Task: Look for Airbnb options in Namyangju, South Korea from 9th December, 2023 to 16th December, 2023 for 2 adults, 1 child. Place can be entire room with 2 bedrooms having 2 beds and 1 bathroom. Property type can be flat.
Action: Mouse moved to (491, 158)
Screenshot: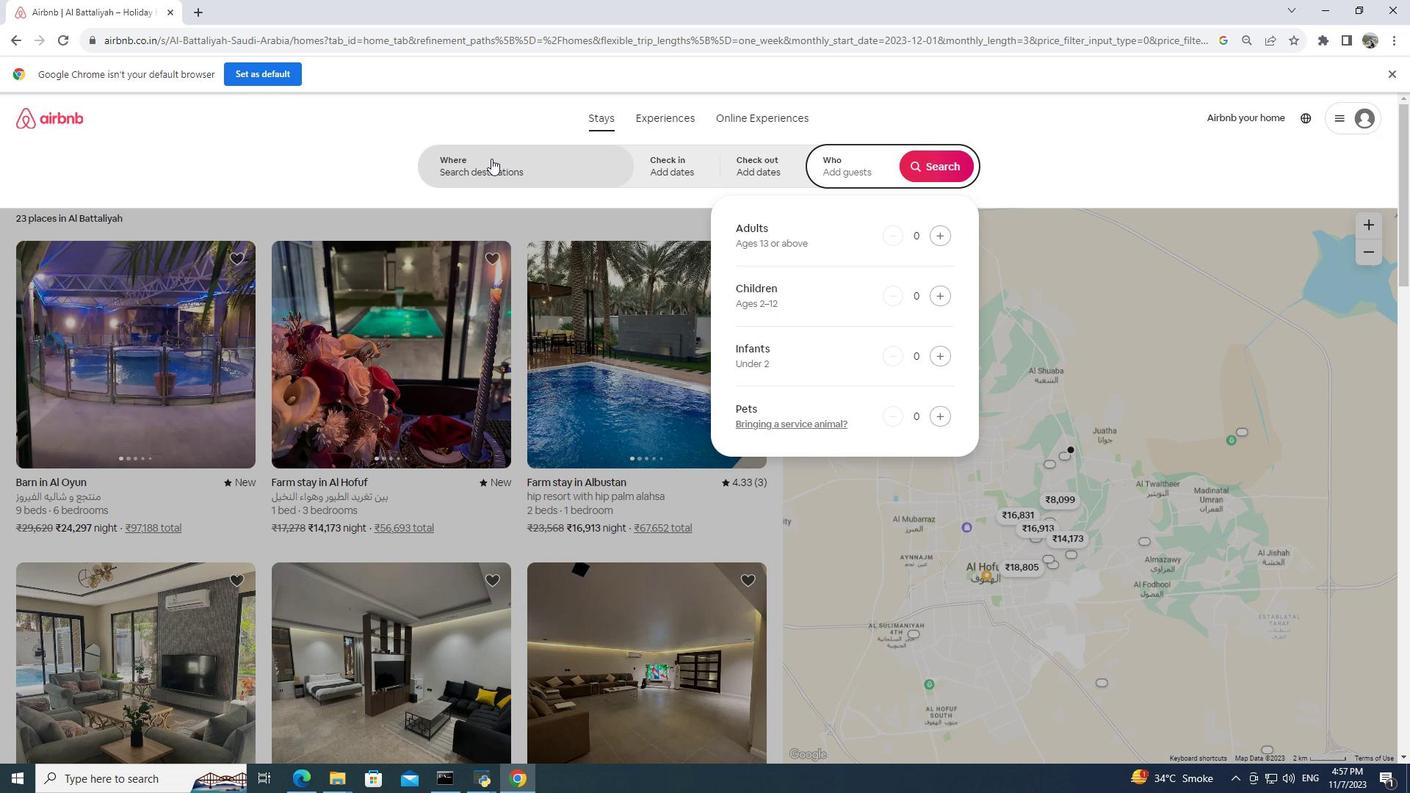 
Action: Mouse pressed left at (491, 158)
Screenshot: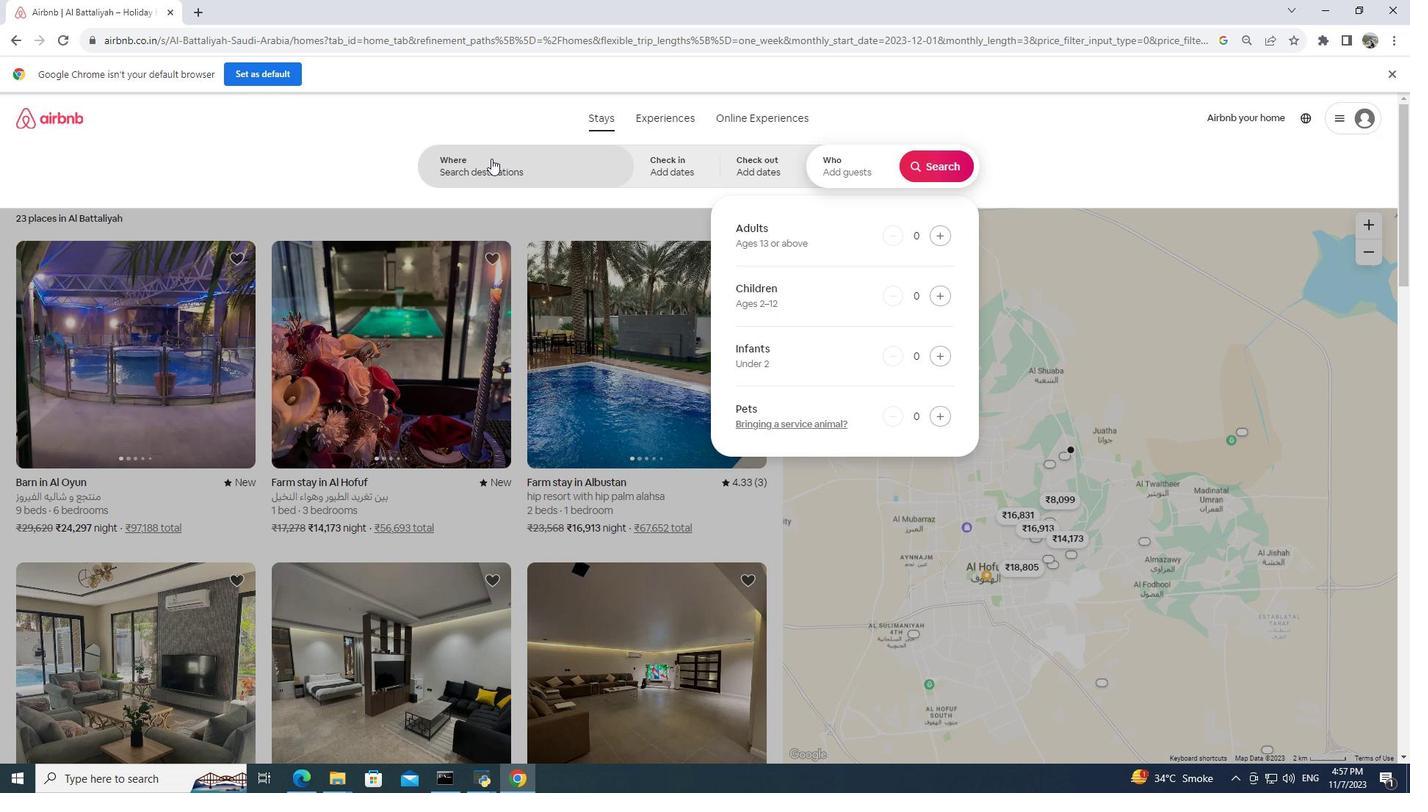 
Action: Mouse moved to (448, 182)
Screenshot: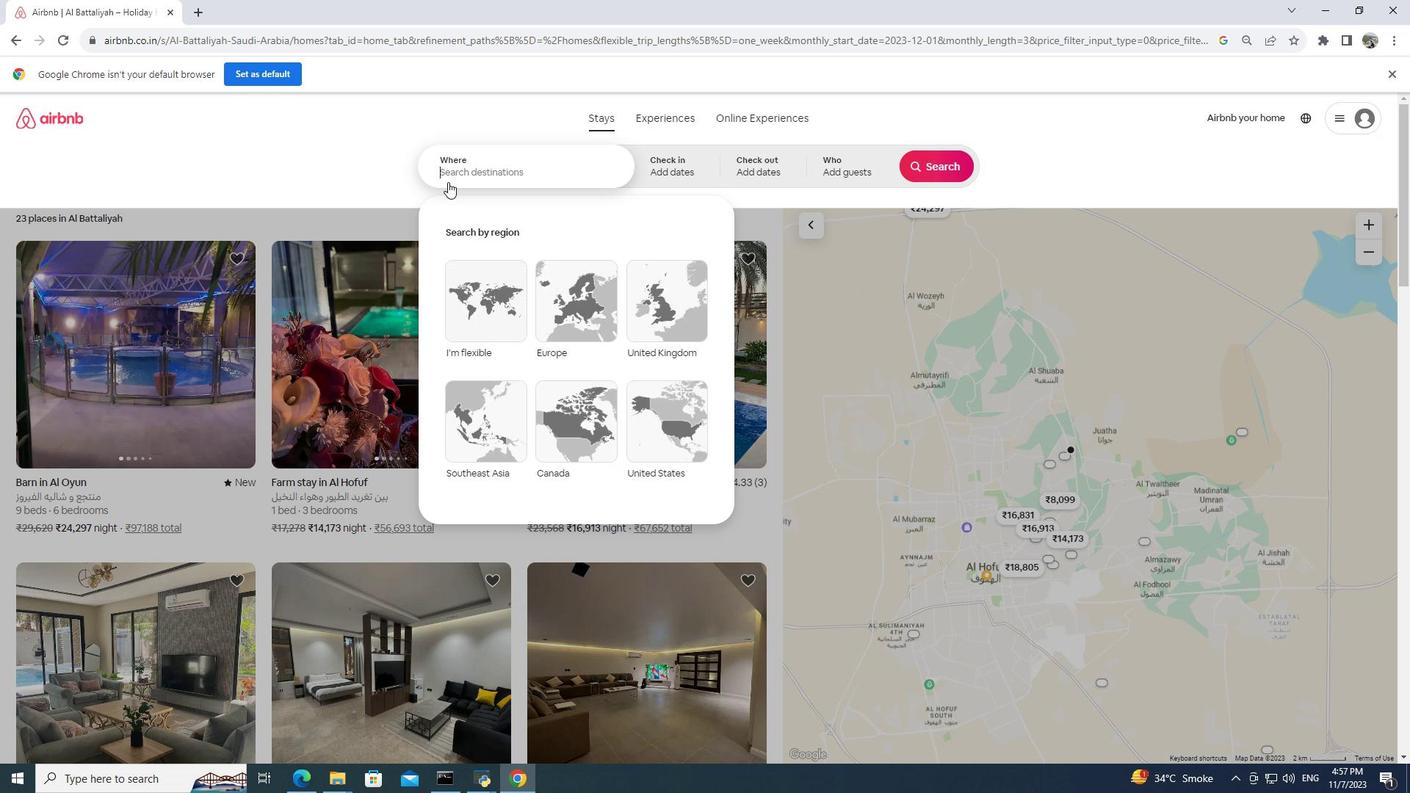 
Action: Key pressed na,<Key.backspace>myangju,<Key.space>south<Key.space>korea
Screenshot: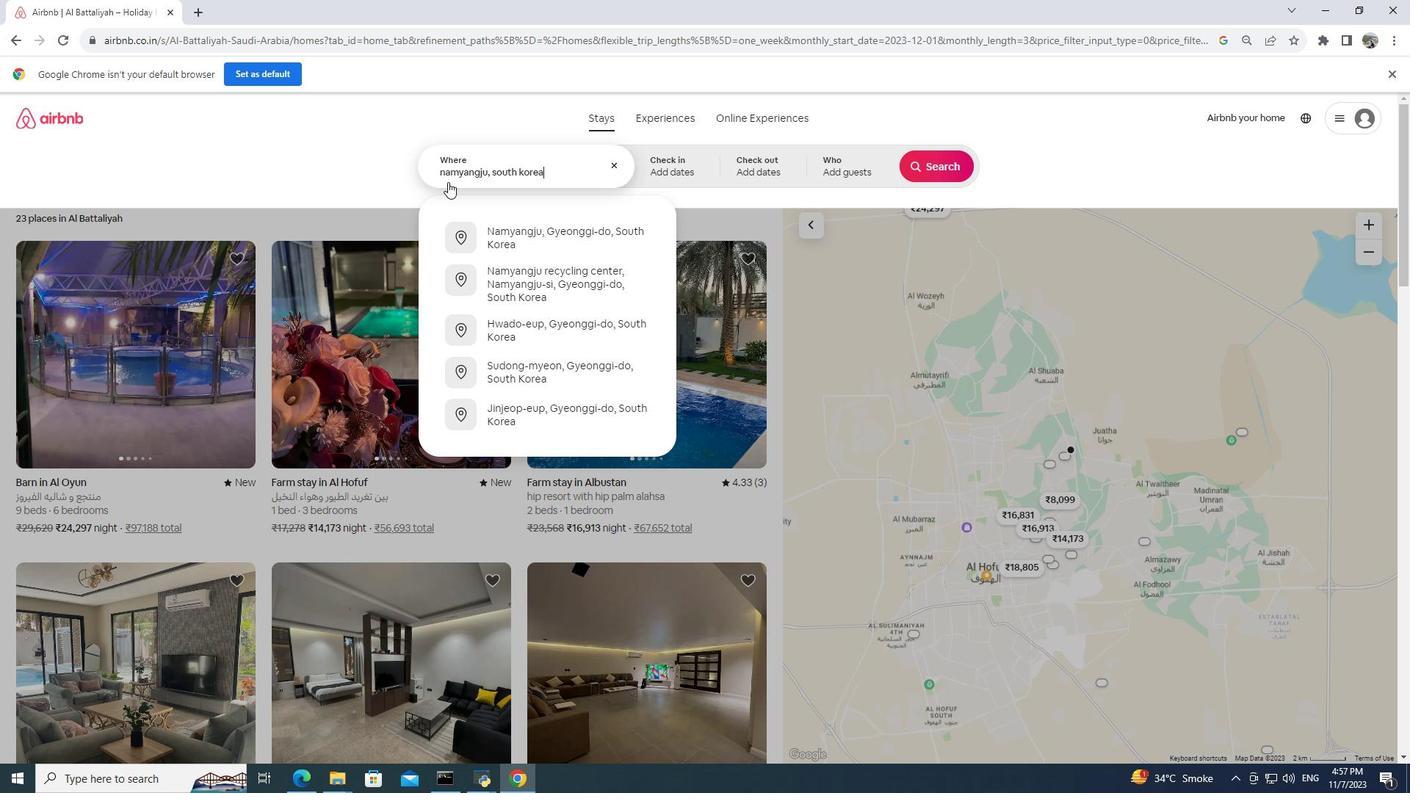 
Action: Mouse moved to (672, 166)
Screenshot: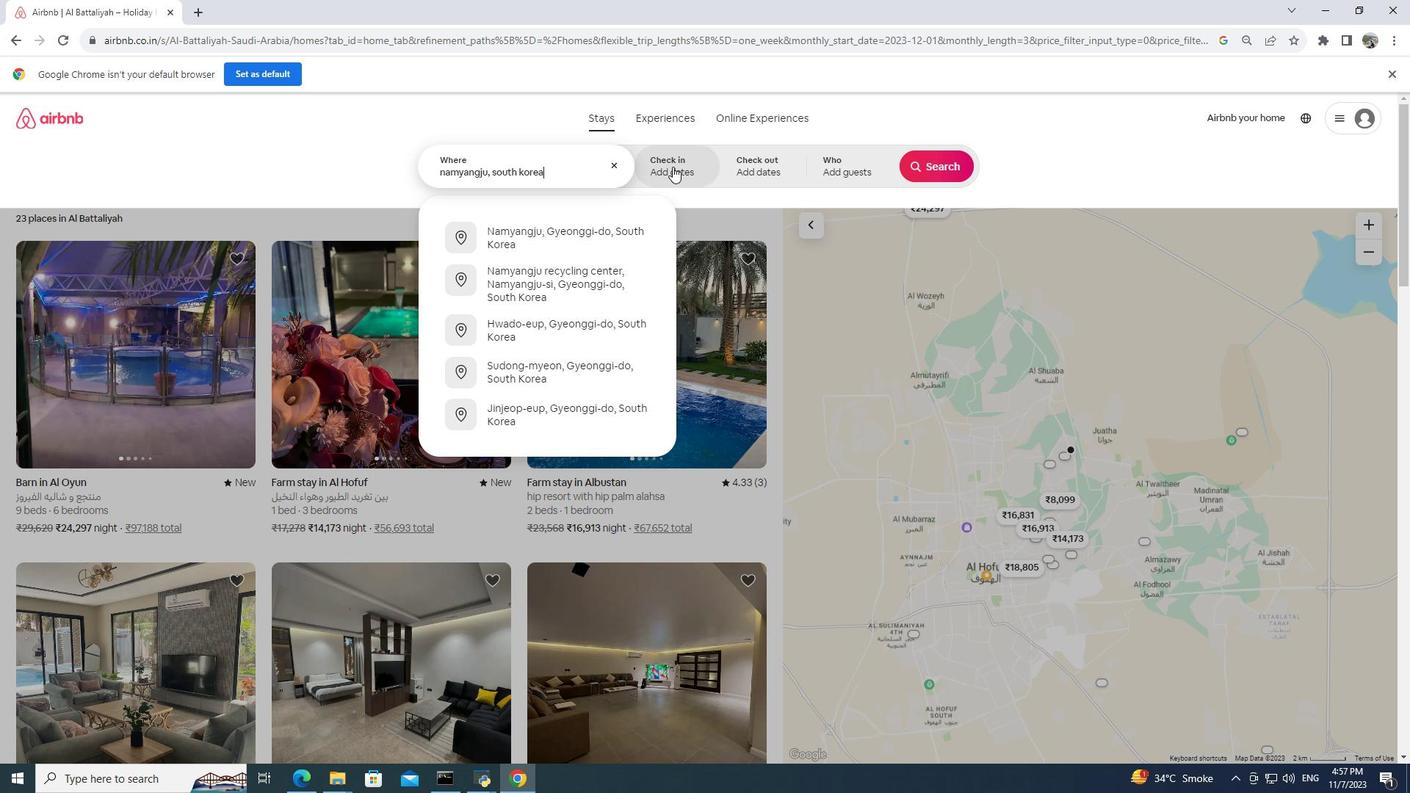 
Action: Mouse pressed left at (672, 166)
Screenshot: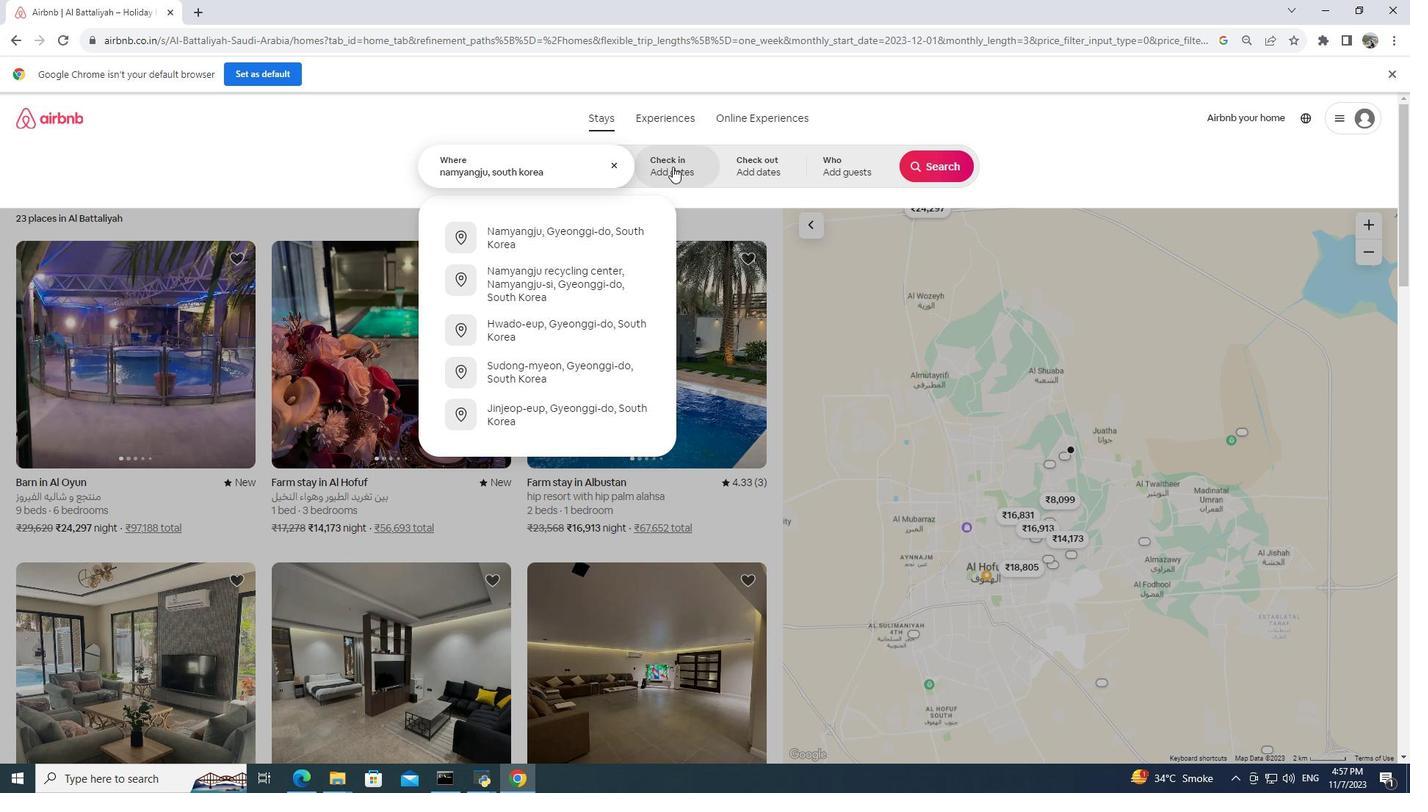 
Action: Mouse moved to (922, 358)
Screenshot: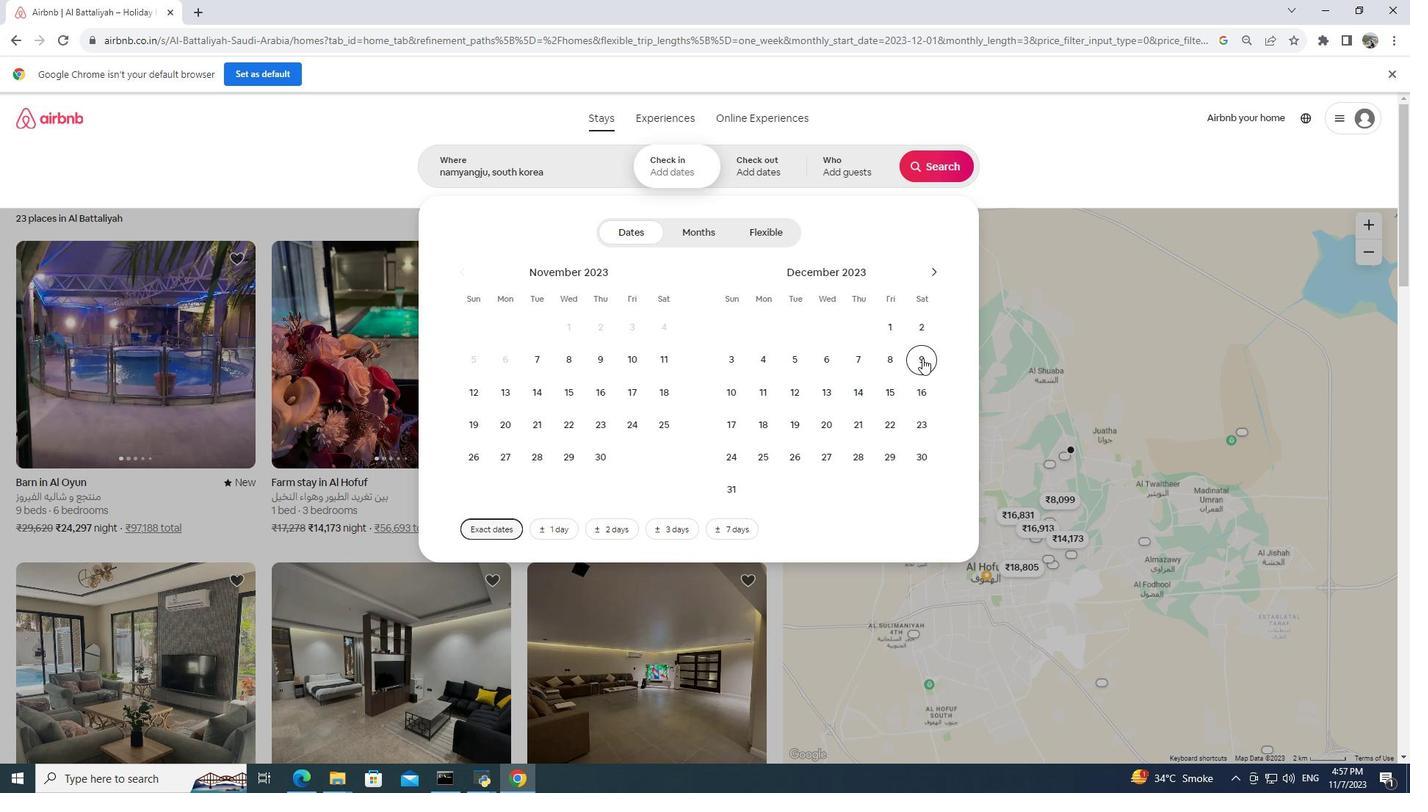 
Action: Mouse pressed left at (922, 358)
Screenshot: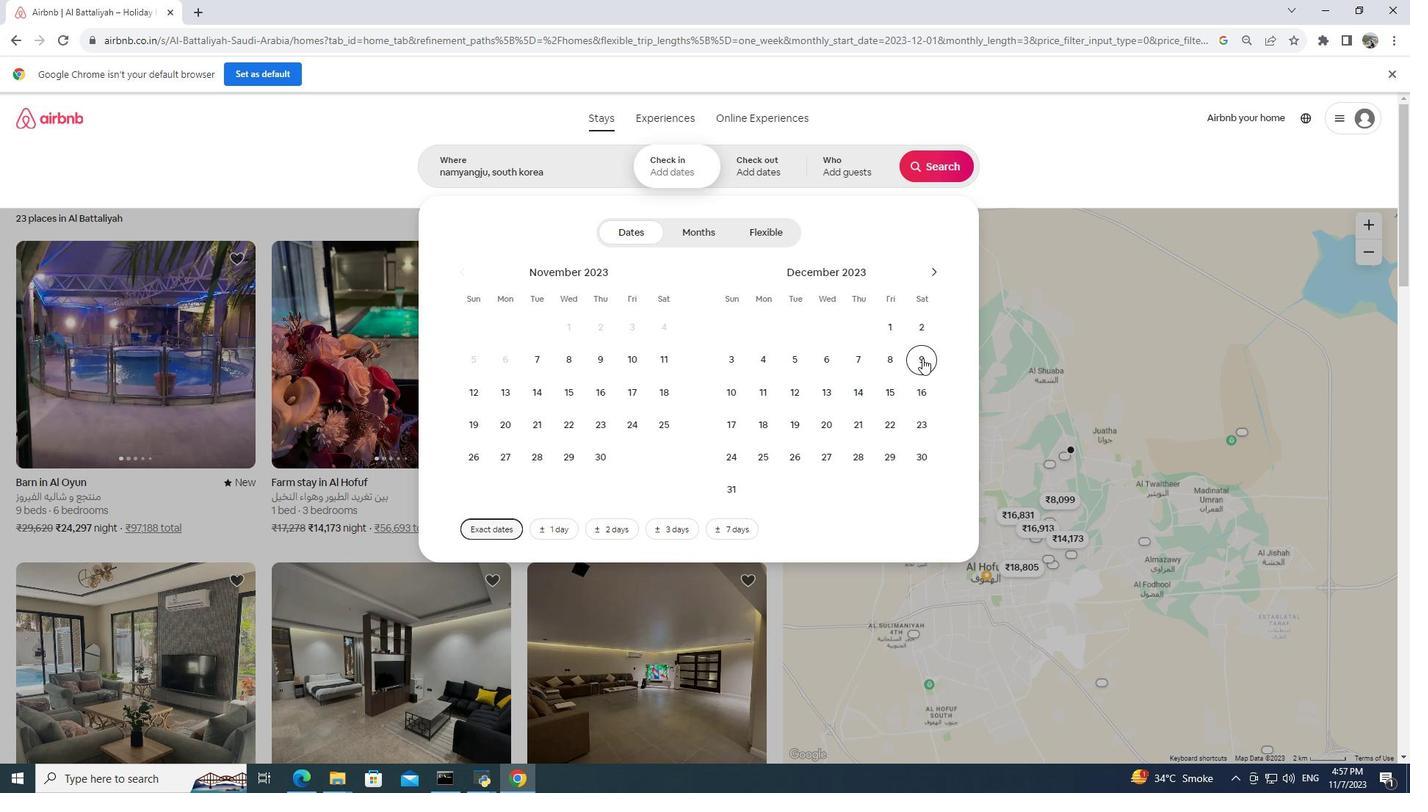 
Action: Mouse moved to (924, 400)
Screenshot: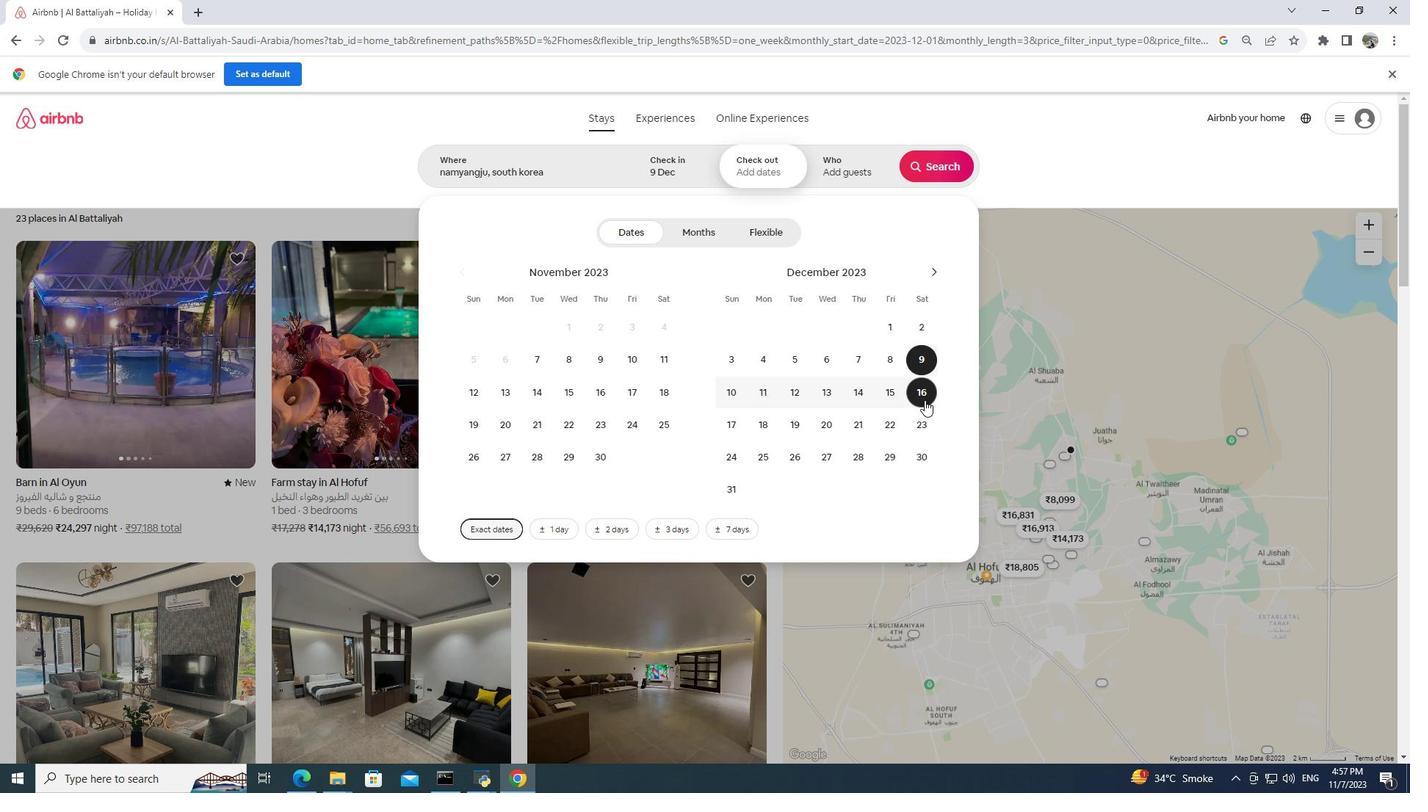 
Action: Mouse pressed left at (924, 400)
Screenshot: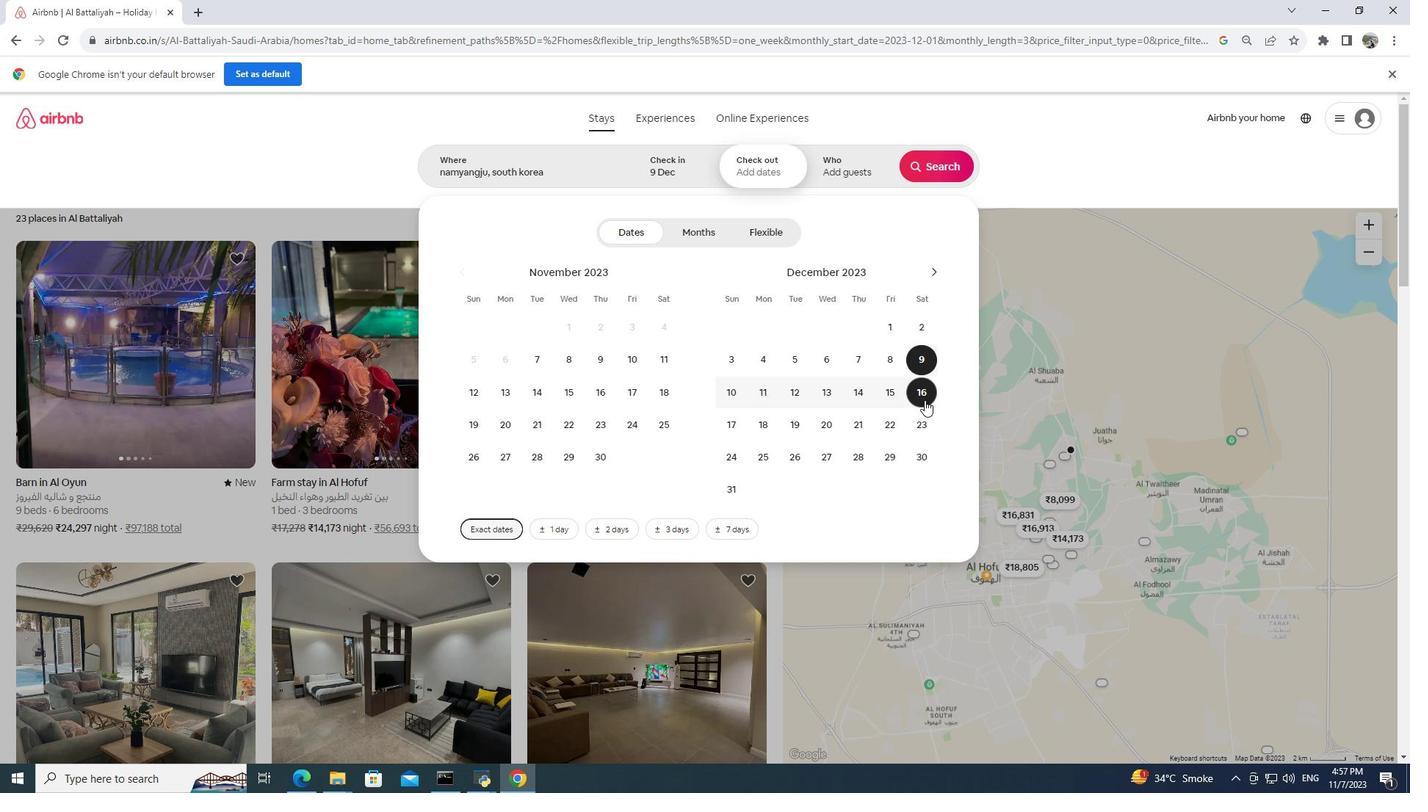 
Action: Mouse moved to (854, 165)
Screenshot: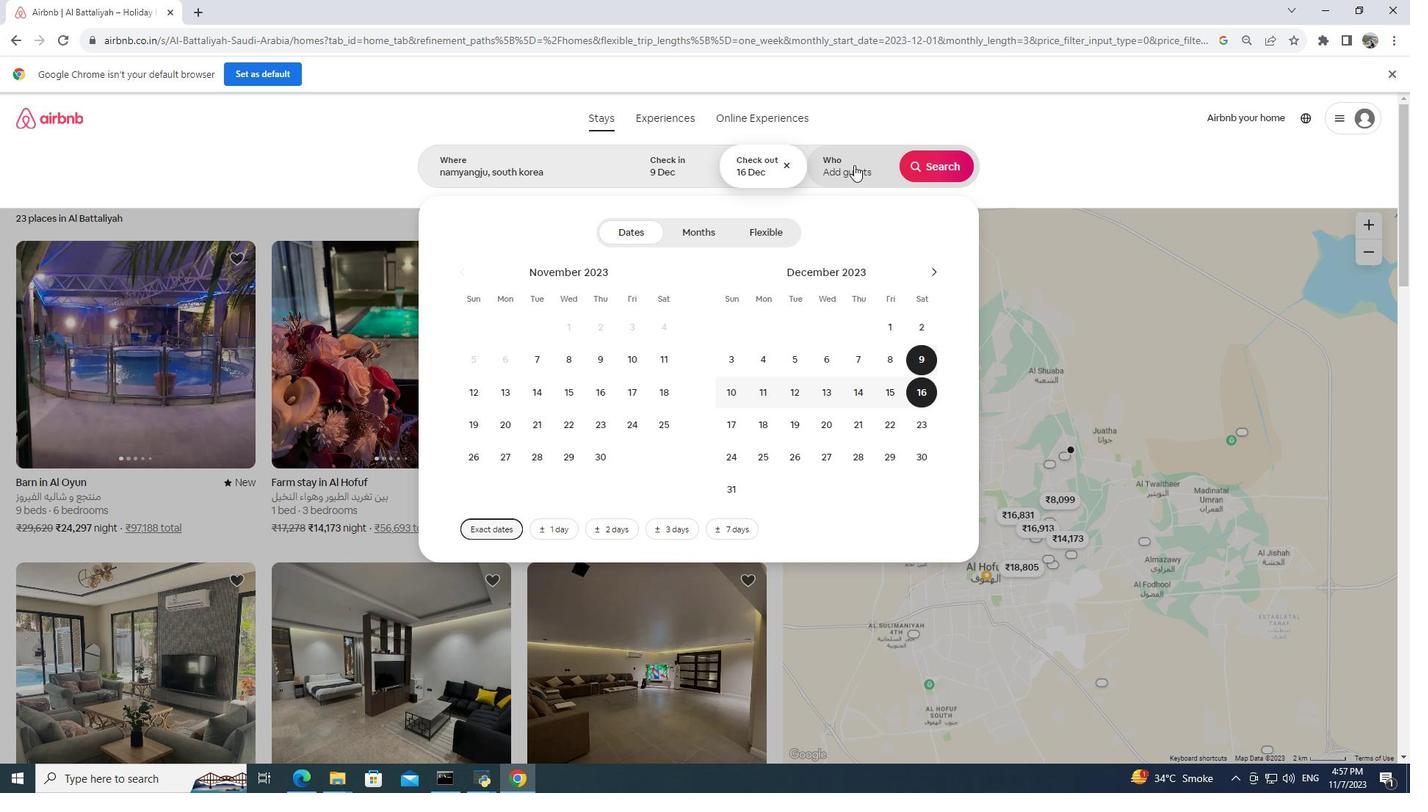 
Action: Mouse pressed left at (854, 165)
Screenshot: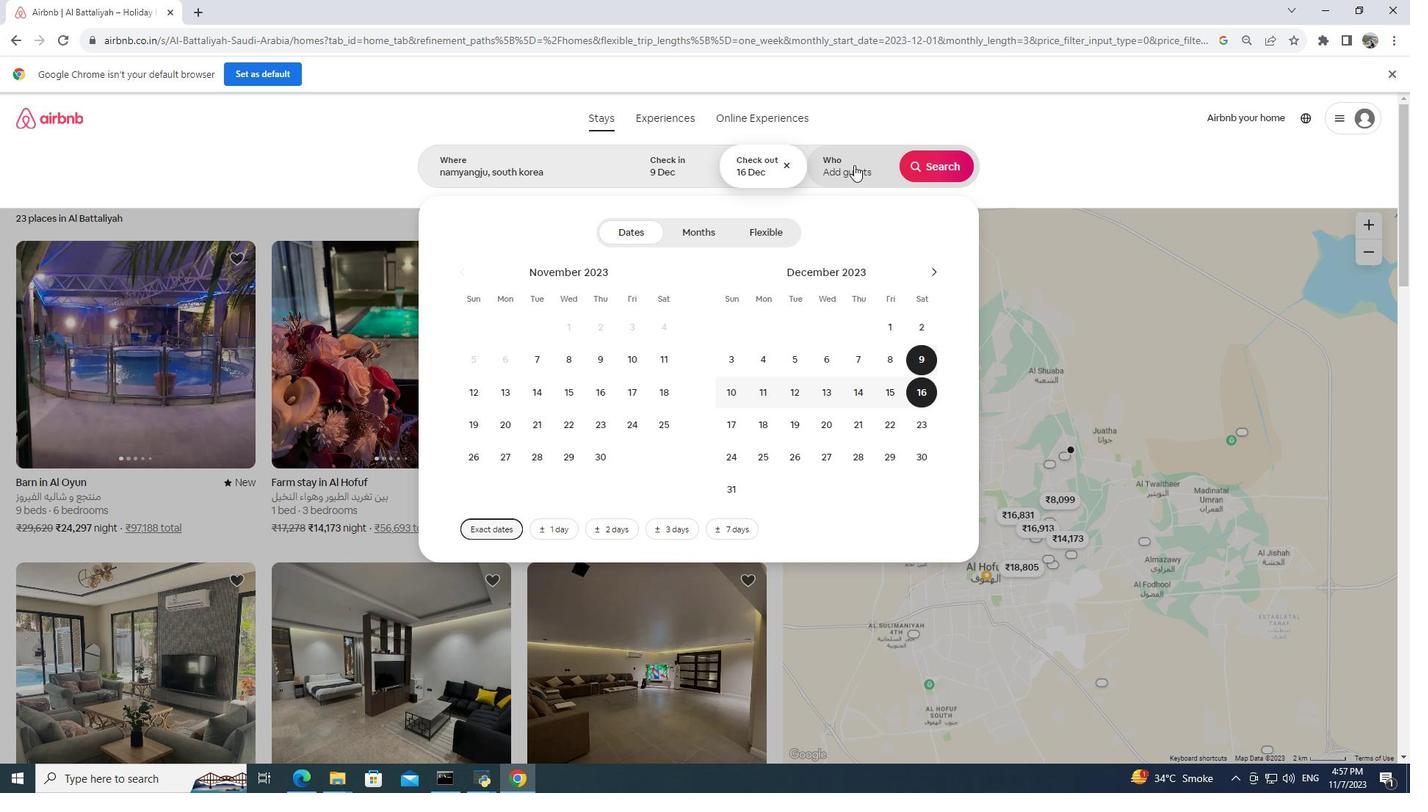
Action: Mouse moved to (943, 231)
Screenshot: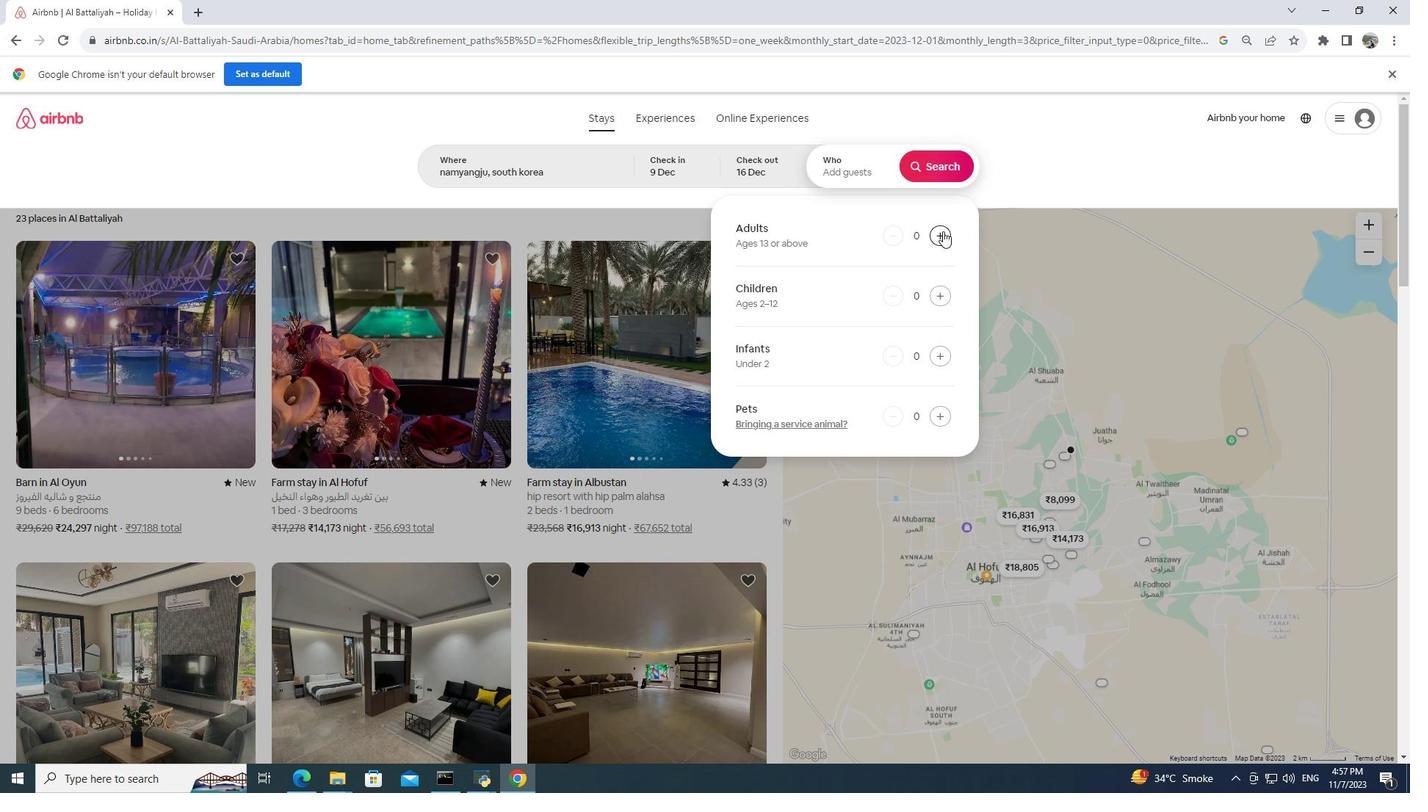 
Action: Mouse pressed left at (943, 231)
Screenshot: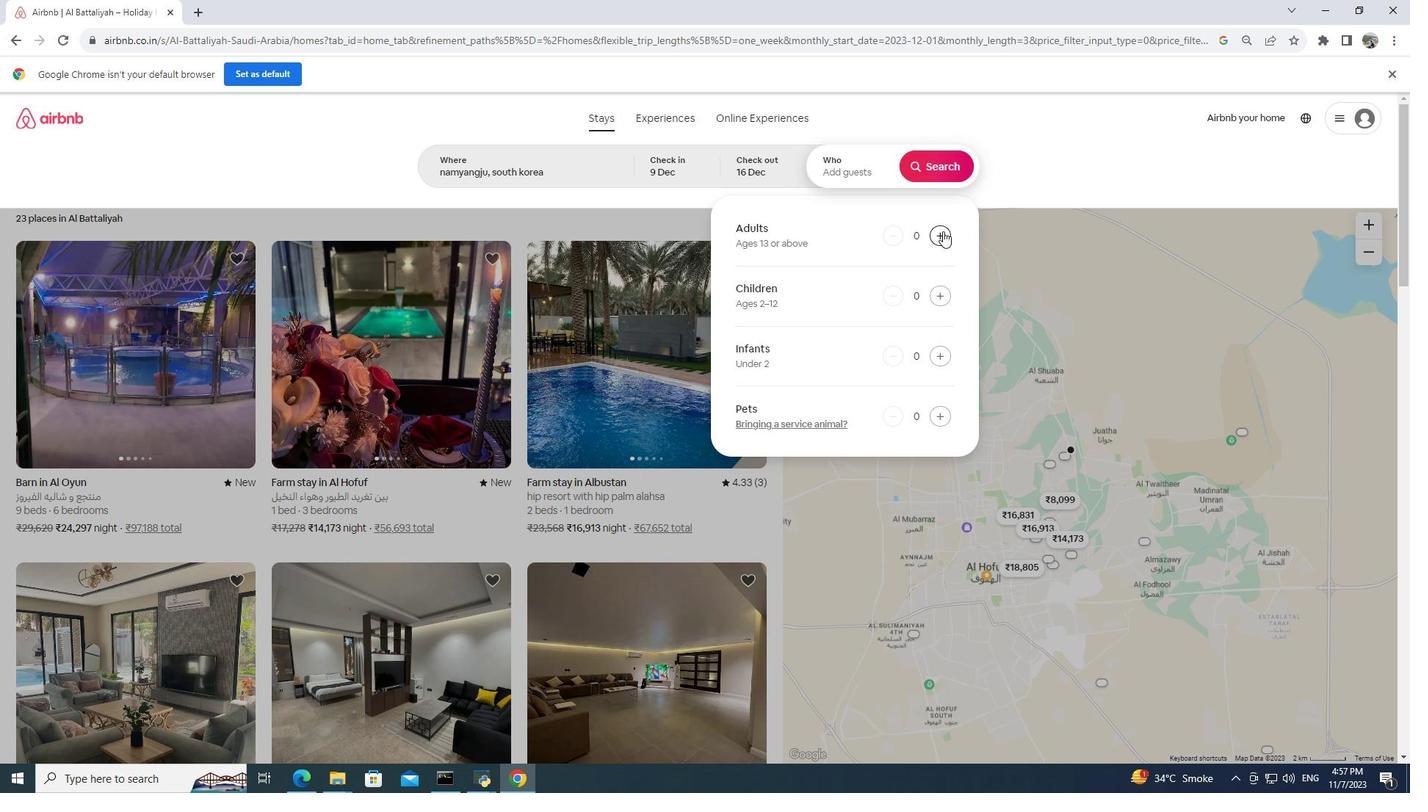 
Action: Mouse pressed left at (943, 231)
Screenshot: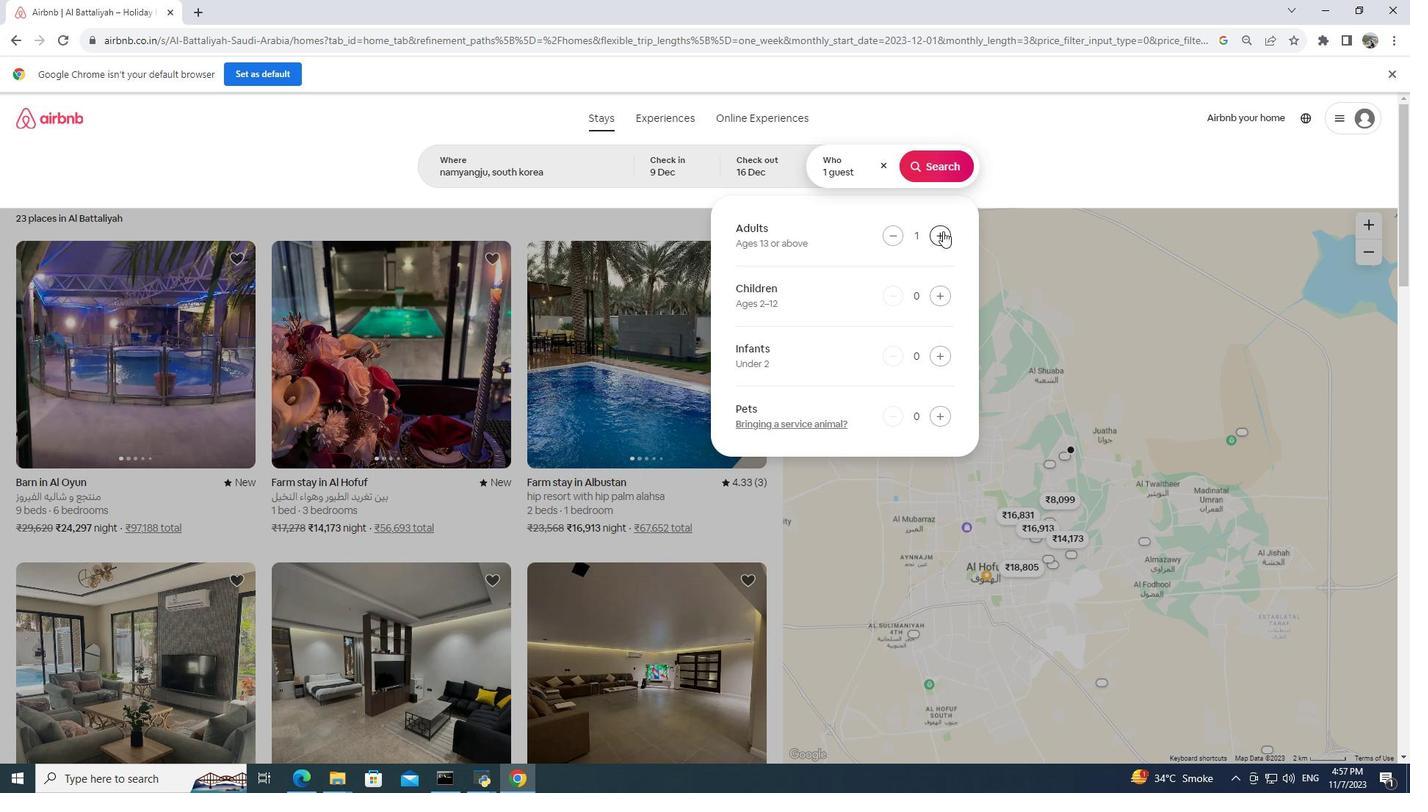 
Action: Mouse moved to (952, 163)
Screenshot: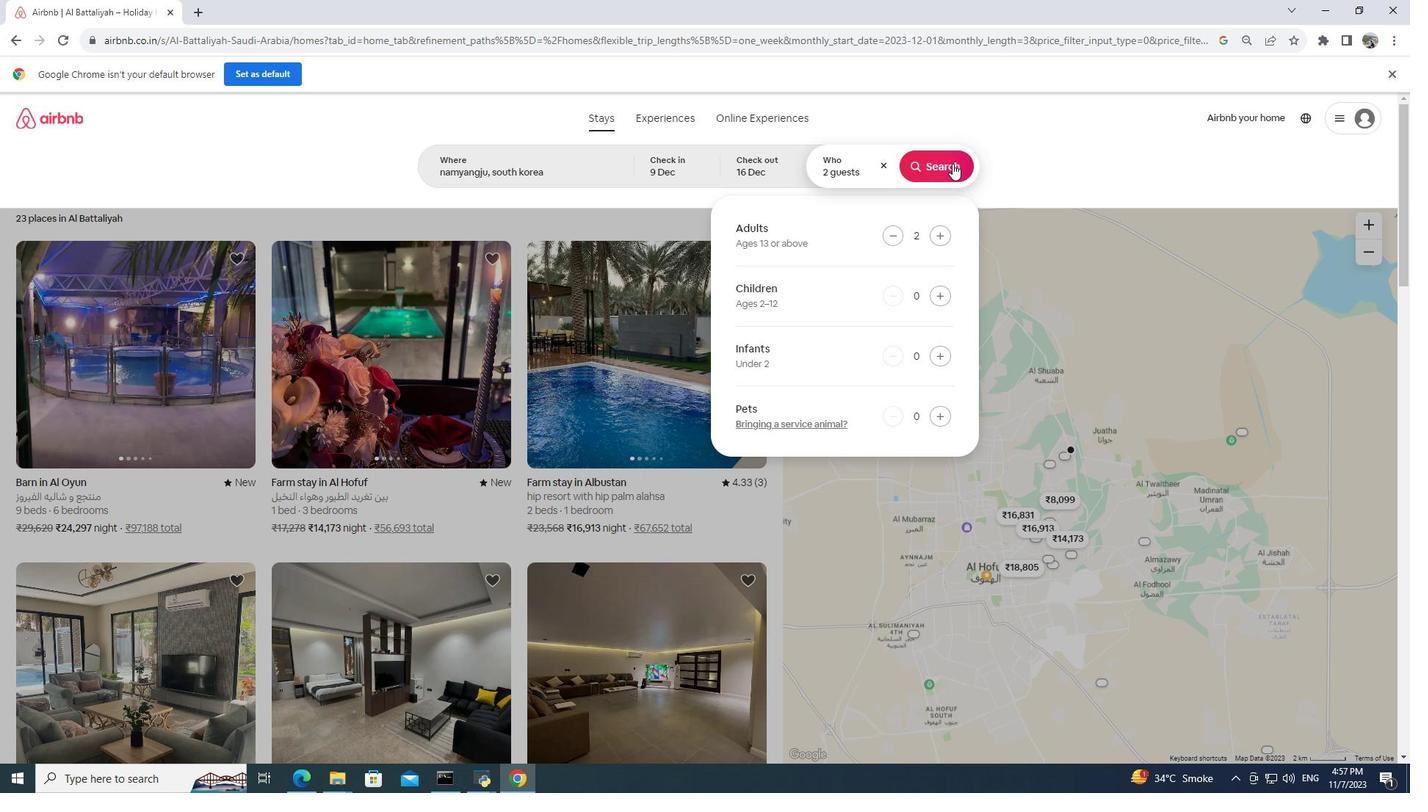 
Action: Mouse pressed left at (952, 163)
Screenshot: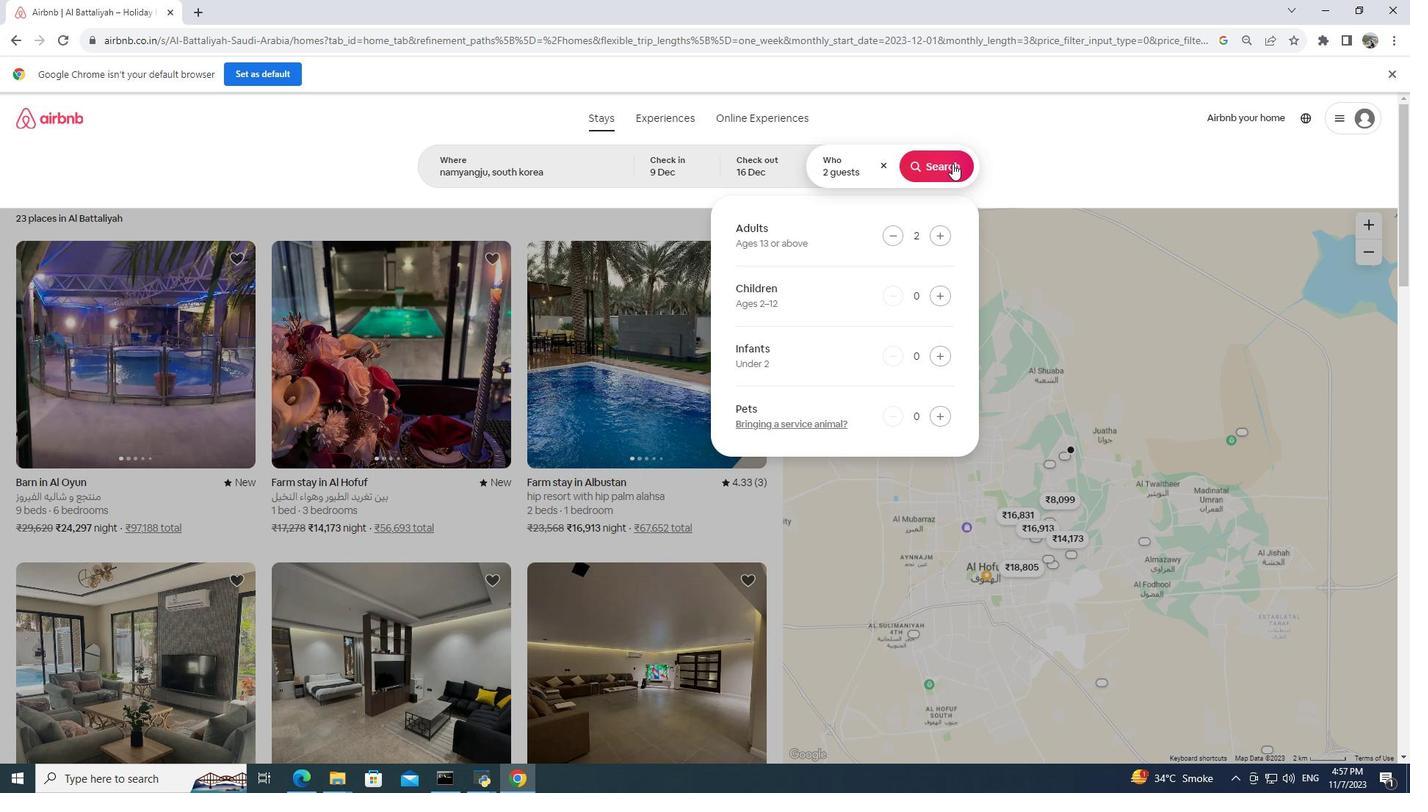 
Action: Mouse moved to (759, 117)
Screenshot: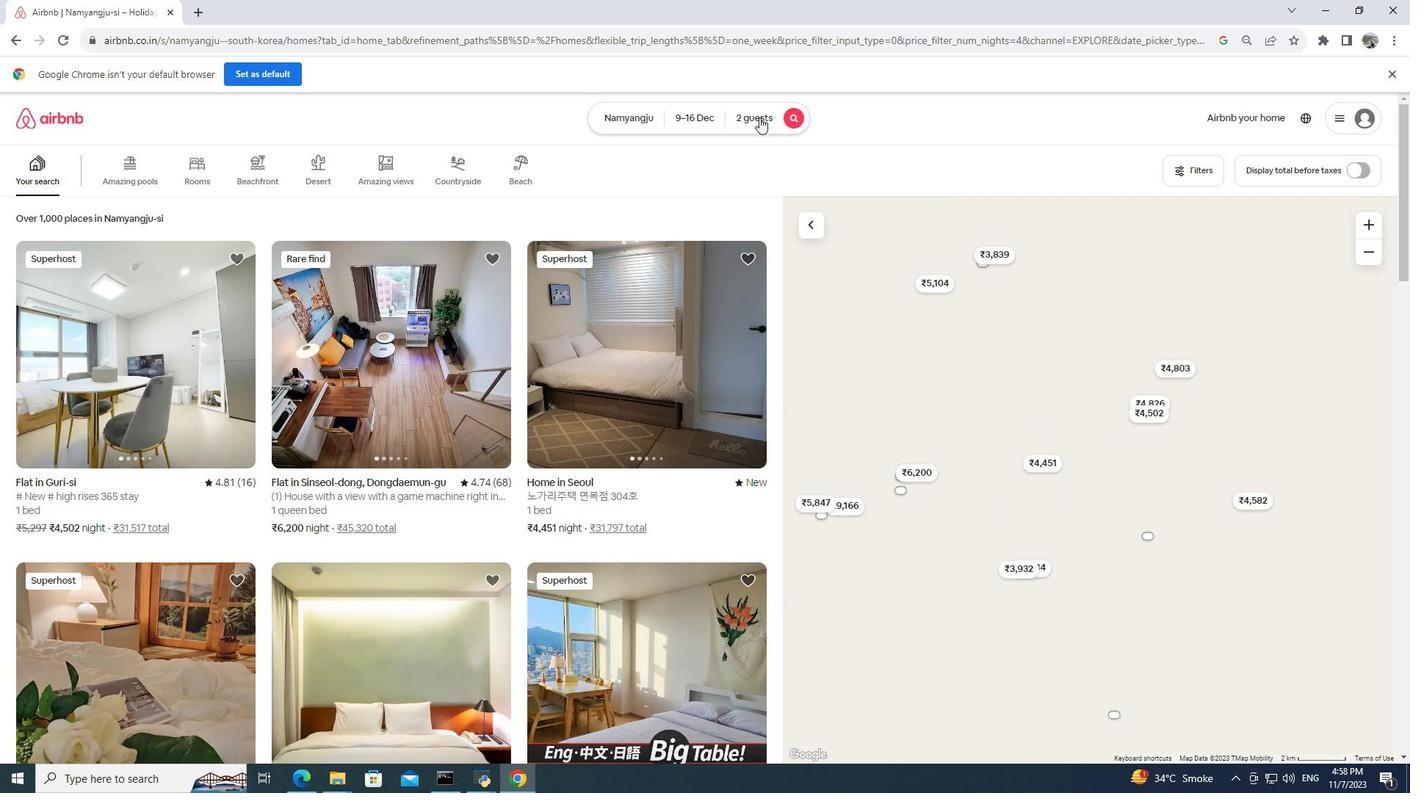 
Action: Mouse pressed left at (759, 117)
Screenshot: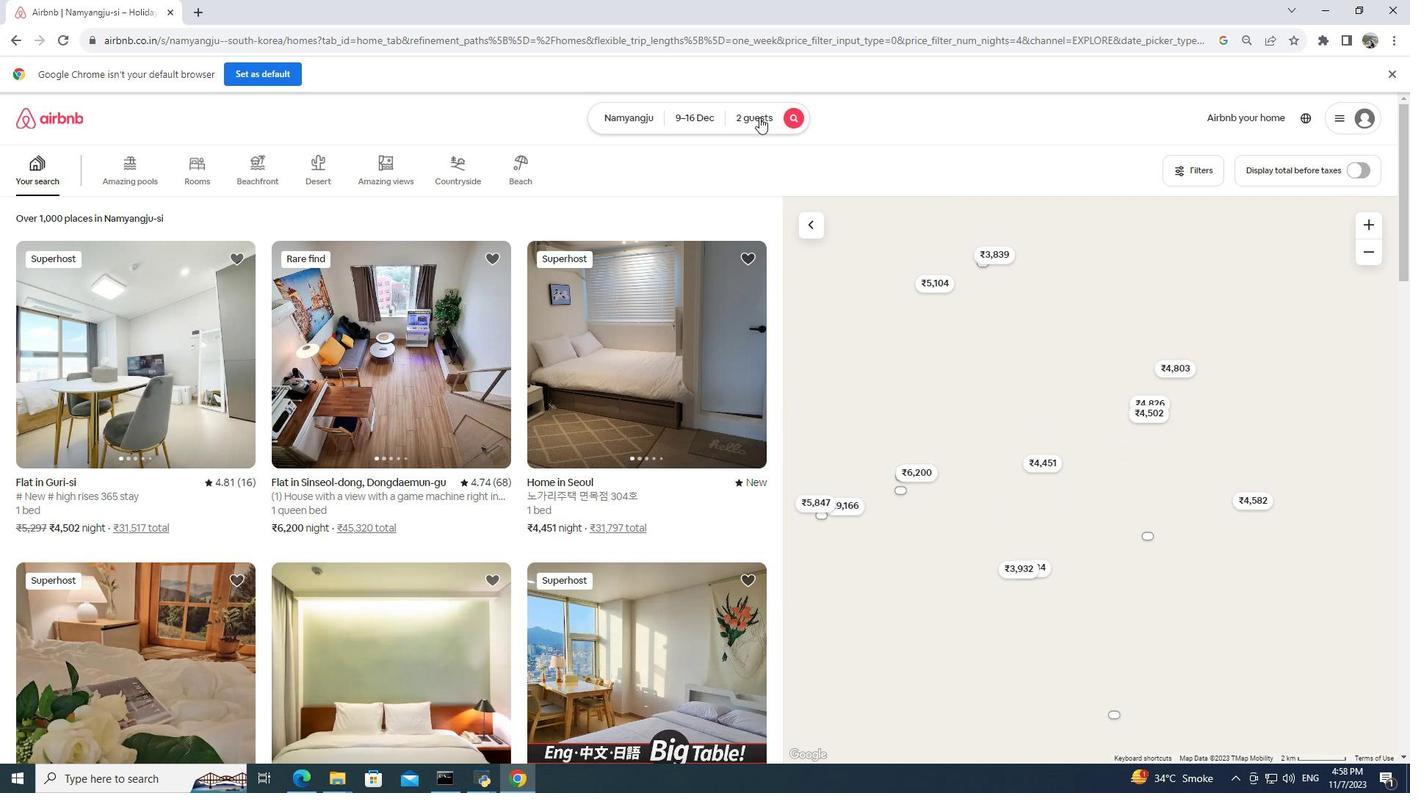 
Action: Mouse moved to (945, 291)
Screenshot: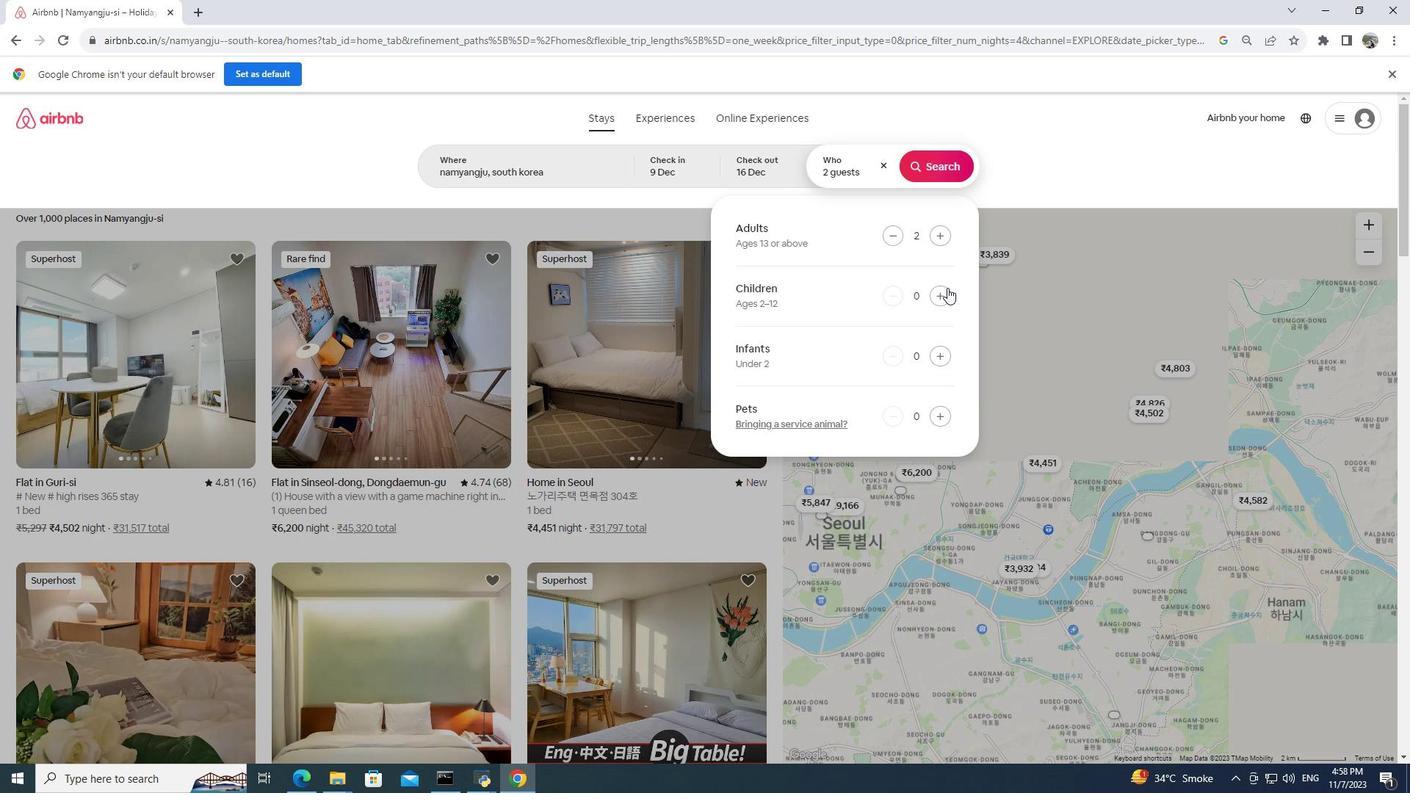 
Action: Mouse pressed left at (945, 291)
Screenshot: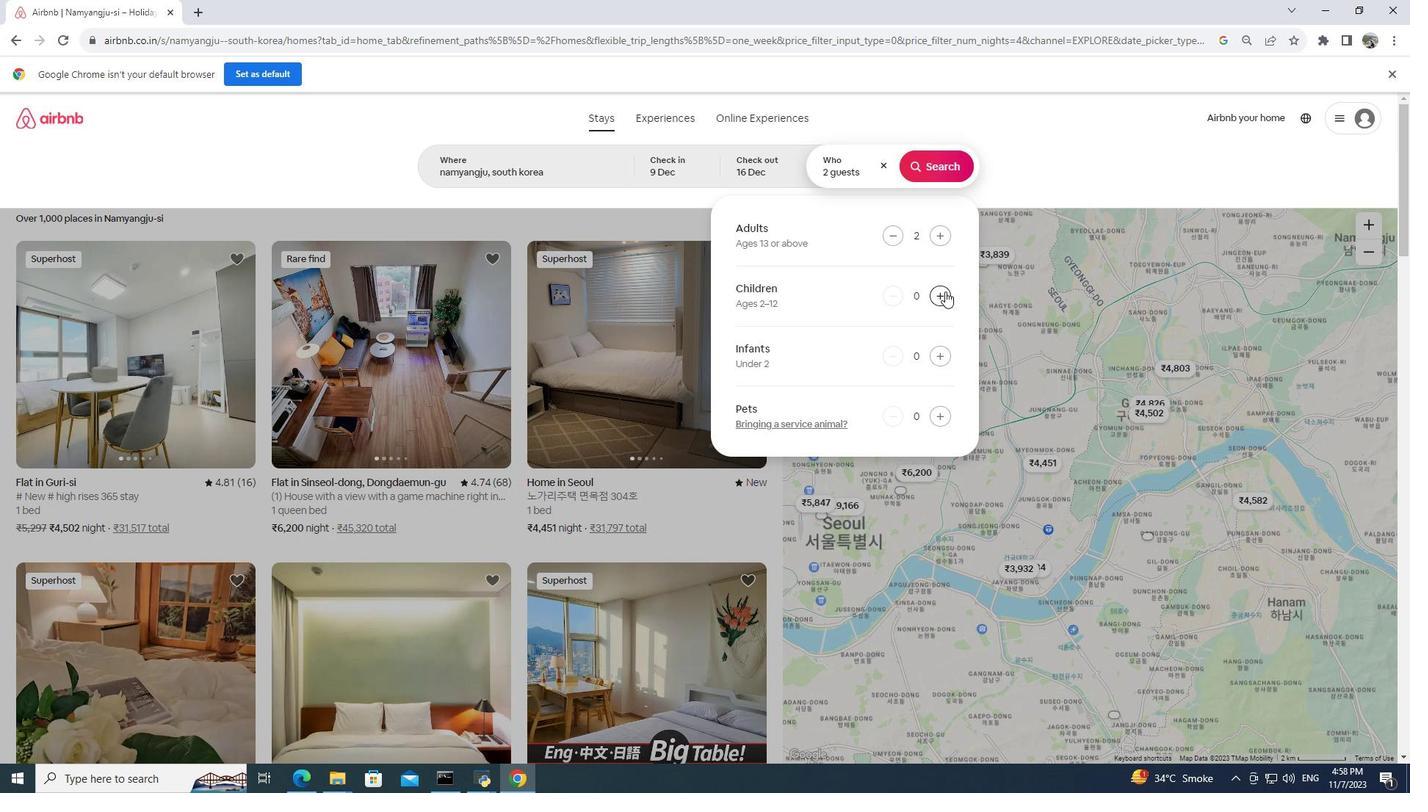 
Action: Mouse moved to (919, 162)
Screenshot: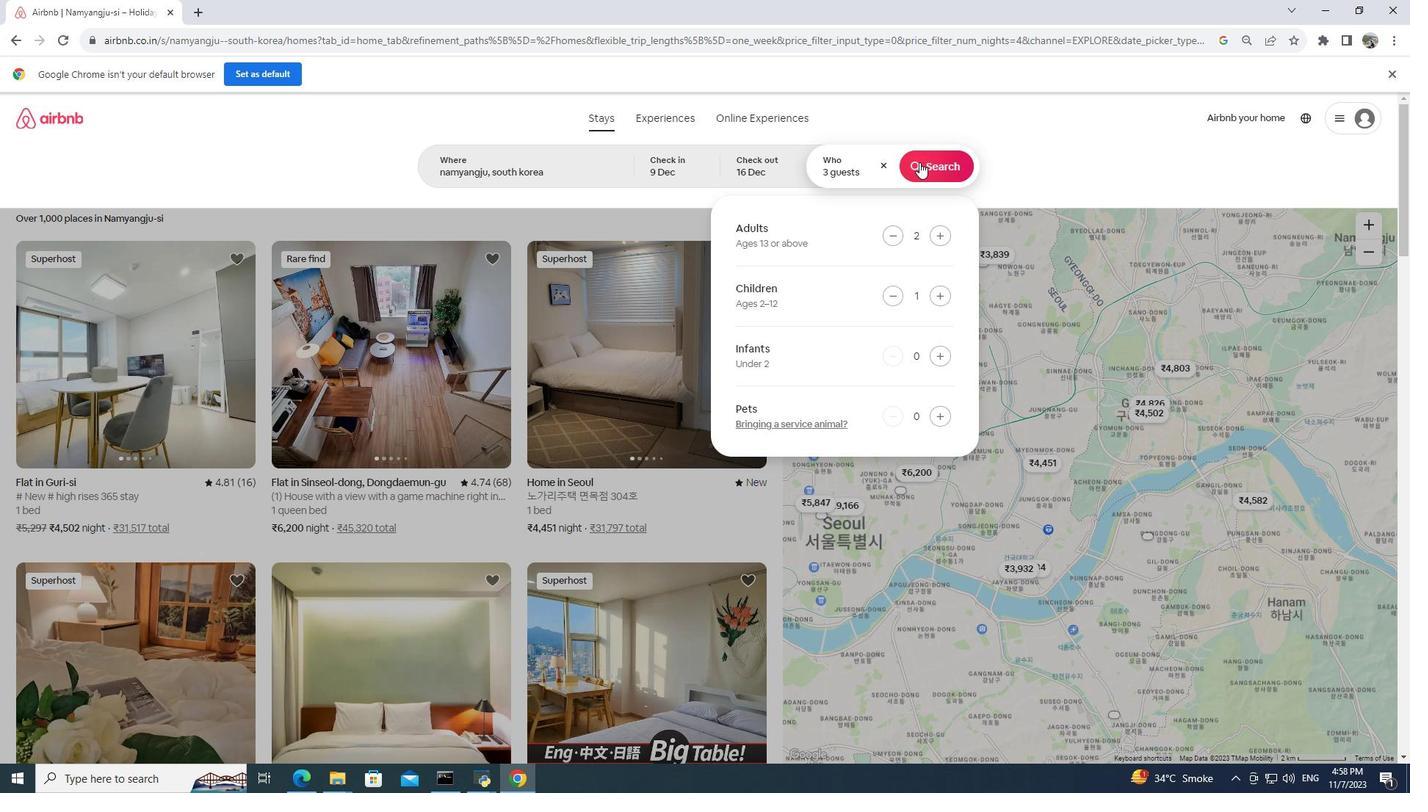 
Action: Mouse pressed left at (919, 162)
Screenshot: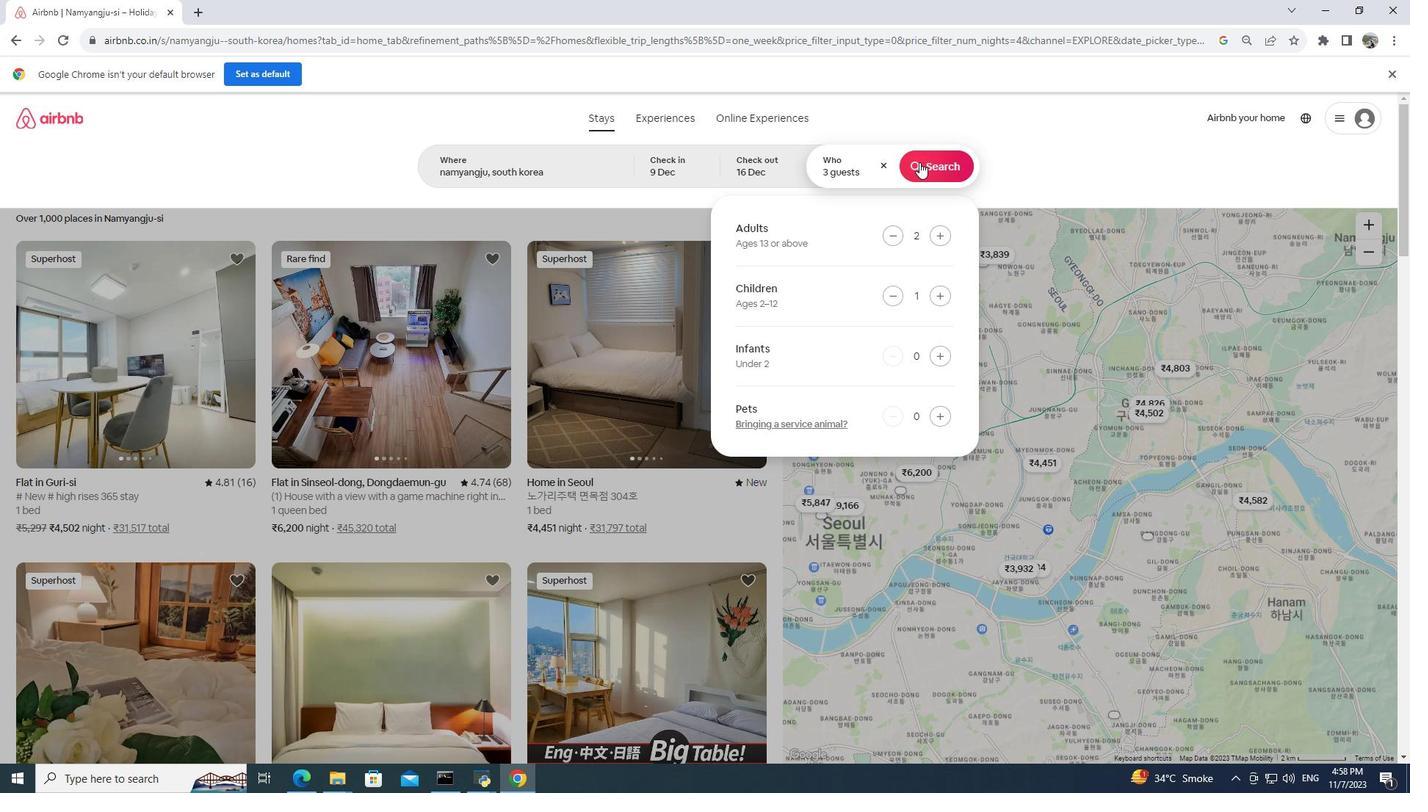 
Action: Mouse moved to (1198, 168)
Screenshot: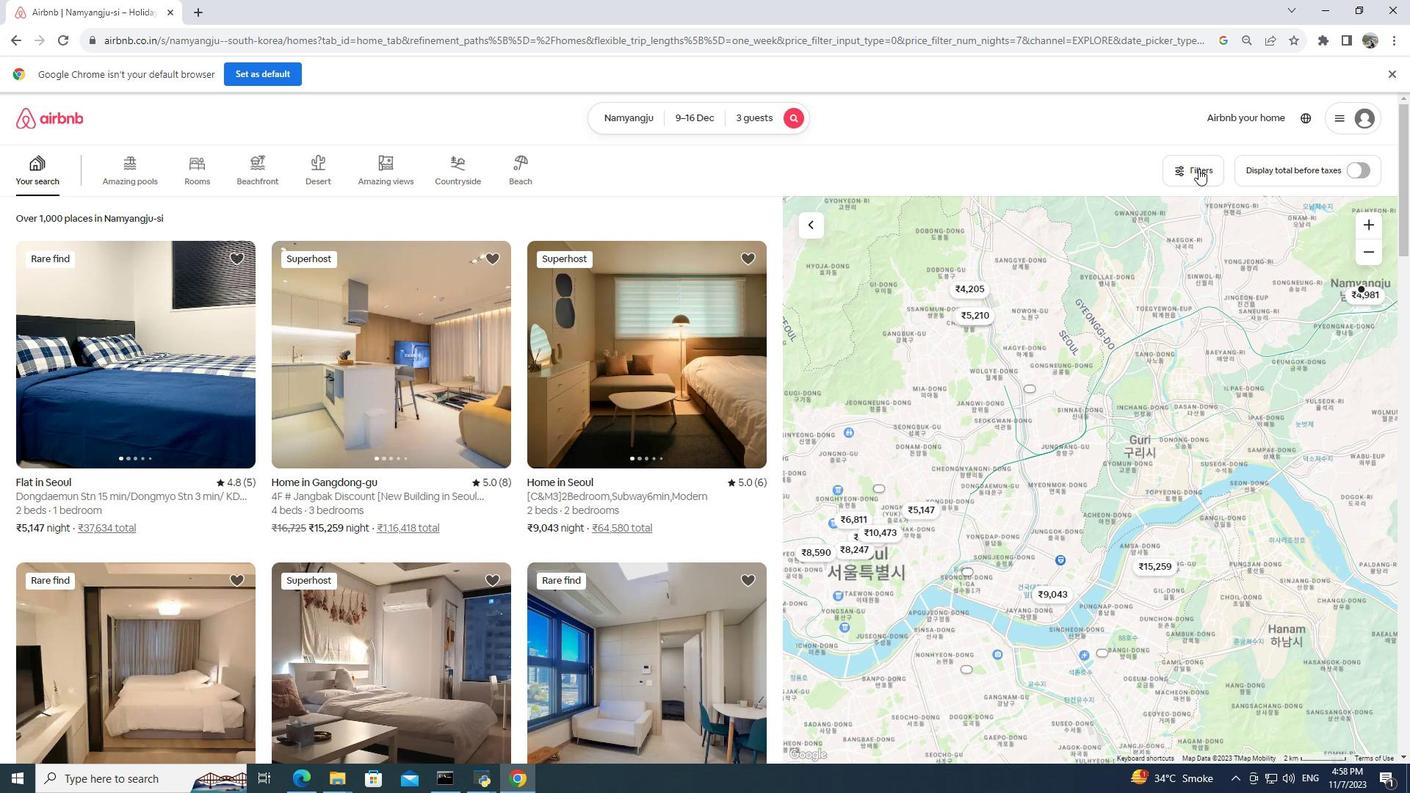 
Action: Mouse pressed left at (1198, 168)
Screenshot: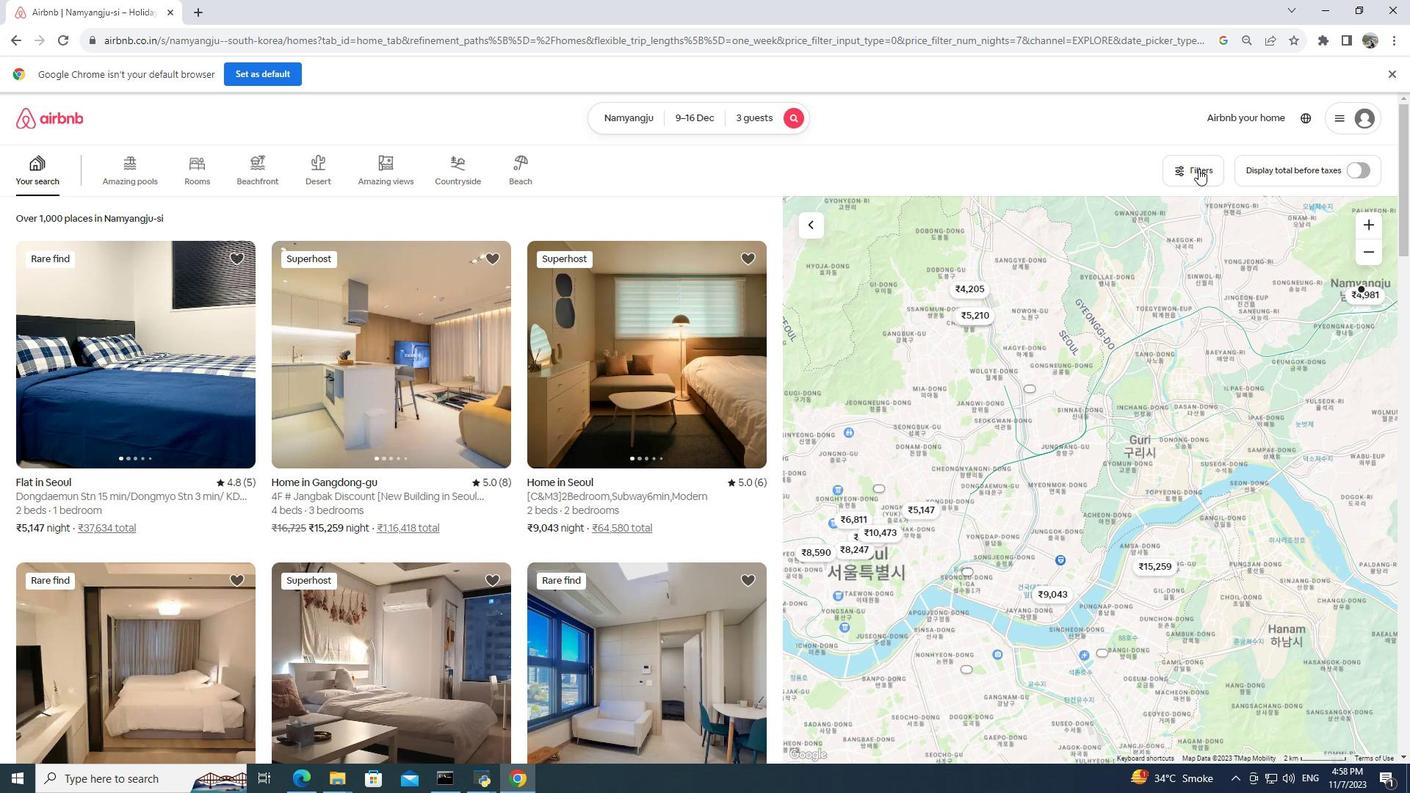 
Action: Mouse moved to (574, 595)
Screenshot: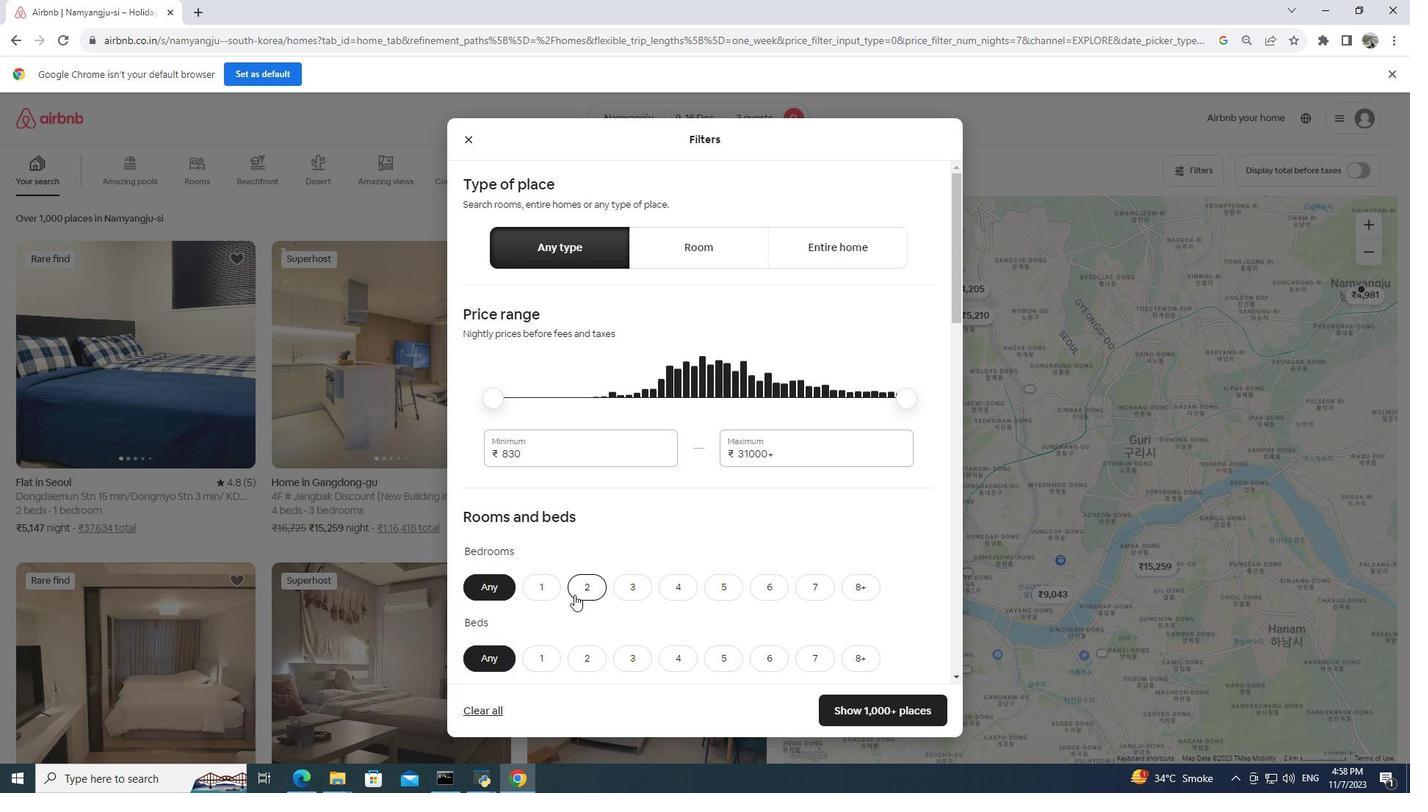 
Action: Mouse pressed left at (574, 595)
Screenshot: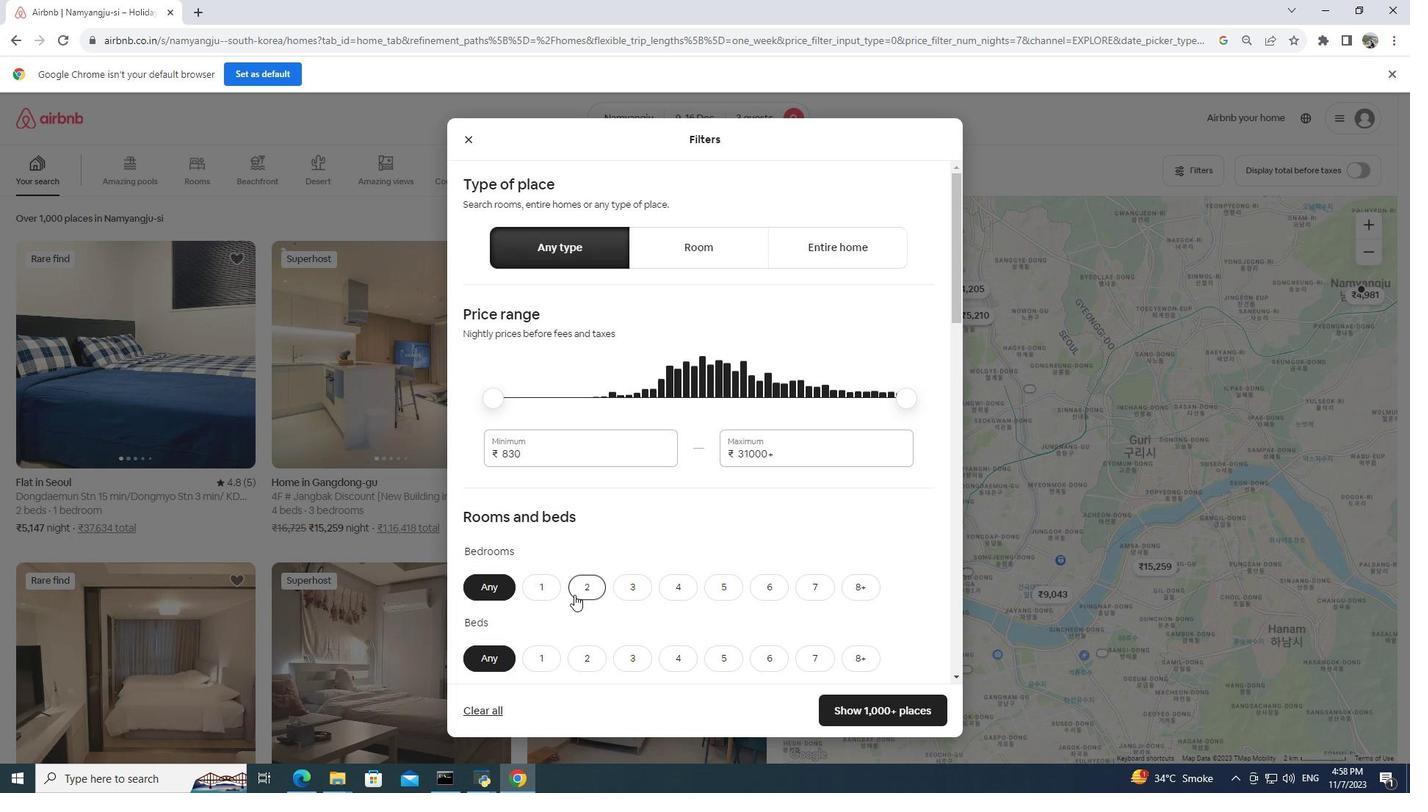 
Action: Mouse moved to (592, 656)
Screenshot: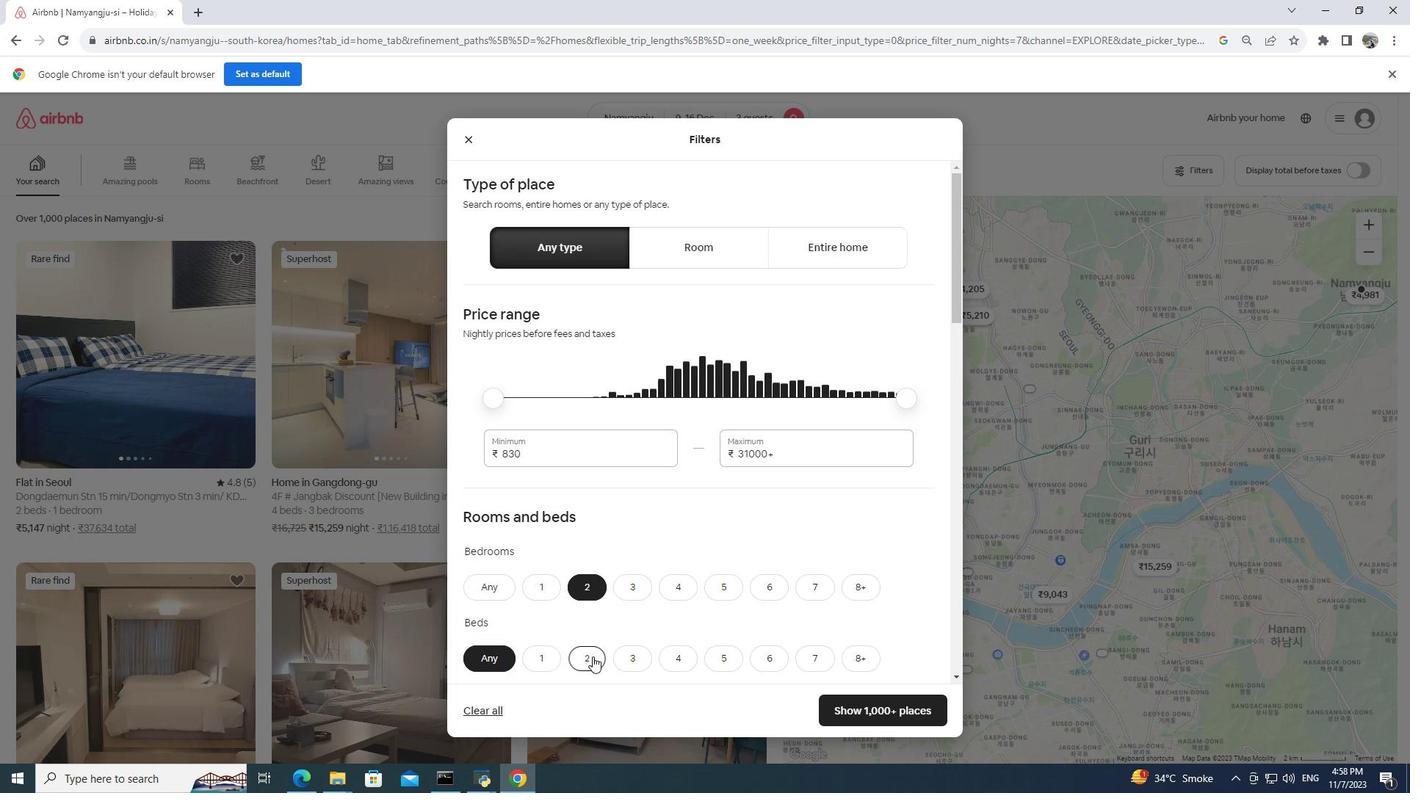 
Action: Mouse pressed left at (592, 656)
Screenshot: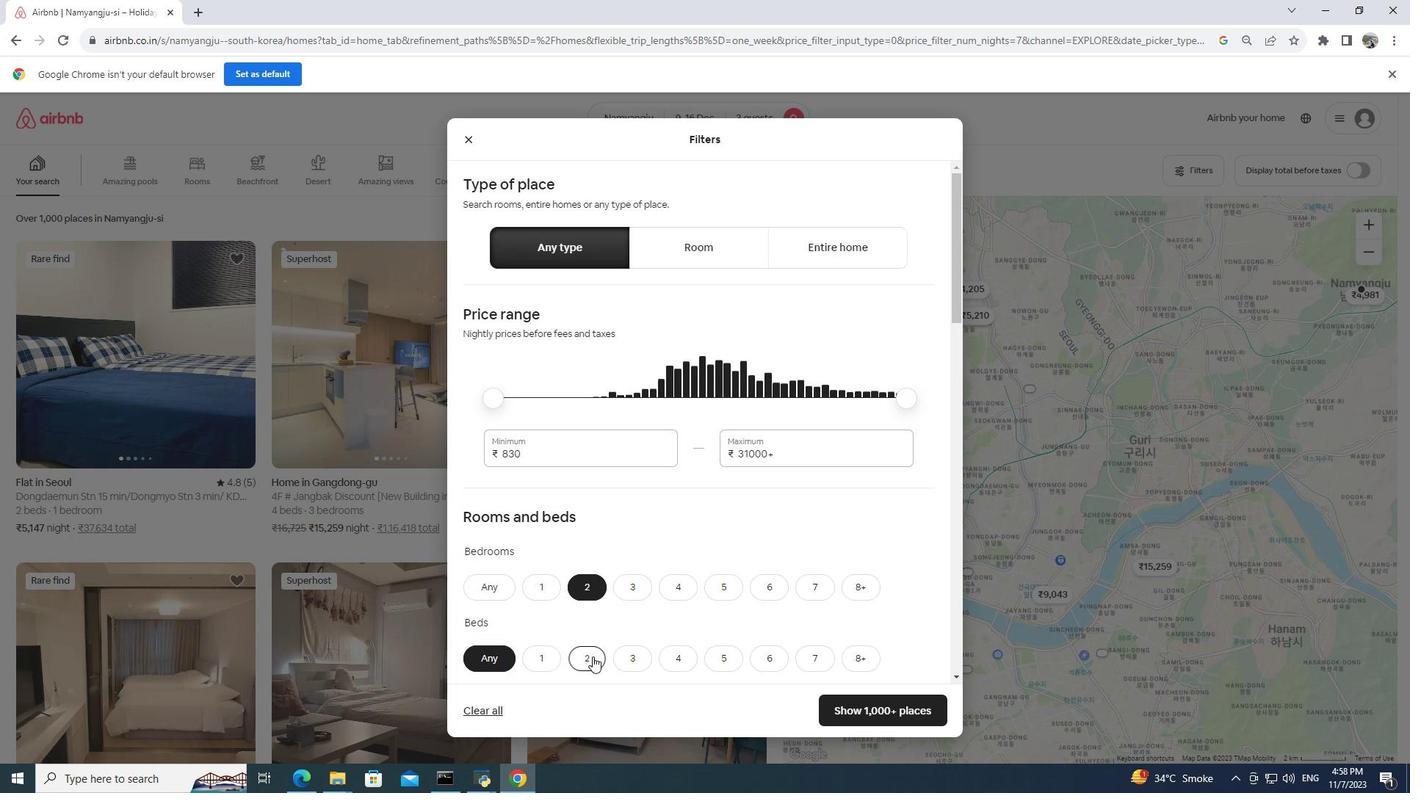 
Action: Mouse moved to (592, 584)
Screenshot: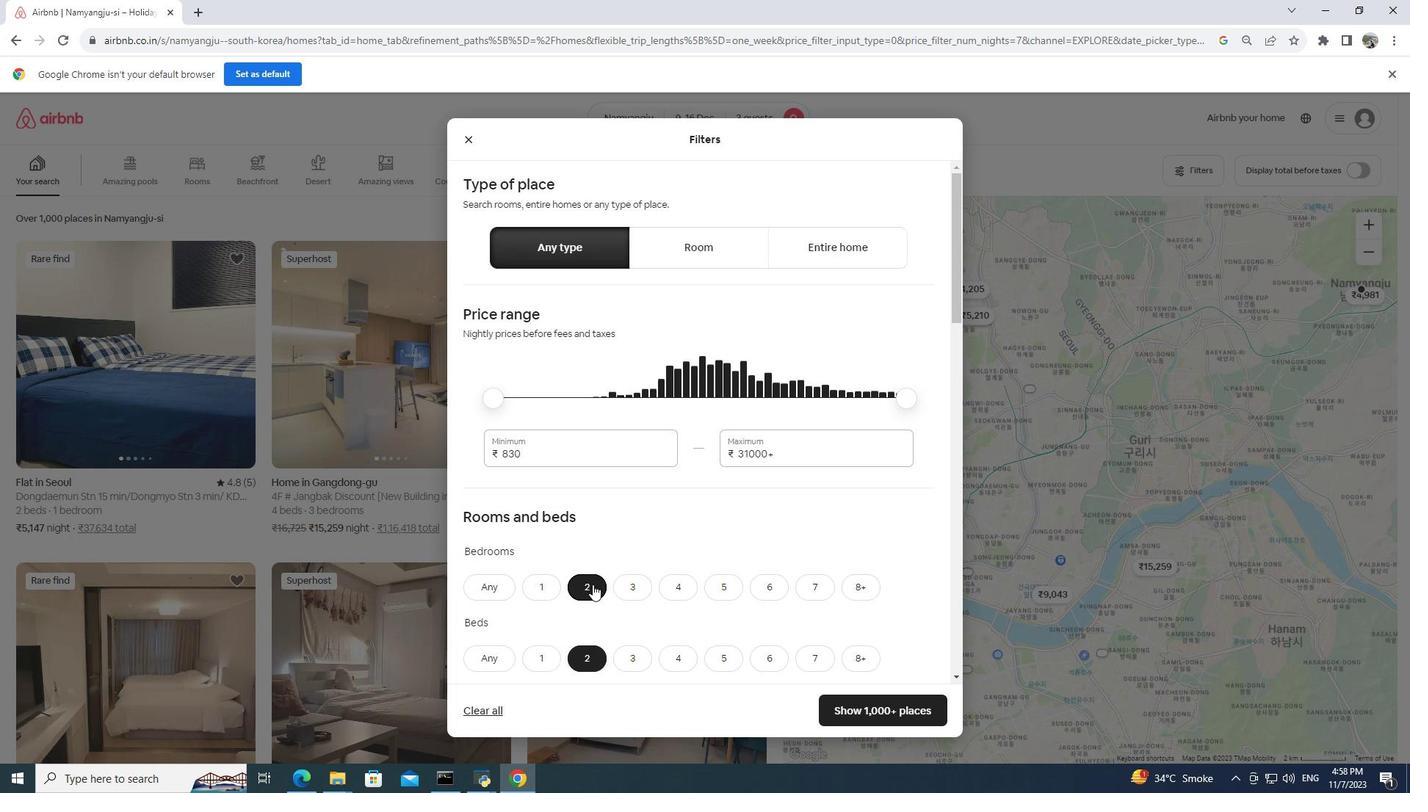 
Action: Mouse scrolled (592, 584) with delta (0, 0)
Screenshot: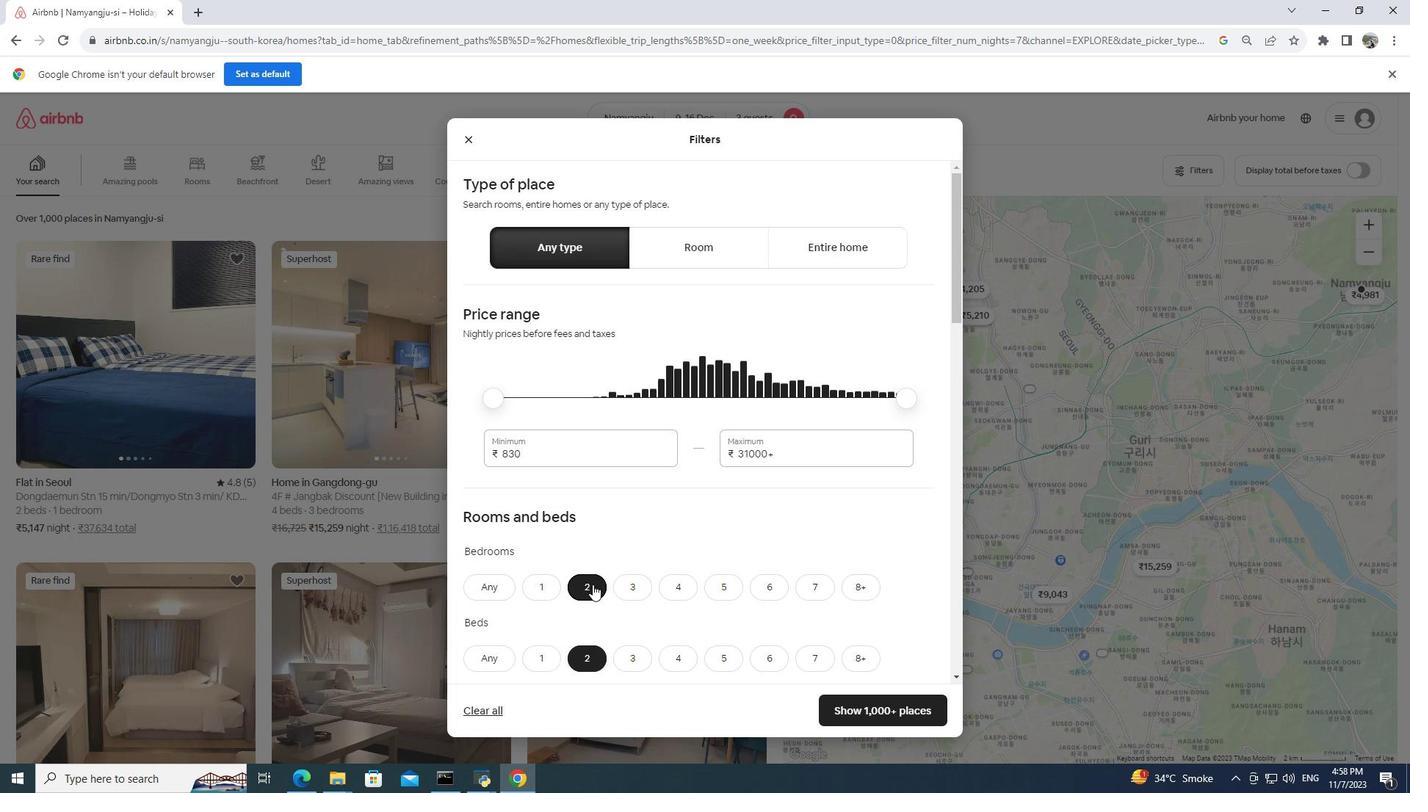 
Action: Mouse scrolled (592, 584) with delta (0, 0)
Screenshot: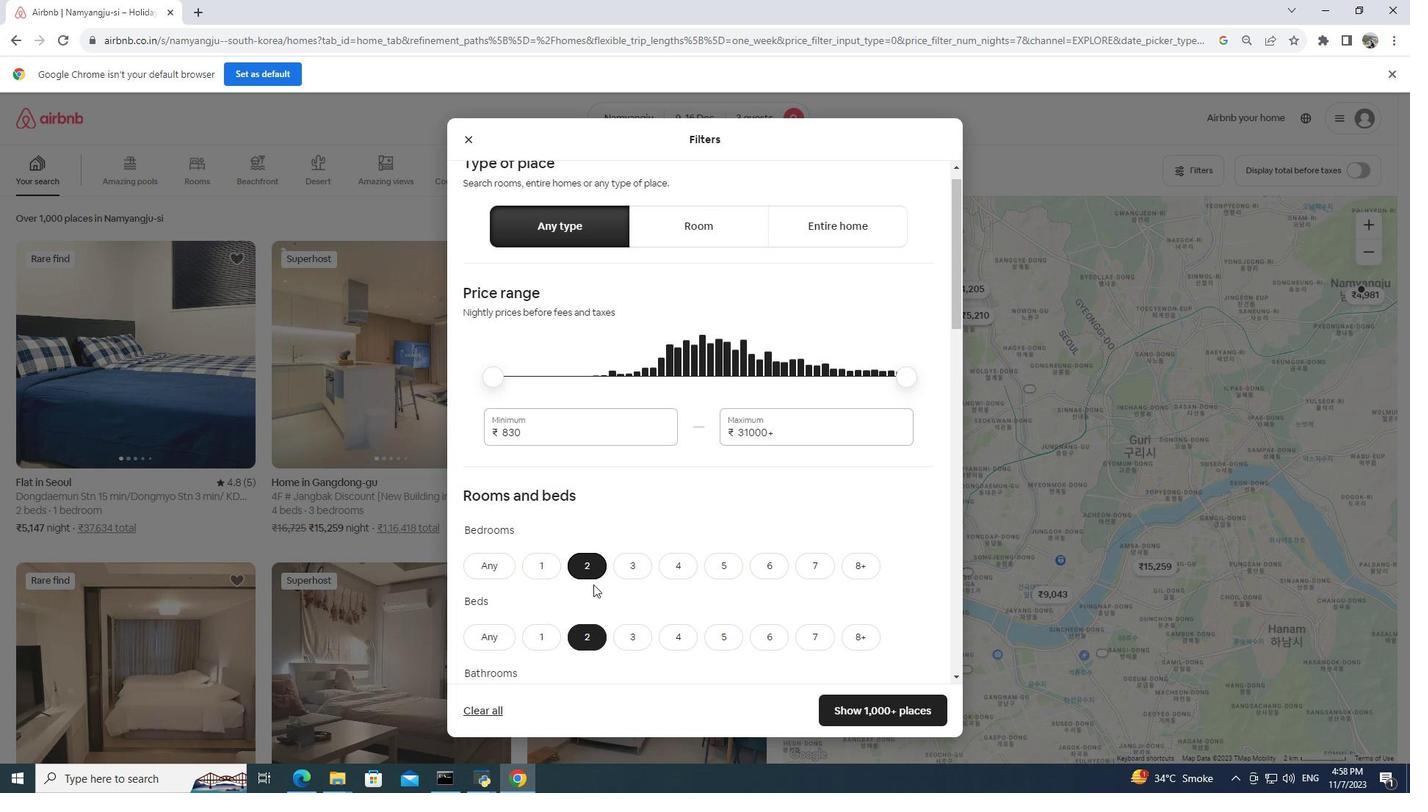 
Action: Mouse moved to (593, 584)
Screenshot: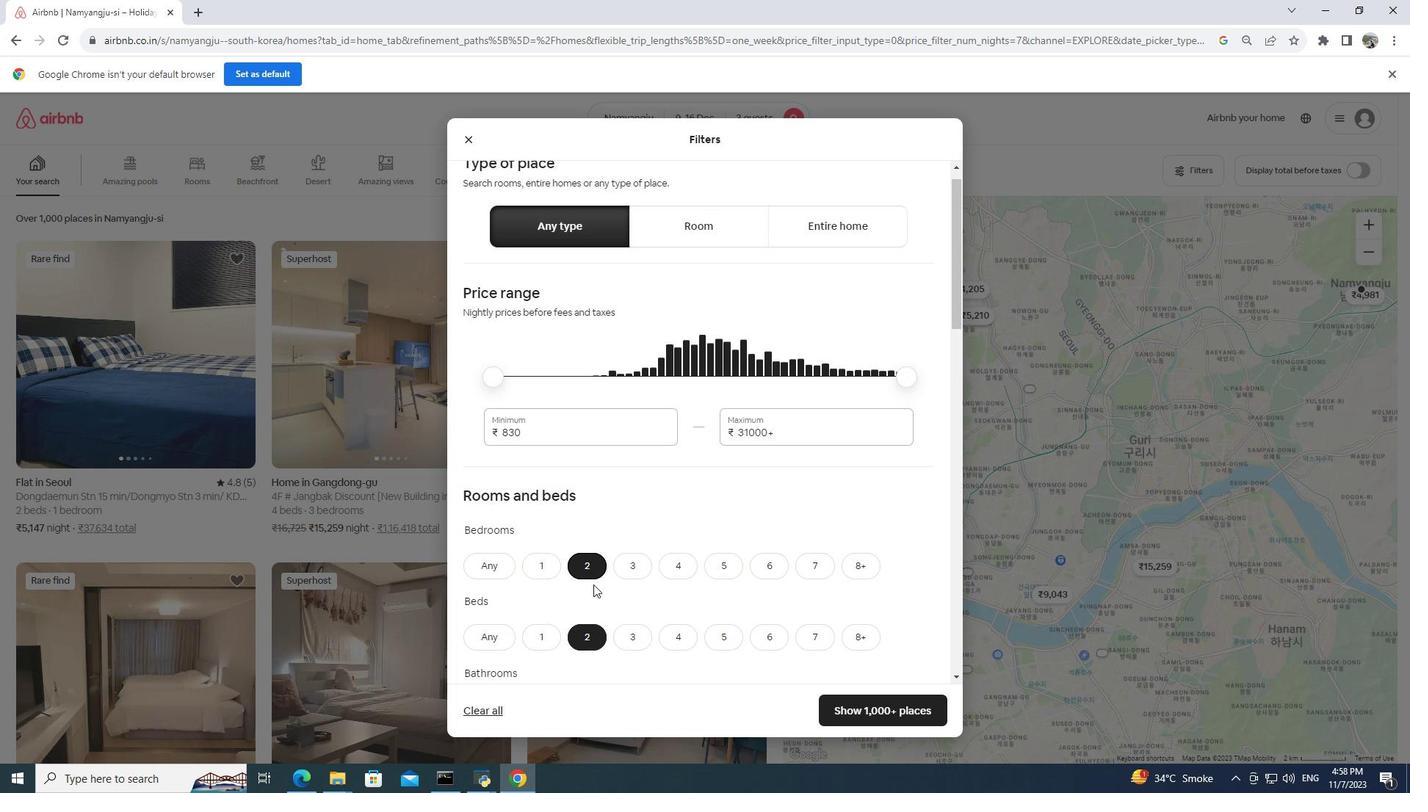 
Action: Mouse scrolled (593, 584) with delta (0, 0)
Screenshot: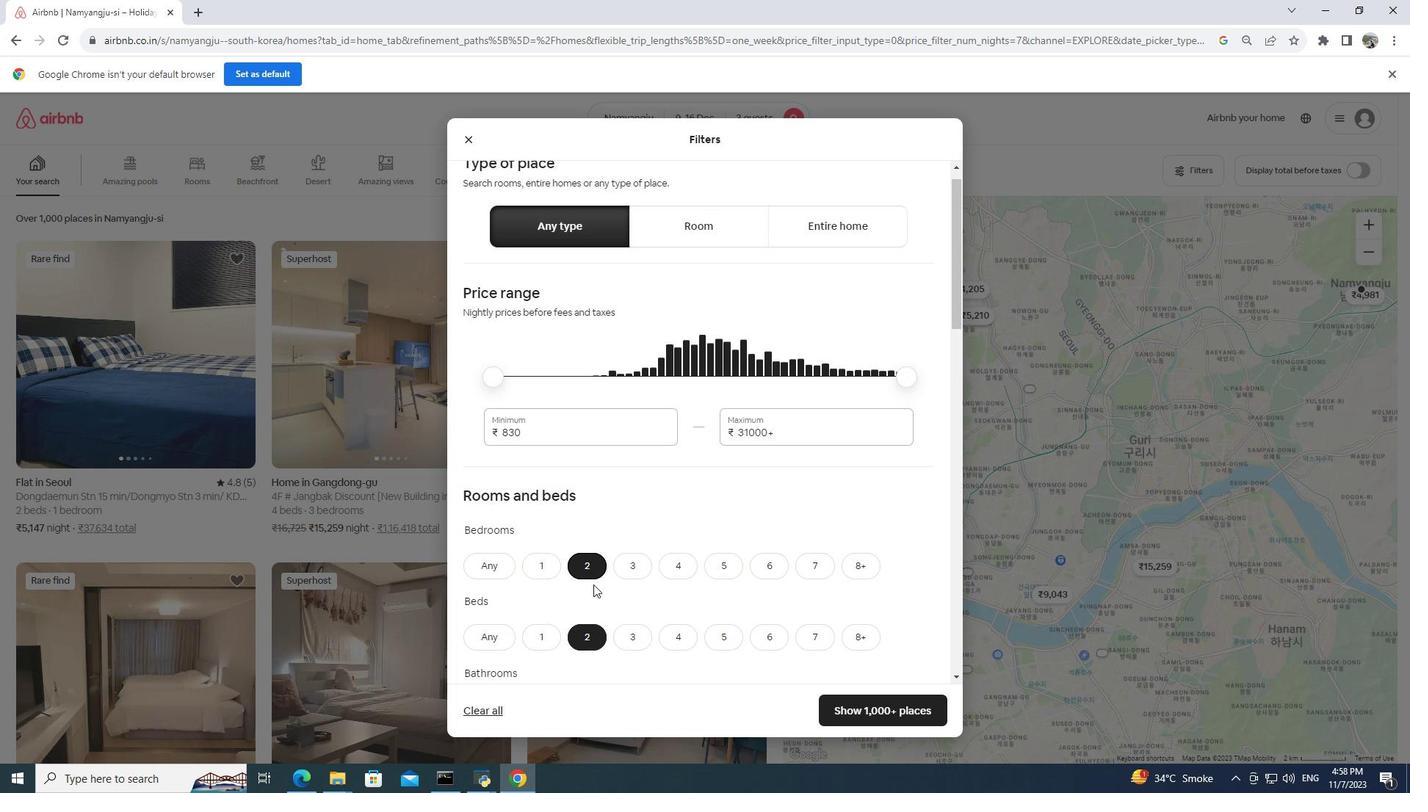
Action: Mouse moved to (537, 506)
Screenshot: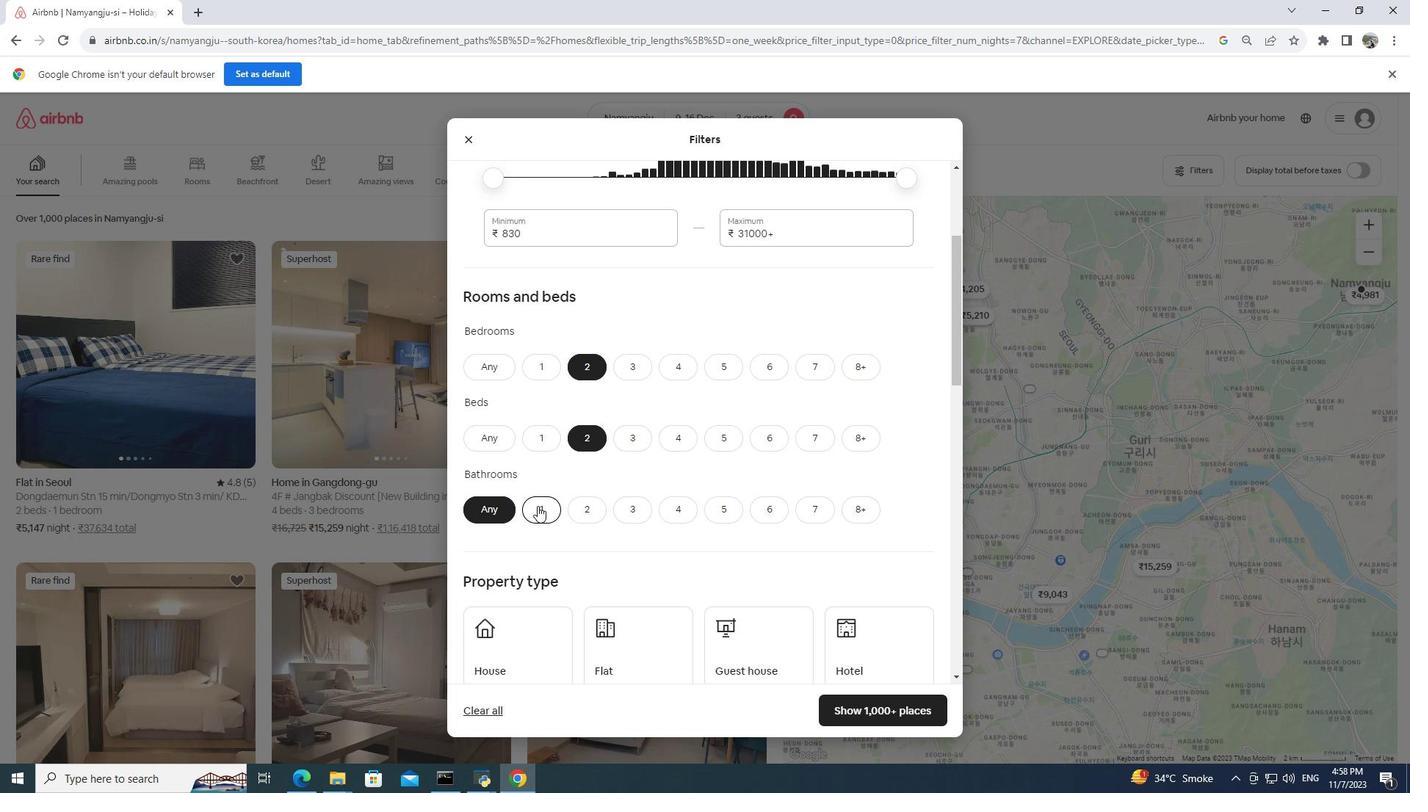 
Action: Mouse pressed left at (537, 506)
Screenshot: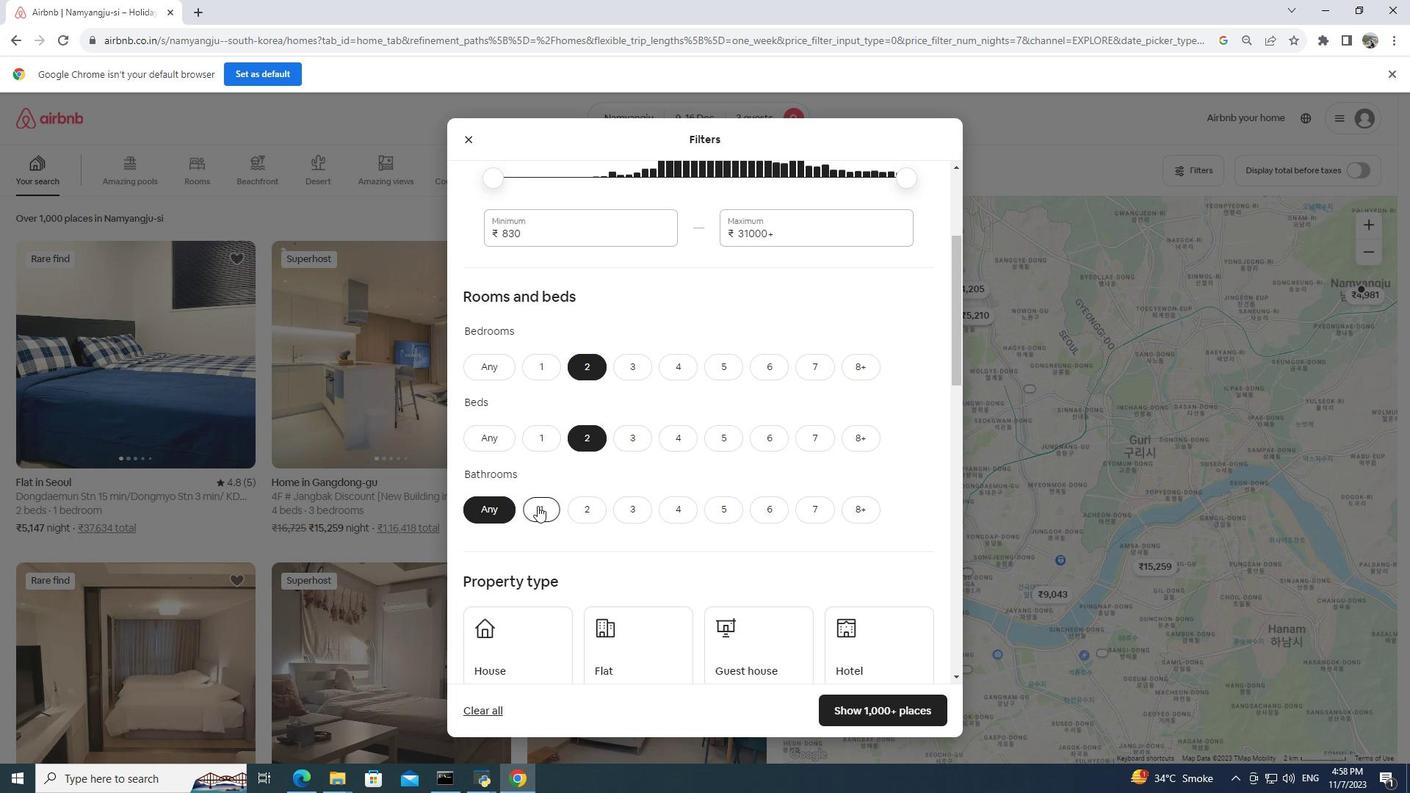 
Action: Mouse moved to (607, 524)
Screenshot: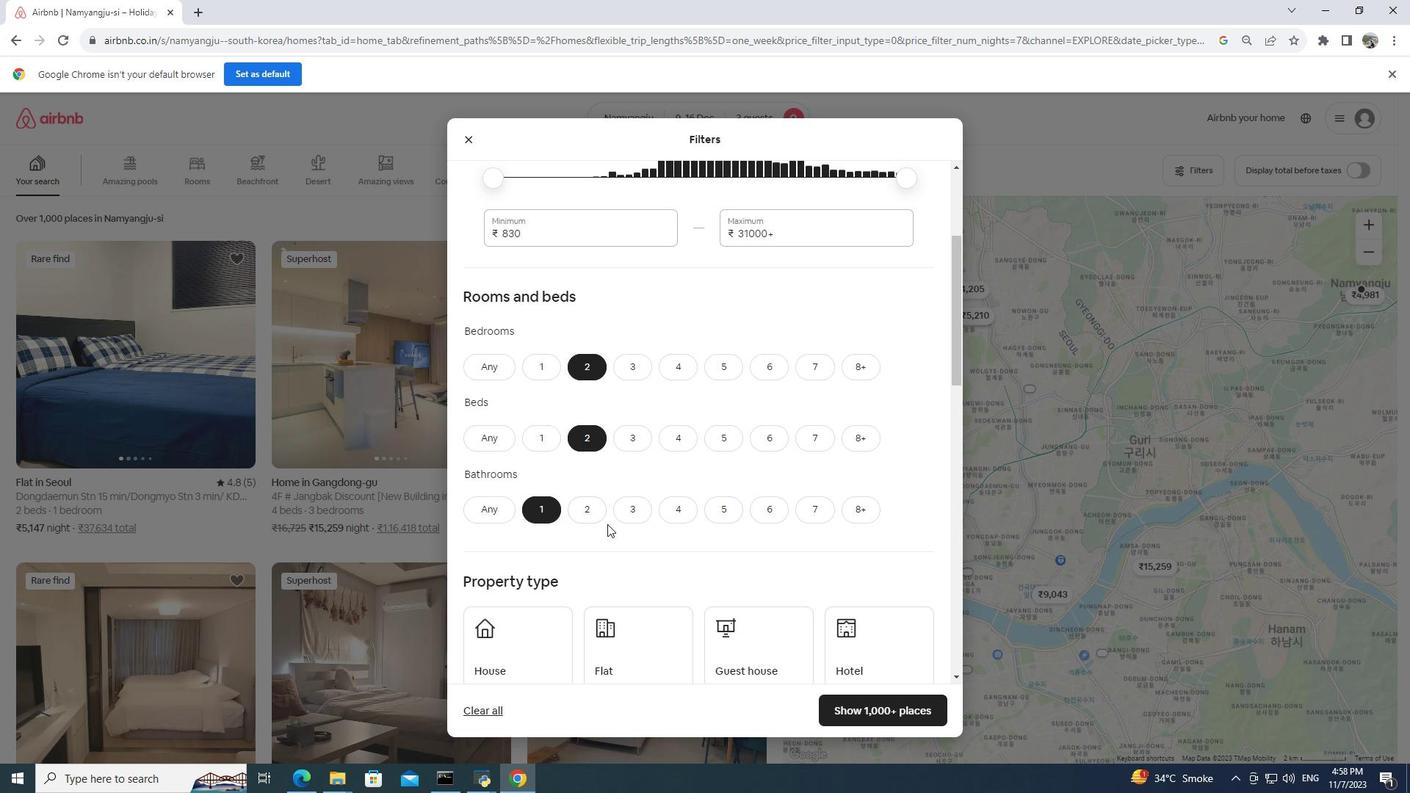 
Action: Mouse scrolled (607, 523) with delta (0, 0)
Screenshot: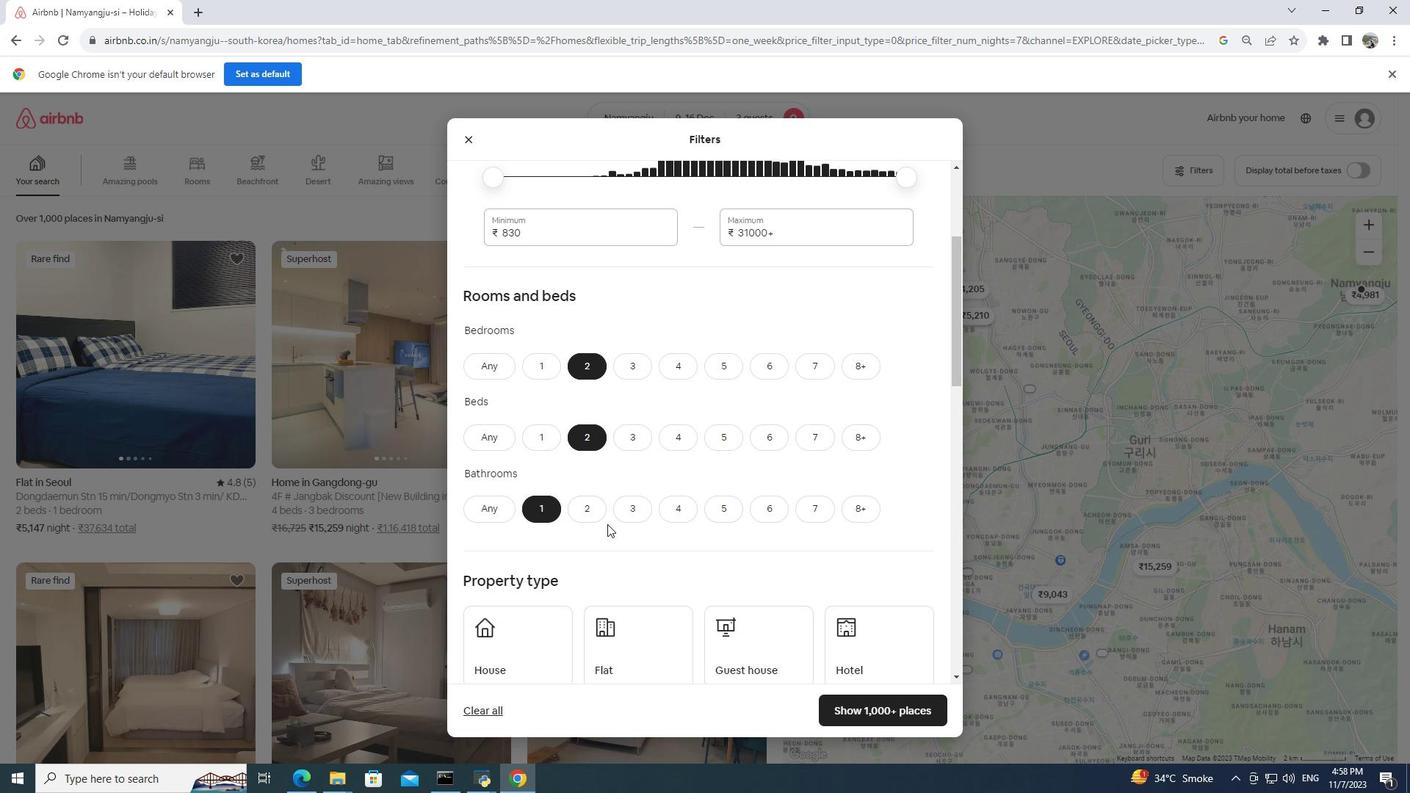 
Action: Mouse scrolled (607, 523) with delta (0, 0)
Screenshot: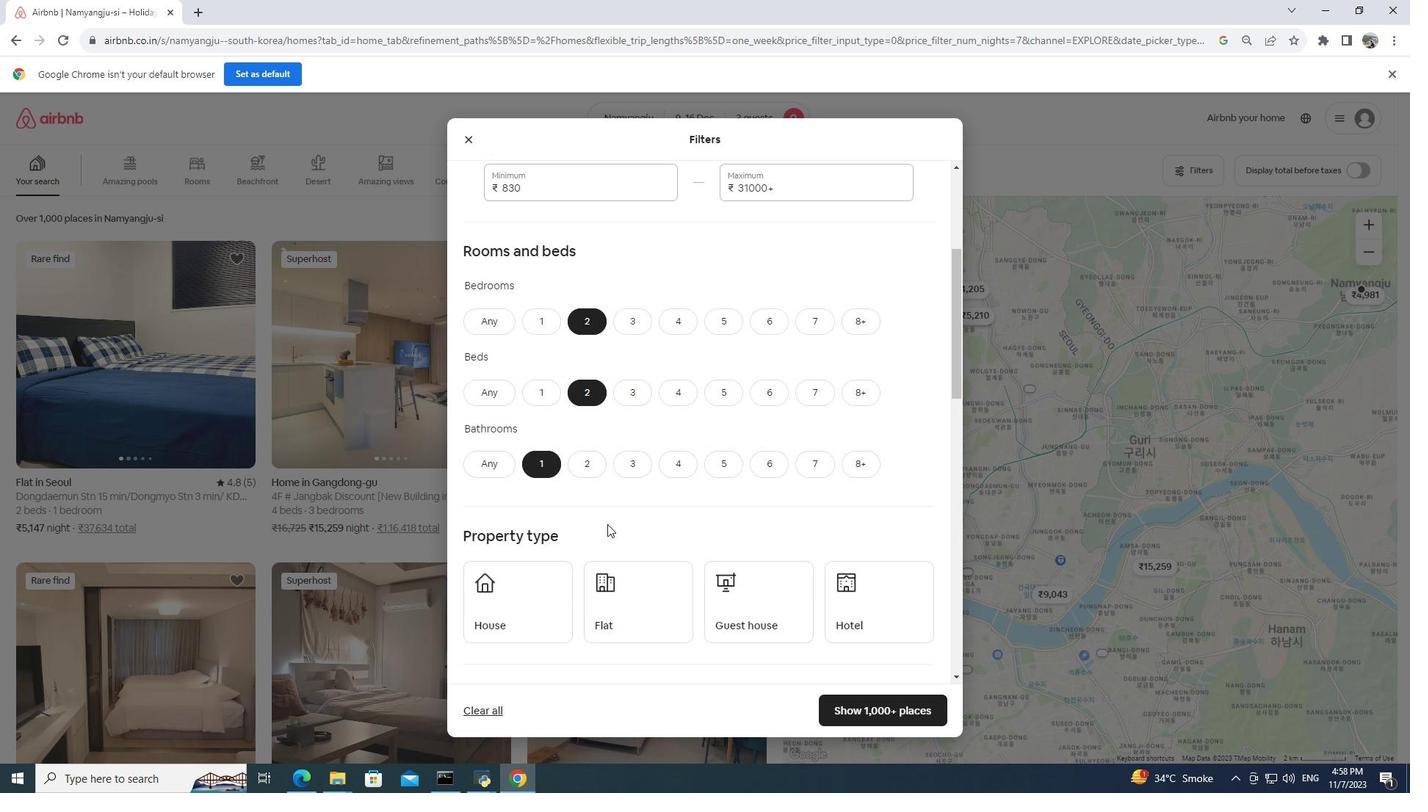 
Action: Mouse scrolled (607, 523) with delta (0, 0)
Screenshot: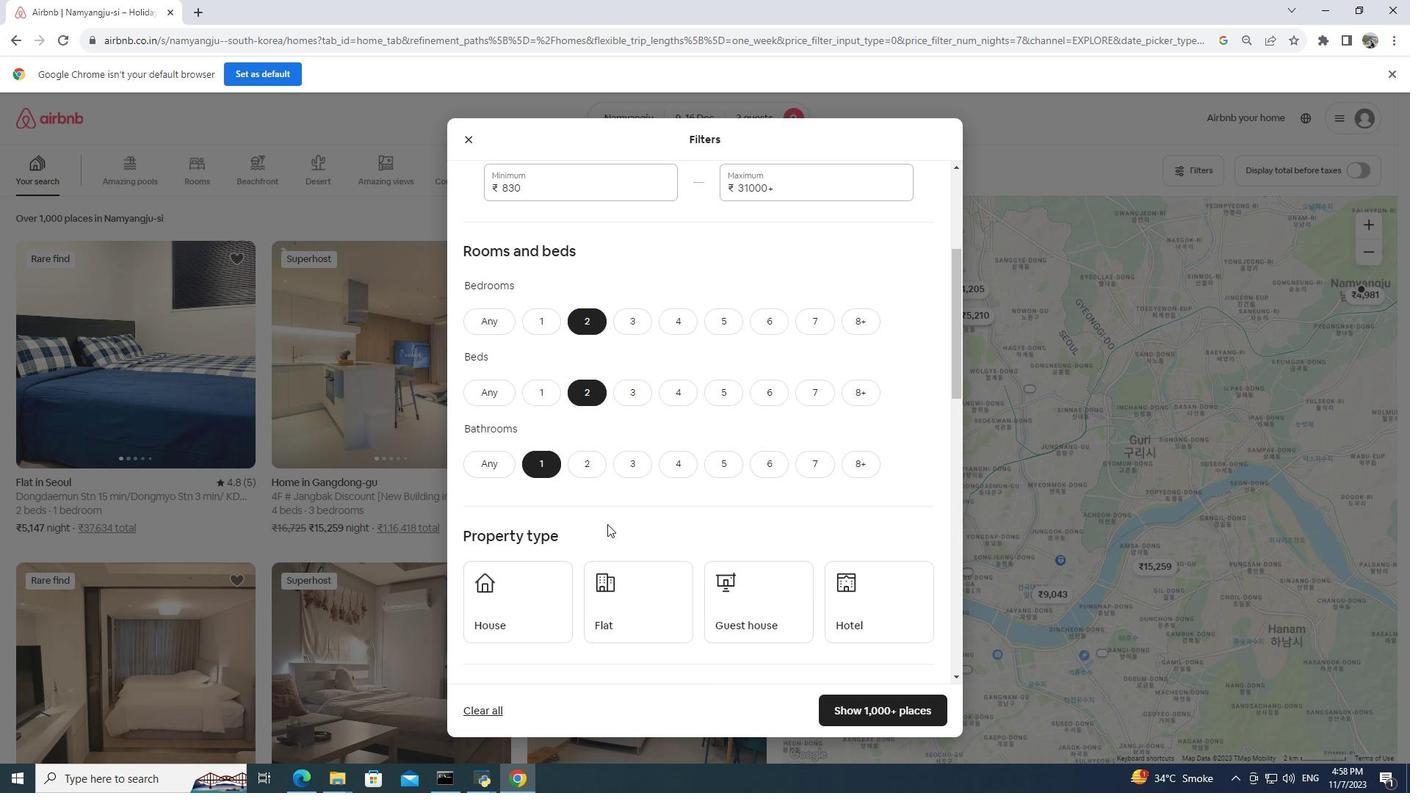 
Action: Mouse moved to (644, 442)
Screenshot: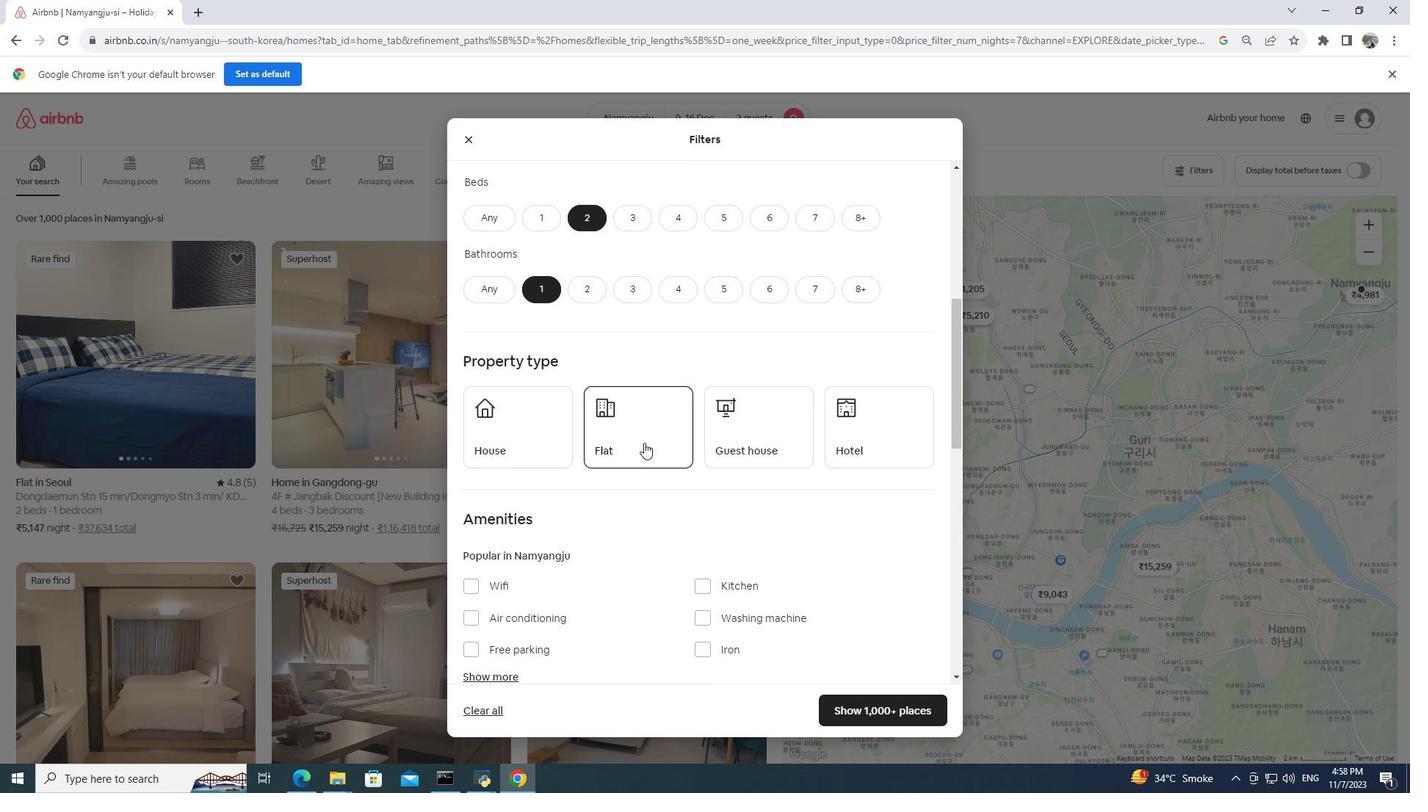 
Action: Mouse pressed left at (644, 442)
Screenshot: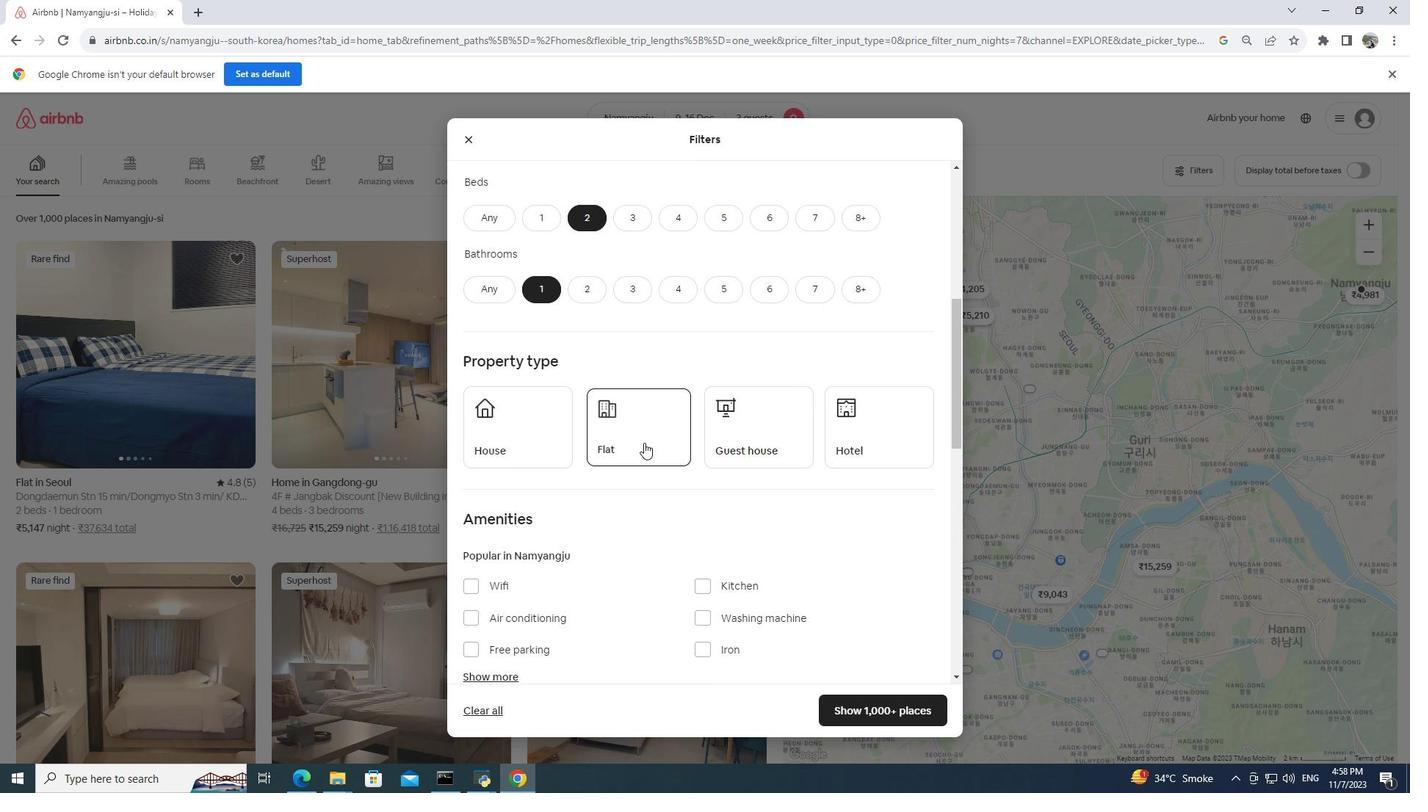 
Action: Mouse moved to (878, 714)
Screenshot: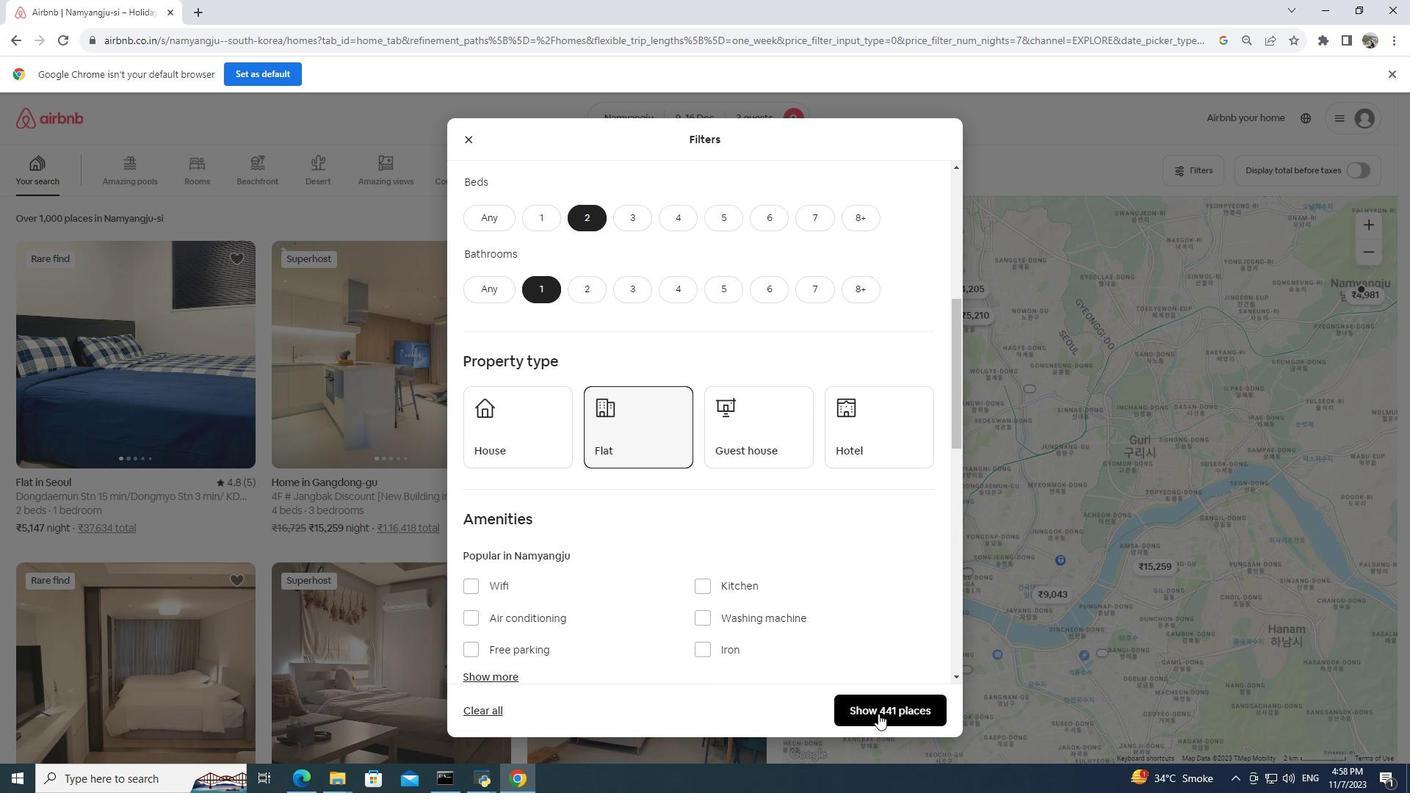 
Action: Mouse pressed left at (878, 714)
Screenshot: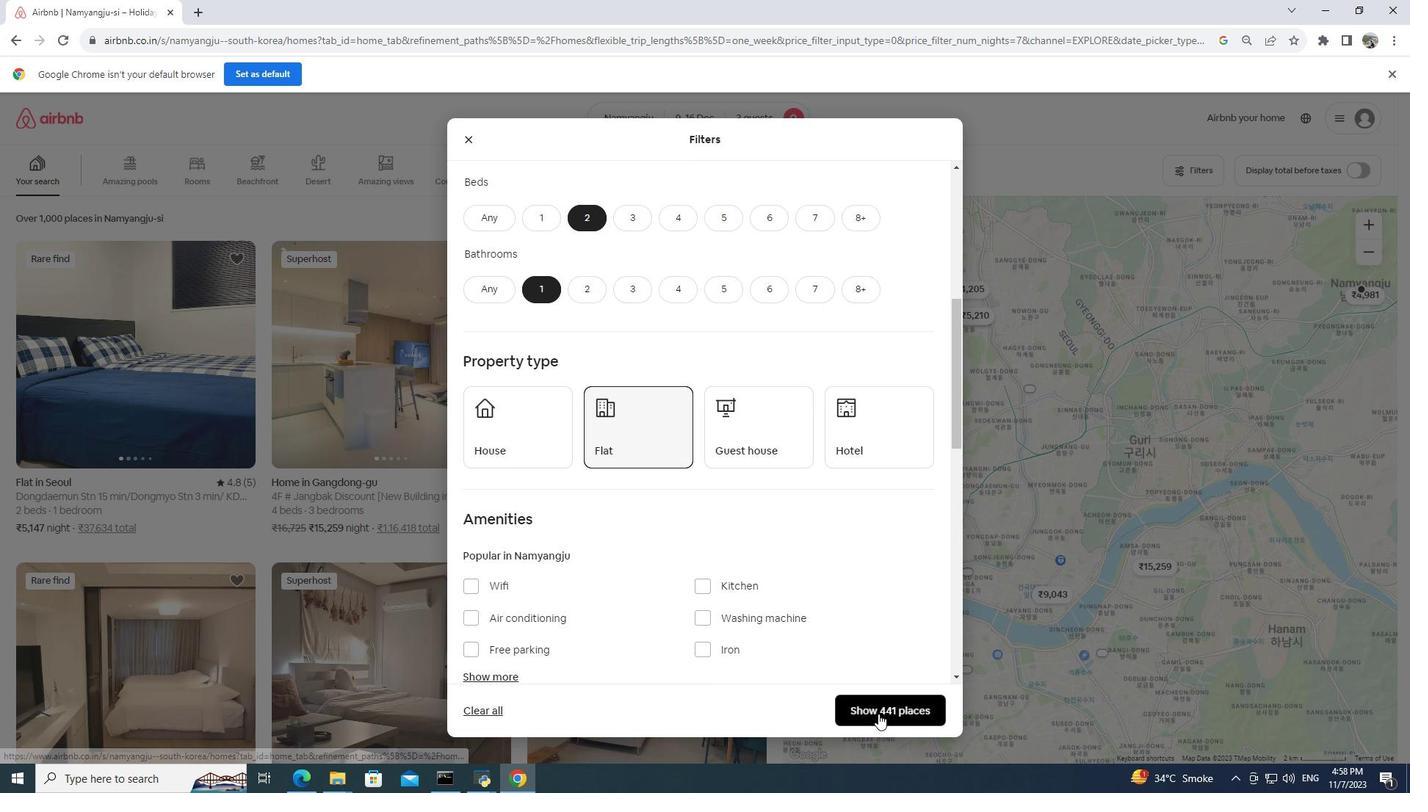 
Action: Mouse moved to (134, 412)
Screenshot: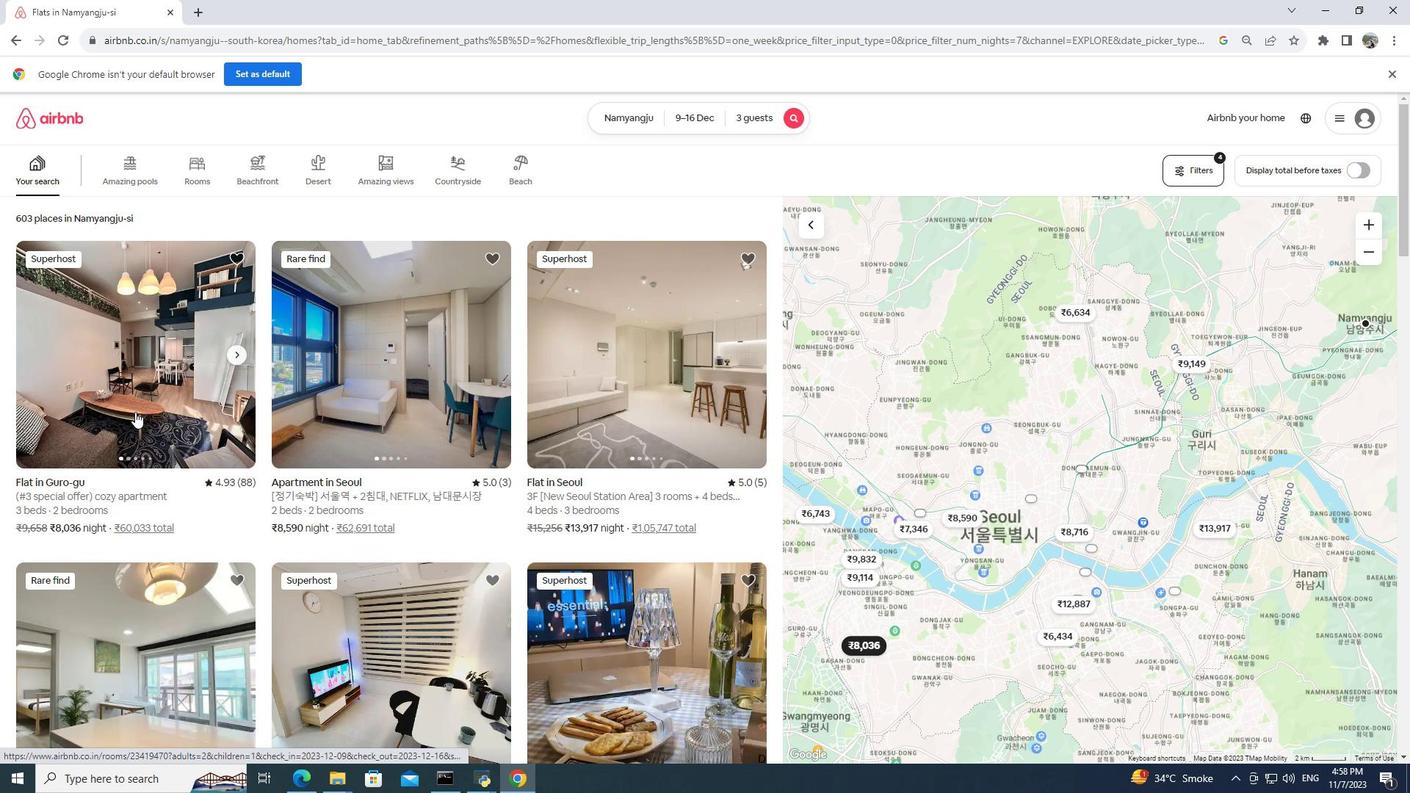
Action: Mouse pressed left at (134, 412)
Screenshot: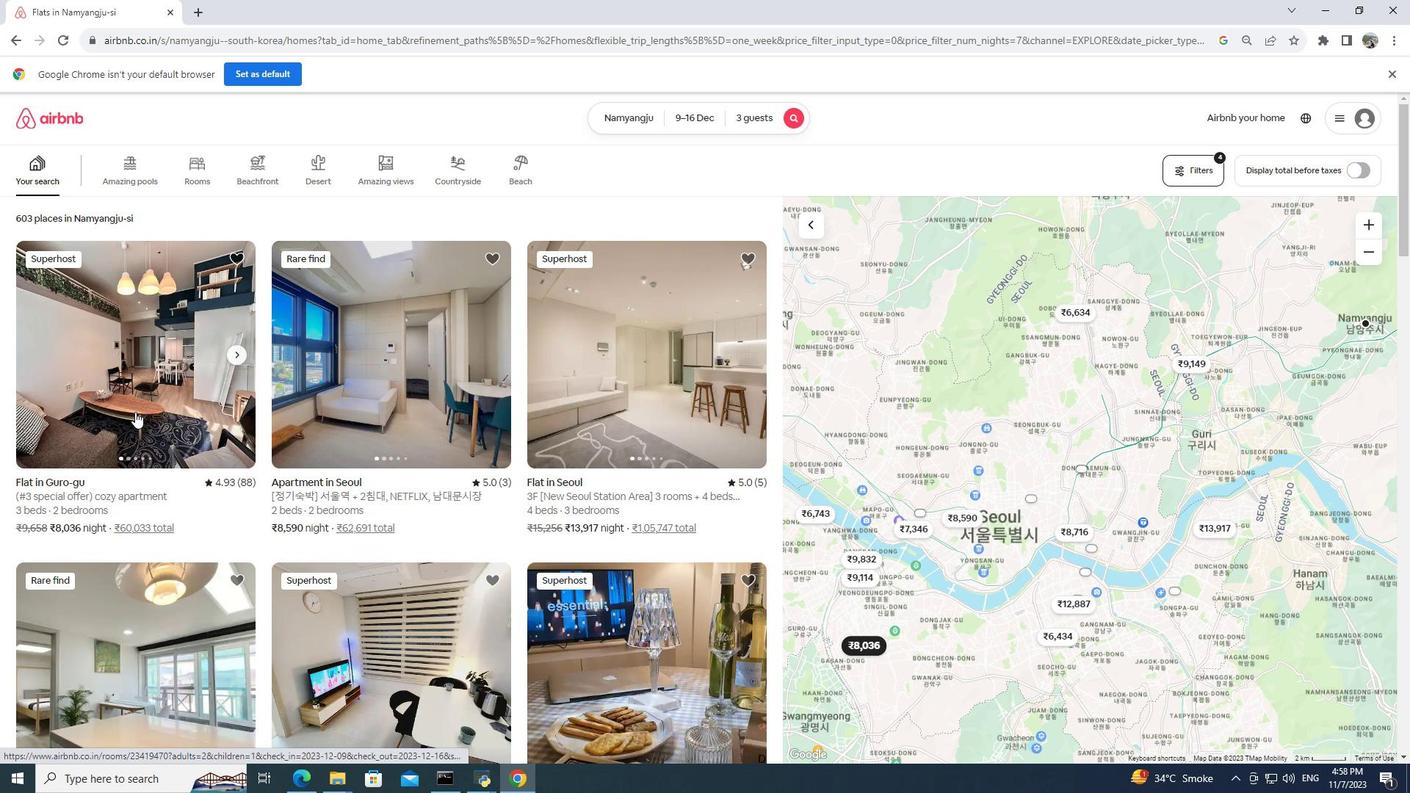 
Action: Mouse moved to (349, 16)
Screenshot: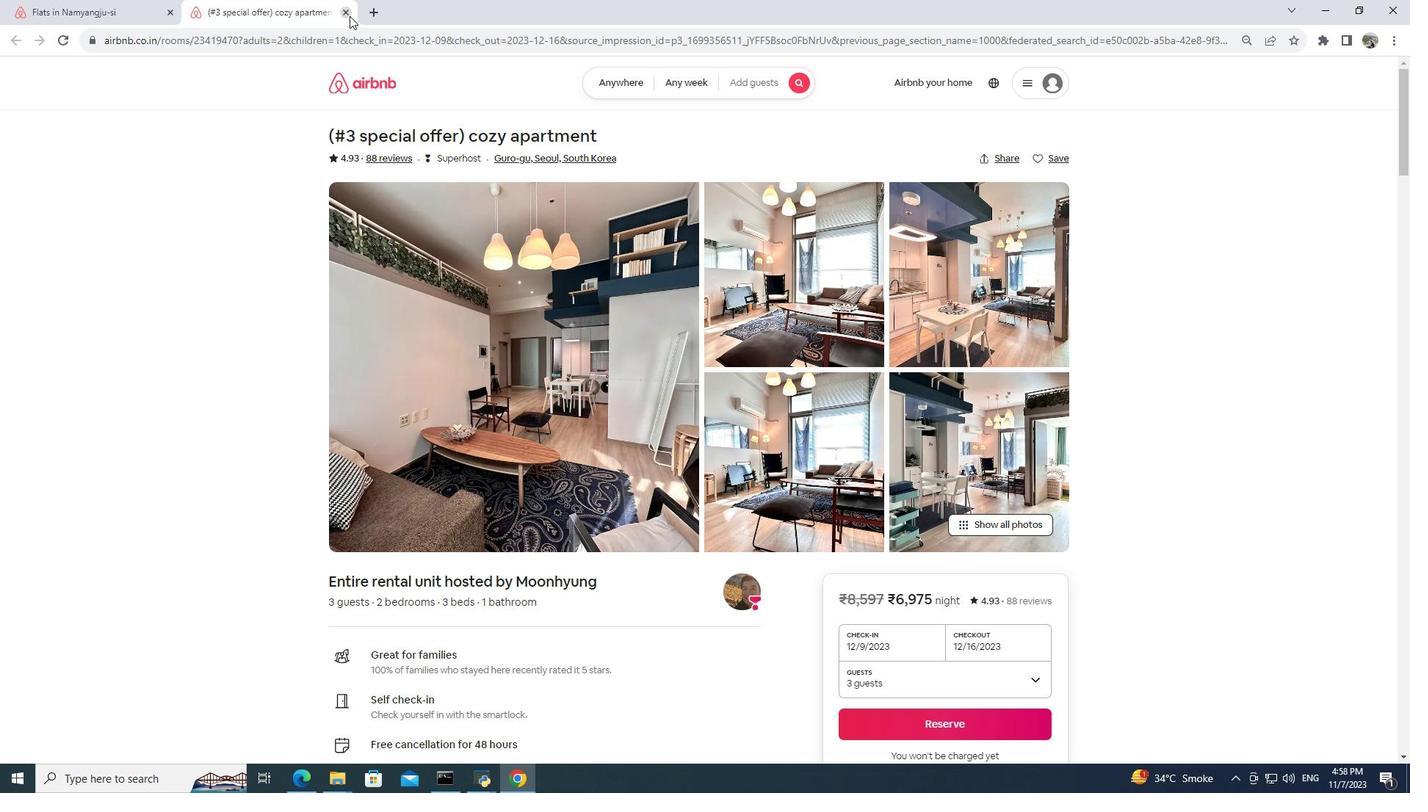 
Action: Mouse pressed left at (349, 16)
Screenshot: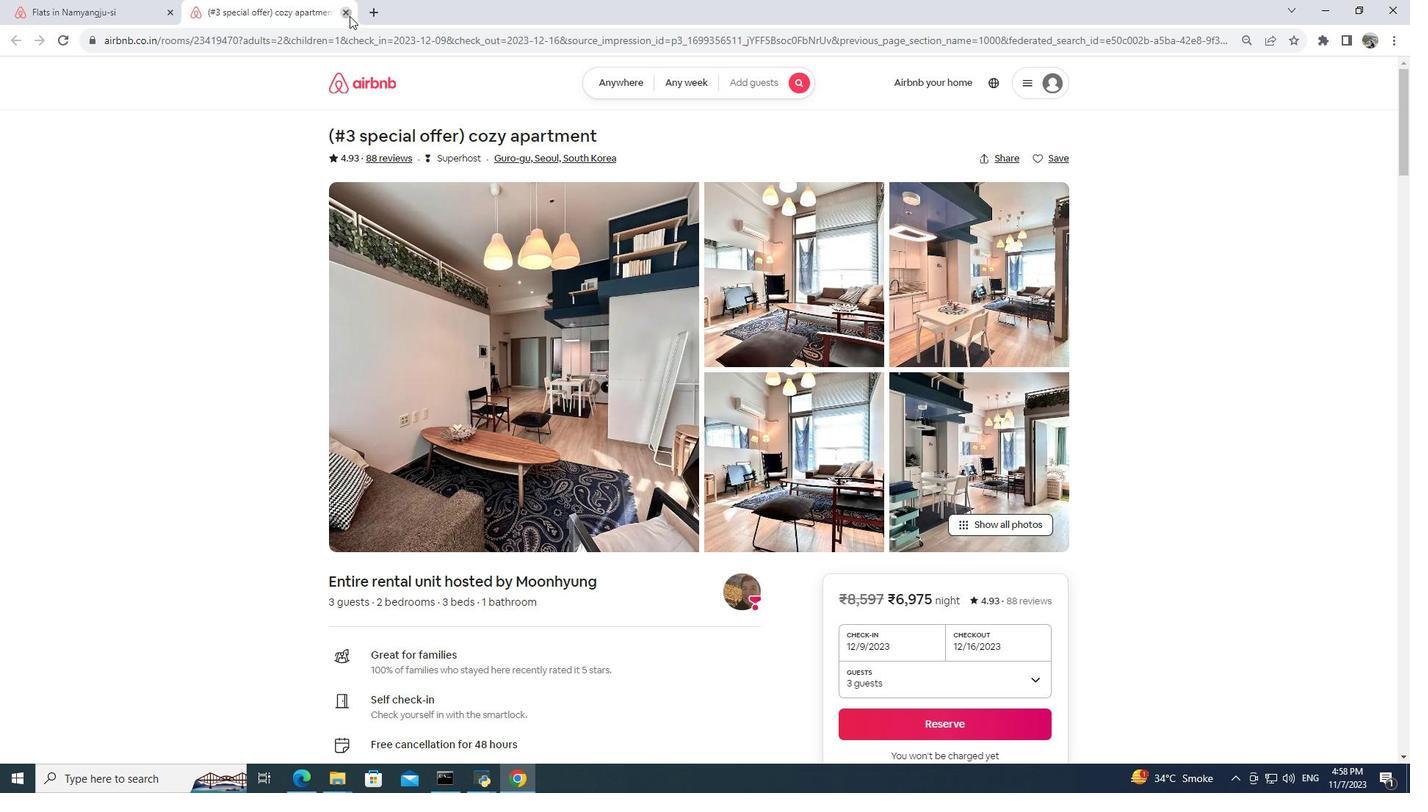 
Action: Mouse moved to (474, 348)
Screenshot: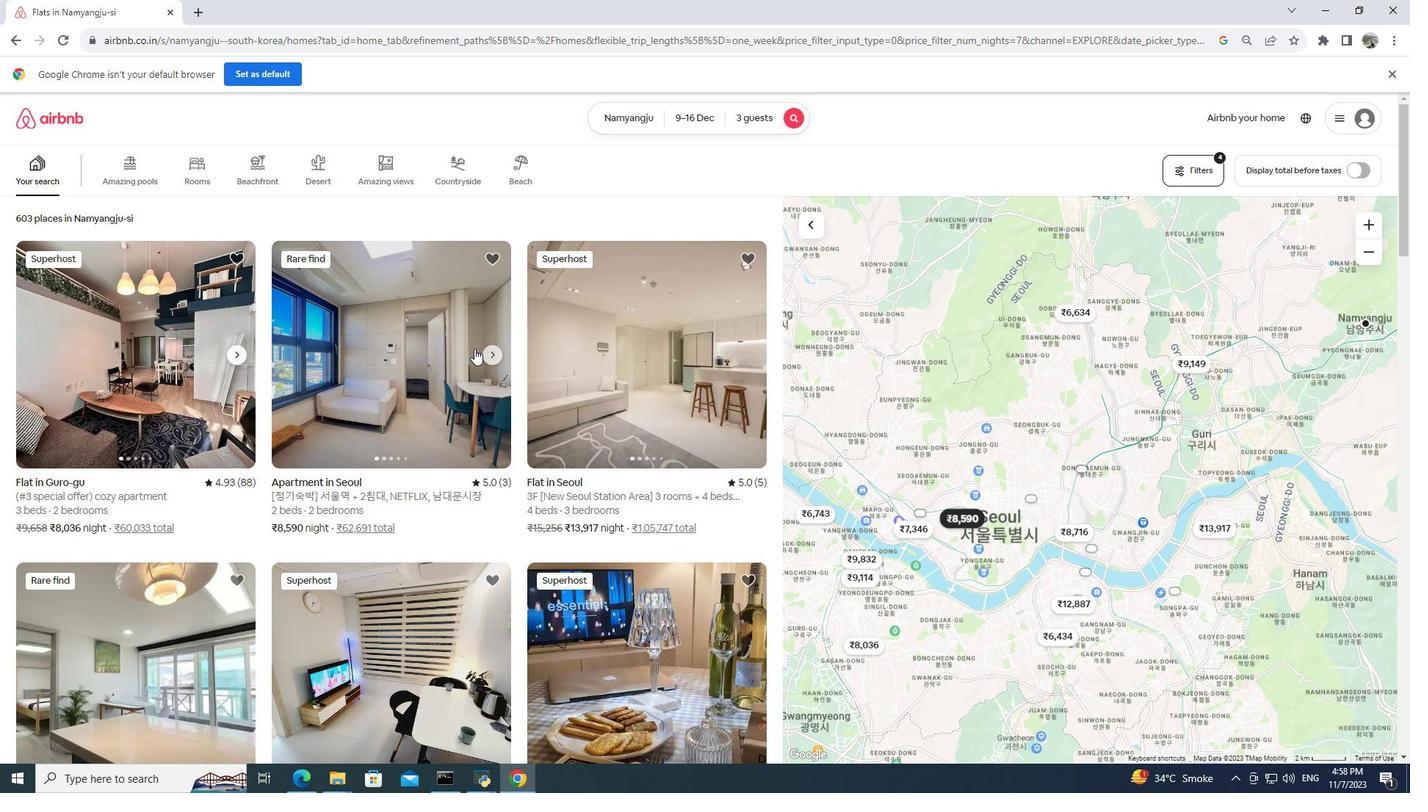 
Action: Mouse pressed left at (474, 348)
Screenshot: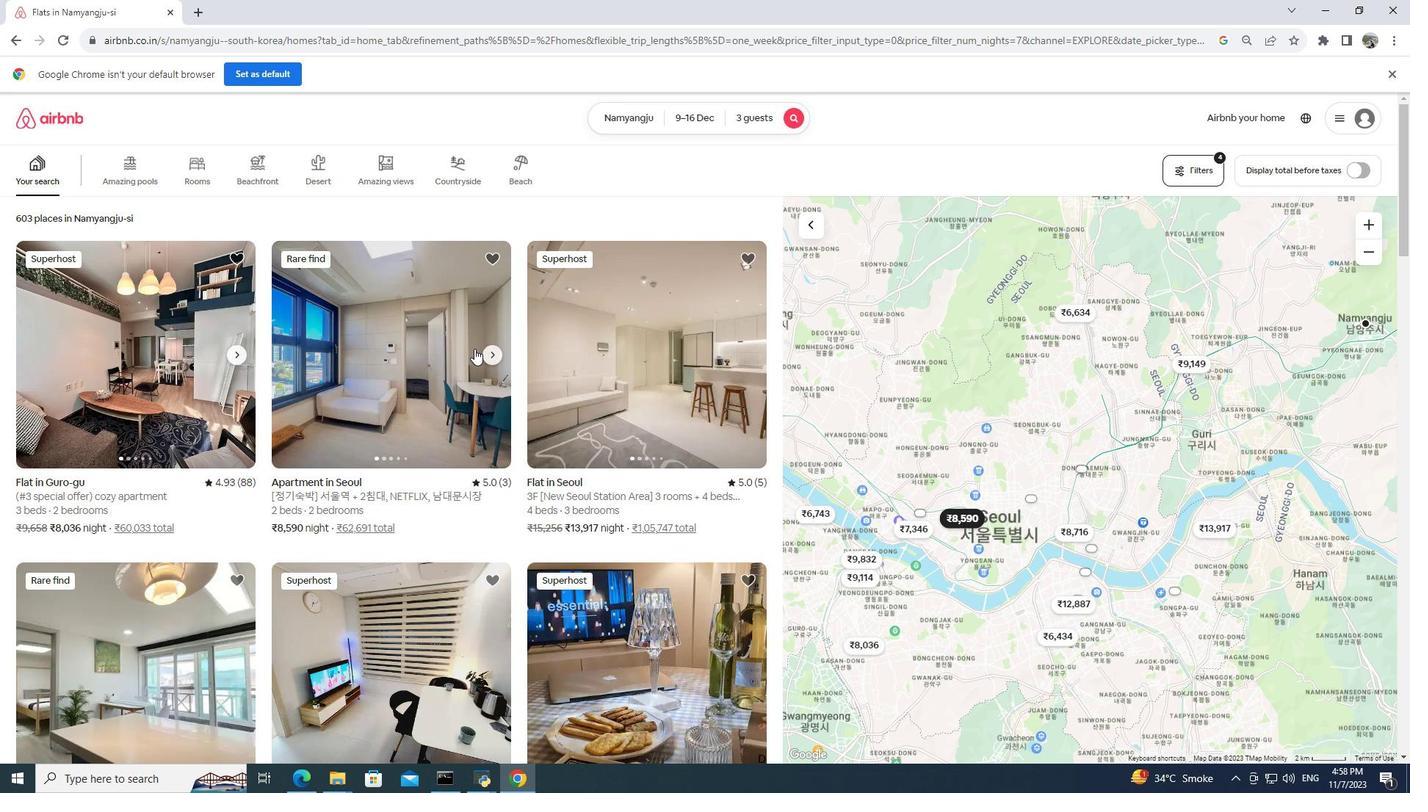 
Action: Mouse moved to (1019, 525)
Screenshot: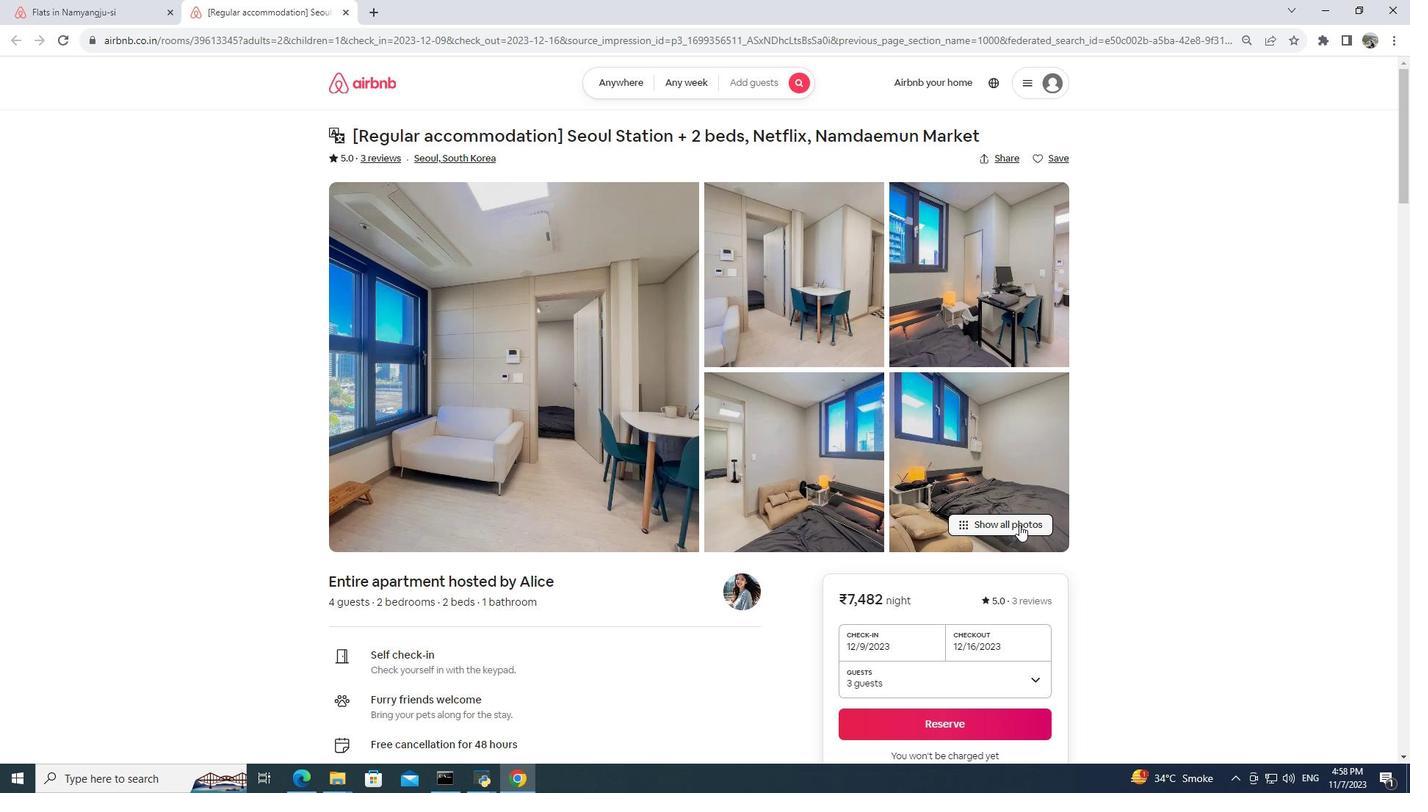 
Action: Mouse pressed left at (1019, 525)
Screenshot: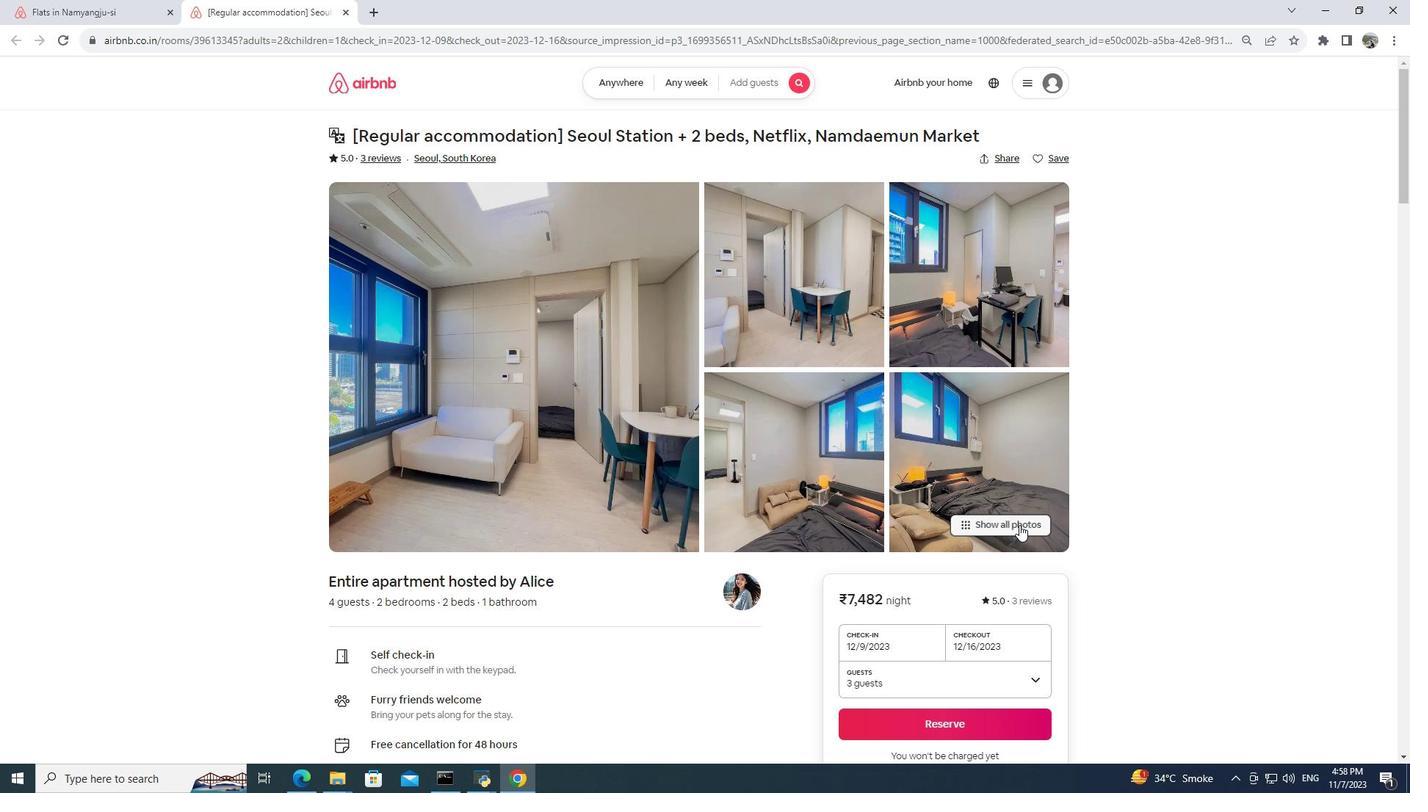 
Action: Mouse moved to (906, 531)
Screenshot: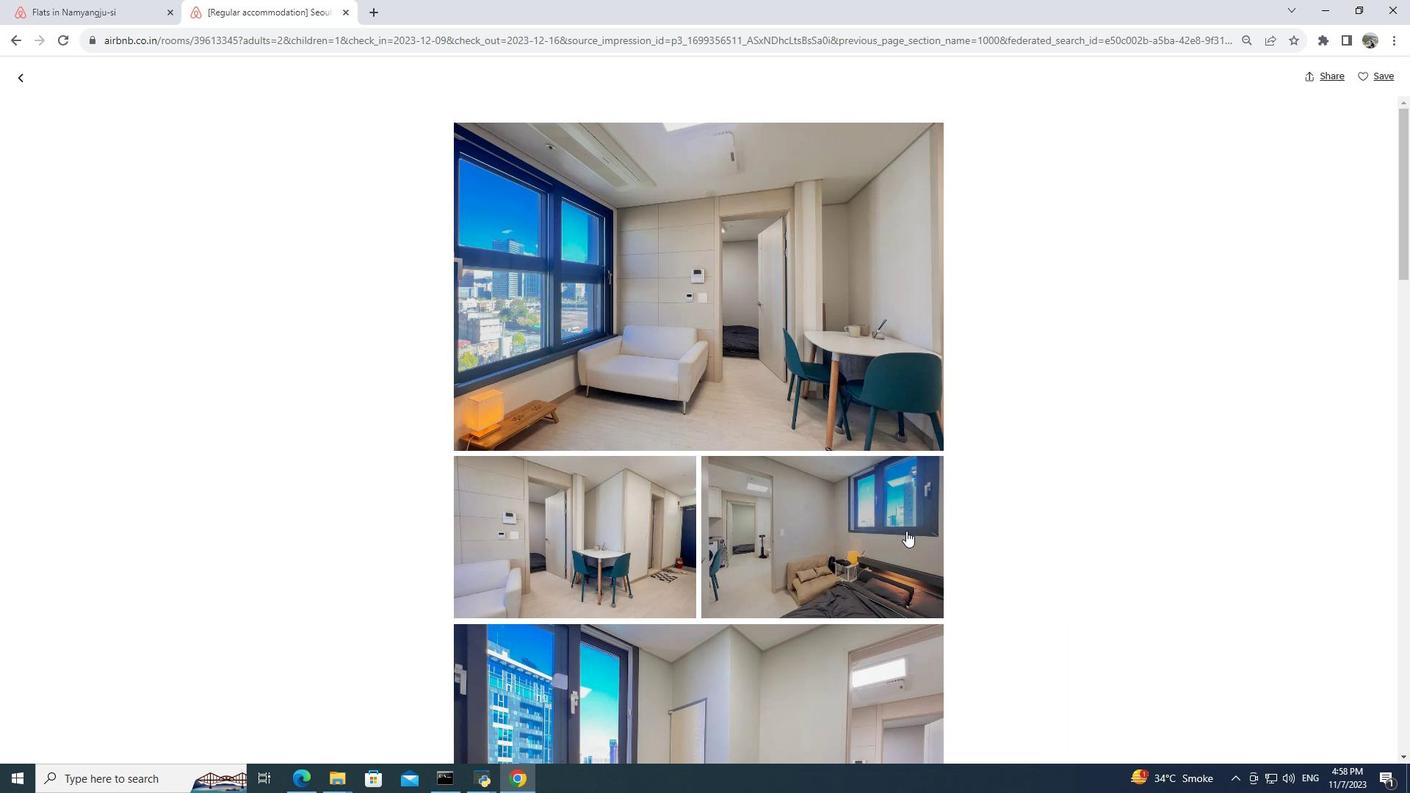 
Action: Mouse scrolled (906, 530) with delta (0, 0)
Screenshot: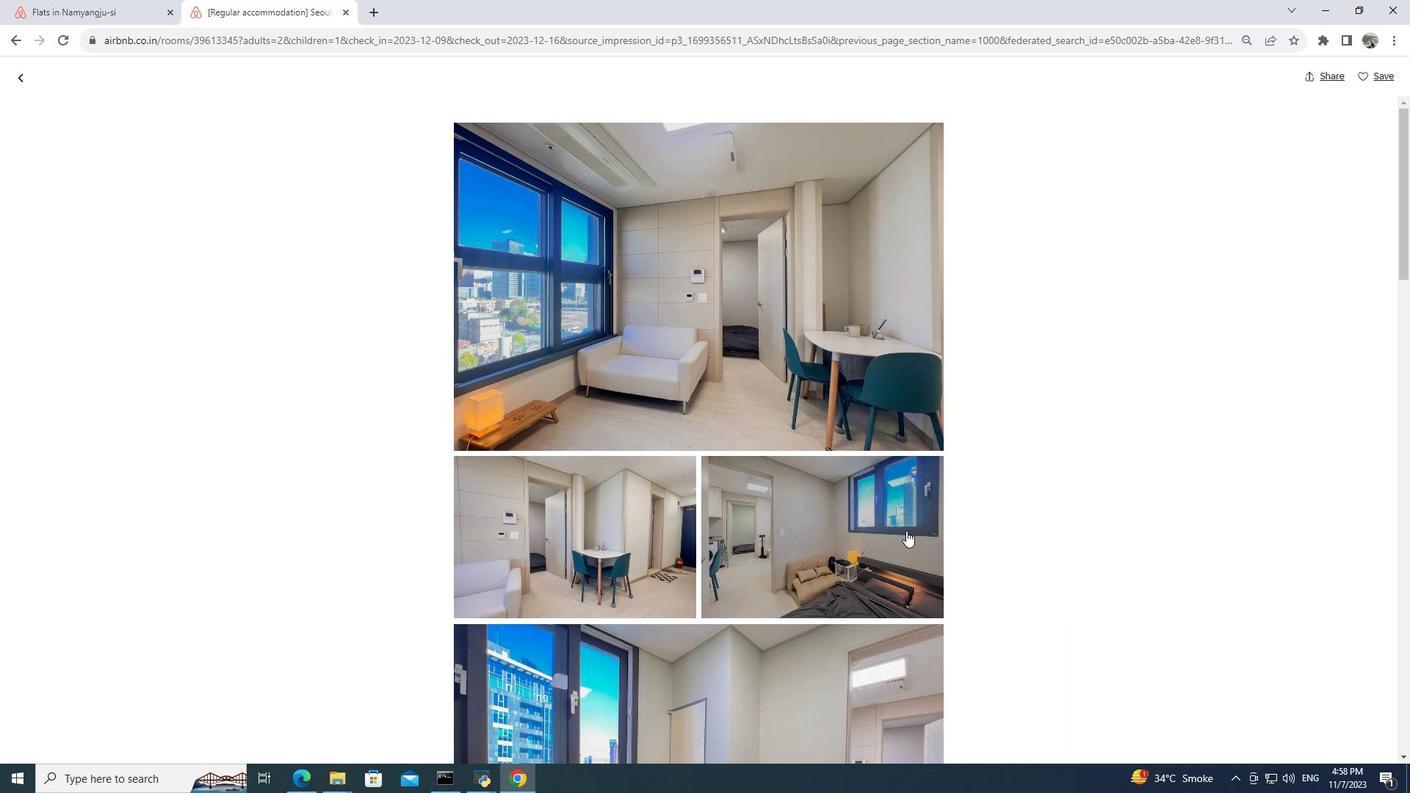 
Action: Mouse scrolled (906, 530) with delta (0, 0)
Screenshot: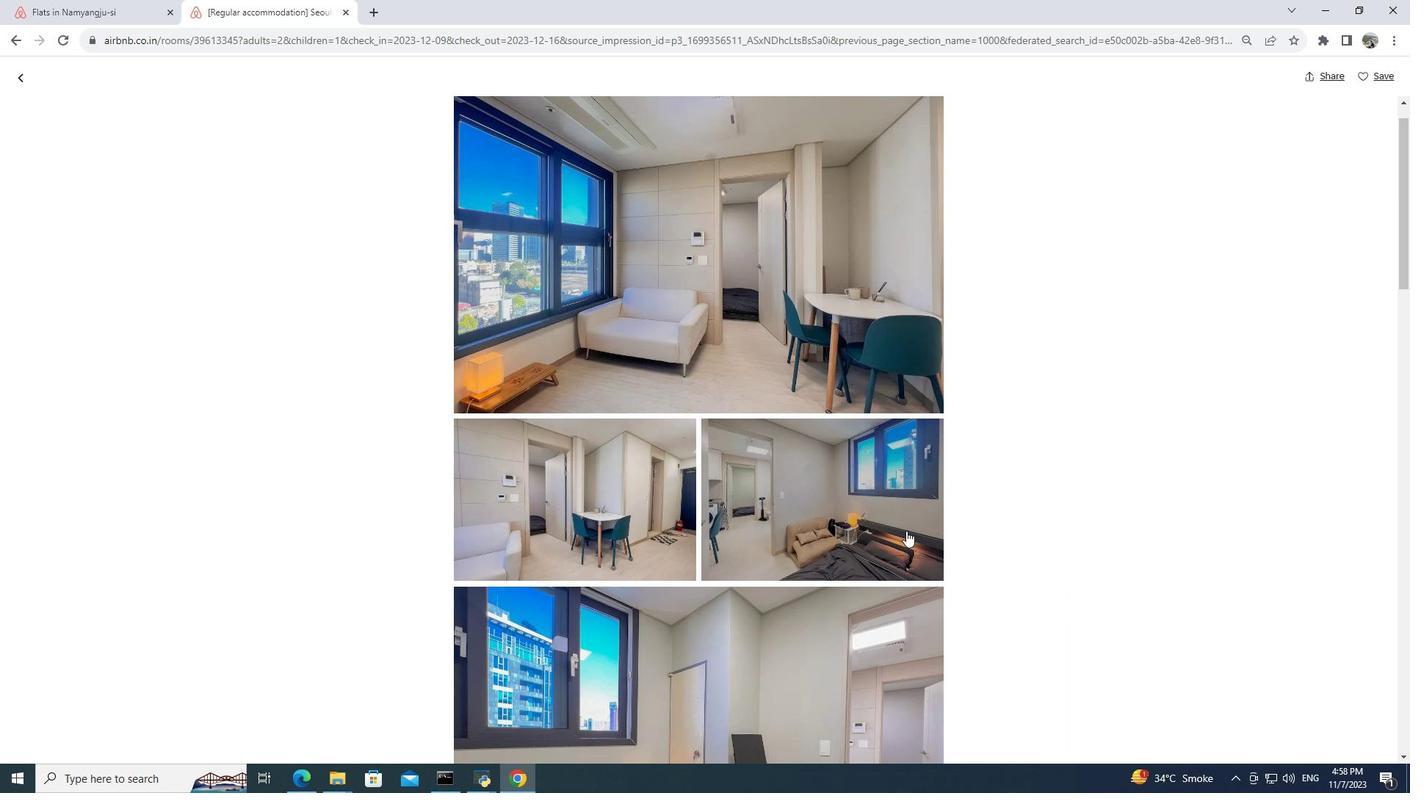 
Action: Mouse scrolled (906, 530) with delta (0, 0)
Screenshot: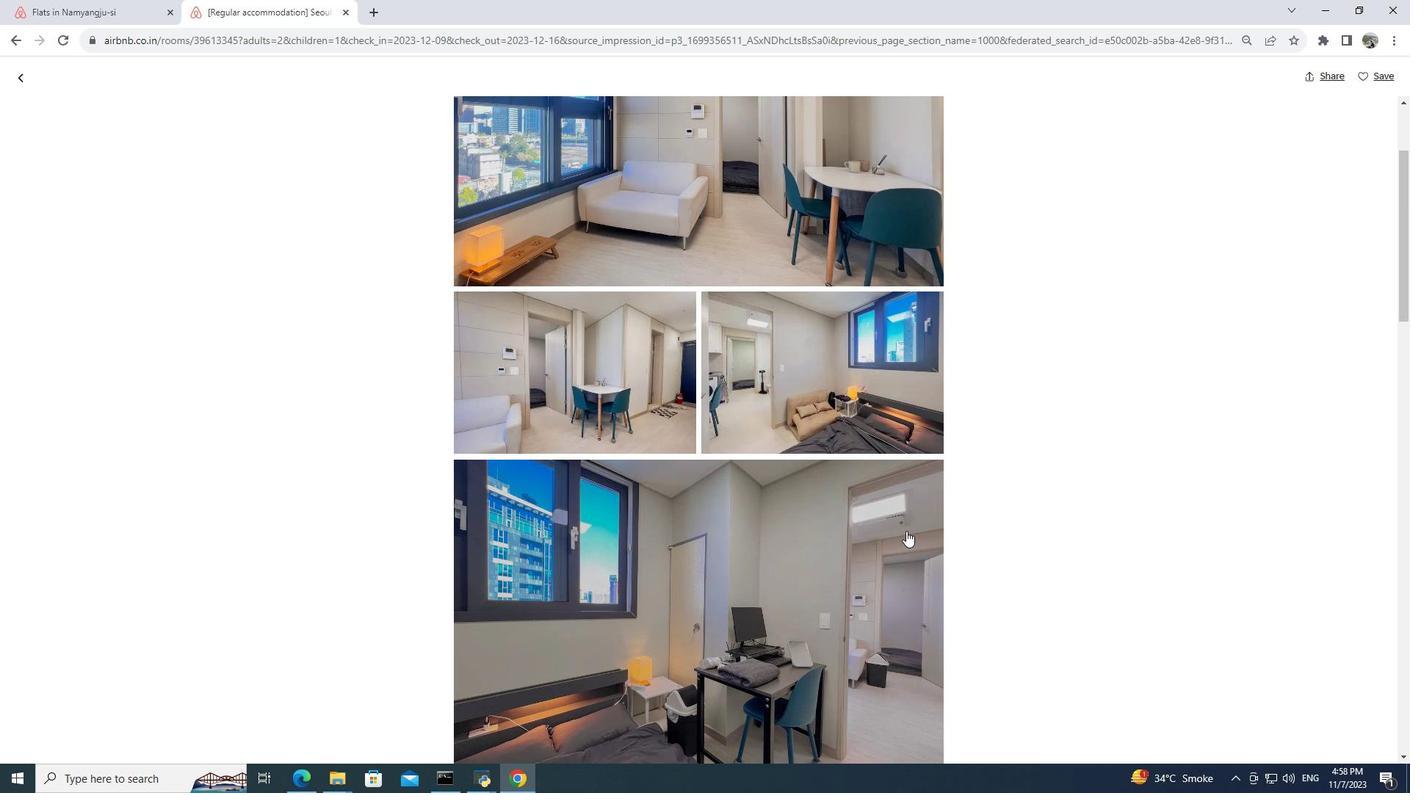 
Action: Mouse scrolled (906, 530) with delta (0, 0)
Screenshot: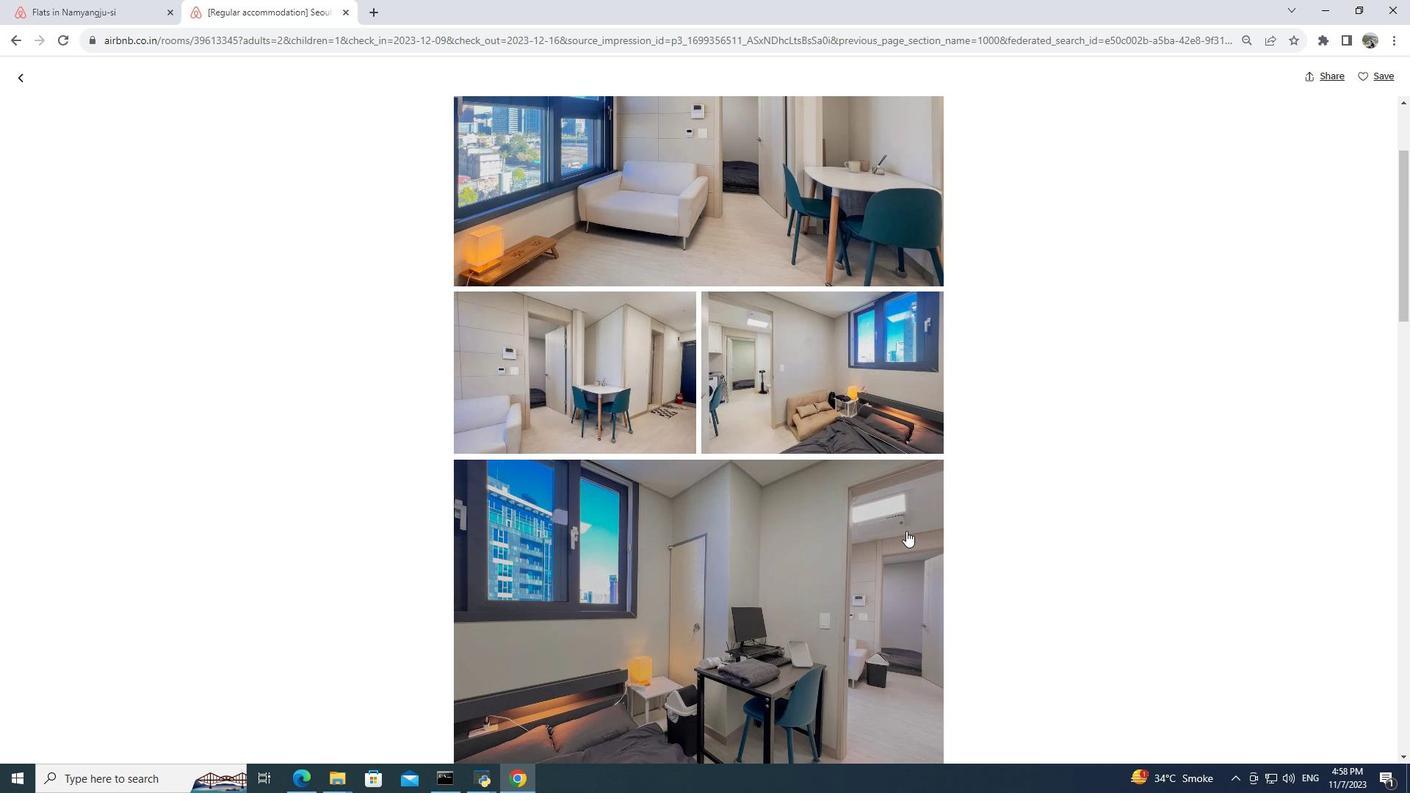 
Action: Mouse moved to (896, 484)
Screenshot: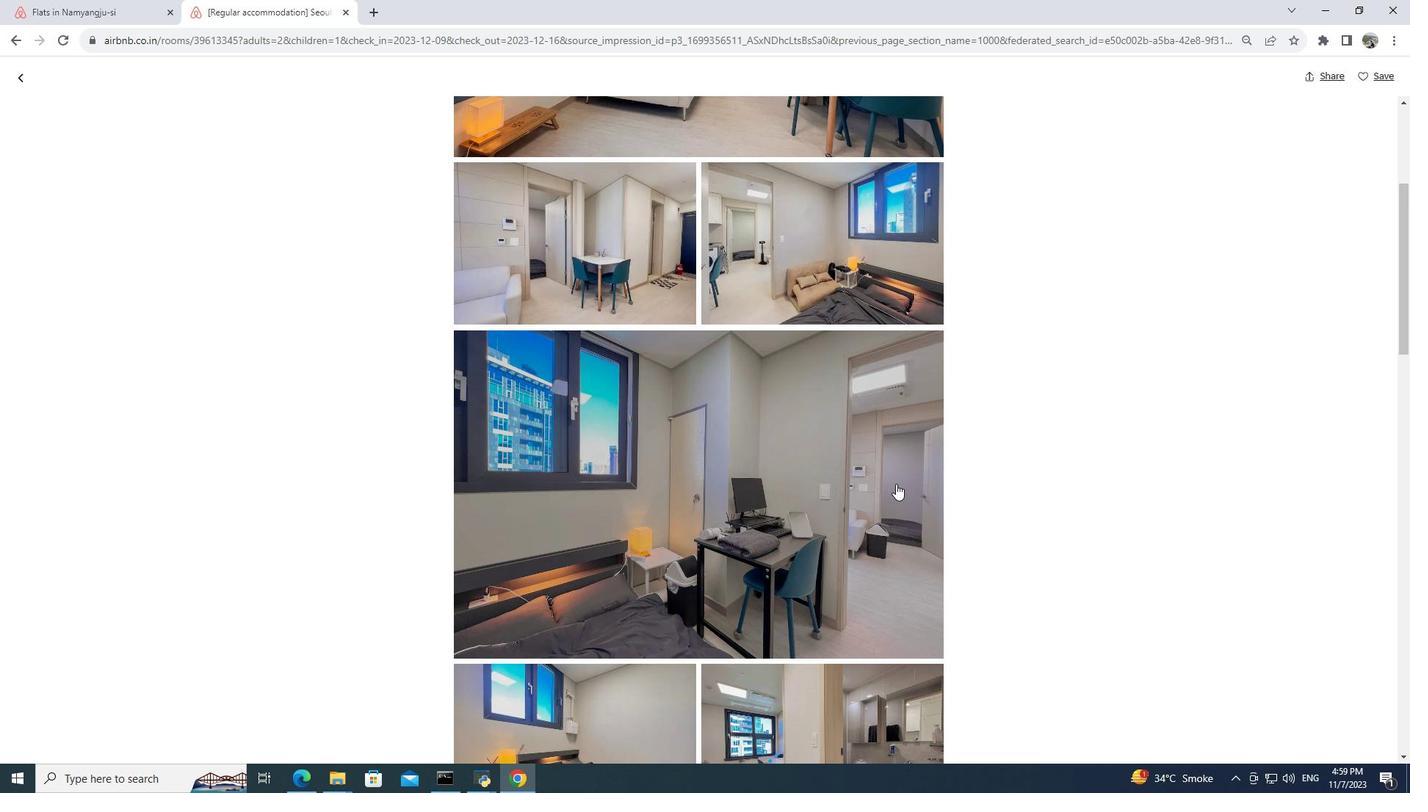 
Action: Mouse scrolled (896, 483) with delta (0, 0)
Screenshot: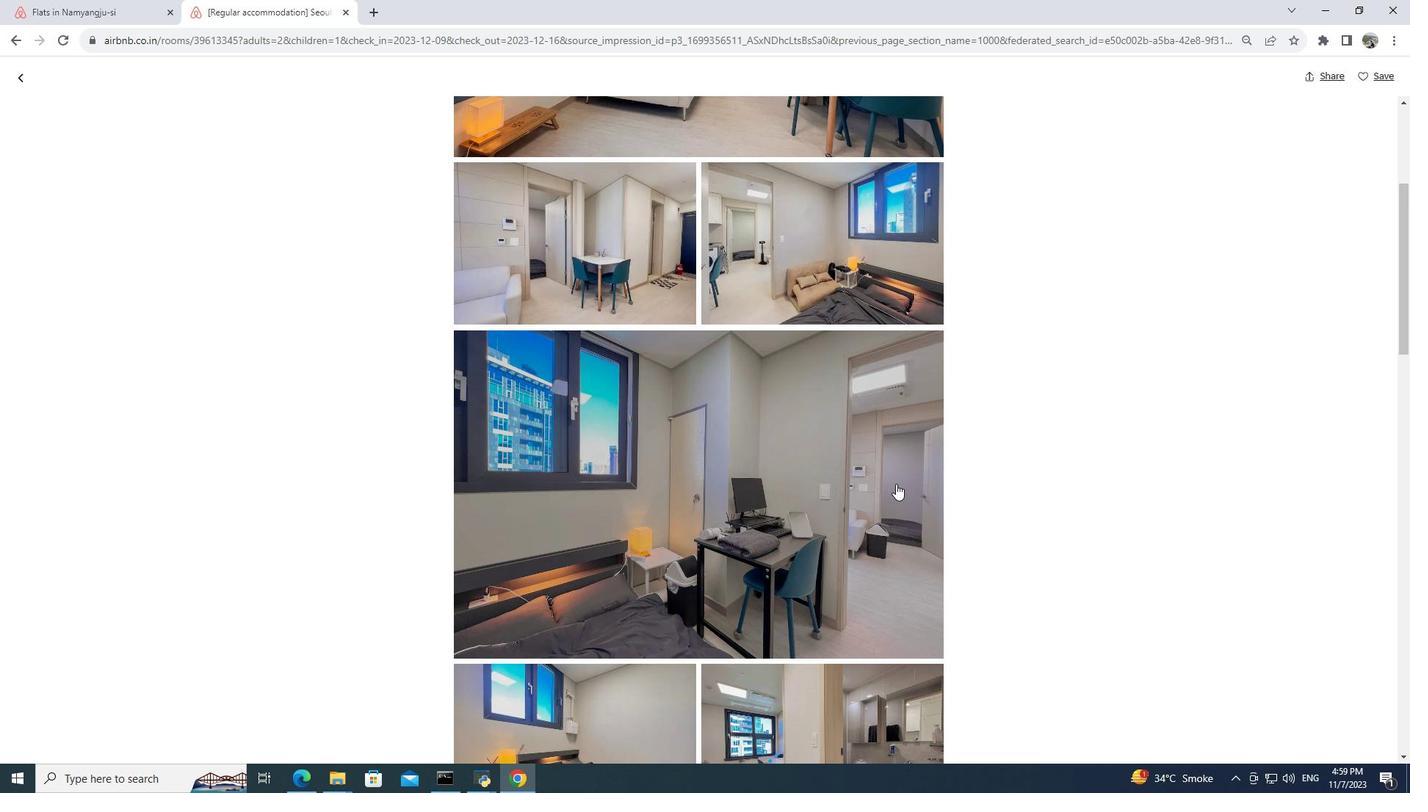 
Action: Mouse moved to (896, 484)
Screenshot: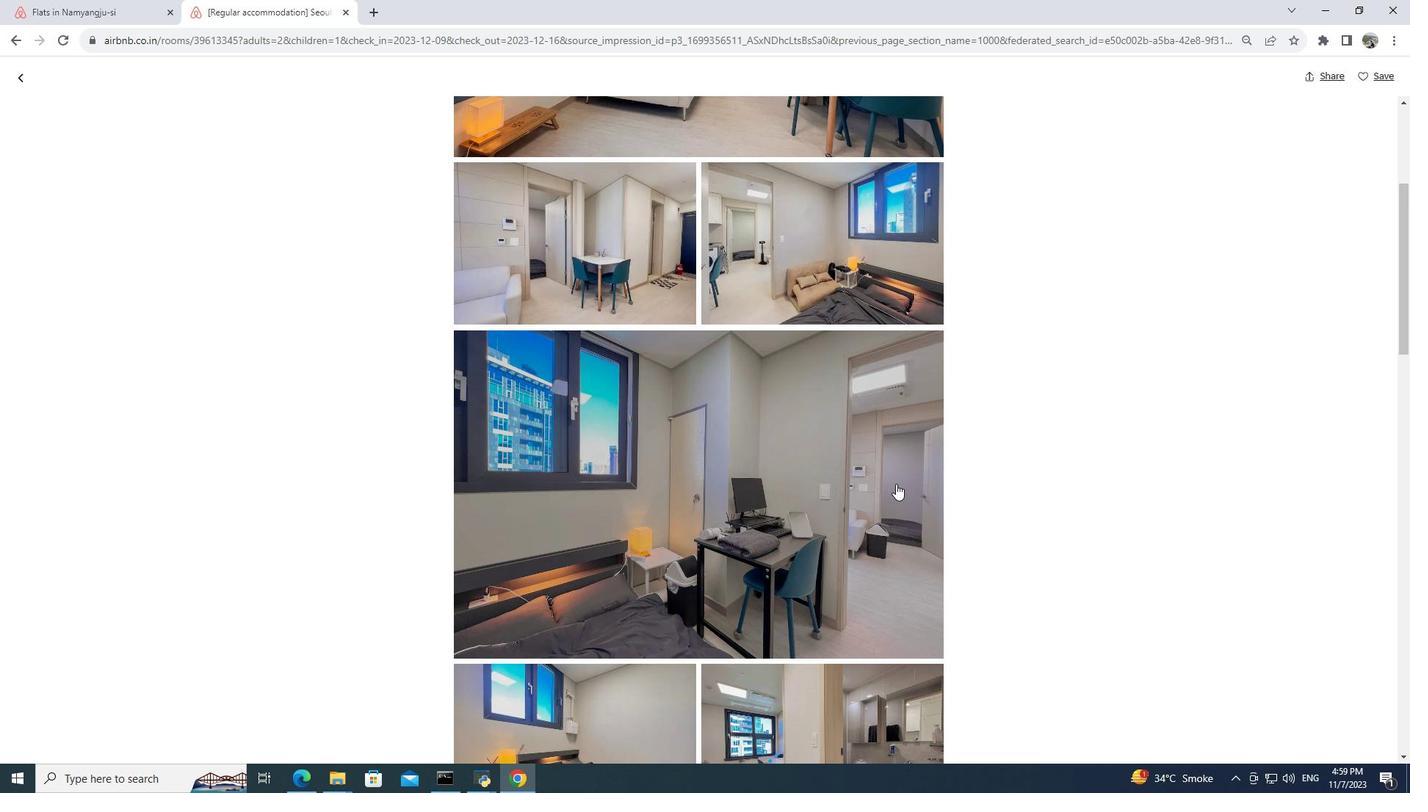 
Action: Mouse scrolled (896, 483) with delta (0, 0)
Screenshot: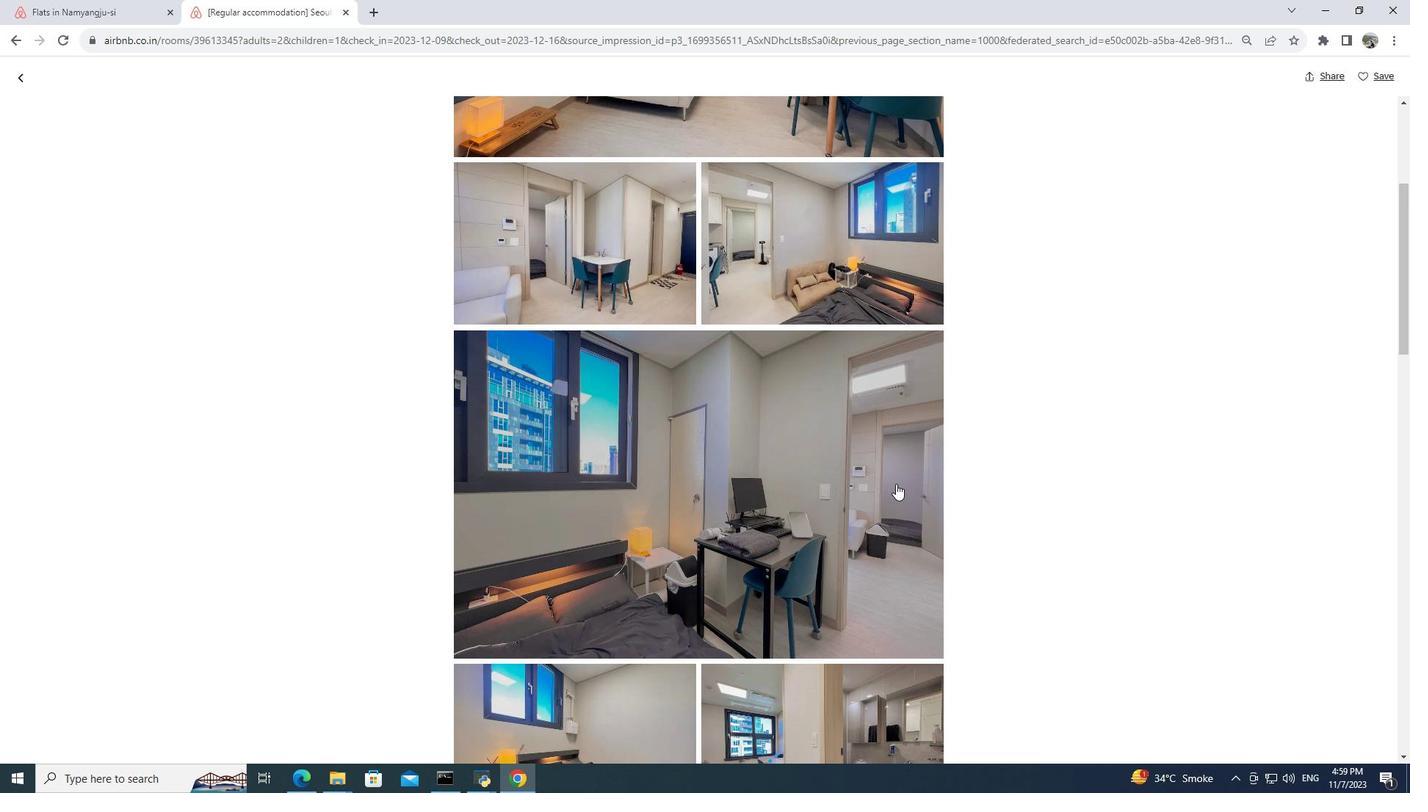 
Action: Mouse scrolled (896, 483) with delta (0, 0)
Screenshot: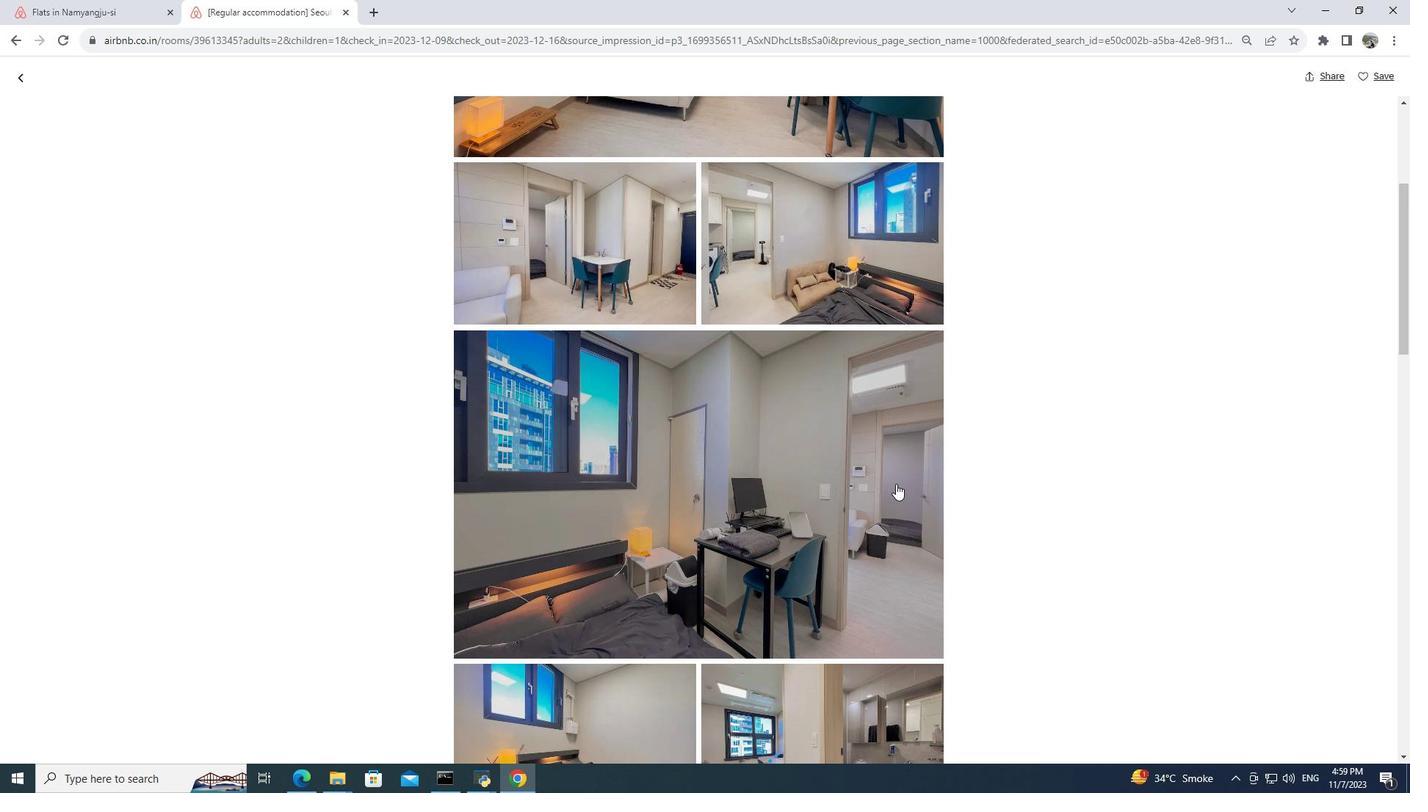 
Action: Mouse scrolled (896, 483) with delta (0, 0)
Screenshot: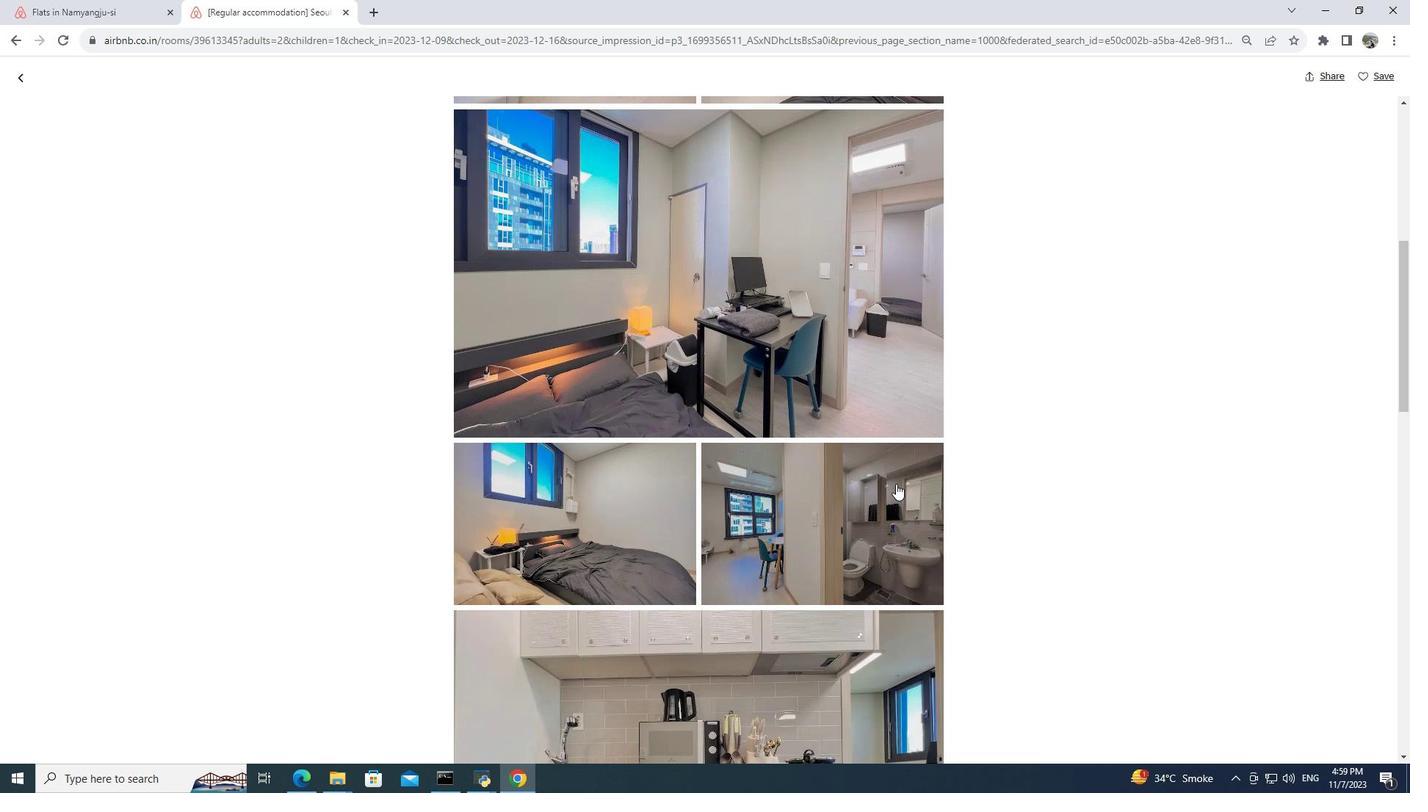 
Action: Mouse scrolled (896, 483) with delta (0, 0)
Screenshot: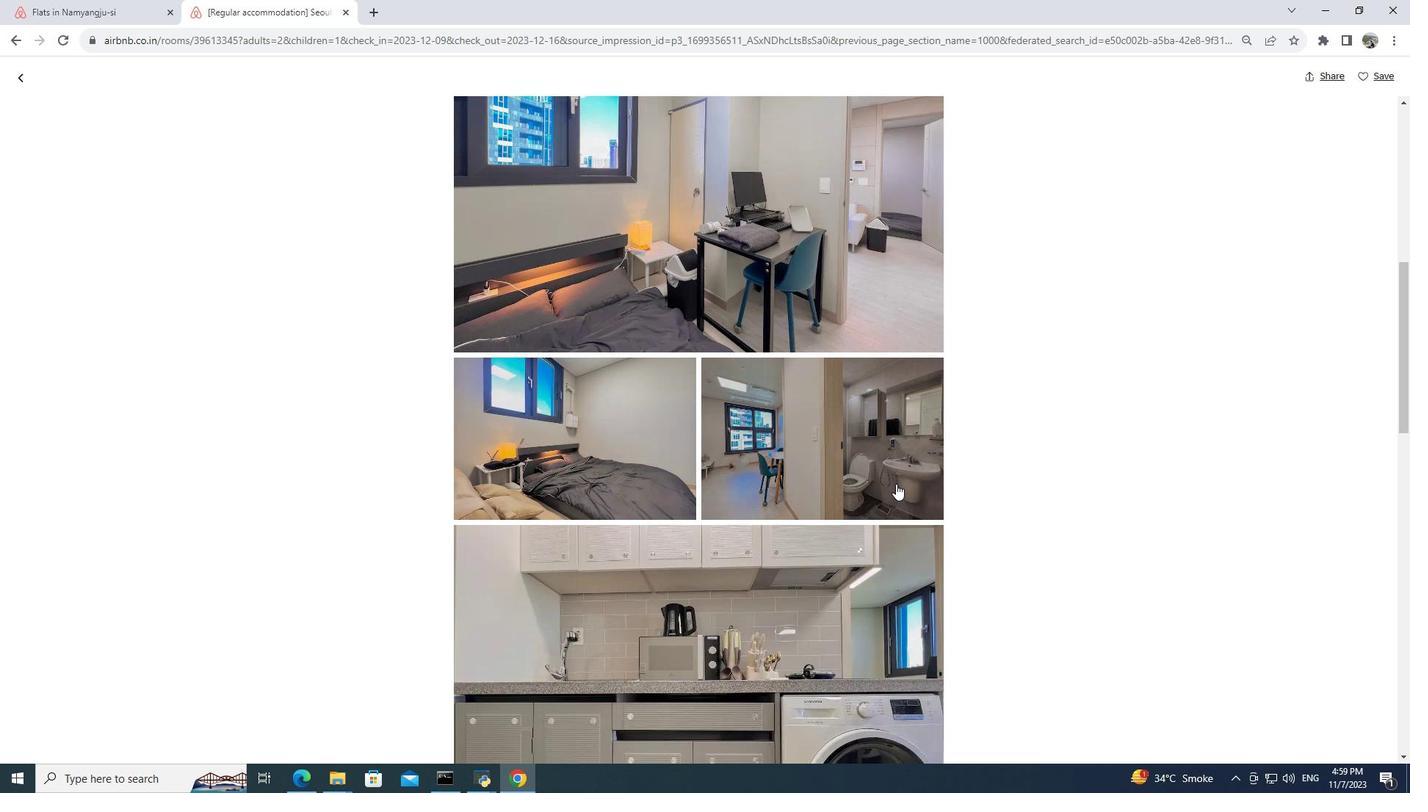 
Action: Mouse scrolled (896, 483) with delta (0, 0)
Screenshot: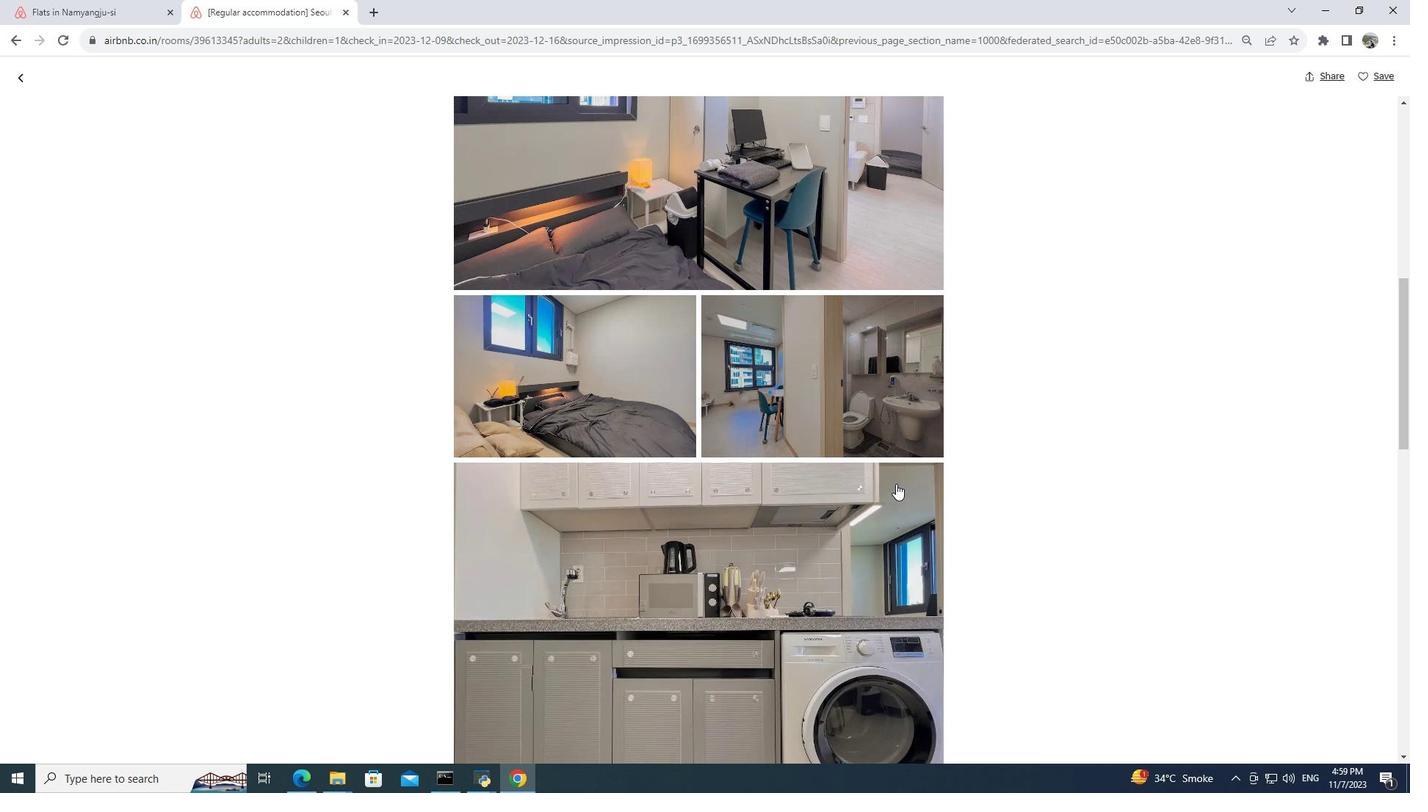 
Action: Mouse scrolled (896, 483) with delta (0, 0)
Screenshot: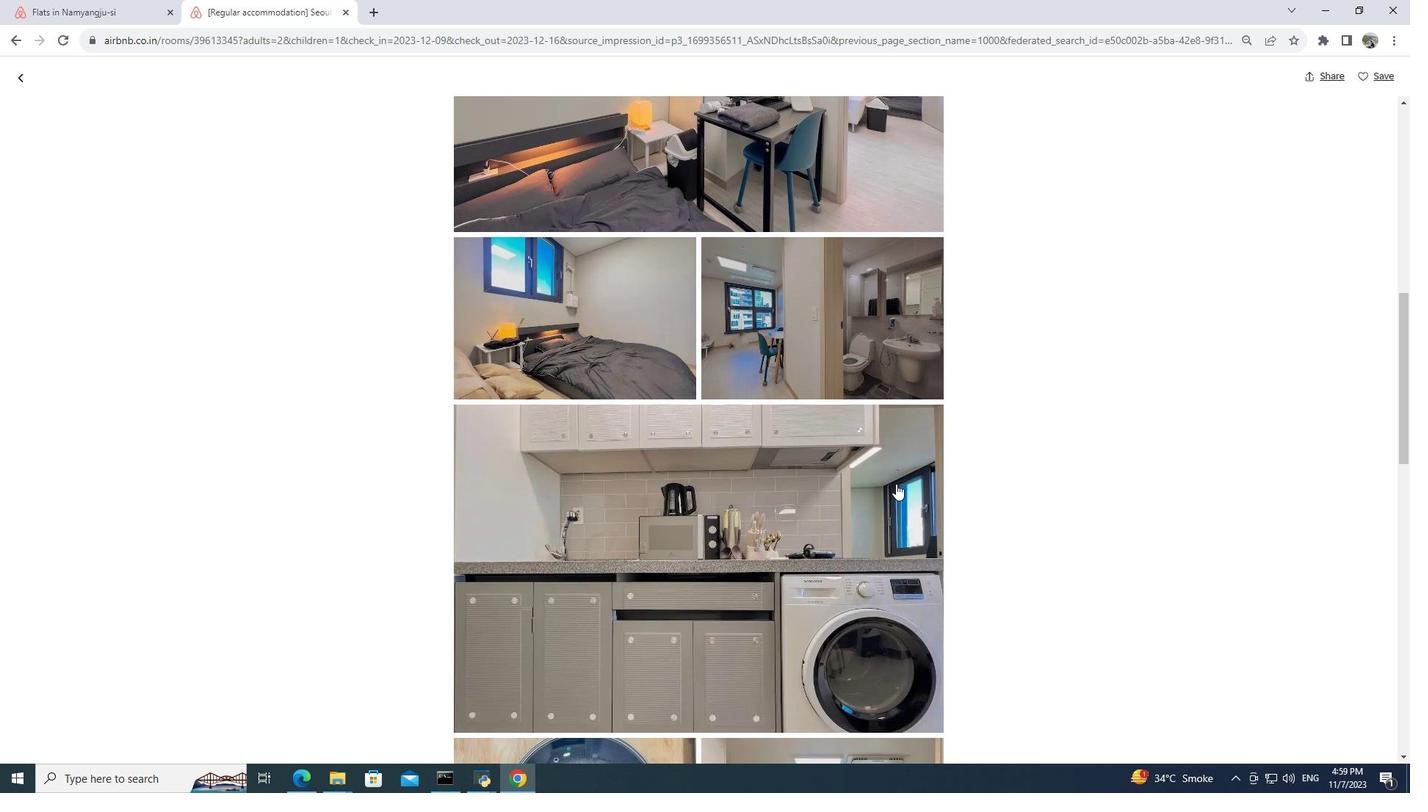 
Action: Mouse scrolled (896, 483) with delta (0, 0)
Screenshot: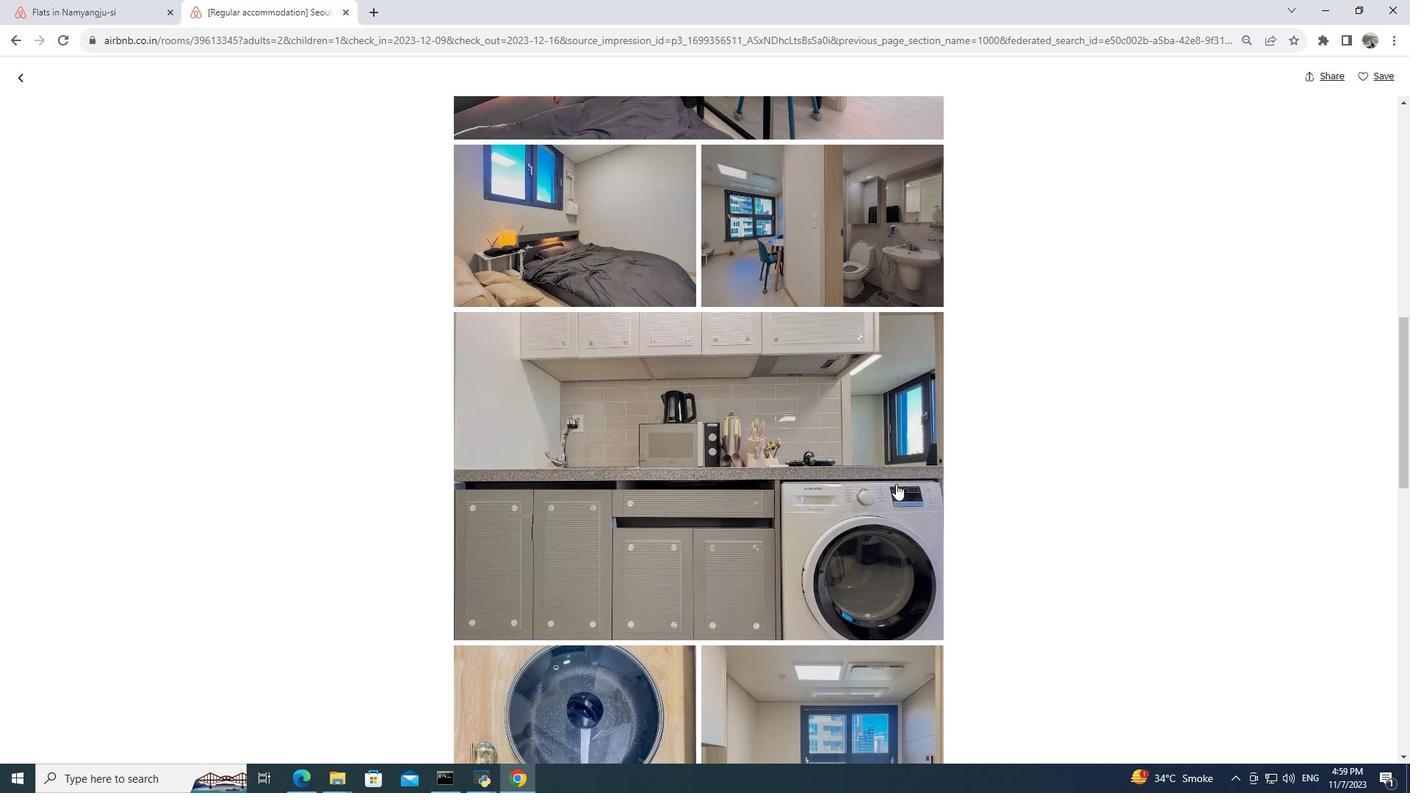 
Action: Mouse scrolled (896, 483) with delta (0, 0)
Screenshot: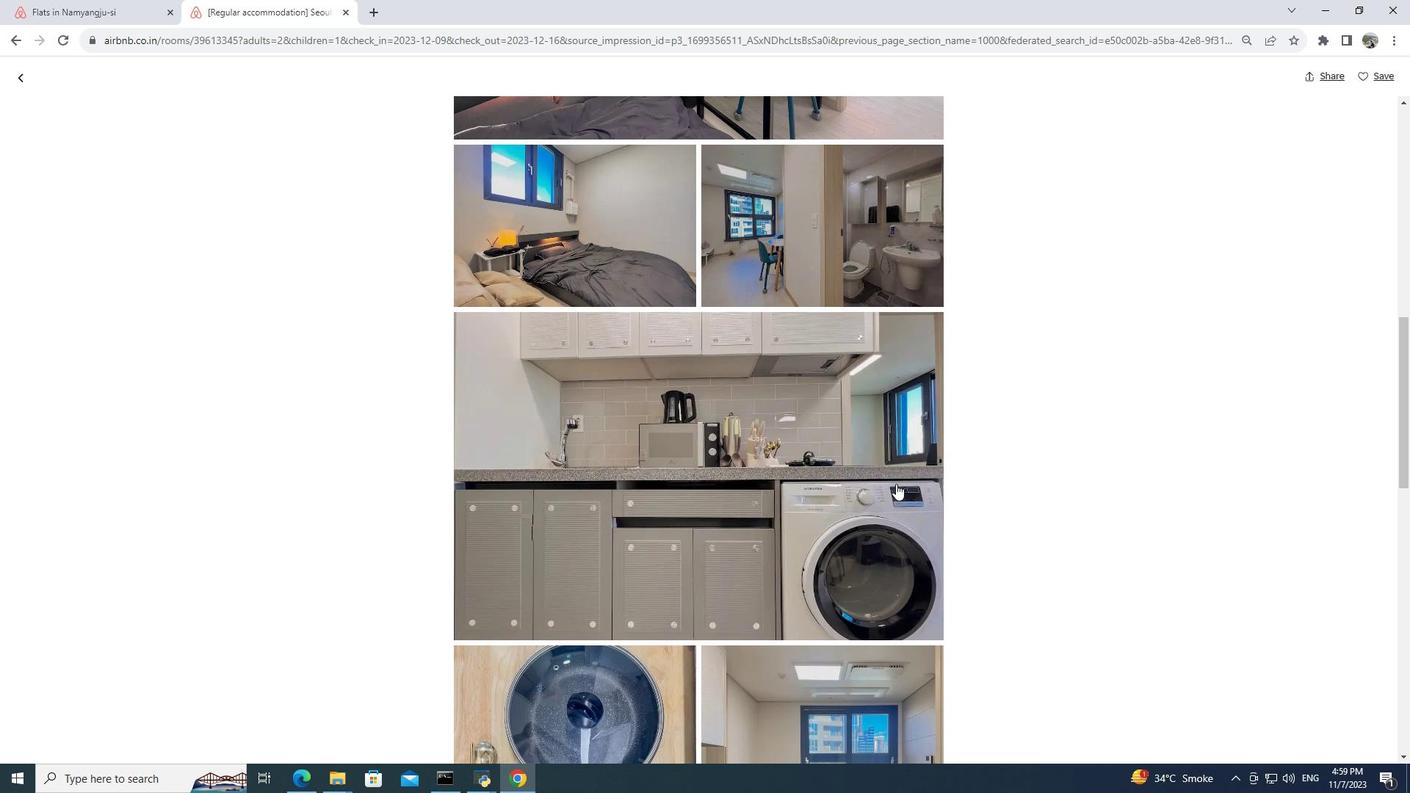 
Action: Mouse scrolled (896, 483) with delta (0, 0)
Screenshot: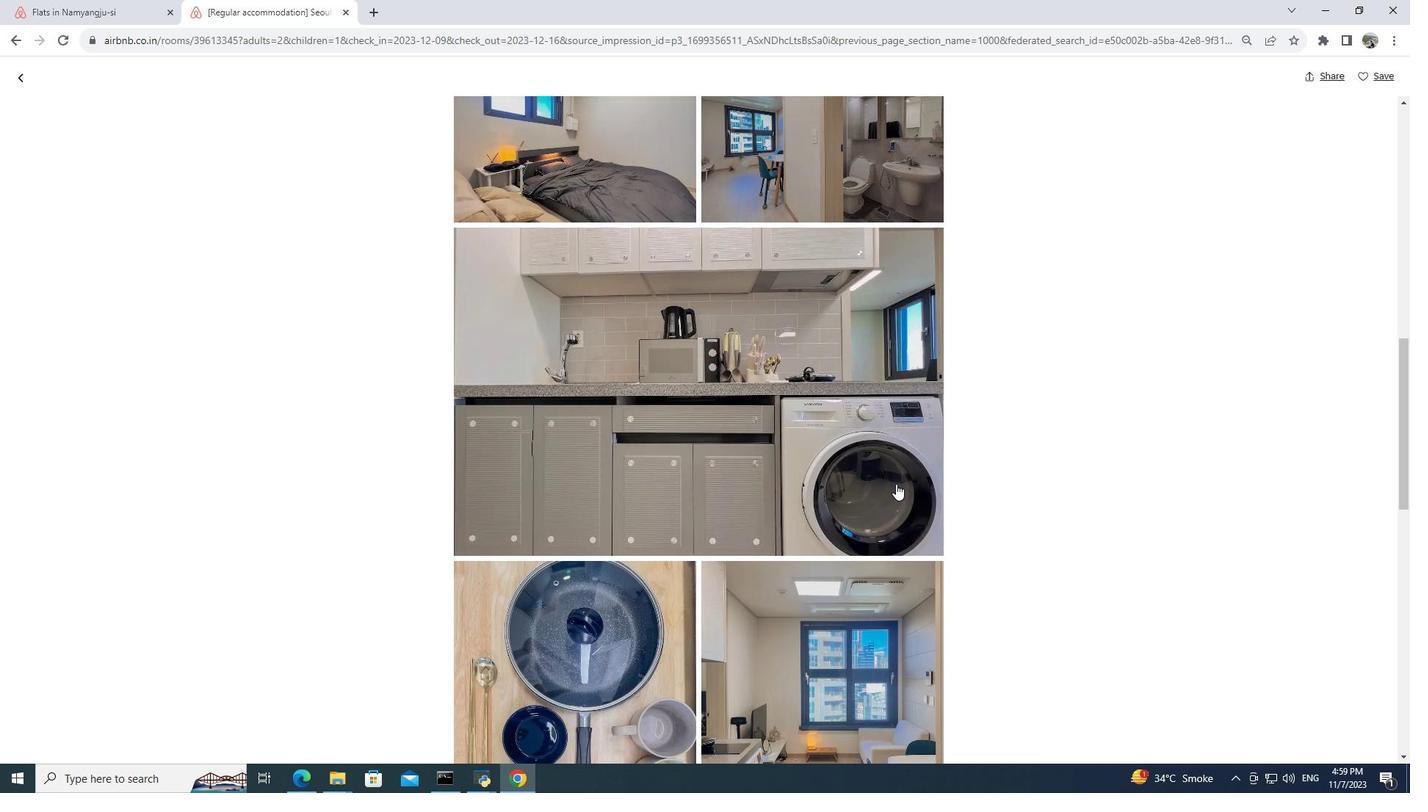 
Action: Mouse scrolled (896, 483) with delta (0, 0)
Screenshot: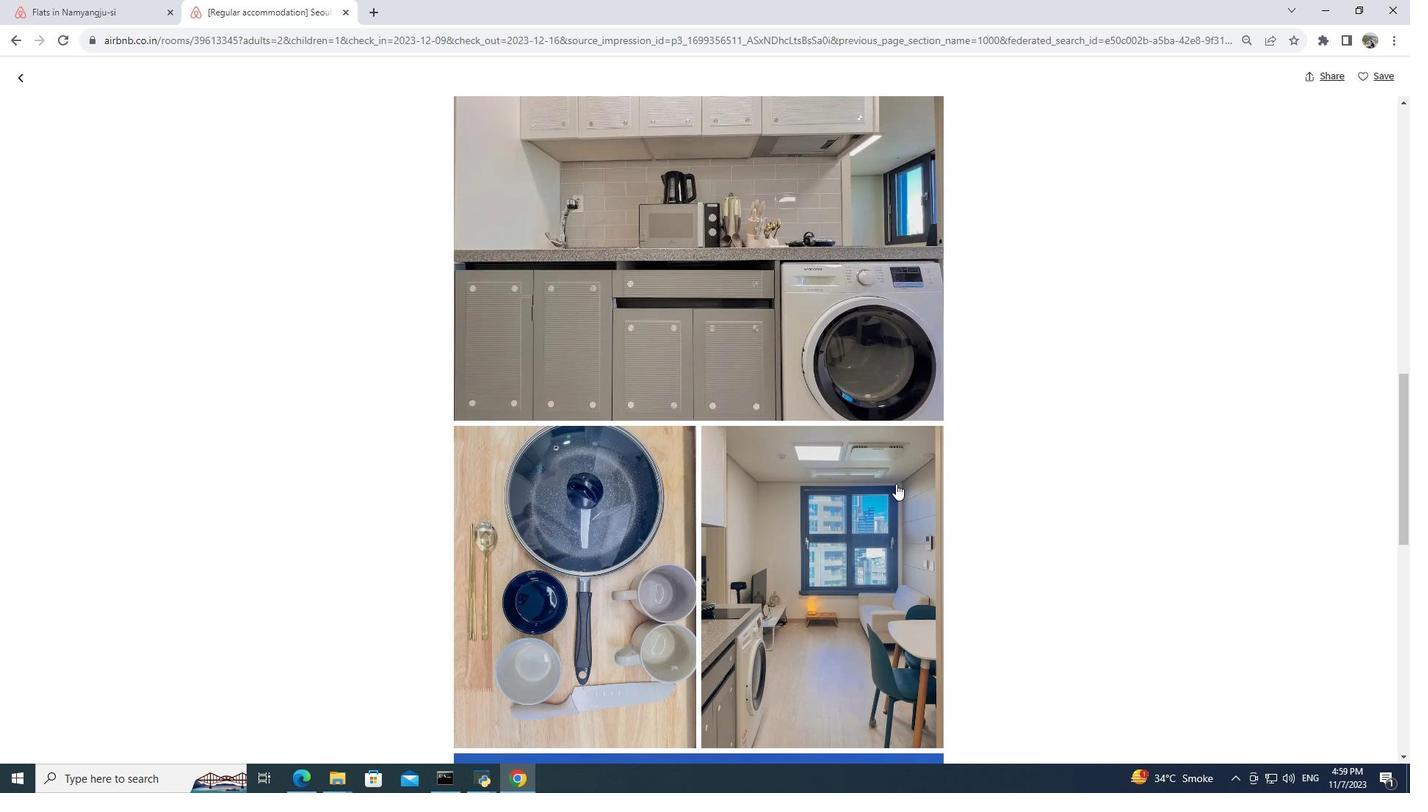 
Action: Mouse scrolled (896, 483) with delta (0, 0)
Screenshot: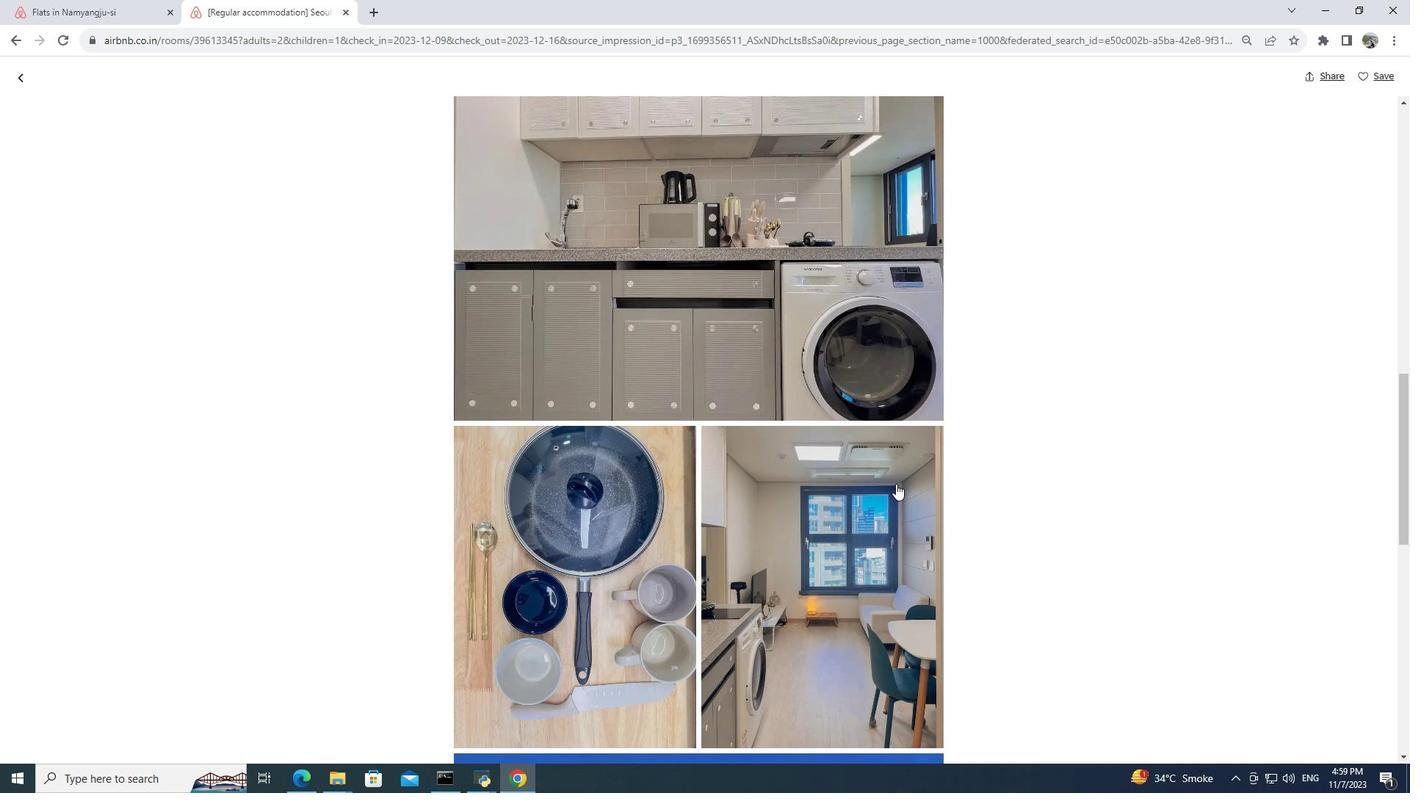 
Action: Mouse scrolled (896, 483) with delta (0, 0)
Screenshot: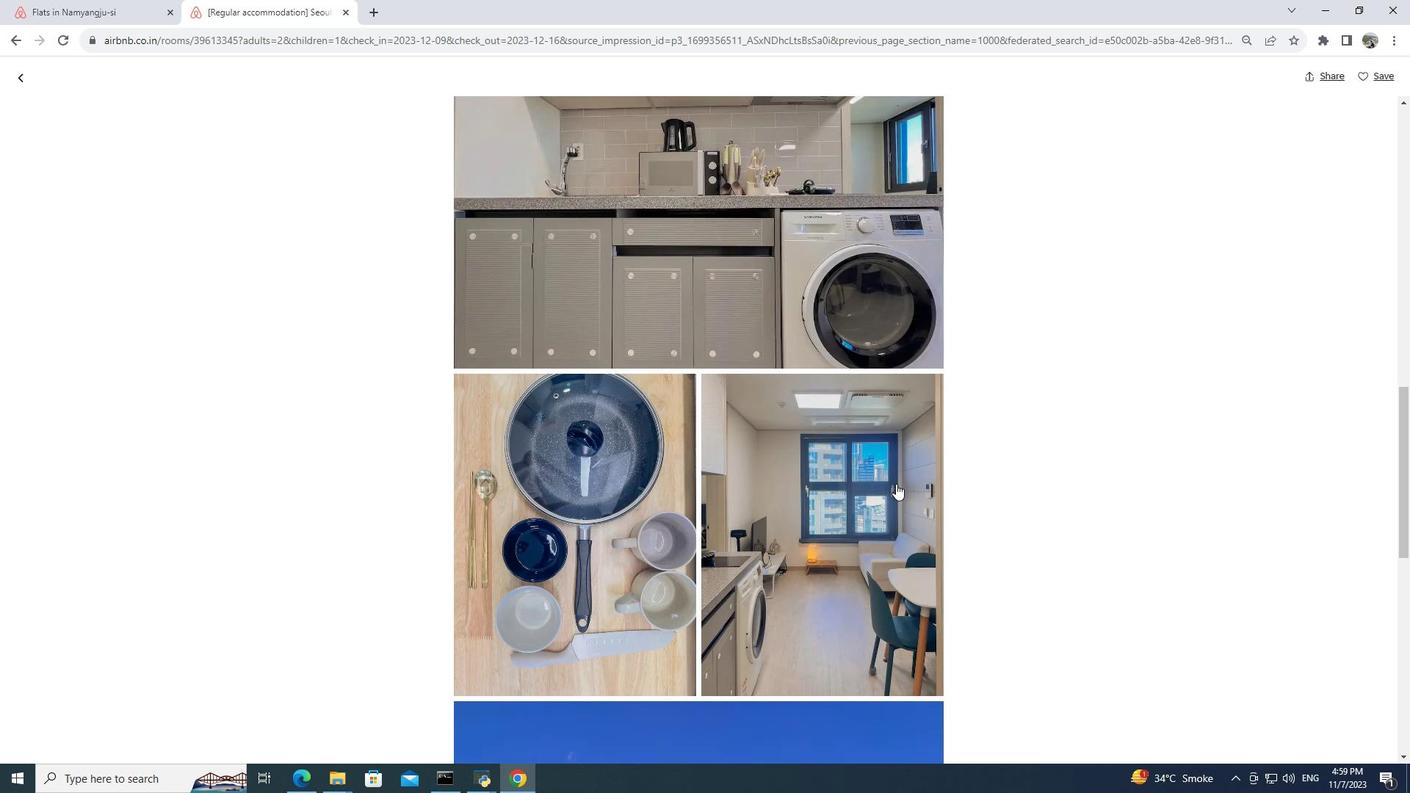
Action: Mouse scrolled (896, 483) with delta (0, 0)
Screenshot: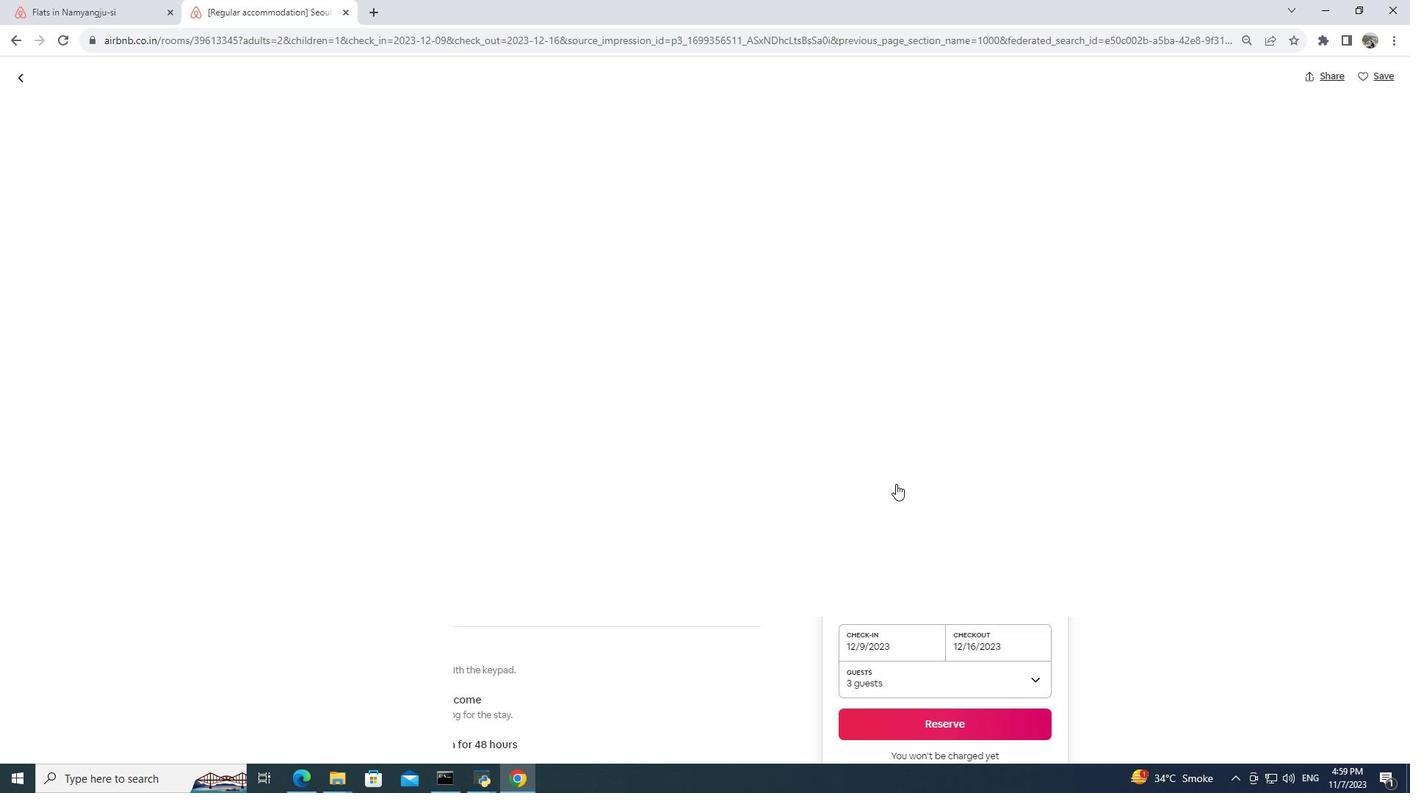 
Action: Mouse scrolled (896, 483) with delta (0, 0)
Screenshot: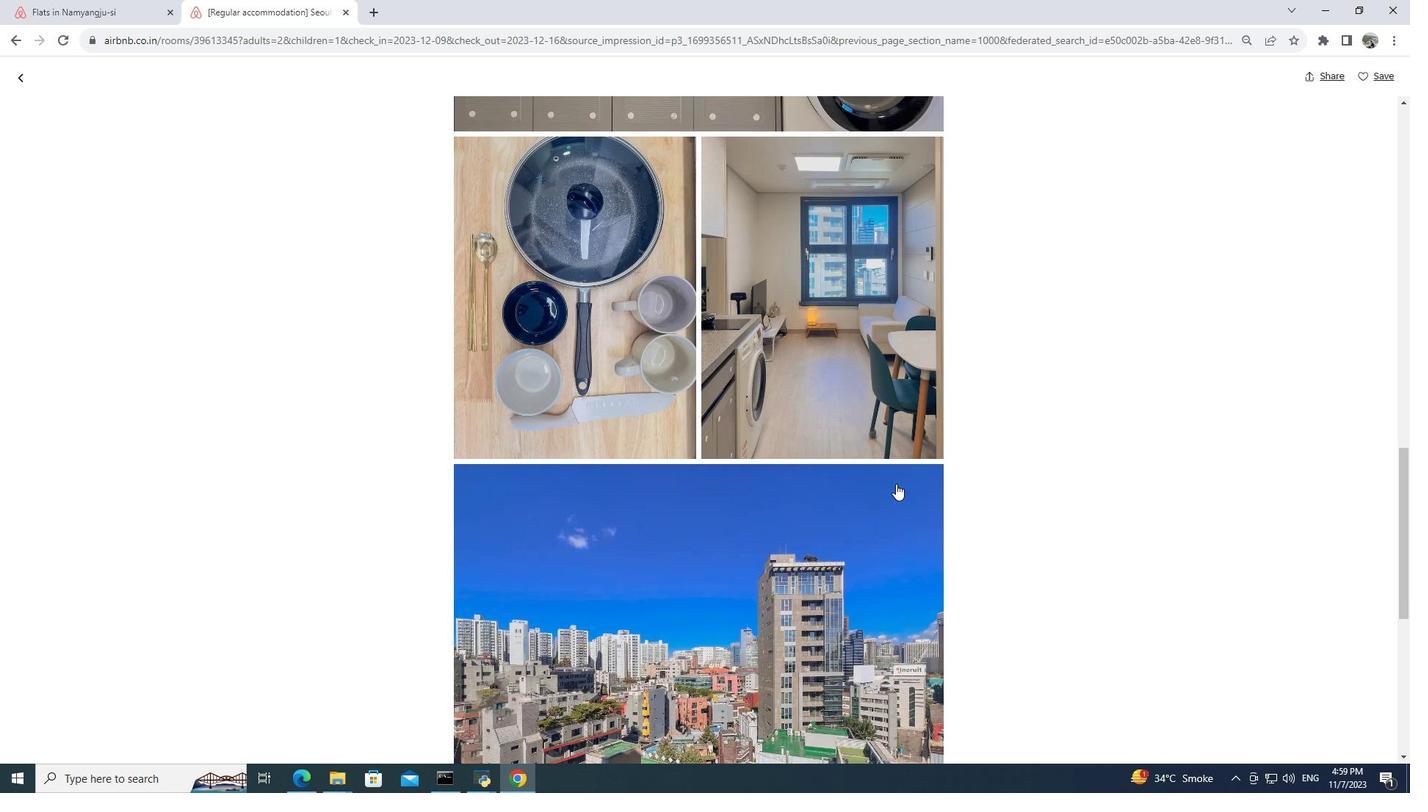 
Action: Mouse scrolled (896, 483) with delta (0, 0)
Screenshot: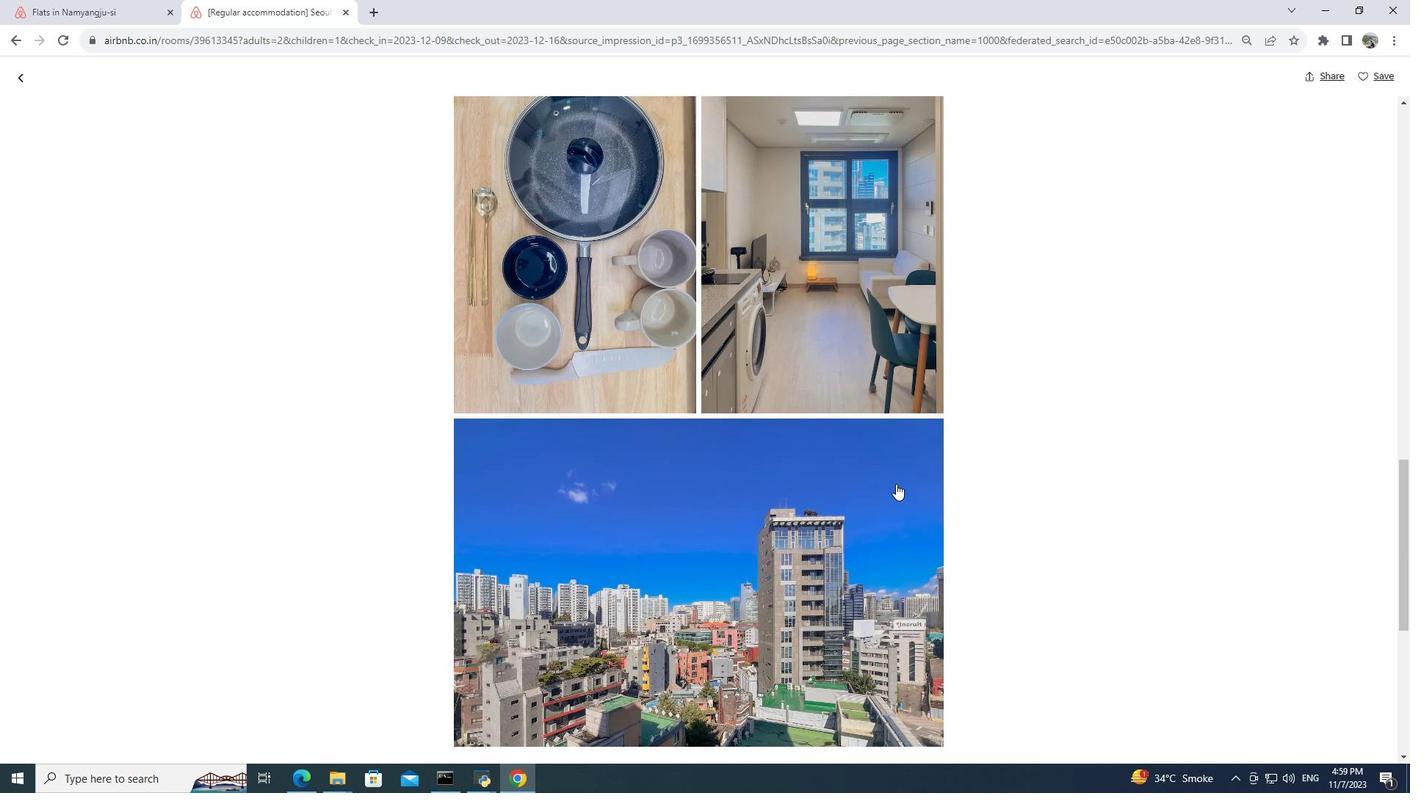 
Action: Mouse scrolled (896, 483) with delta (0, 0)
Screenshot: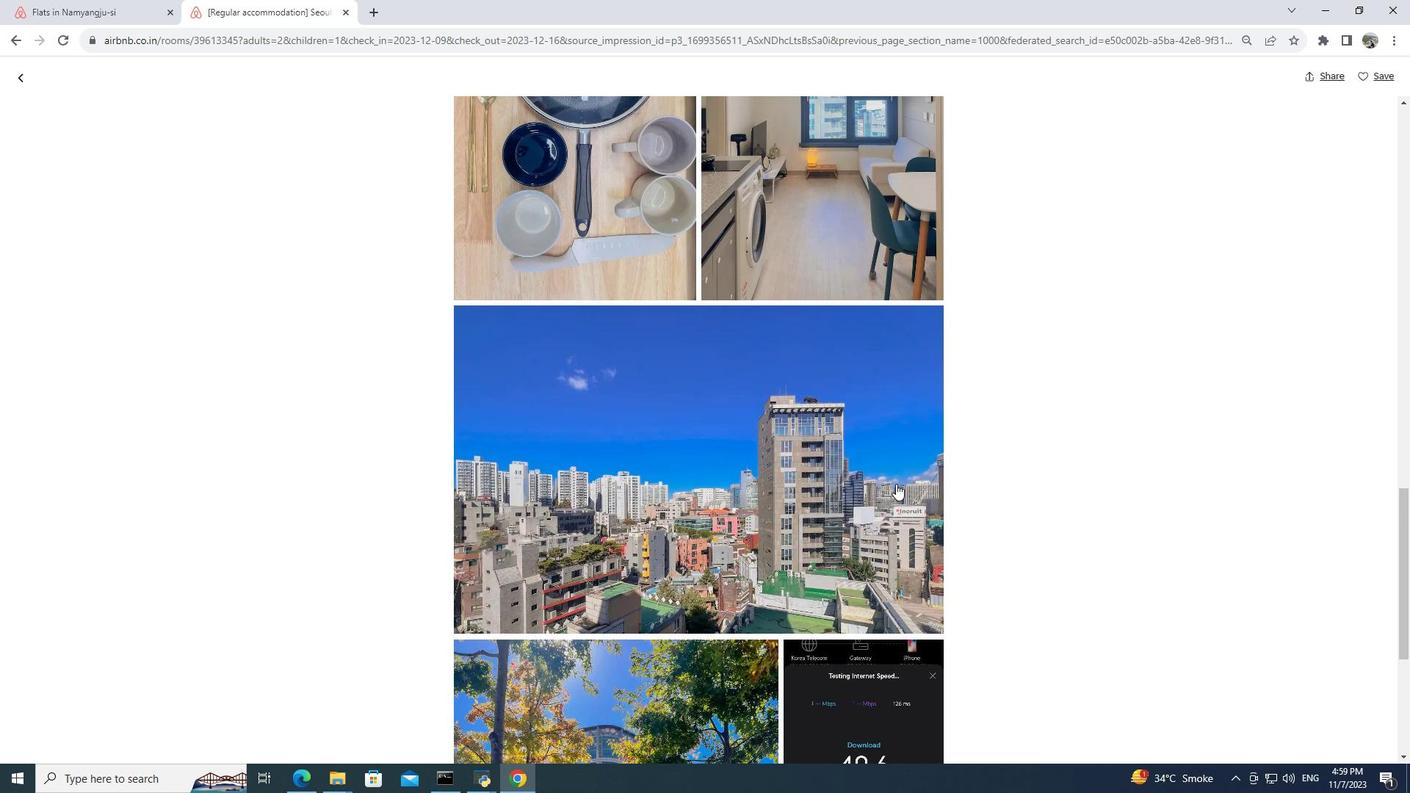 
Action: Mouse scrolled (896, 483) with delta (0, 0)
Screenshot: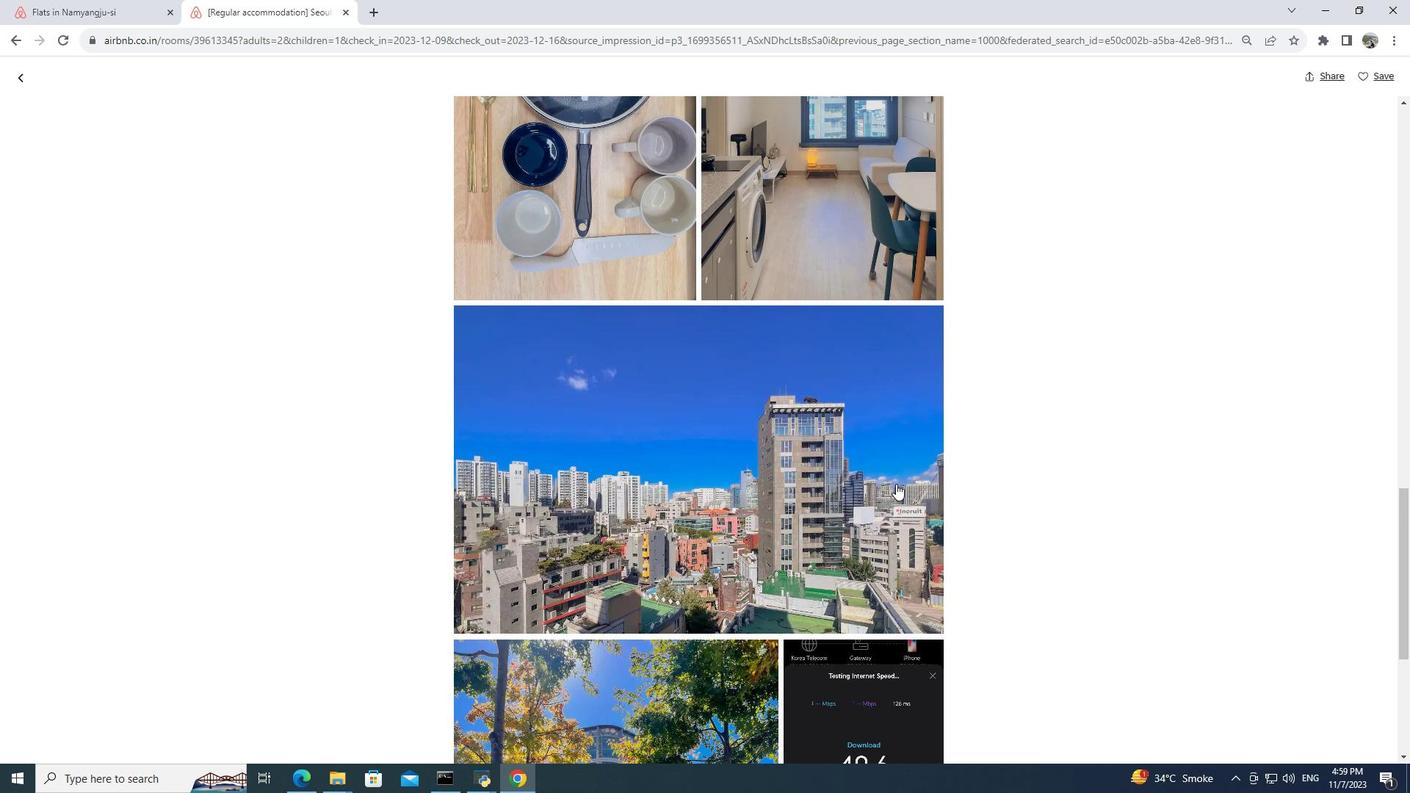 
Action: Mouse scrolled (896, 483) with delta (0, 0)
Screenshot: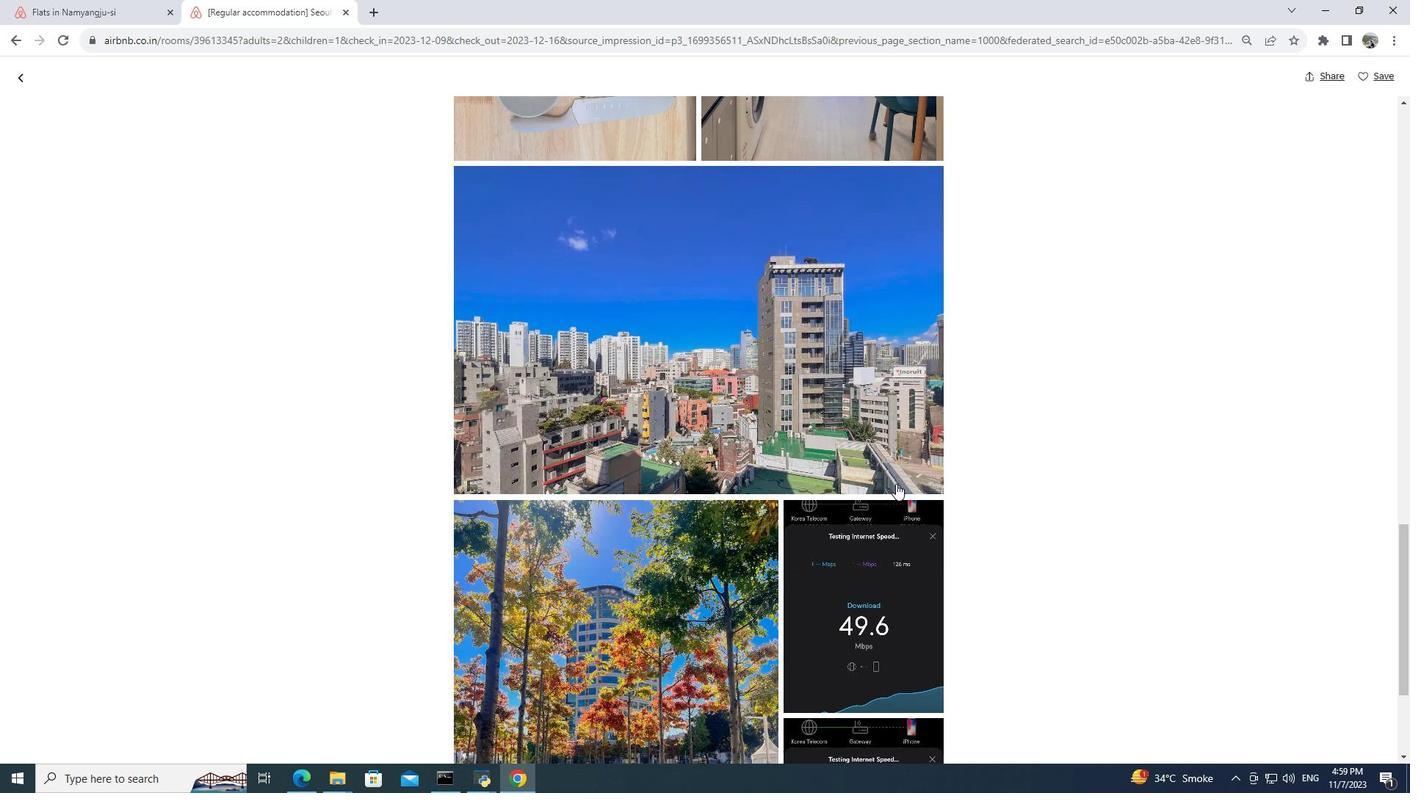 
Action: Mouse scrolled (896, 483) with delta (0, 0)
Screenshot: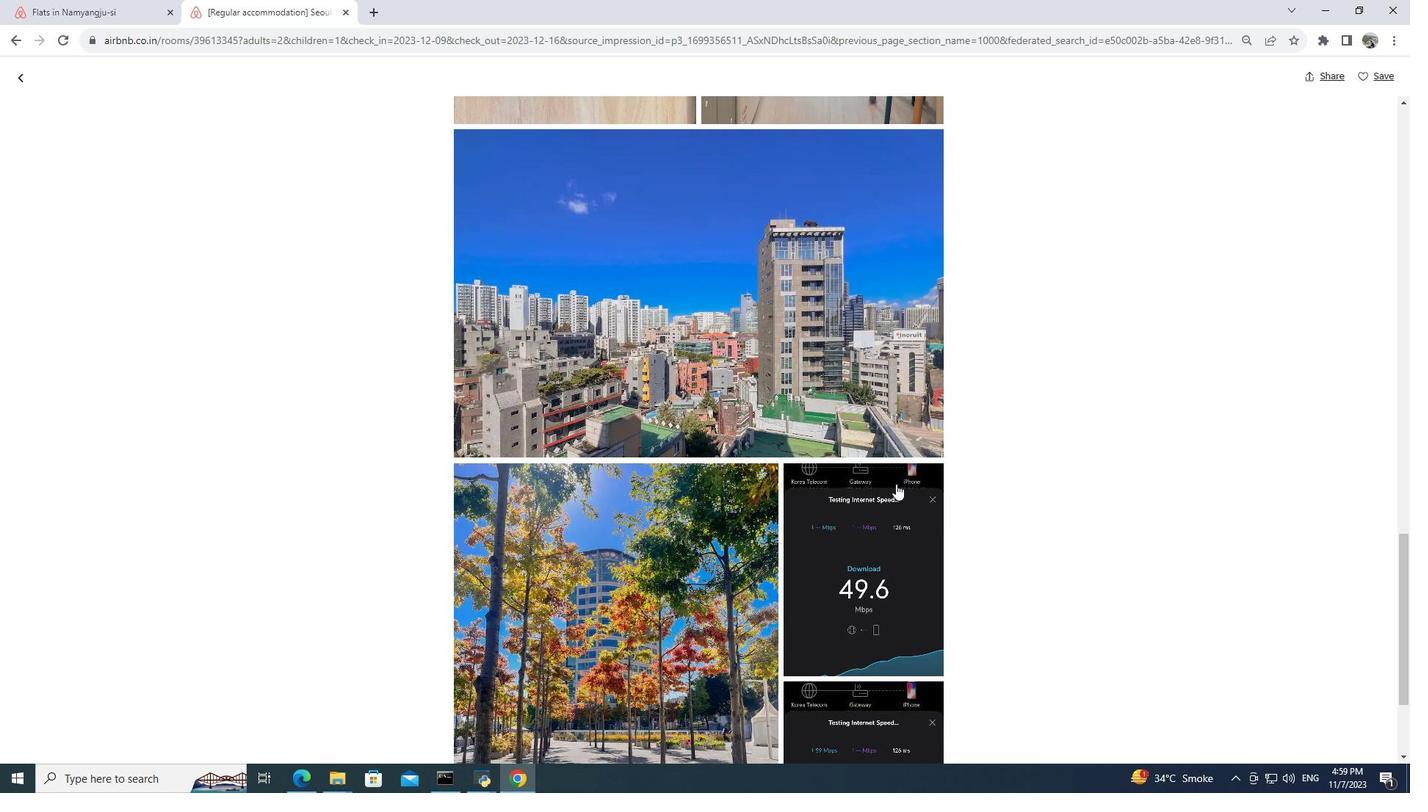 
Action: Mouse scrolled (896, 483) with delta (0, 0)
Screenshot: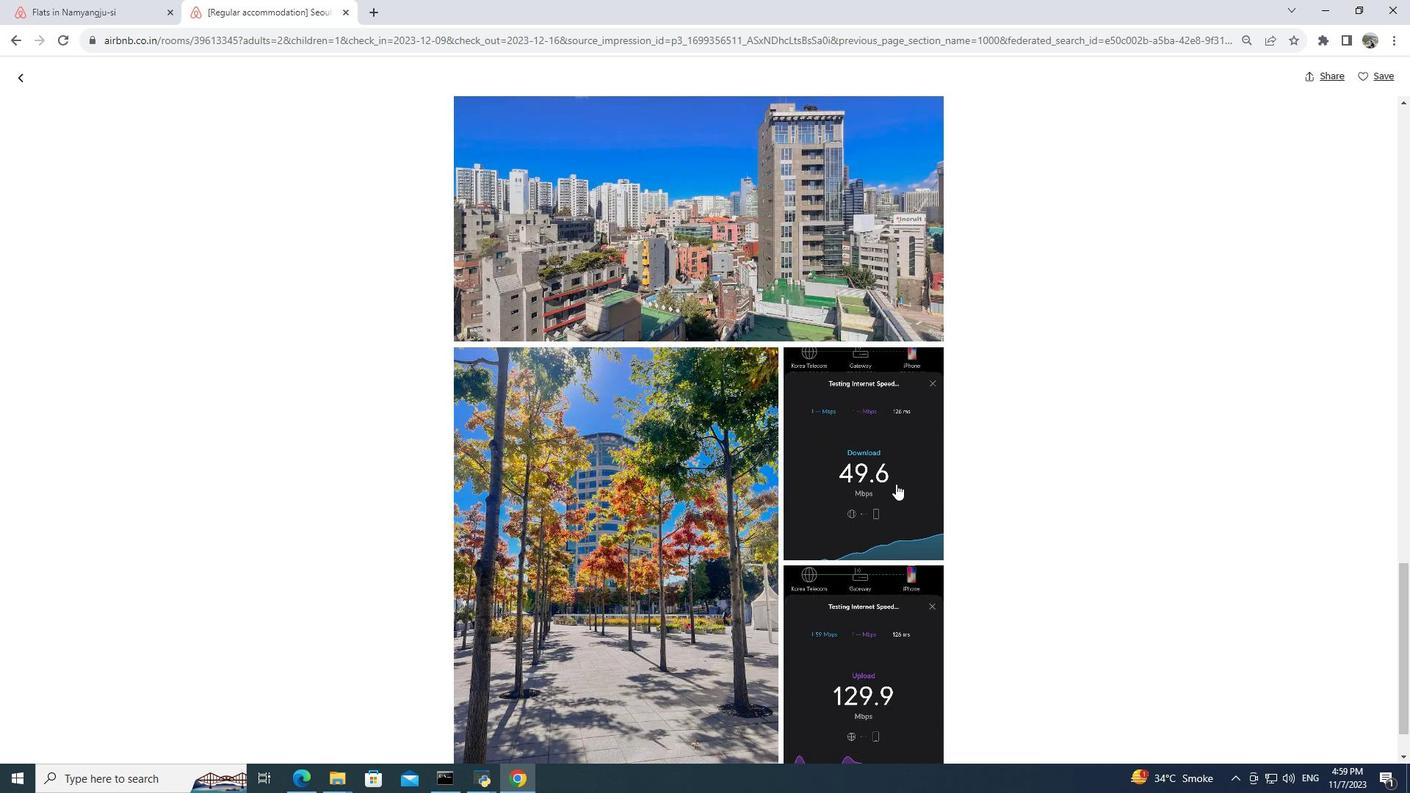 
Action: Mouse scrolled (896, 483) with delta (0, 0)
Screenshot: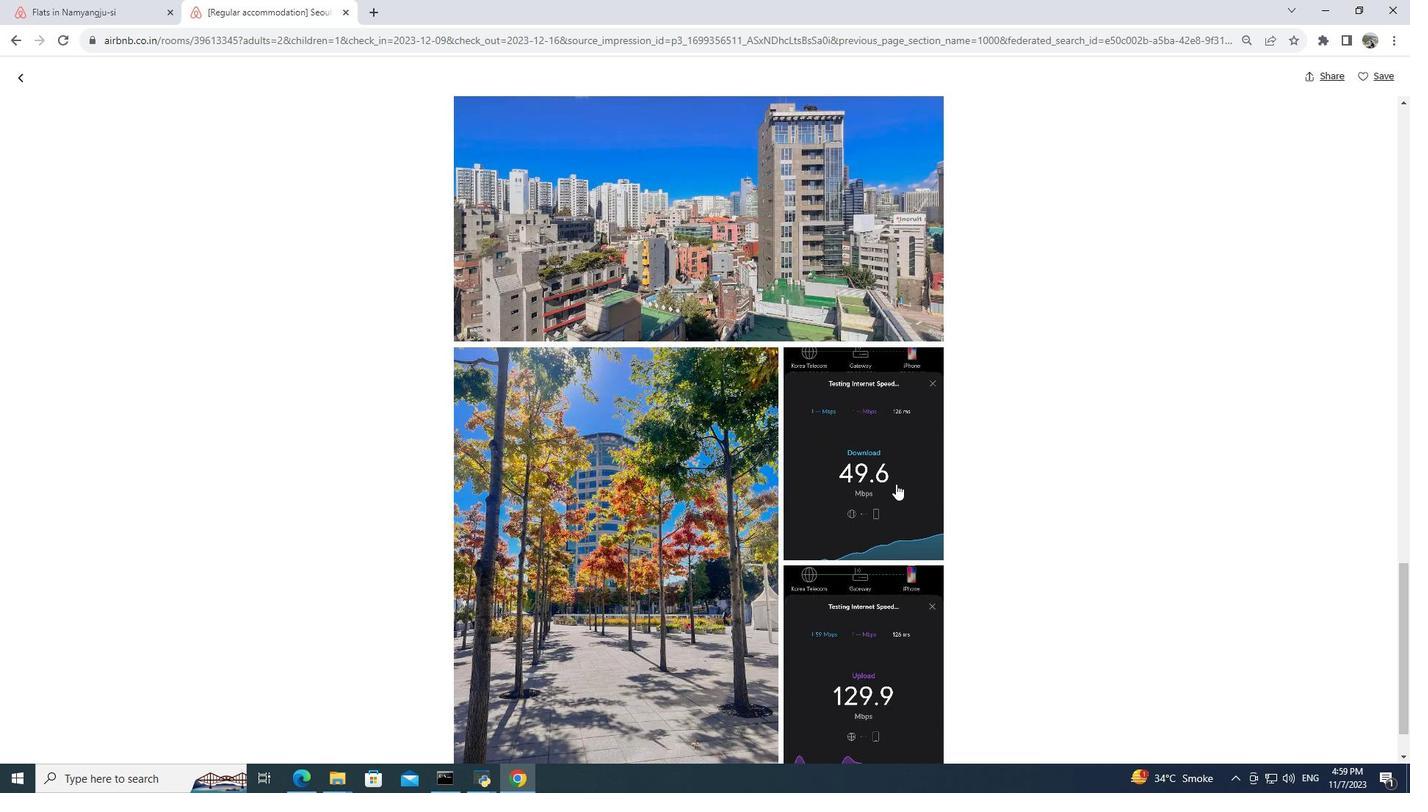 
Action: Mouse scrolled (896, 483) with delta (0, 0)
Screenshot: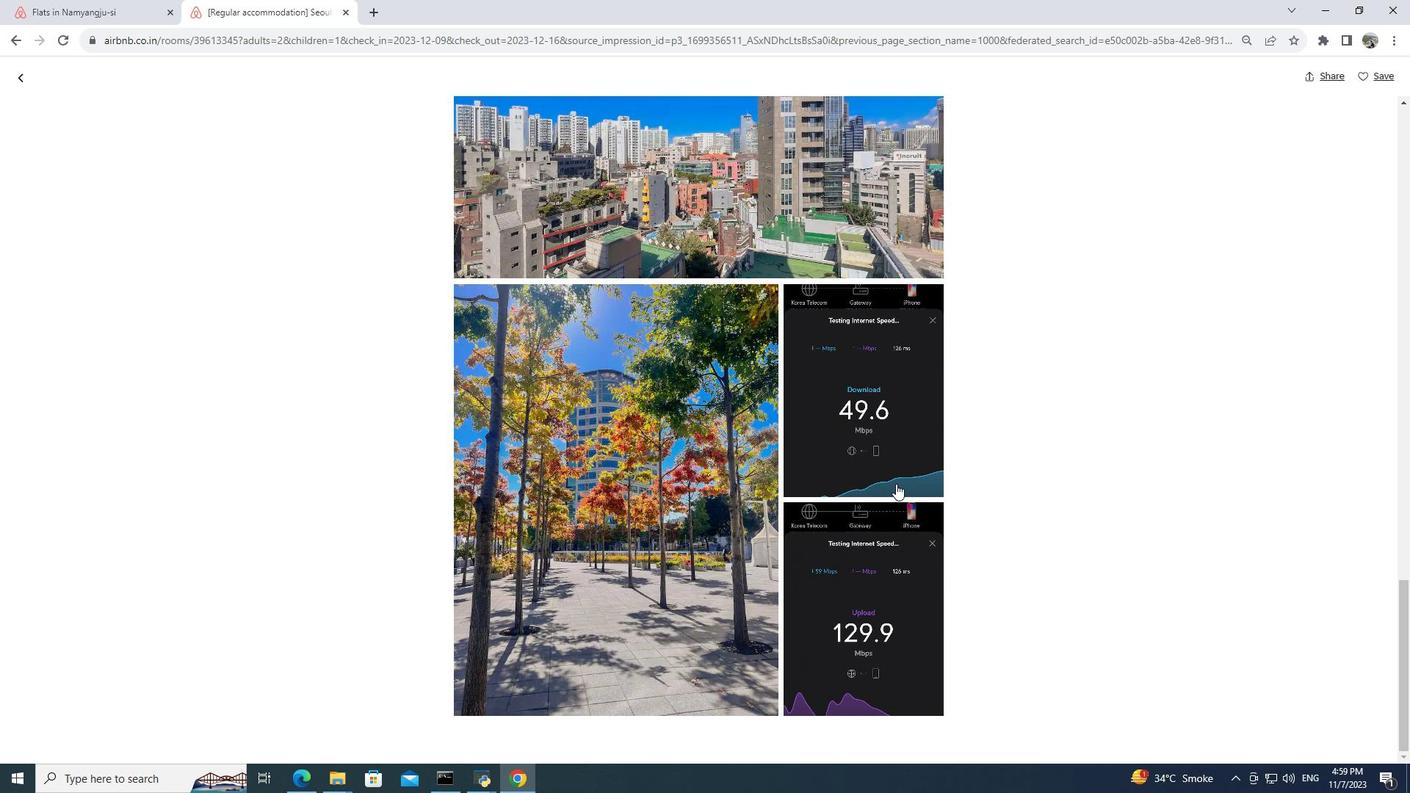 
Action: Mouse scrolled (896, 483) with delta (0, 0)
Screenshot: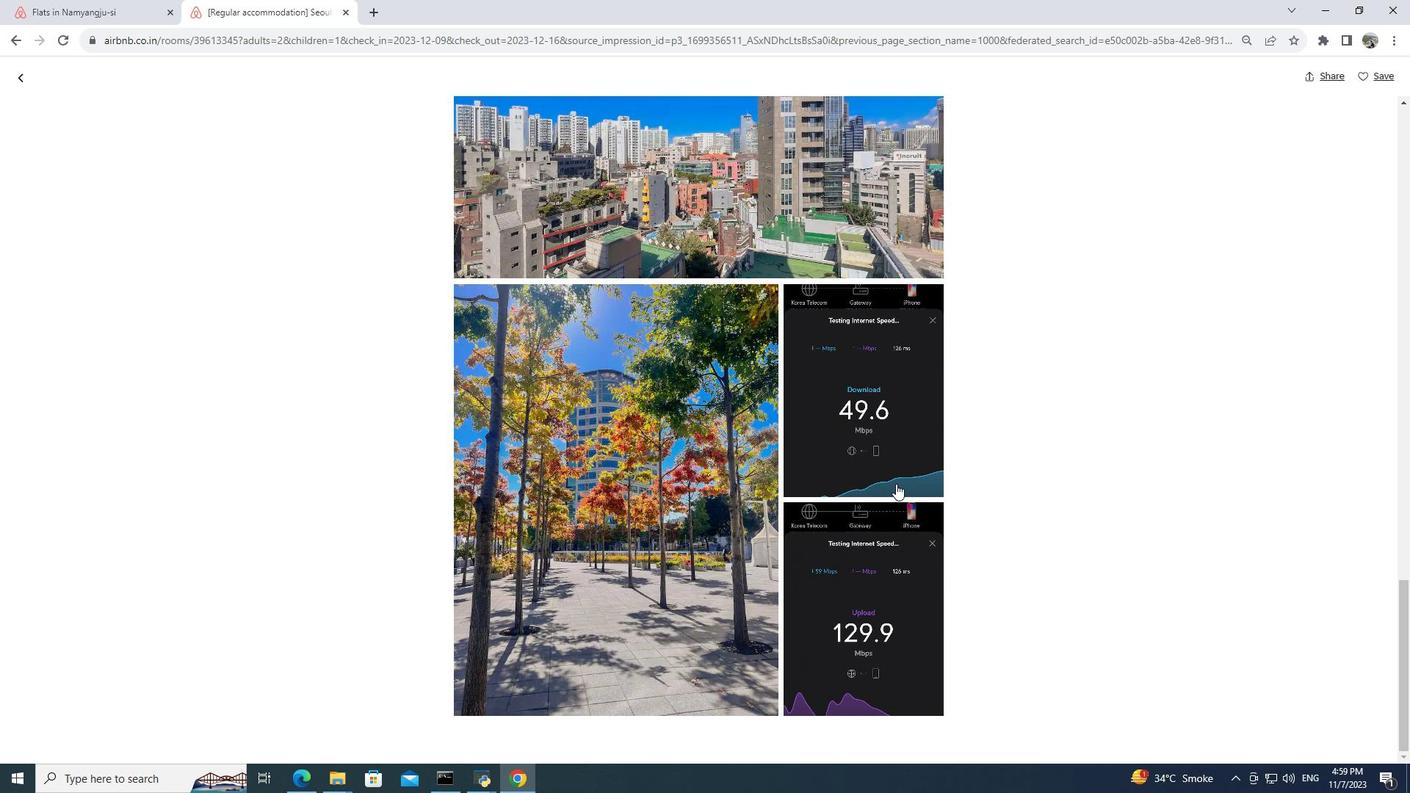 
Action: Mouse scrolled (896, 483) with delta (0, 0)
Screenshot: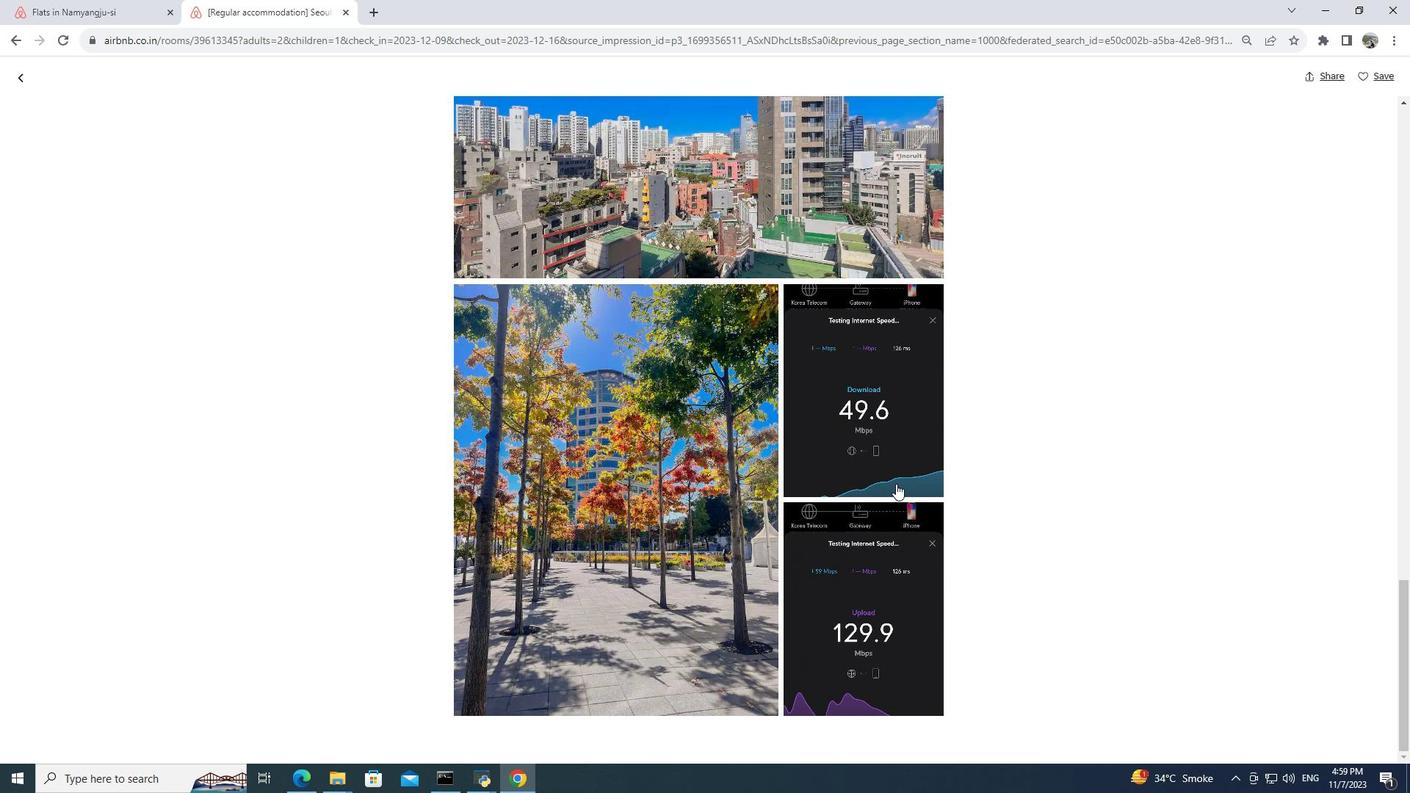 
Action: Mouse moved to (15, 73)
Screenshot: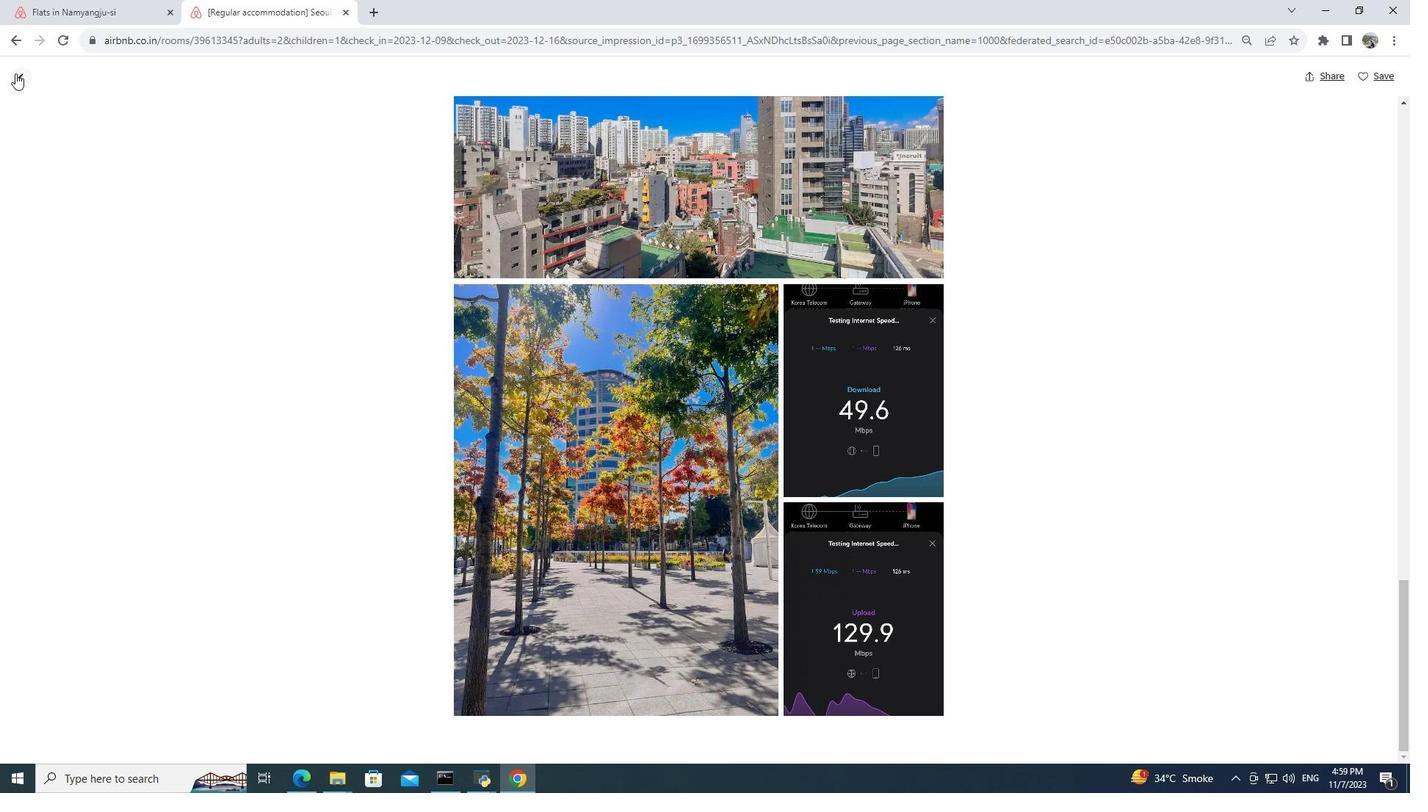 
Action: Mouse pressed left at (15, 73)
Screenshot: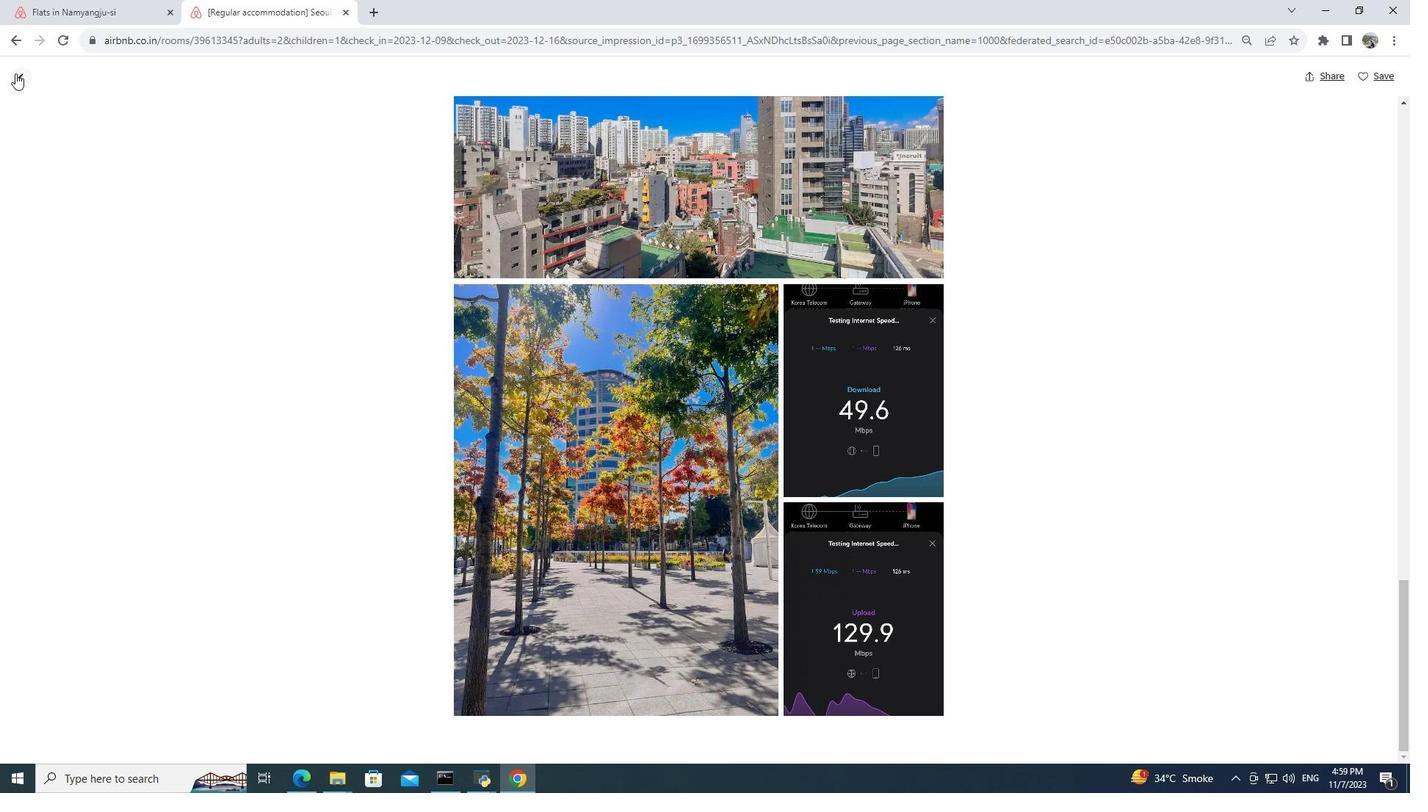 
Action: Mouse moved to (590, 373)
Screenshot: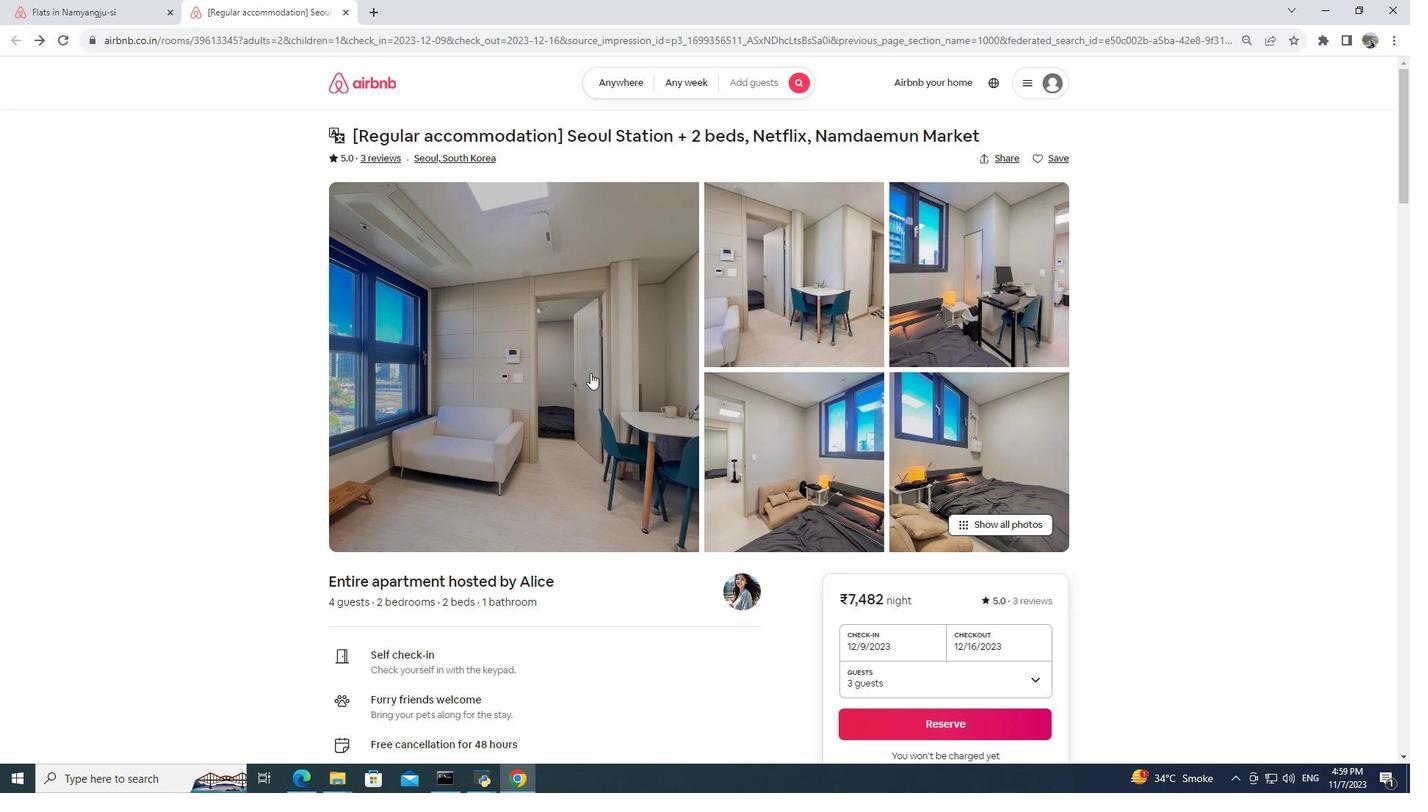 
Action: Mouse scrolled (590, 372) with delta (0, 0)
Screenshot: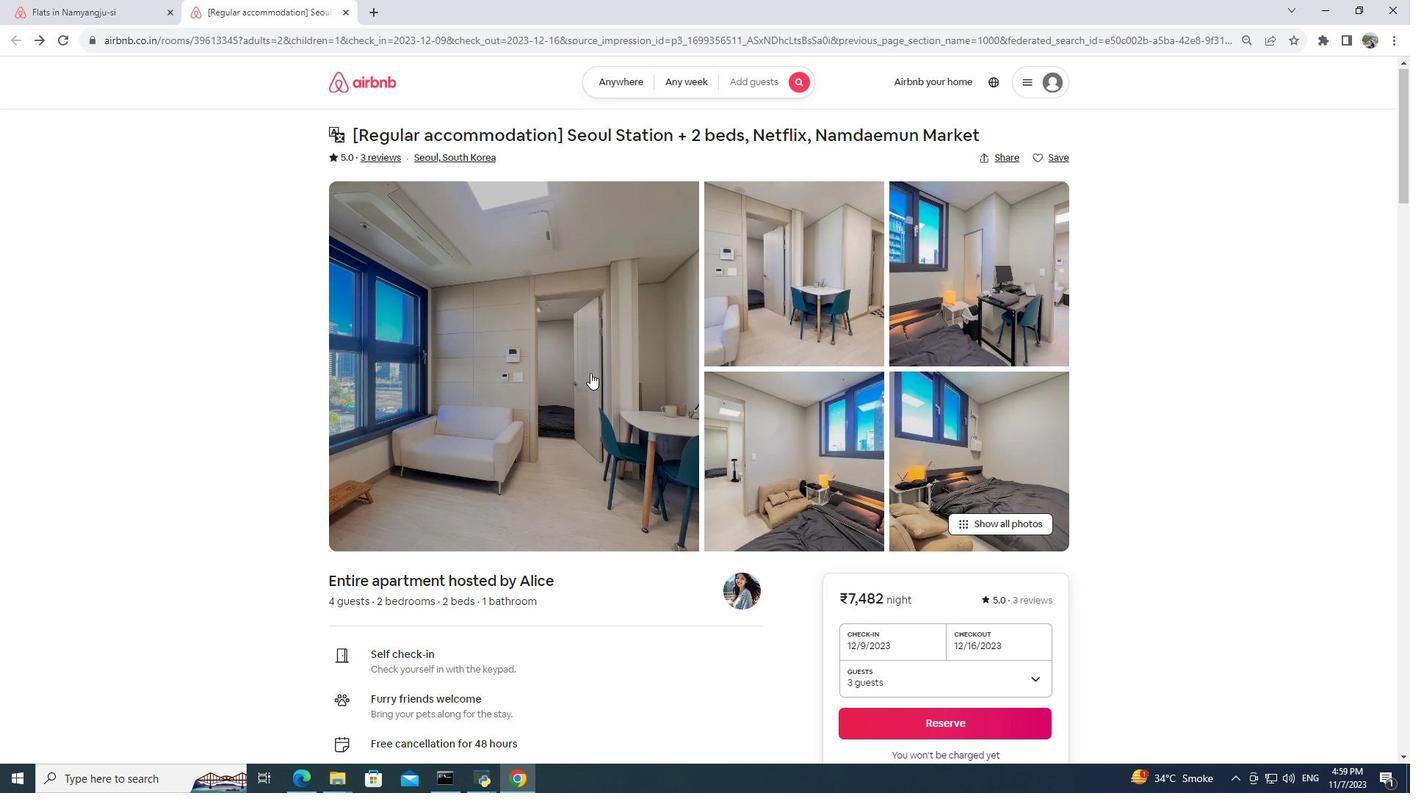 
Action: Mouse scrolled (590, 372) with delta (0, 0)
Screenshot: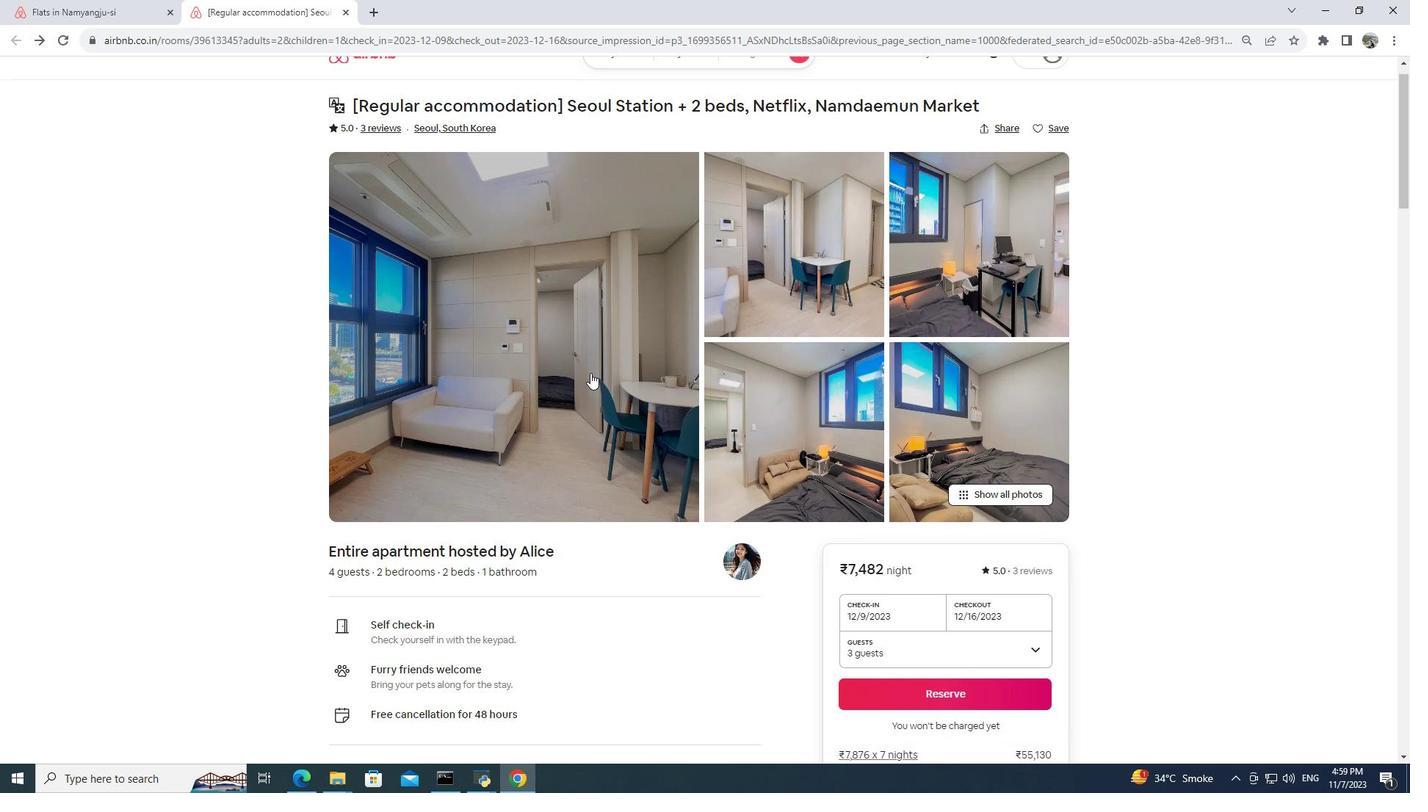 
Action: Mouse scrolled (590, 372) with delta (0, 0)
Screenshot: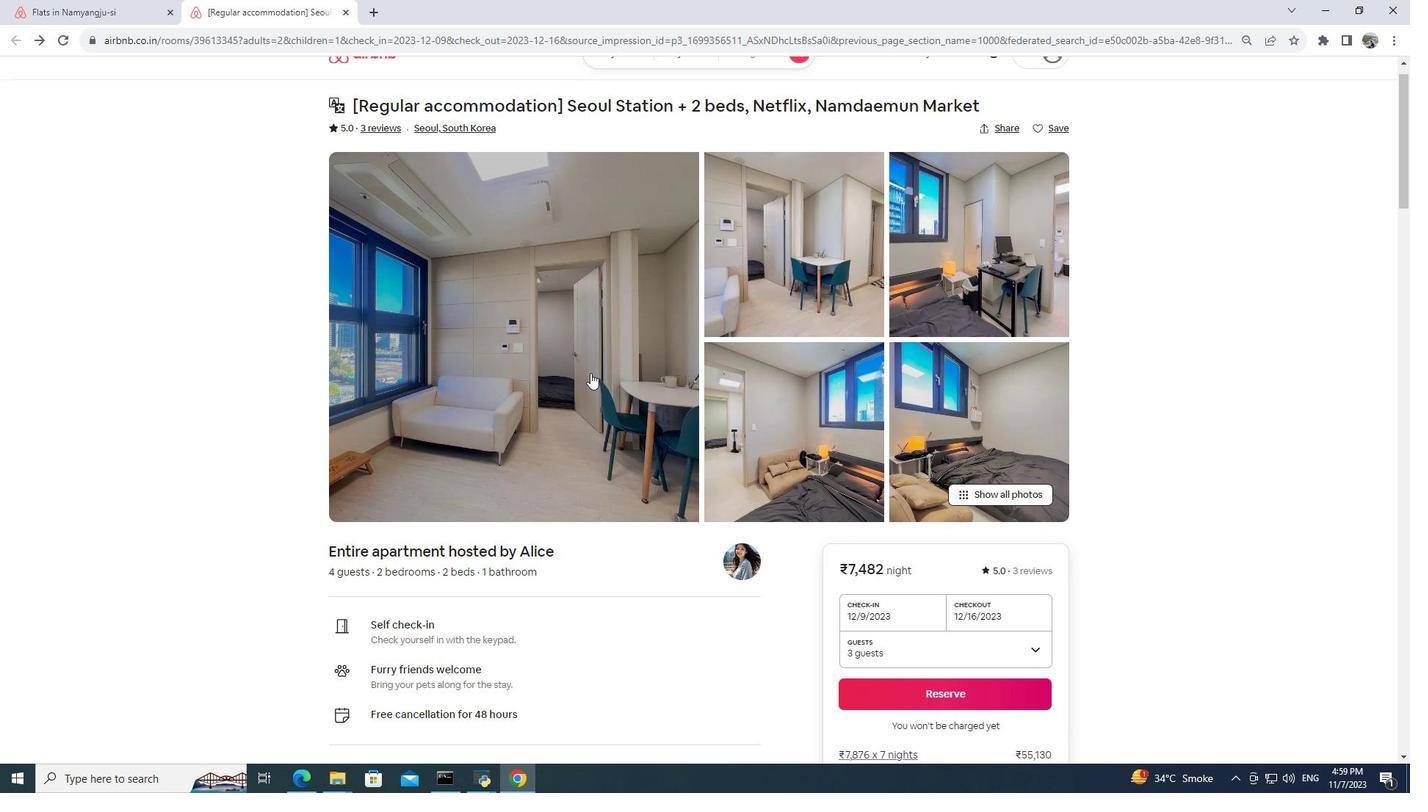 
Action: Mouse scrolled (590, 372) with delta (0, 0)
Screenshot: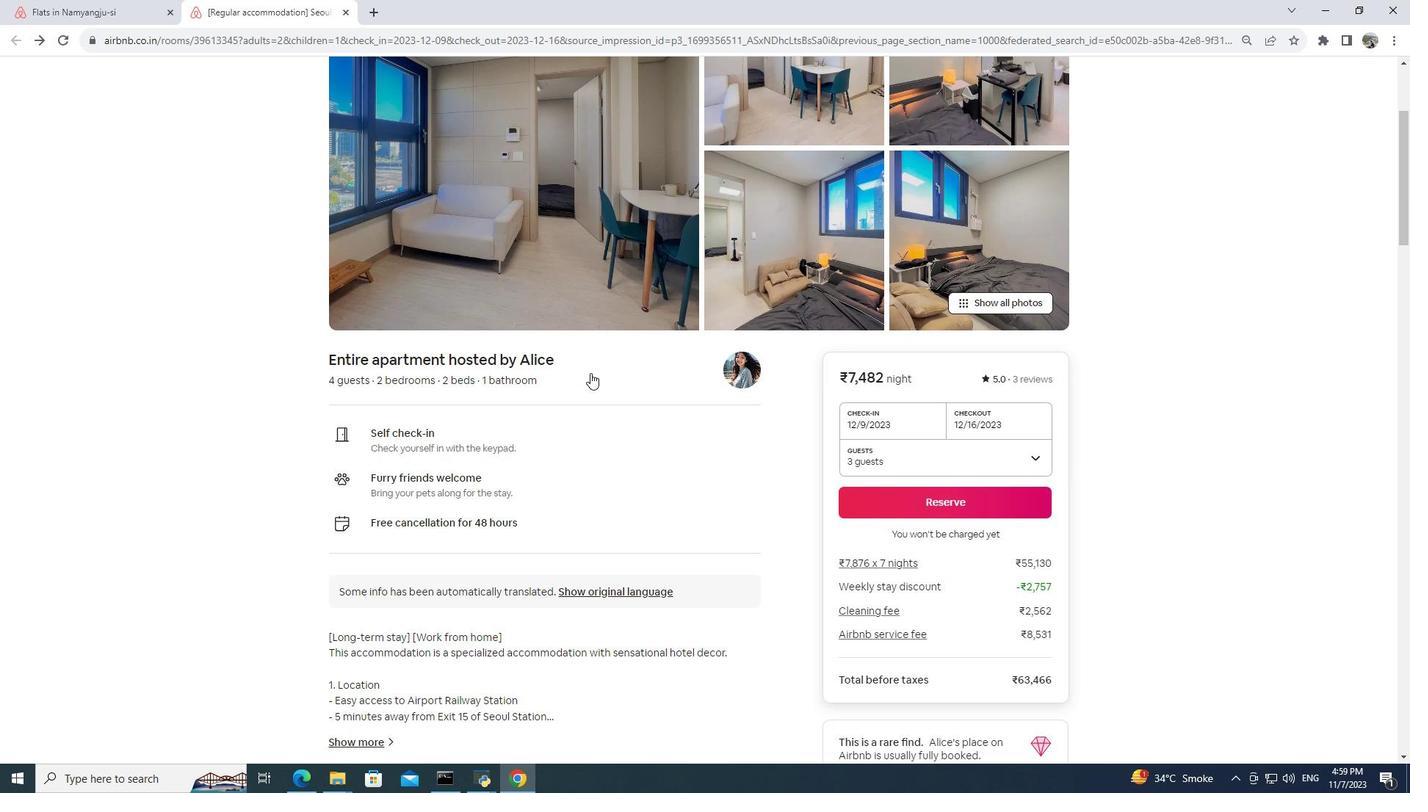 
Action: Mouse scrolled (590, 372) with delta (0, 0)
Screenshot: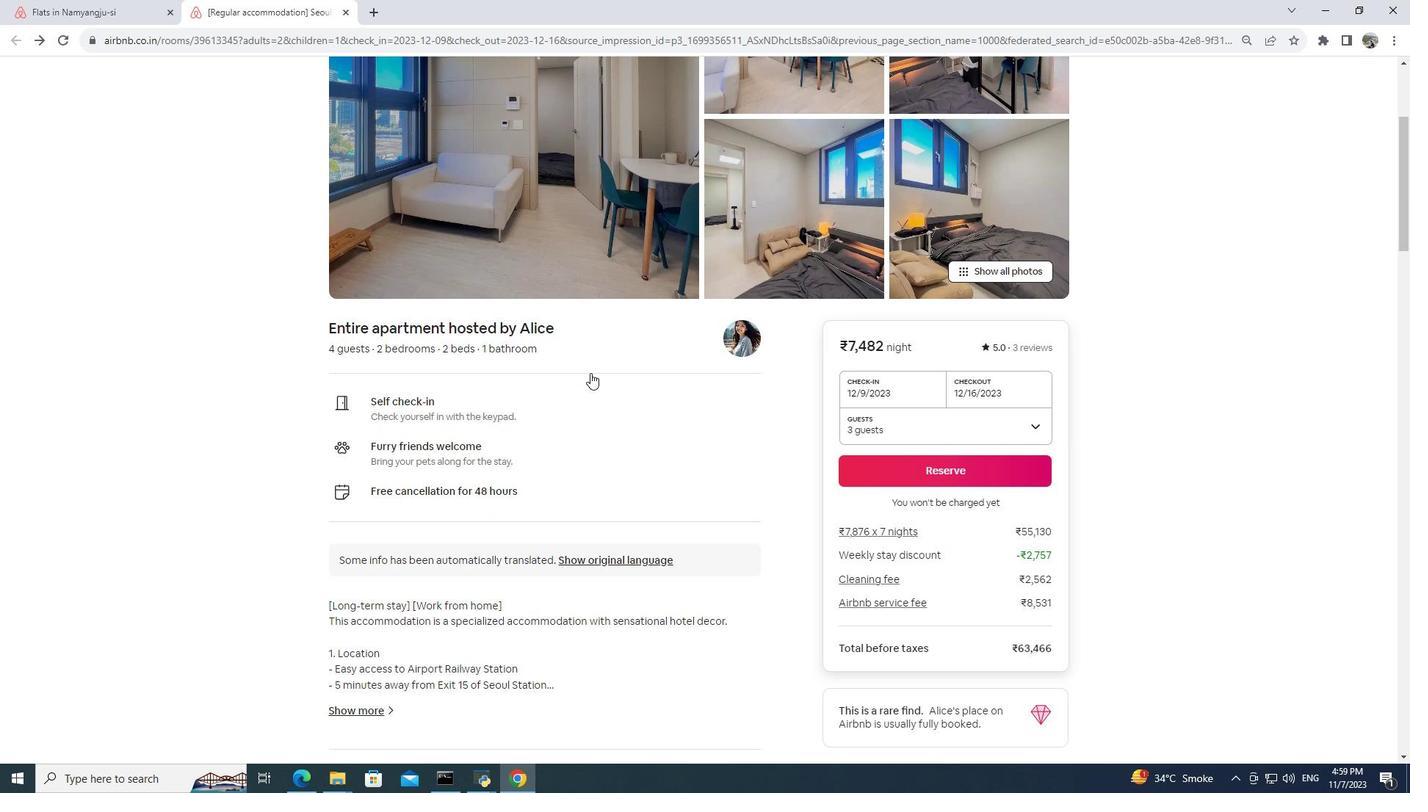 
Action: Mouse scrolled (590, 372) with delta (0, 0)
Screenshot: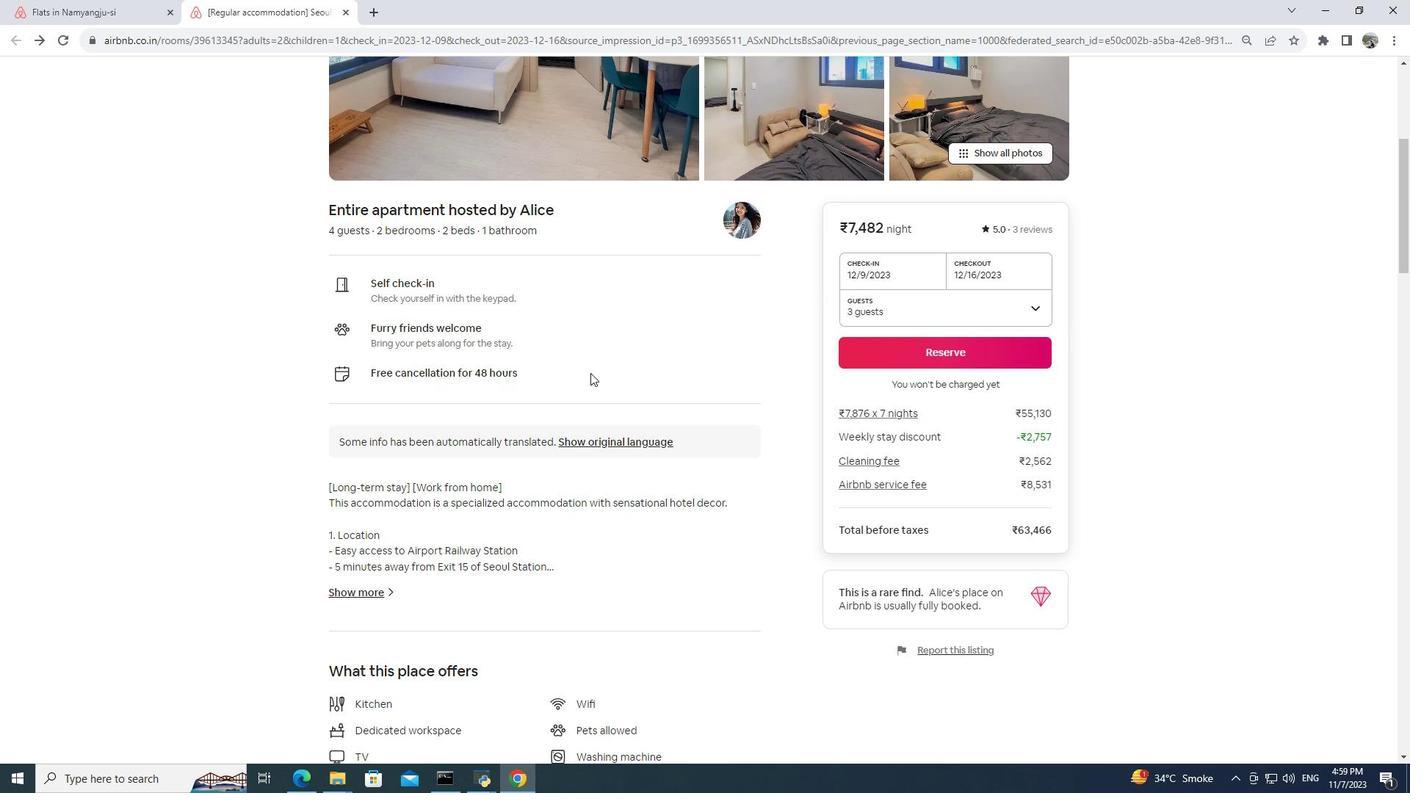 
Action: Mouse moved to (589, 373)
Screenshot: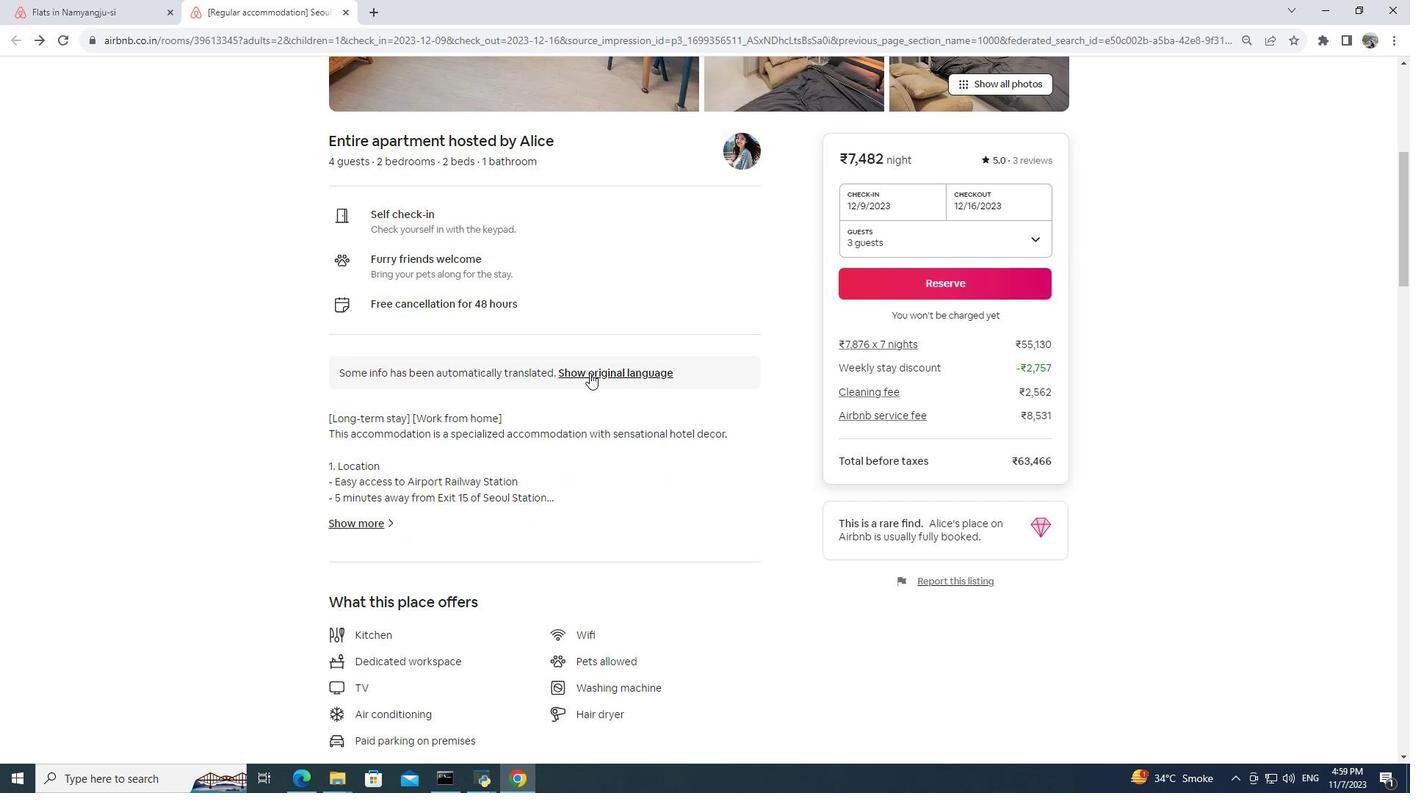 
Action: Mouse scrolled (589, 372) with delta (0, 0)
Screenshot: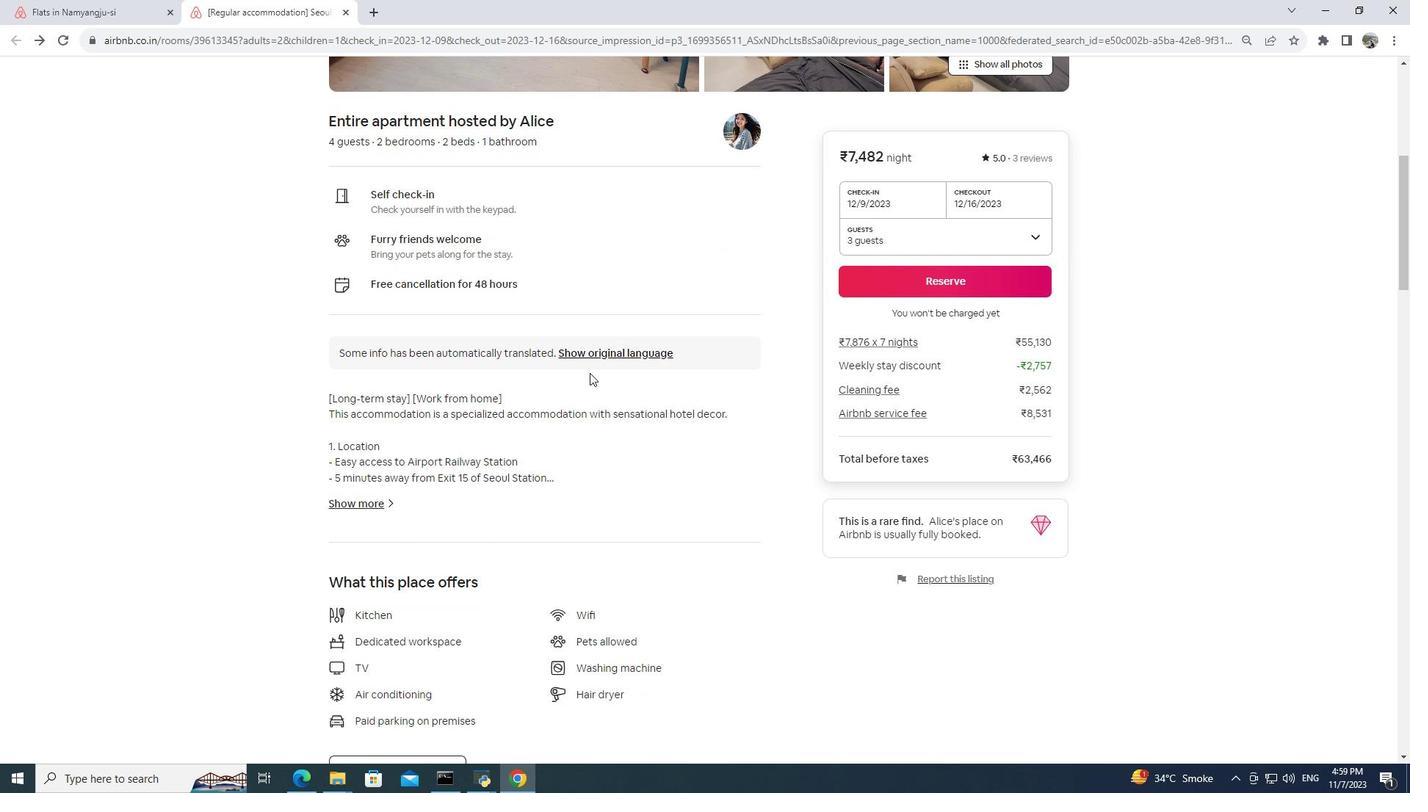 
Action: Mouse scrolled (589, 372) with delta (0, 0)
Screenshot: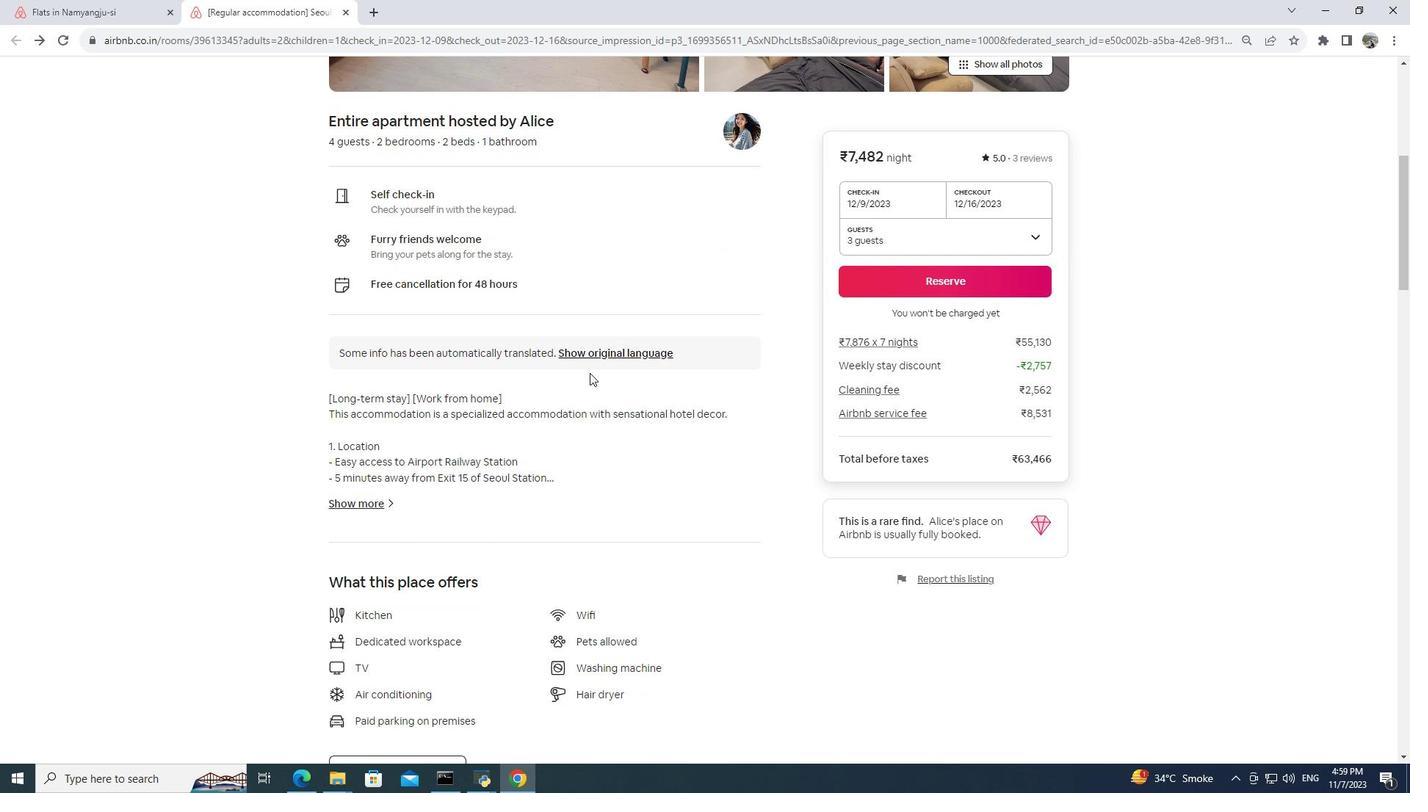 
Action: Mouse scrolled (589, 372) with delta (0, 0)
Screenshot: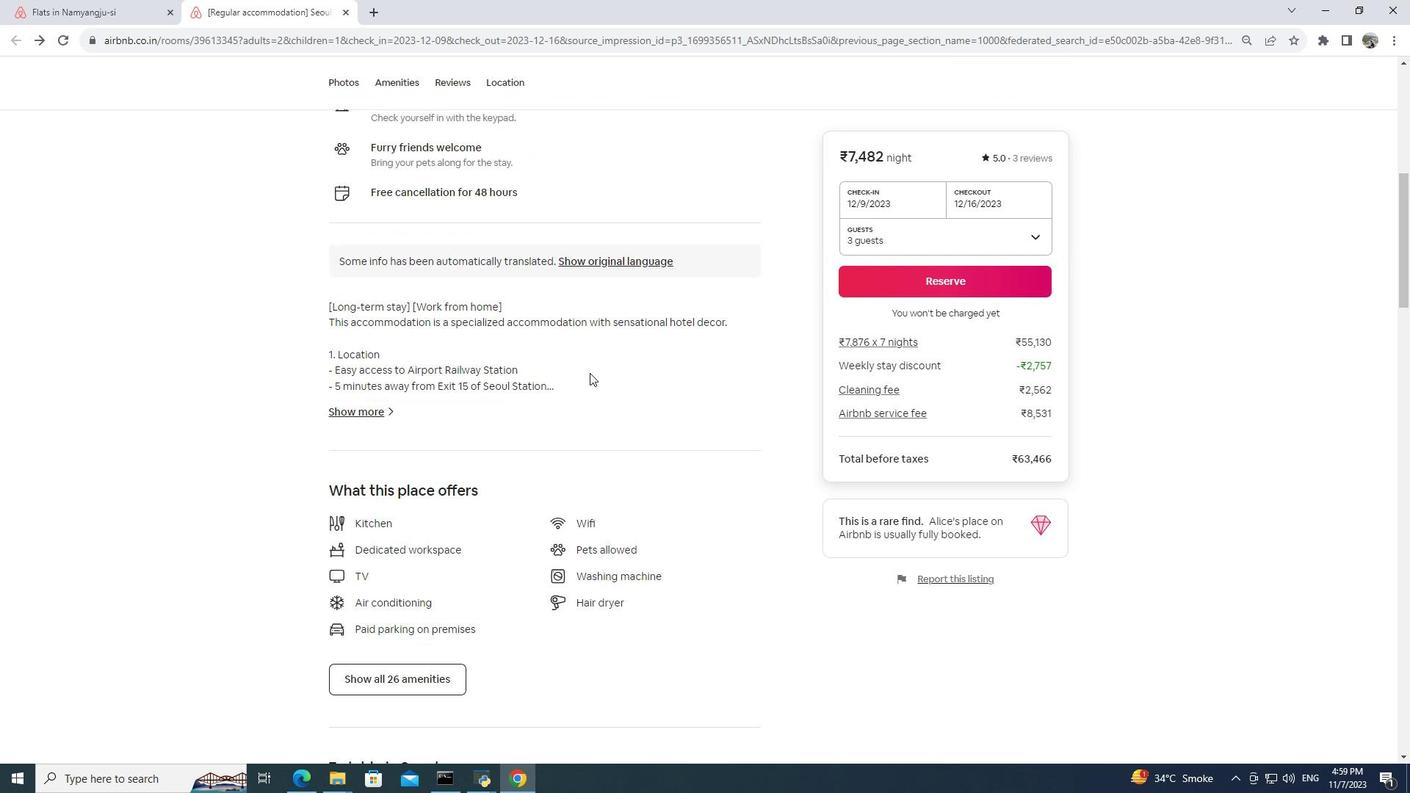 
Action: Mouse scrolled (589, 372) with delta (0, 0)
Screenshot: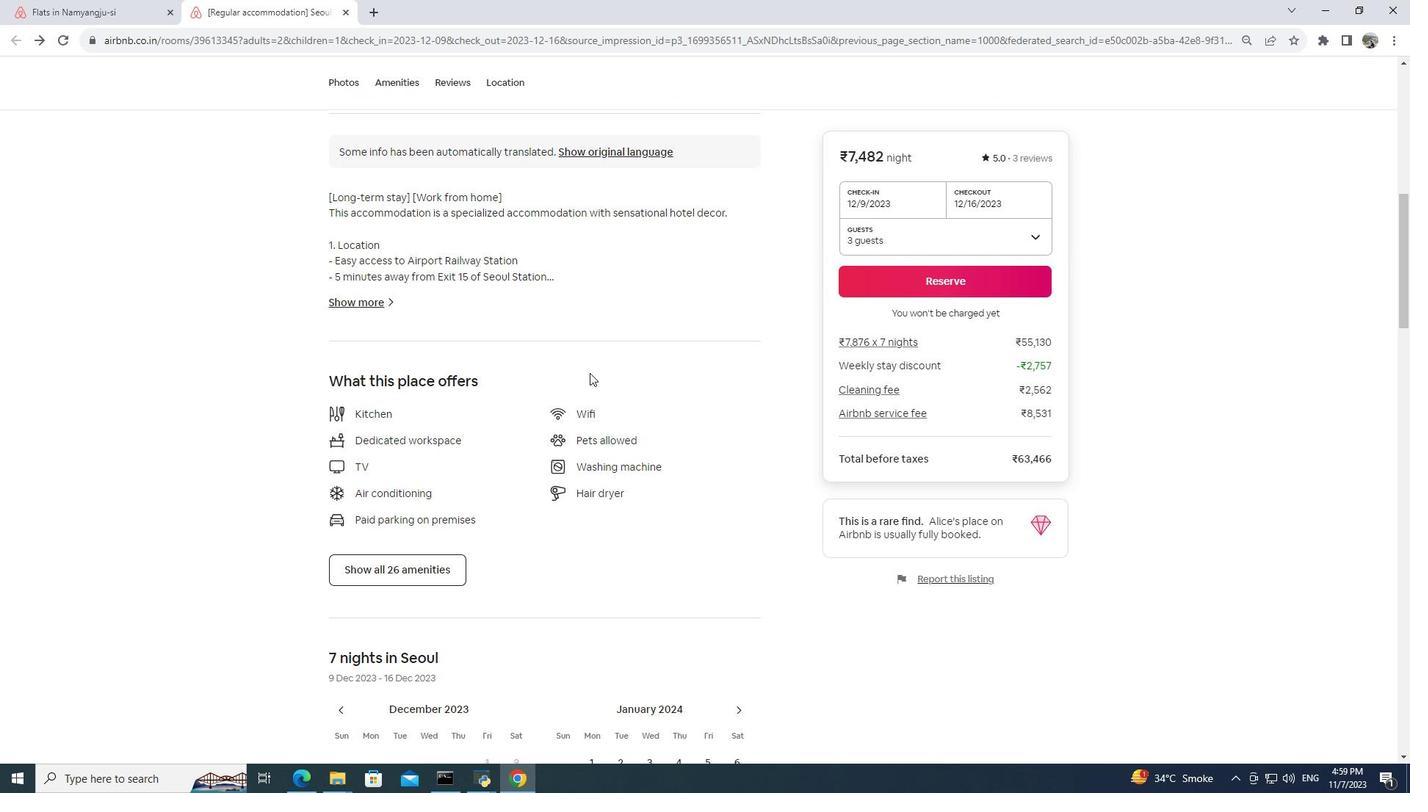 
Action: Mouse moved to (375, 226)
Screenshot: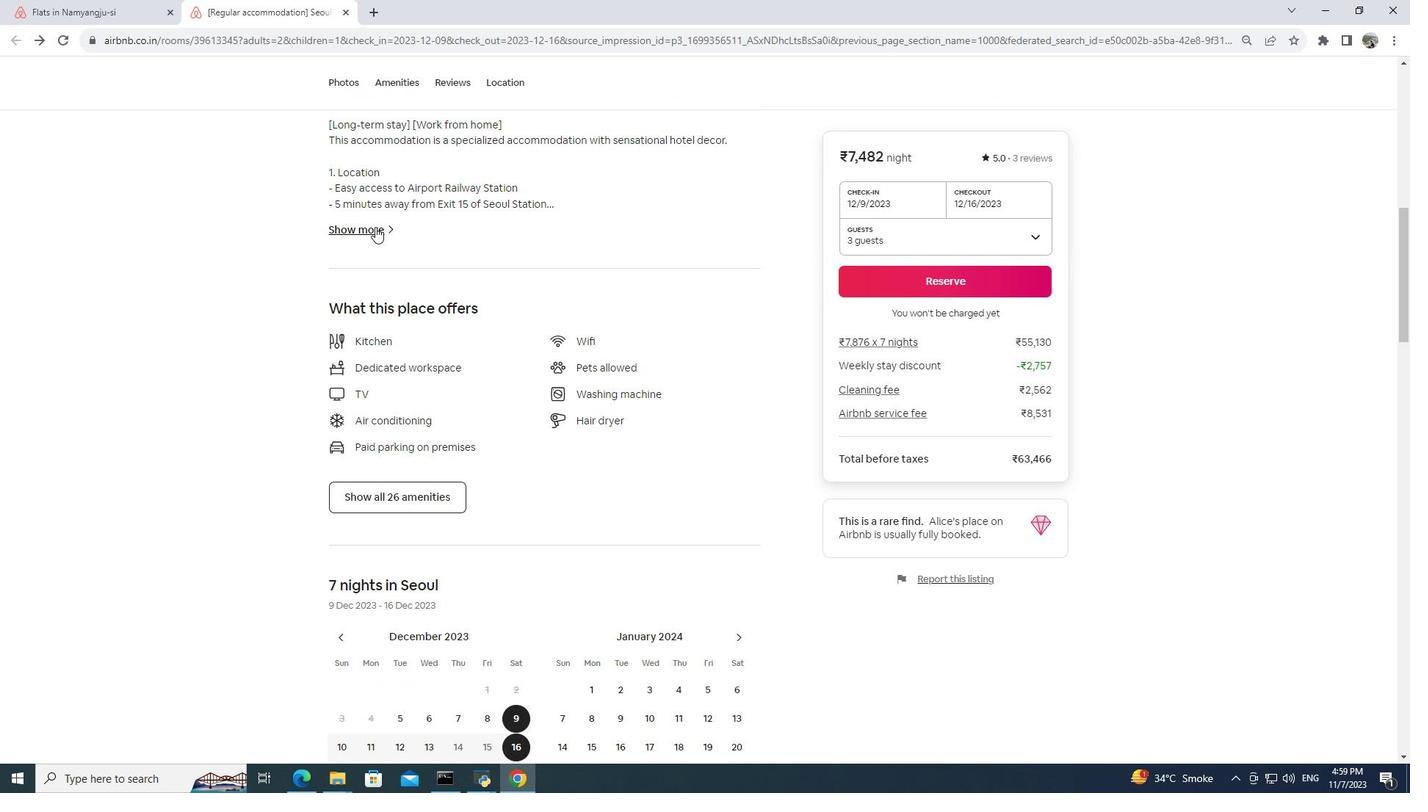 
Action: Mouse pressed left at (375, 226)
Screenshot: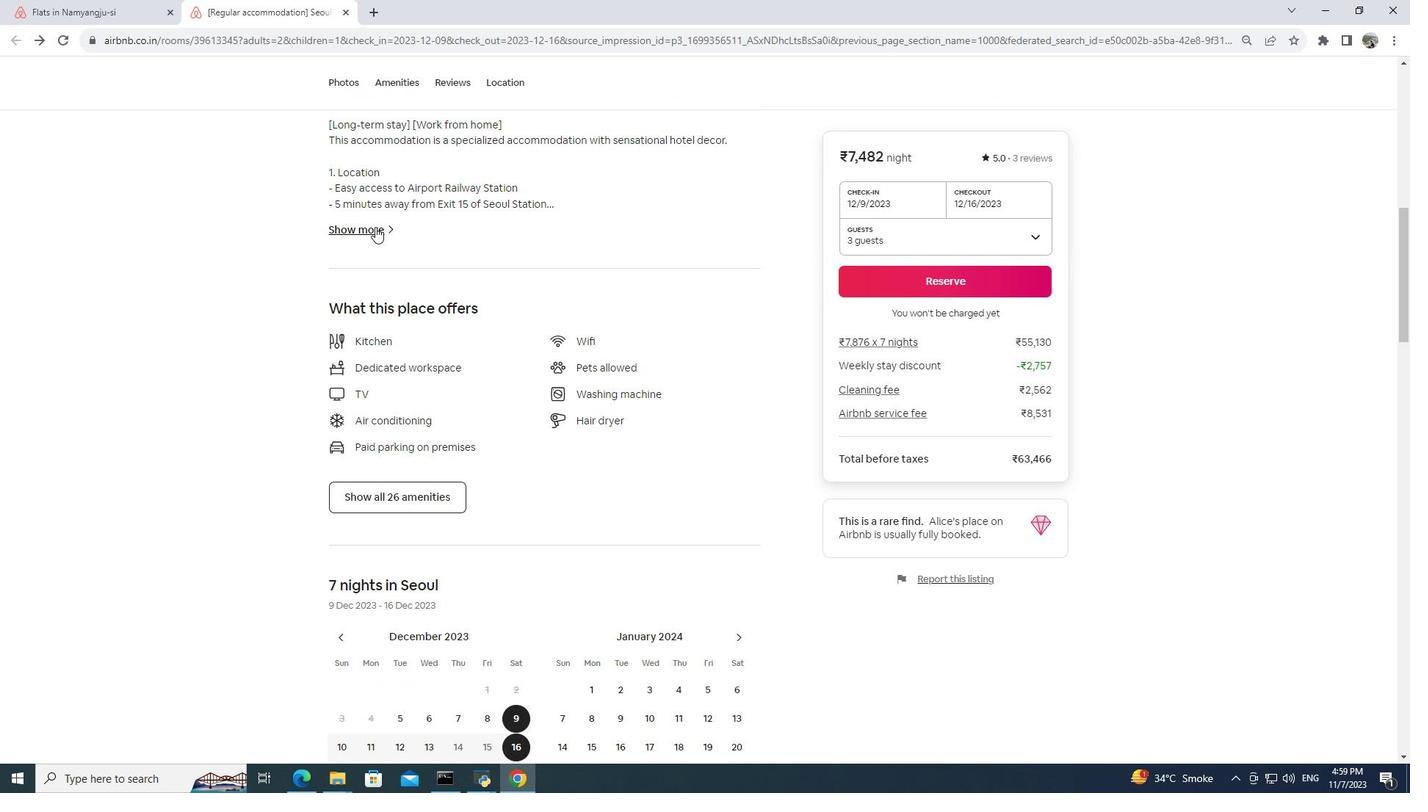 
Action: Mouse moved to (632, 287)
Screenshot: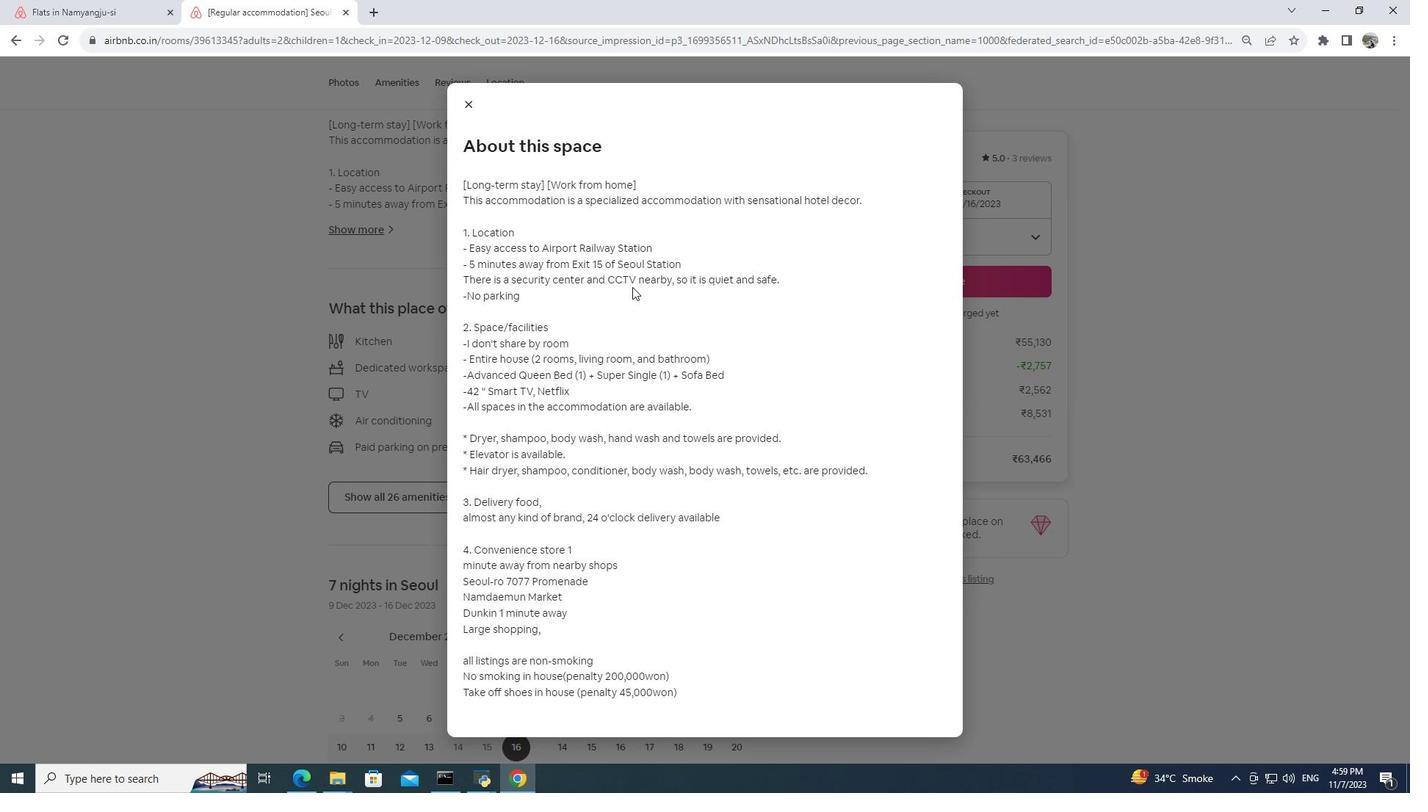 
Action: Mouse scrolled (632, 286) with delta (0, 0)
Screenshot: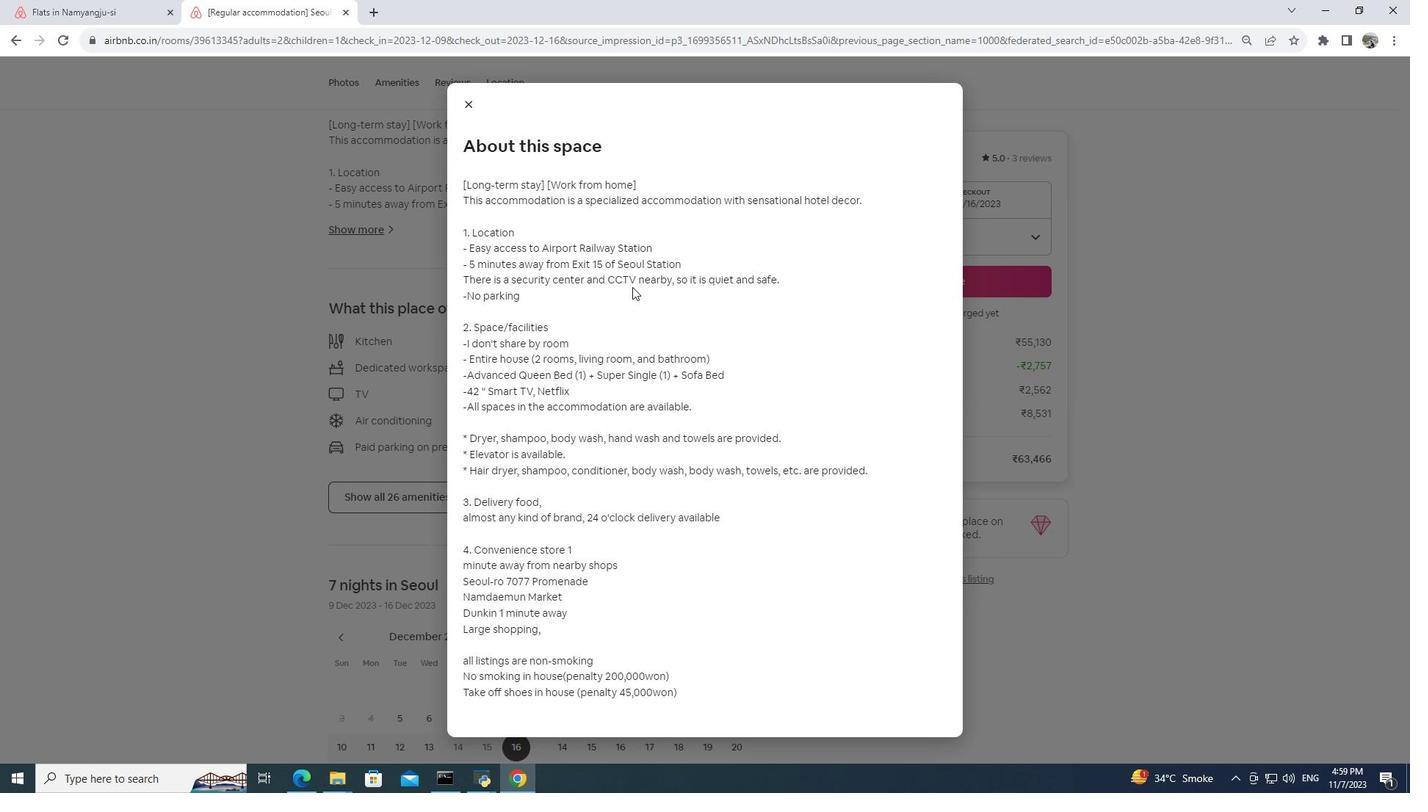 
Action: Mouse scrolled (632, 286) with delta (0, 0)
Screenshot: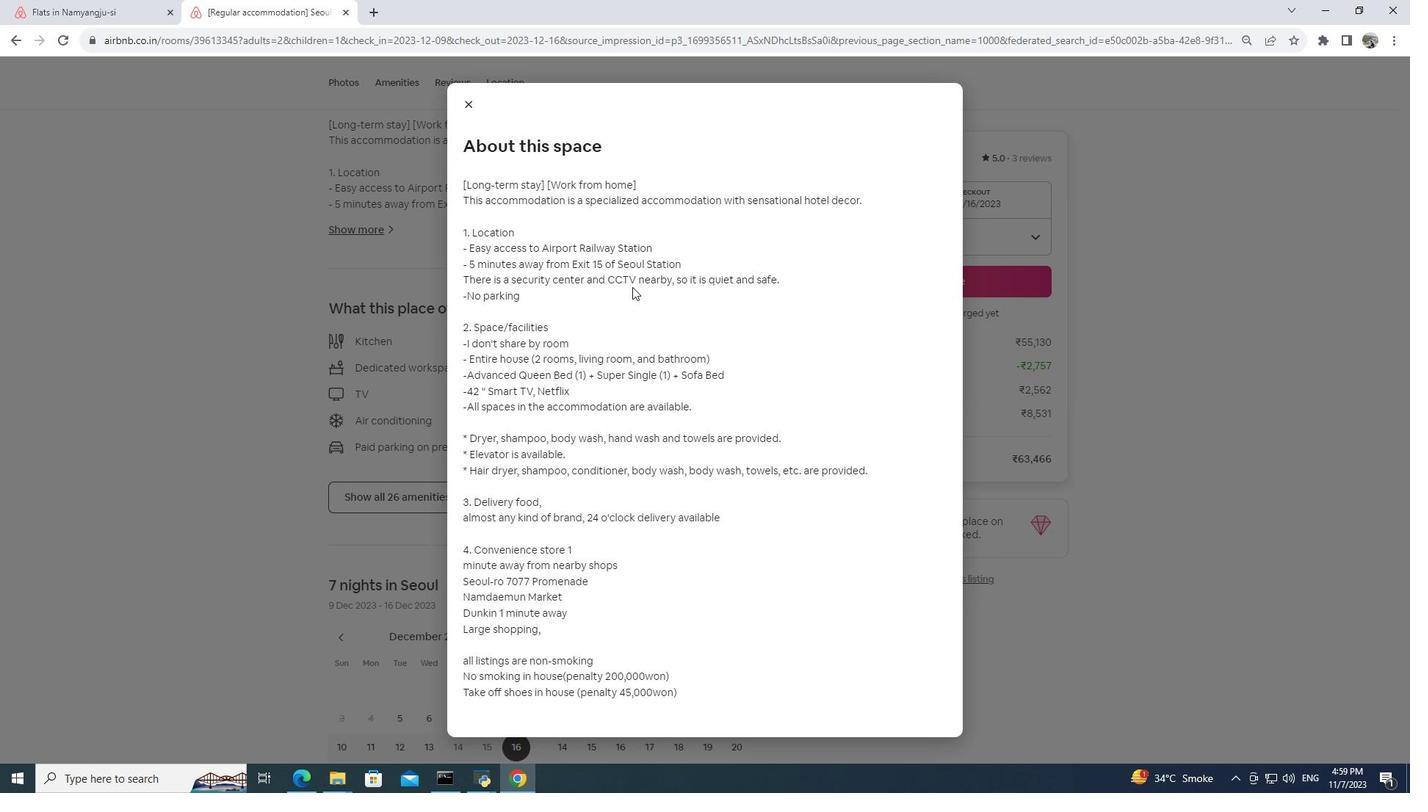 
Action: Mouse scrolled (632, 286) with delta (0, 0)
Screenshot: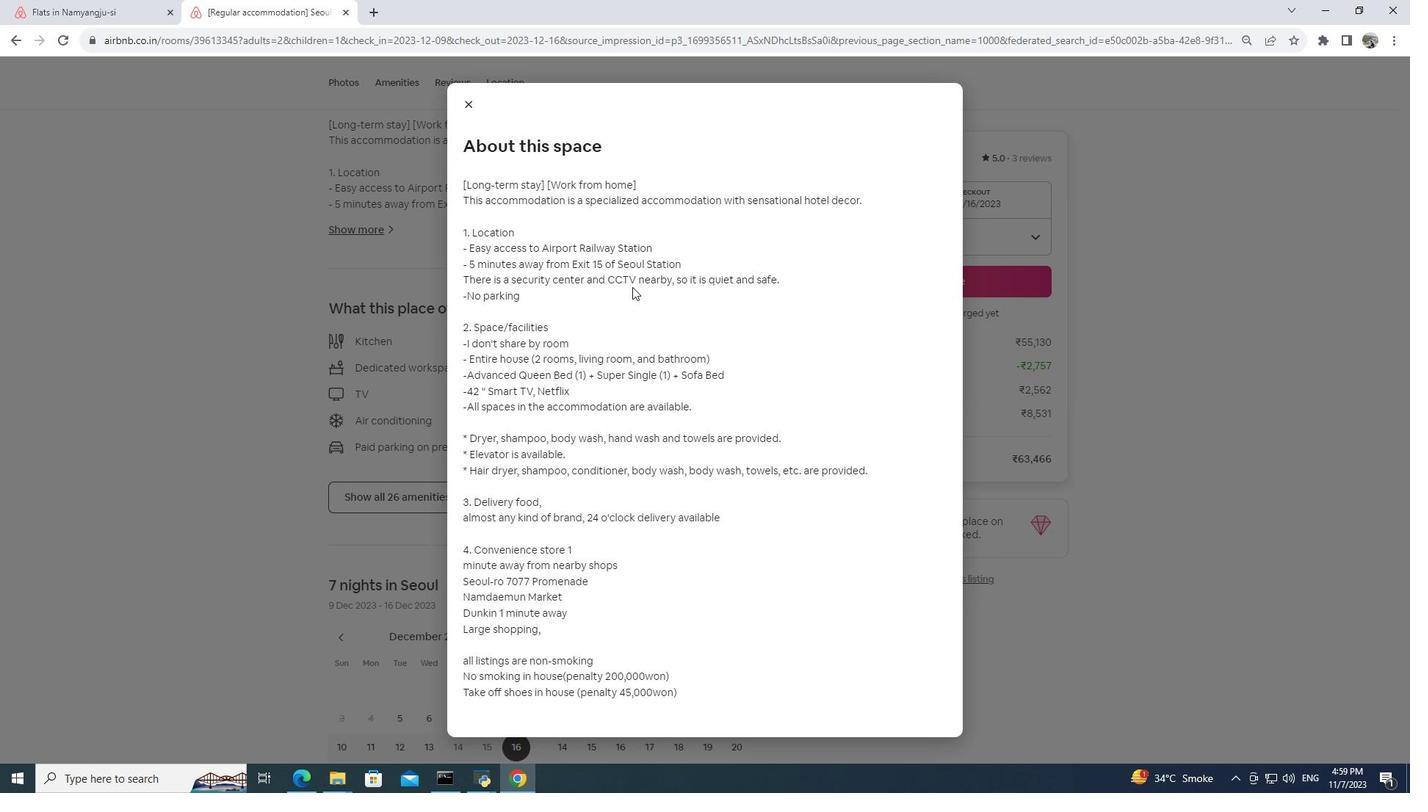 
Action: Mouse scrolled (632, 286) with delta (0, 0)
Screenshot: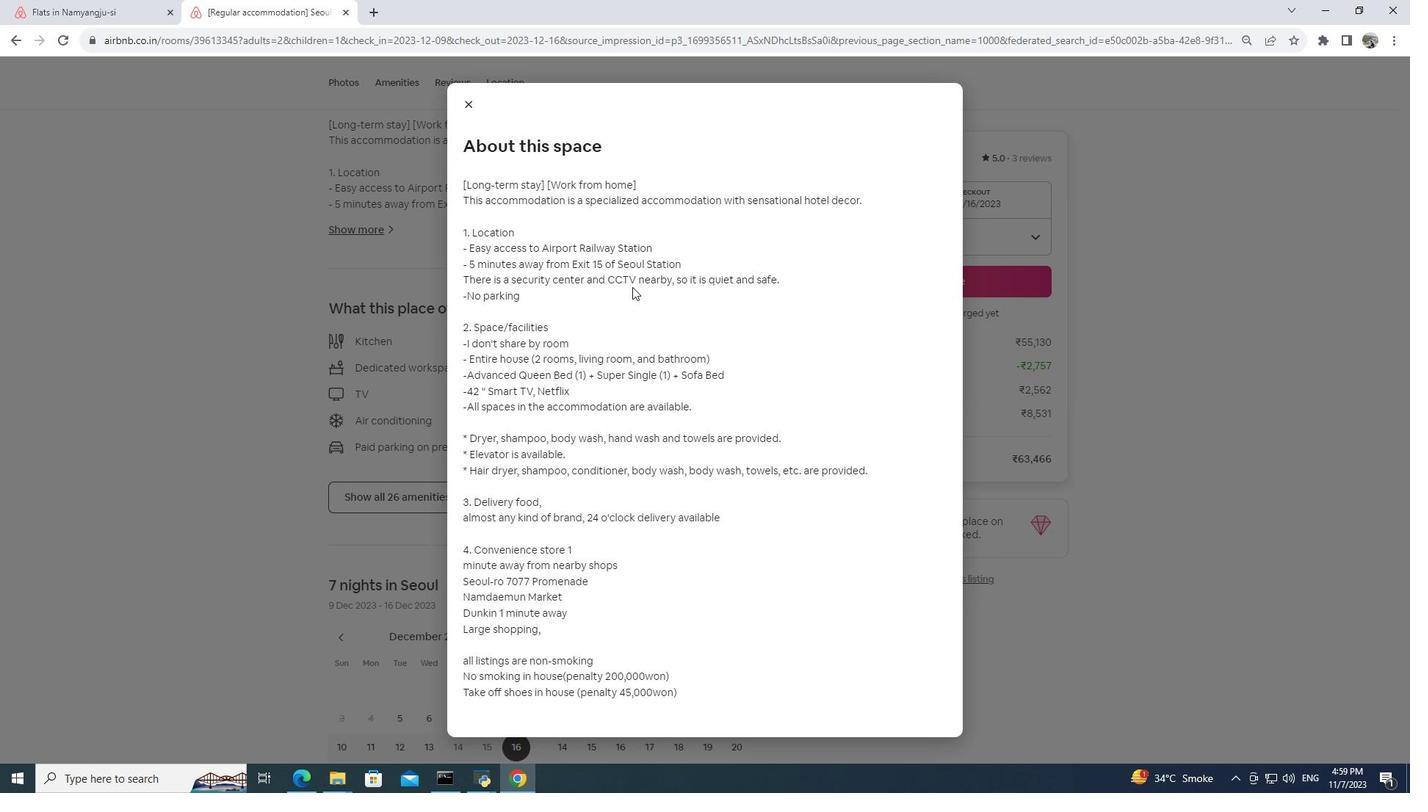 
Action: Mouse moved to (694, 446)
Screenshot: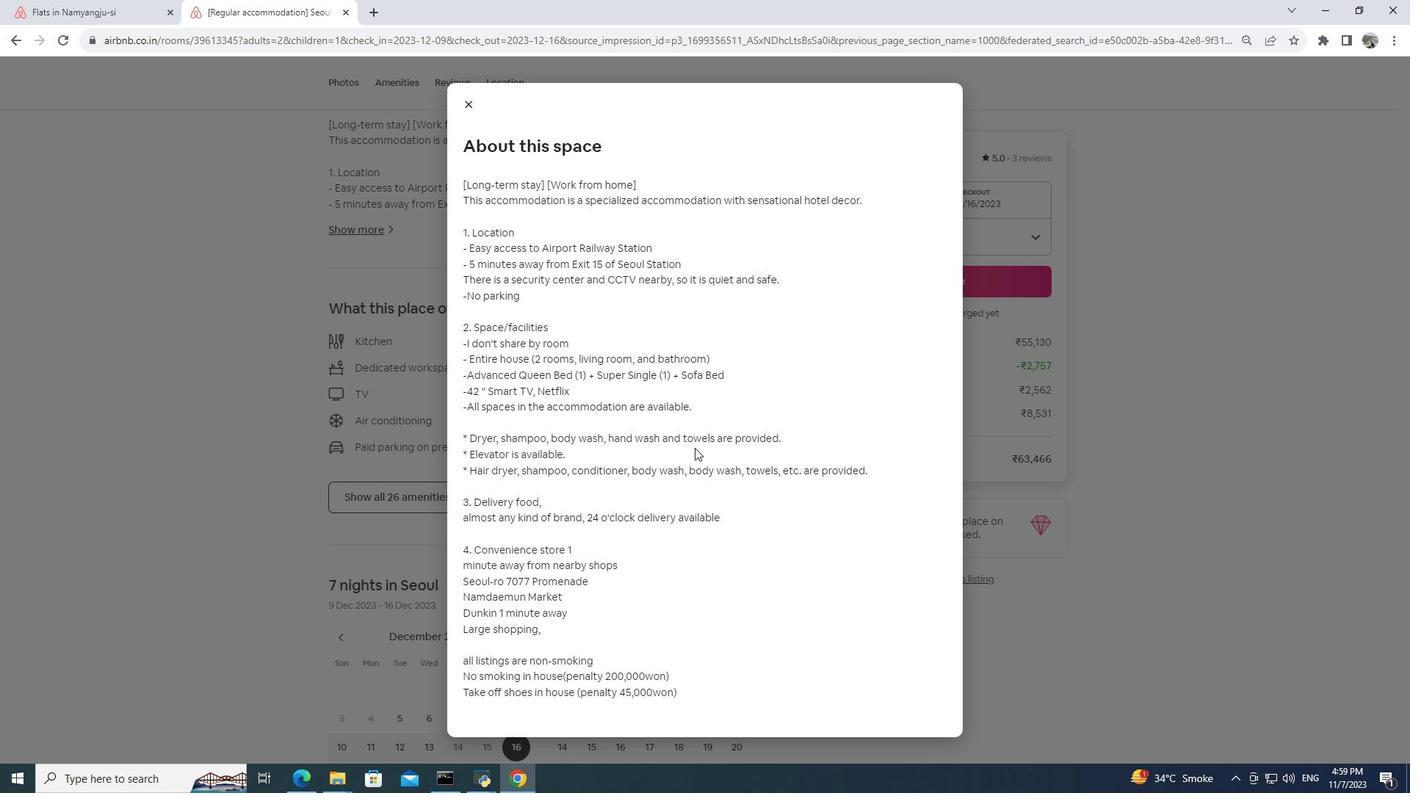 
Action: Mouse scrolled (694, 445) with delta (0, 0)
Screenshot: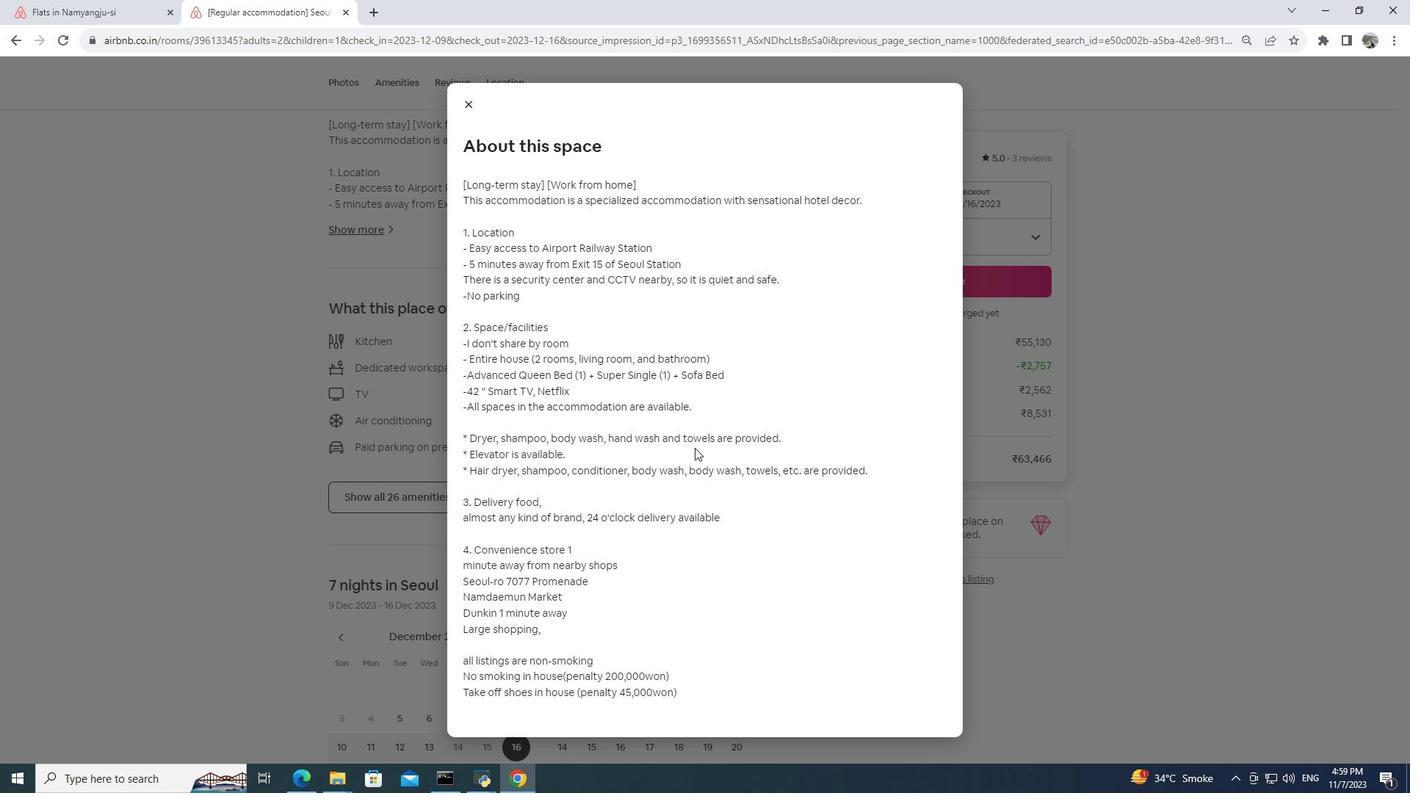 
Action: Mouse moved to (694, 448)
Screenshot: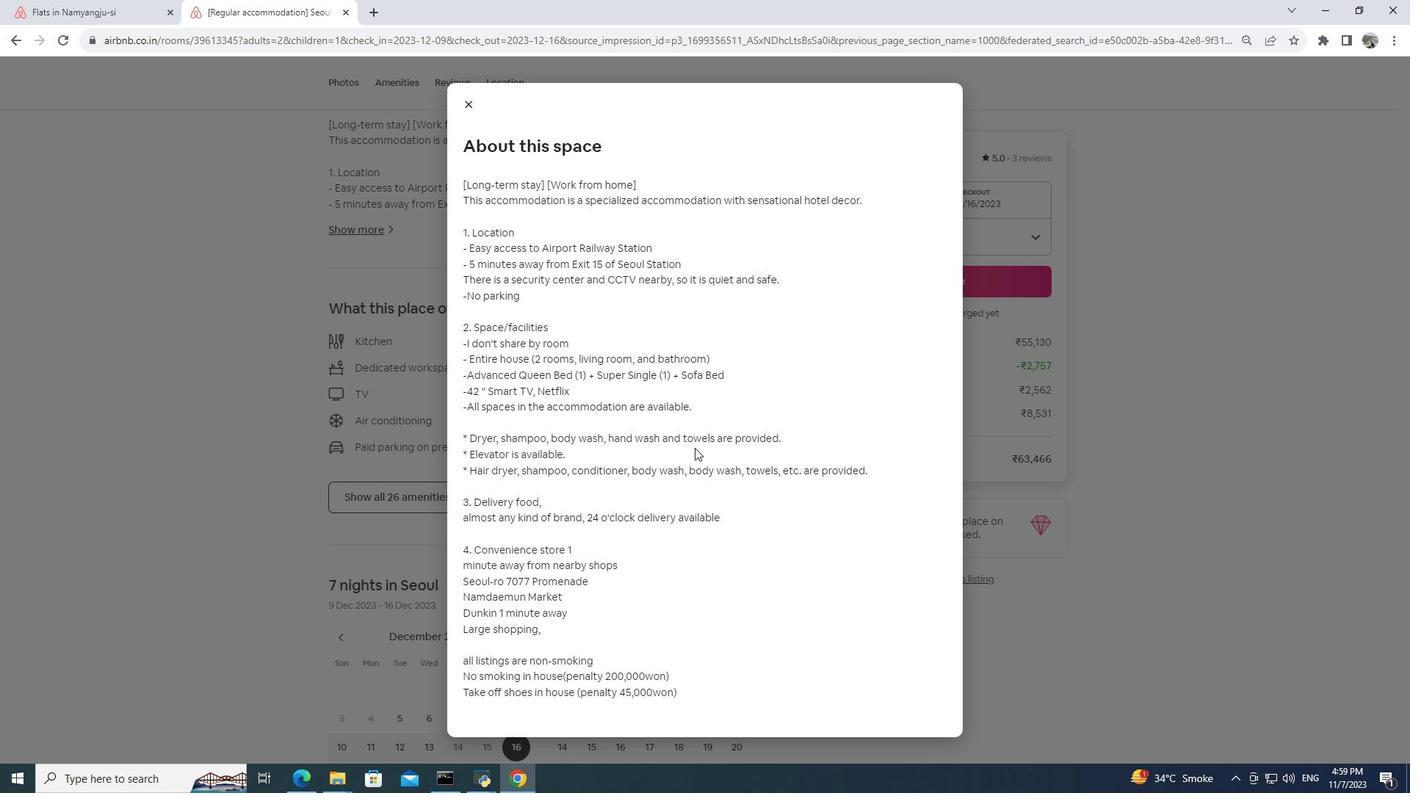 
Action: Mouse scrolled (694, 447) with delta (0, 0)
Screenshot: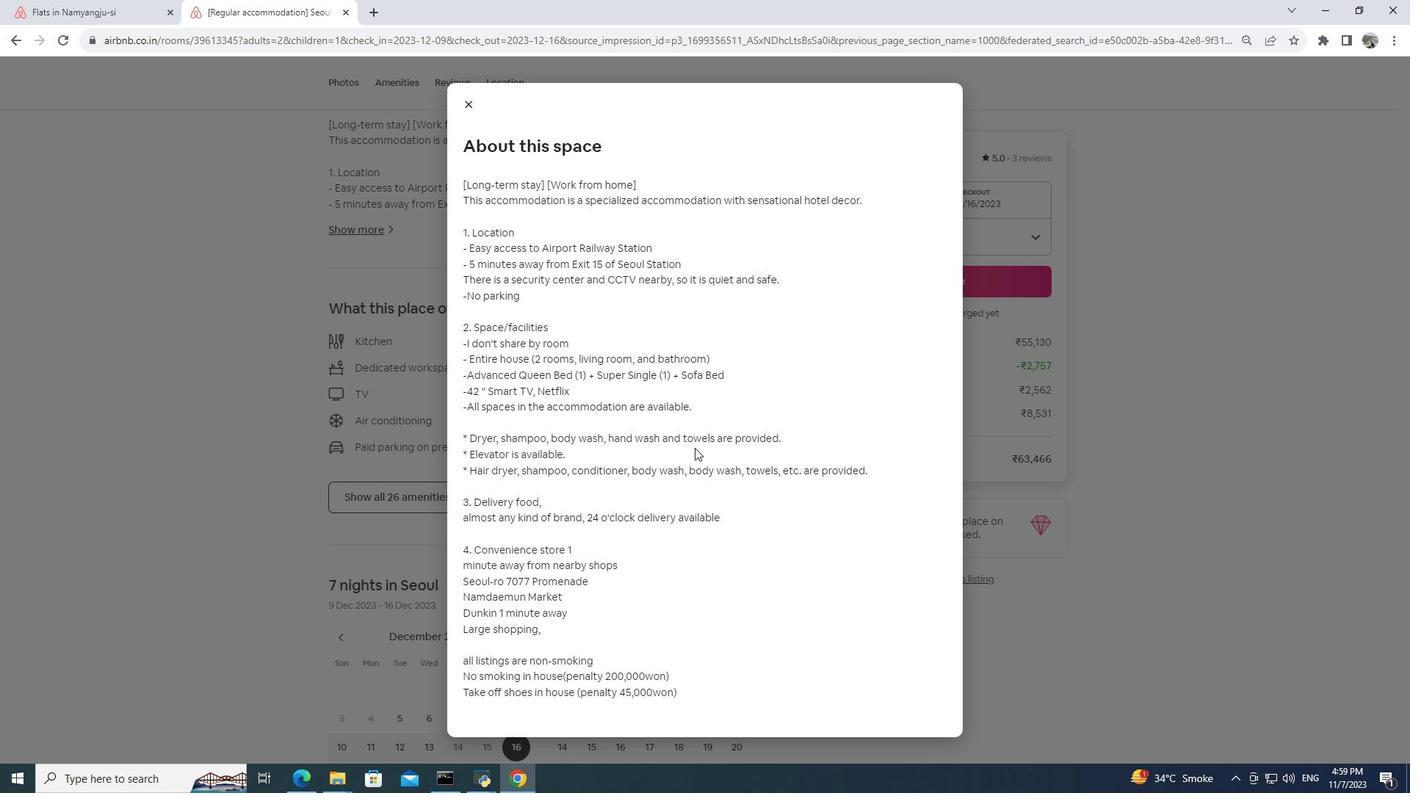 
Action: Mouse scrolled (694, 447) with delta (0, 0)
Screenshot: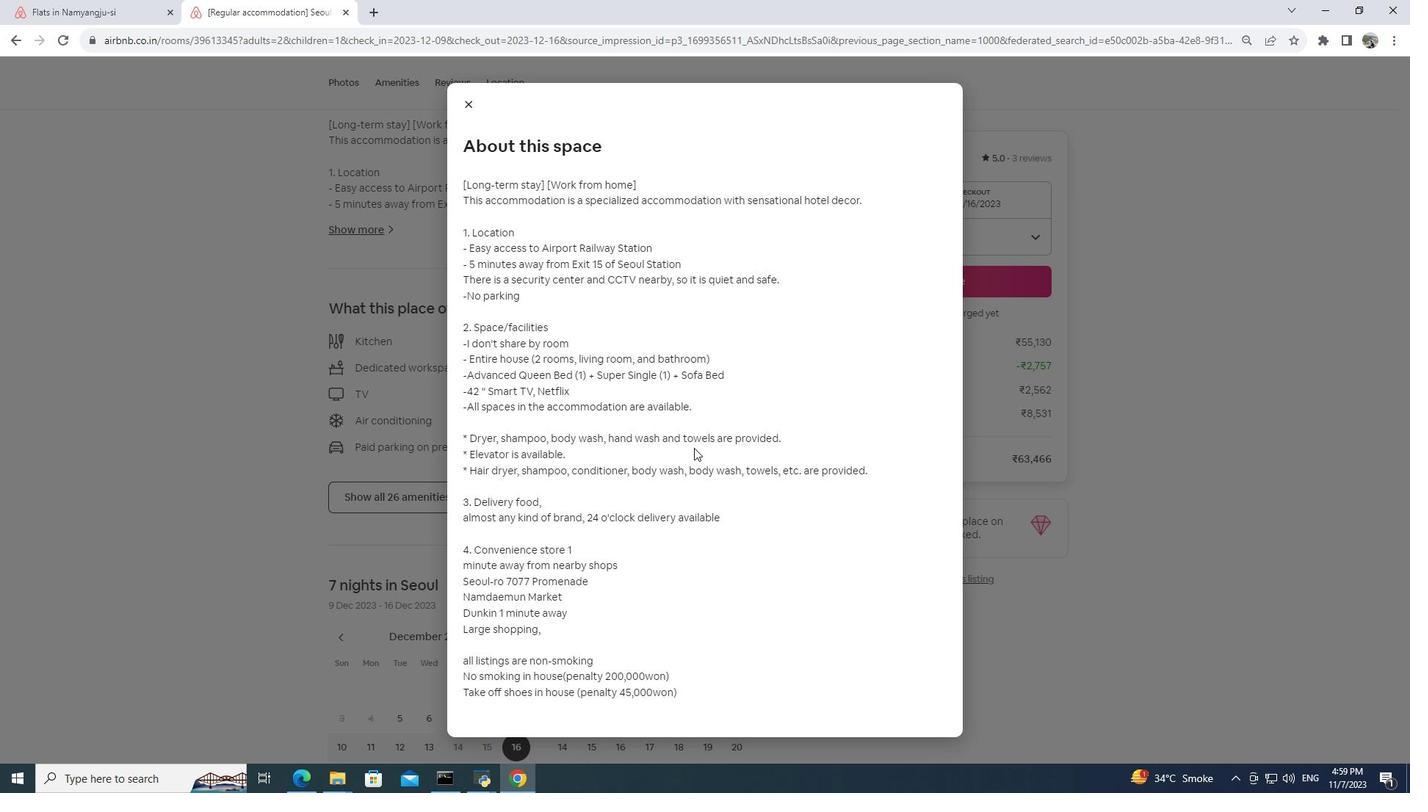 
Action: Mouse moved to (469, 105)
Screenshot: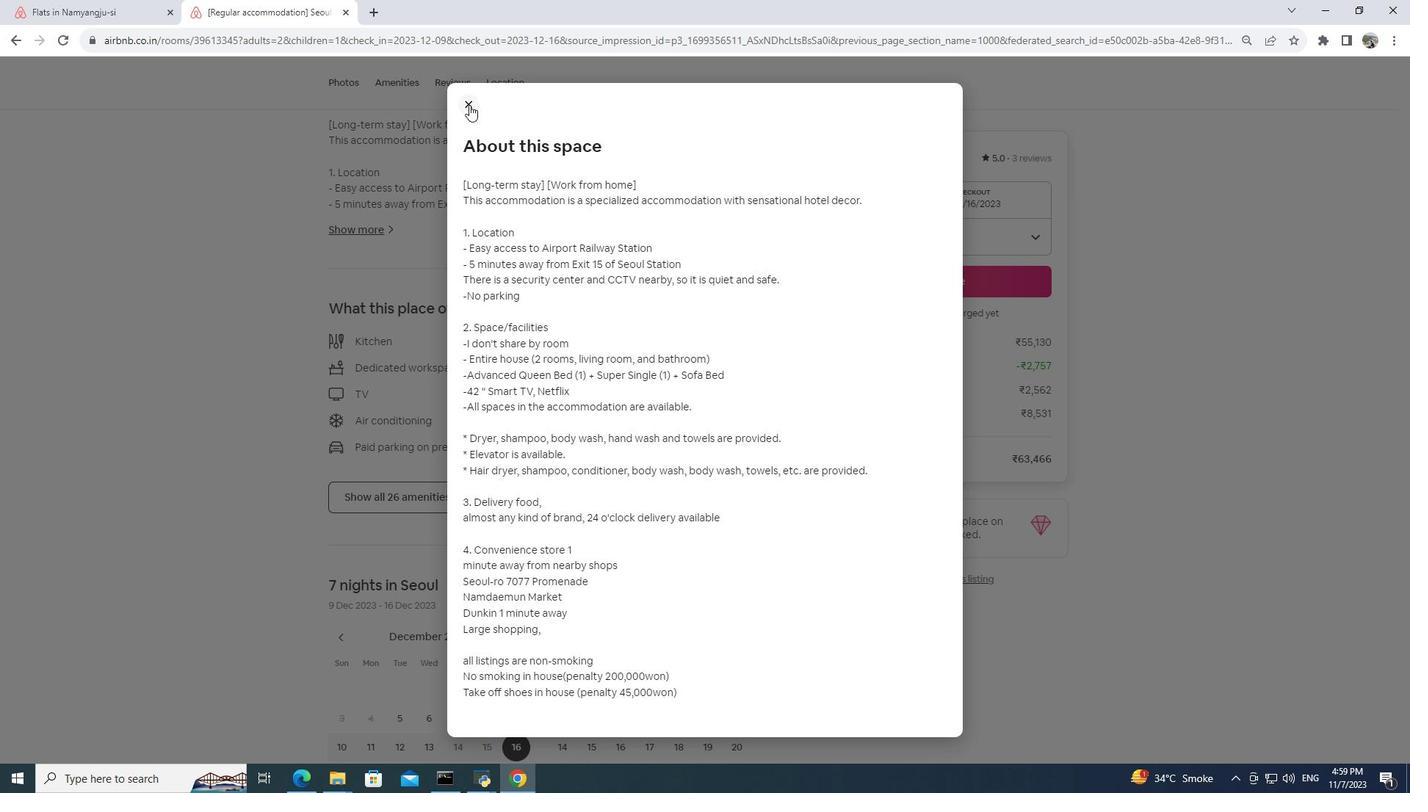 
Action: Mouse pressed left at (469, 105)
Screenshot: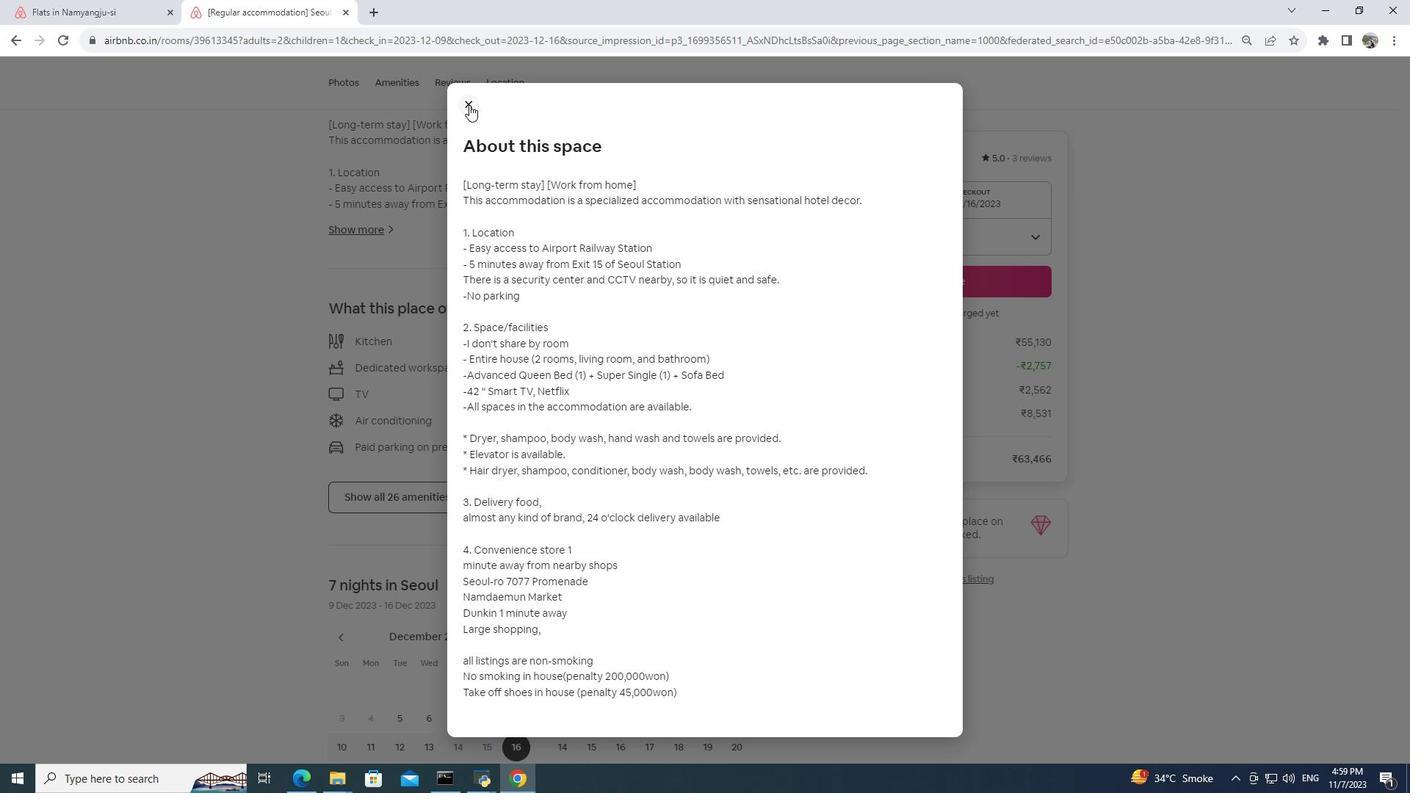 
Action: Mouse moved to (613, 387)
Screenshot: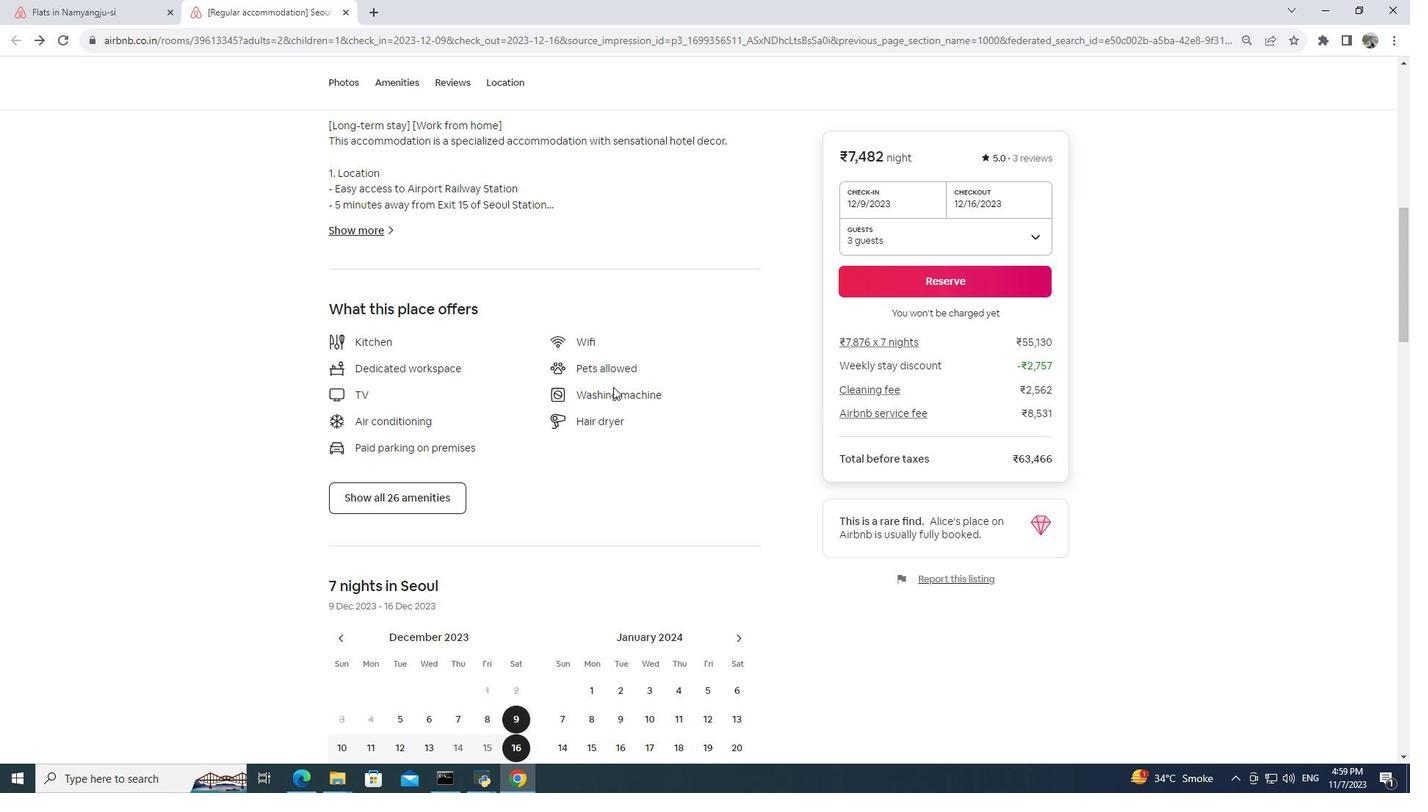 
Action: Mouse scrolled (613, 386) with delta (0, 0)
Screenshot: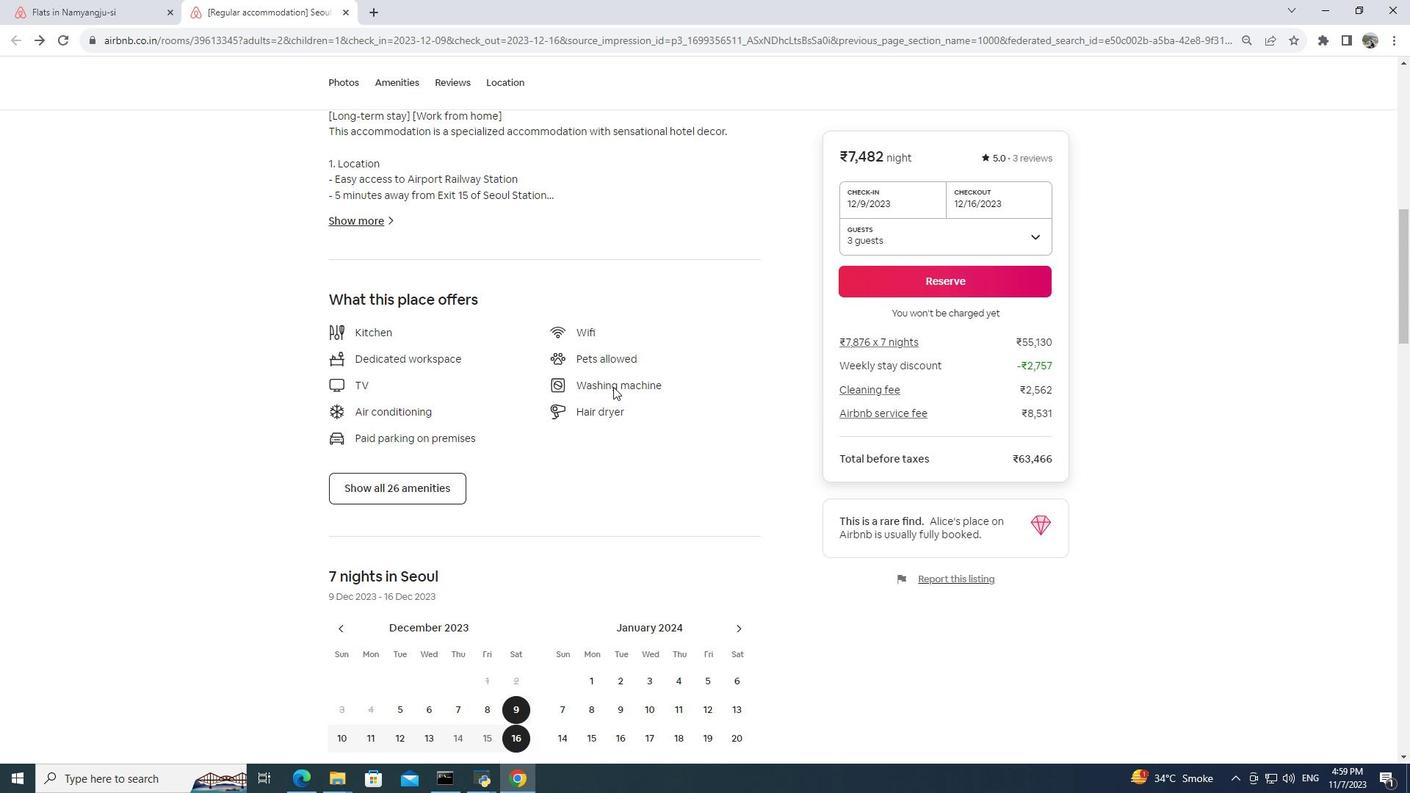 
Action: Mouse moved to (403, 418)
Screenshot: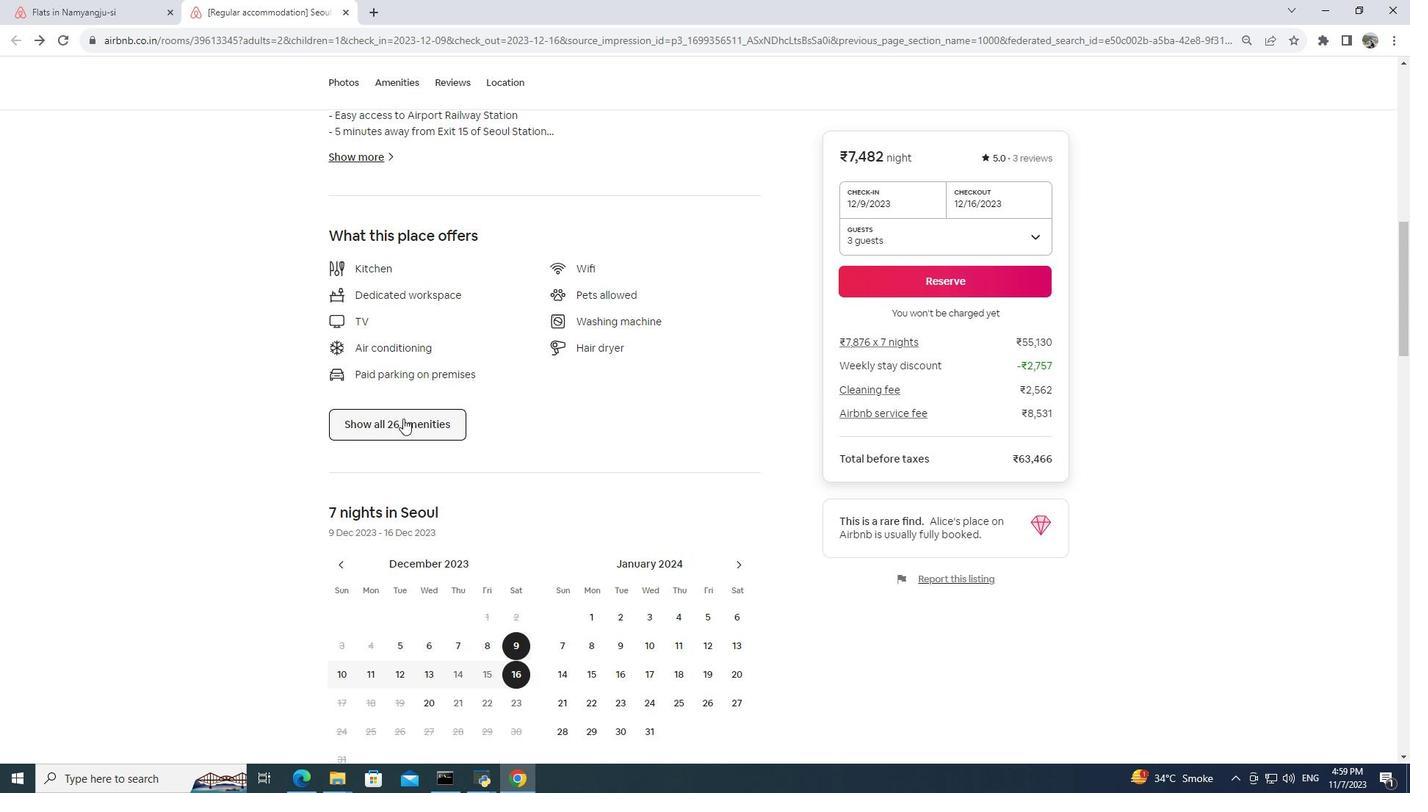 
Action: Mouse pressed left at (403, 418)
Screenshot: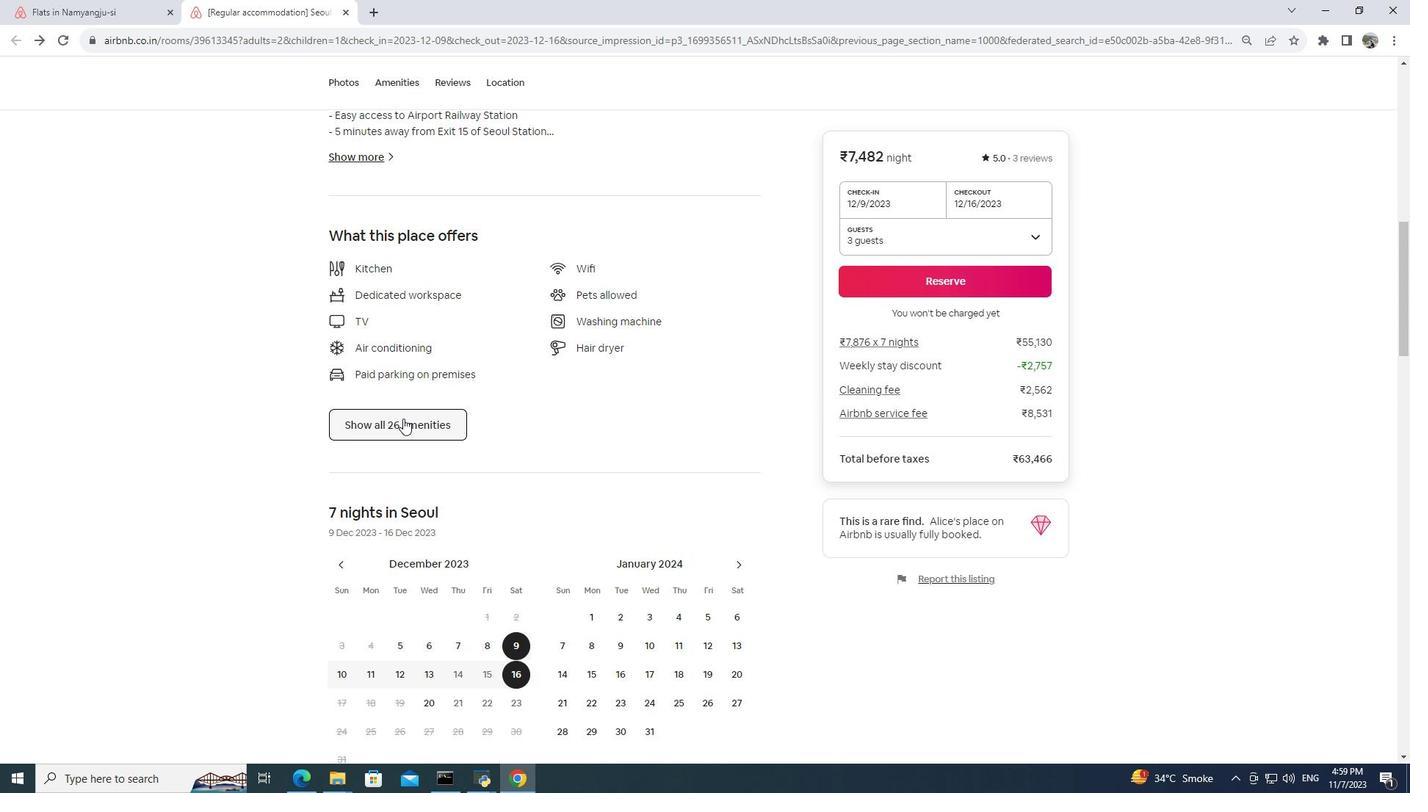 
Action: Mouse moved to (448, 429)
Screenshot: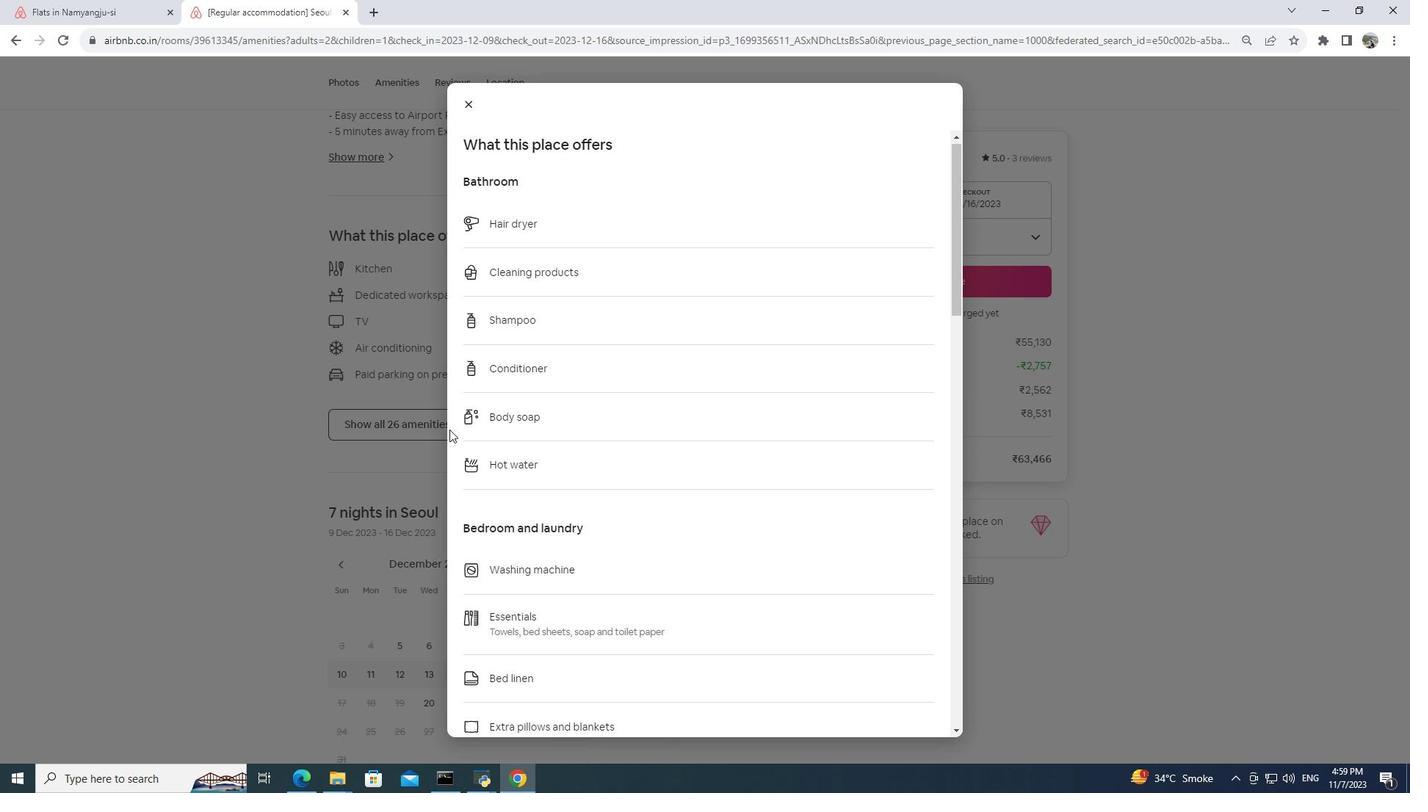 
Action: Mouse scrolled (448, 429) with delta (0, 0)
Screenshot: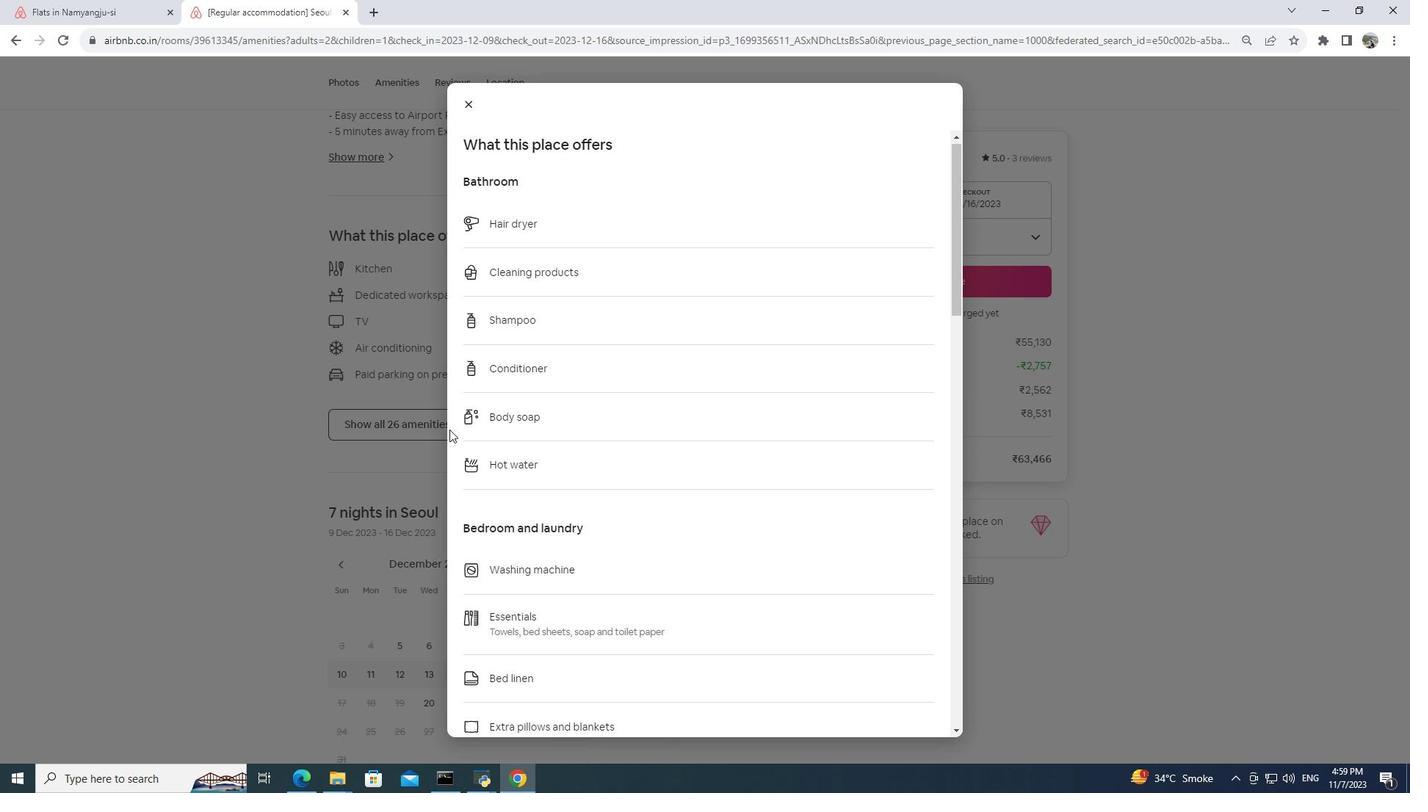 
Action: Mouse moved to (449, 429)
Screenshot: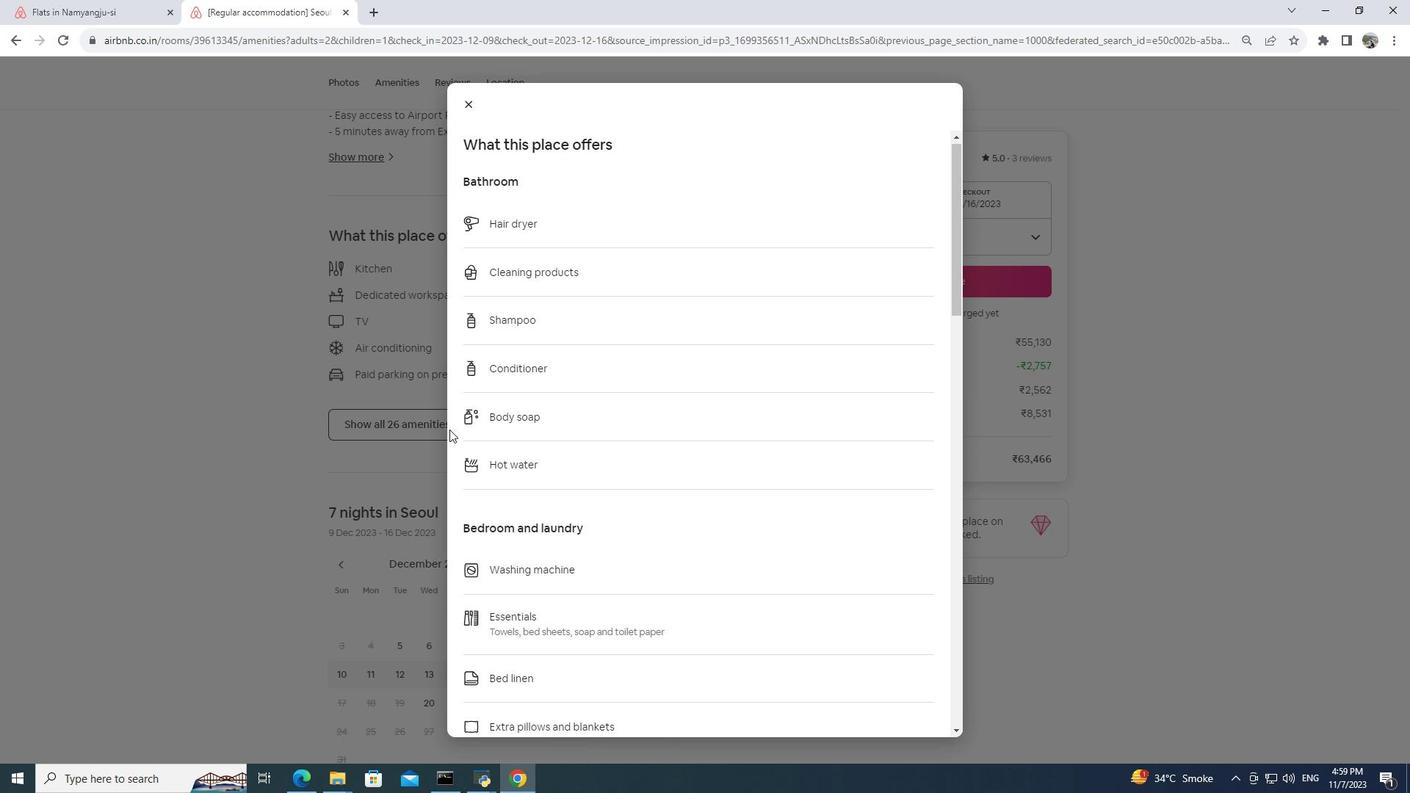 
Action: Mouse scrolled (449, 429) with delta (0, 0)
Screenshot: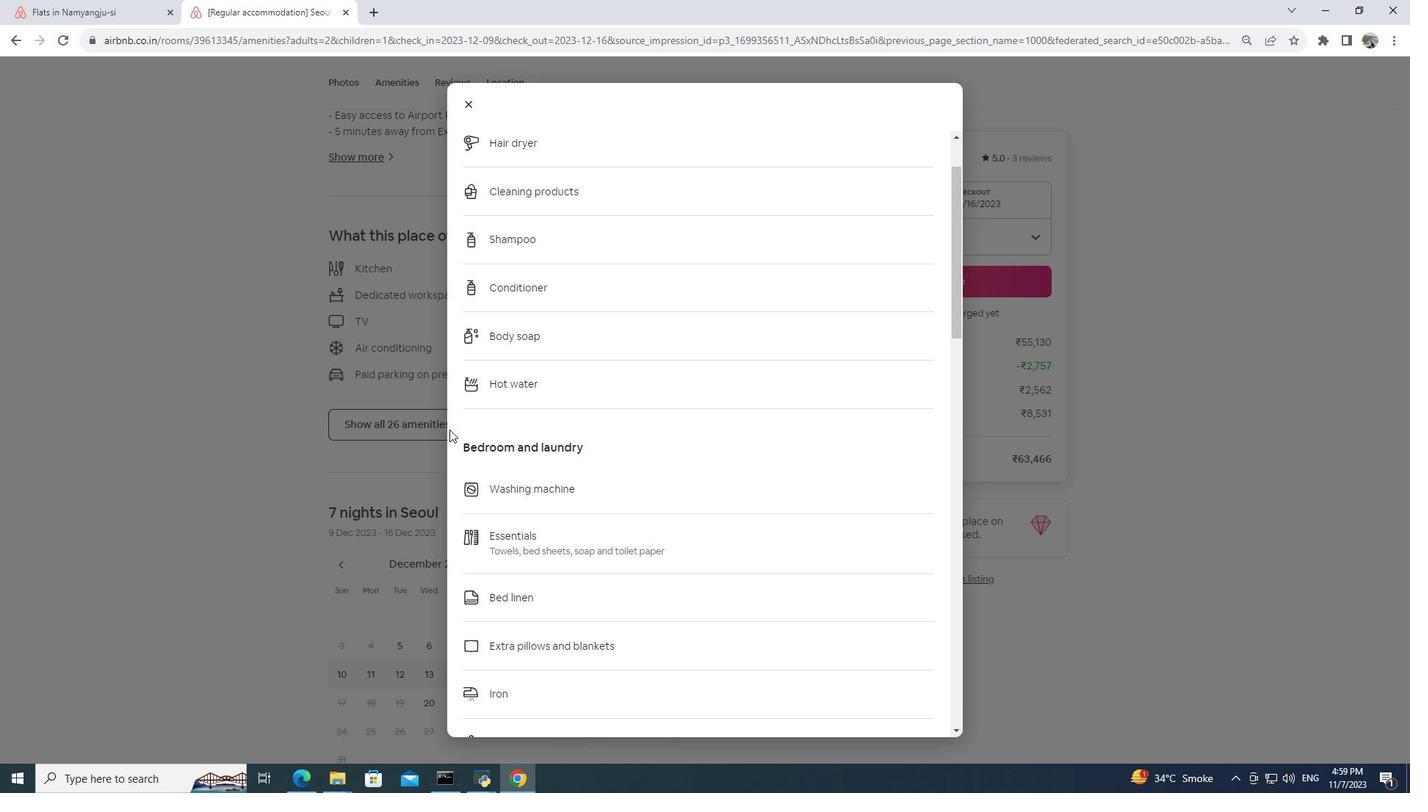 
Action: Mouse scrolled (449, 429) with delta (0, 0)
Screenshot: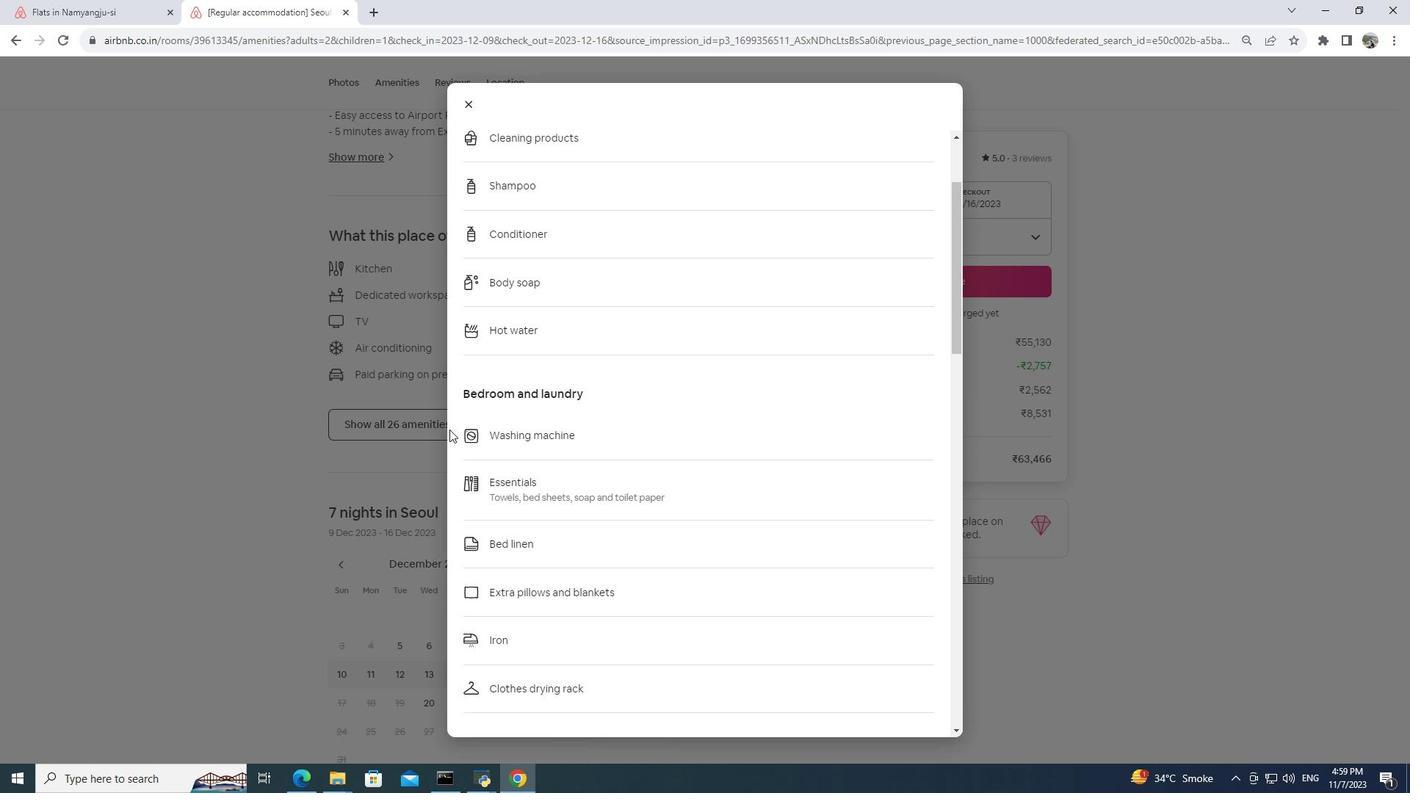 
Action: Mouse moved to (451, 430)
Screenshot: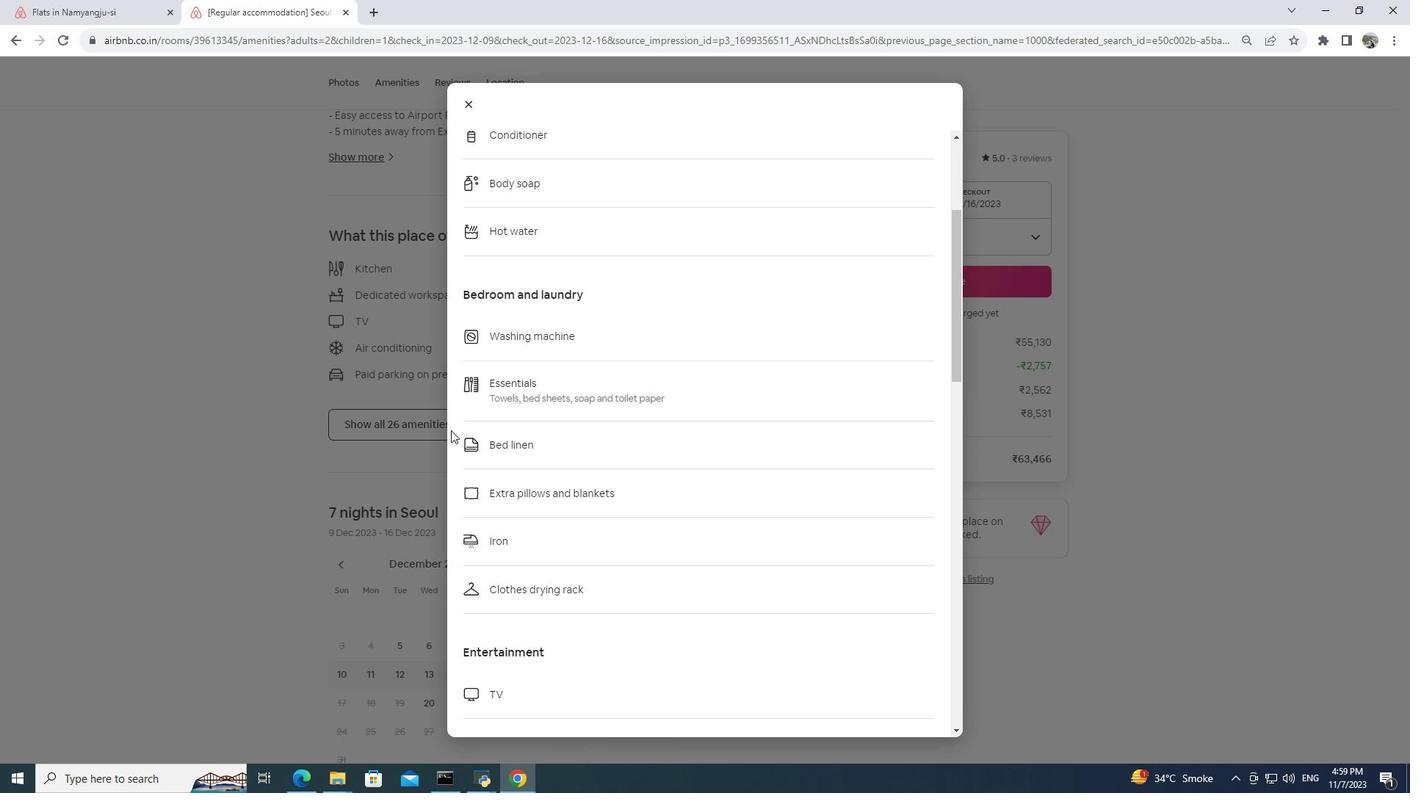 
Action: Mouse scrolled (451, 429) with delta (0, 0)
Screenshot: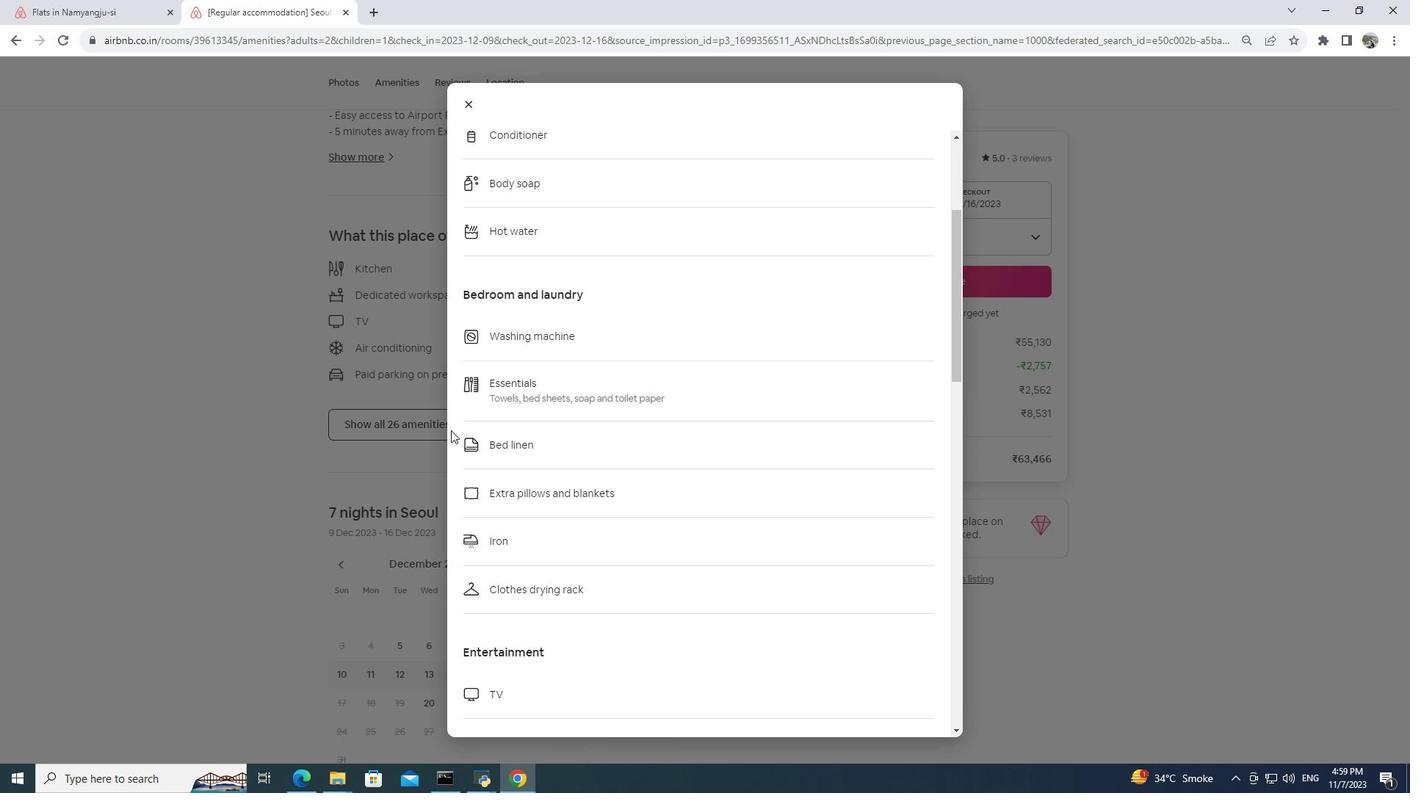 
Action: Mouse scrolled (451, 429) with delta (0, 0)
Screenshot: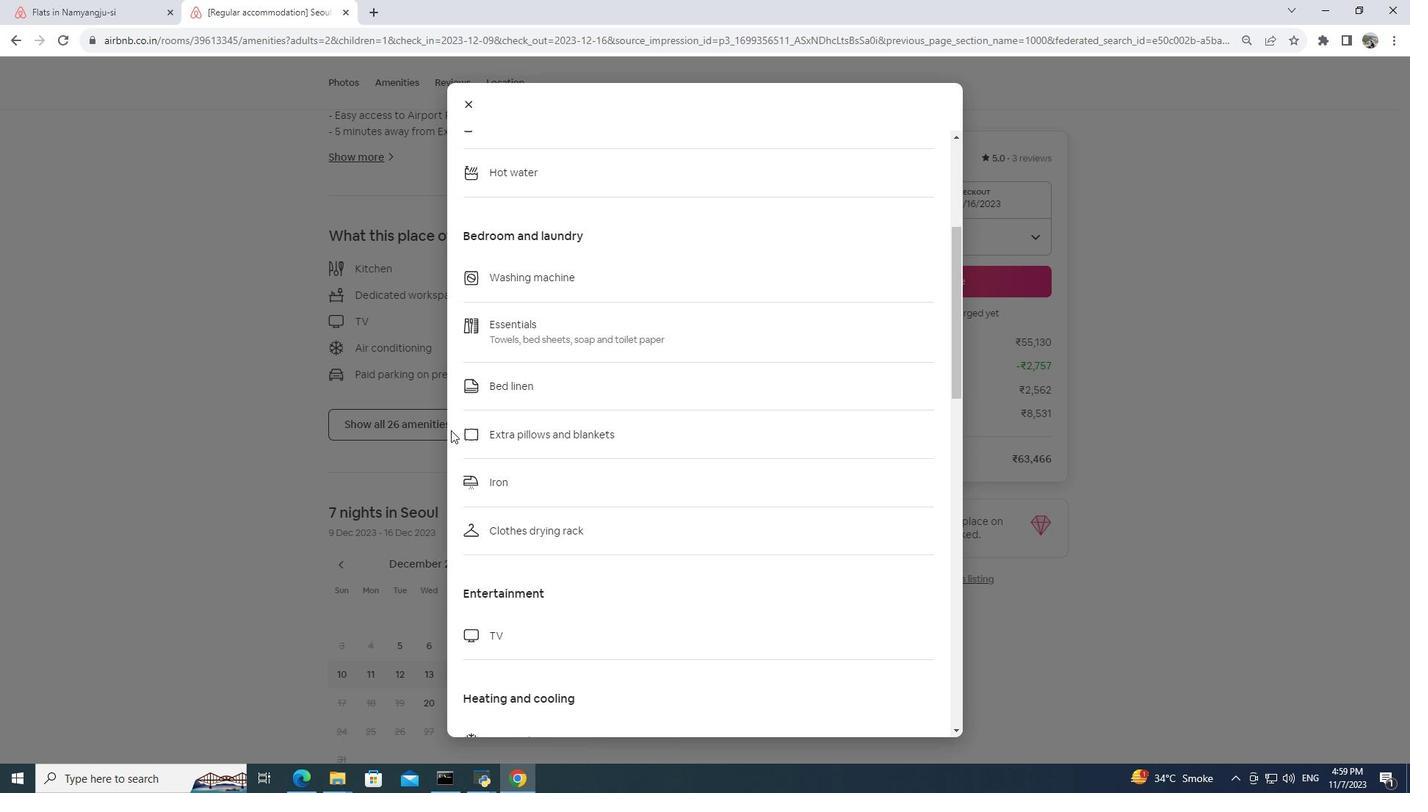 
Action: Mouse moved to (460, 431)
Screenshot: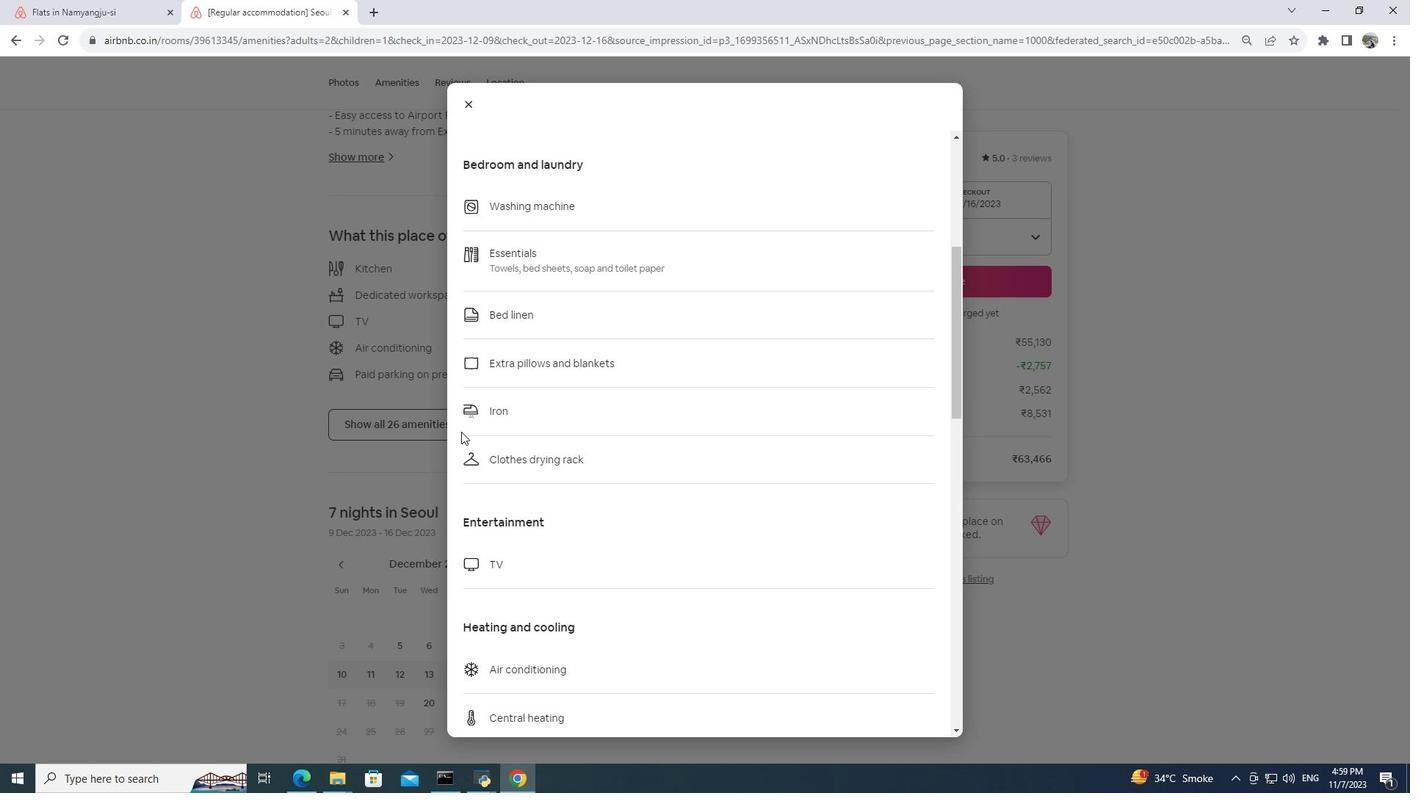 
Action: Mouse scrolled (460, 431) with delta (0, 0)
Screenshot: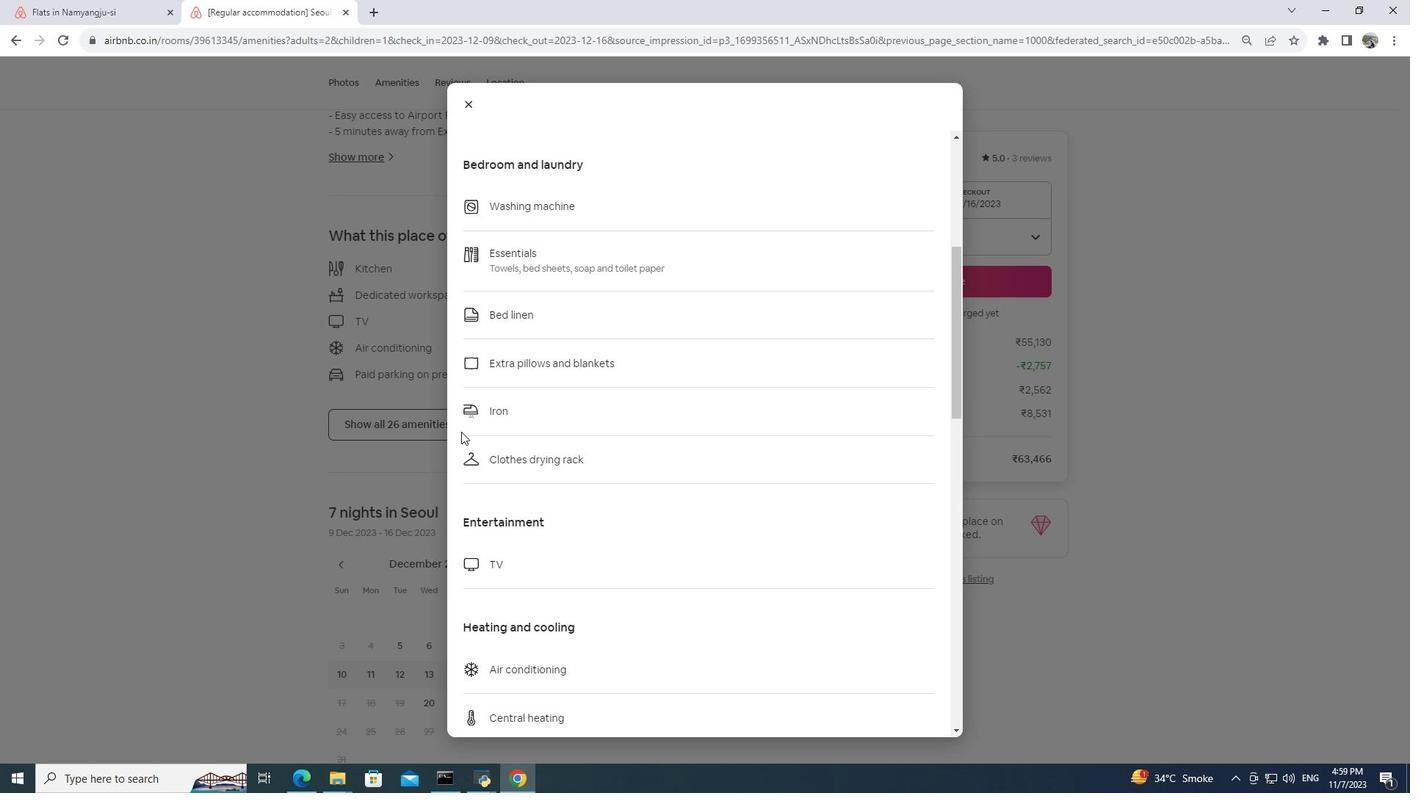 
Action: Mouse moved to (462, 432)
Screenshot: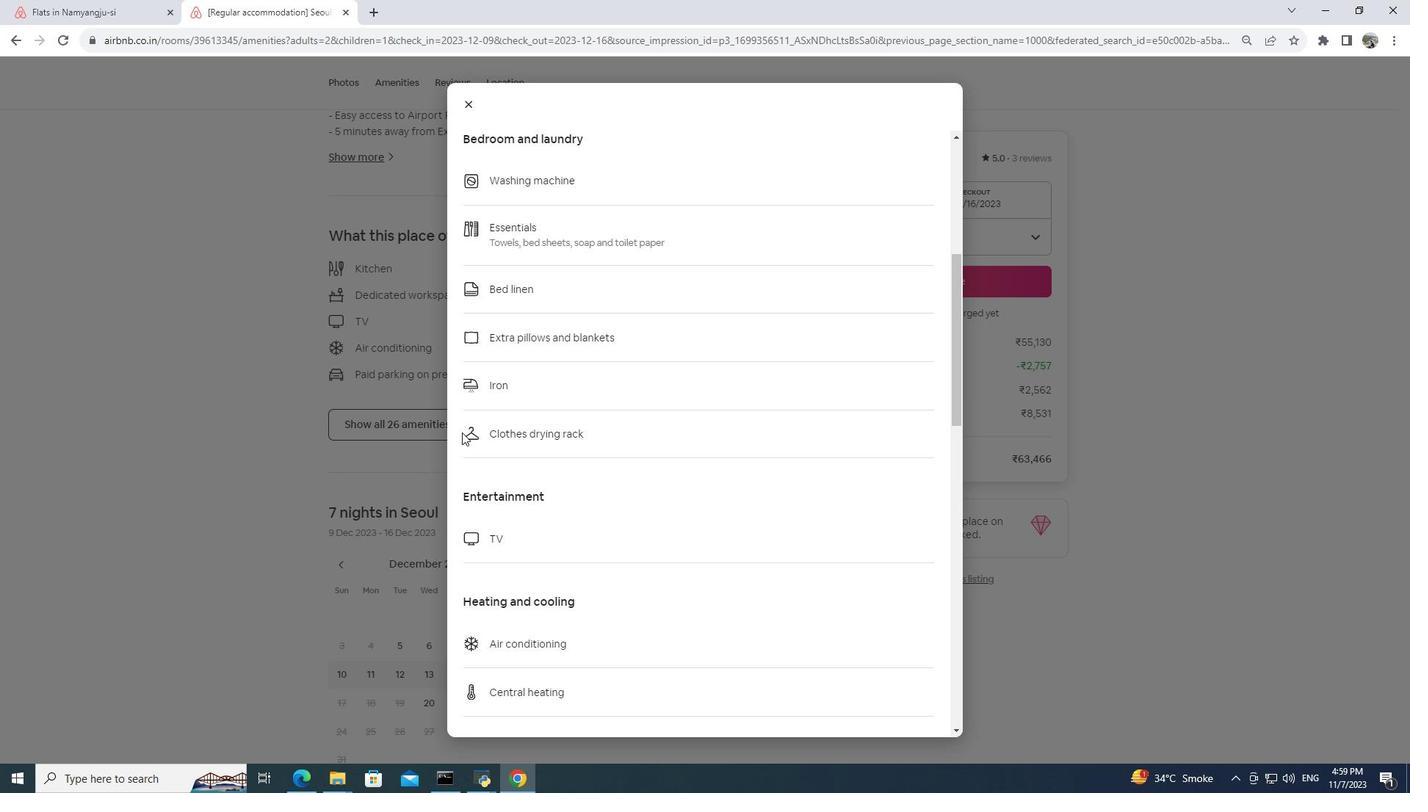 
Action: Mouse scrolled (462, 431) with delta (0, 0)
Screenshot: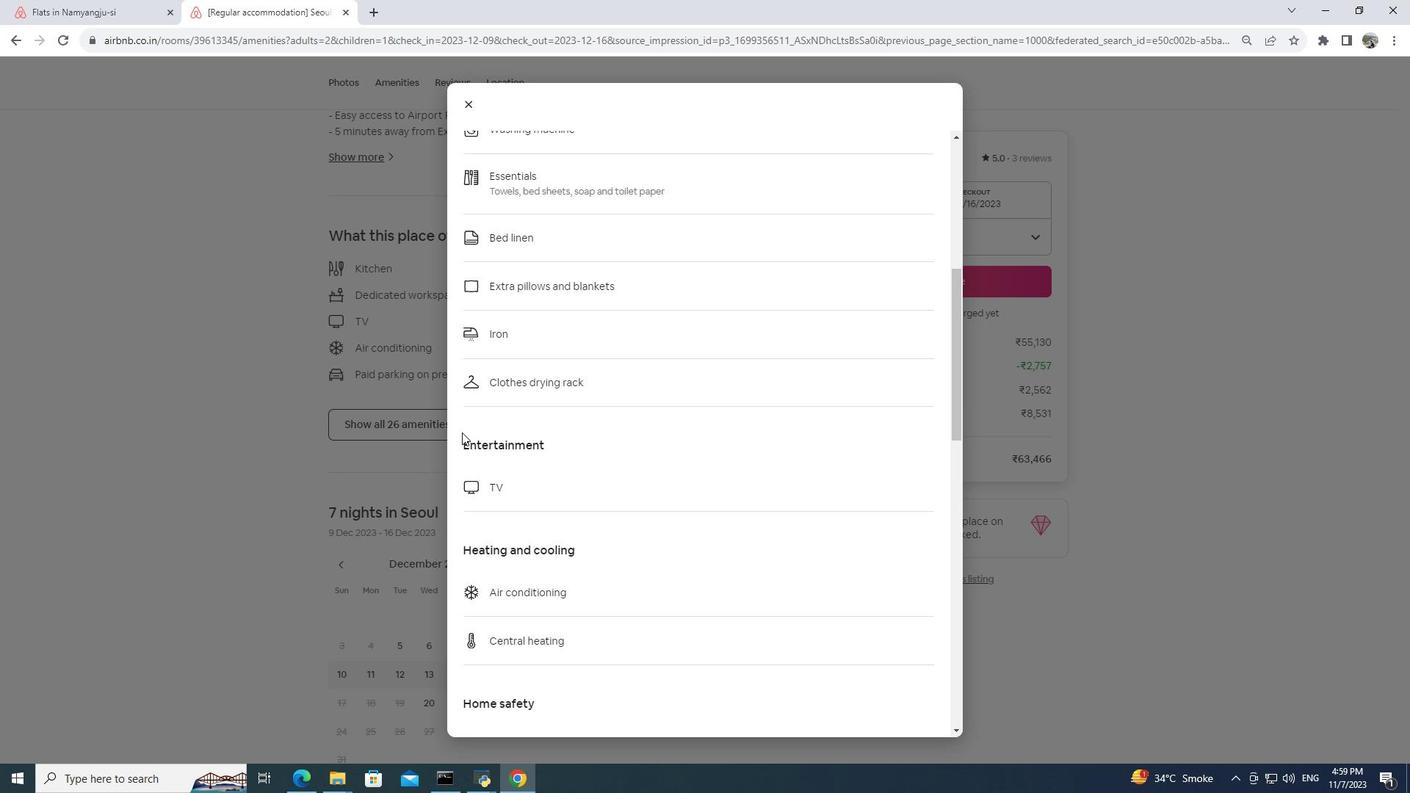 
Action: Mouse moved to (465, 432)
Screenshot: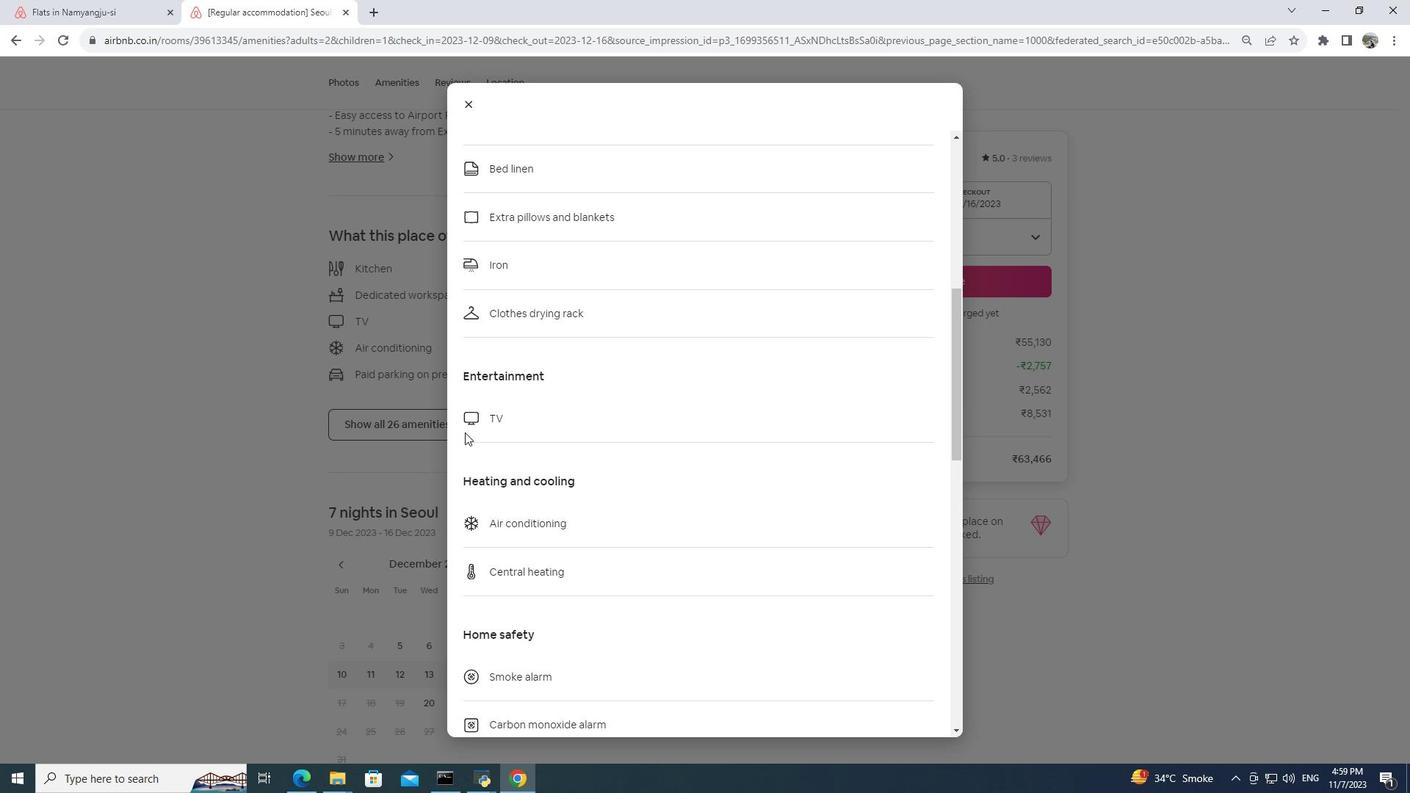 
Action: Mouse scrolled (465, 431) with delta (0, 0)
Screenshot: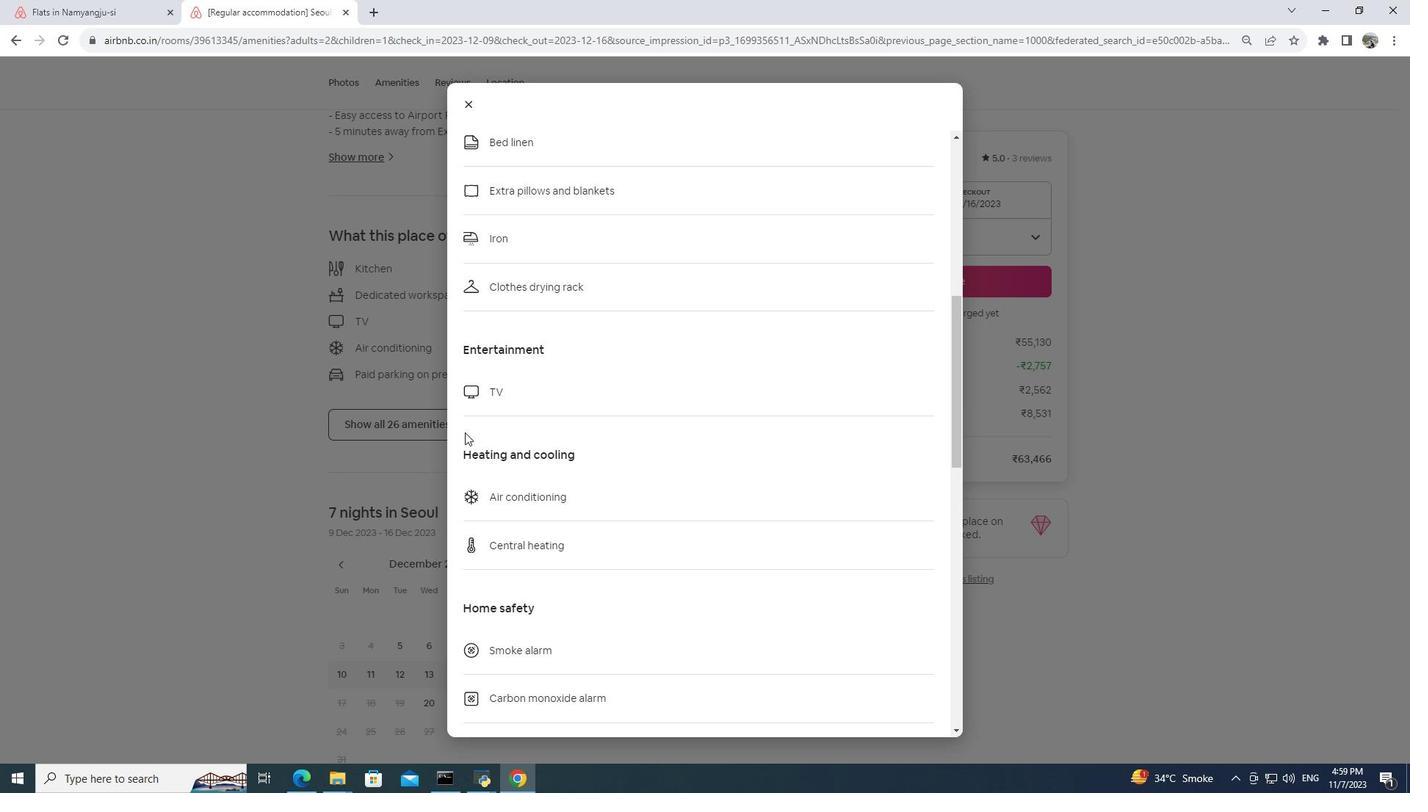 
Action: Mouse scrolled (465, 431) with delta (0, 0)
Screenshot: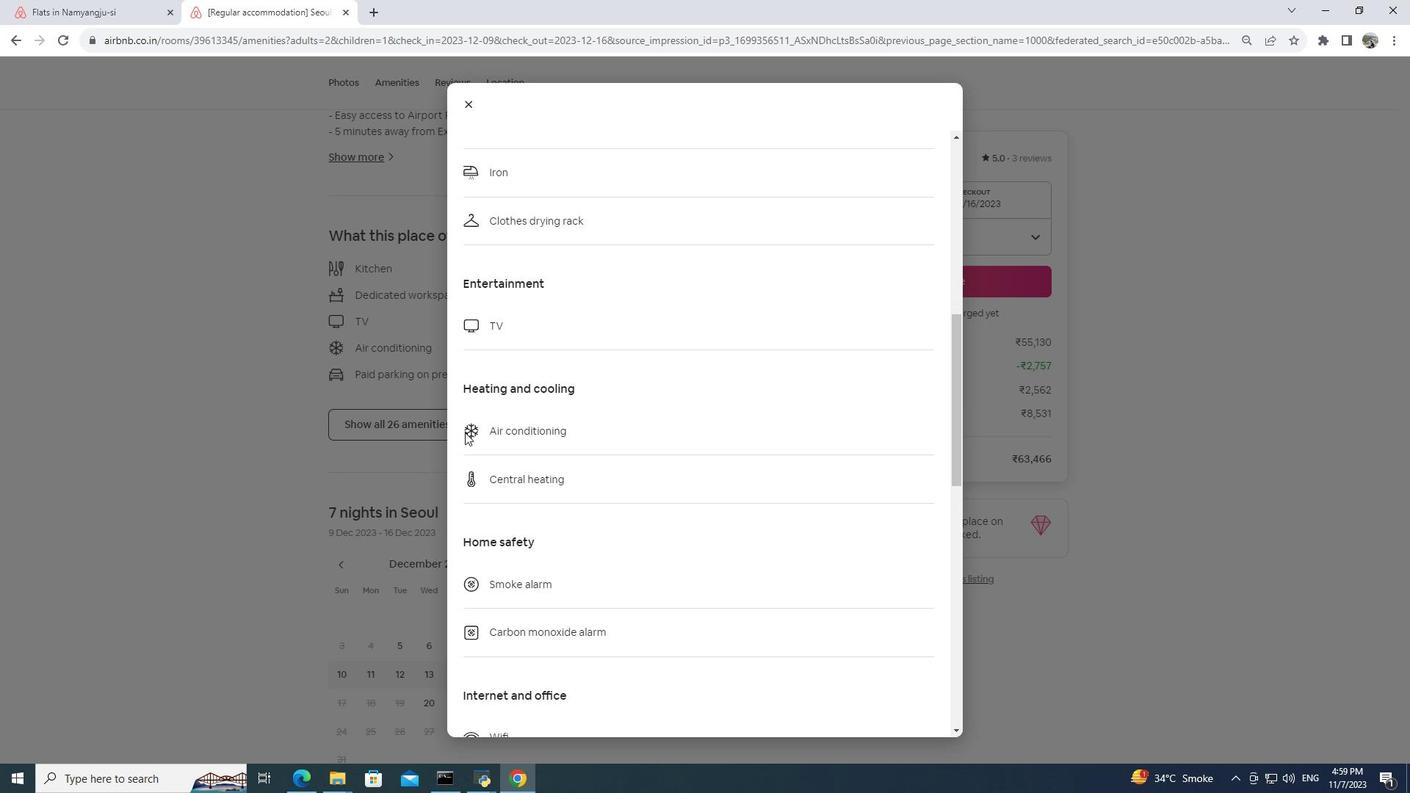 
Action: Mouse moved to (473, 420)
Screenshot: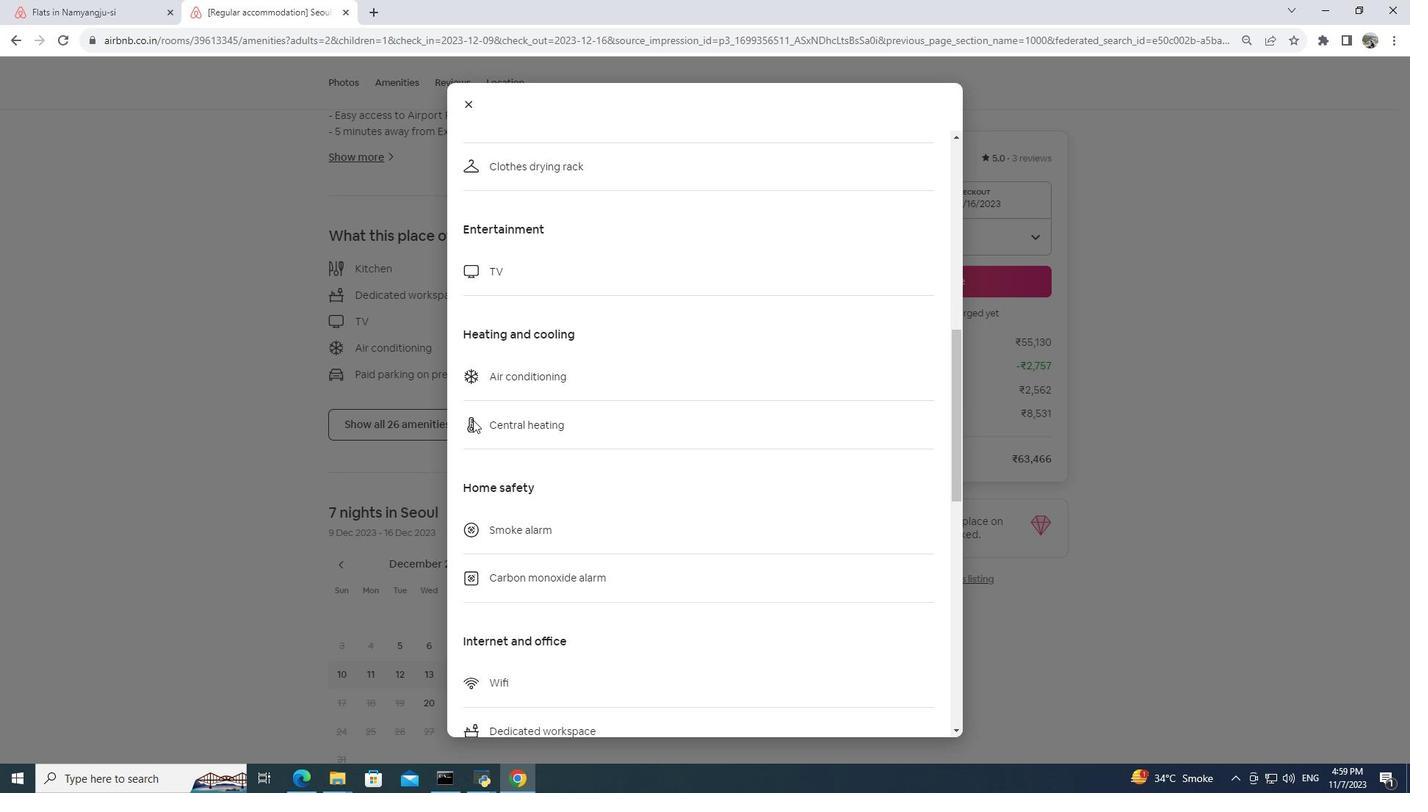 
Action: Mouse scrolled (473, 419) with delta (0, 0)
Screenshot: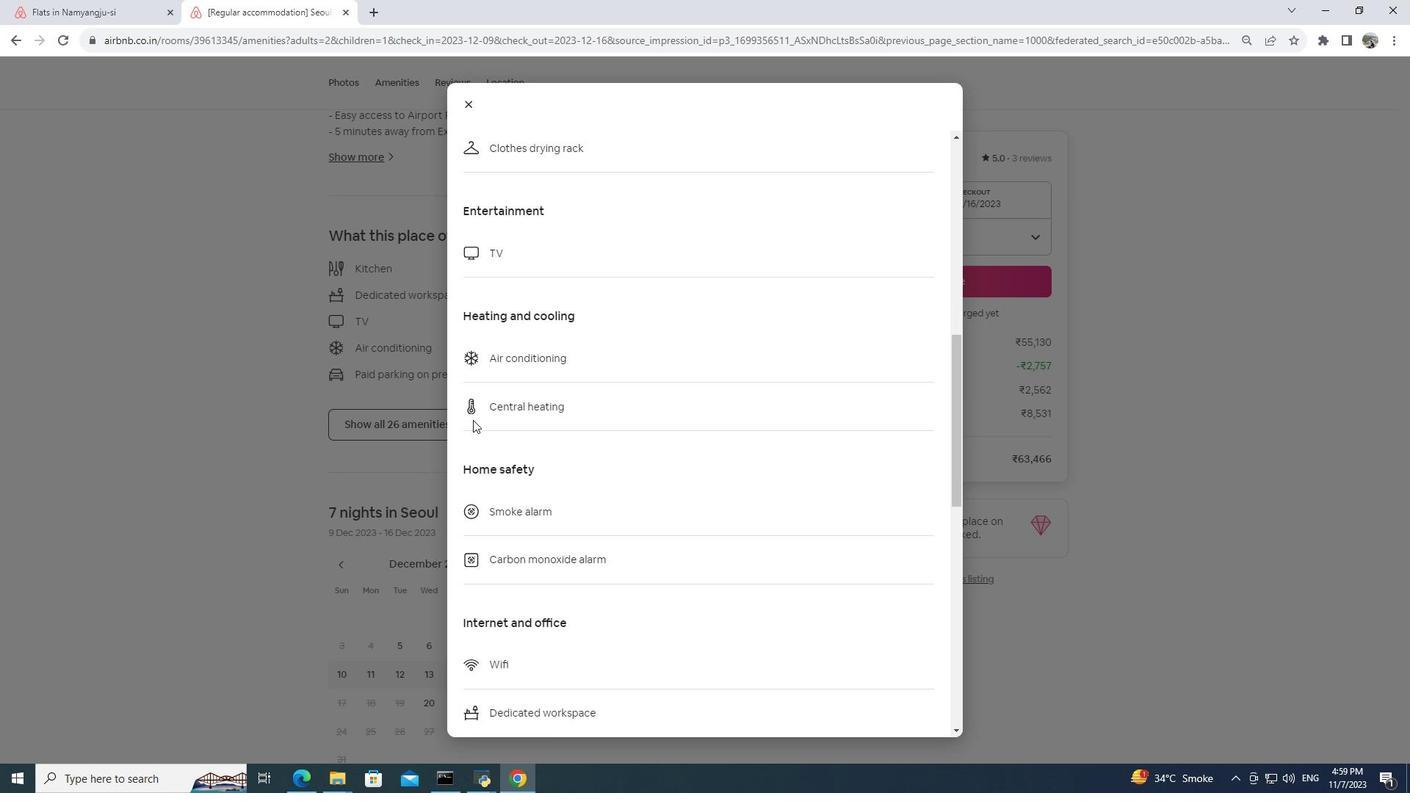 
Action: Mouse scrolled (473, 419) with delta (0, 0)
Screenshot: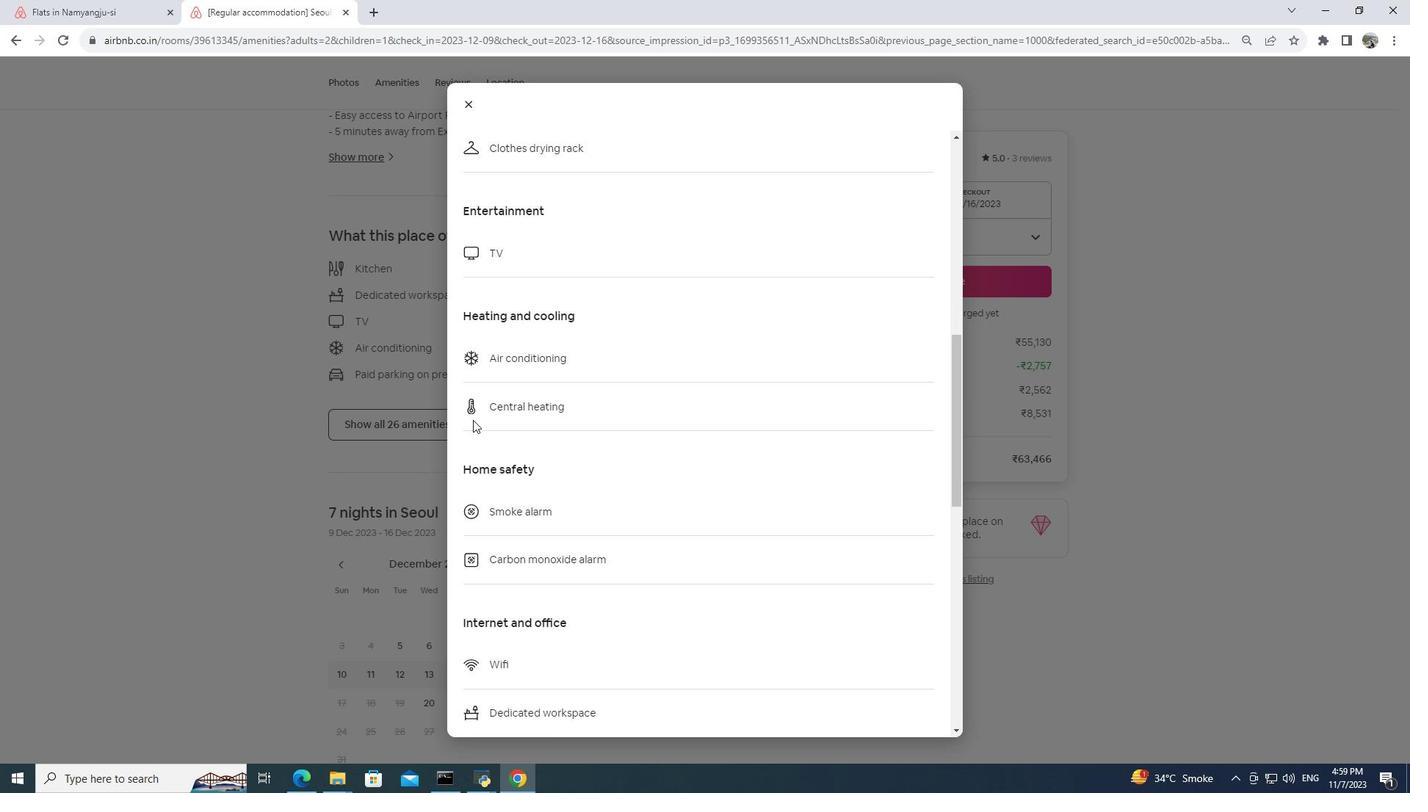 
Action: Mouse scrolled (473, 419) with delta (0, 0)
Screenshot: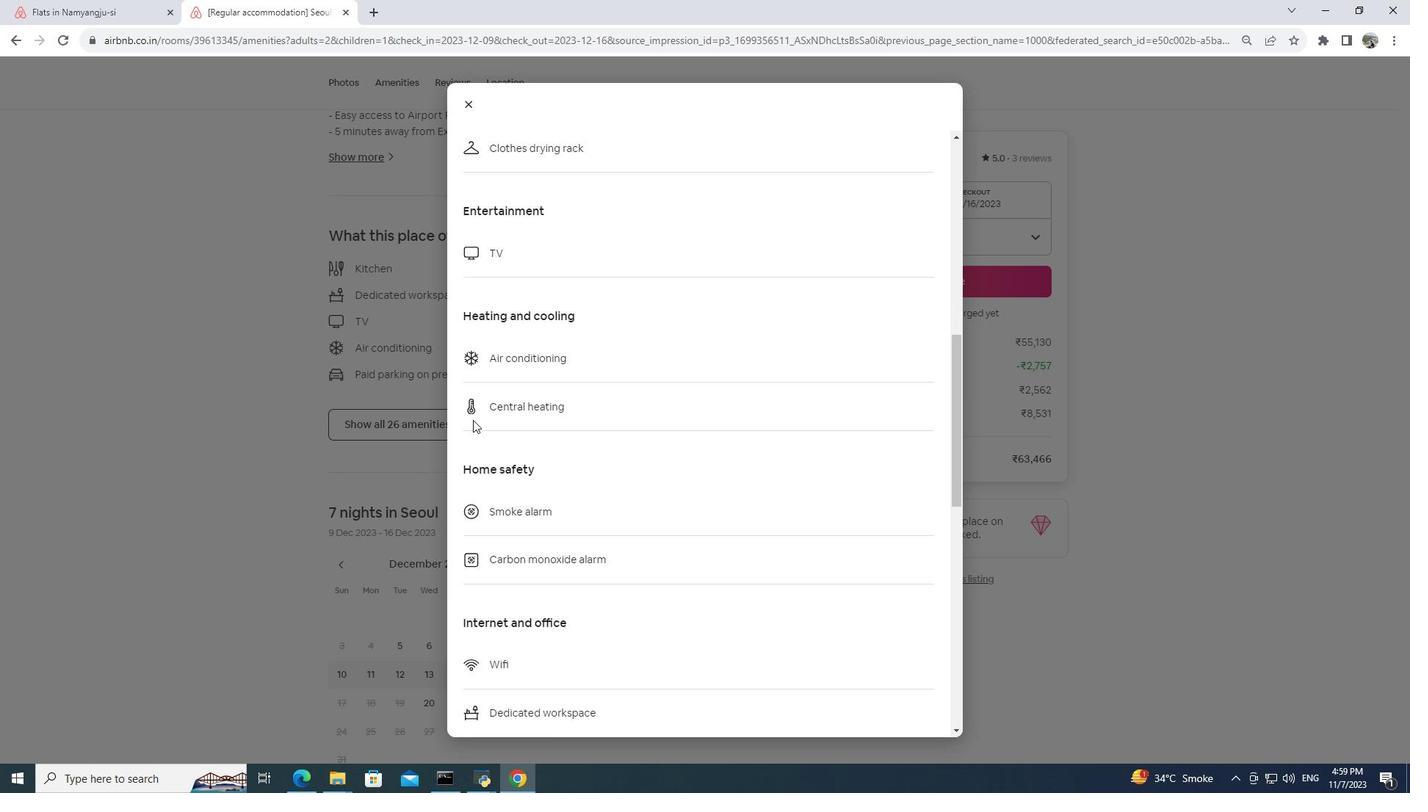 
Action: Mouse scrolled (473, 419) with delta (0, 0)
Screenshot: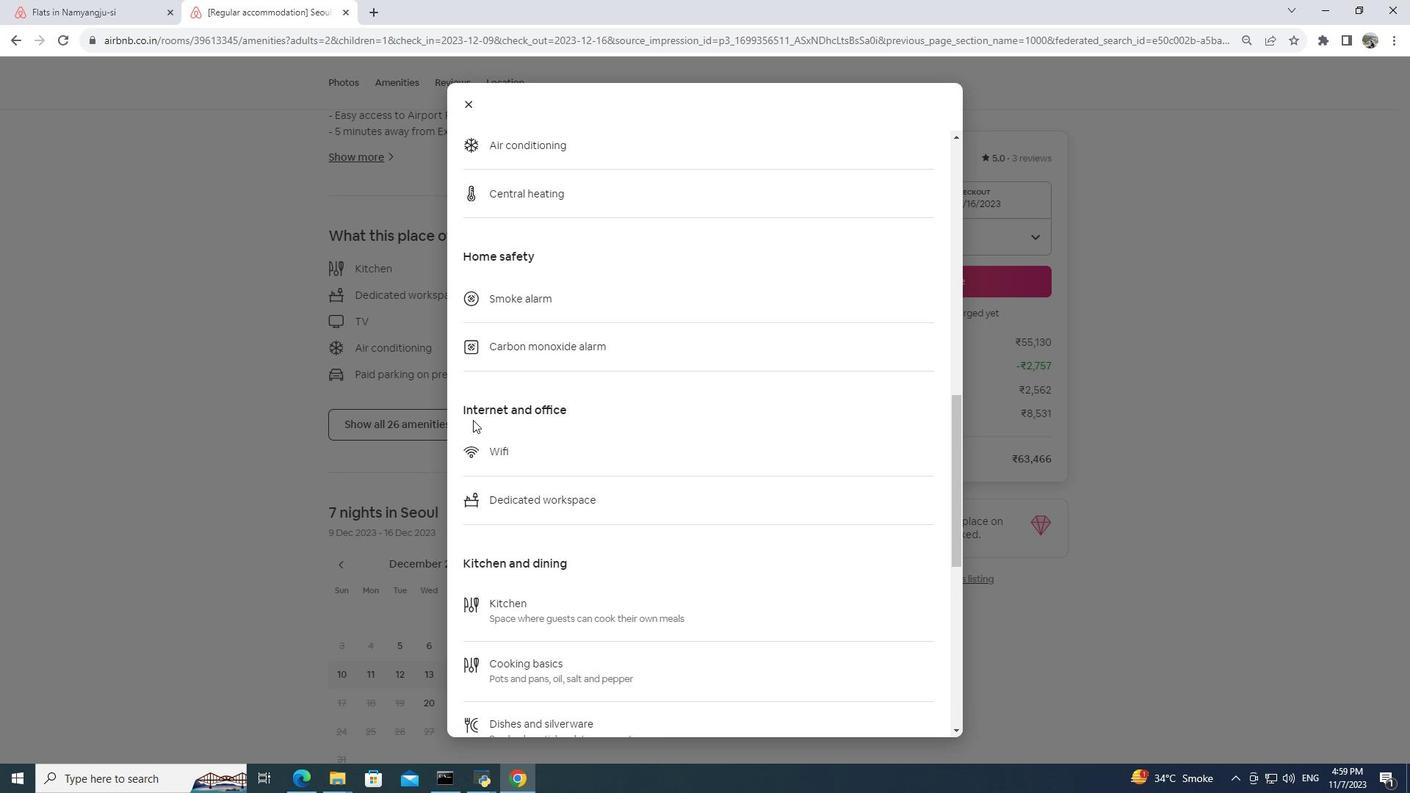 
Action: Mouse scrolled (473, 419) with delta (0, 0)
Screenshot: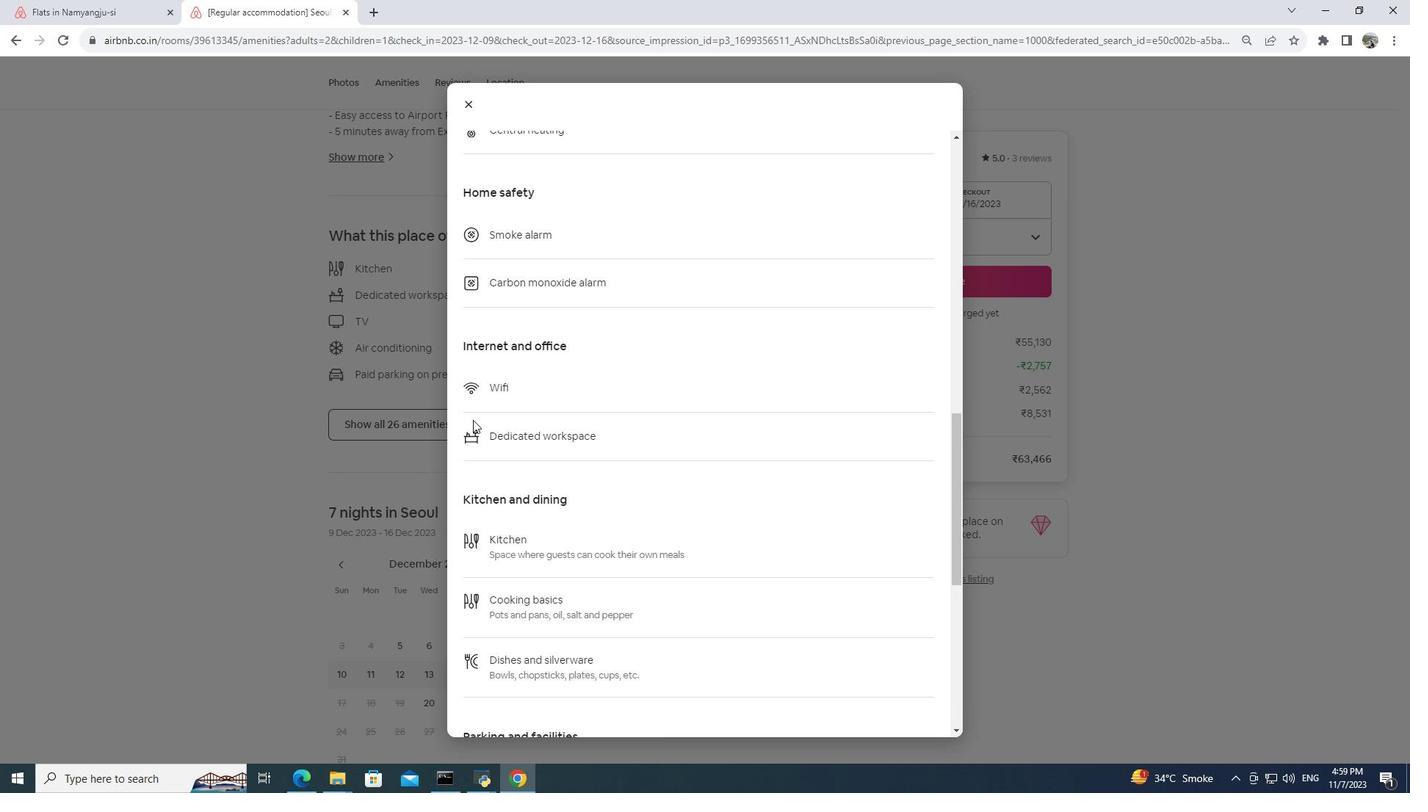 
Action: Mouse scrolled (473, 419) with delta (0, 0)
Screenshot: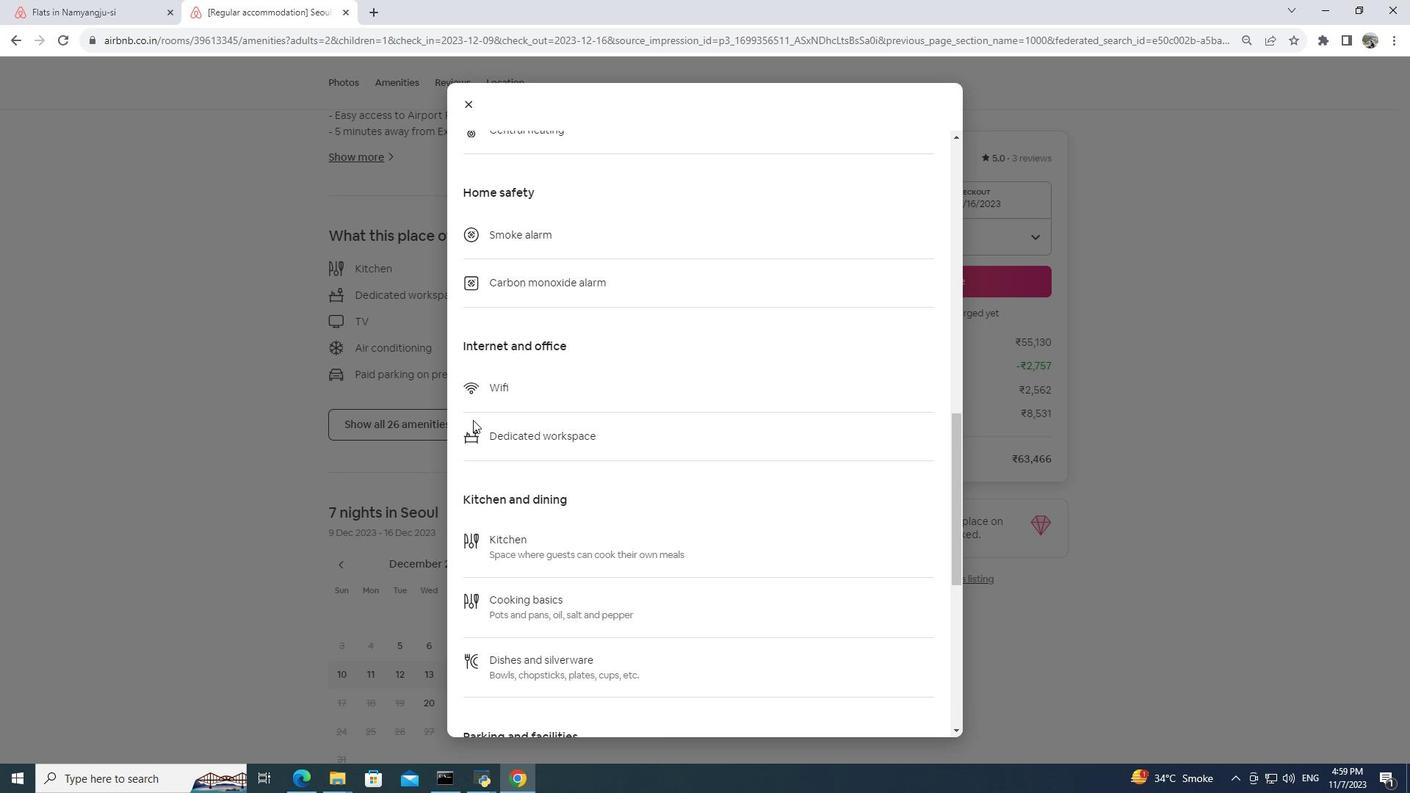 
Action: Mouse scrolled (473, 419) with delta (0, 0)
Screenshot: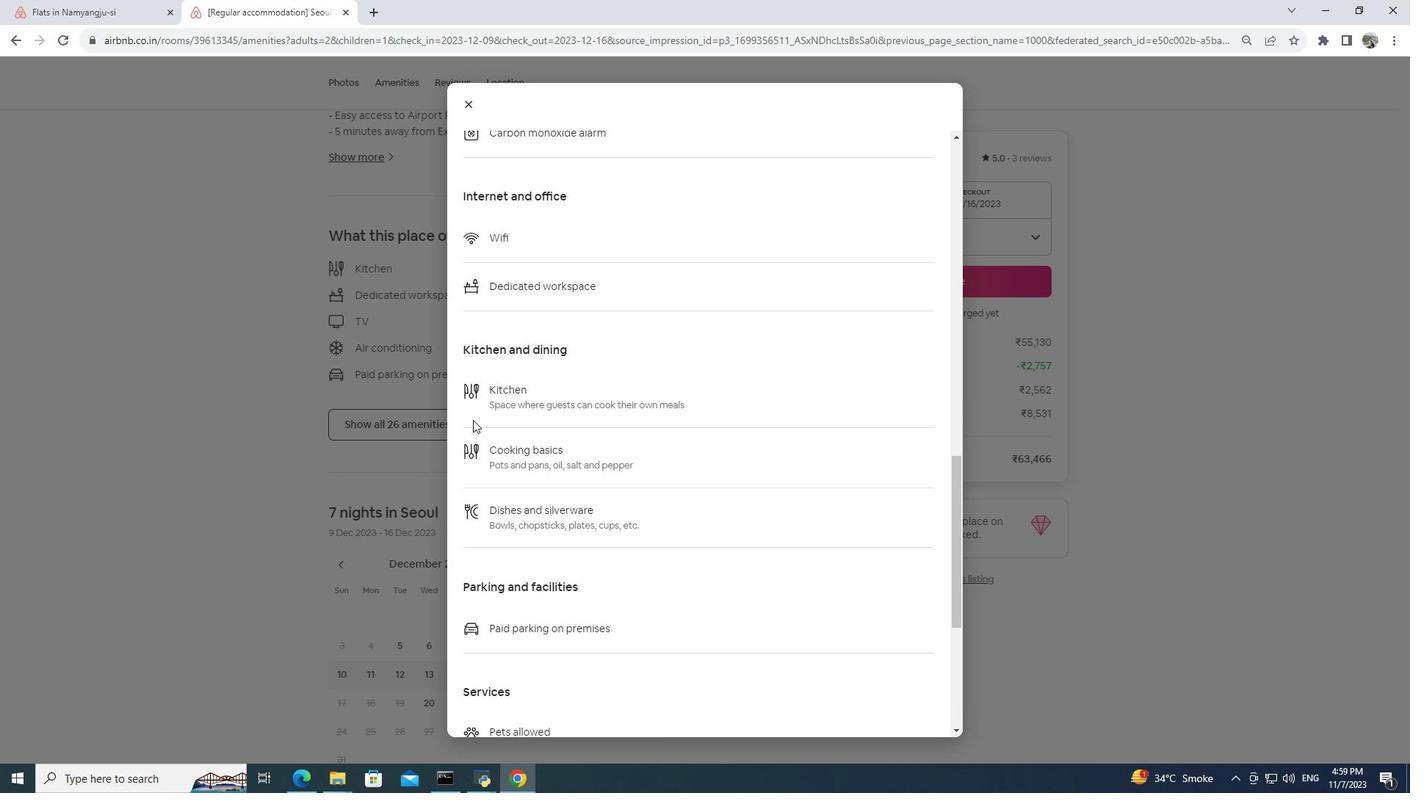 
Action: Mouse scrolled (473, 419) with delta (0, 0)
Screenshot: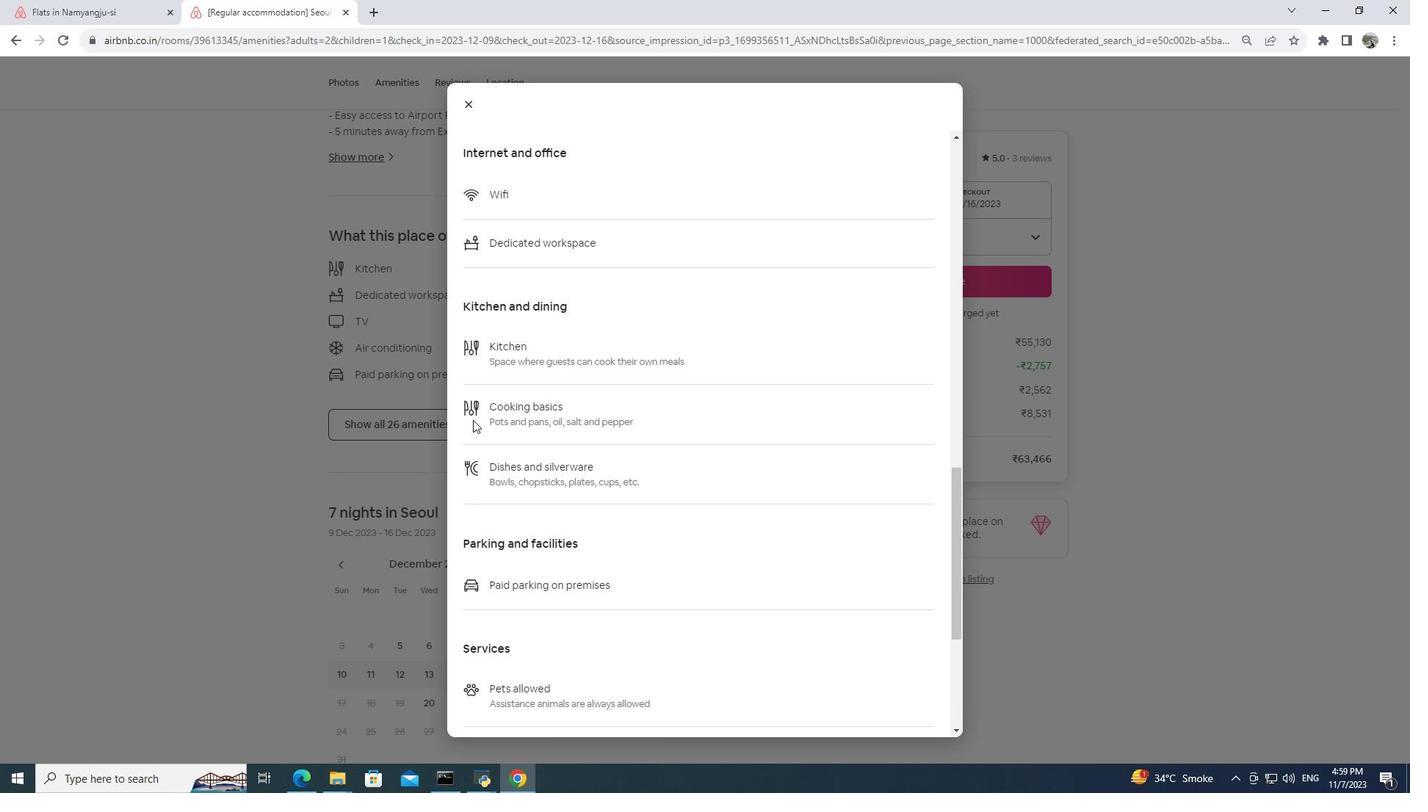
Action: Mouse scrolled (473, 419) with delta (0, 0)
Screenshot: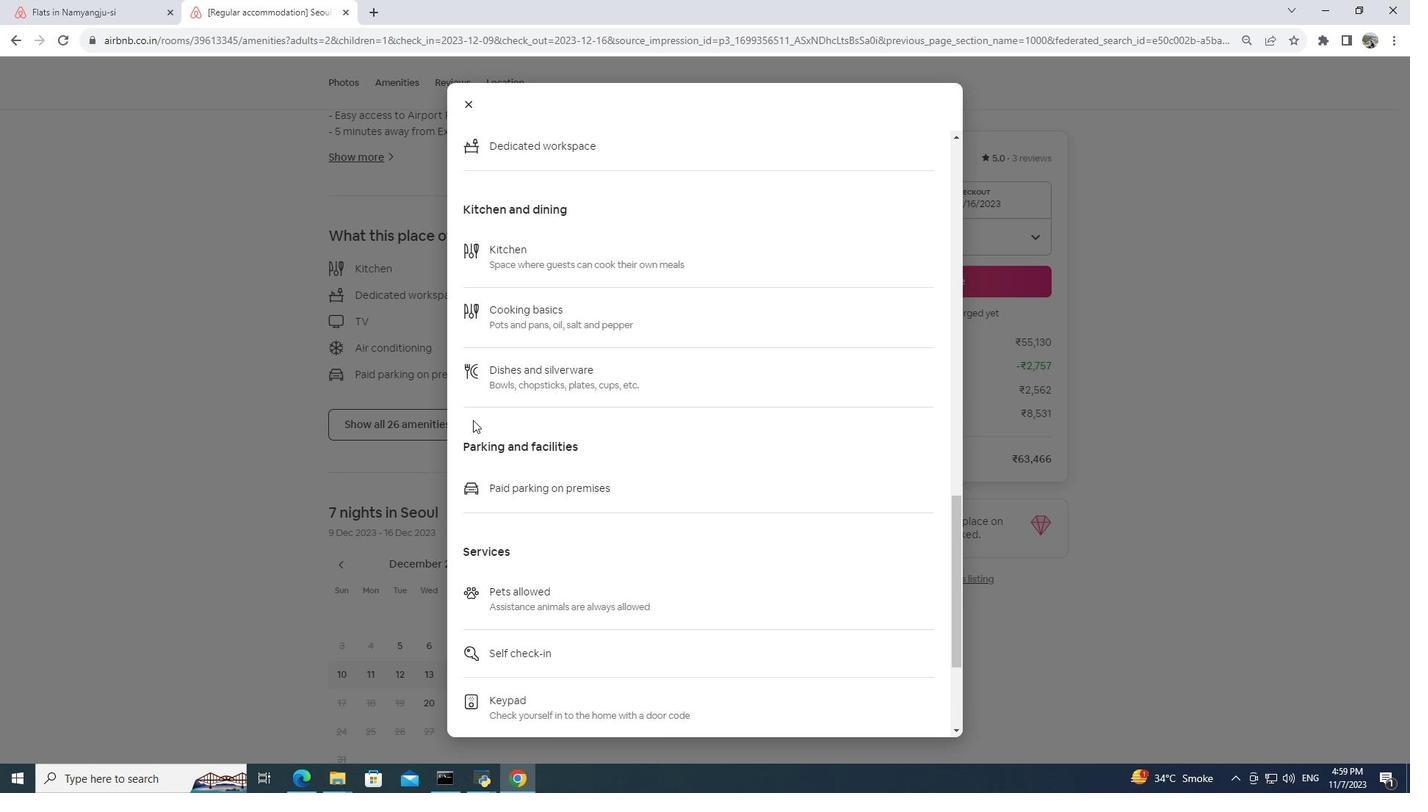 
Action: Mouse scrolled (473, 419) with delta (0, 0)
Screenshot: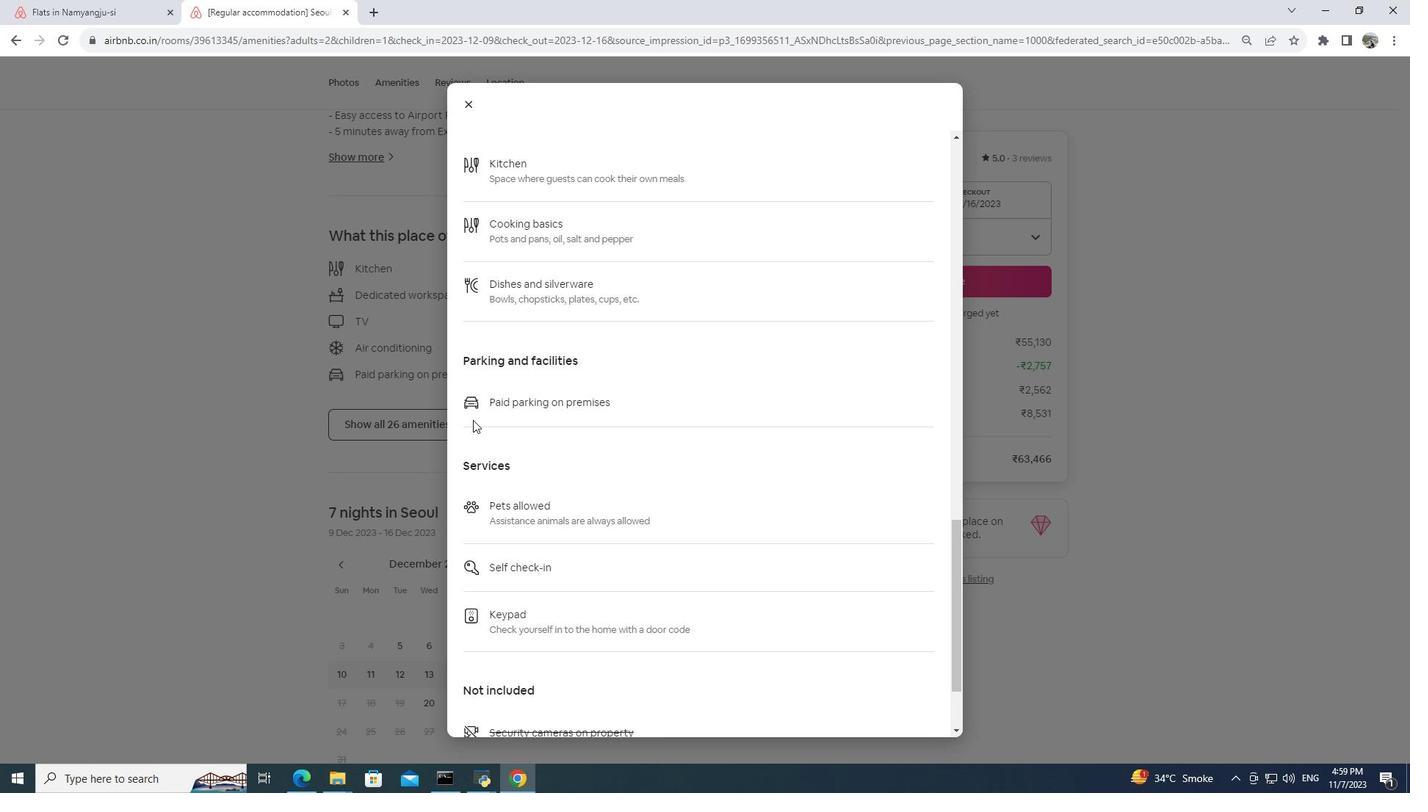 
Action: Mouse scrolled (473, 419) with delta (0, 0)
Screenshot: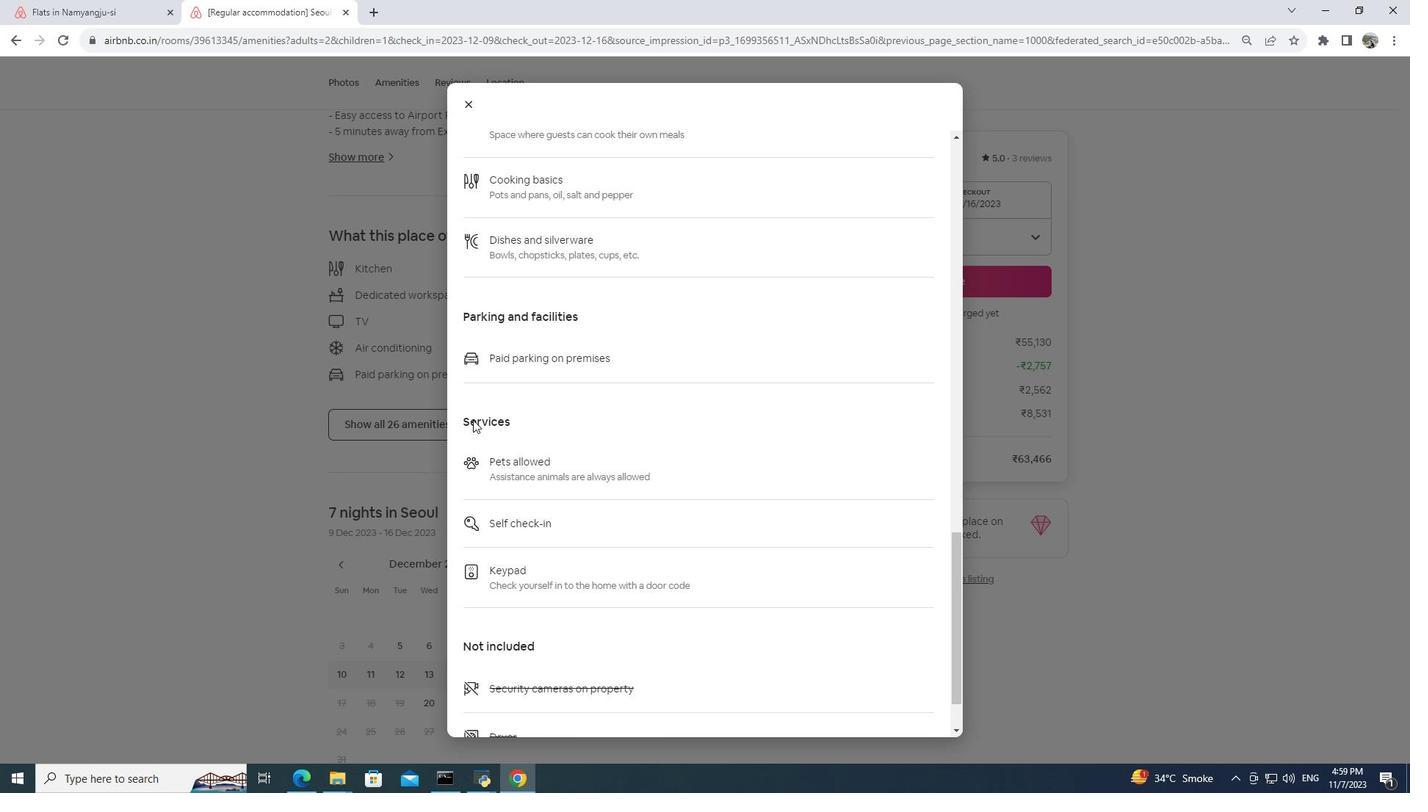 
Action: Mouse scrolled (473, 419) with delta (0, 0)
Screenshot: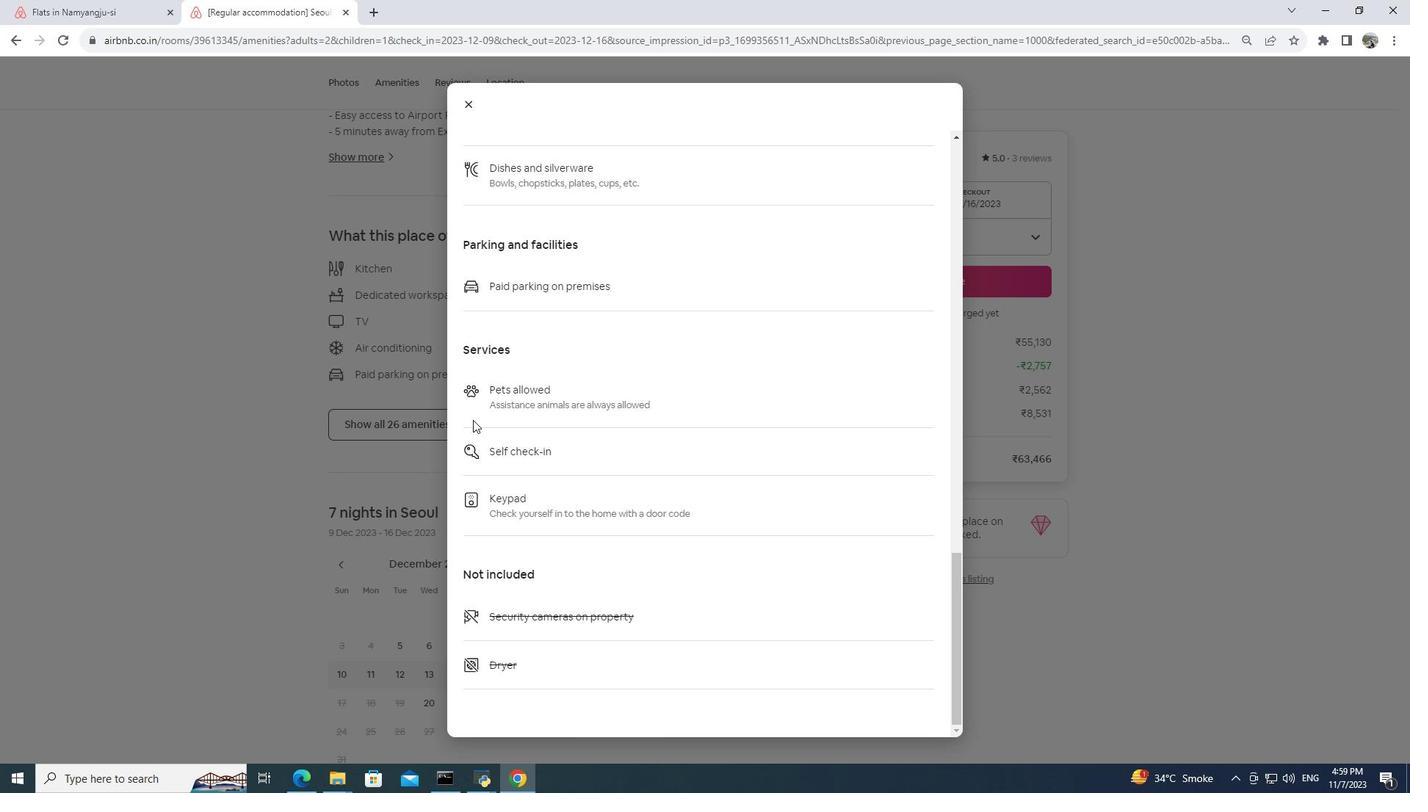 
Action: Mouse scrolled (473, 419) with delta (0, 0)
Screenshot: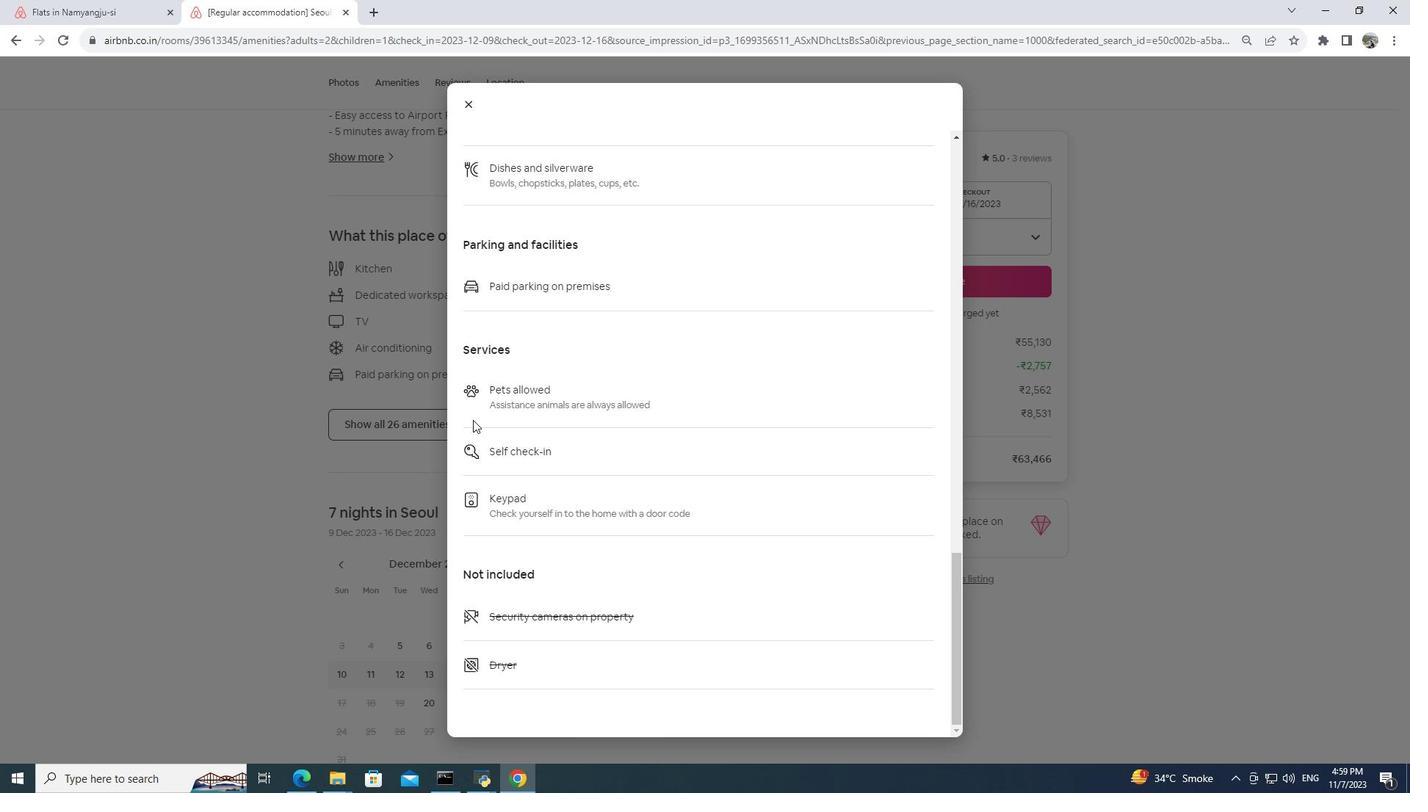 
Action: Mouse scrolled (473, 419) with delta (0, 0)
Screenshot: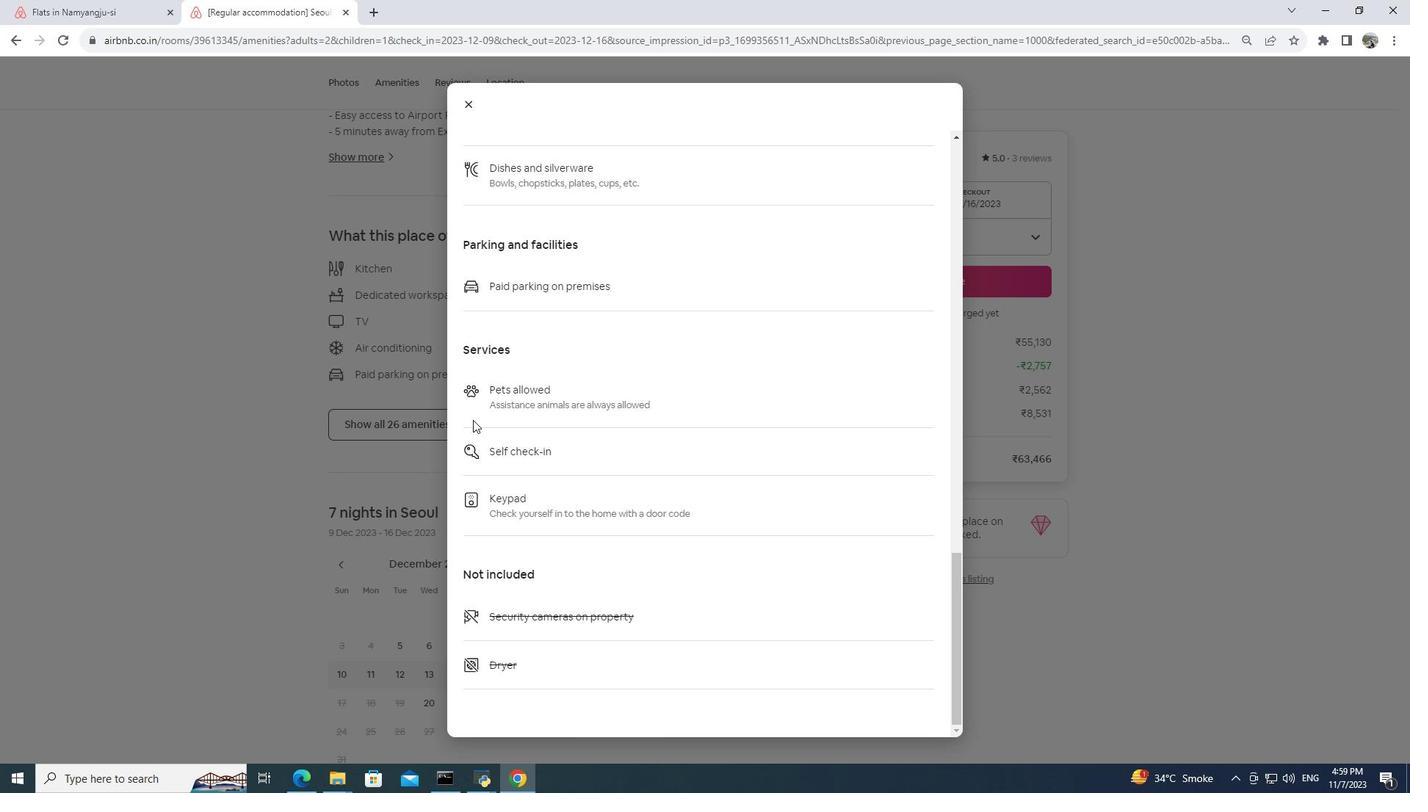 
Action: Mouse scrolled (473, 419) with delta (0, 0)
Screenshot: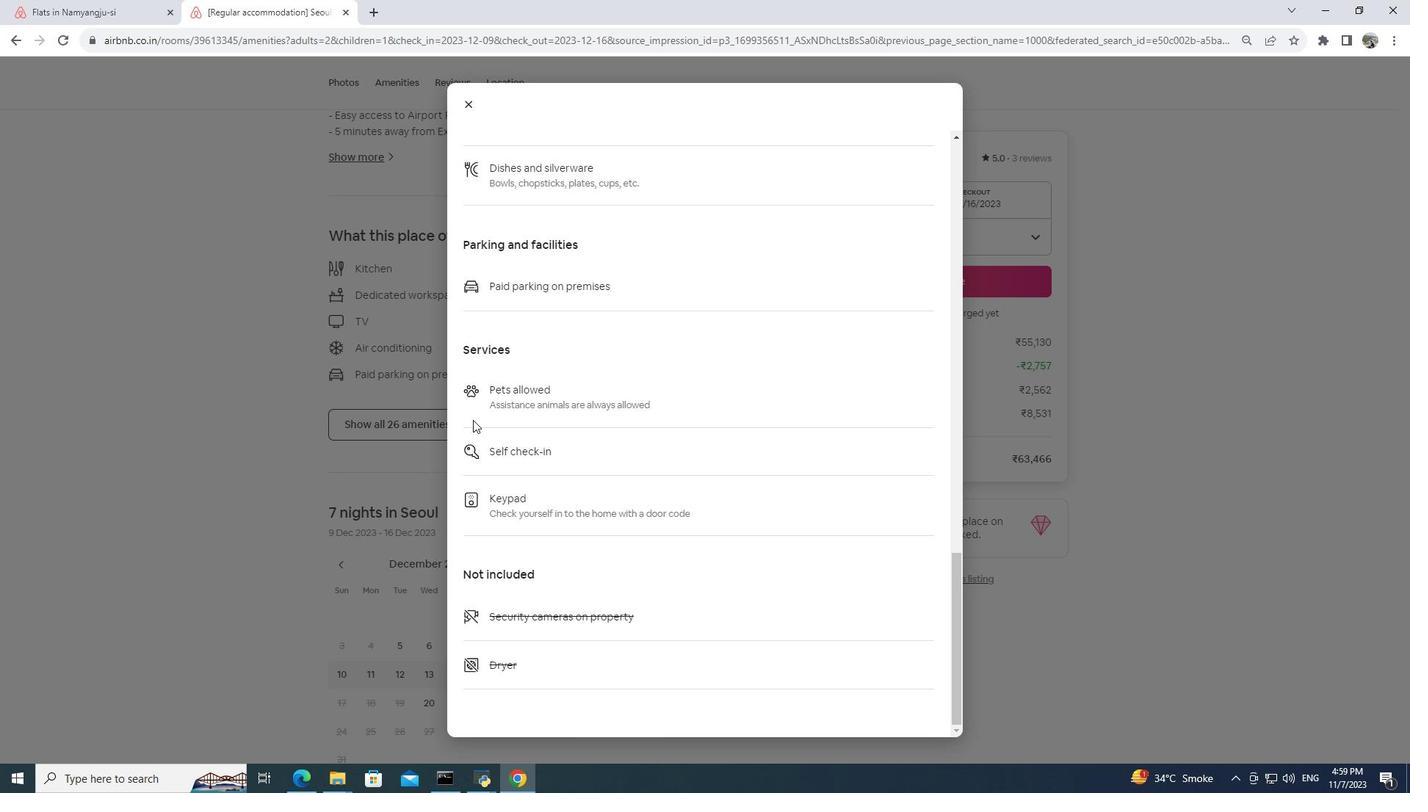 
Action: Mouse moved to (472, 105)
Screenshot: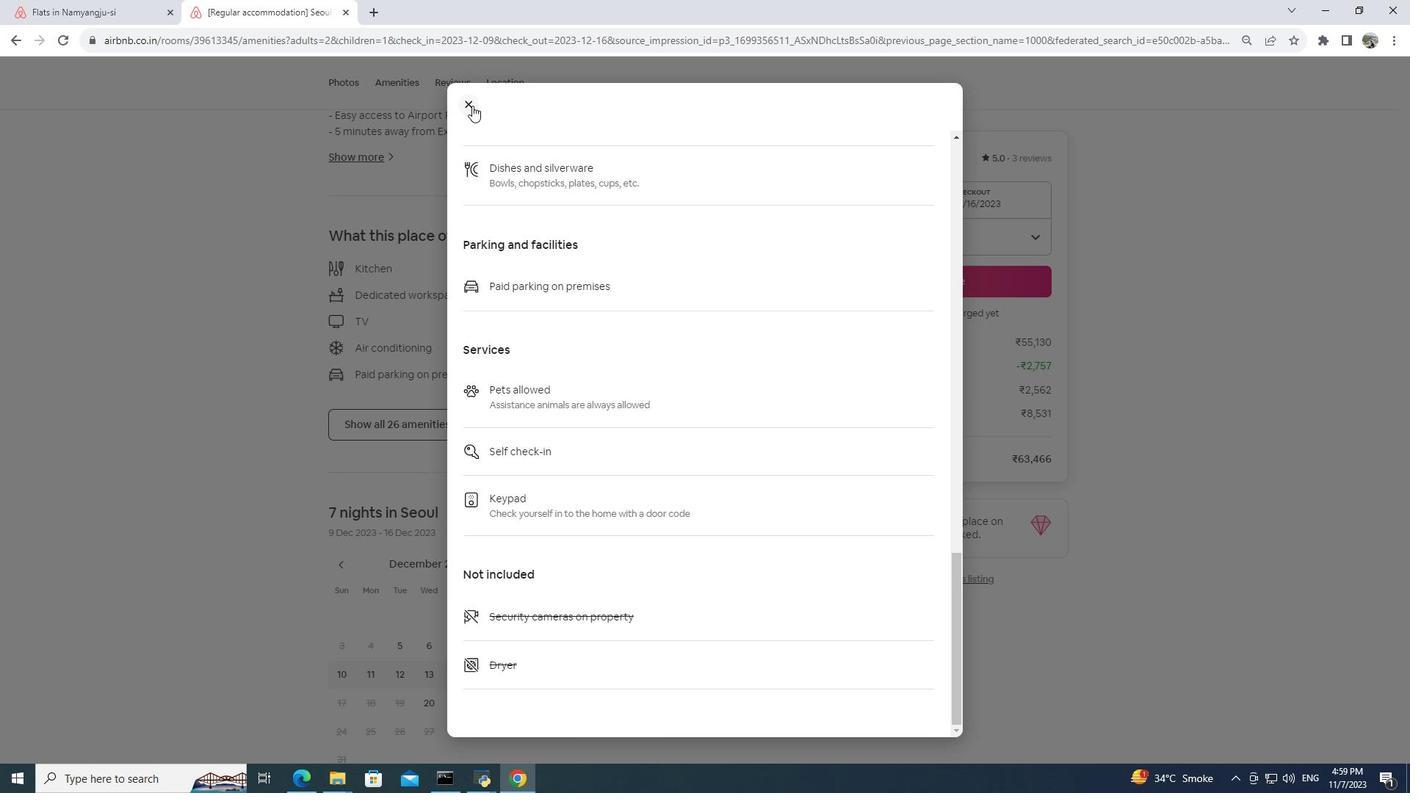 
Action: Mouse pressed left at (472, 105)
Screenshot: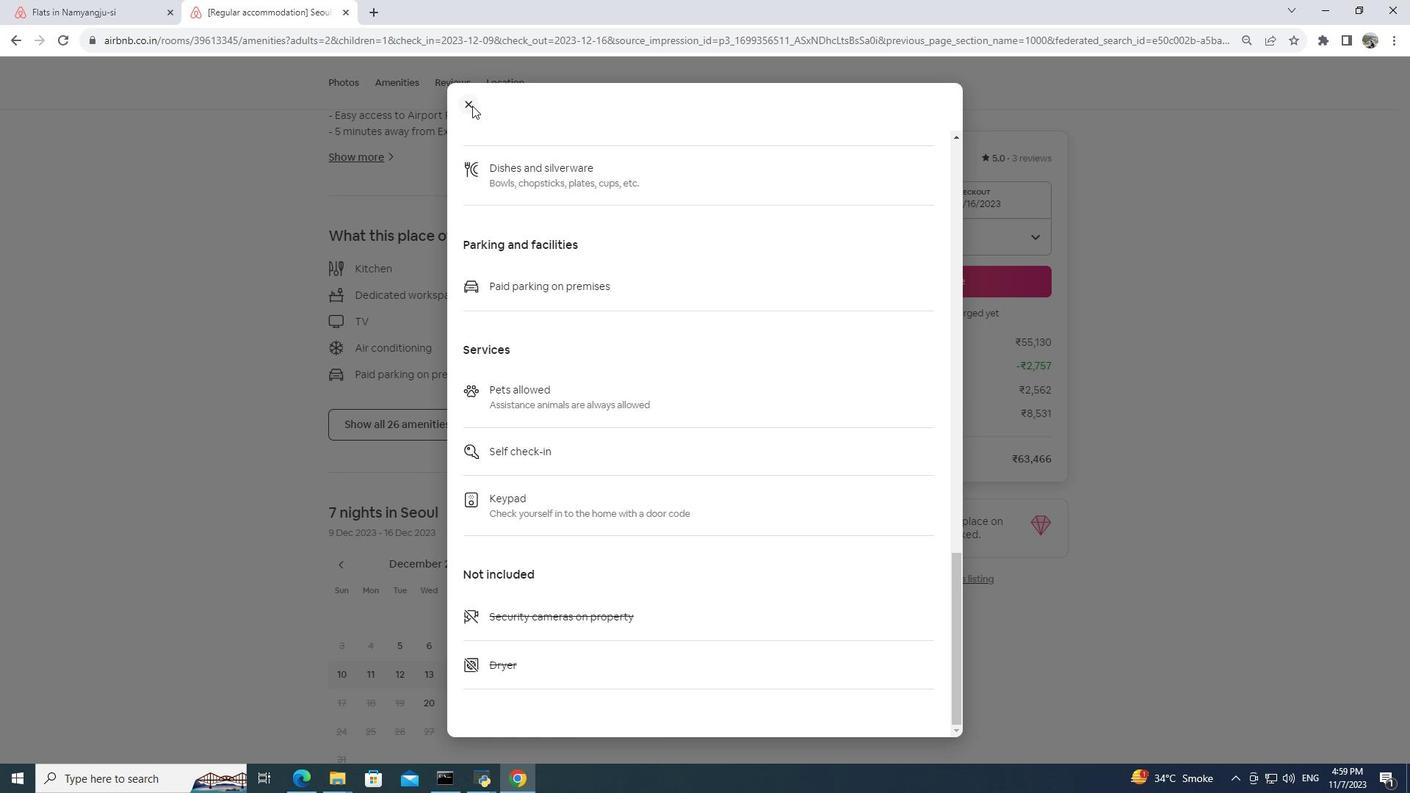 
Action: Mouse moved to (513, 383)
Screenshot: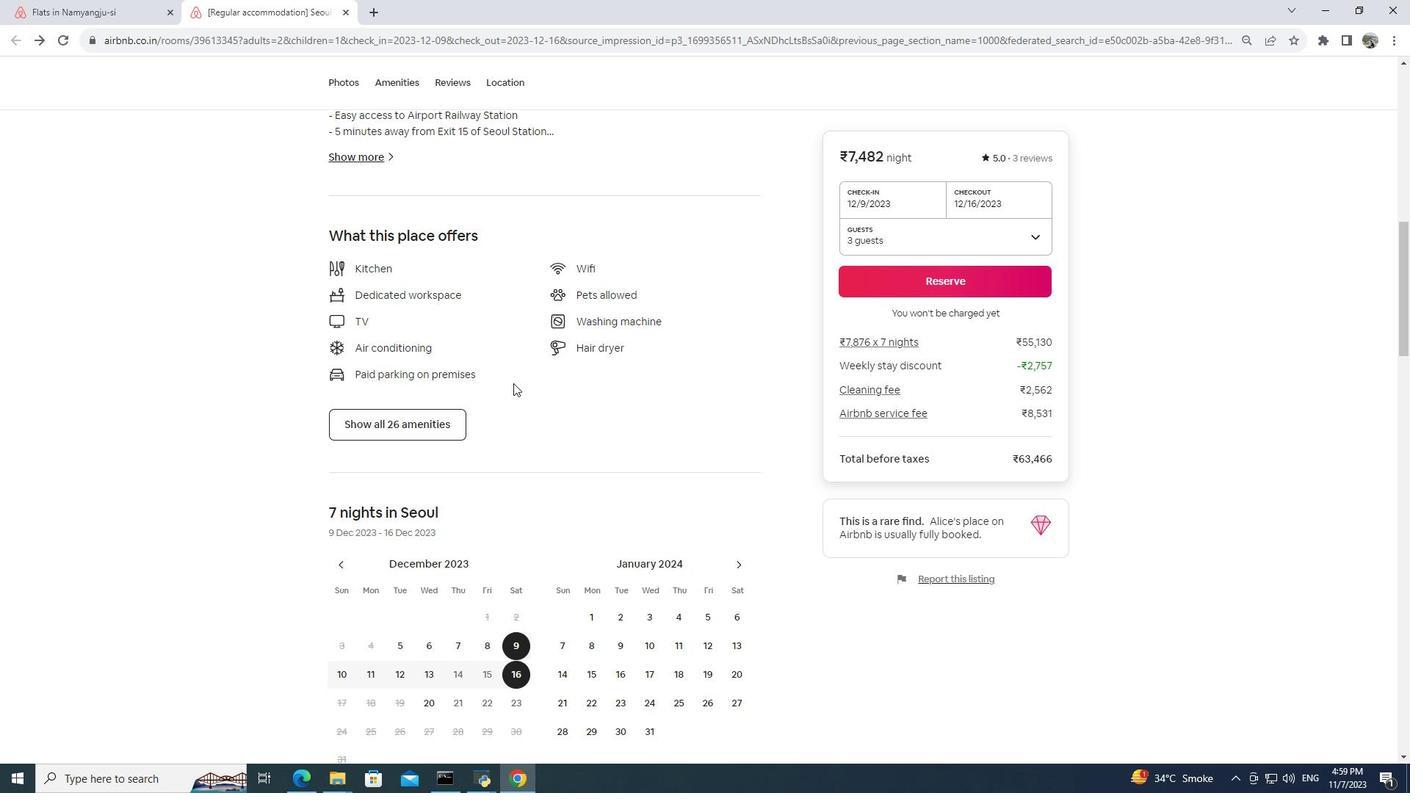 
Action: Mouse scrolled (513, 382) with delta (0, 0)
Screenshot: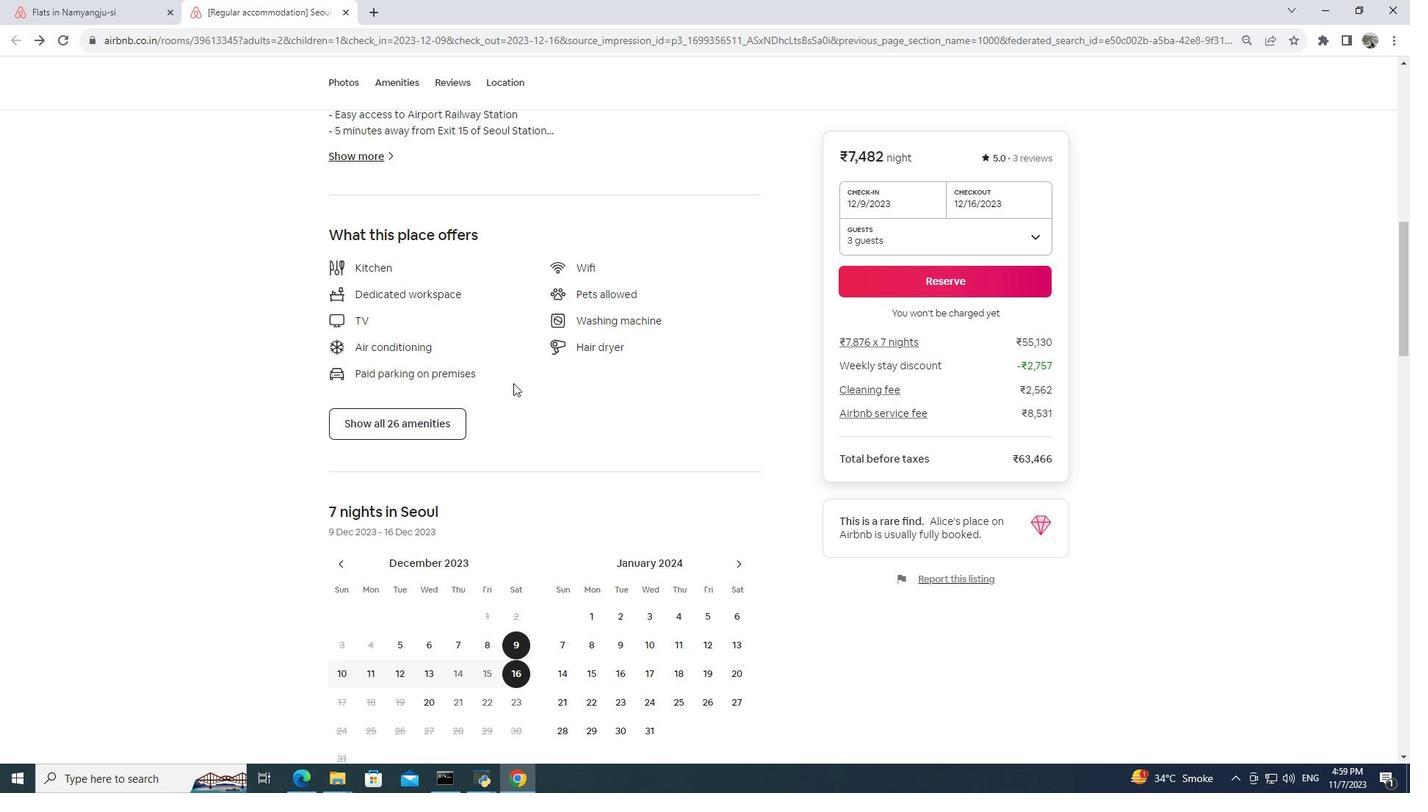 
Action: Mouse scrolled (513, 382) with delta (0, 0)
Screenshot: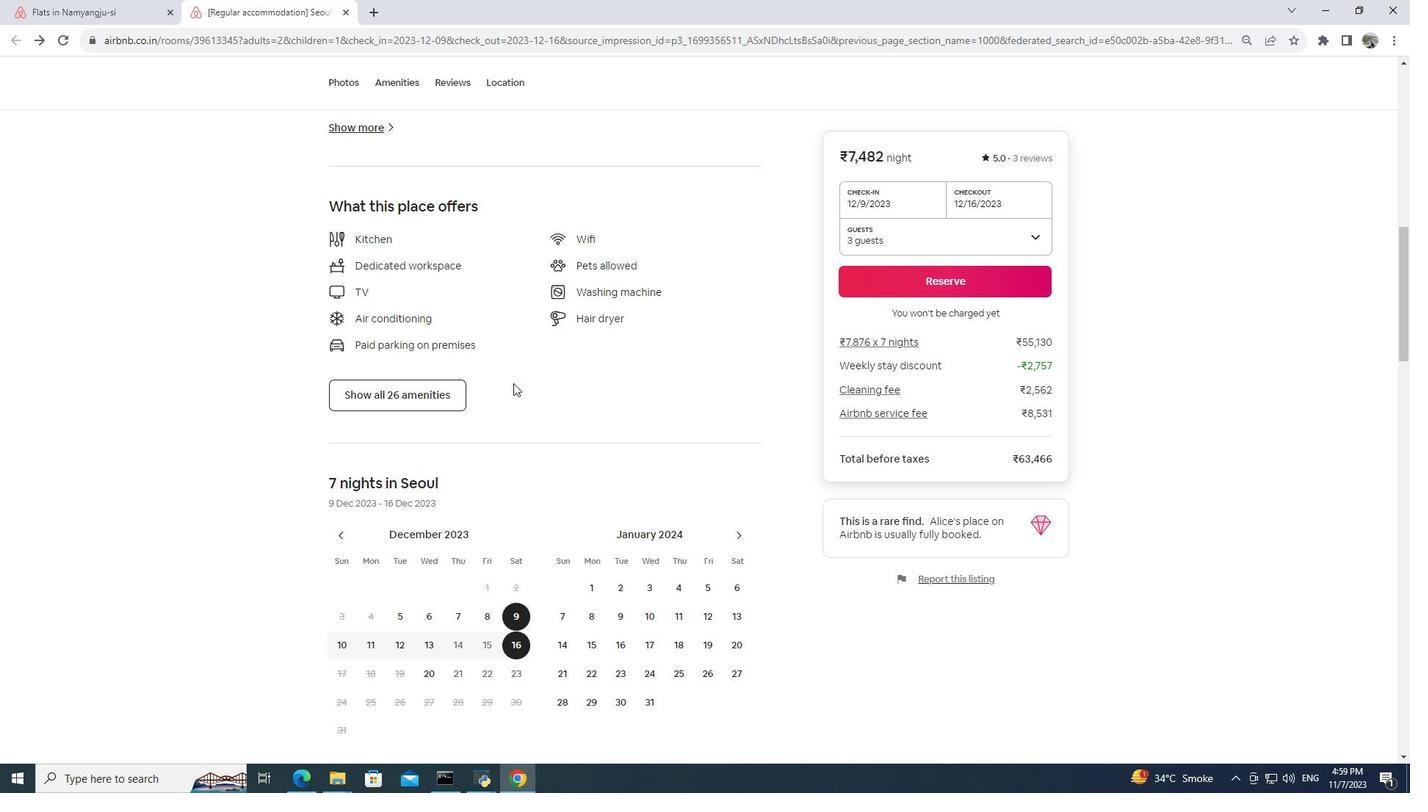 
Action: Mouse scrolled (513, 382) with delta (0, 0)
Screenshot: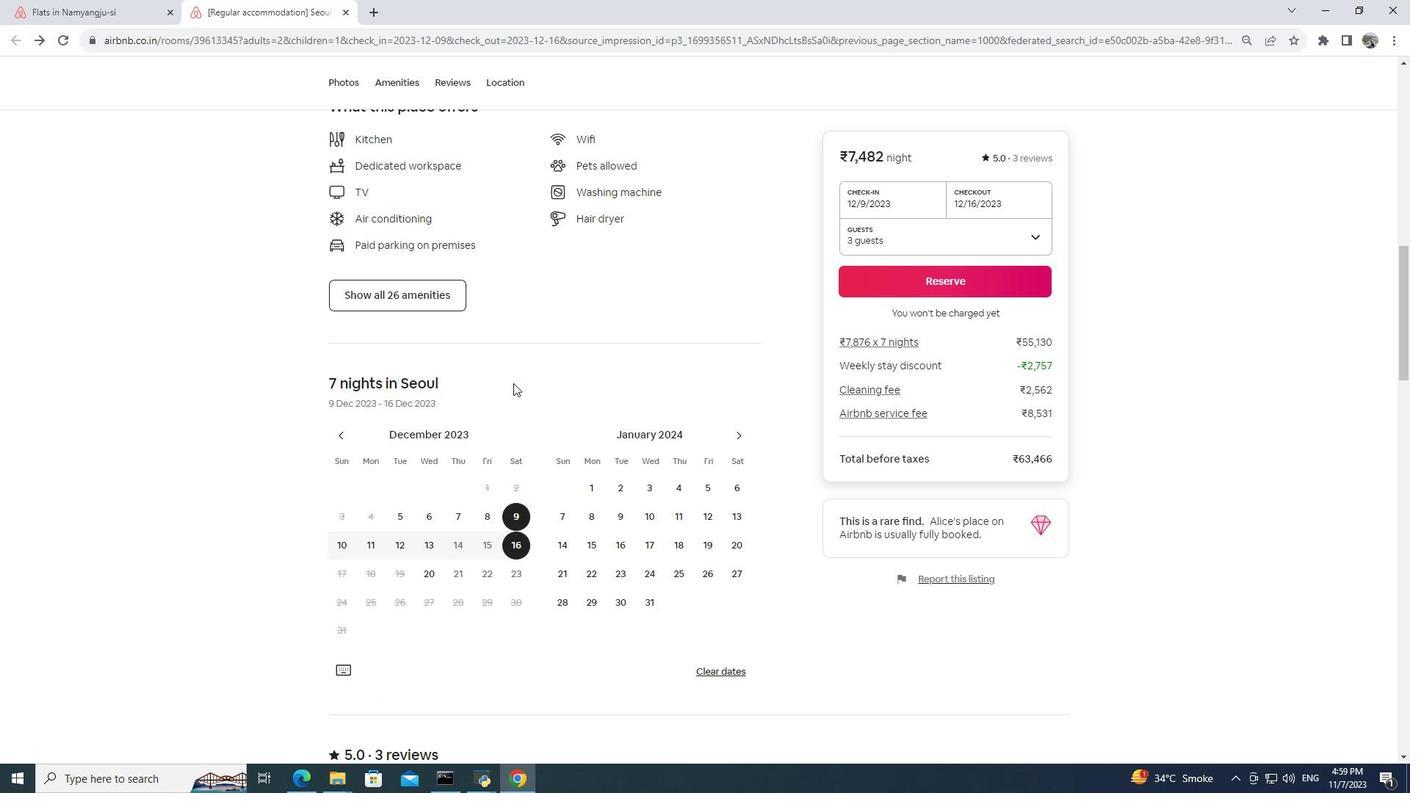 
Action: Mouse moved to (484, 471)
Screenshot: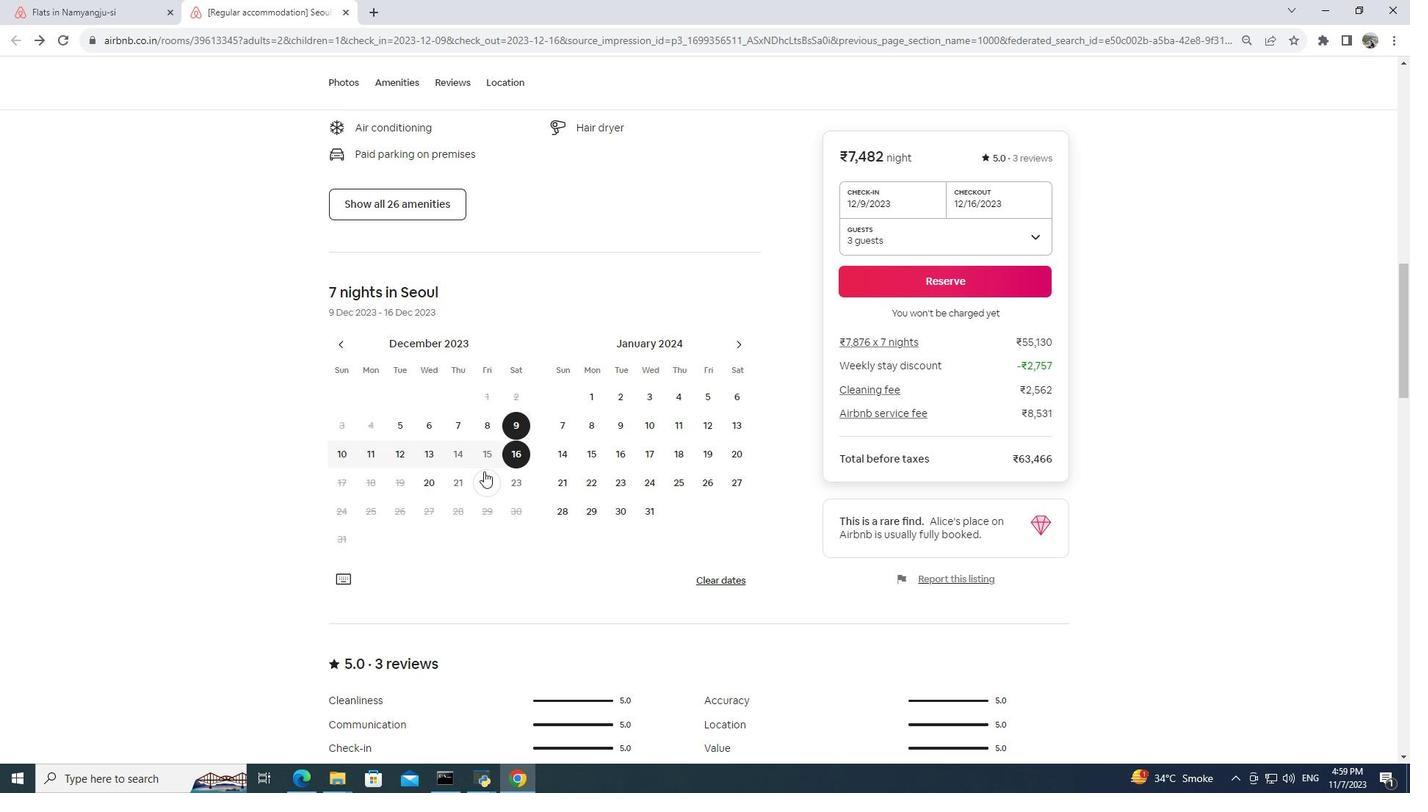 
Action: Mouse scrolled (484, 470) with delta (0, 0)
Screenshot: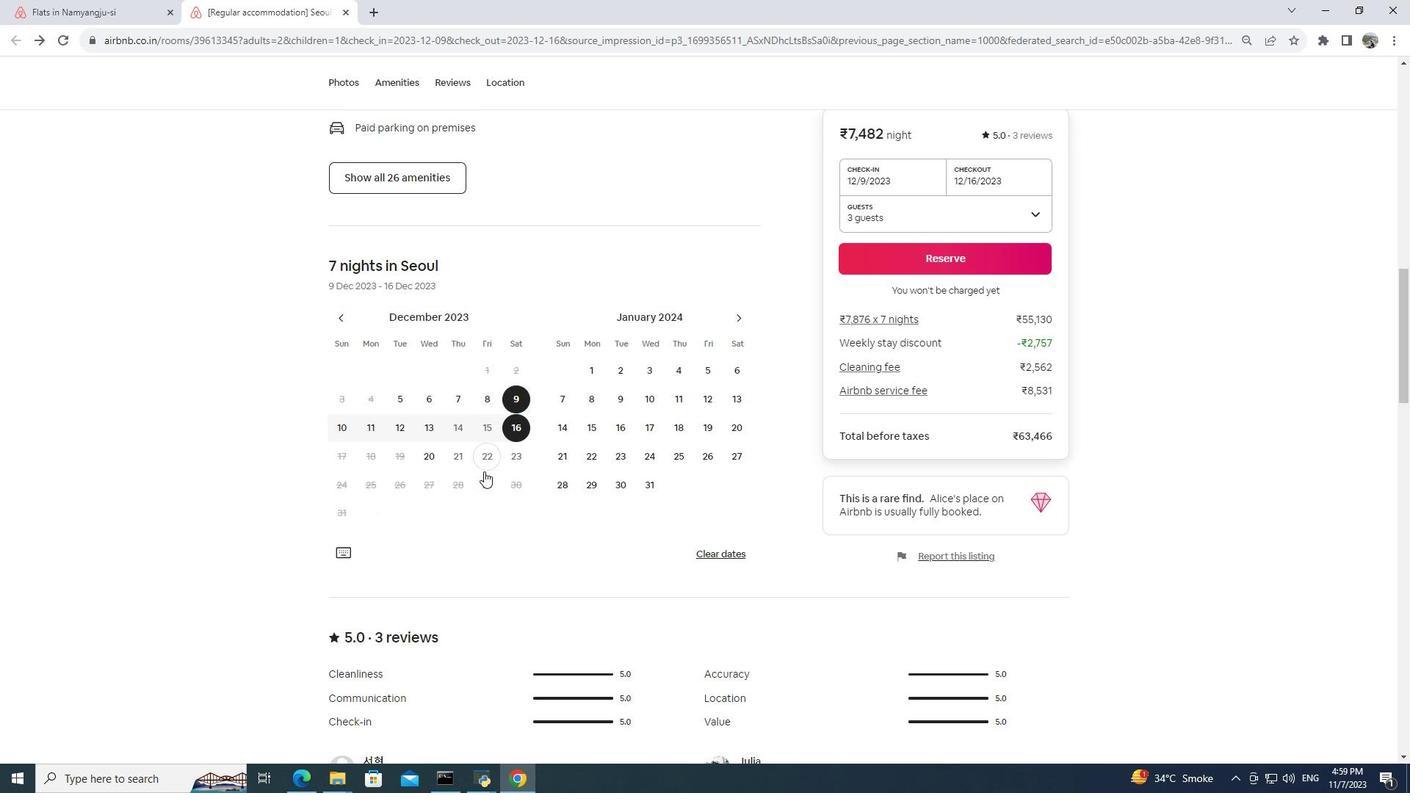
Action: Mouse scrolled (484, 470) with delta (0, 0)
Screenshot: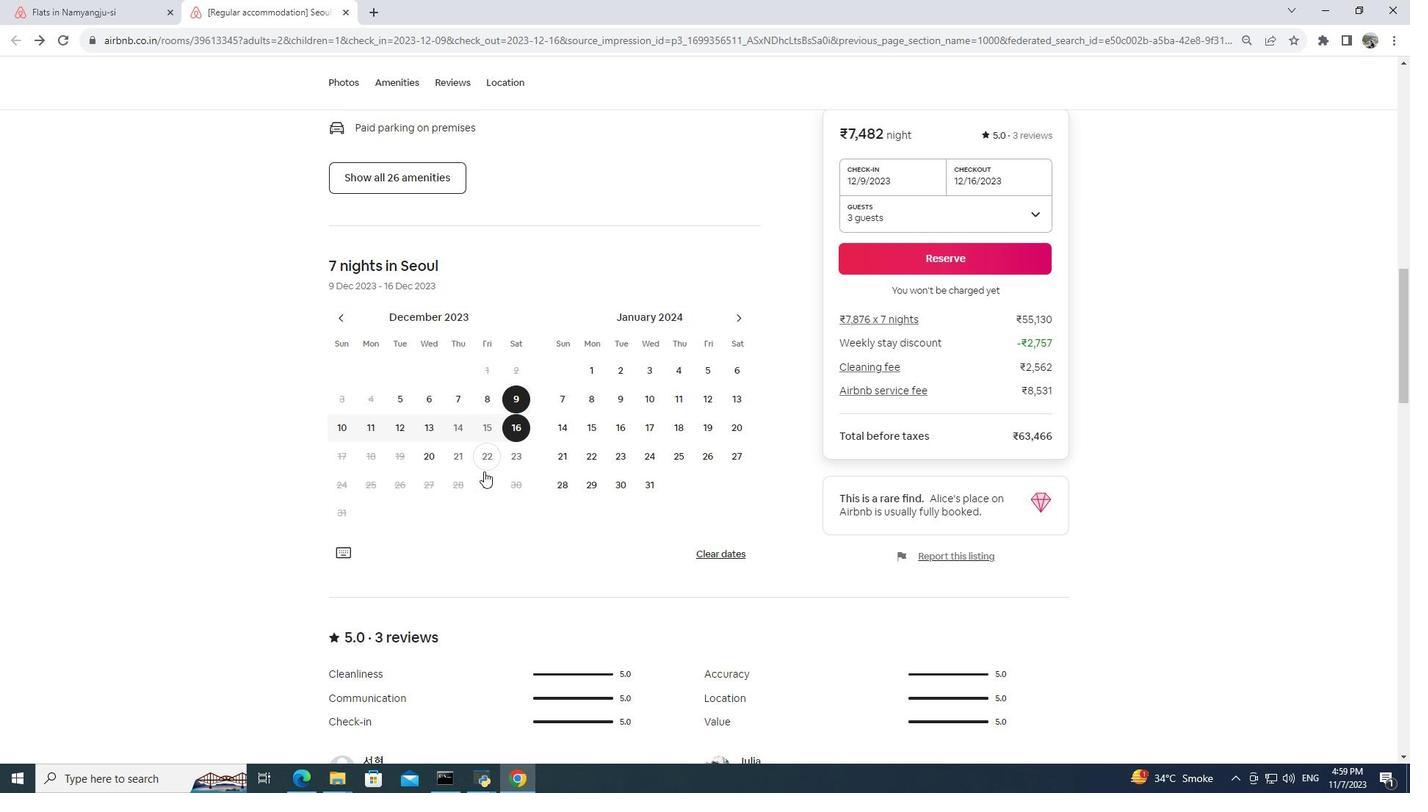 
Action: Mouse scrolled (484, 470) with delta (0, 0)
Screenshot: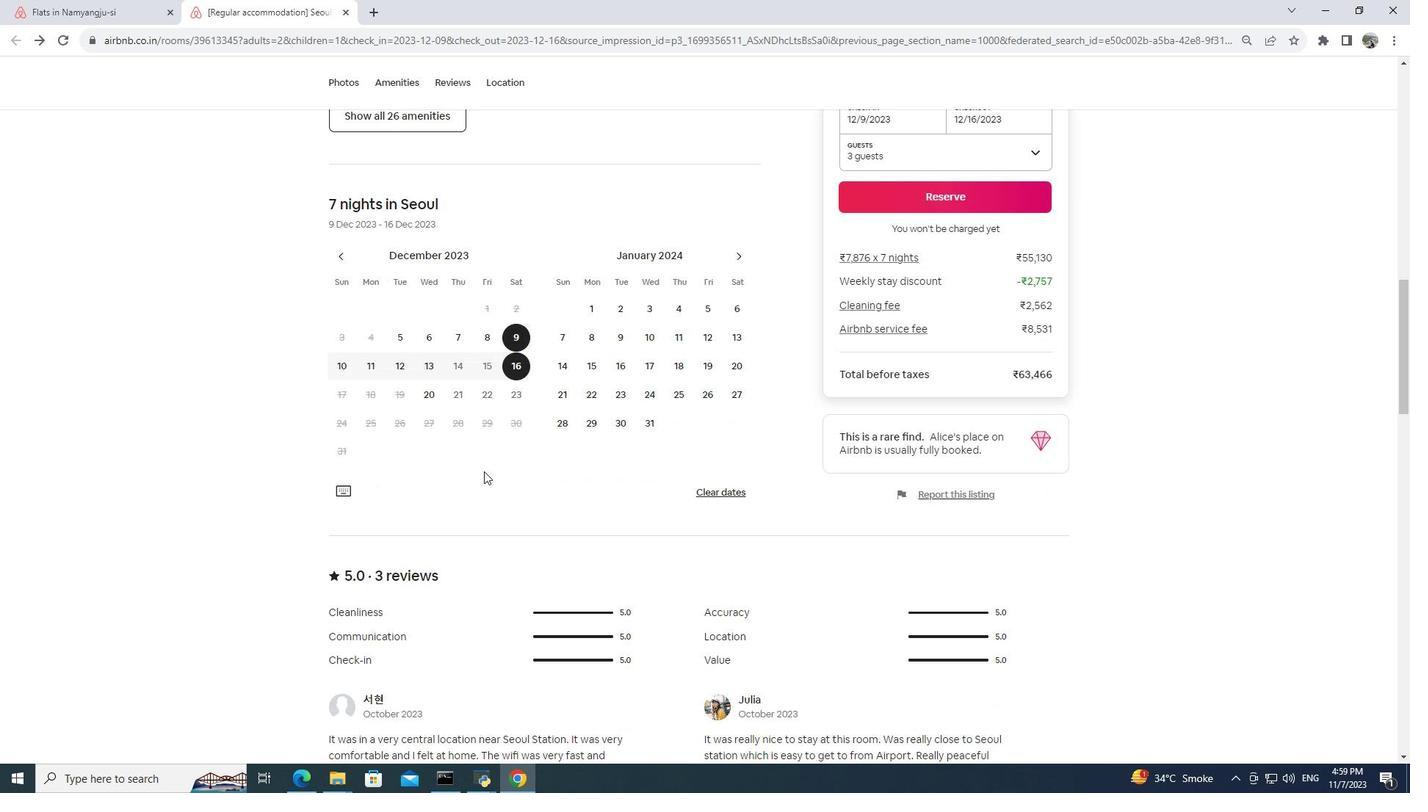 
Action: Mouse scrolled (484, 470) with delta (0, 0)
Screenshot: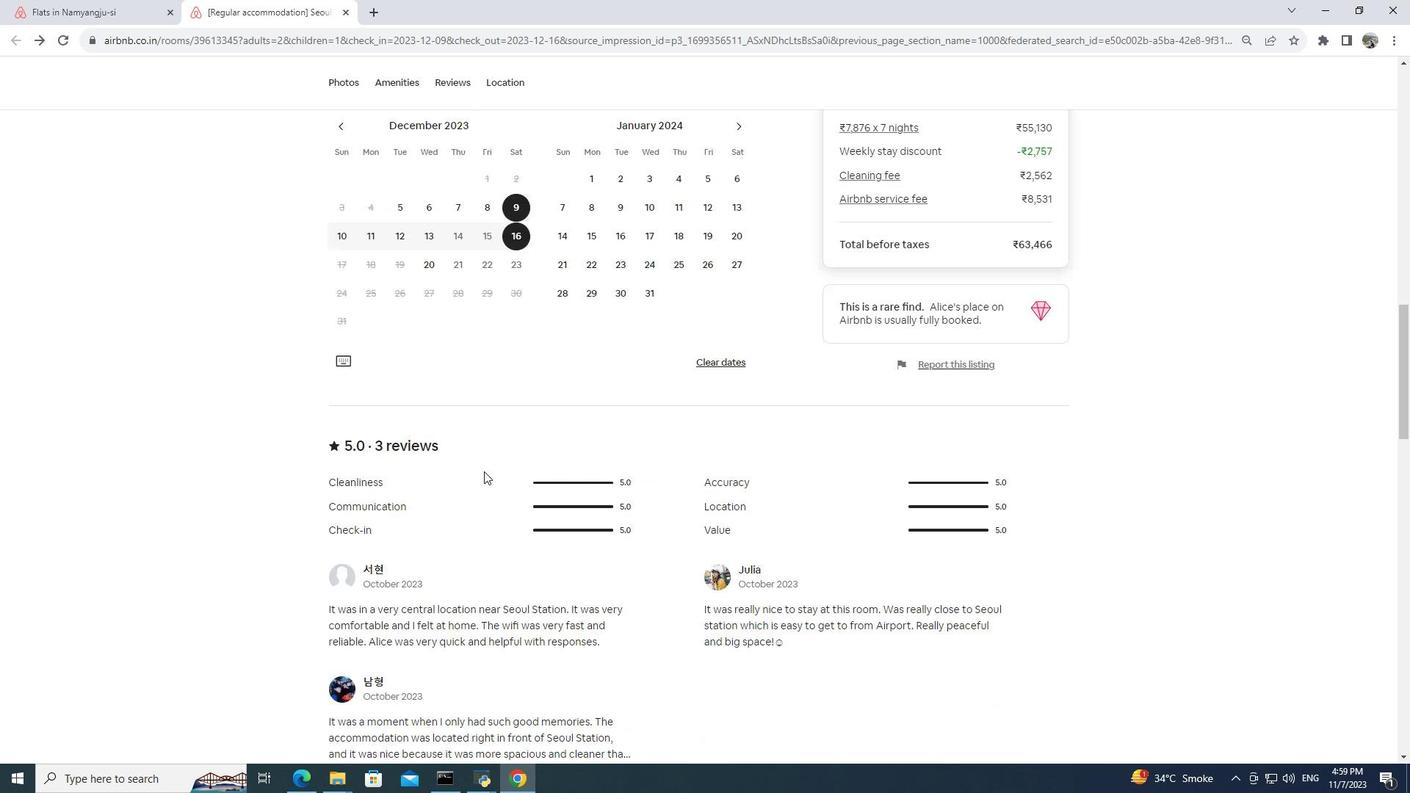 
Action: Mouse moved to (478, 480)
Screenshot: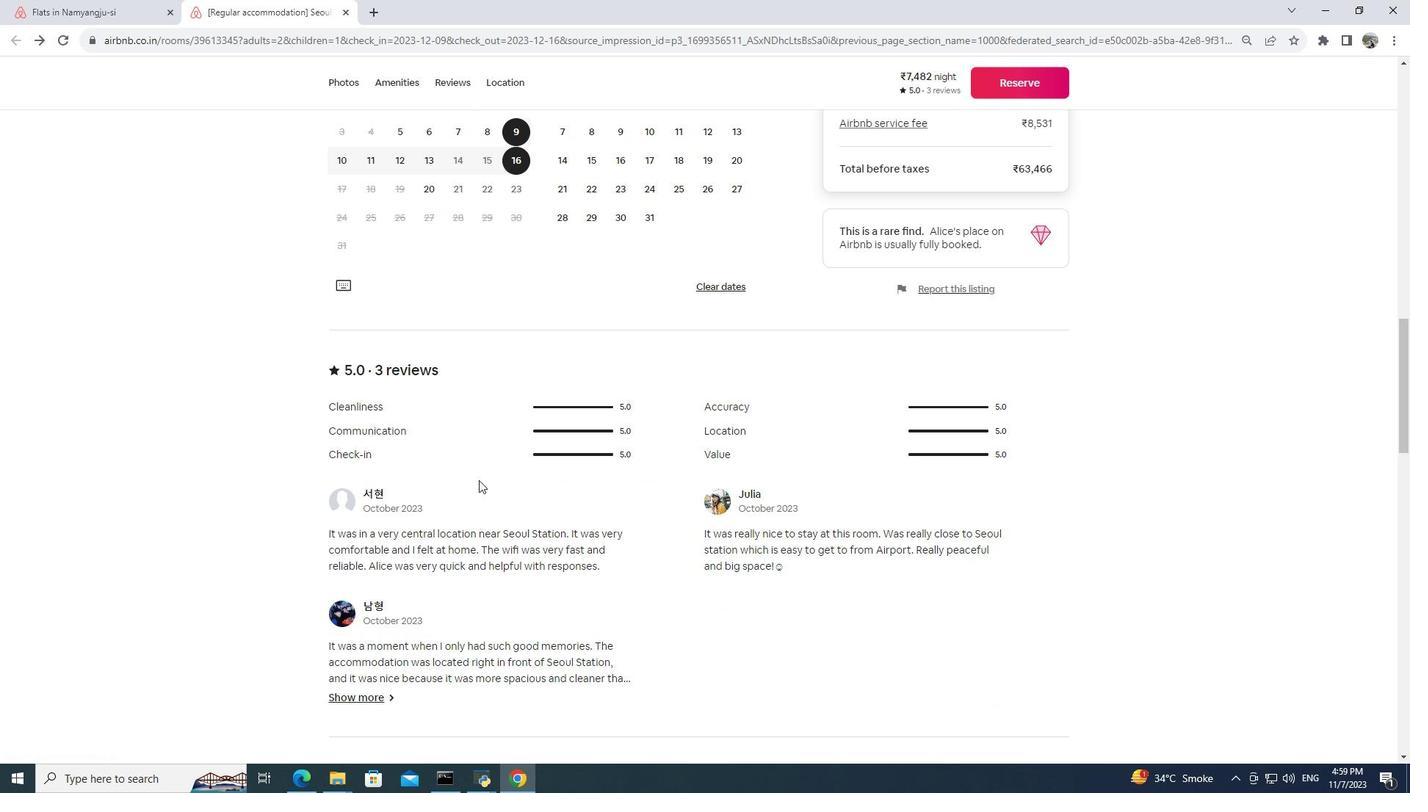 
Action: Mouse scrolled (478, 479) with delta (0, 0)
Screenshot: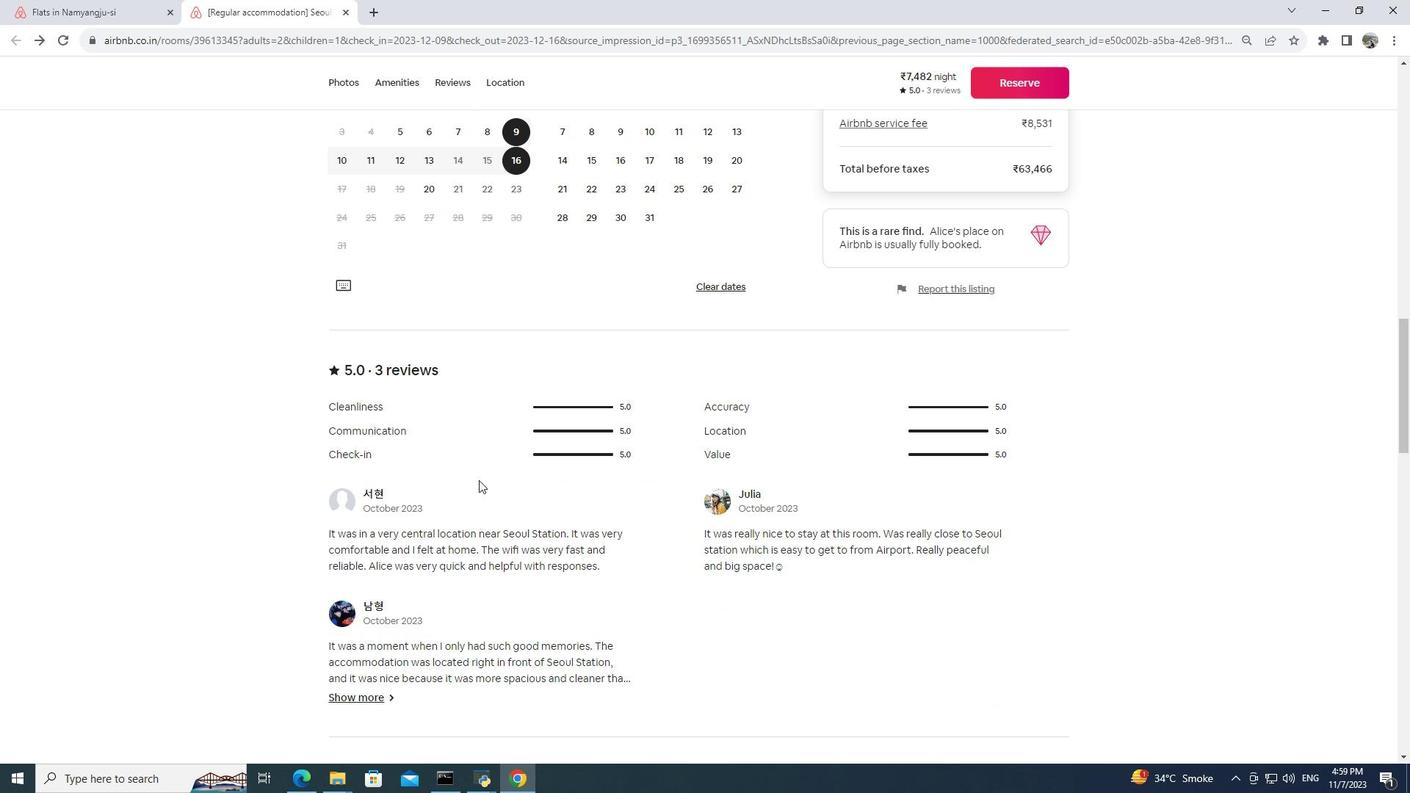 
Action: Mouse scrolled (478, 479) with delta (0, 0)
Screenshot: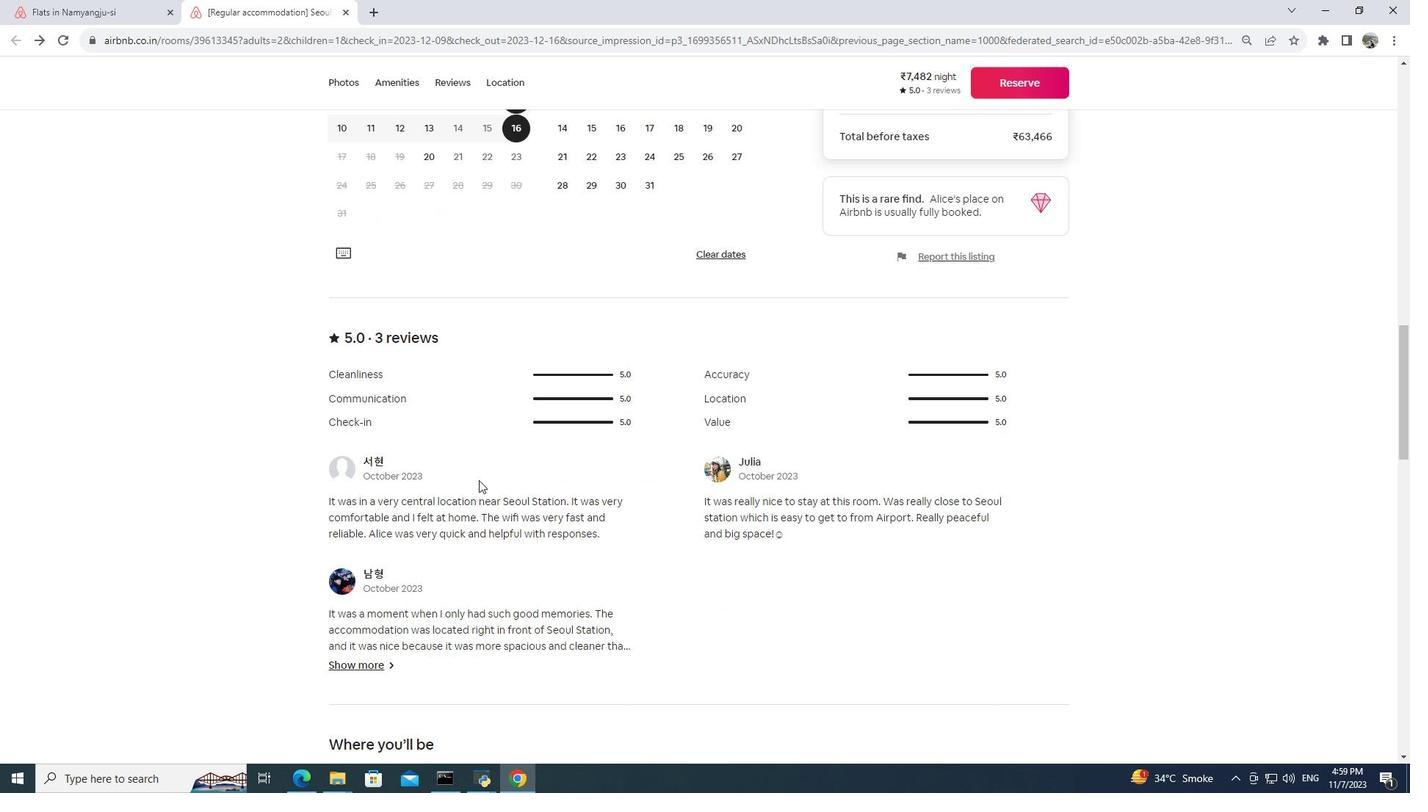 
Action: Mouse scrolled (478, 479) with delta (0, 0)
Screenshot: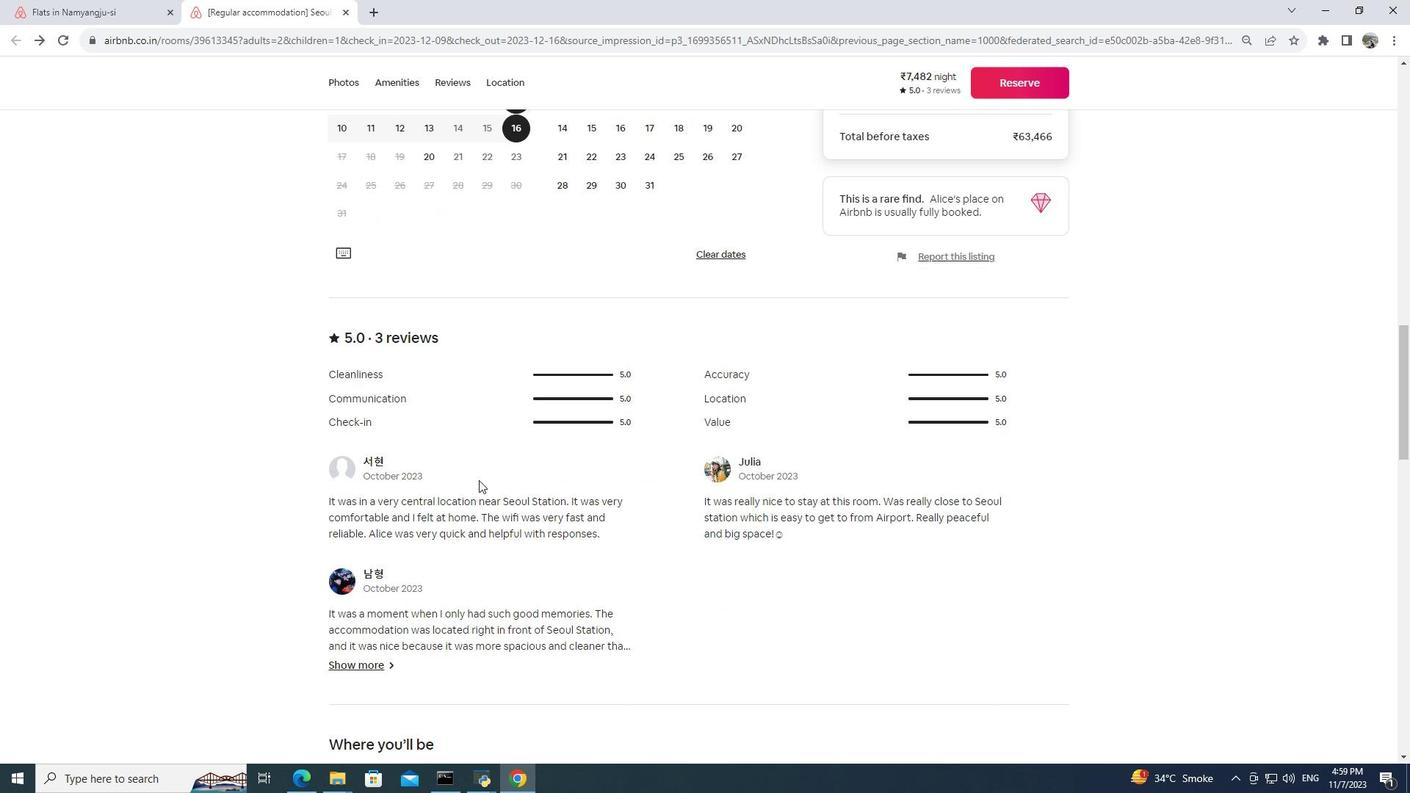 
Action: Mouse scrolled (478, 479) with delta (0, 0)
Screenshot: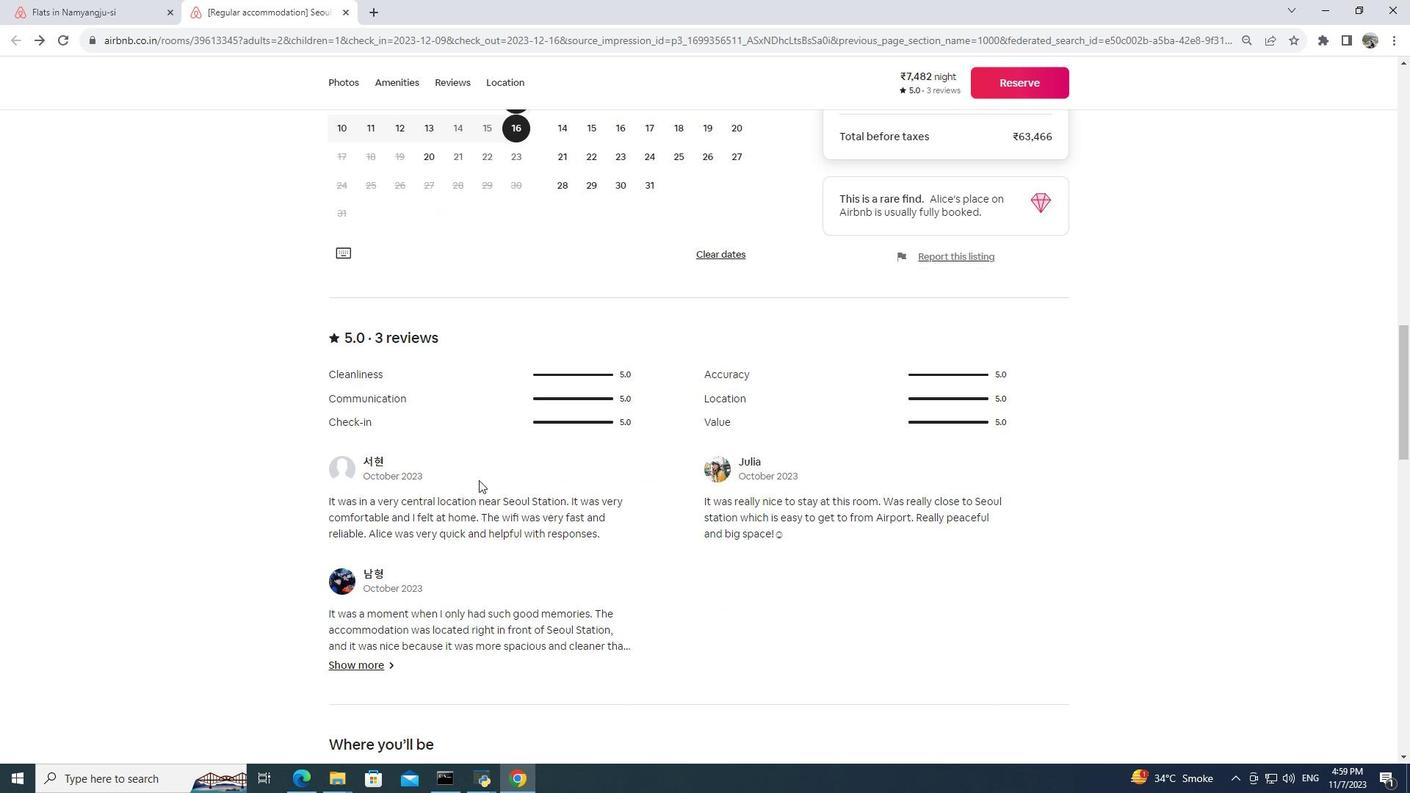 
Action: Mouse moved to (380, 402)
Screenshot: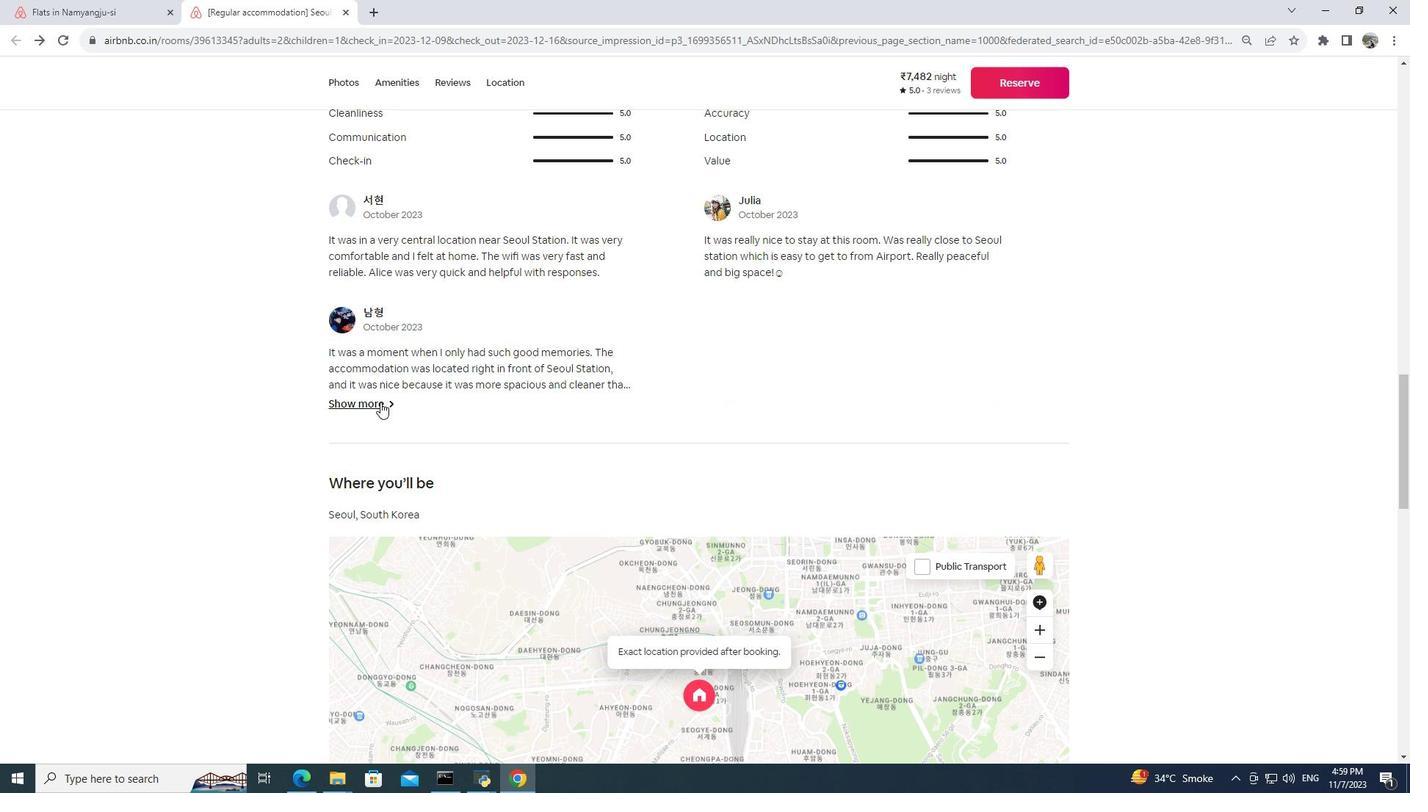 
Action: Mouse pressed left at (380, 402)
Screenshot: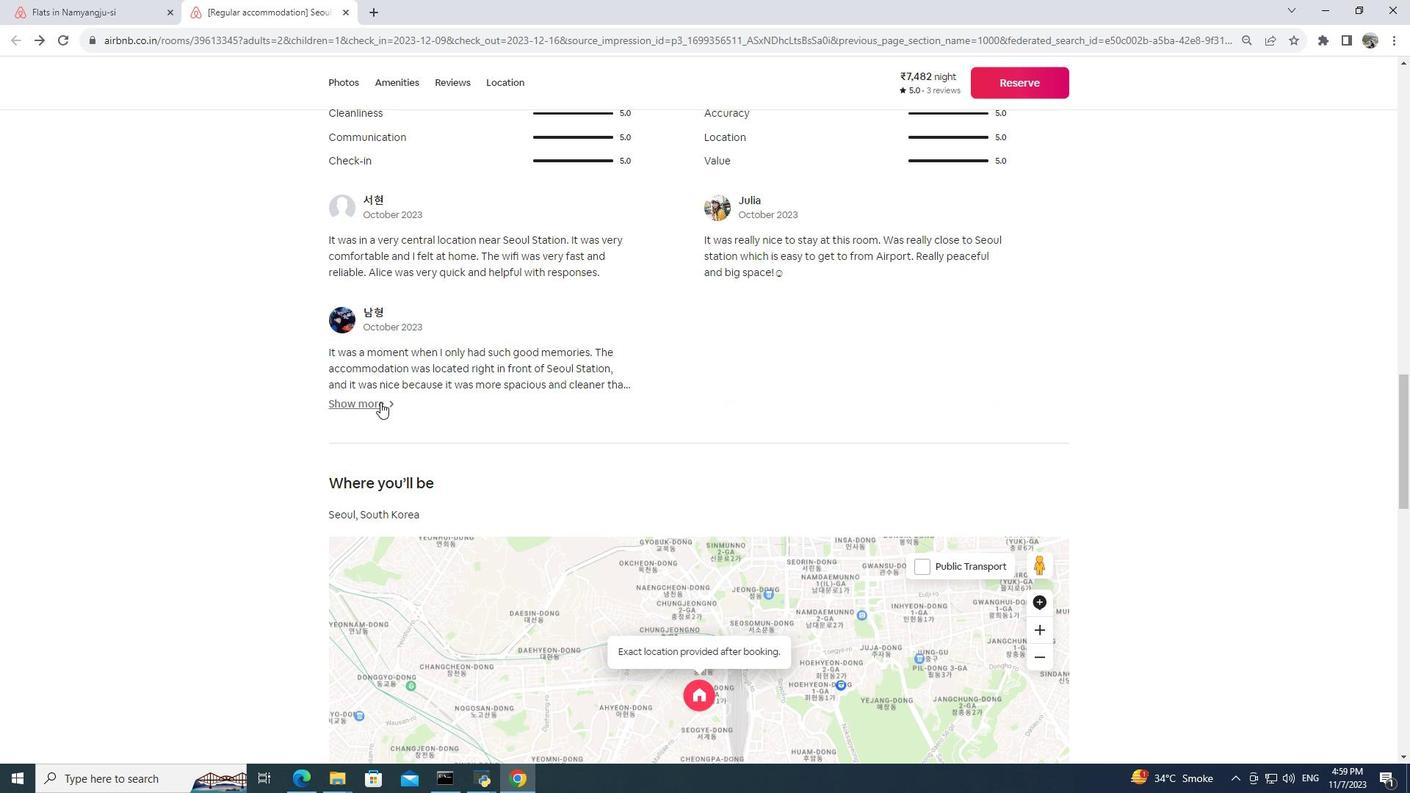 
Action: Mouse moved to (501, 408)
Screenshot: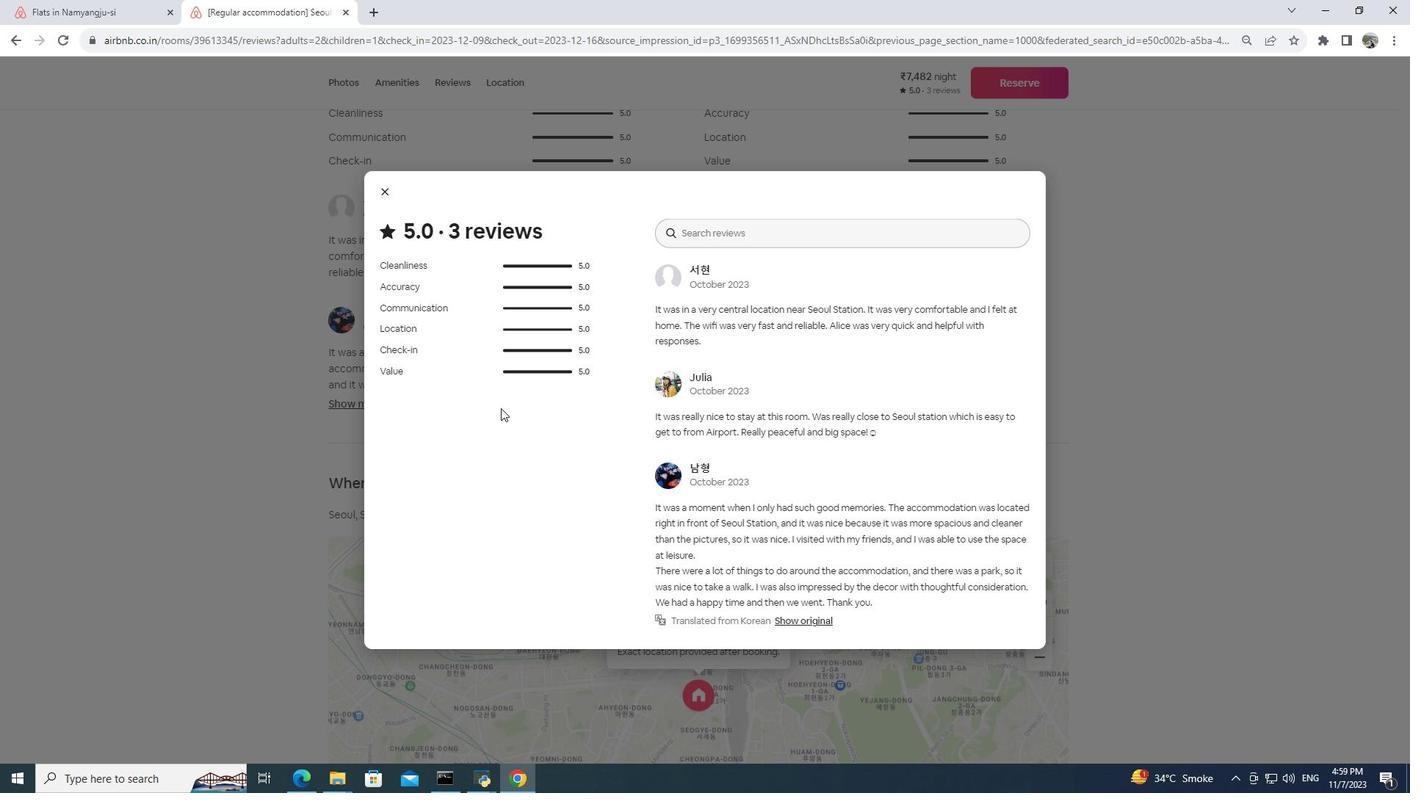 
Action: Mouse scrolled (501, 407) with delta (0, 0)
Screenshot: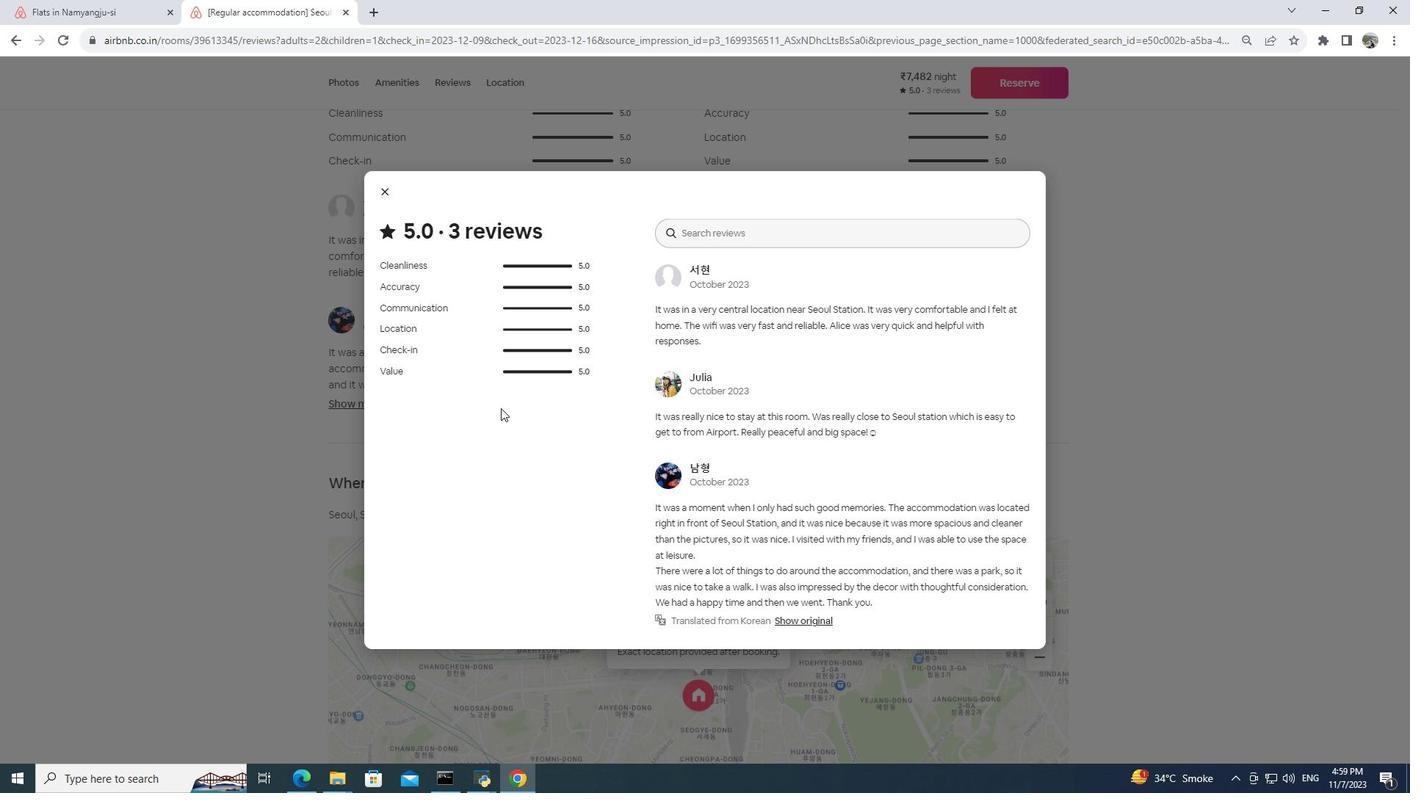 
Action: Mouse scrolled (501, 407) with delta (0, 0)
Screenshot: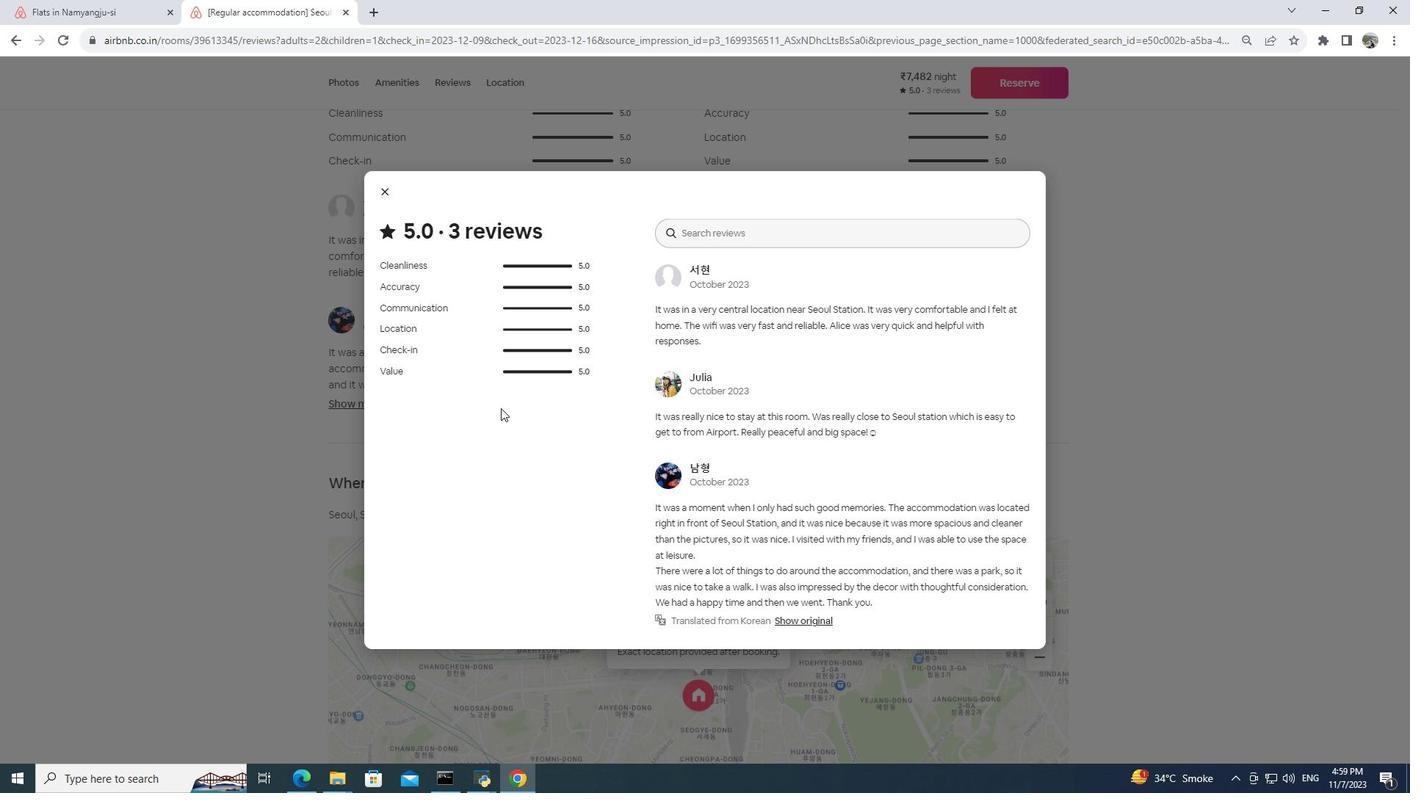 
Action: Mouse scrolled (501, 407) with delta (0, 0)
Screenshot: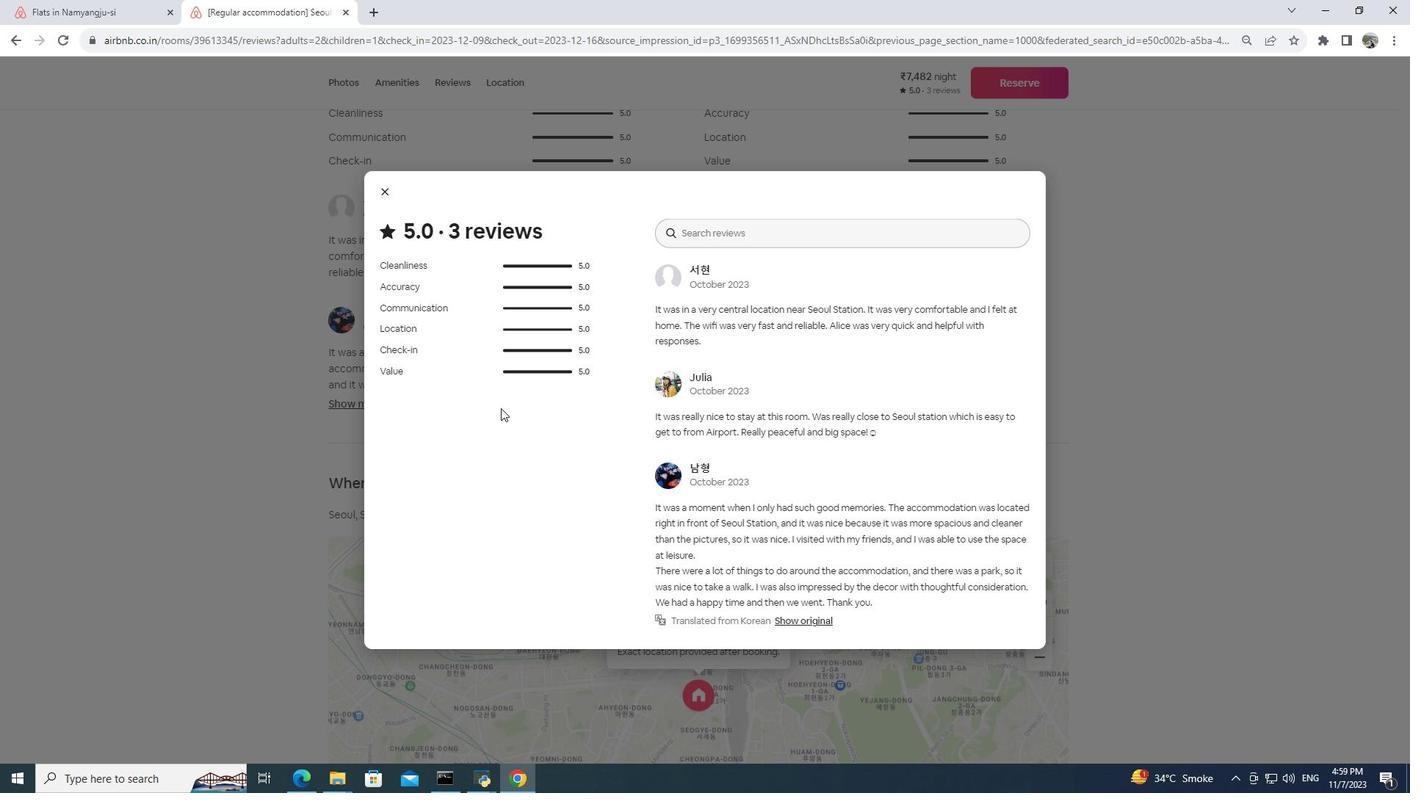 
Action: Mouse moved to (592, 406)
Screenshot: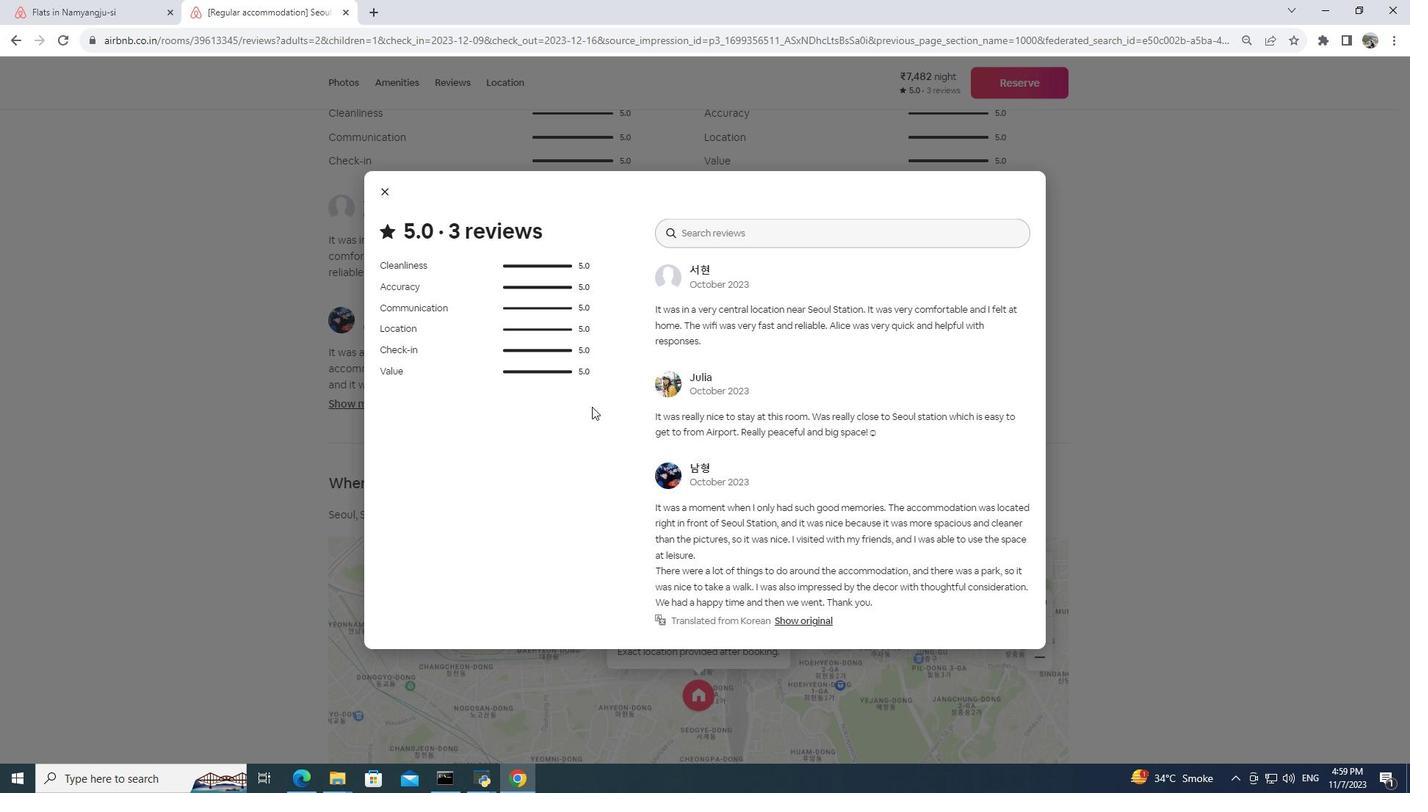 
Action: Mouse scrolled (592, 406) with delta (0, 0)
Screenshot: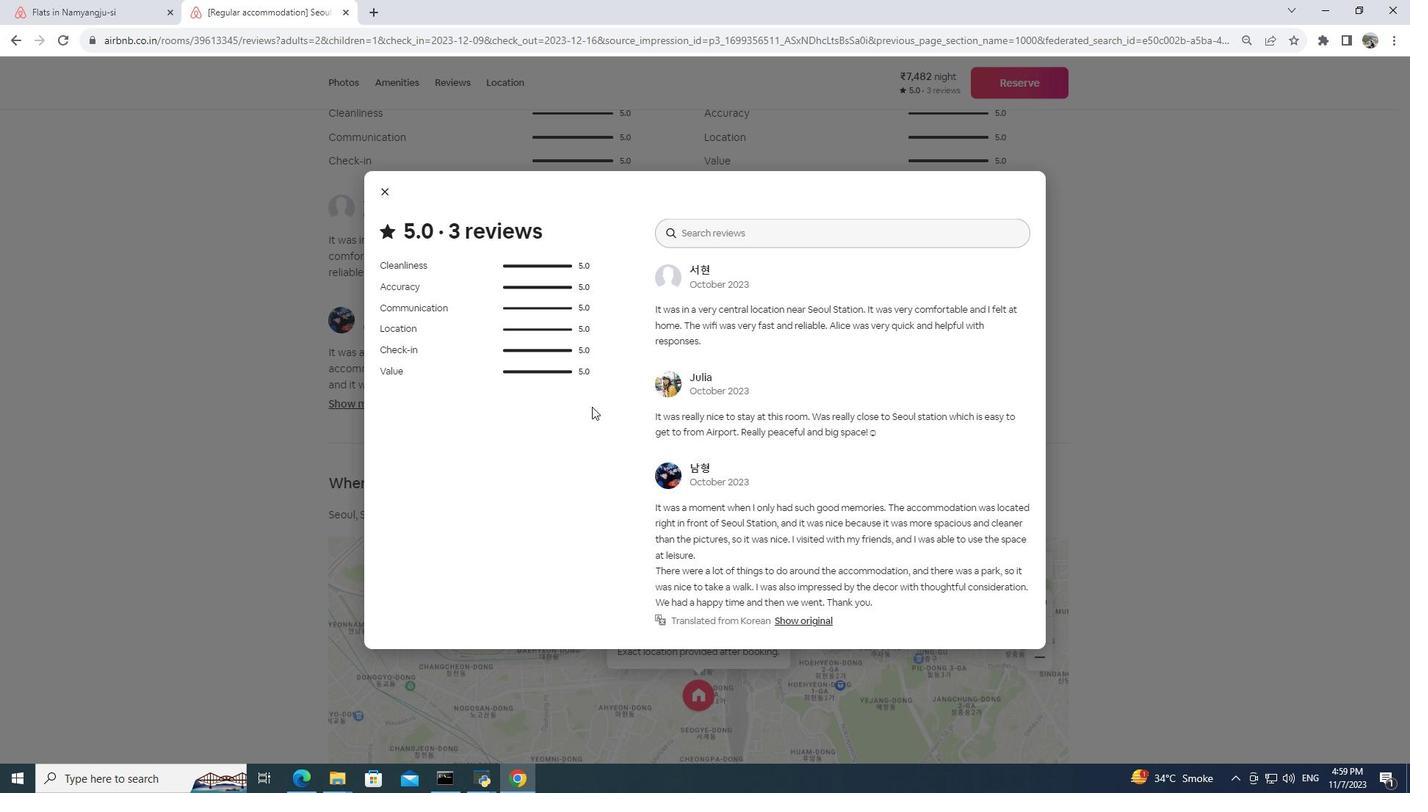 
Action: Mouse scrolled (592, 406) with delta (0, 0)
Screenshot: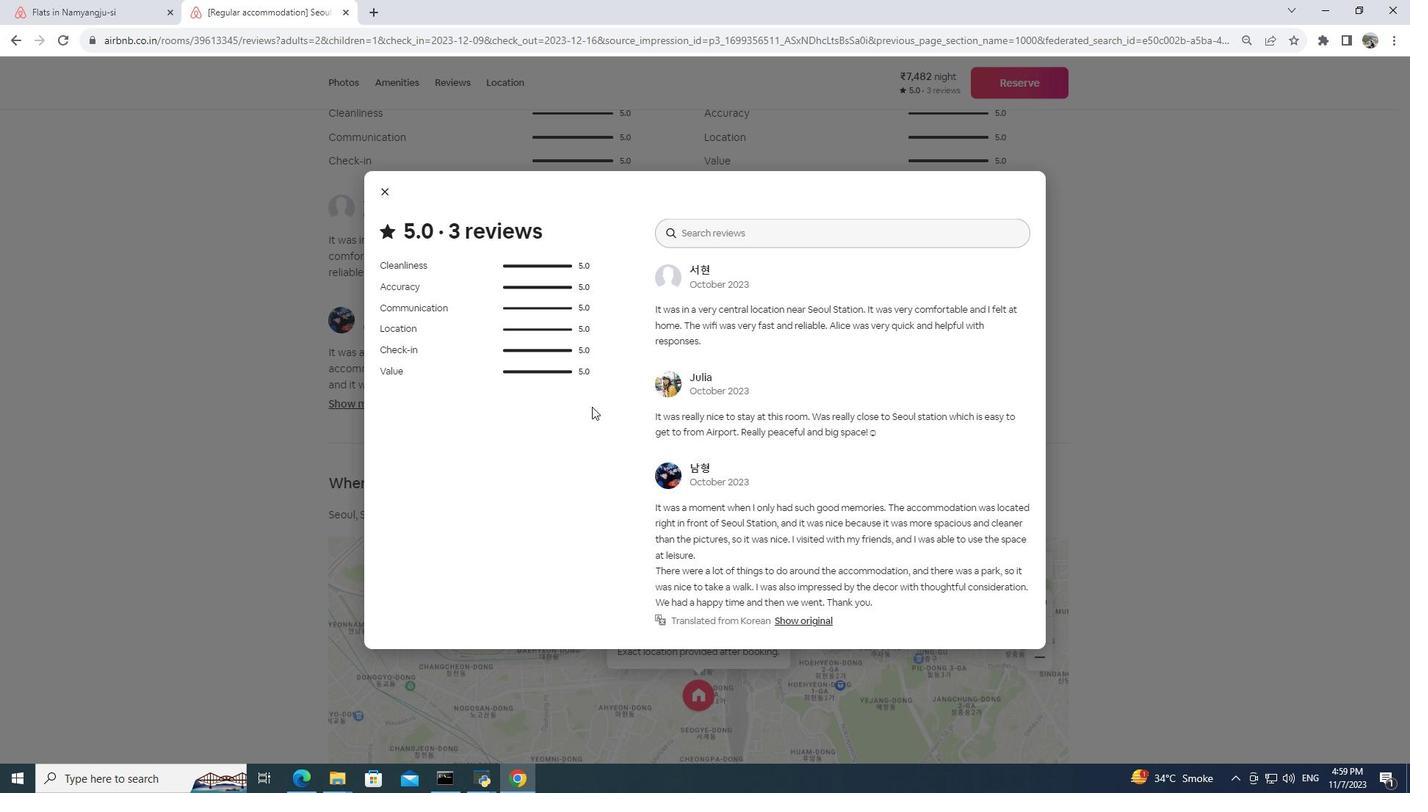 
Action: Mouse scrolled (592, 406) with delta (0, 0)
Screenshot: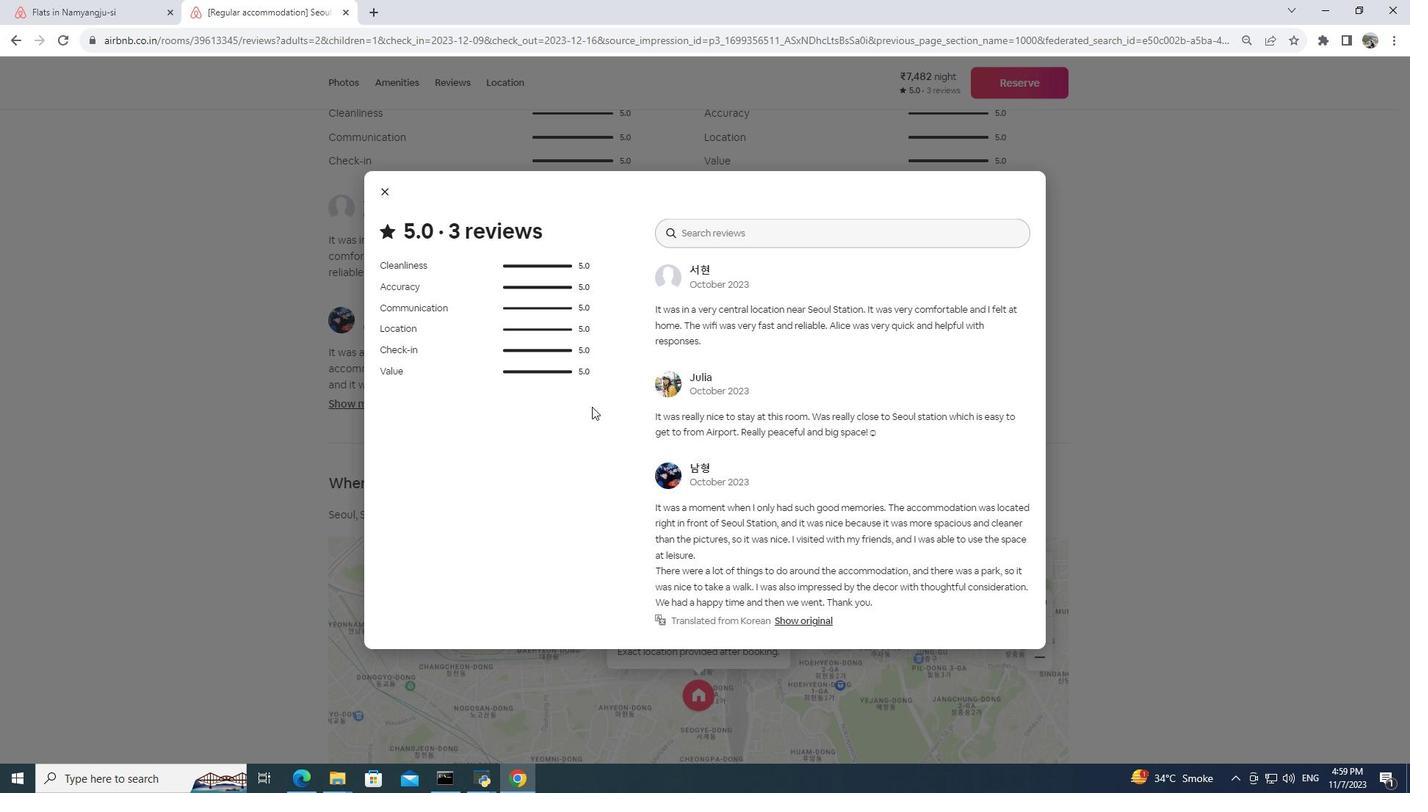 
Action: Mouse moved to (747, 368)
Screenshot: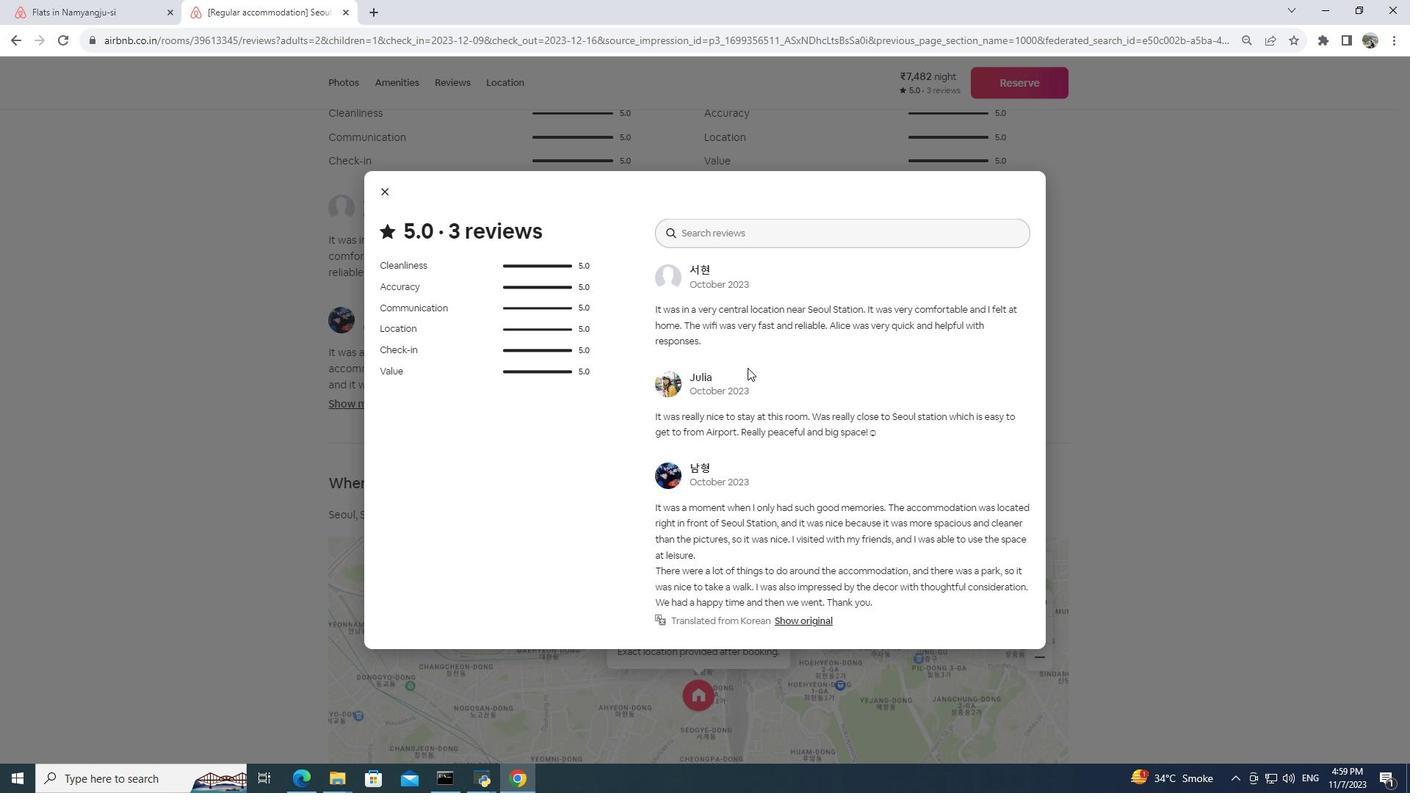 
Action: Mouse scrolled (747, 367) with delta (0, 0)
Screenshot: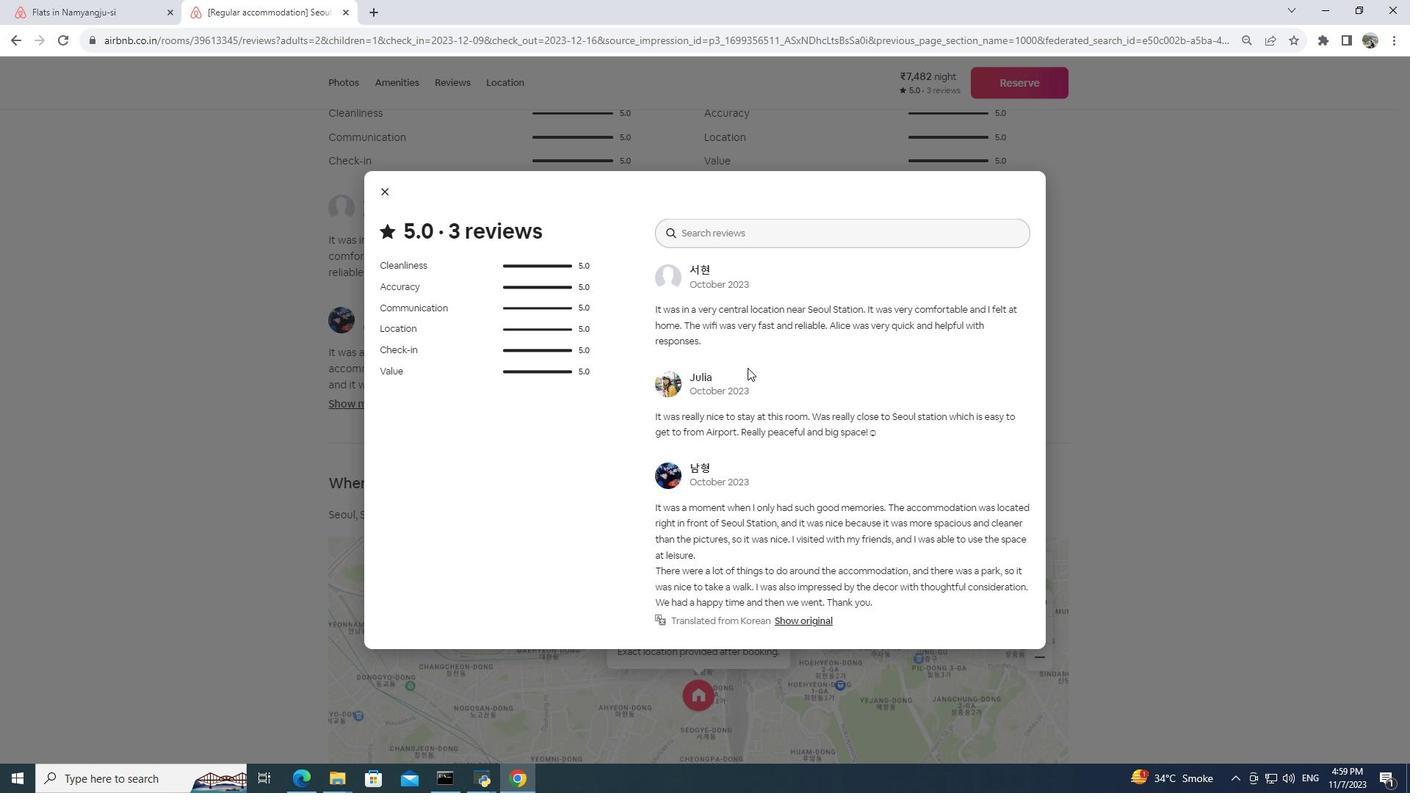 
Action: Mouse pressed middle at (747, 368)
Screenshot: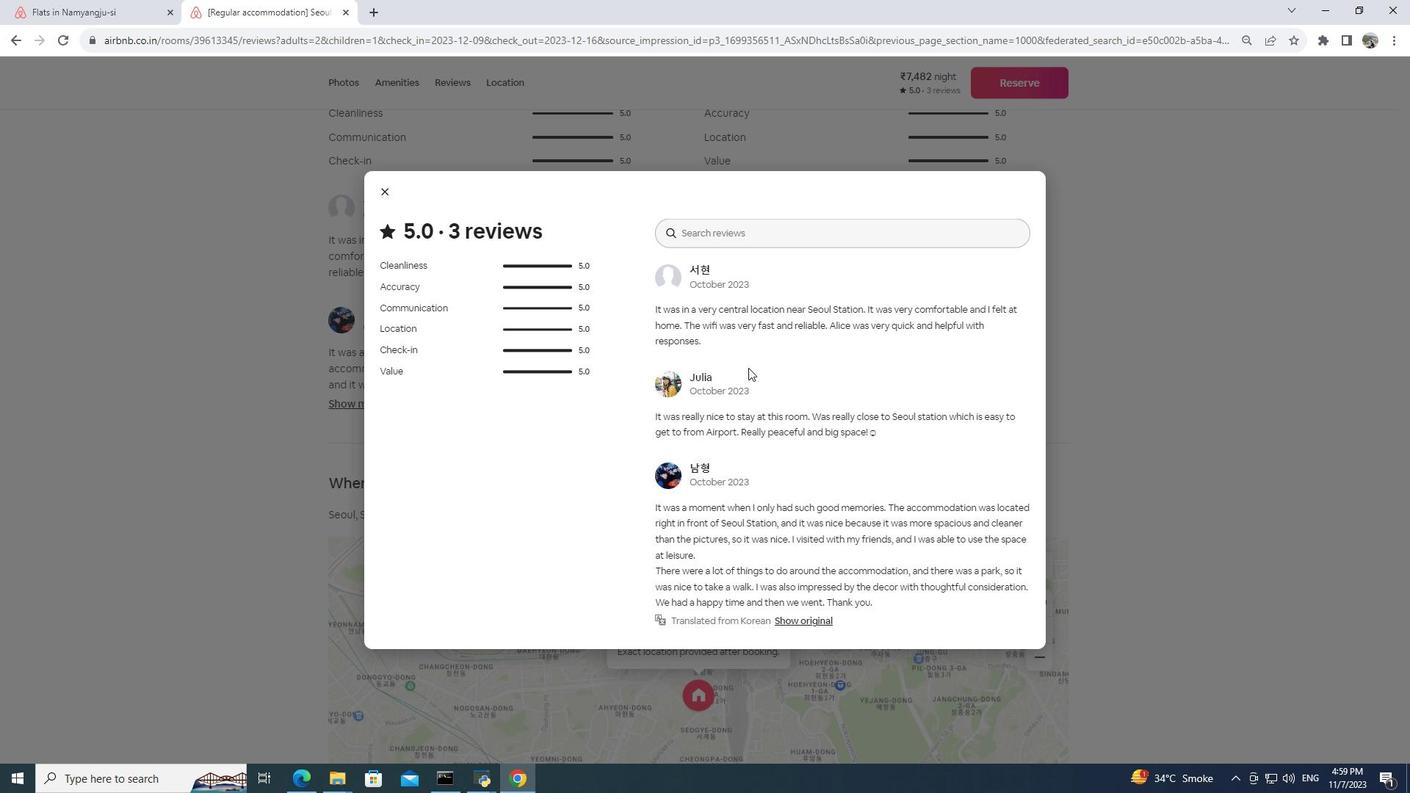 
Action: Mouse moved to (747, 368)
Screenshot: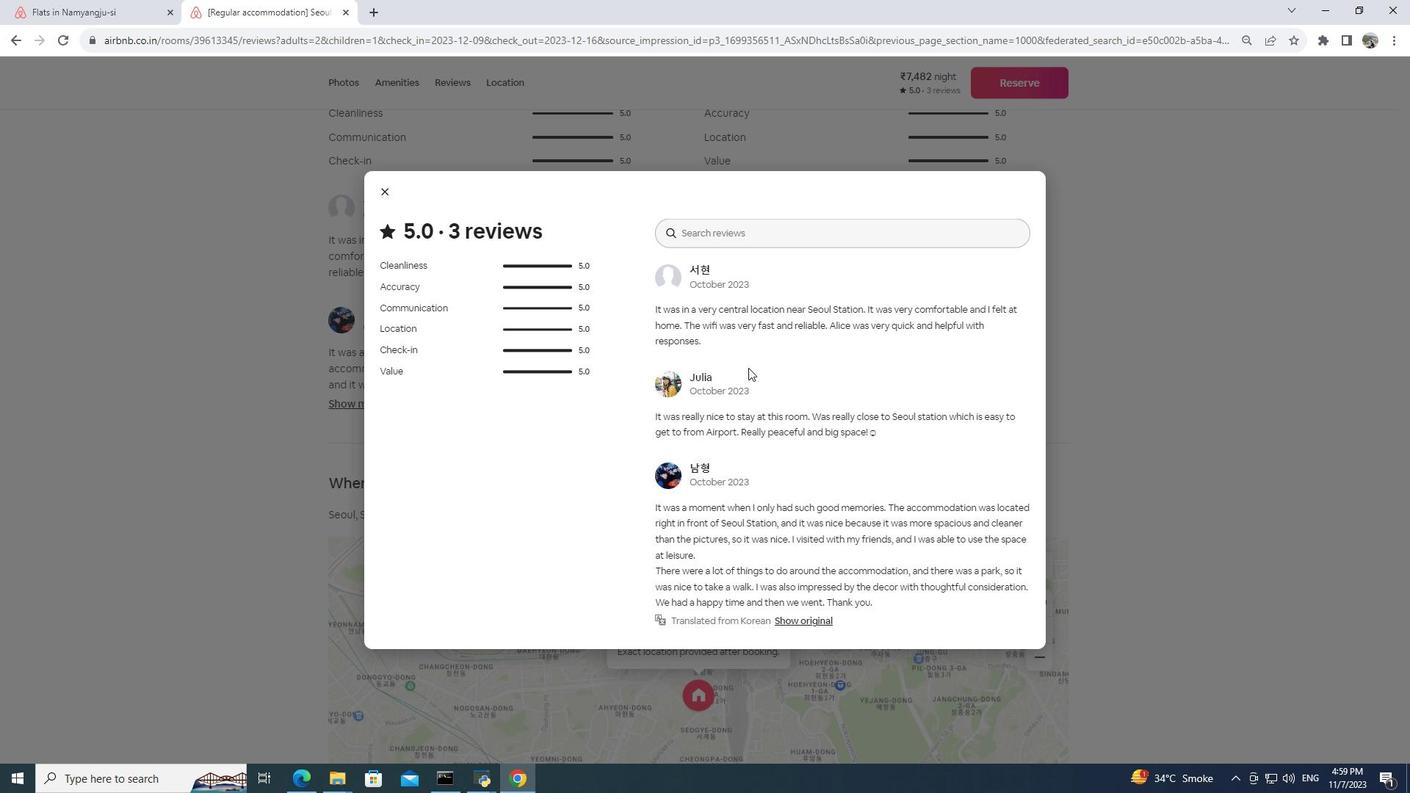 
Action: Mouse scrolled (747, 367) with delta (0, 0)
Screenshot: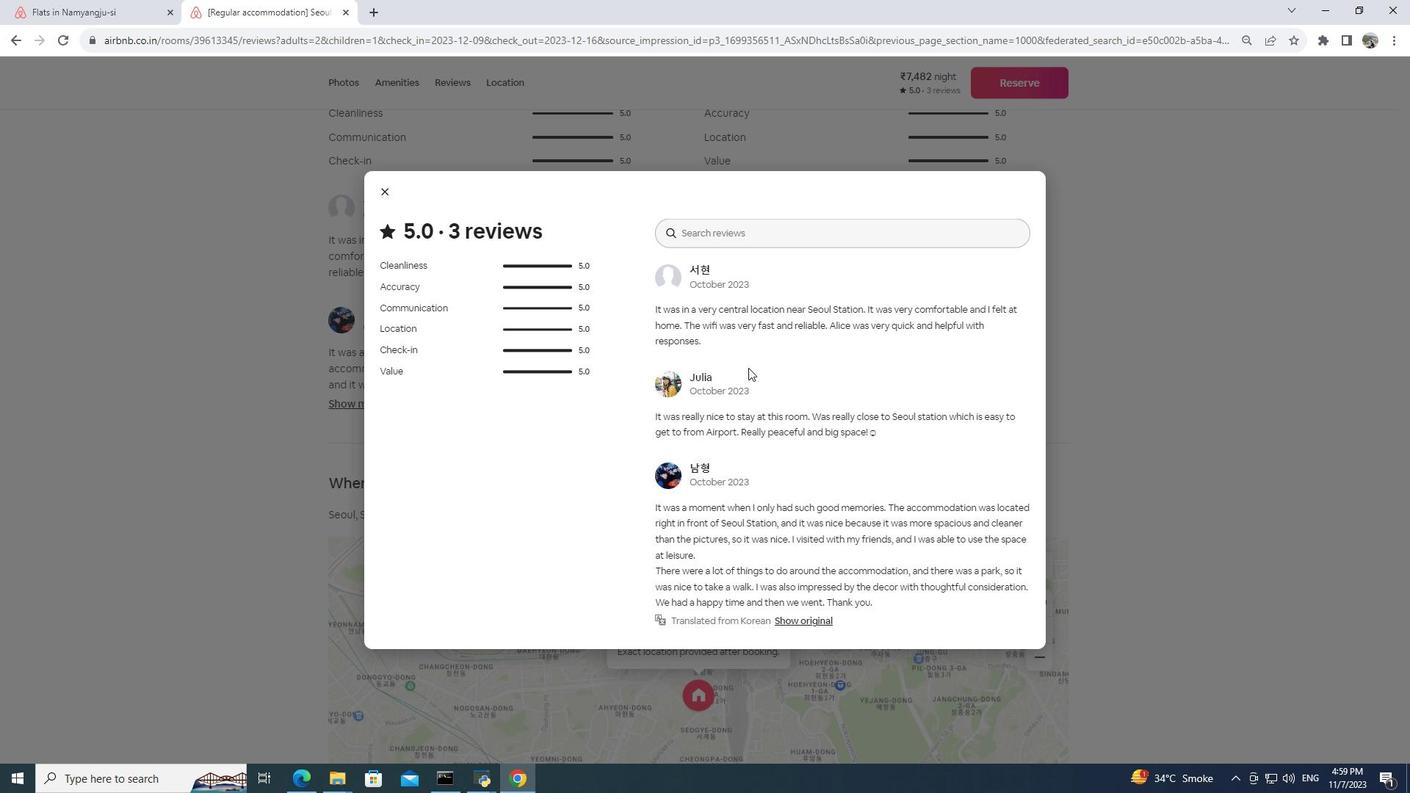 
Action: Mouse scrolled (747, 367) with delta (0, 0)
Screenshot: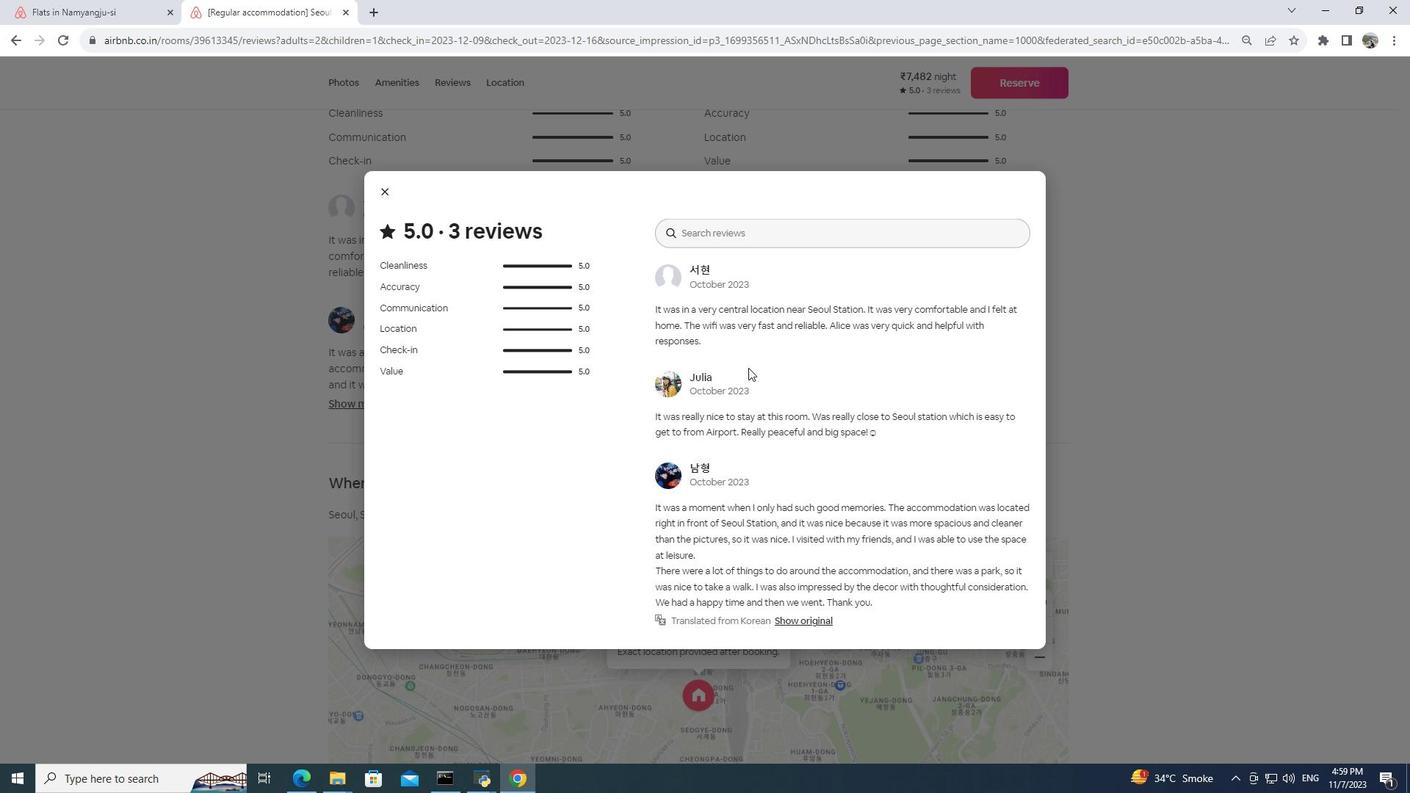 
Action: Mouse moved to (748, 368)
Screenshot: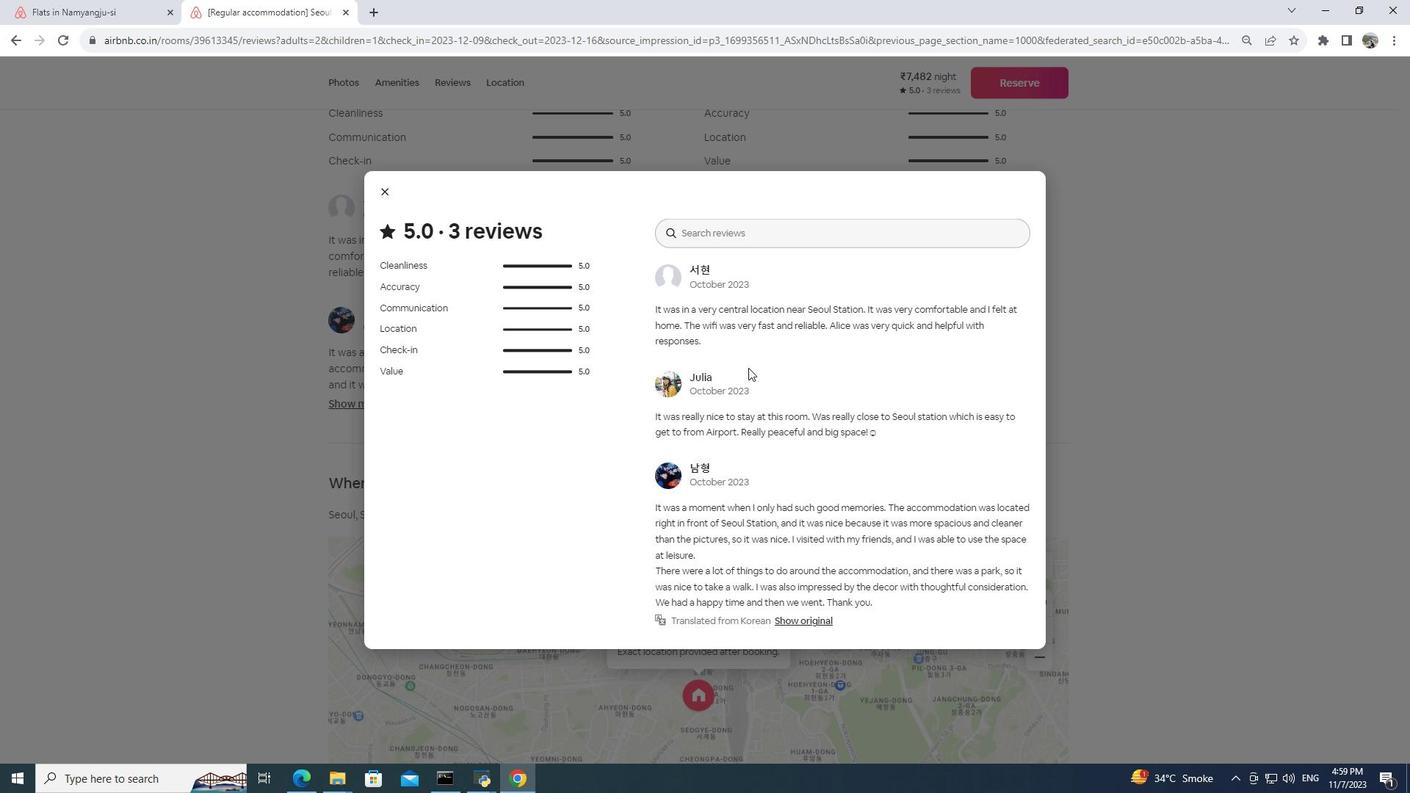 
Action: Mouse scrolled (748, 367) with delta (0, 0)
Screenshot: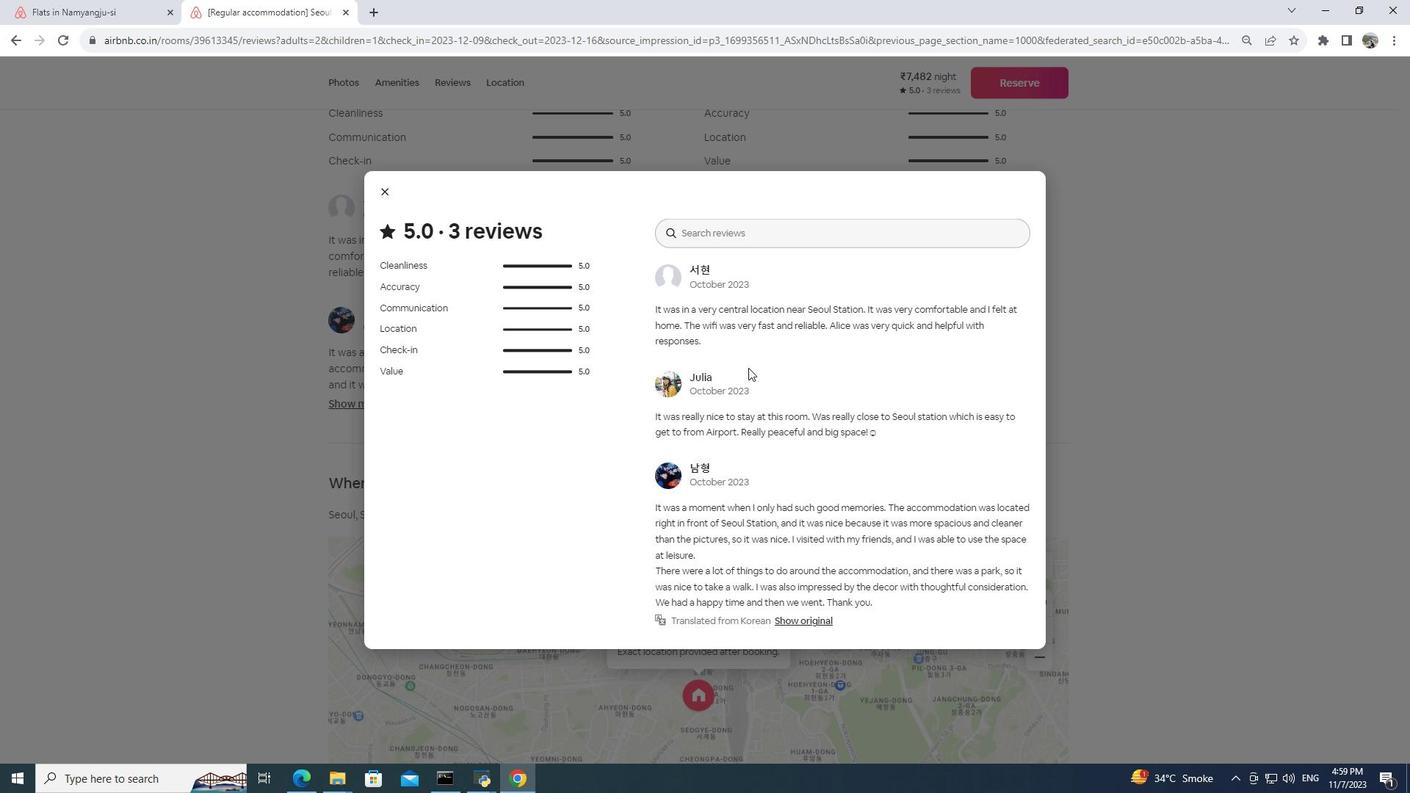 
Action: Mouse moved to (387, 195)
Screenshot: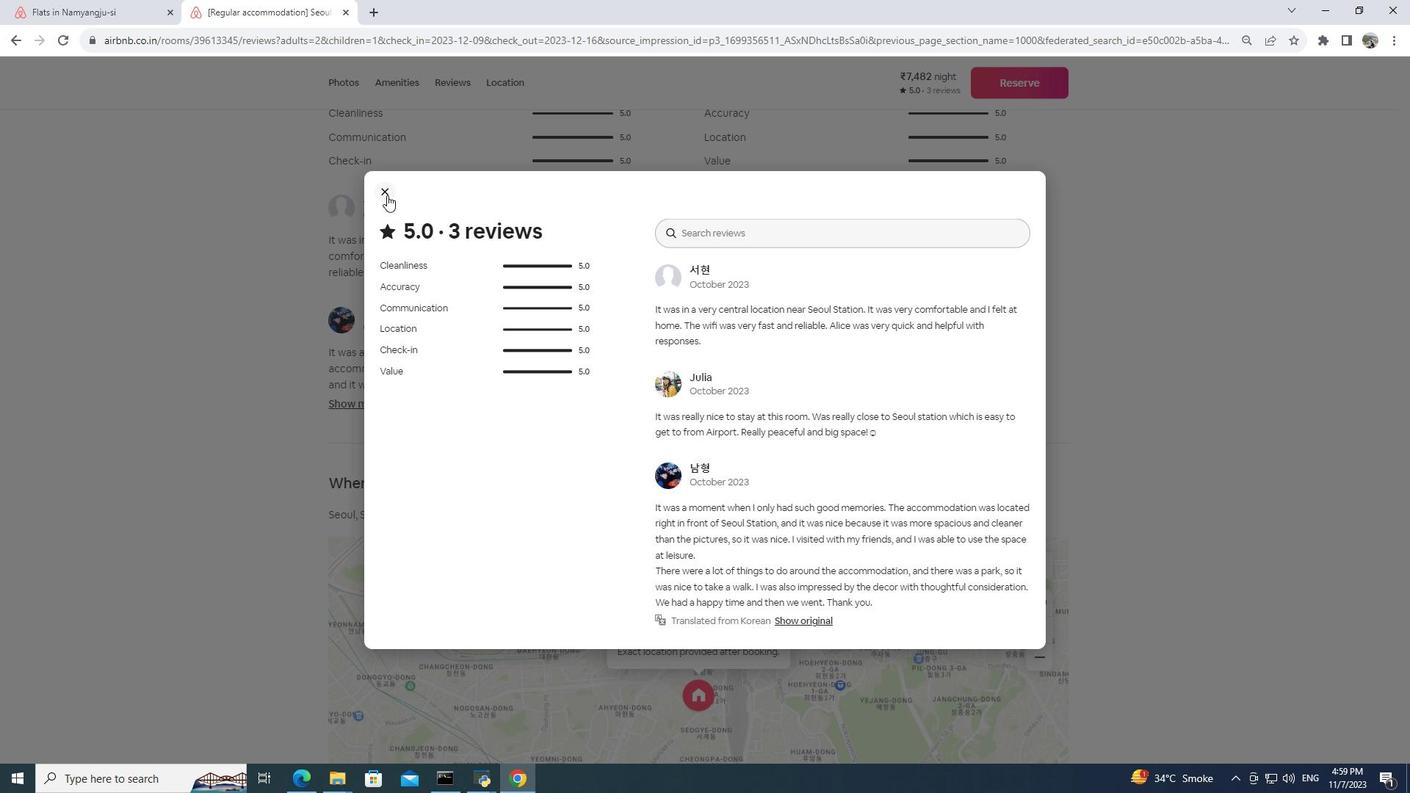 
Action: Mouse pressed left at (387, 195)
Screenshot: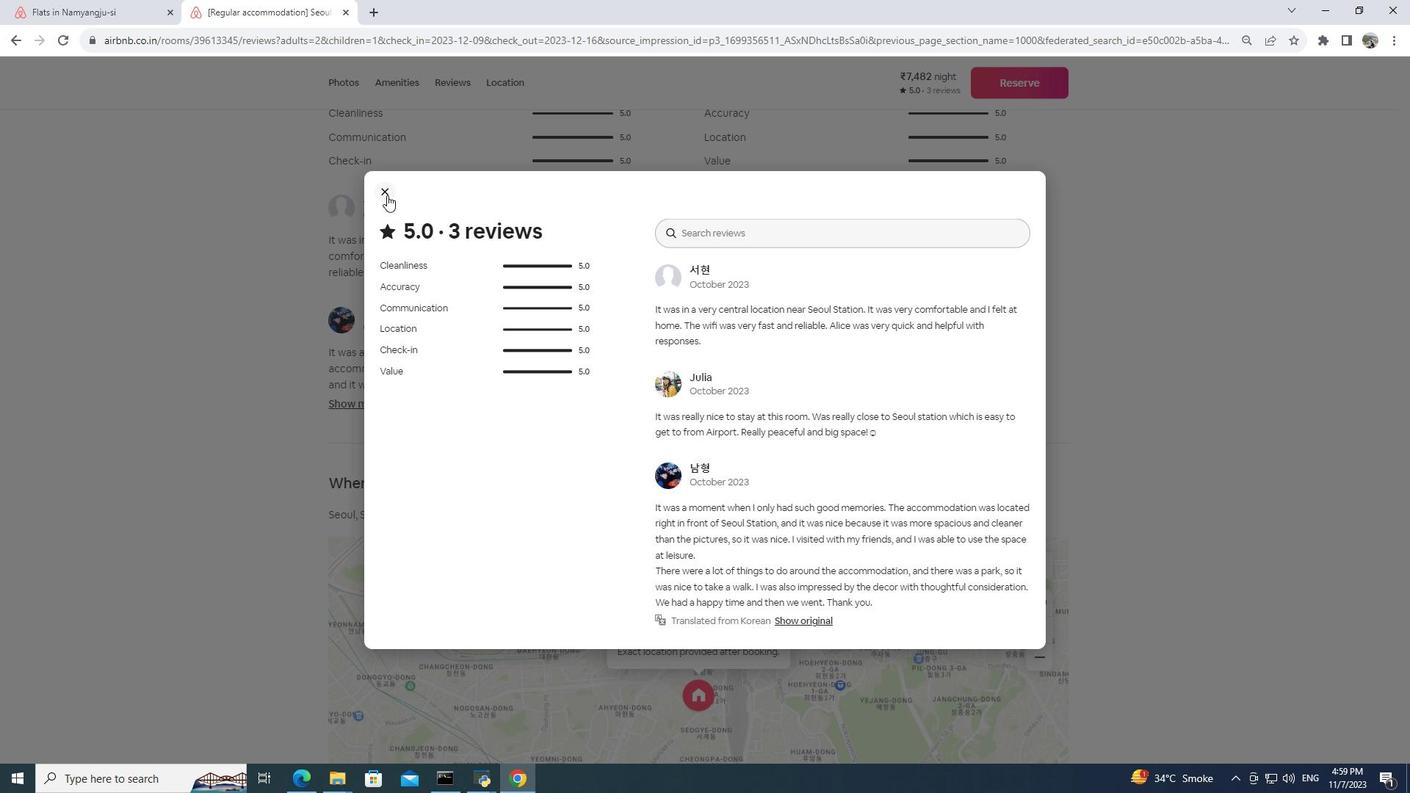 
Action: Mouse moved to (603, 393)
Screenshot: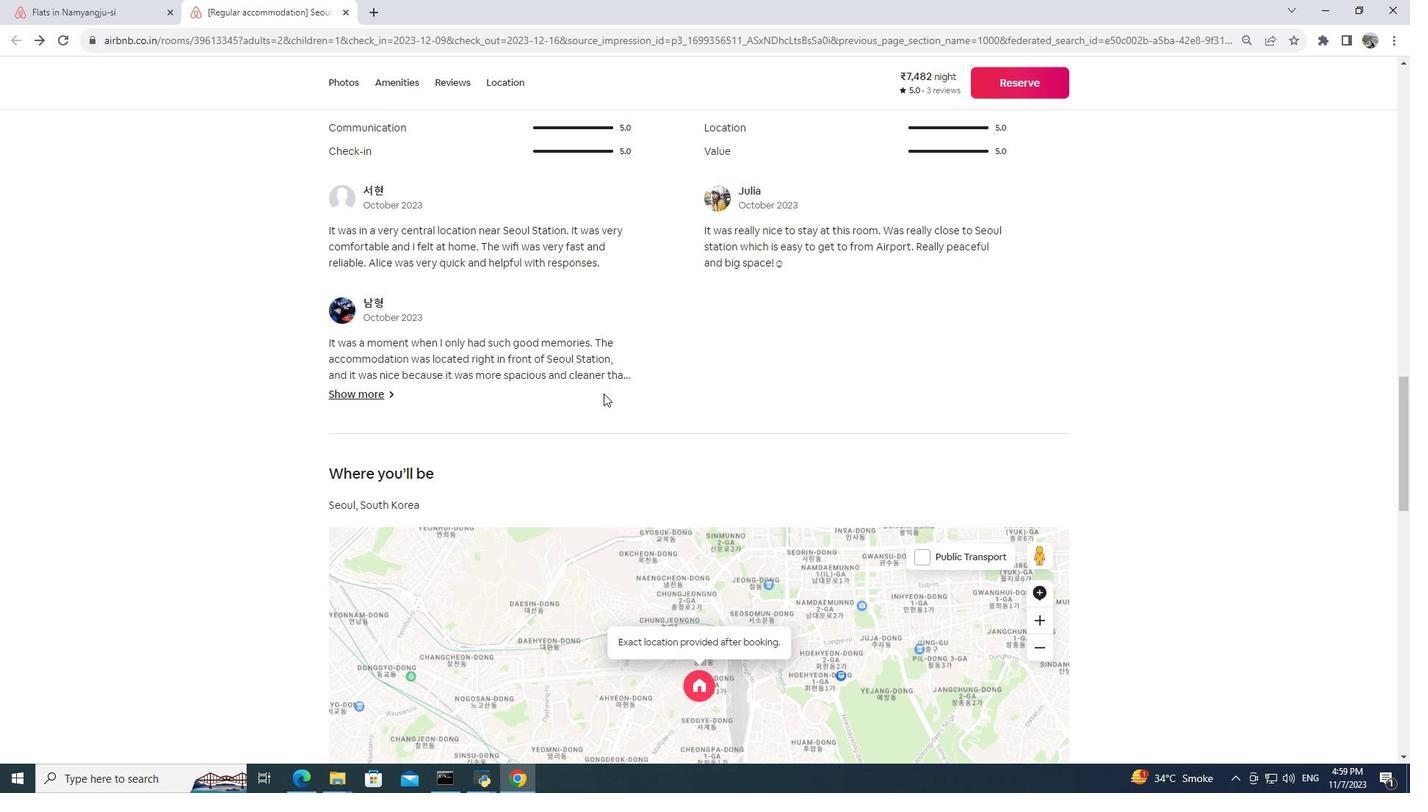 
Action: Mouse scrolled (603, 393) with delta (0, 0)
Screenshot: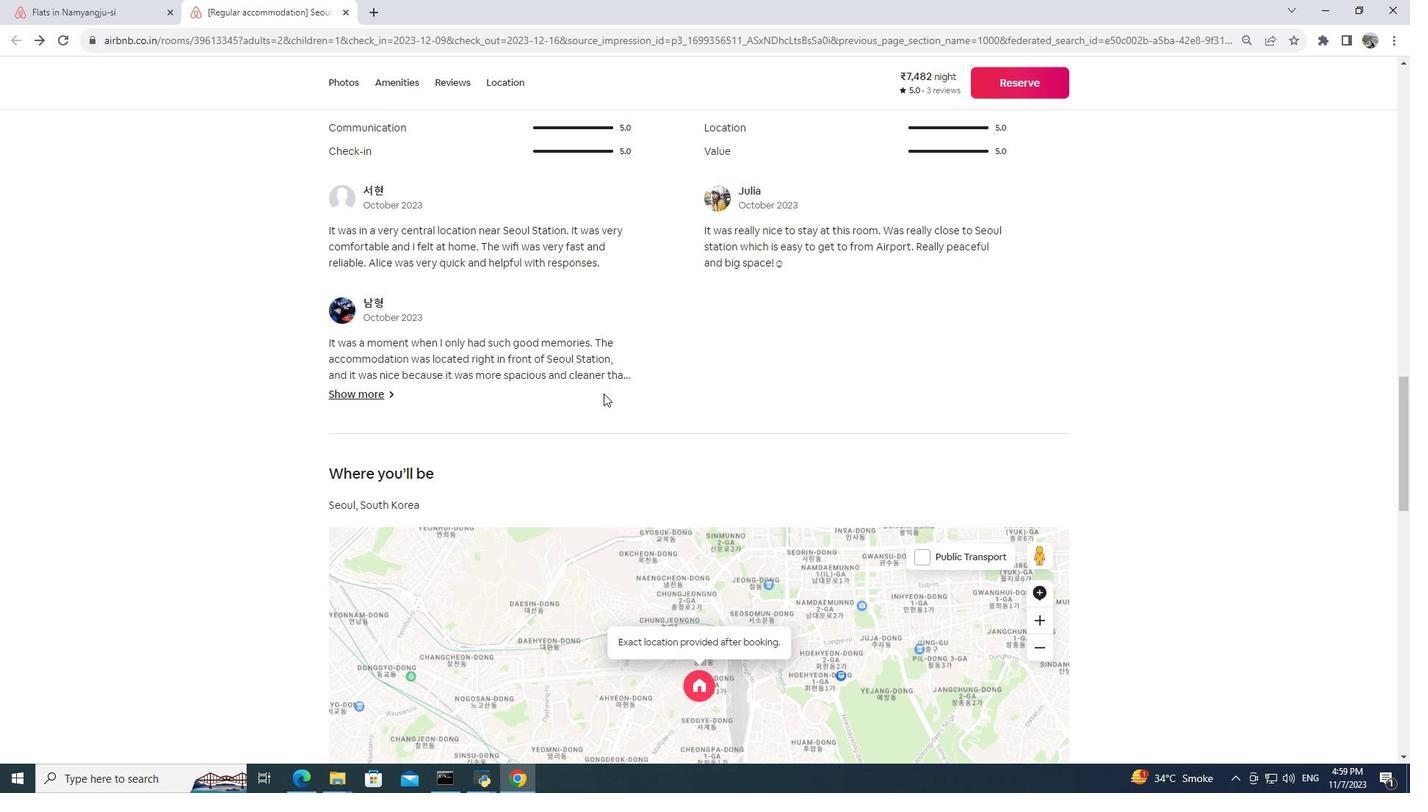 
Action: Mouse scrolled (603, 393) with delta (0, 0)
Screenshot: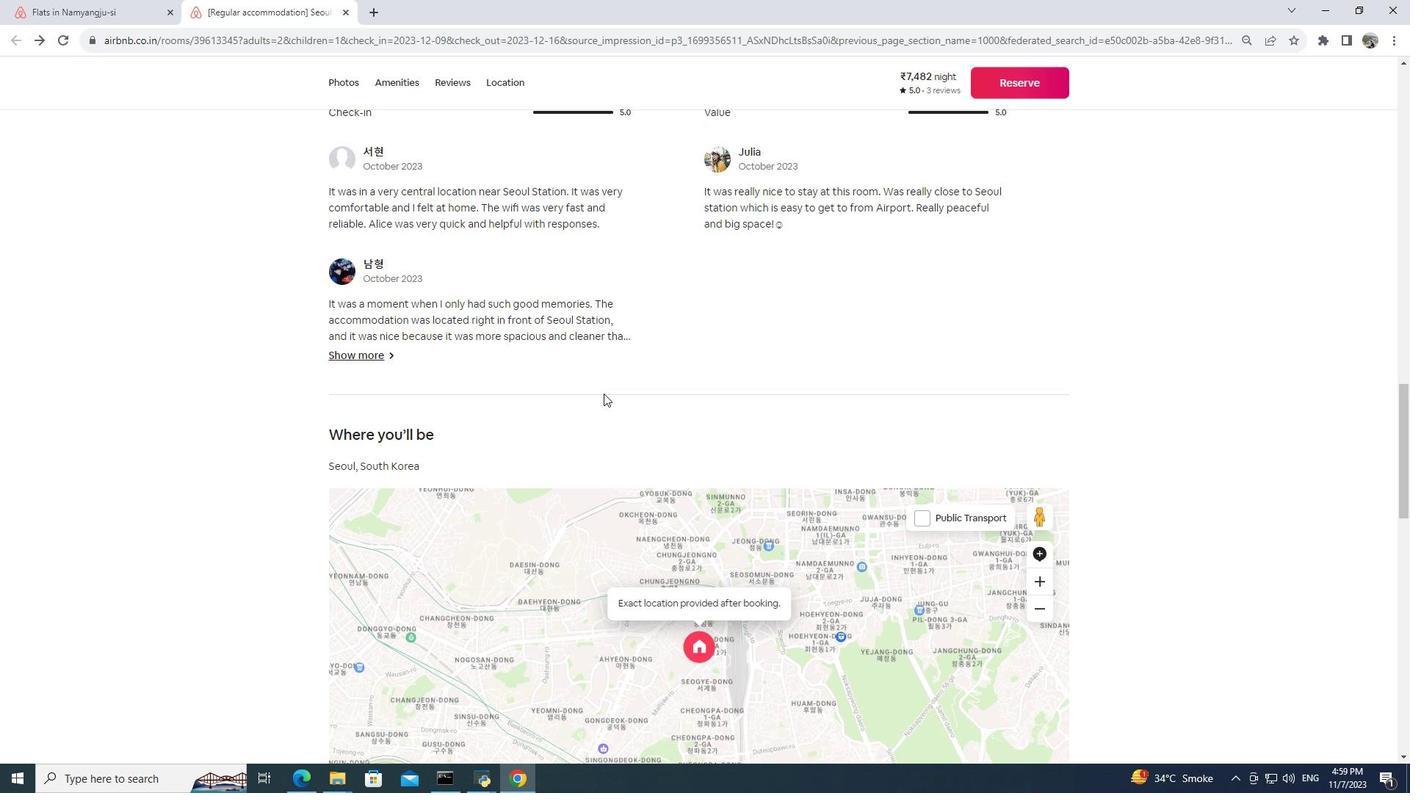
Action: Mouse moved to (437, 512)
Screenshot: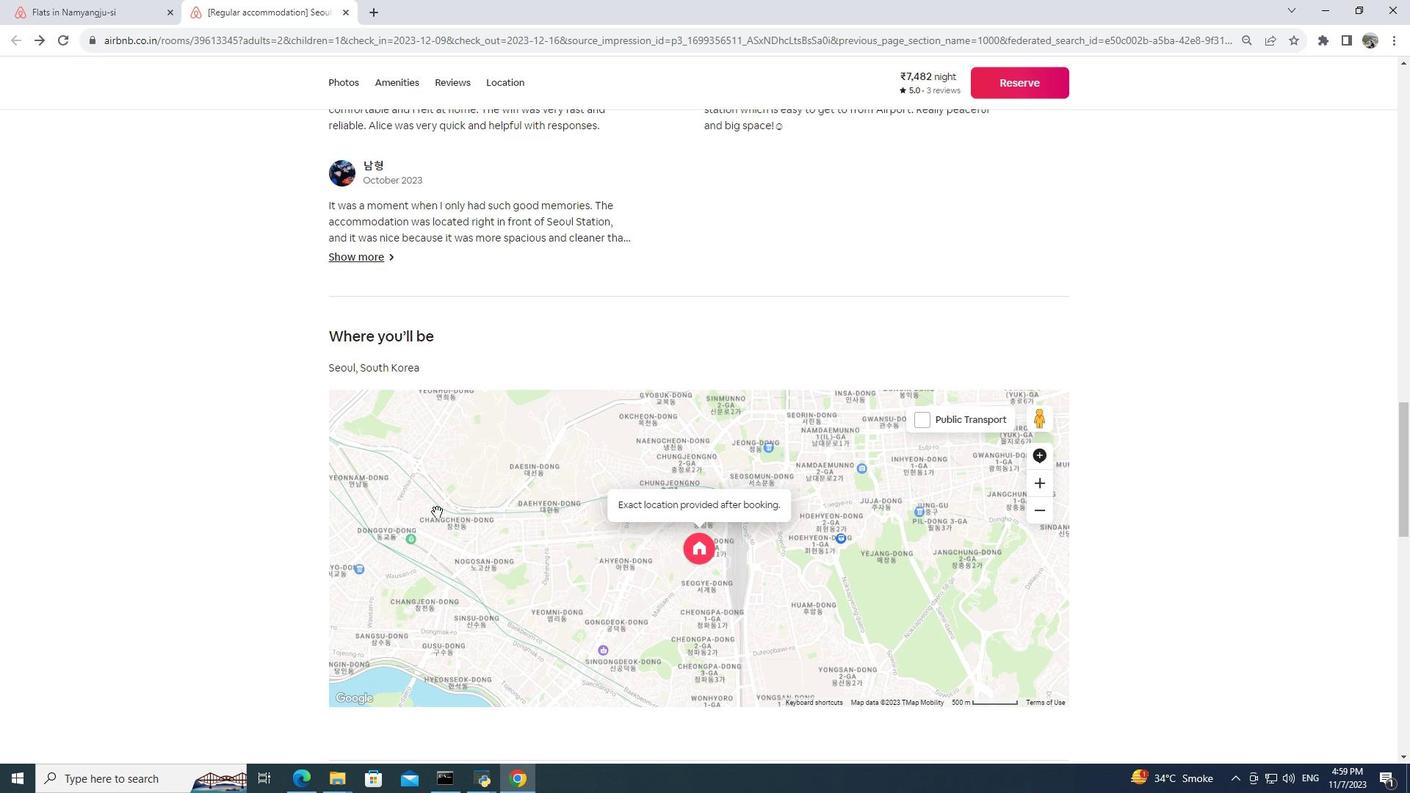 
Action: Mouse scrolled (437, 511) with delta (0, 0)
Screenshot: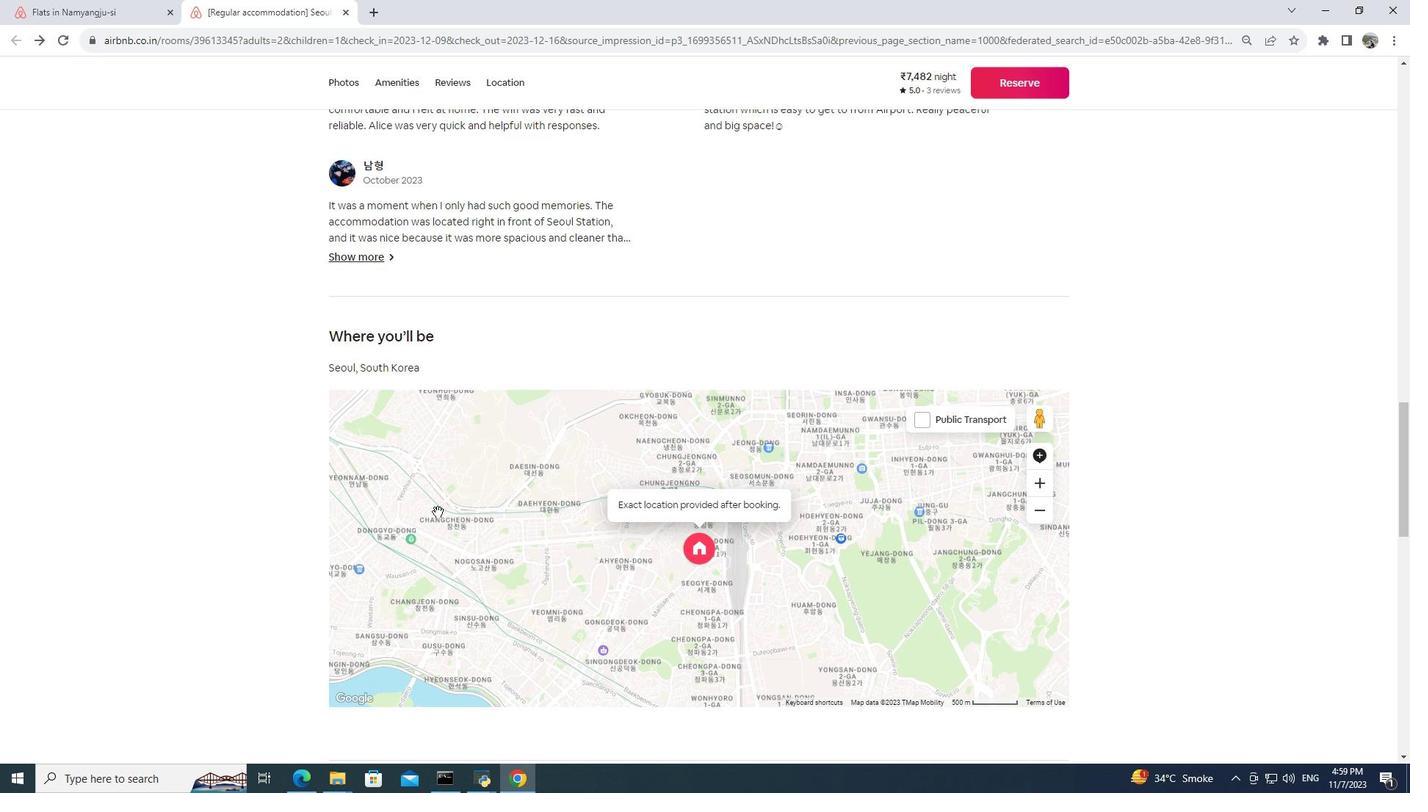 
Action: Mouse moved to (437, 512)
Screenshot: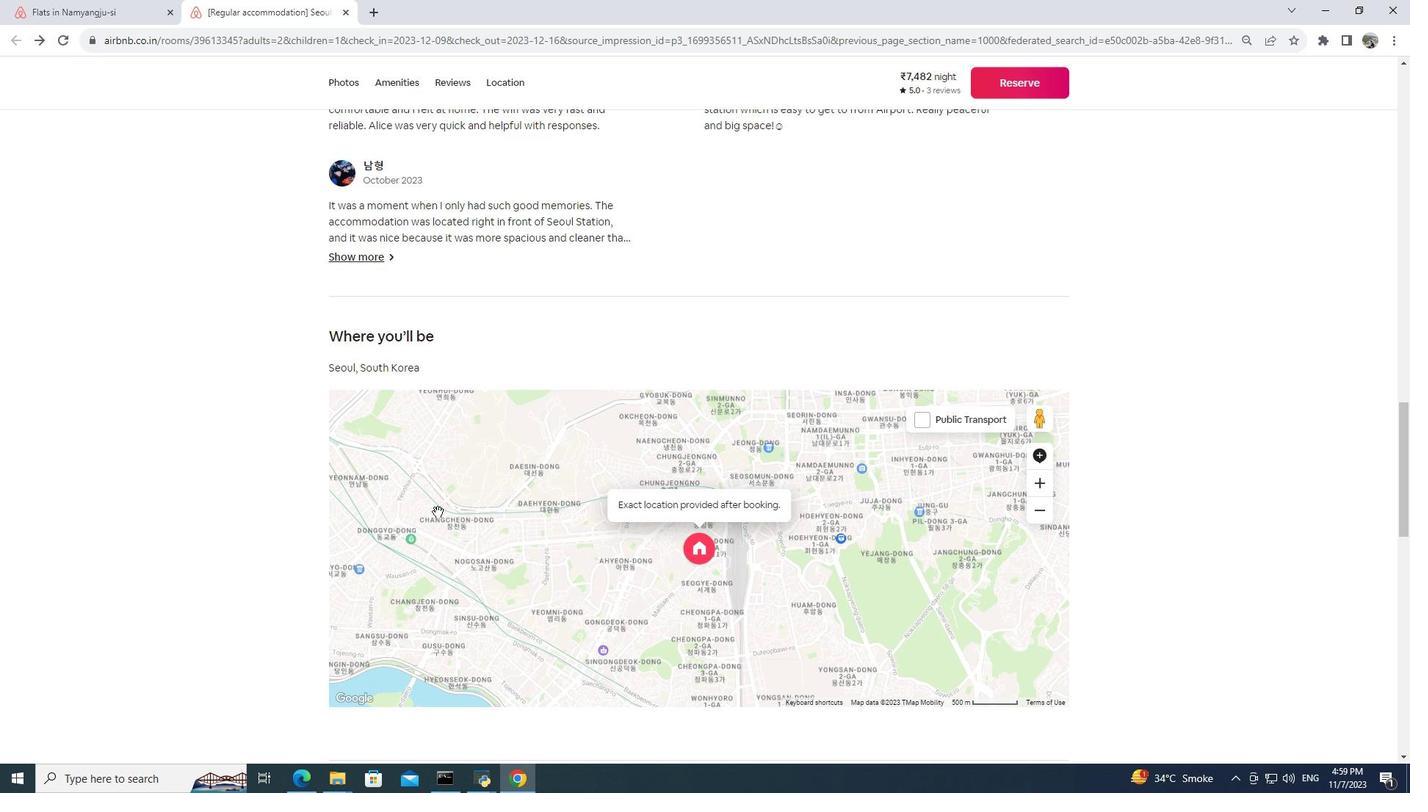 
Action: Mouse scrolled (437, 511) with delta (0, 0)
Screenshot: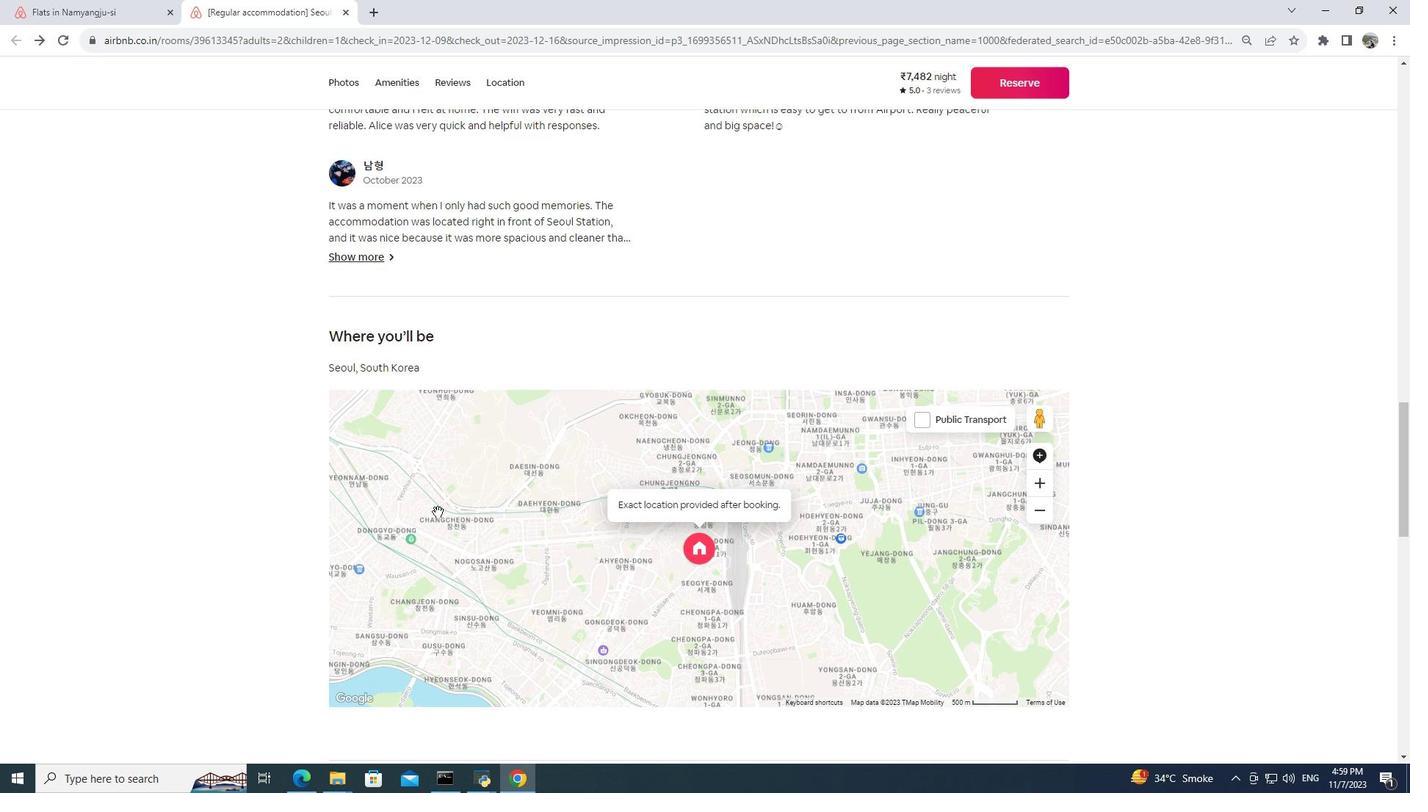 
Action: Mouse scrolled (437, 511) with delta (0, 0)
Screenshot: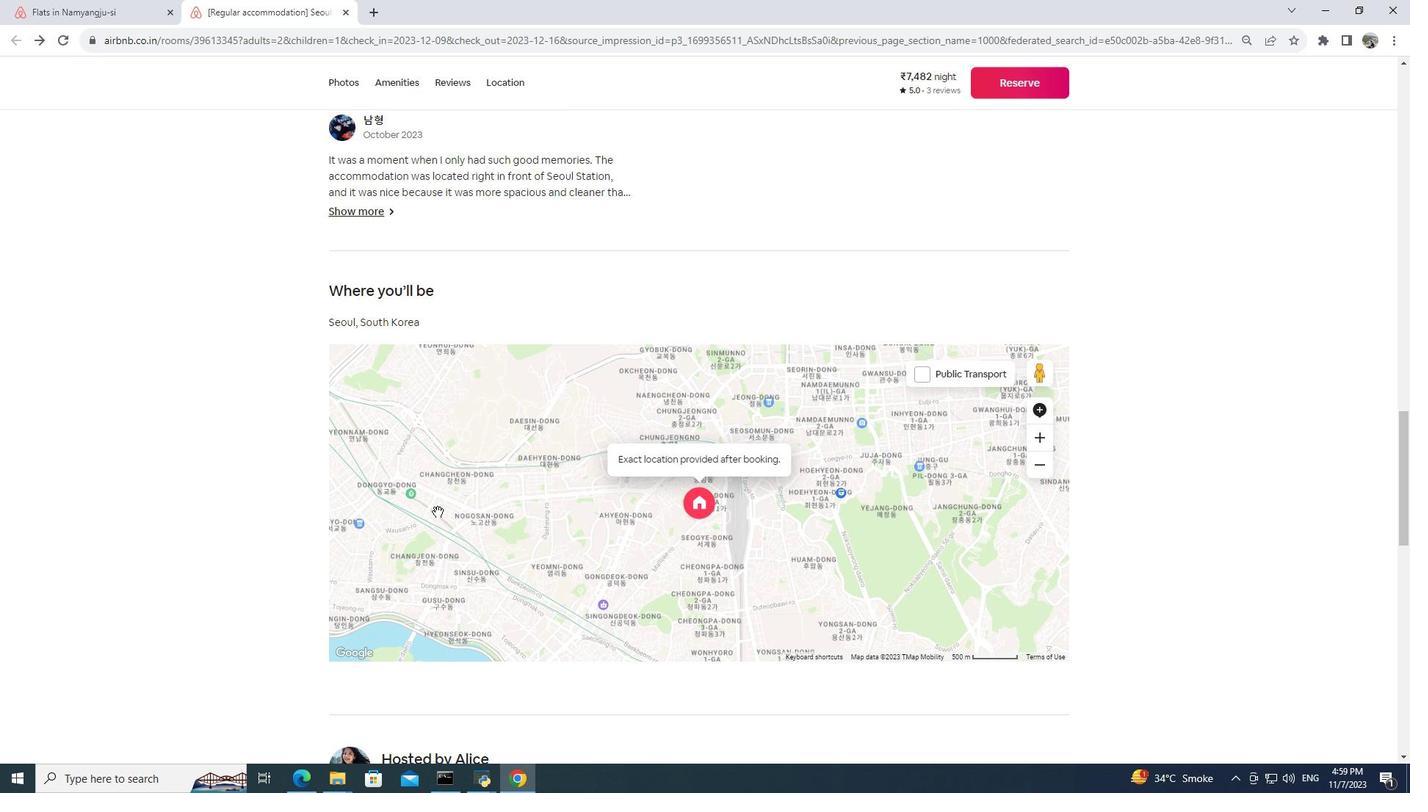 
Action: Mouse scrolled (437, 511) with delta (0, 0)
Screenshot: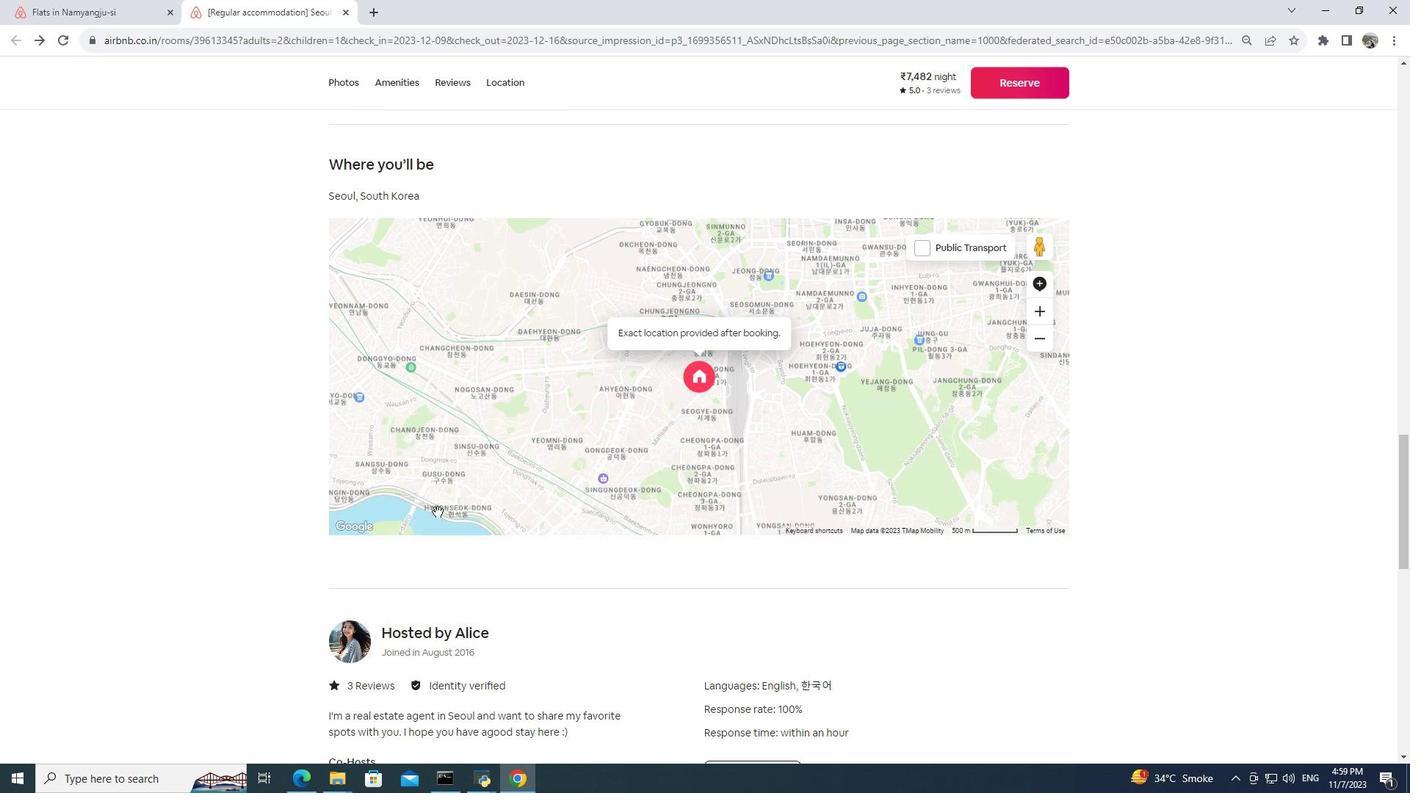 
Action: Mouse moved to (404, 496)
Screenshot: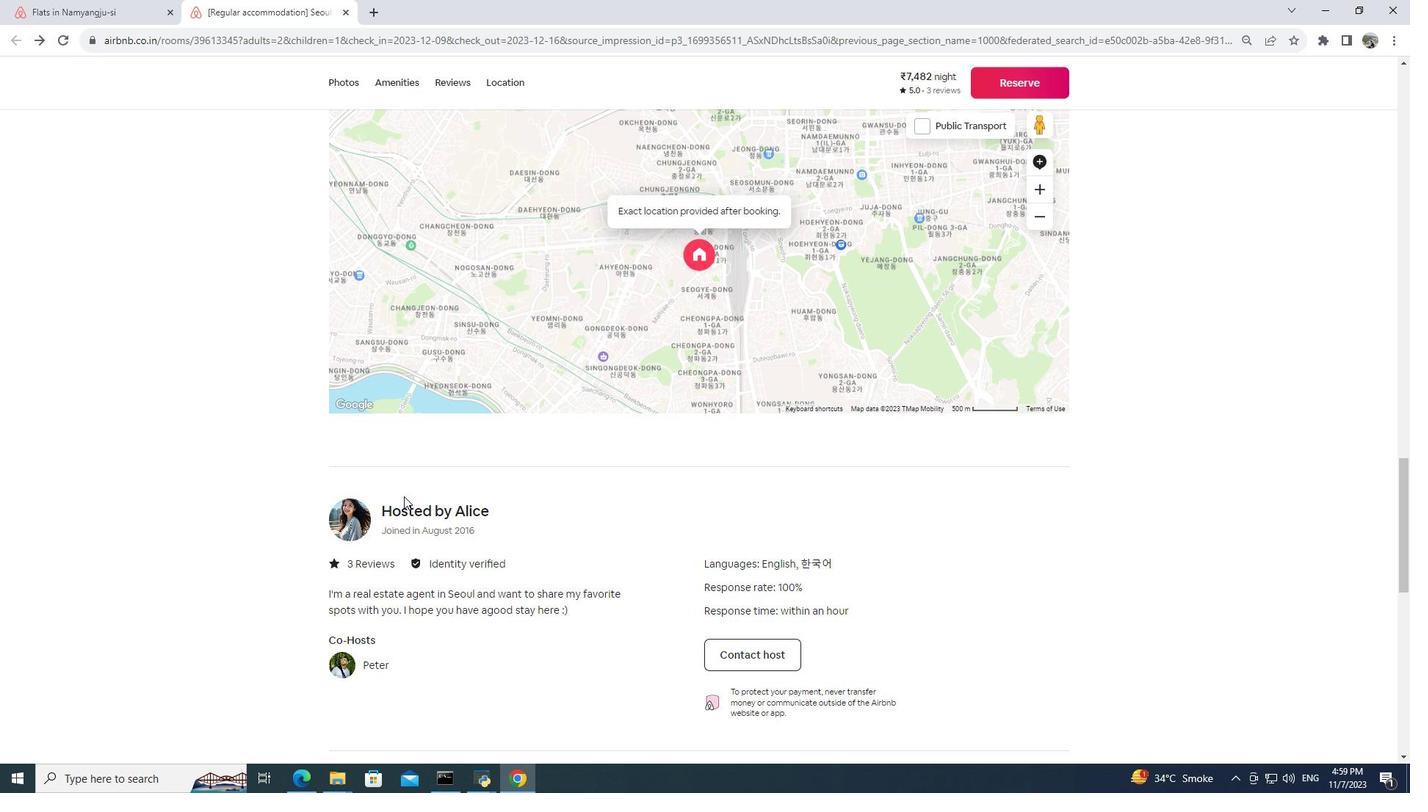 
Action: Mouse scrolled (404, 495) with delta (0, 0)
Screenshot: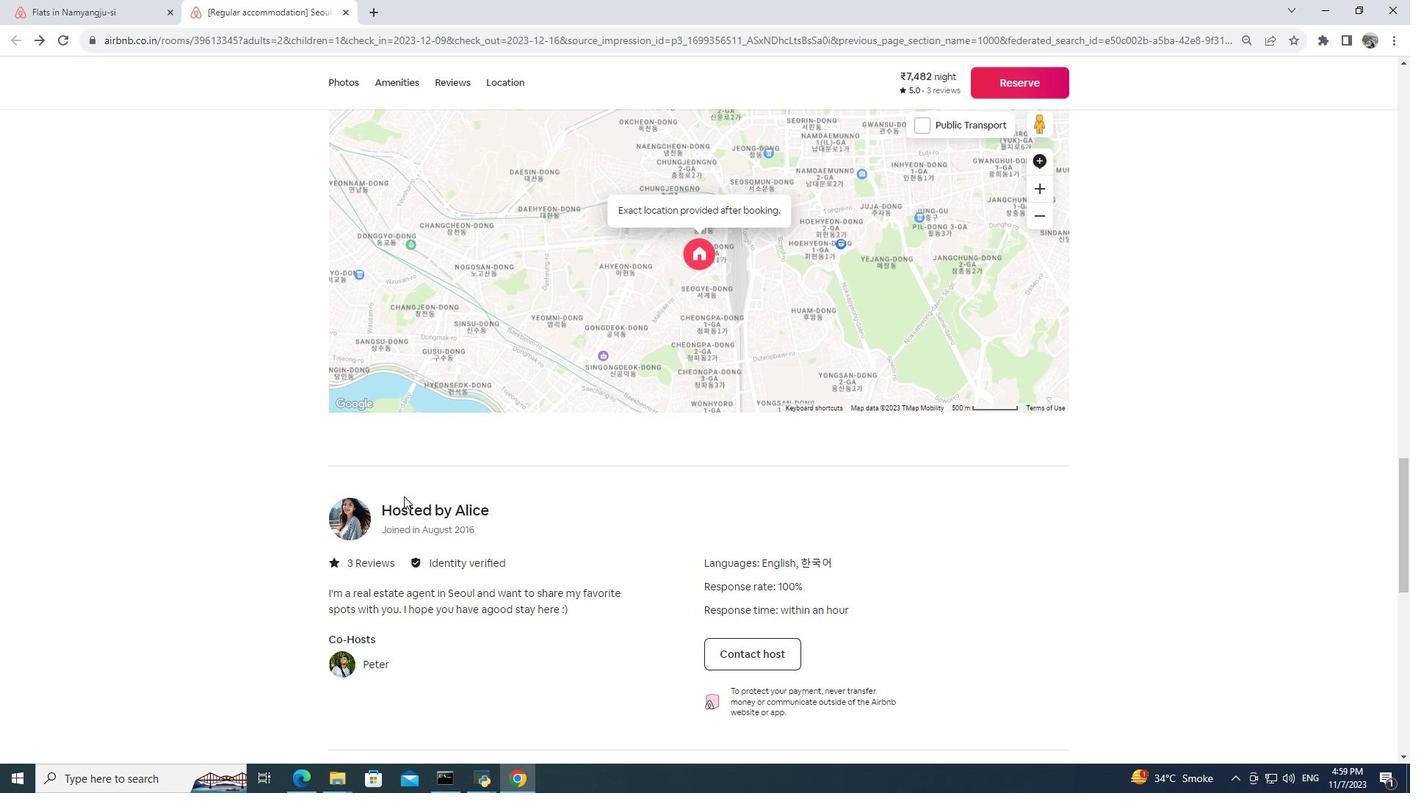 
Action: Mouse scrolled (404, 495) with delta (0, 0)
Screenshot: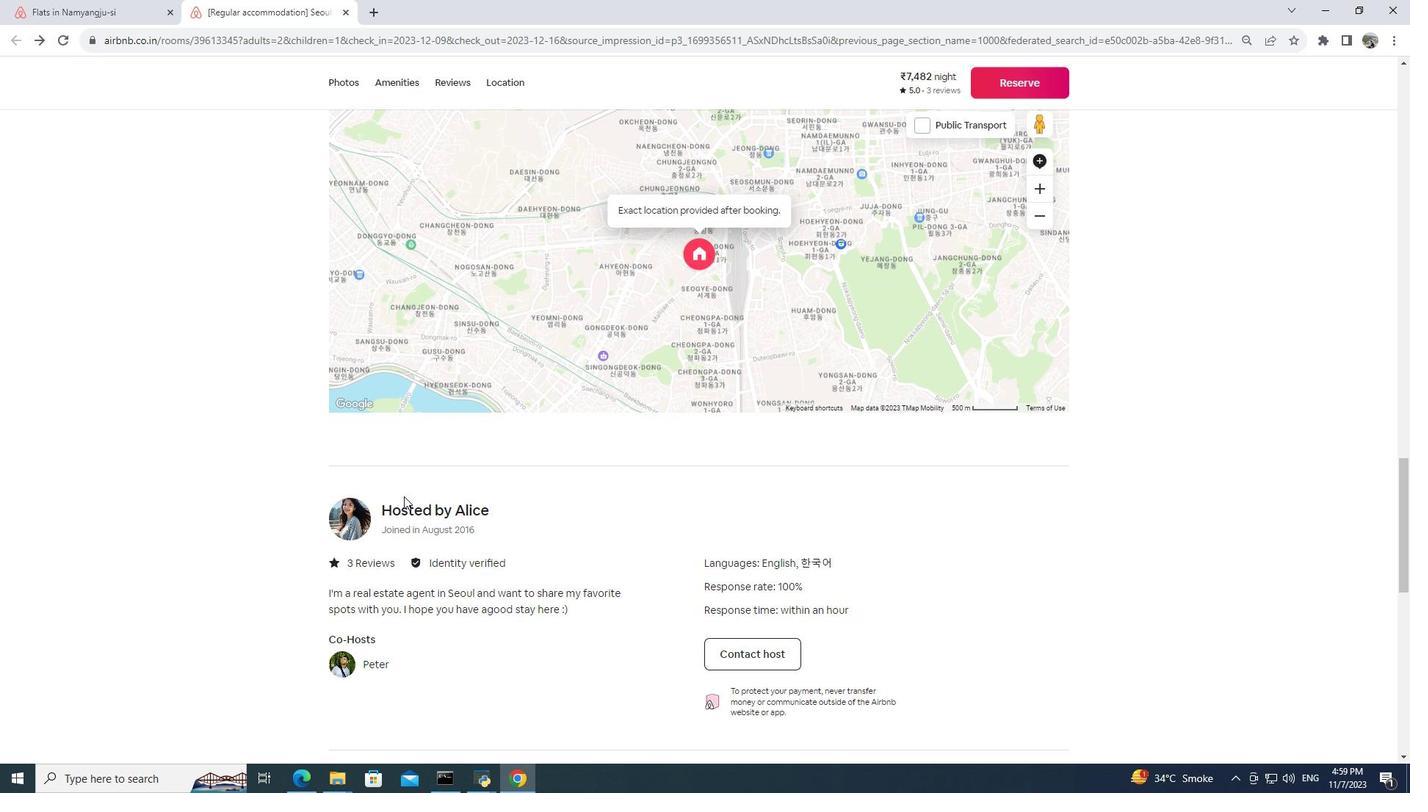 
Action: Mouse scrolled (404, 495) with delta (0, 0)
Screenshot: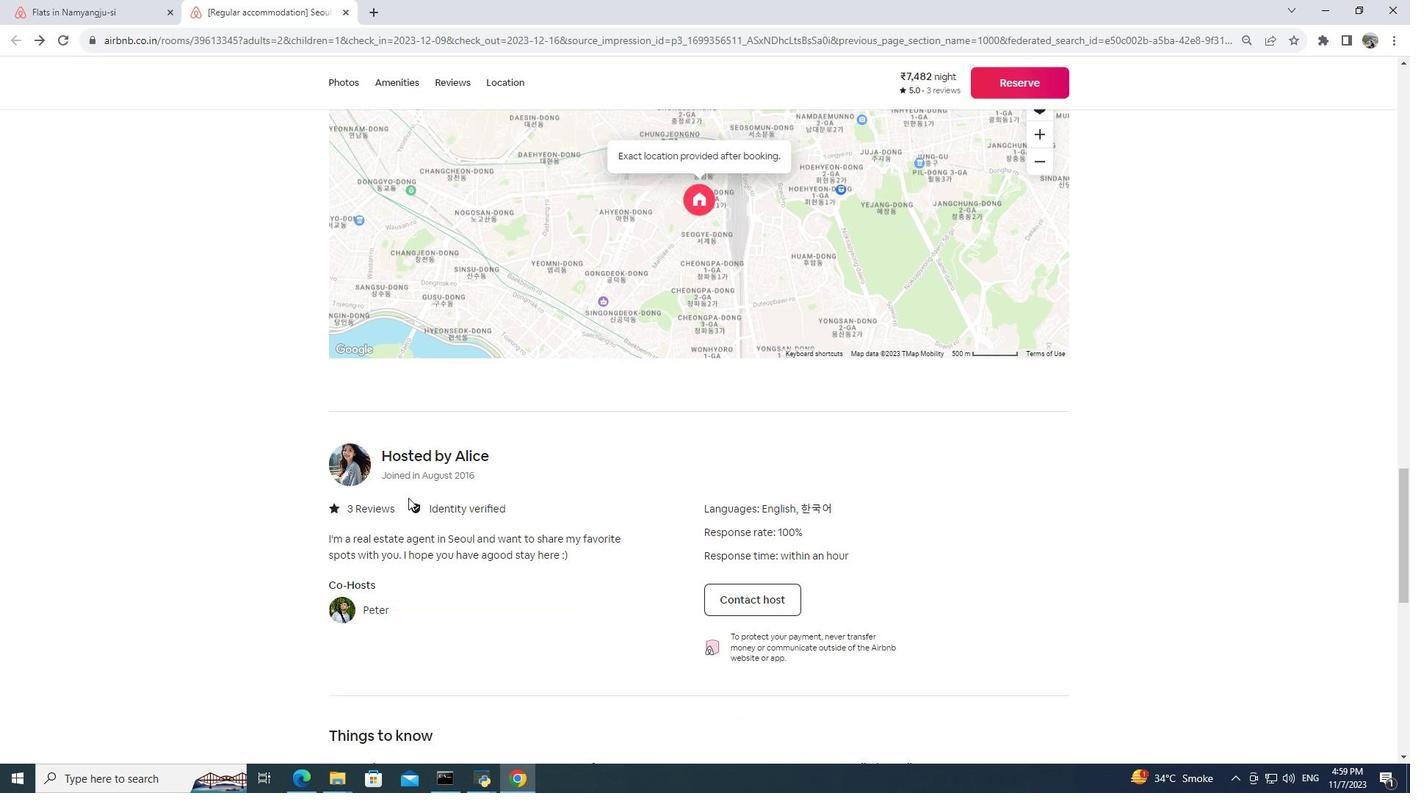 
Action: Mouse scrolled (404, 495) with delta (0, 0)
Screenshot: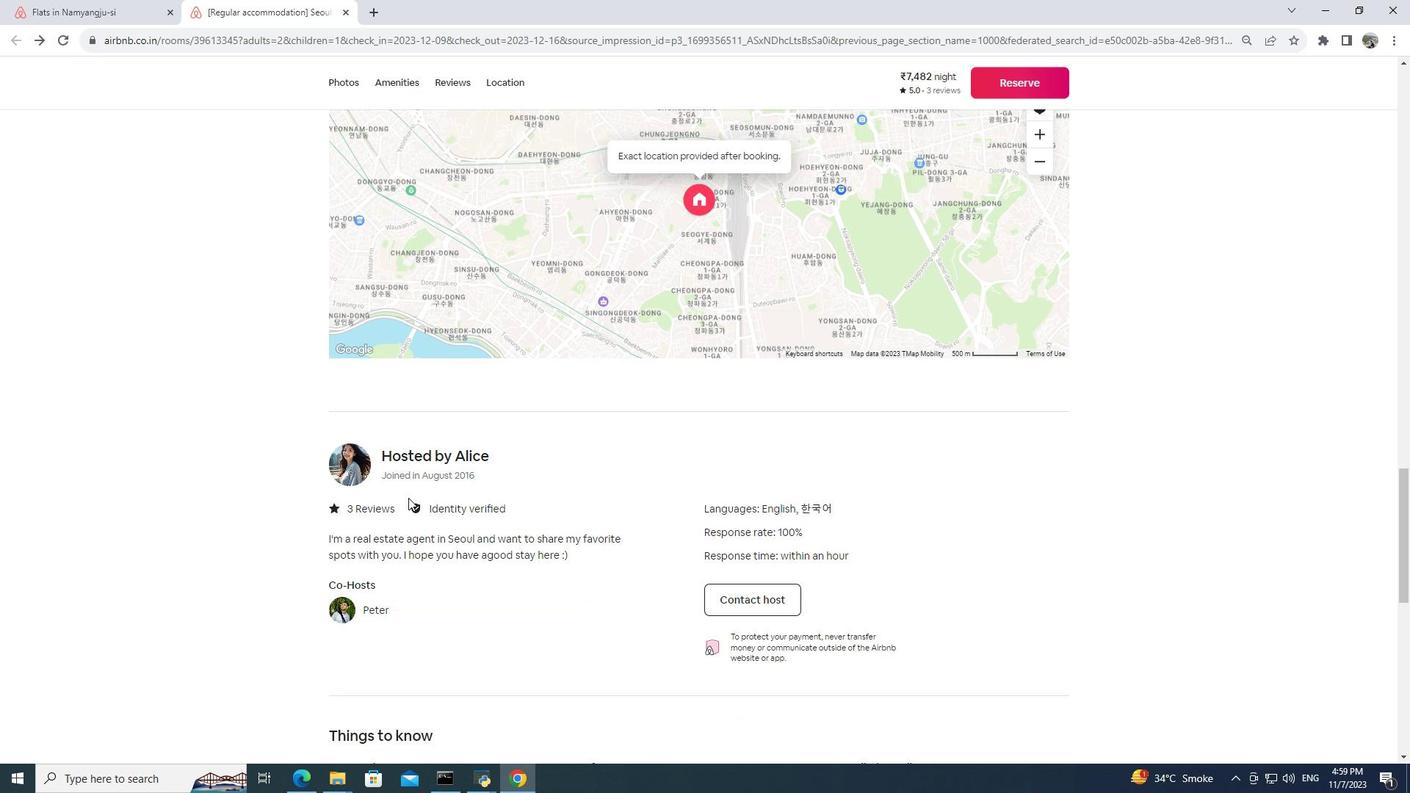 
Action: Mouse moved to (362, 626)
Screenshot: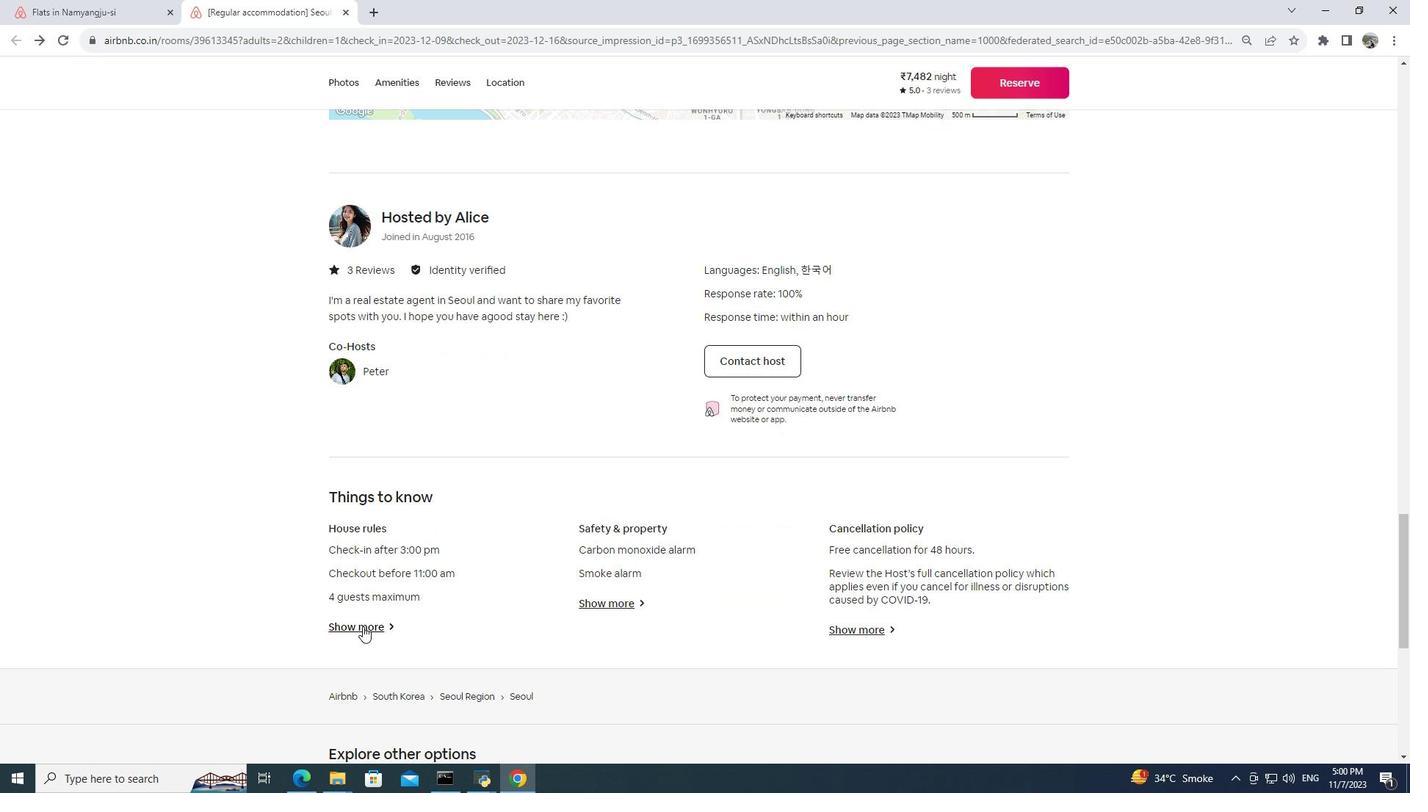 
Action: Mouse pressed left at (362, 626)
Screenshot: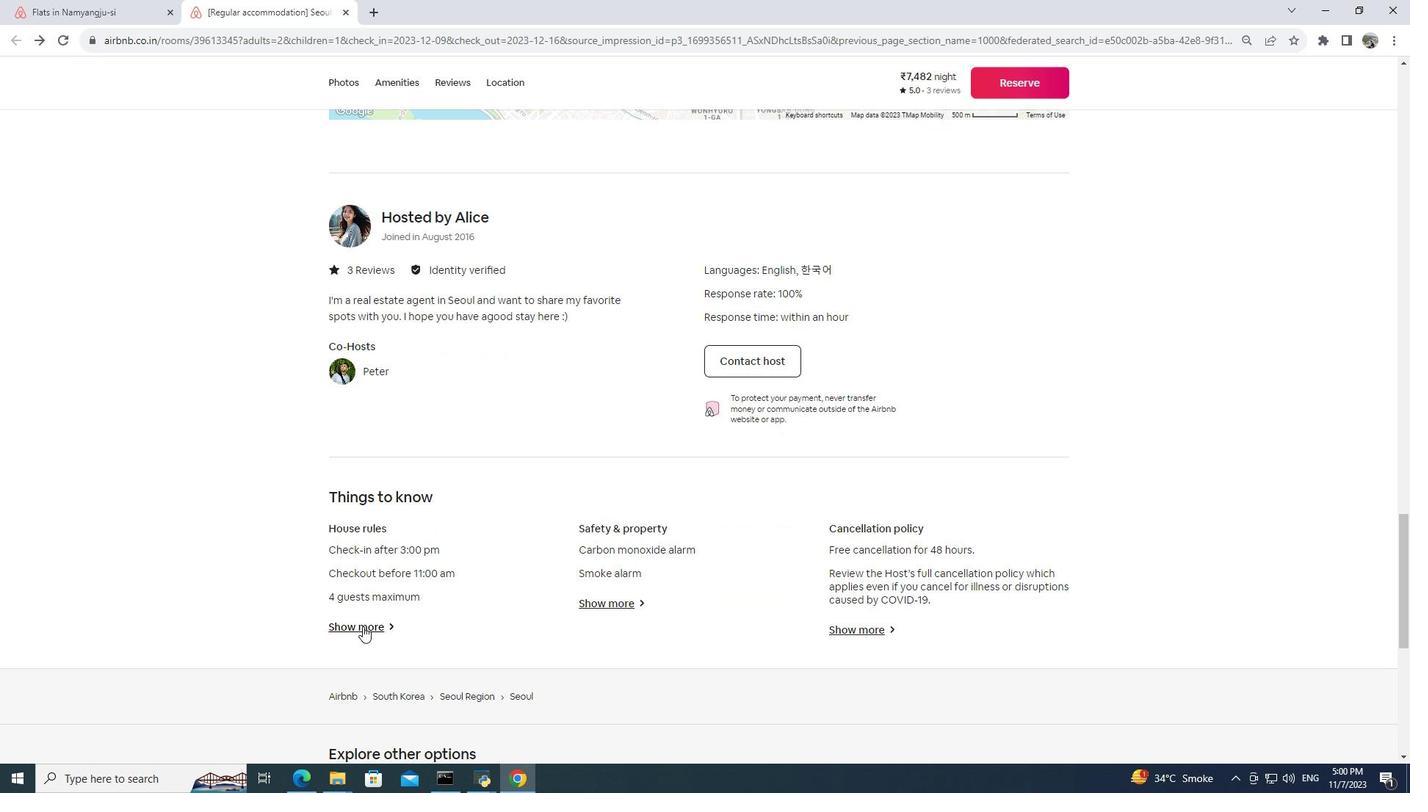 
Action: Mouse moved to (523, 506)
Screenshot: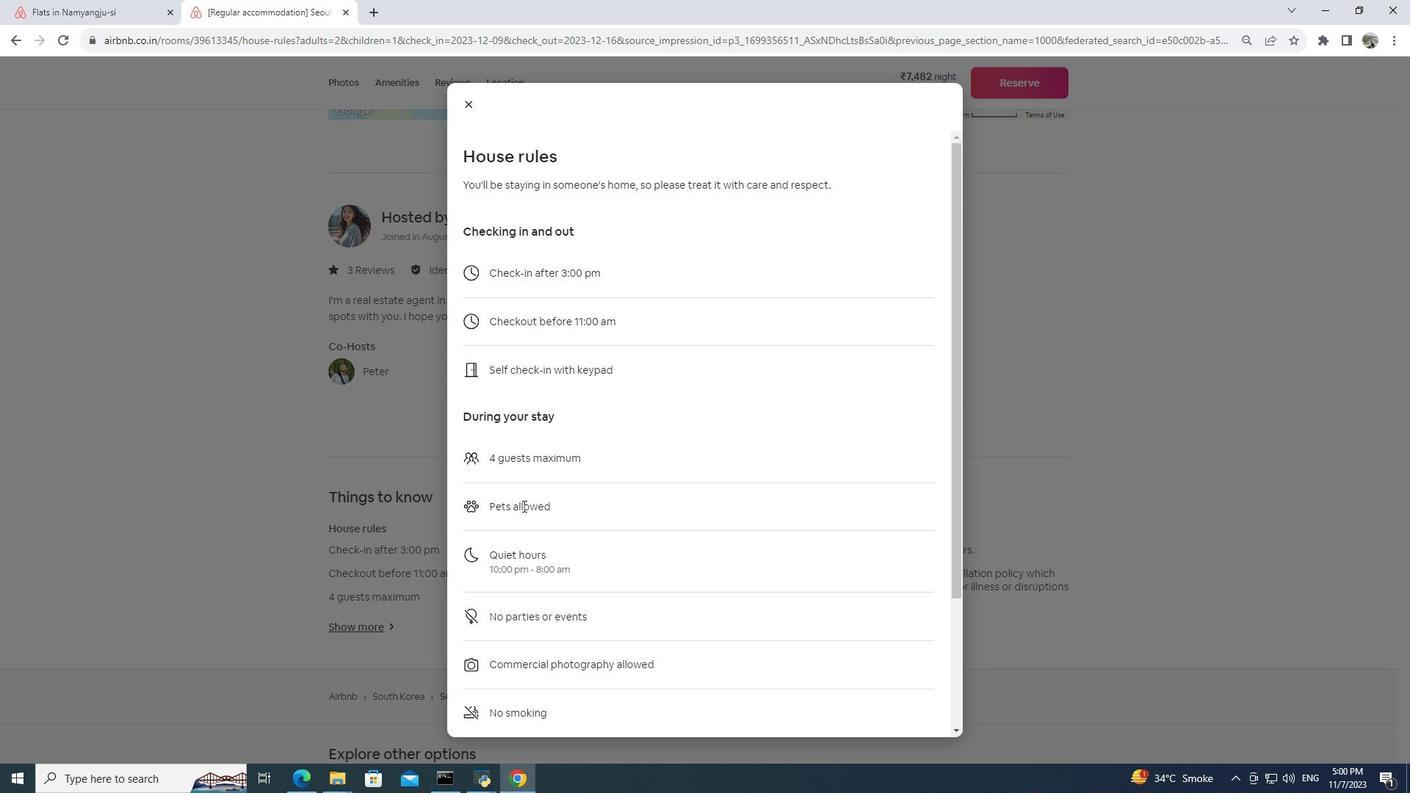 
Action: Mouse scrolled (523, 505) with delta (0, 0)
Screenshot: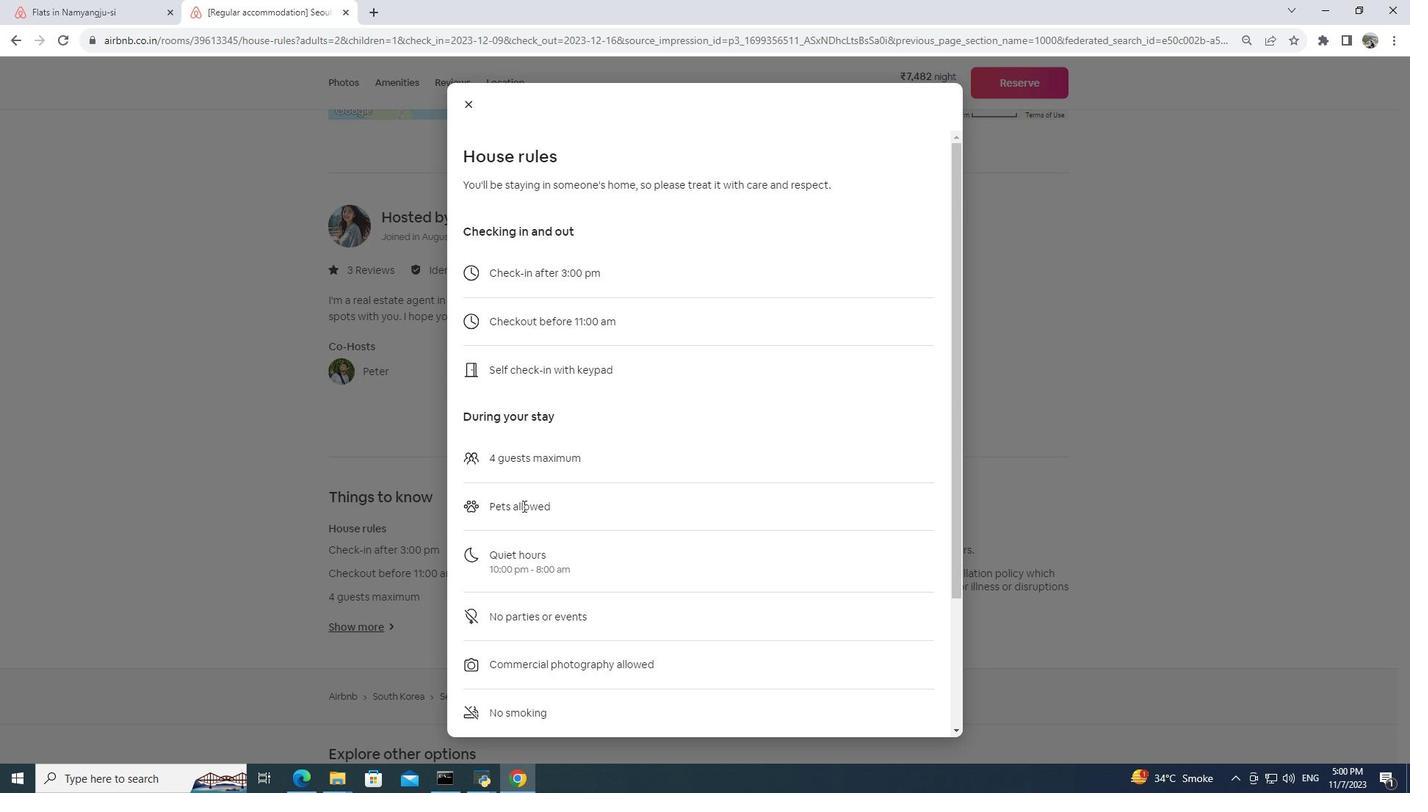 
Action: Mouse scrolled (523, 505) with delta (0, 0)
Screenshot: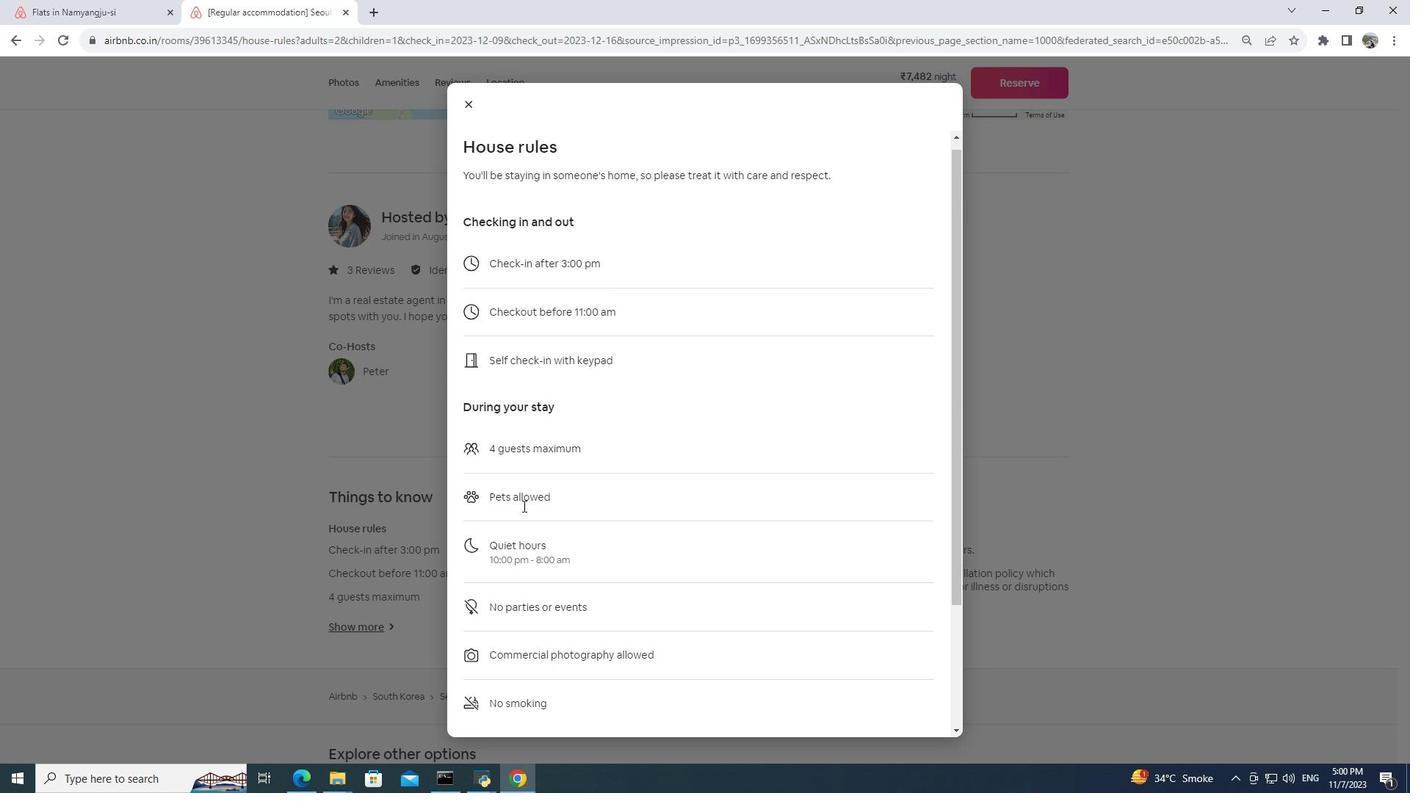 
Action: Mouse scrolled (523, 505) with delta (0, 0)
Screenshot: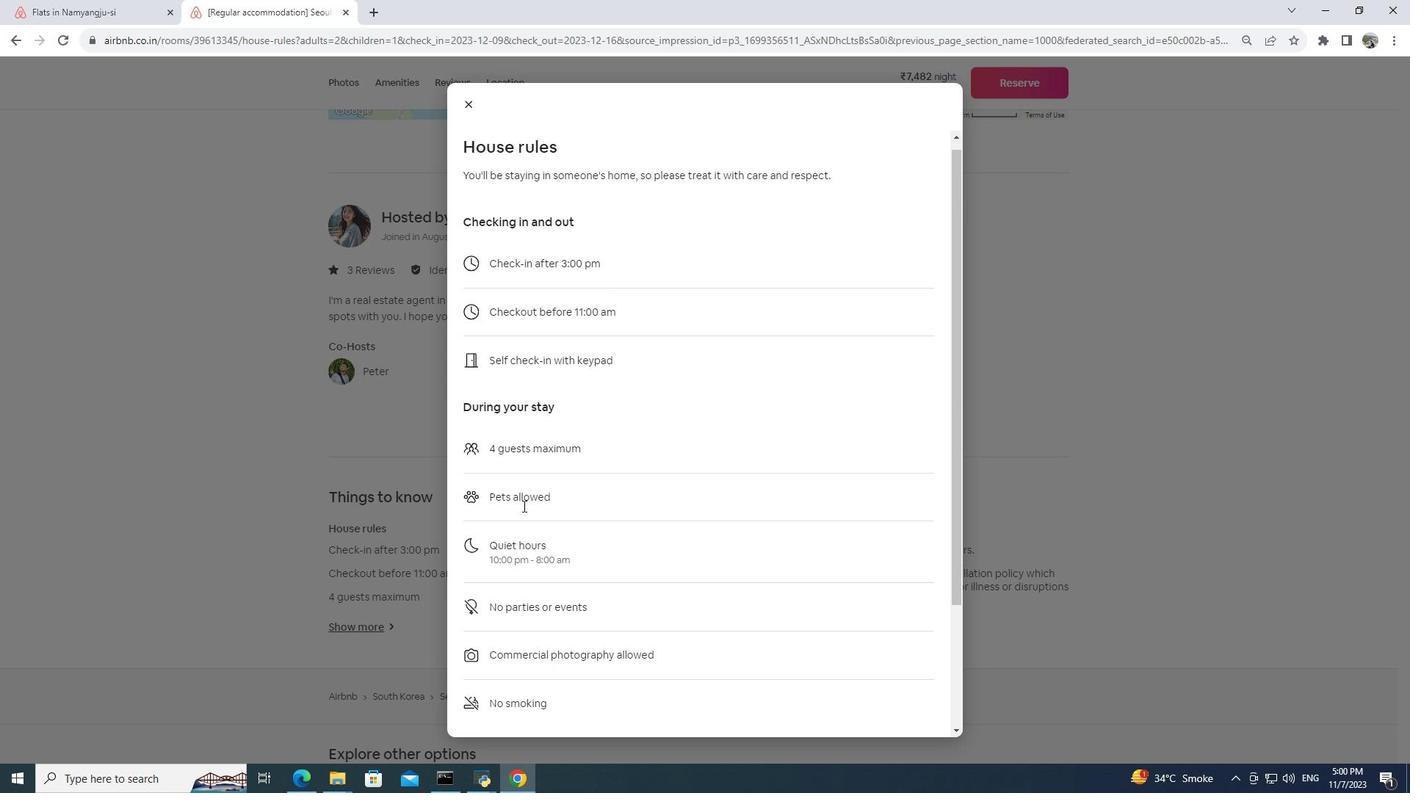 
Action: Mouse moved to (661, 486)
Screenshot: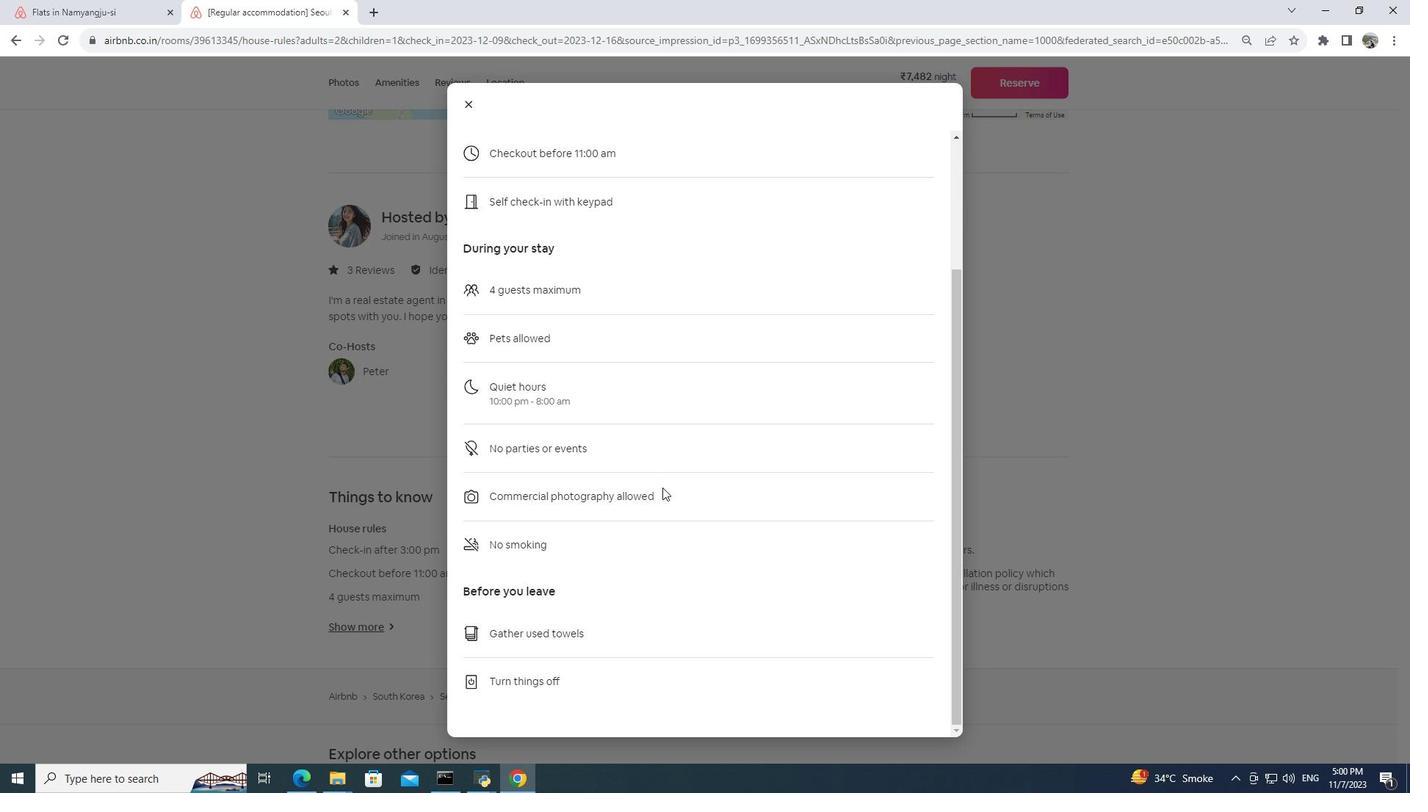 
Action: Mouse scrolled (661, 485) with delta (0, 0)
Screenshot: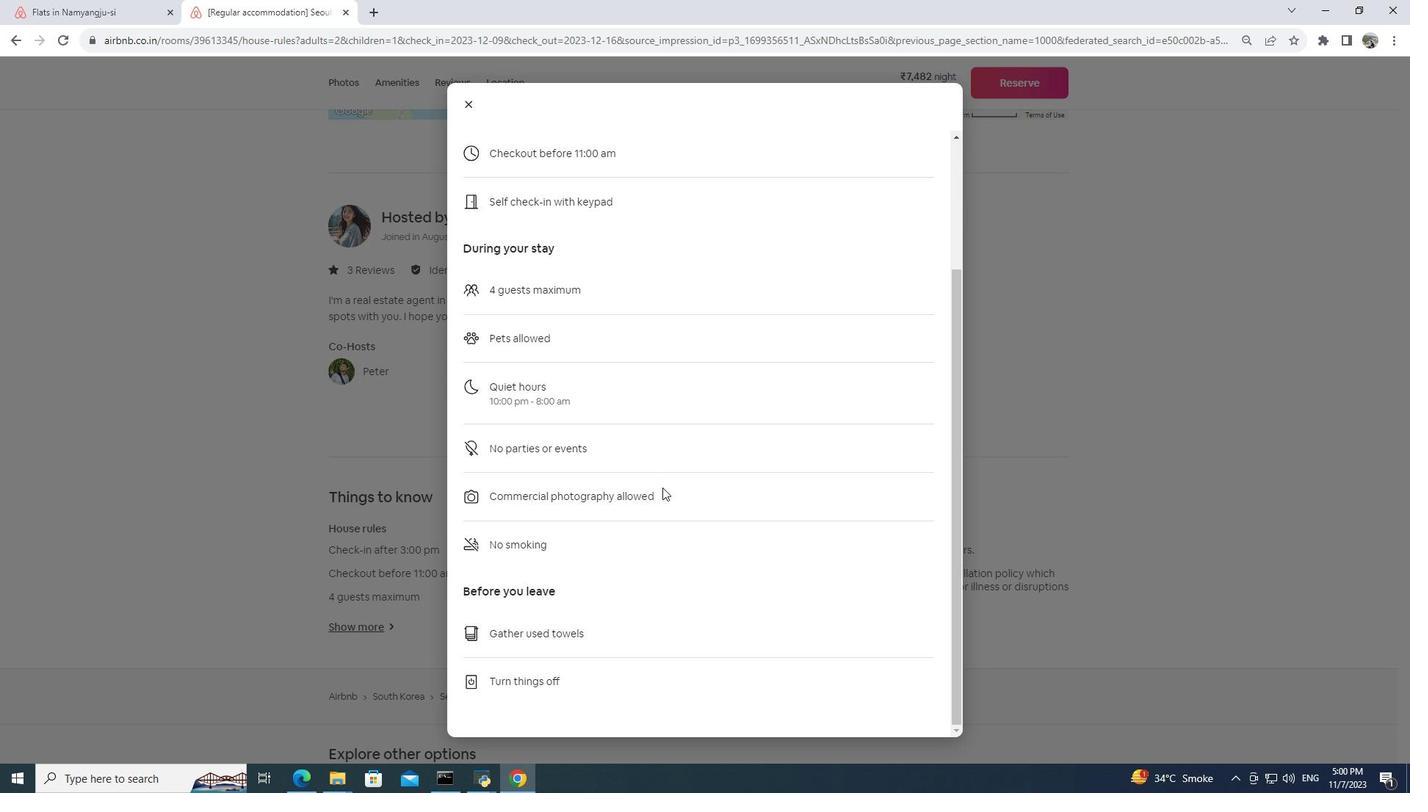
Action: Mouse moved to (662, 487)
Screenshot: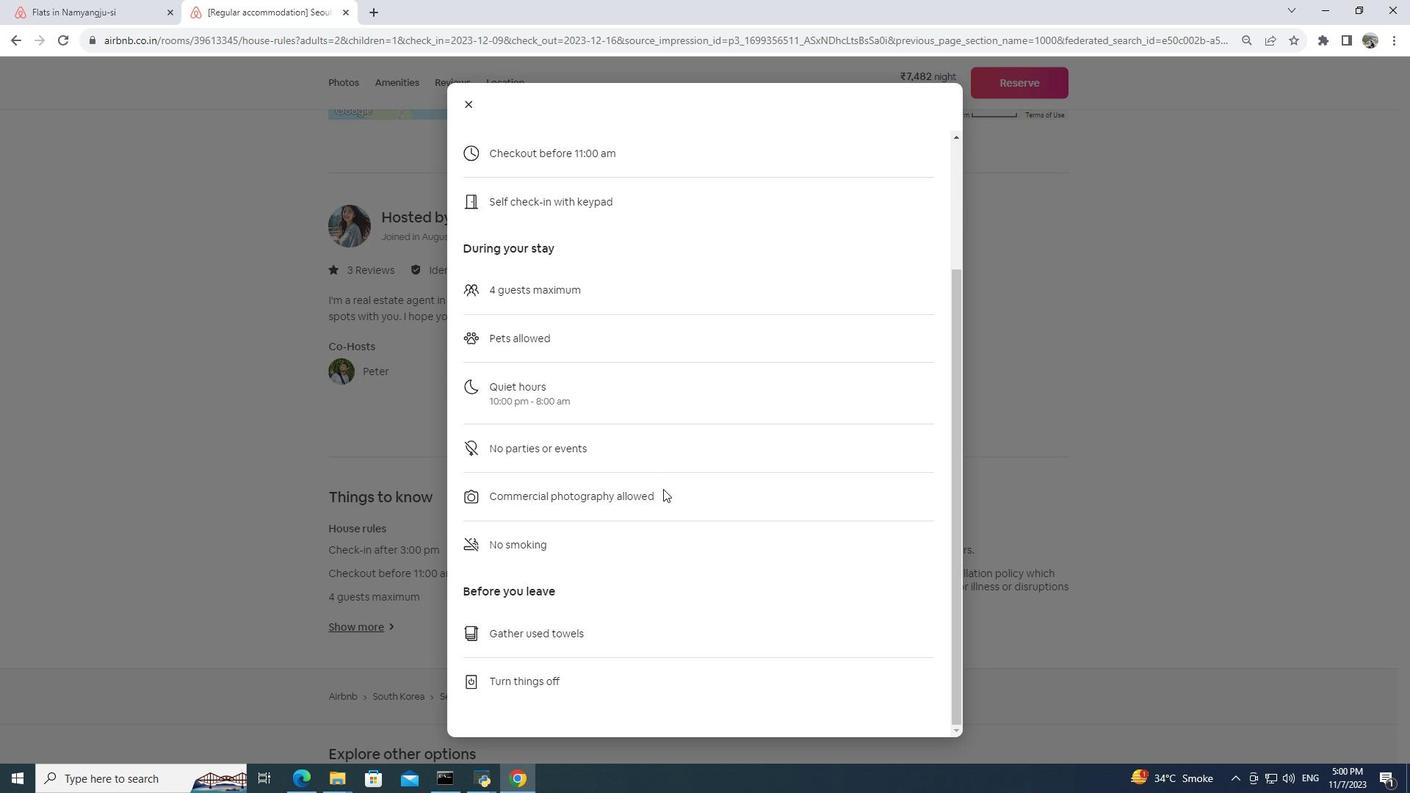 
Action: Mouse scrolled (662, 487) with delta (0, 0)
Screenshot: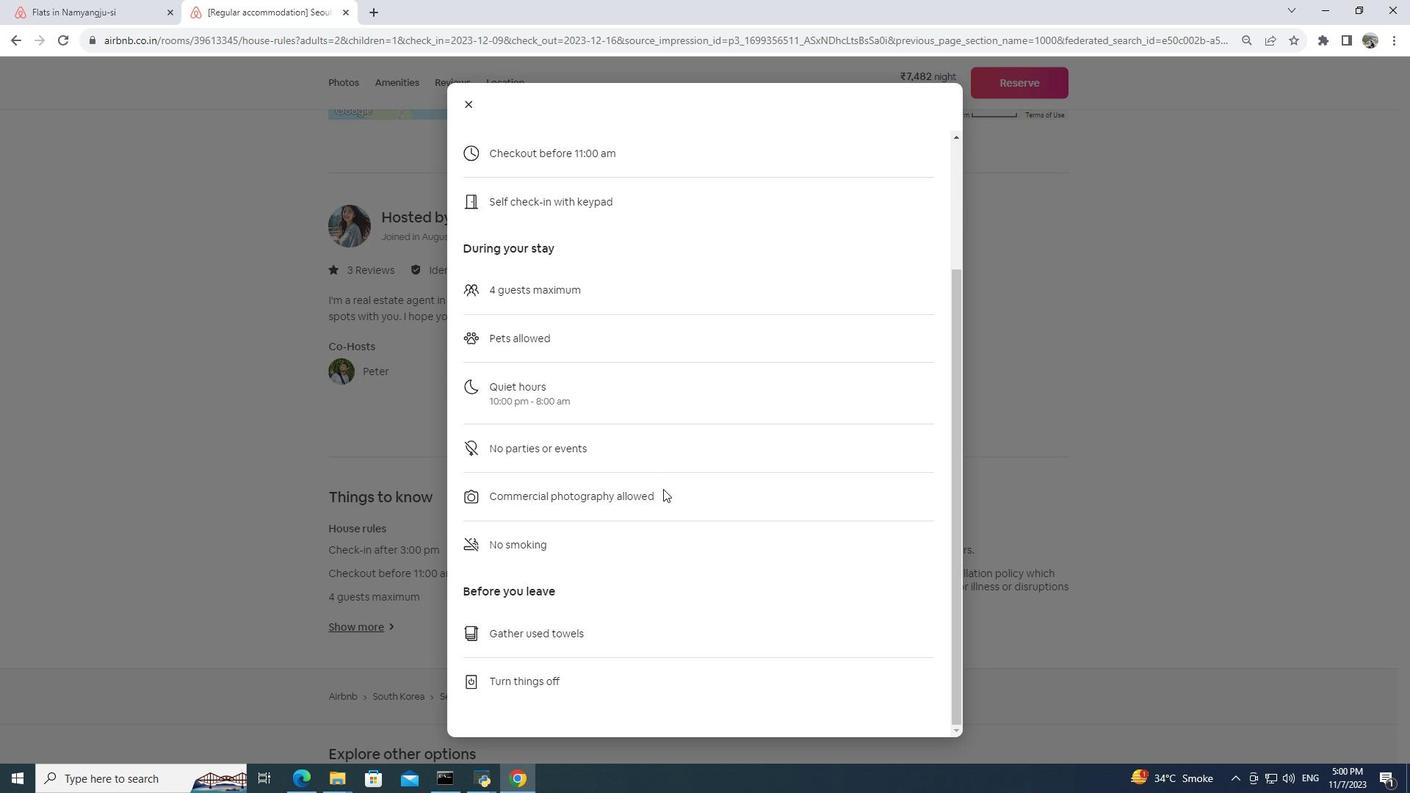 
Action: Mouse moved to (662, 488)
Screenshot: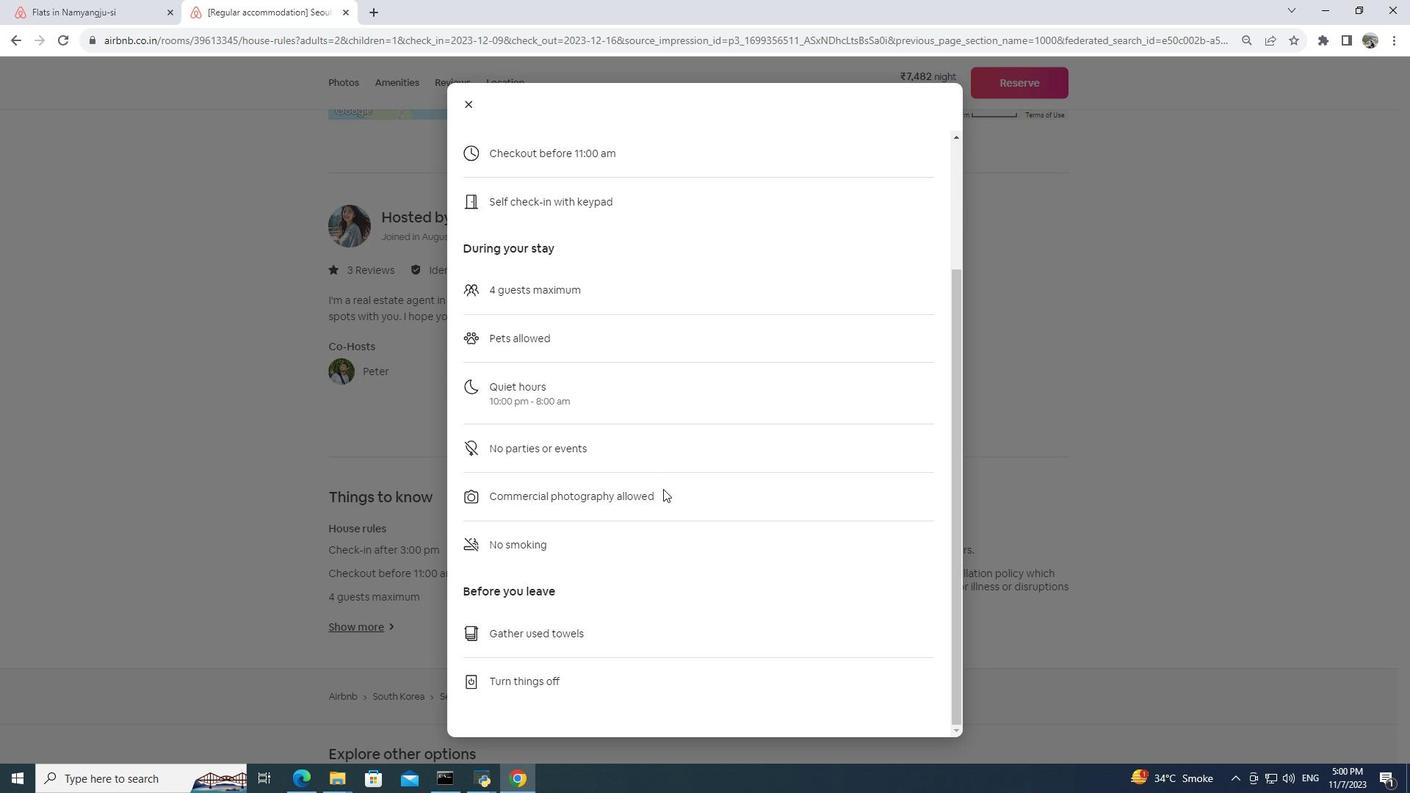
Action: Mouse scrolled (662, 487) with delta (0, 0)
Screenshot: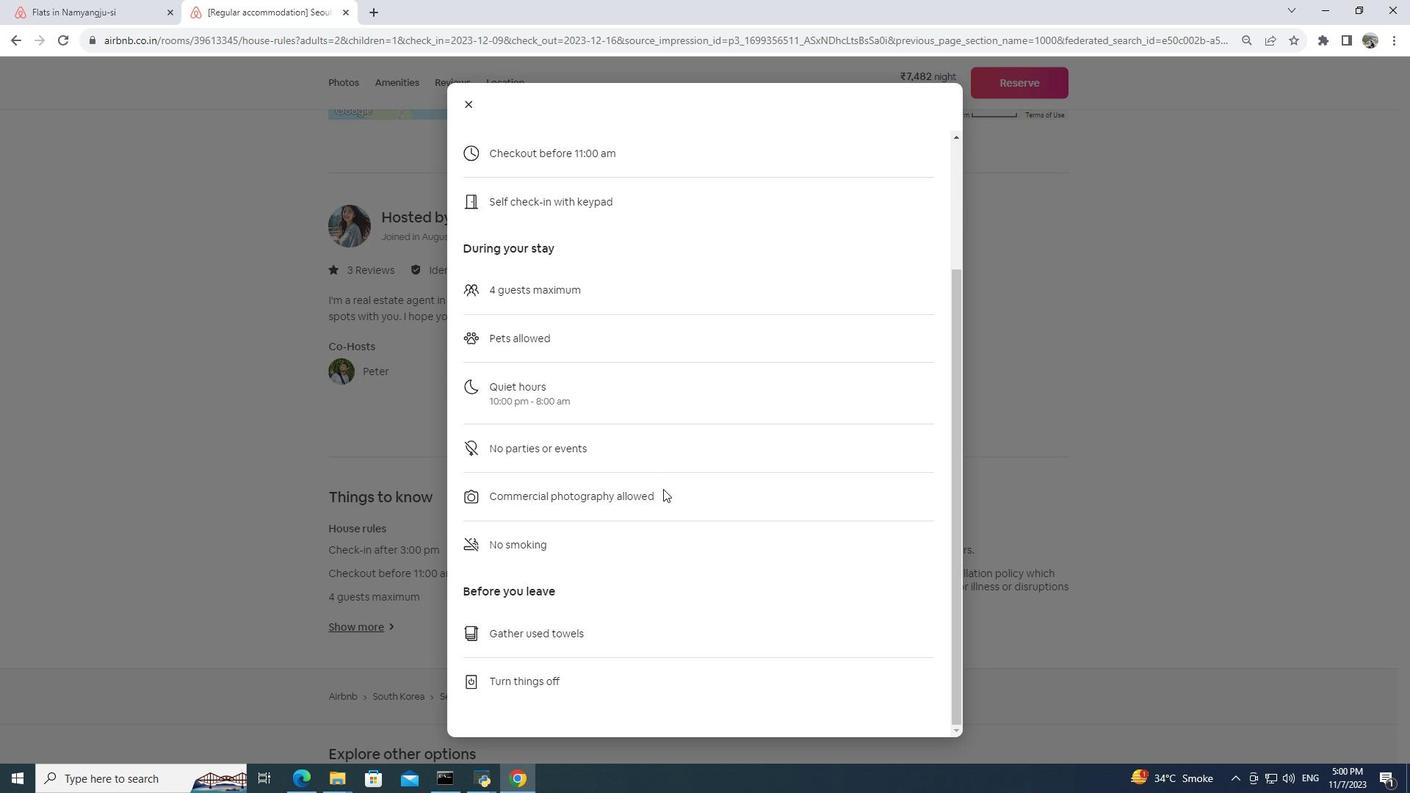 
Action: Mouse moved to (663, 489)
Screenshot: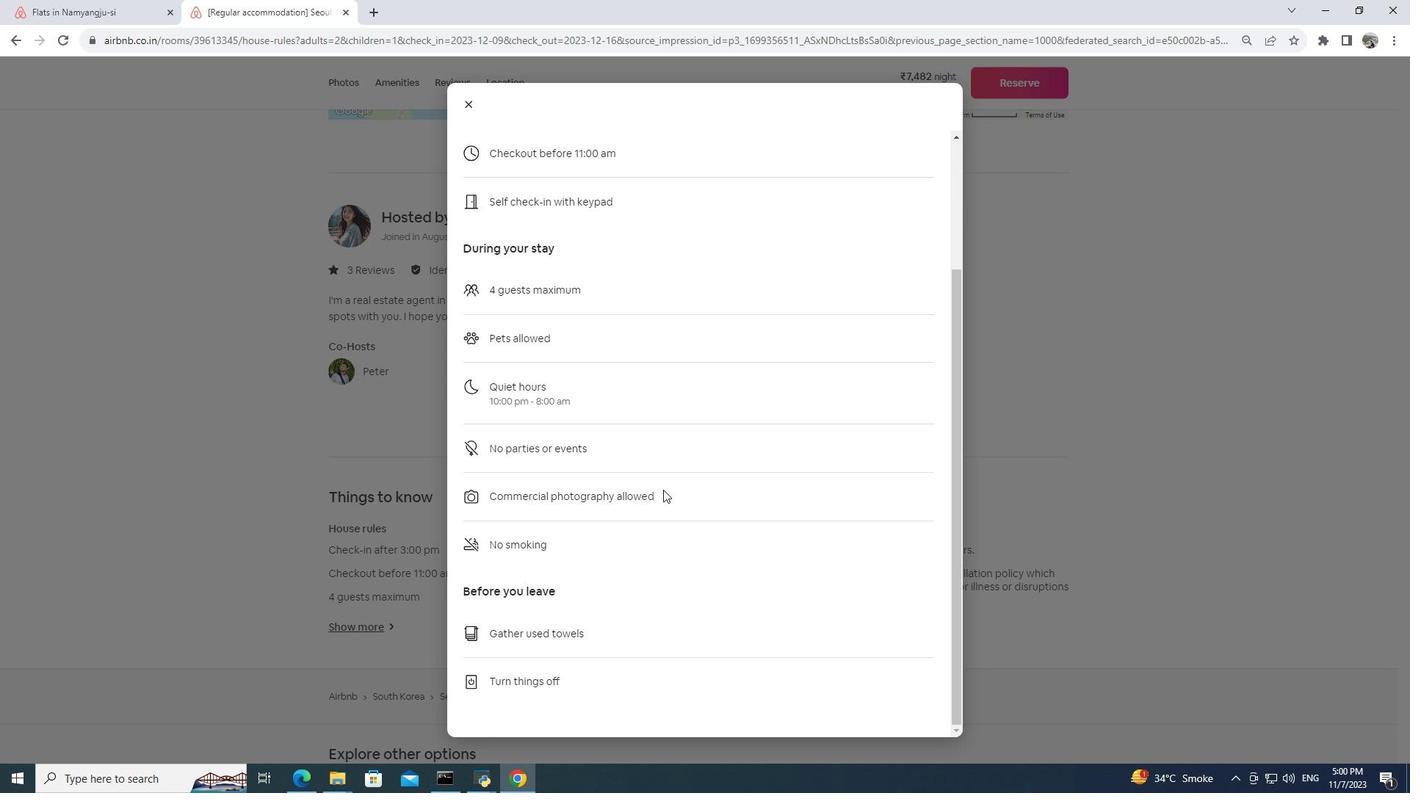 
Action: Mouse scrolled (663, 488) with delta (0, 0)
Screenshot: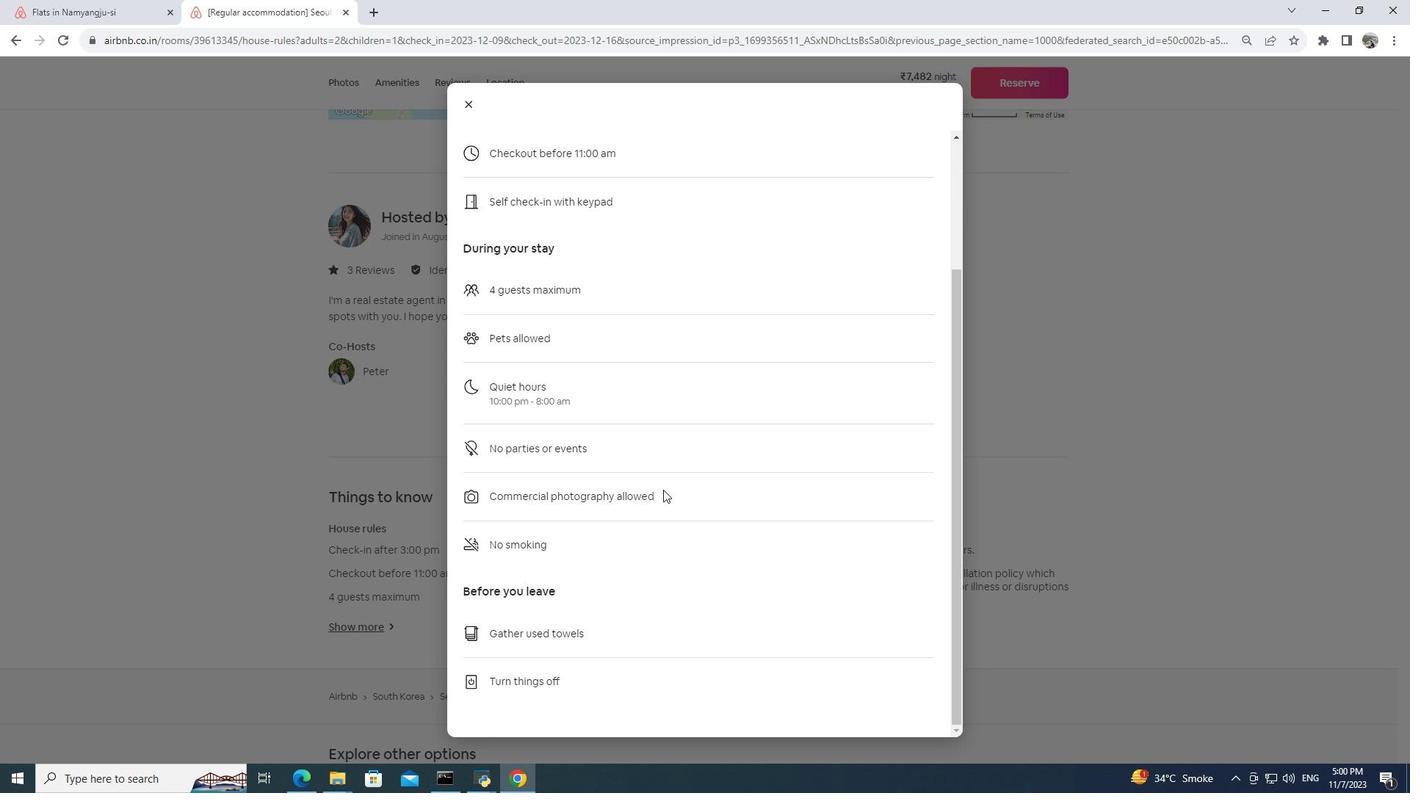 
Action: Mouse moved to (465, 103)
Screenshot: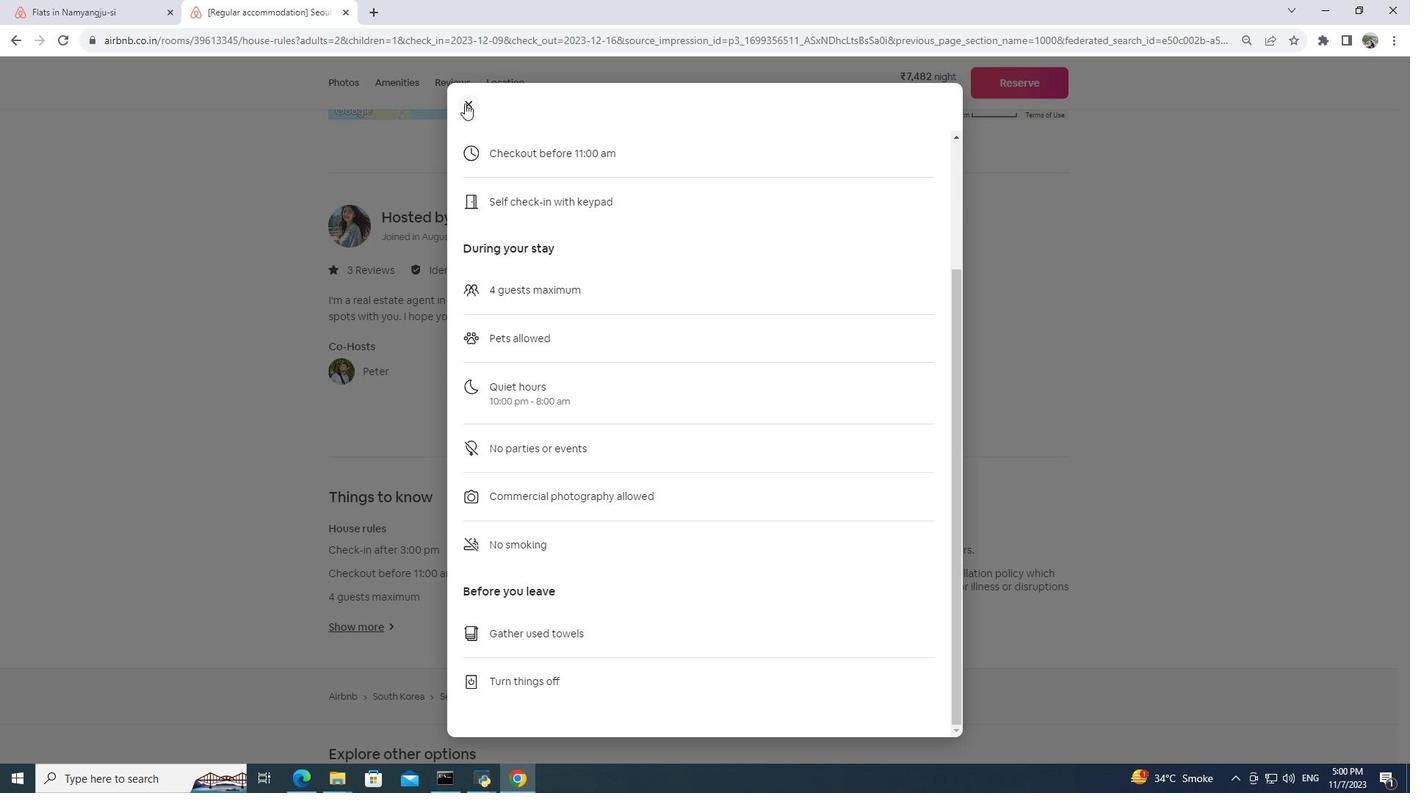 
Action: Mouse pressed left at (465, 103)
Screenshot: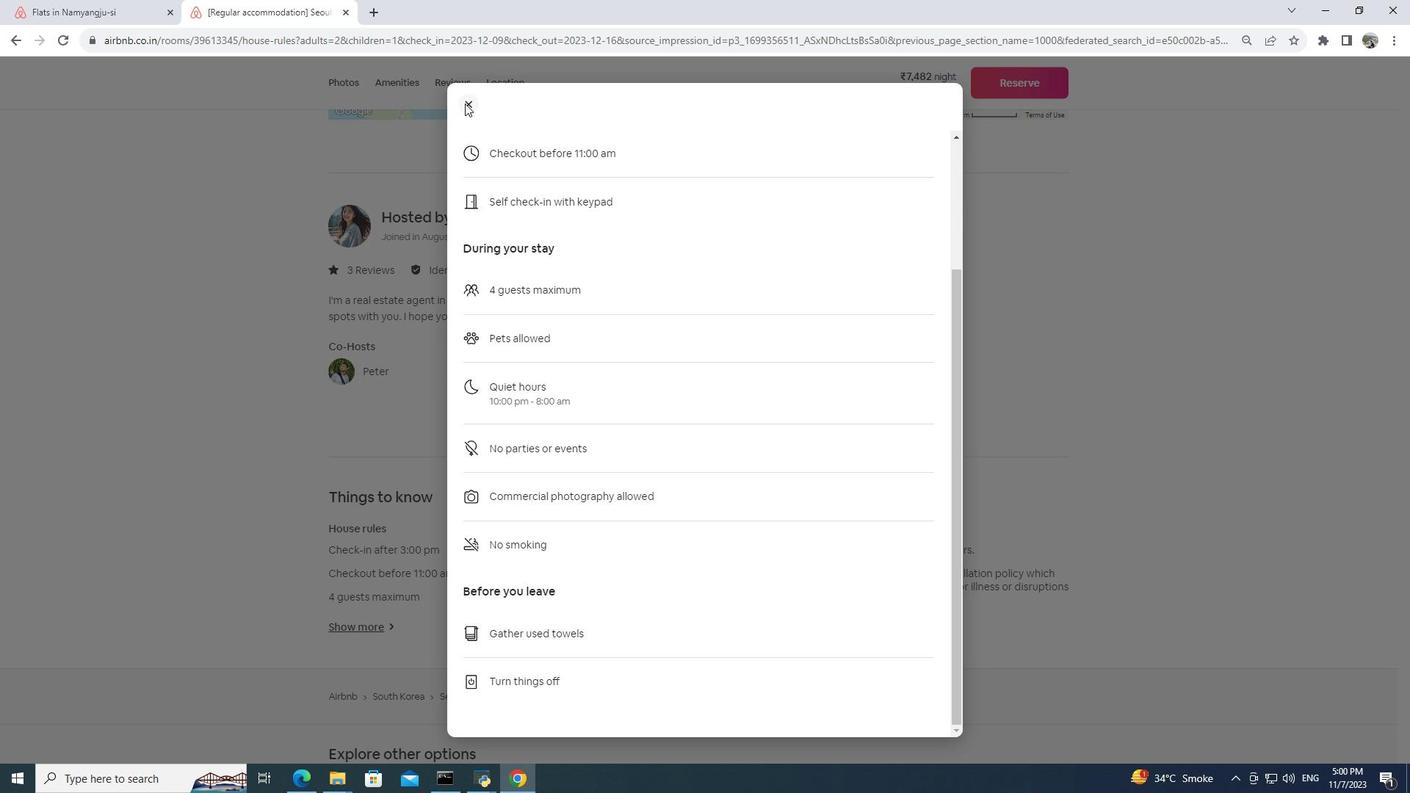 
Action: Mouse moved to (598, 603)
Screenshot: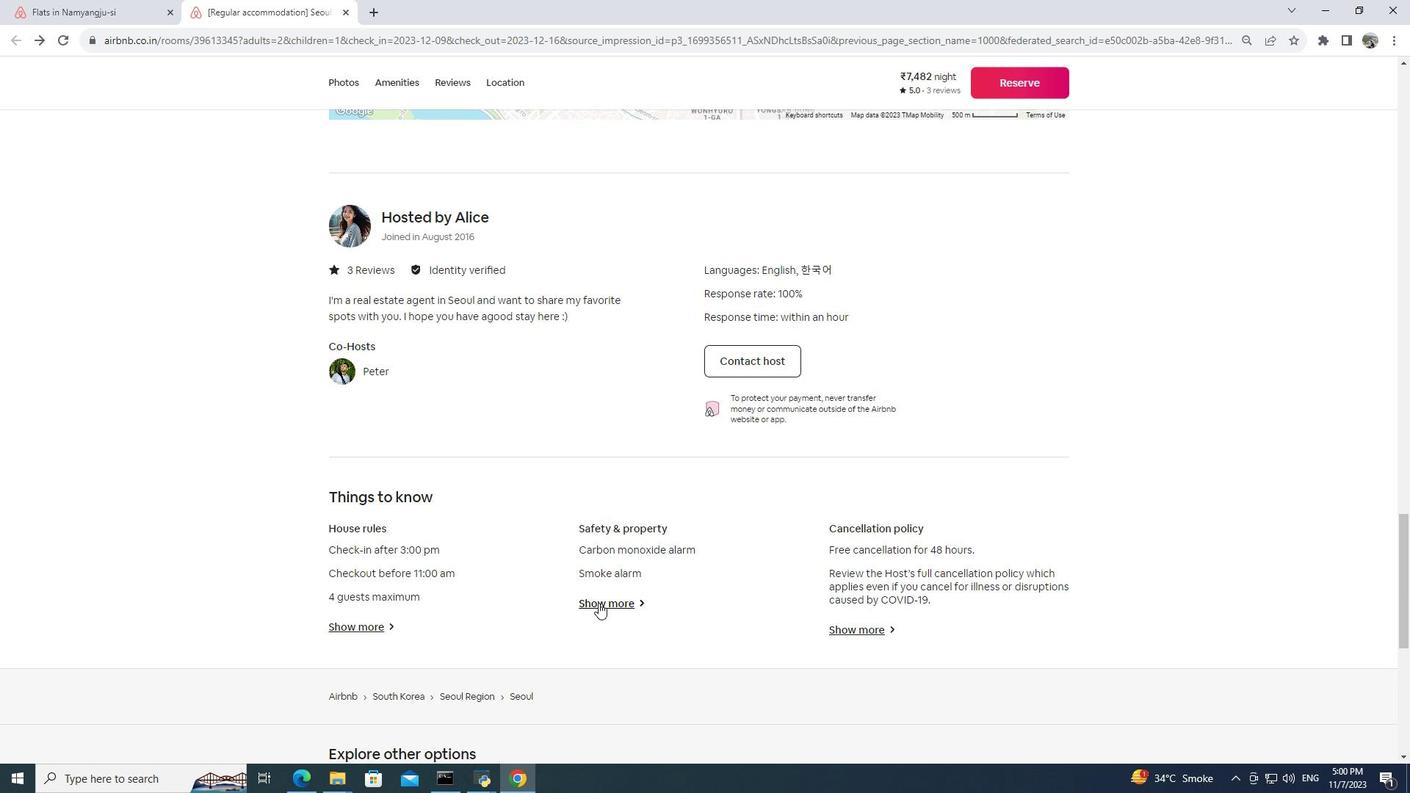 
Action: Mouse pressed left at (598, 603)
Screenshot: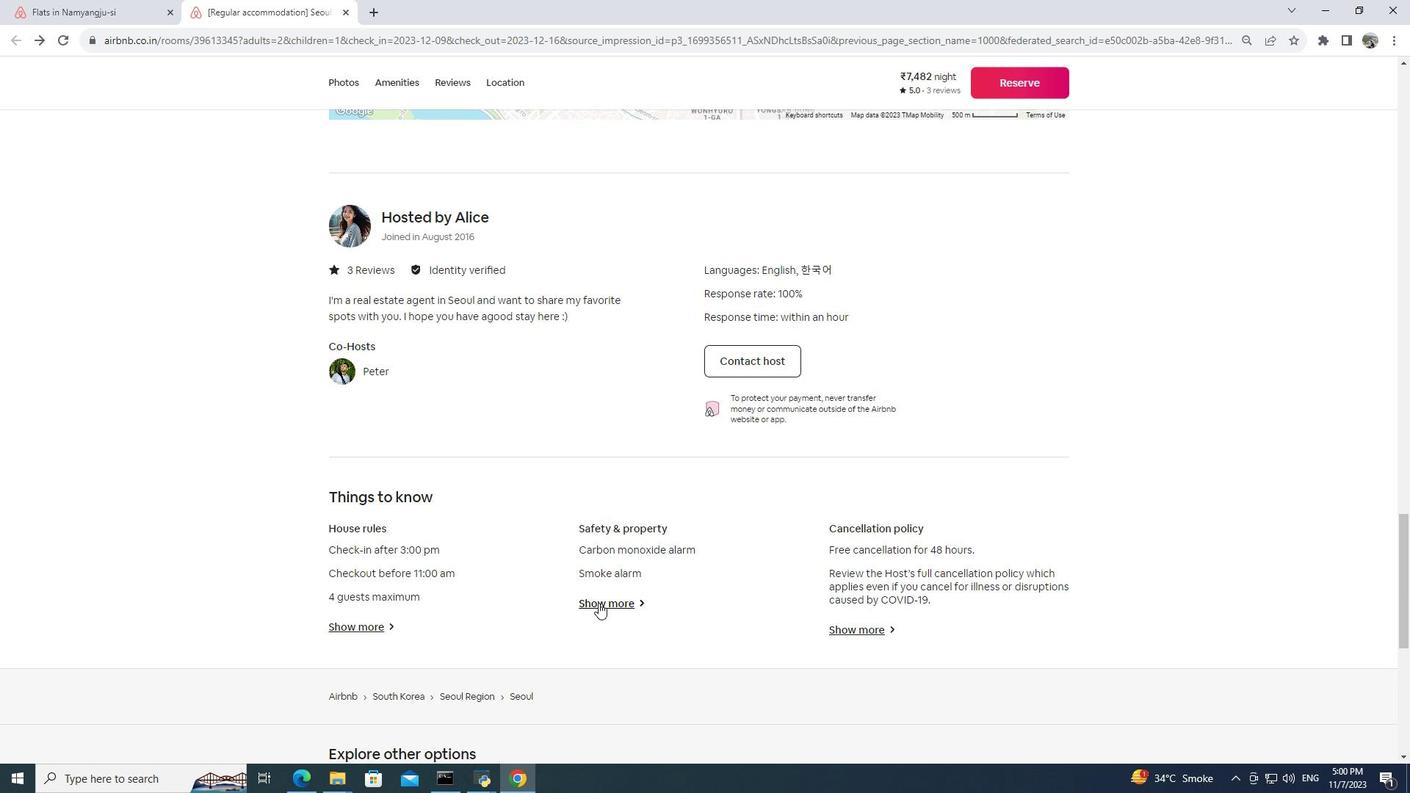 
Action: Mouse moved to (588, 483)
Screenshot: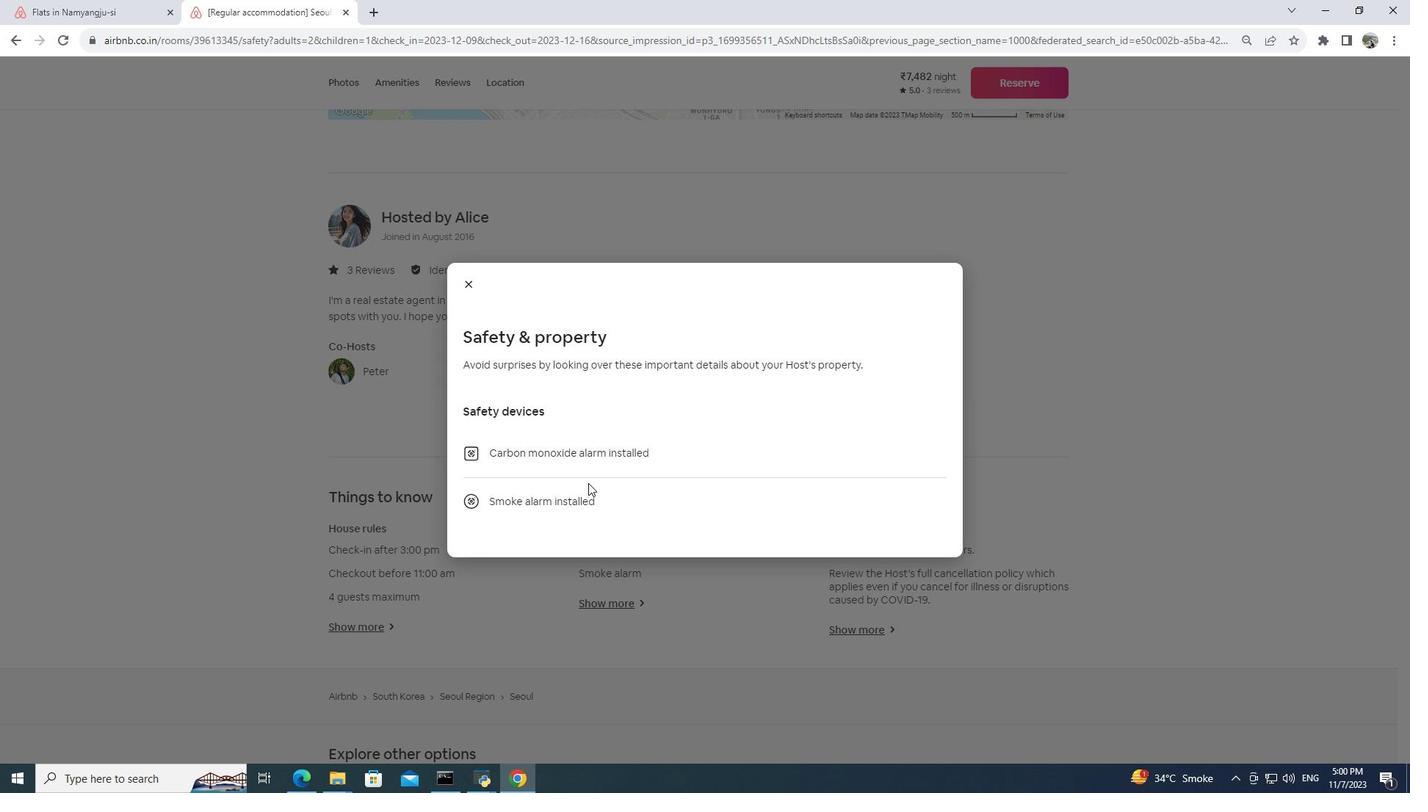 
Action: Mouse scrolled (588, 482) with delta (0, 0)
Screenshot: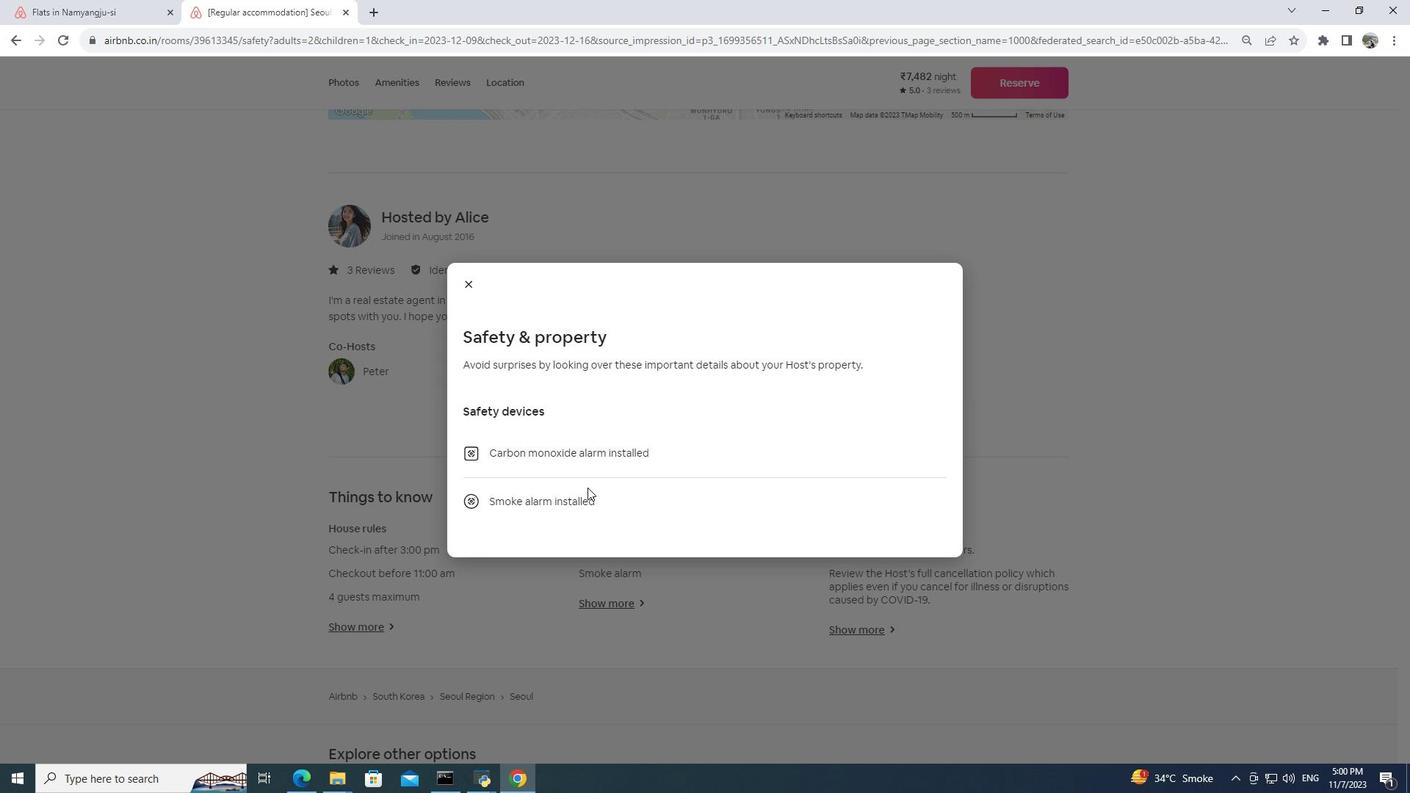 
Action: Mouse scrolled (588, 482) with delta (0, 0)
Screenshot: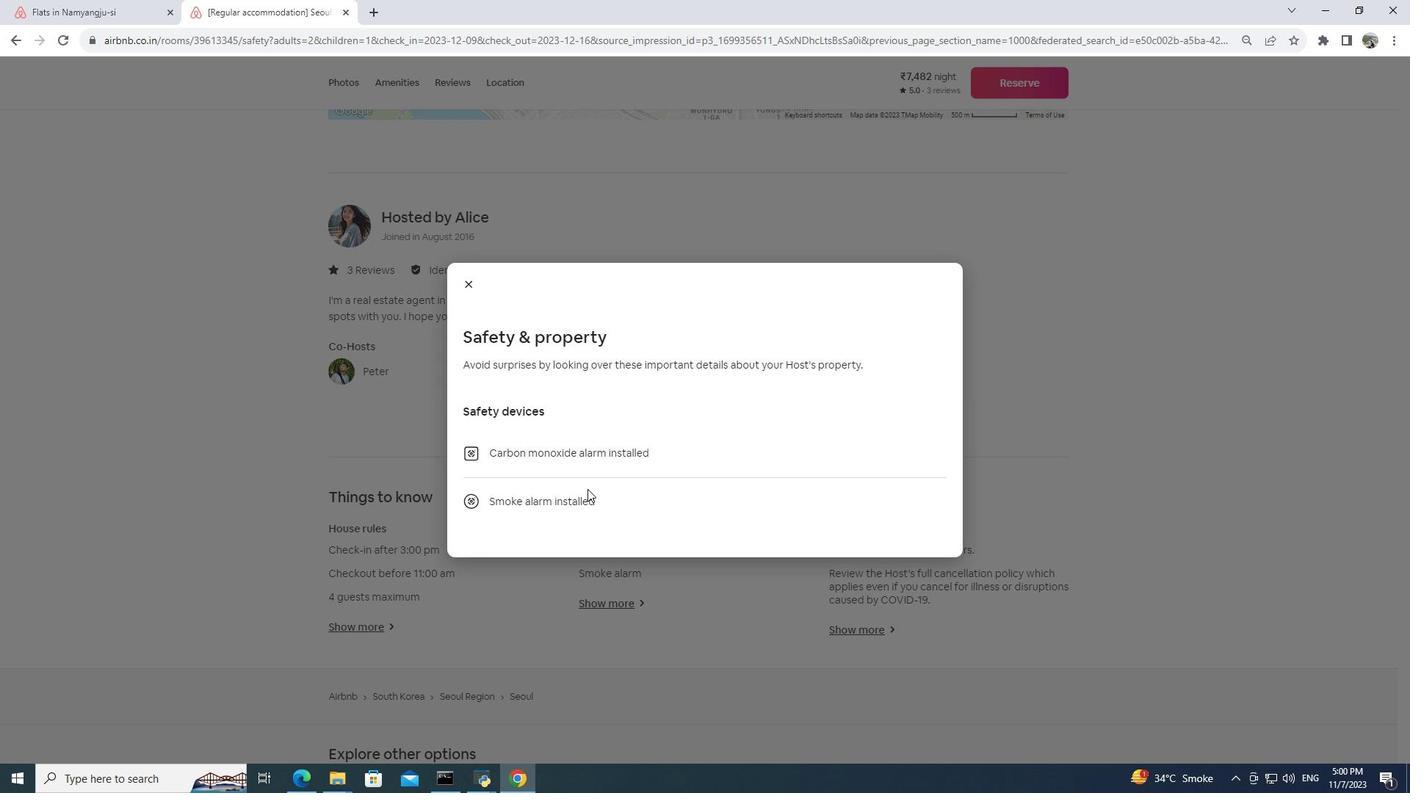 
Action: Mouse moved to (472, 279)
Screenshot: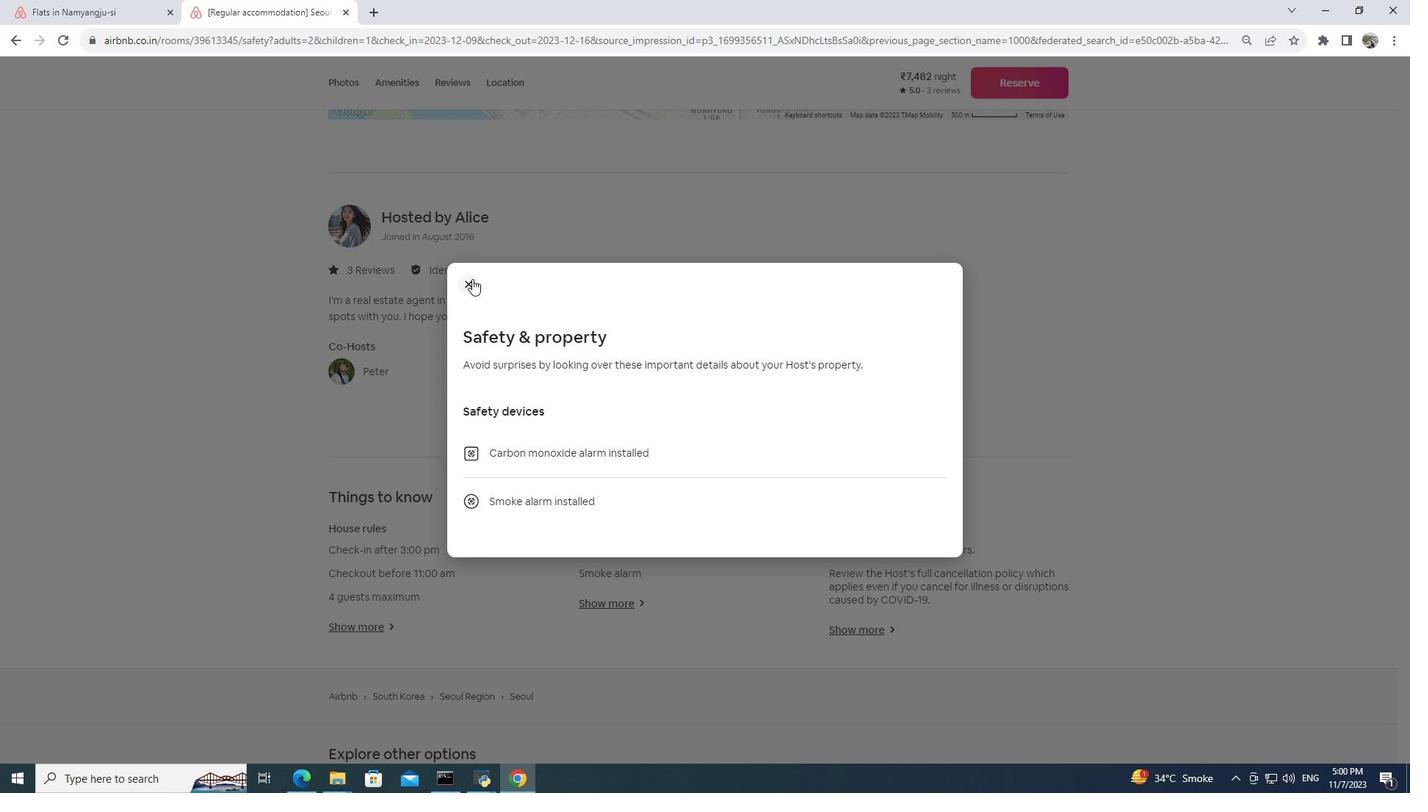 
Action: Mouse pressed left at (472, 279)
Screenshot: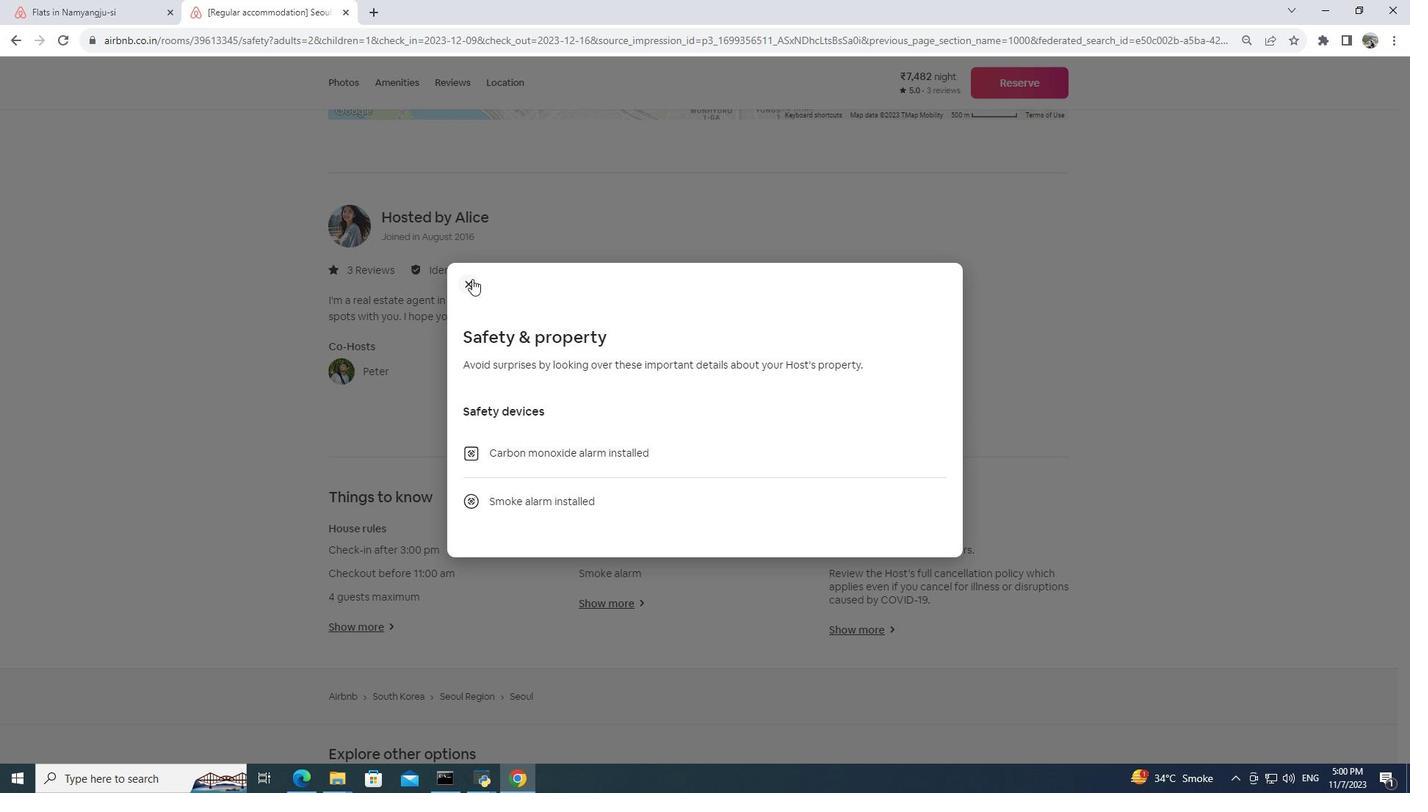 
Action: Mouse moved to (865, 625)
Screenshot: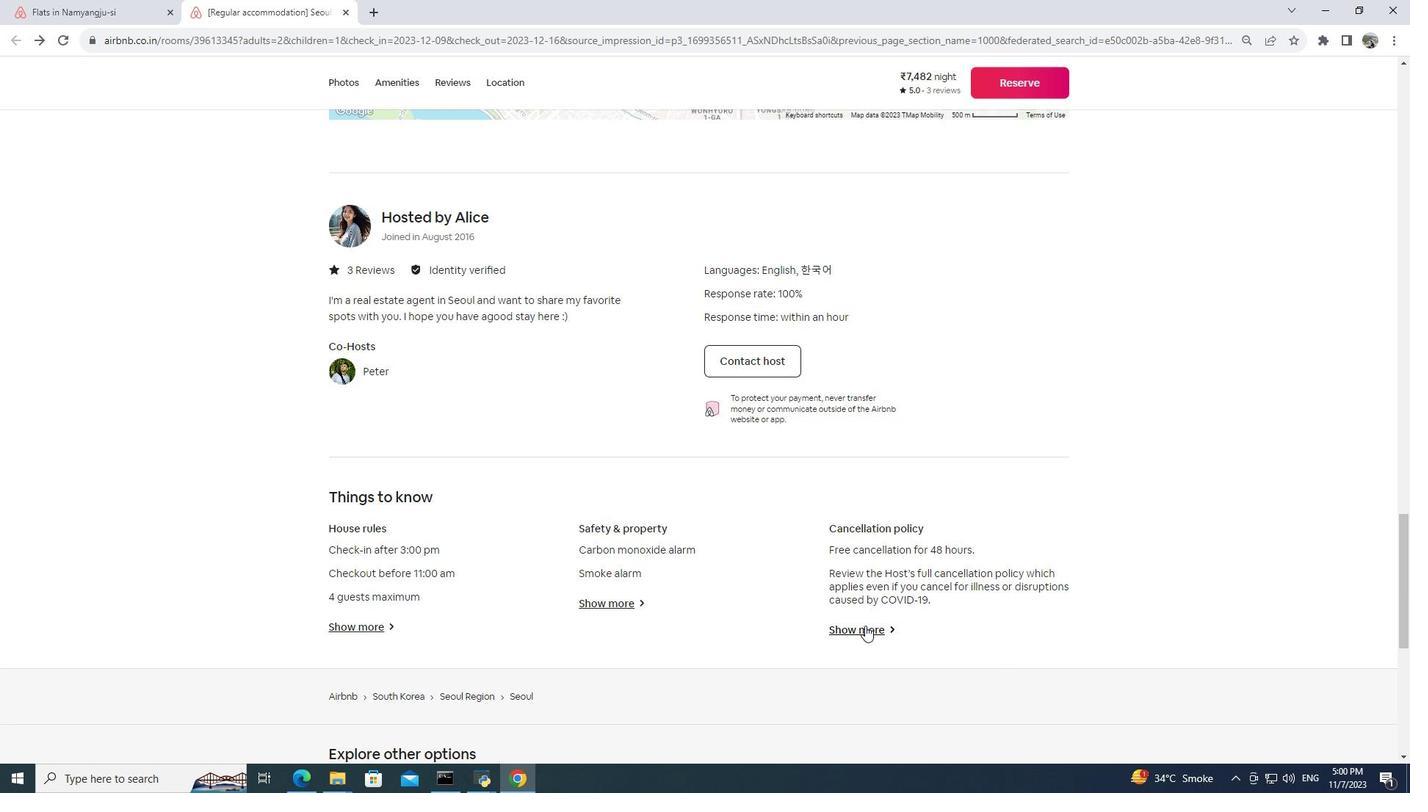 
Action: Mouse pressed left at (865, 625)
Screenshot: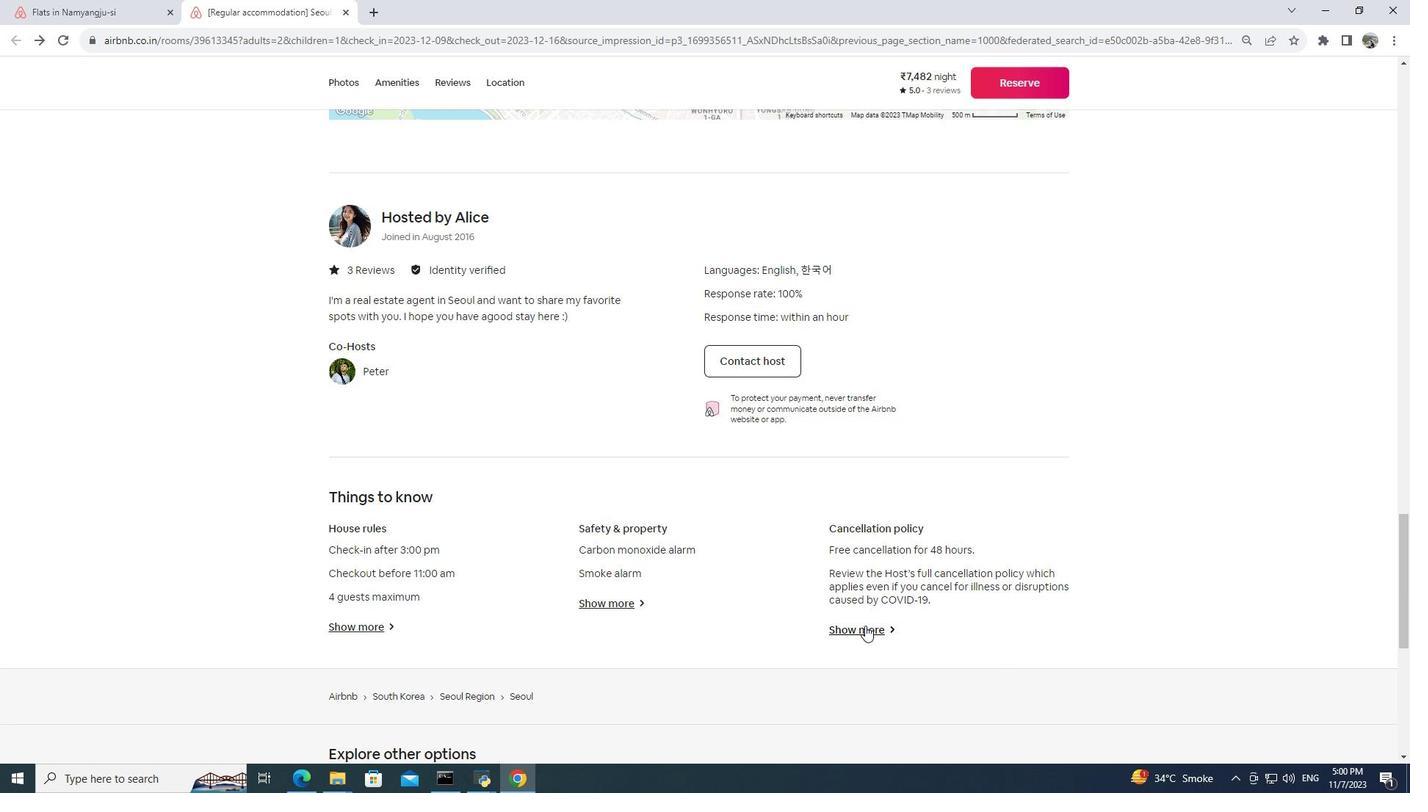 
Action: Mouse moved to (679, 508)
Screenshot: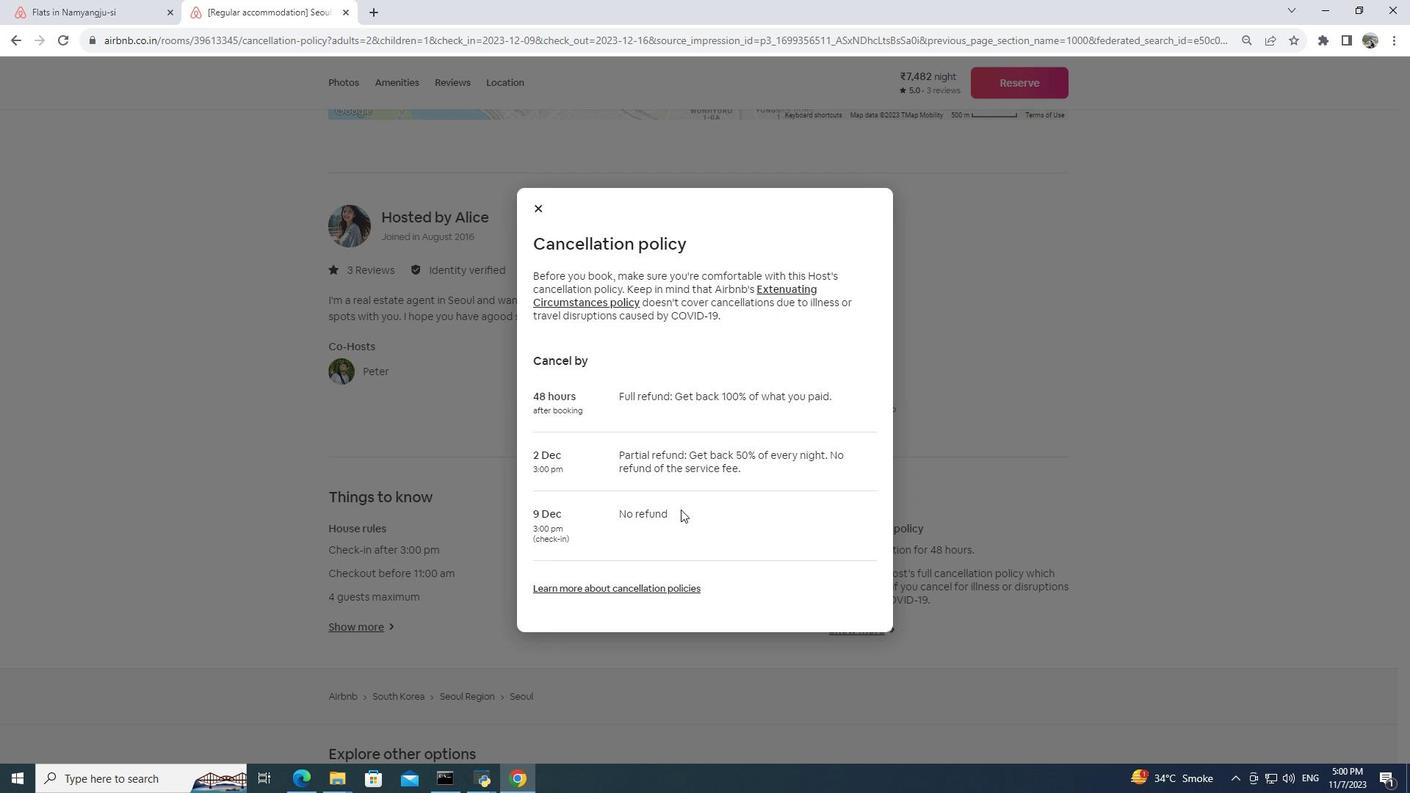 
Action: Mouse scrolled (679, 507) with delta (0, 0)
Screenshot: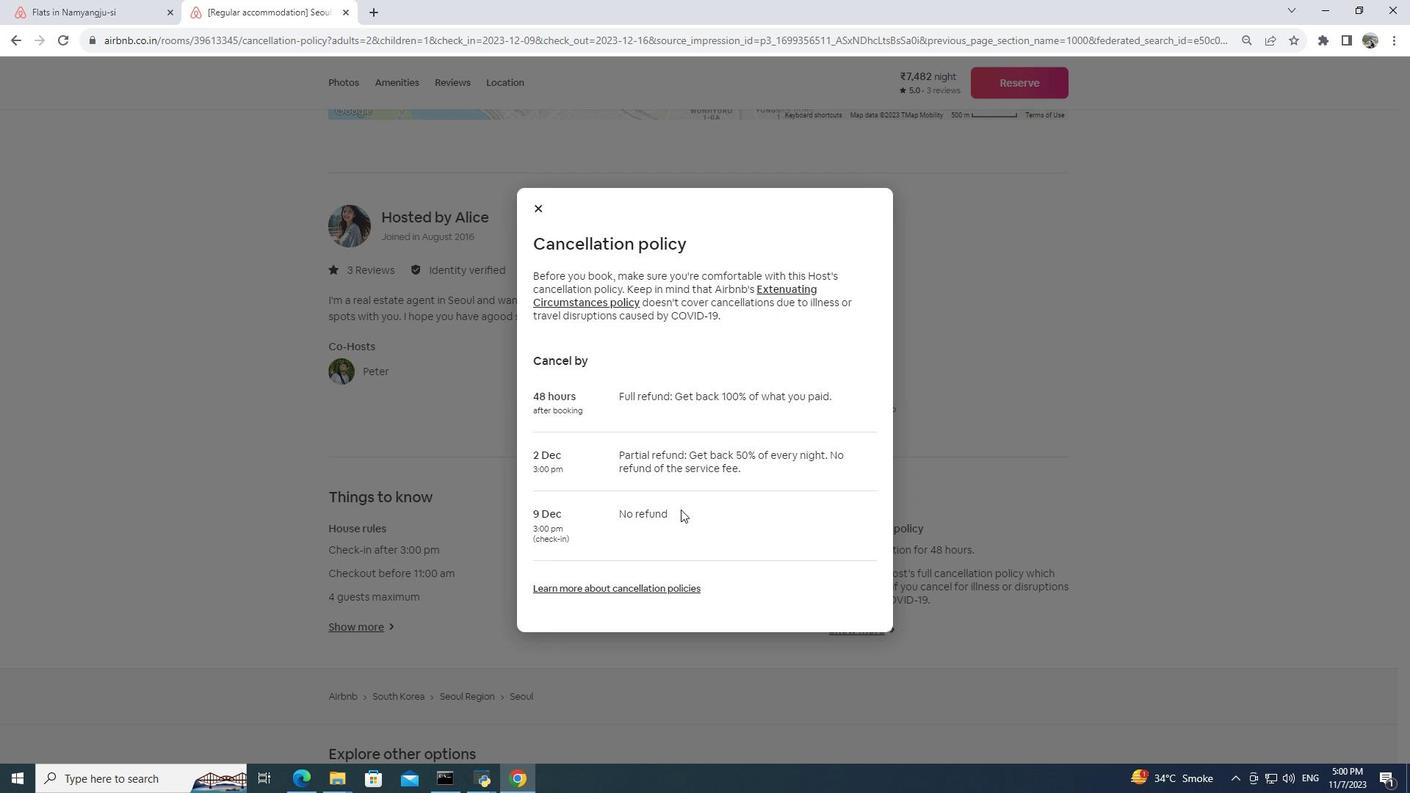 
Action: Mouse moved to (680, 509)
Screenshot: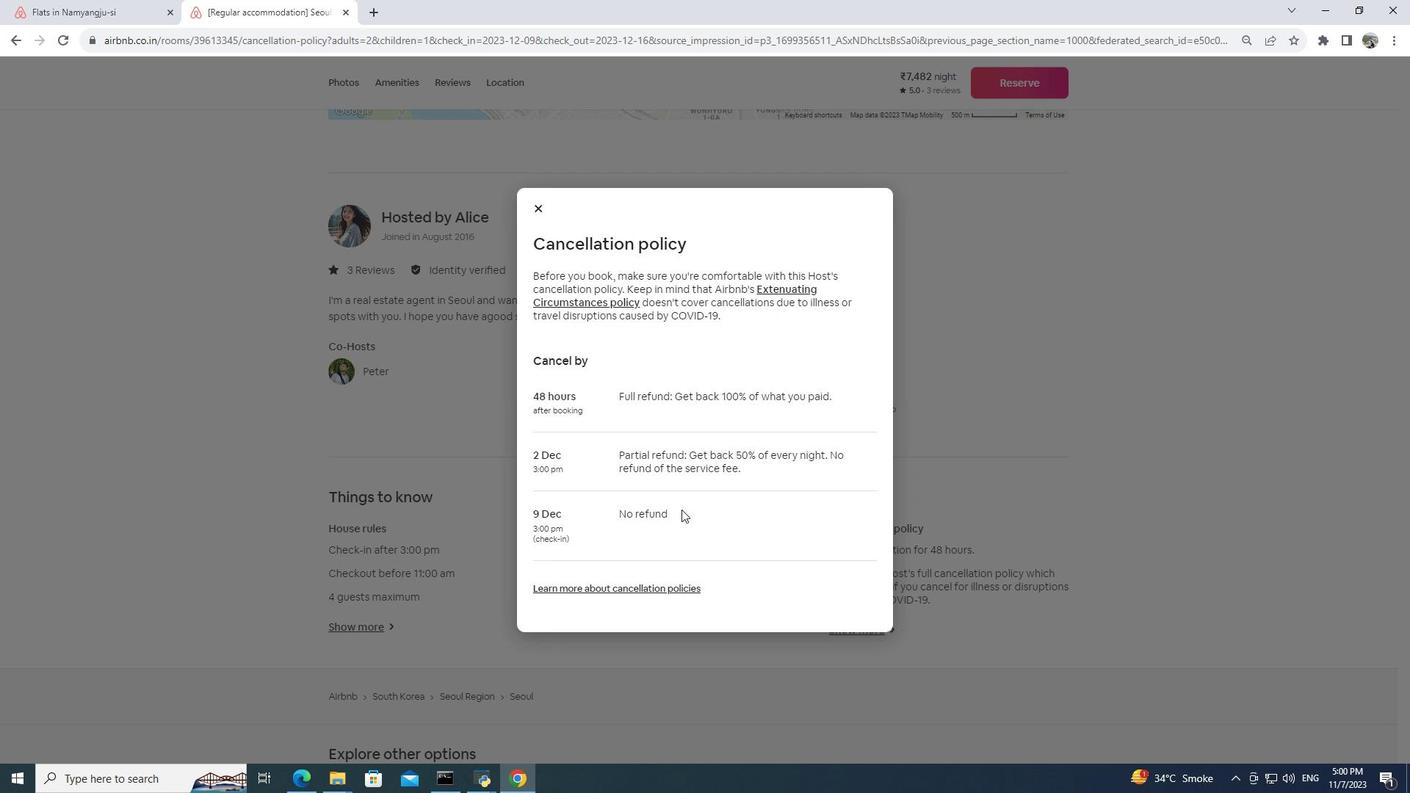 
Action: Mouse scrolled (680, 508) with delta (0, 0)
Screenshot: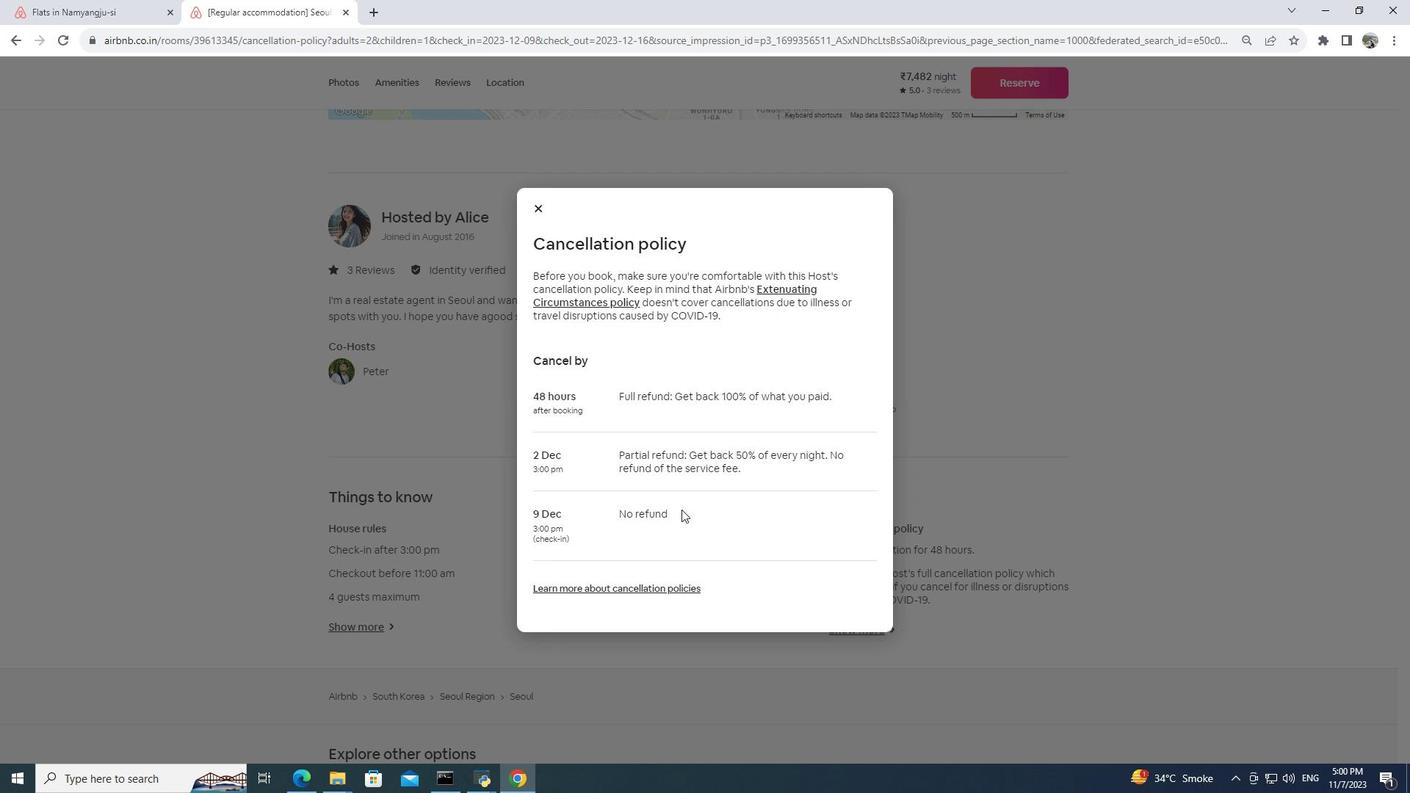 
Action: Mouse moved to (680, 509)
Screenshot: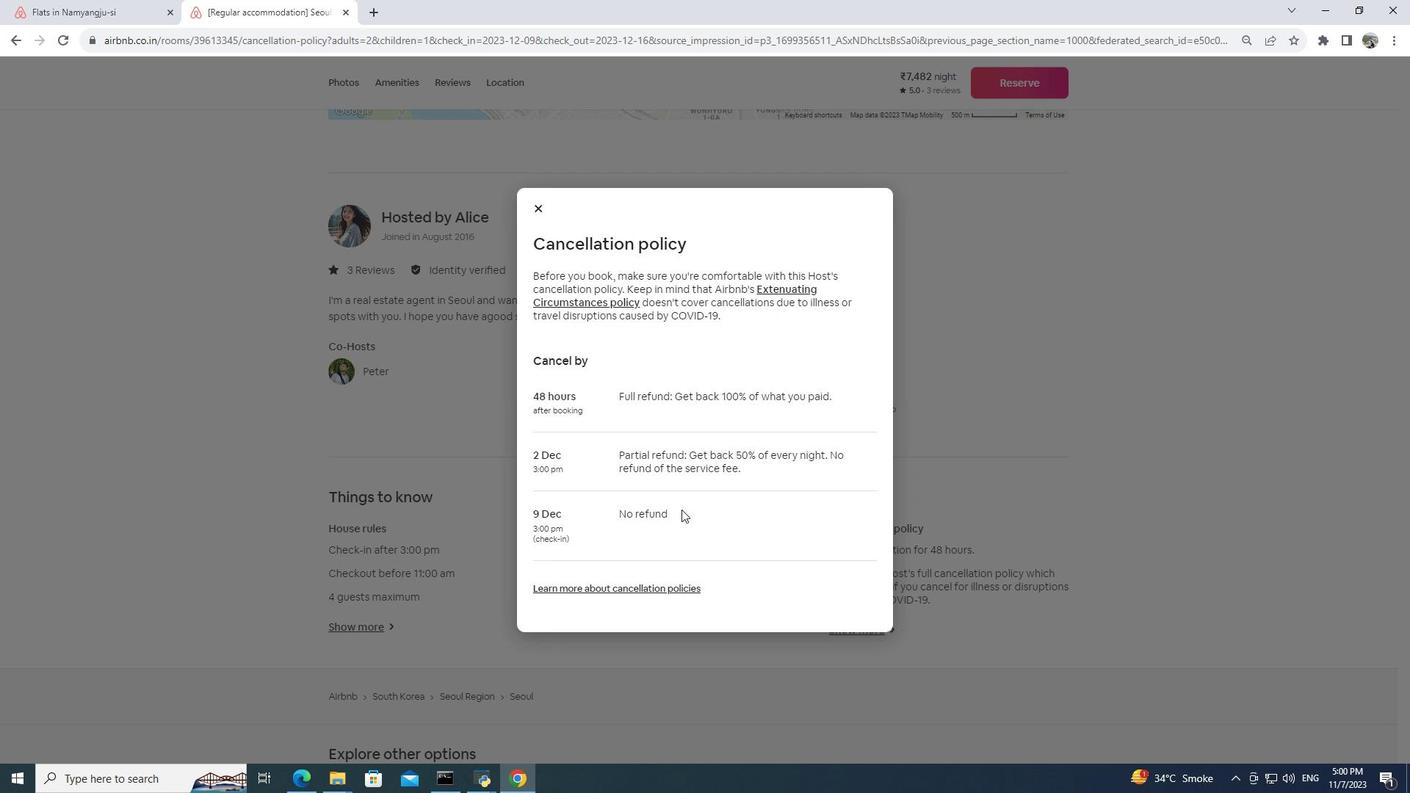 
Action: Mouse scrolled (680, 509) with delta (0, 0)
Screenshot: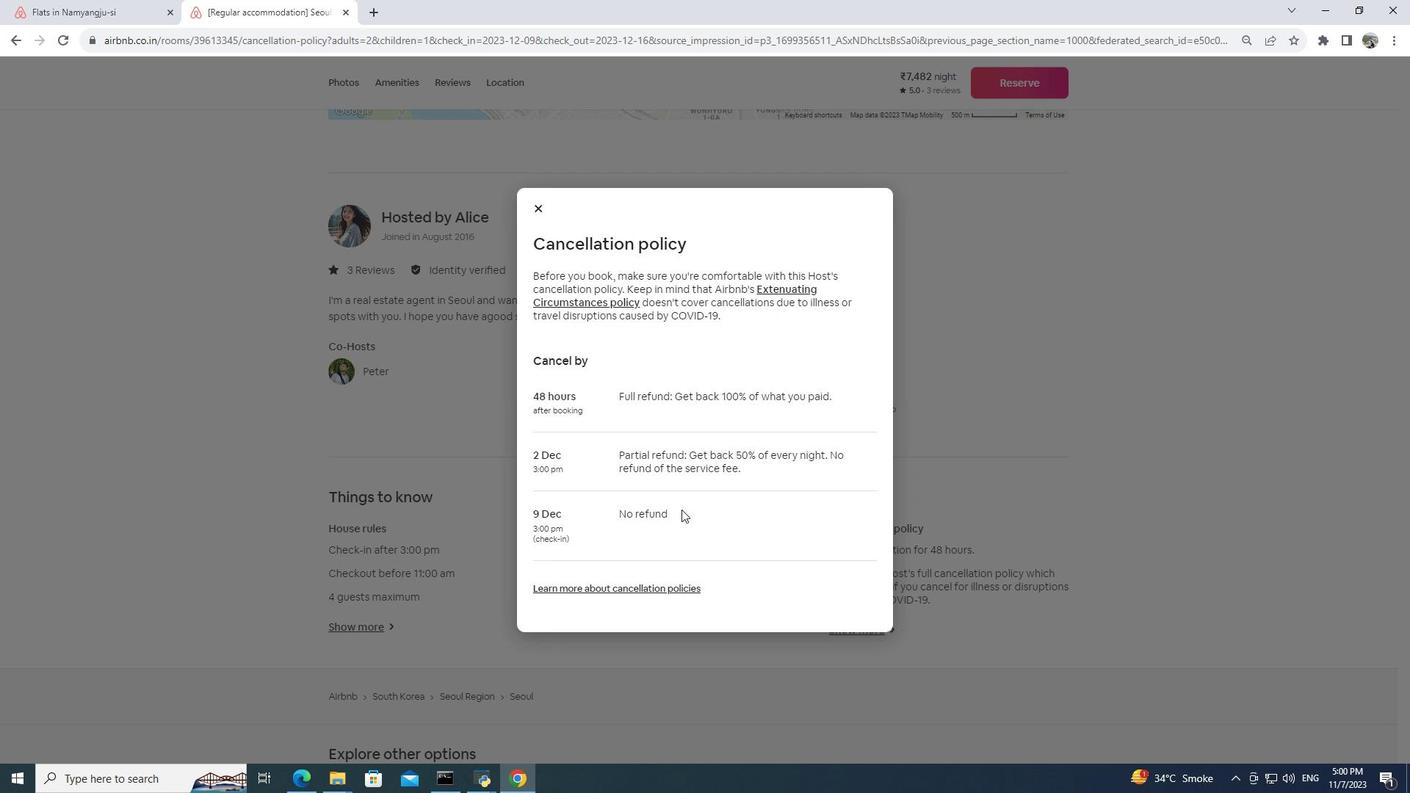 
Action: Mouse moved to (681, 509)
Screenshot: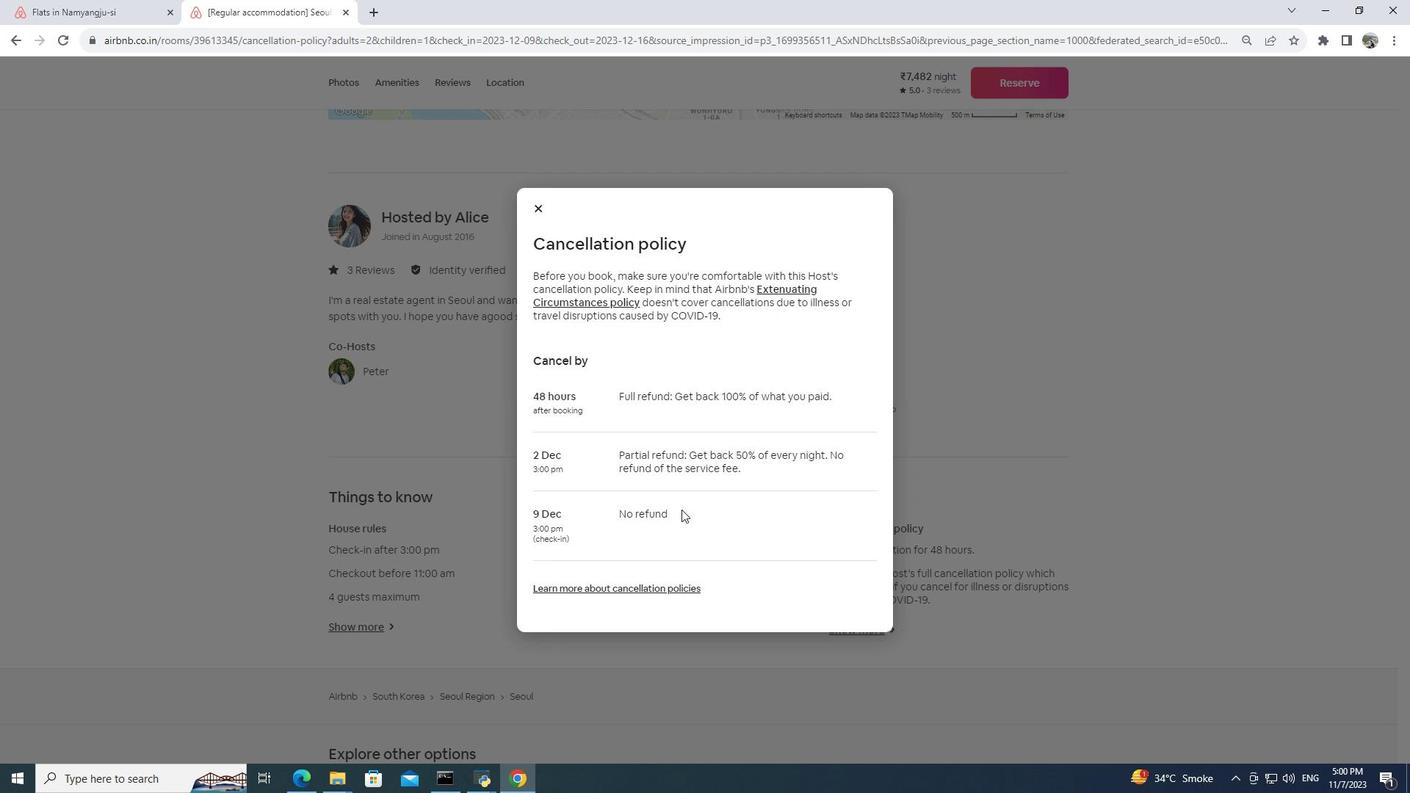 
Action: Mouse scrolled (681, 509) with delta (0, 0)
Screenshot: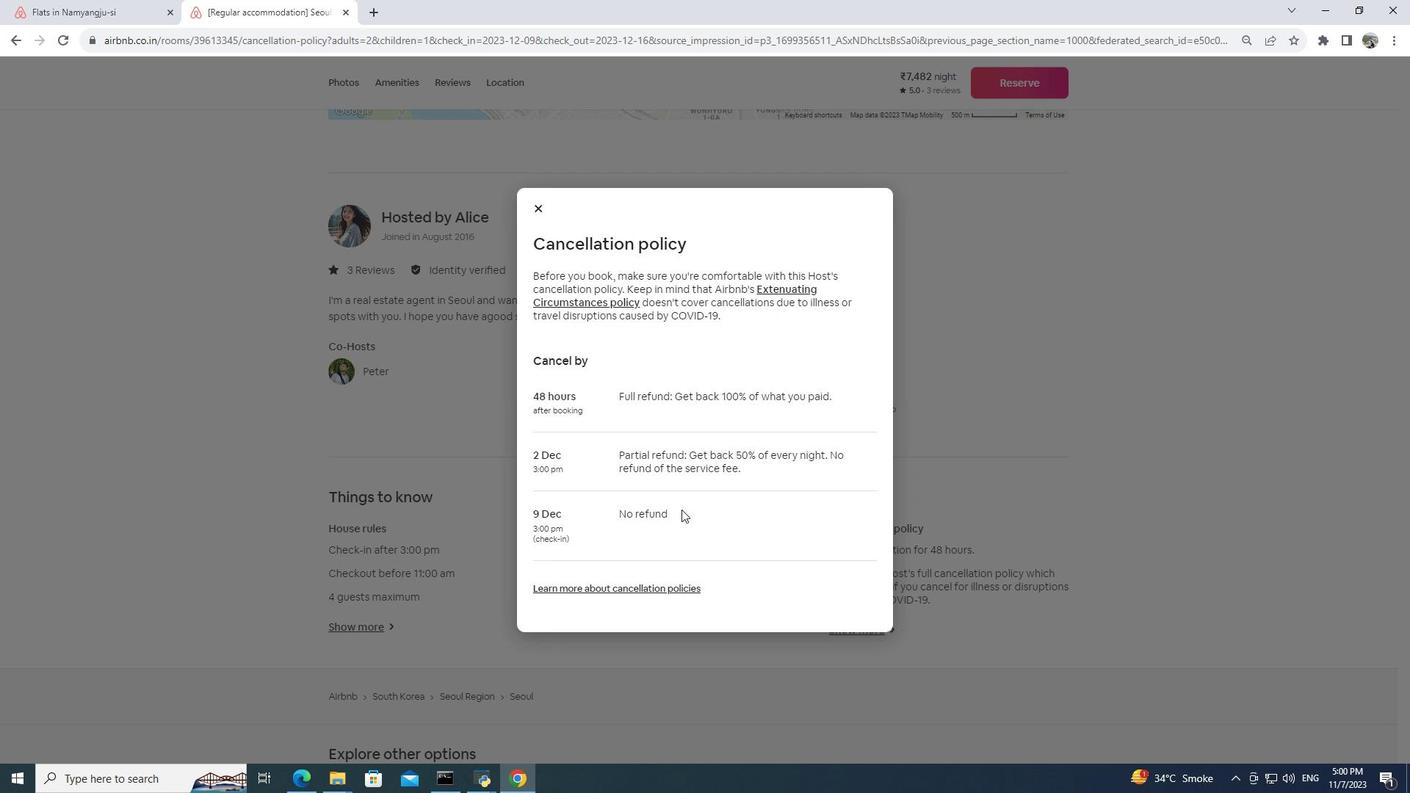 
Action: Mouse moved to (535, 204)
Screenshot: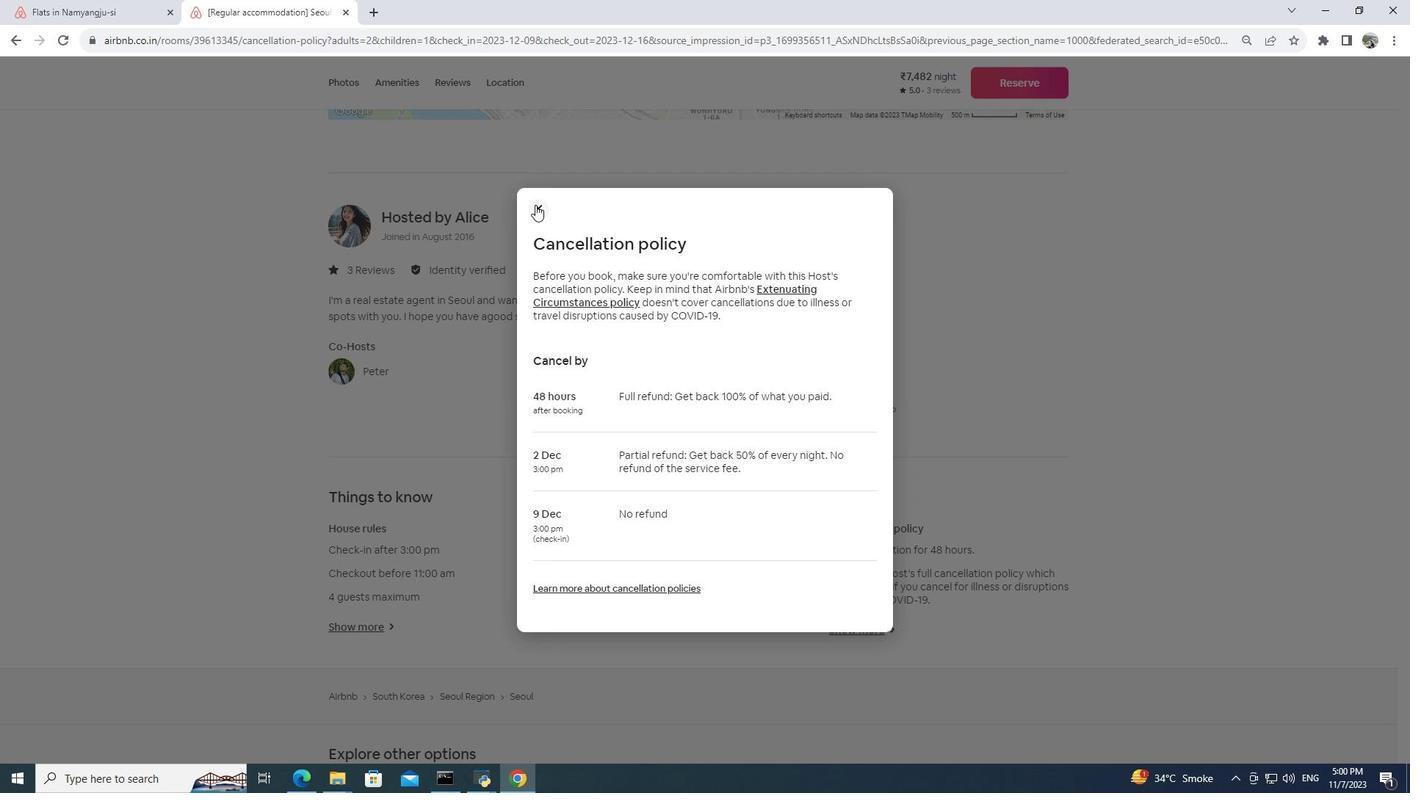 
Action: Mouse pressed left at (535, 204)
Screenshot: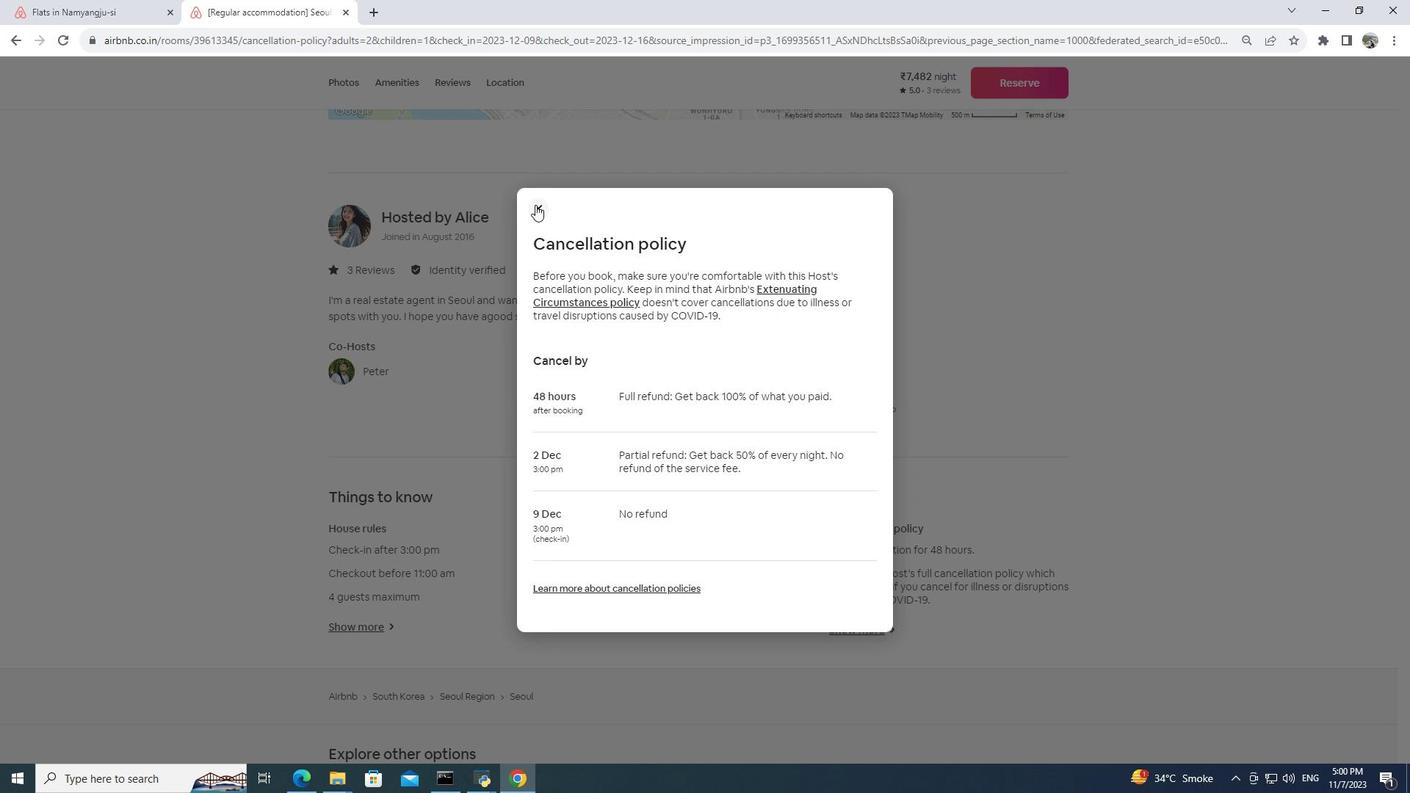 
Action: Mouse moved to (1024, 85)
Screenshot: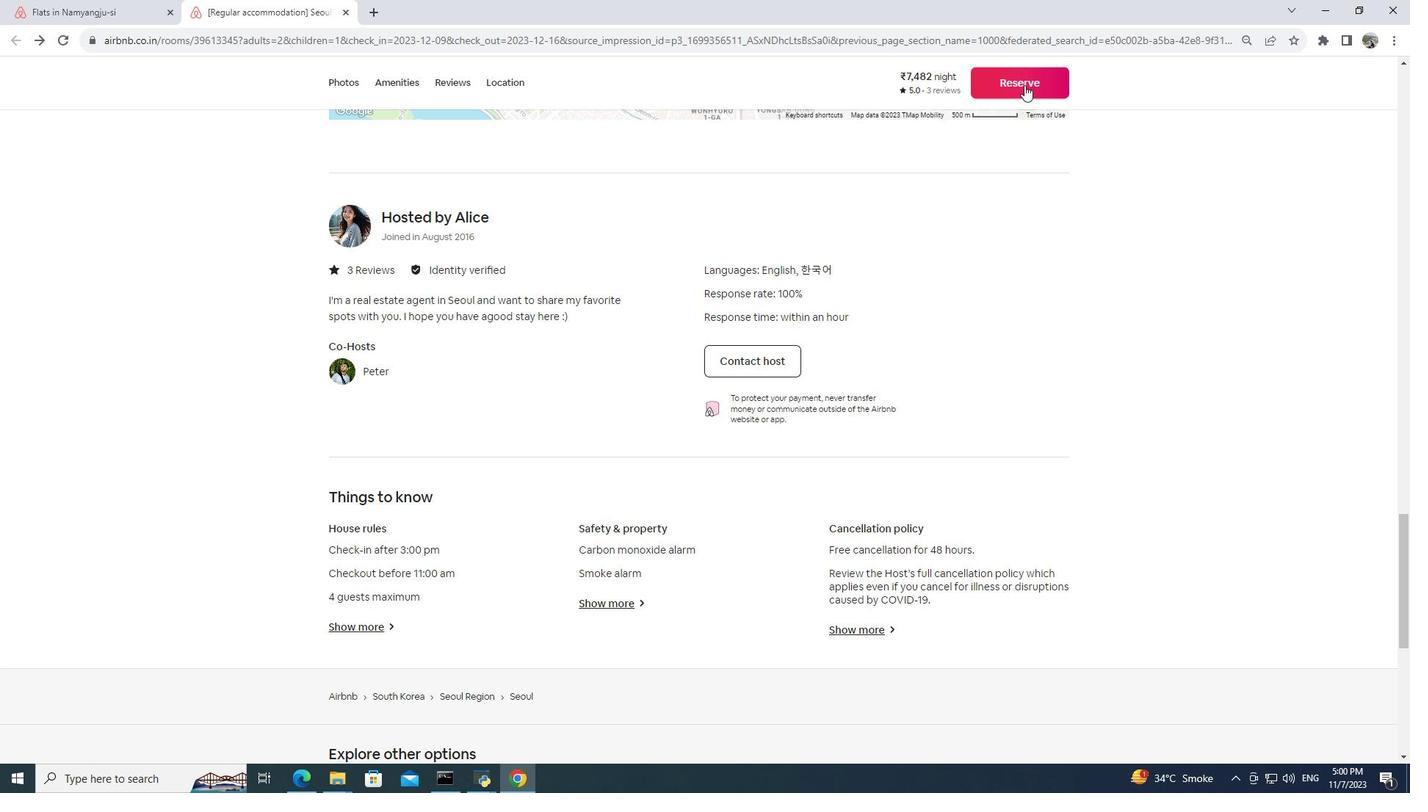 
Action: Mouse pressed left at (1024, 85)
Screenshot: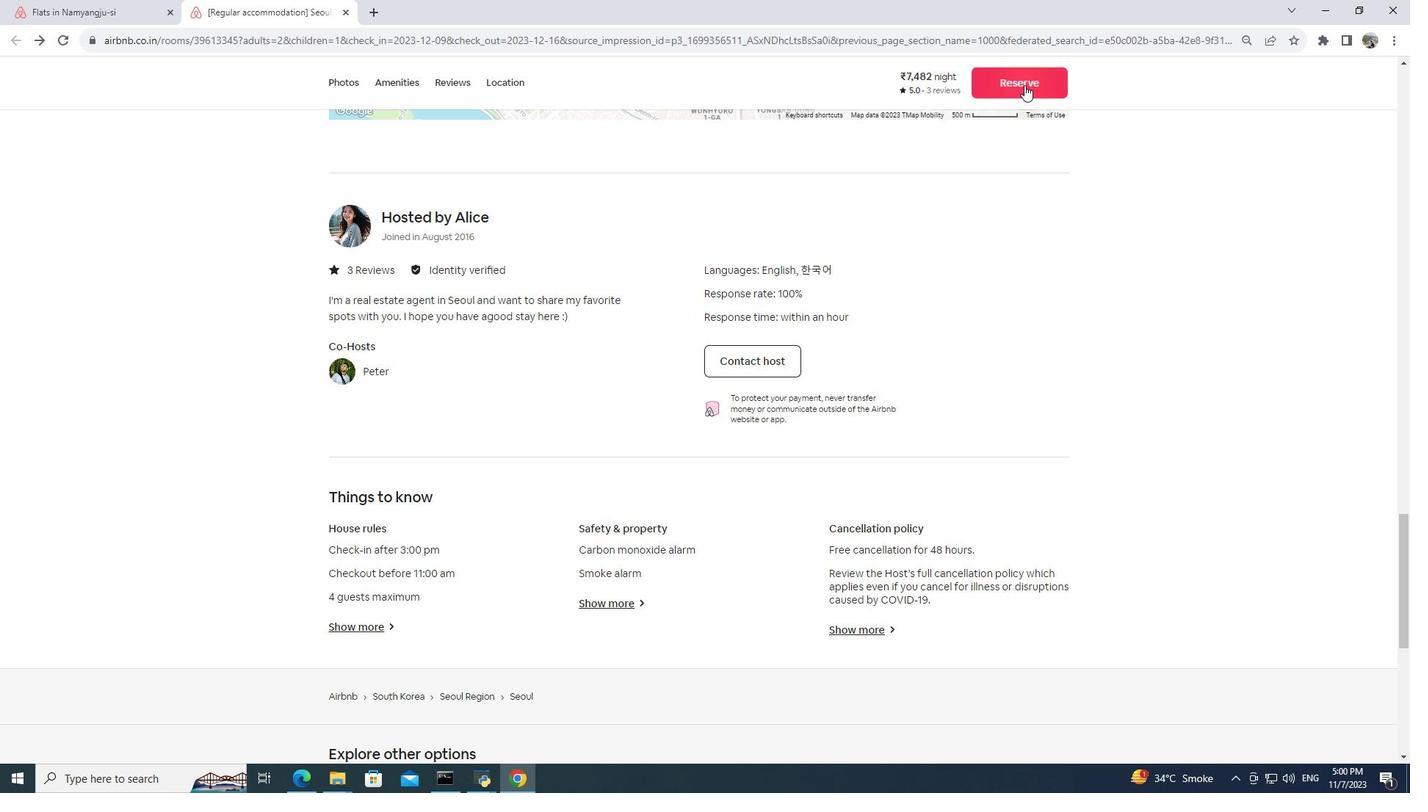
Action: Mouse moved to (692, 481)
Screenshot: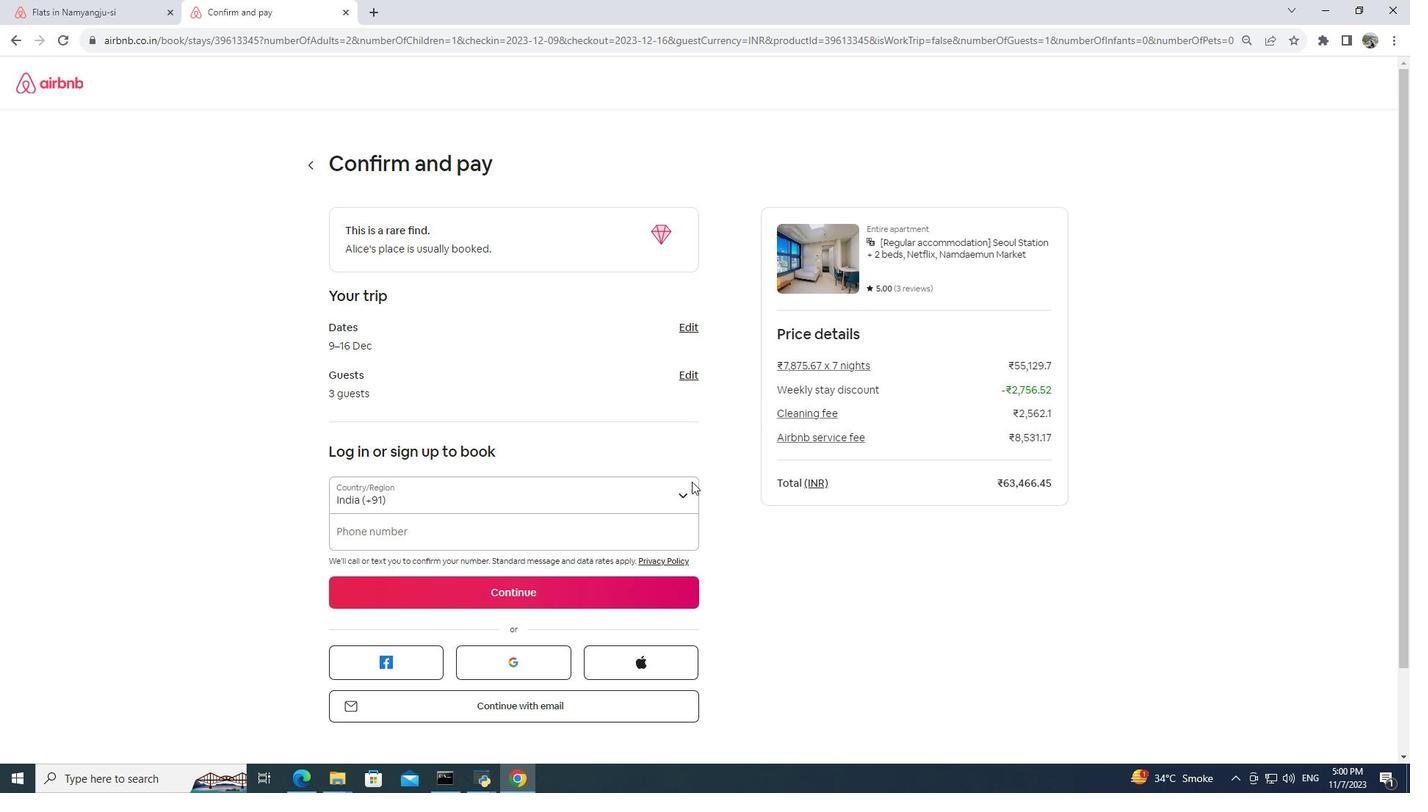 
Action: Mouse scrolled (692, 481) with delta (0, 0)
Screenshot: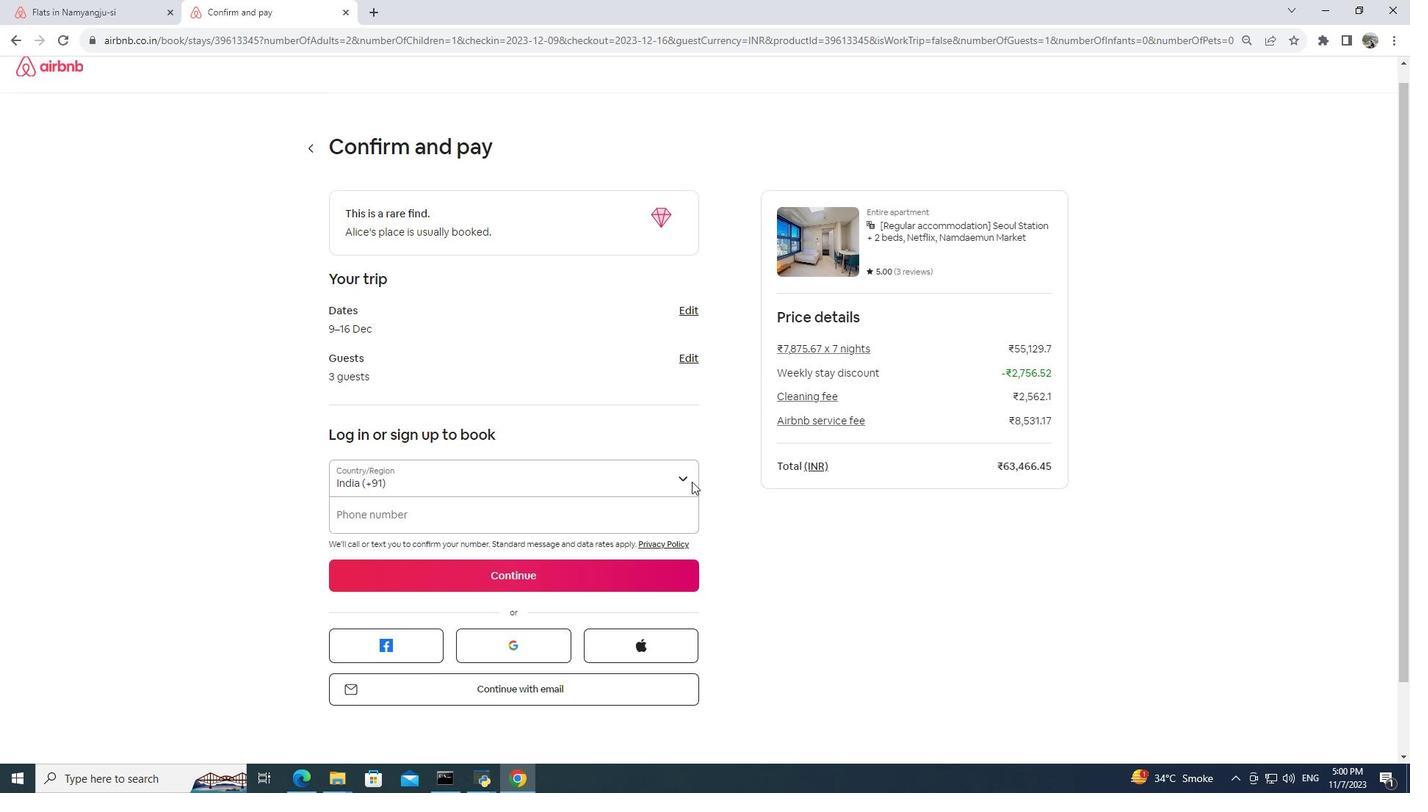 
Action: Mouse scrolled (692, 481) with delta (0, 0)
Screenshot: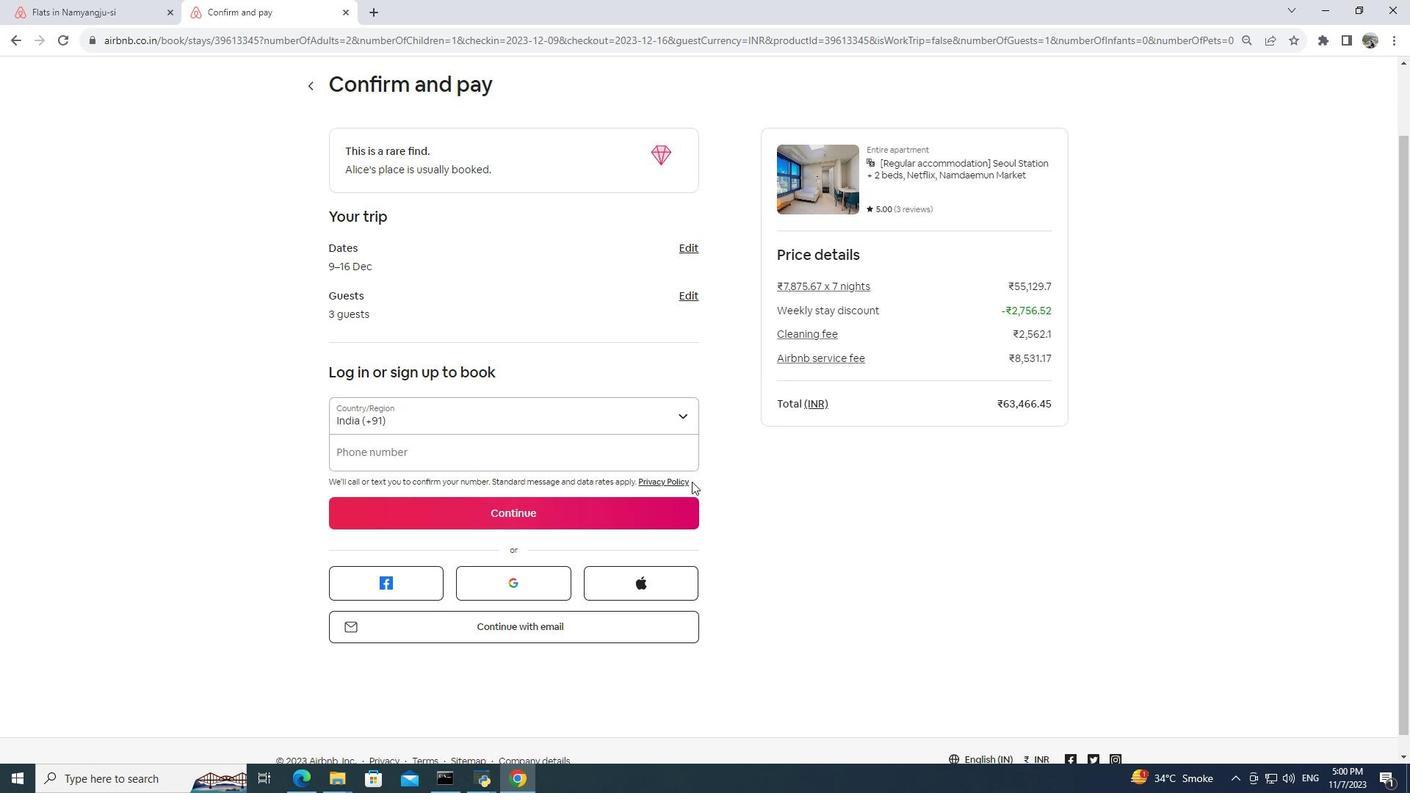 
Action: Mouse scrolled (692, 481) with delta (0, 0)
Screenshot: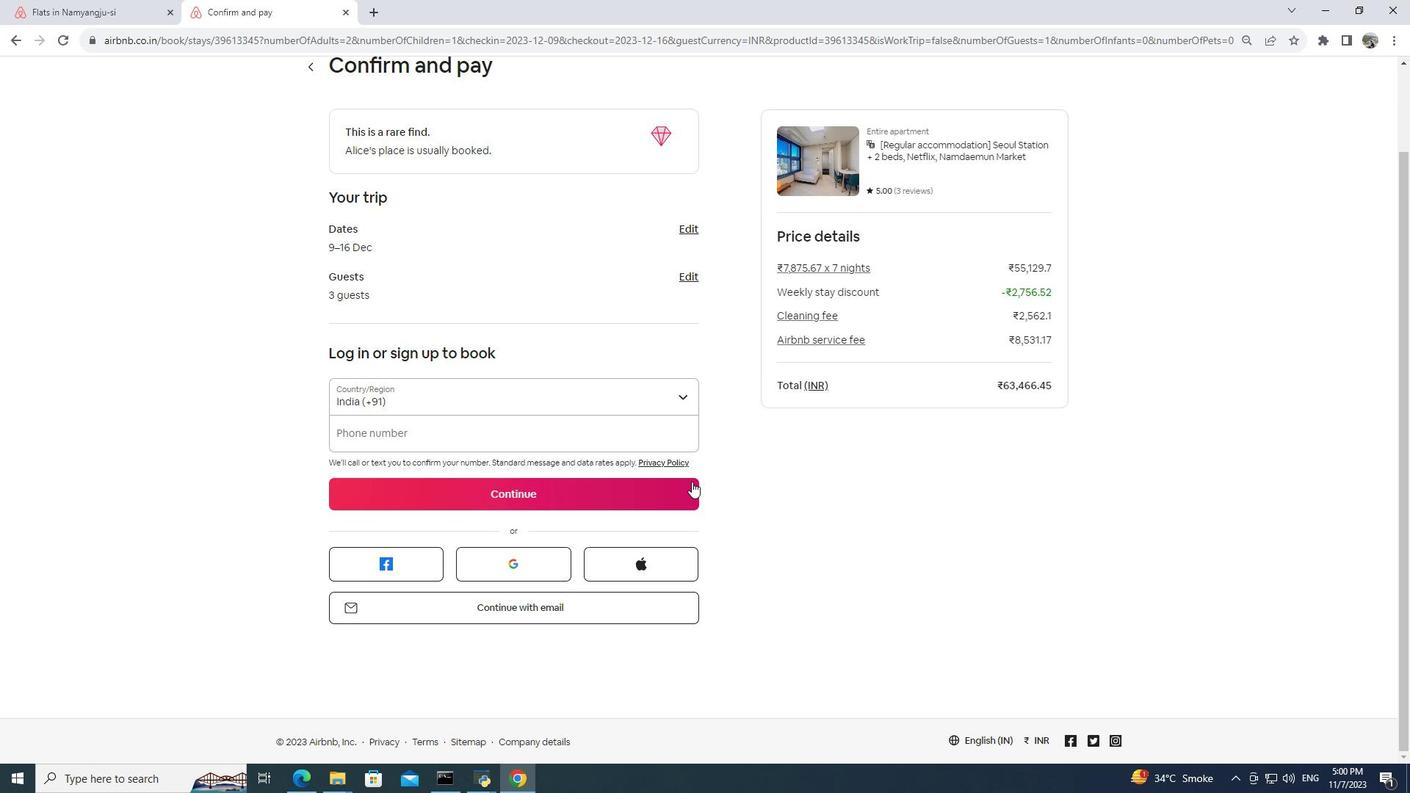 
Action: Mouse scrolled (692, 481) with delta (0, 0)
Screenshot: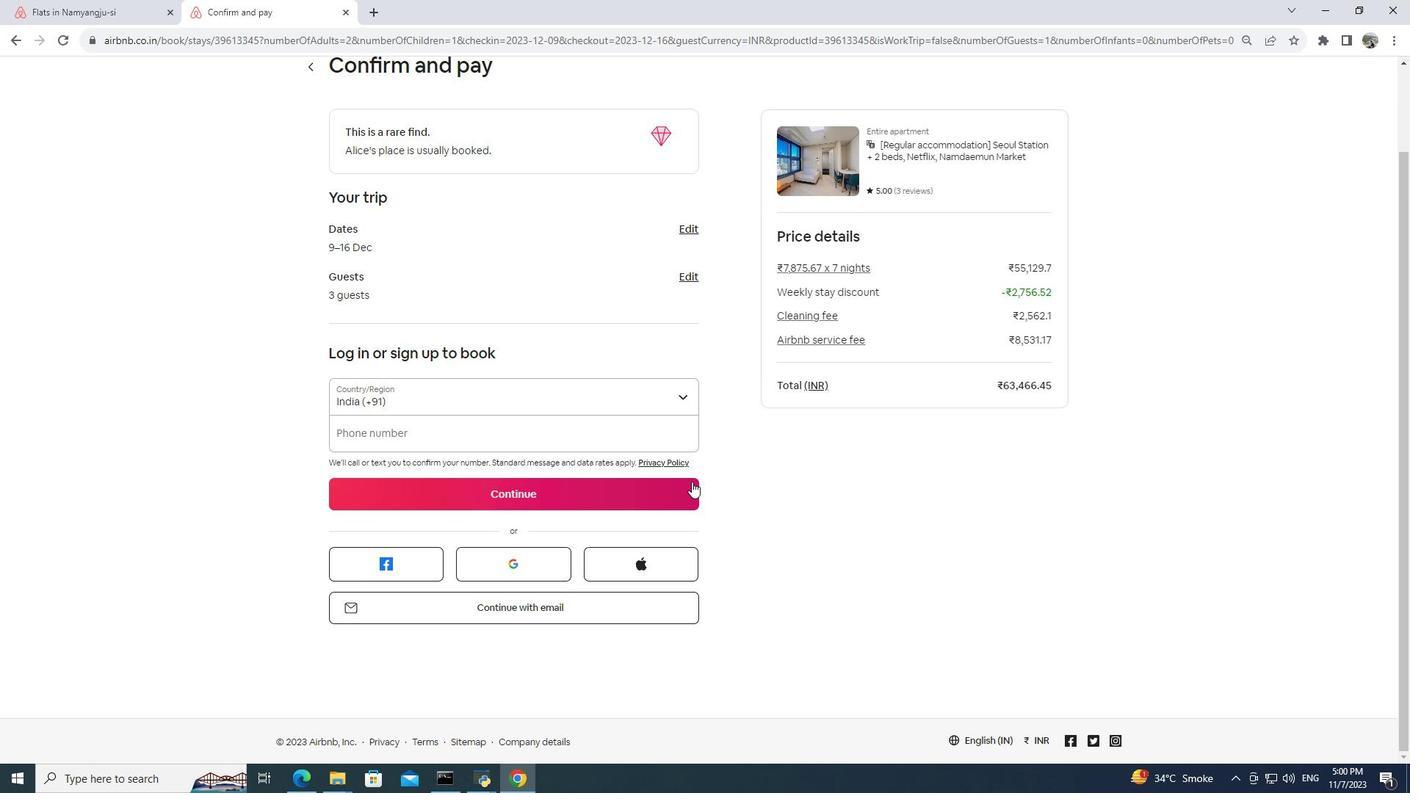 
Action: Mouse scrolled (692, 481) with delta (0, 0)
Screenshot: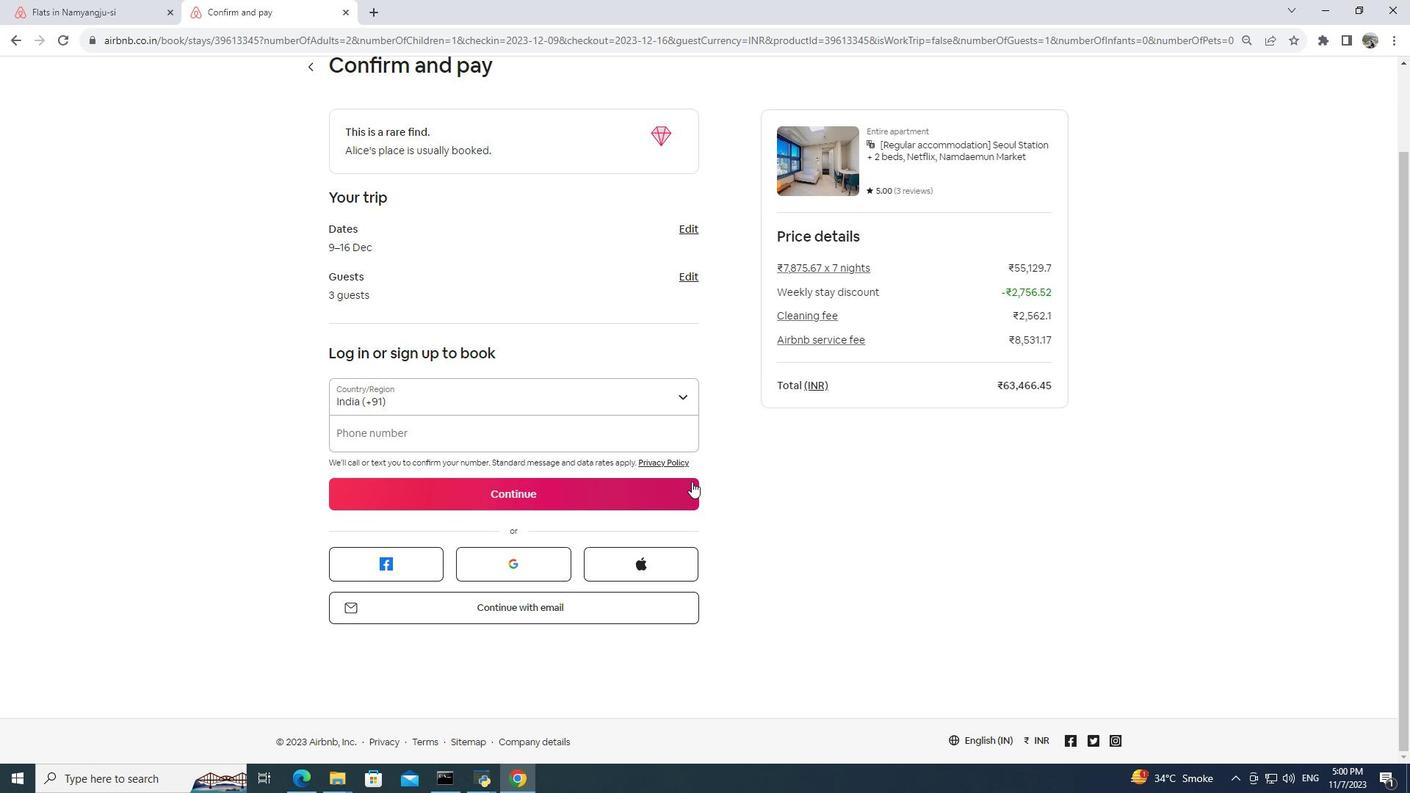 
Action: Mouse moved to (753, 456)
Screenshot: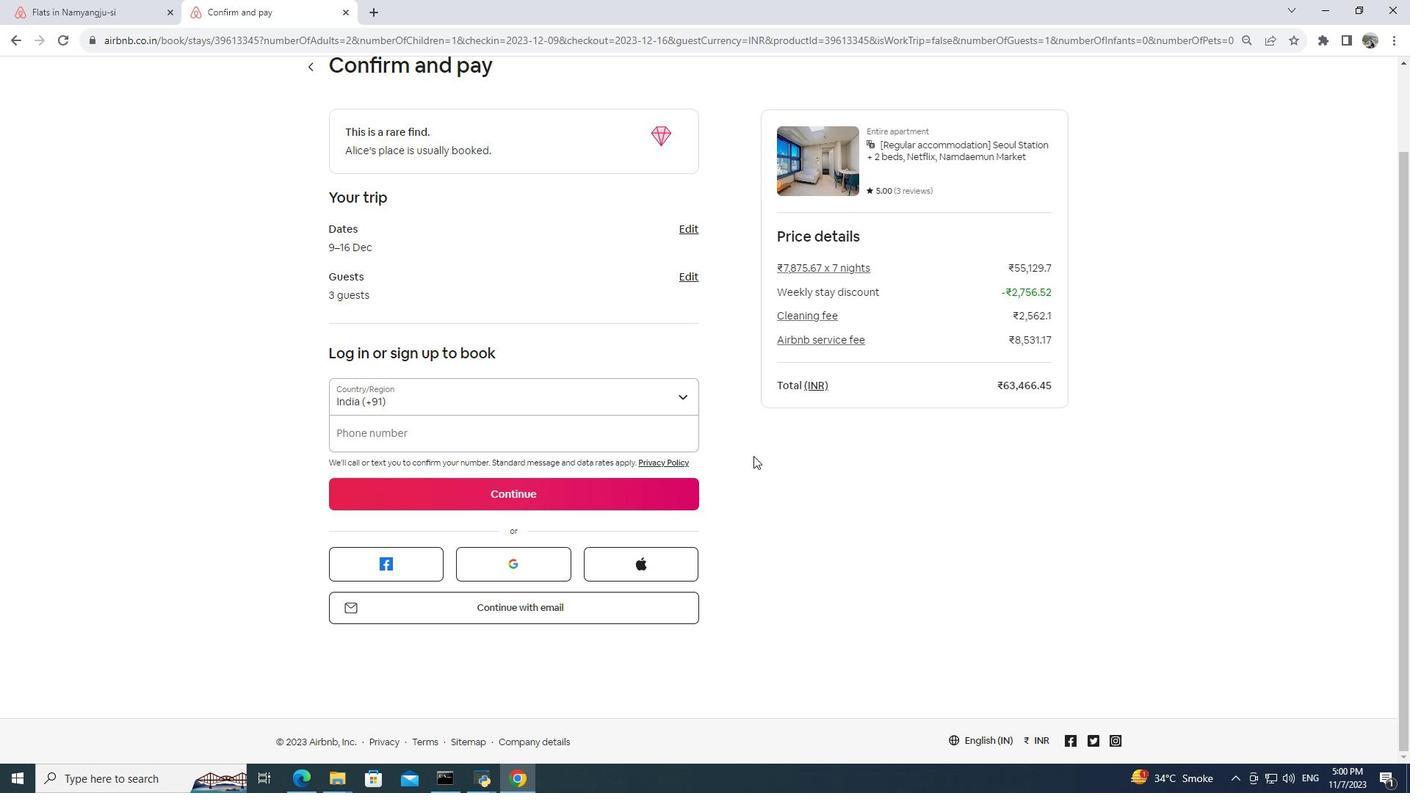 
Action: Mouse scrolled (753, 456) with delta (0, 0)
Screenshot: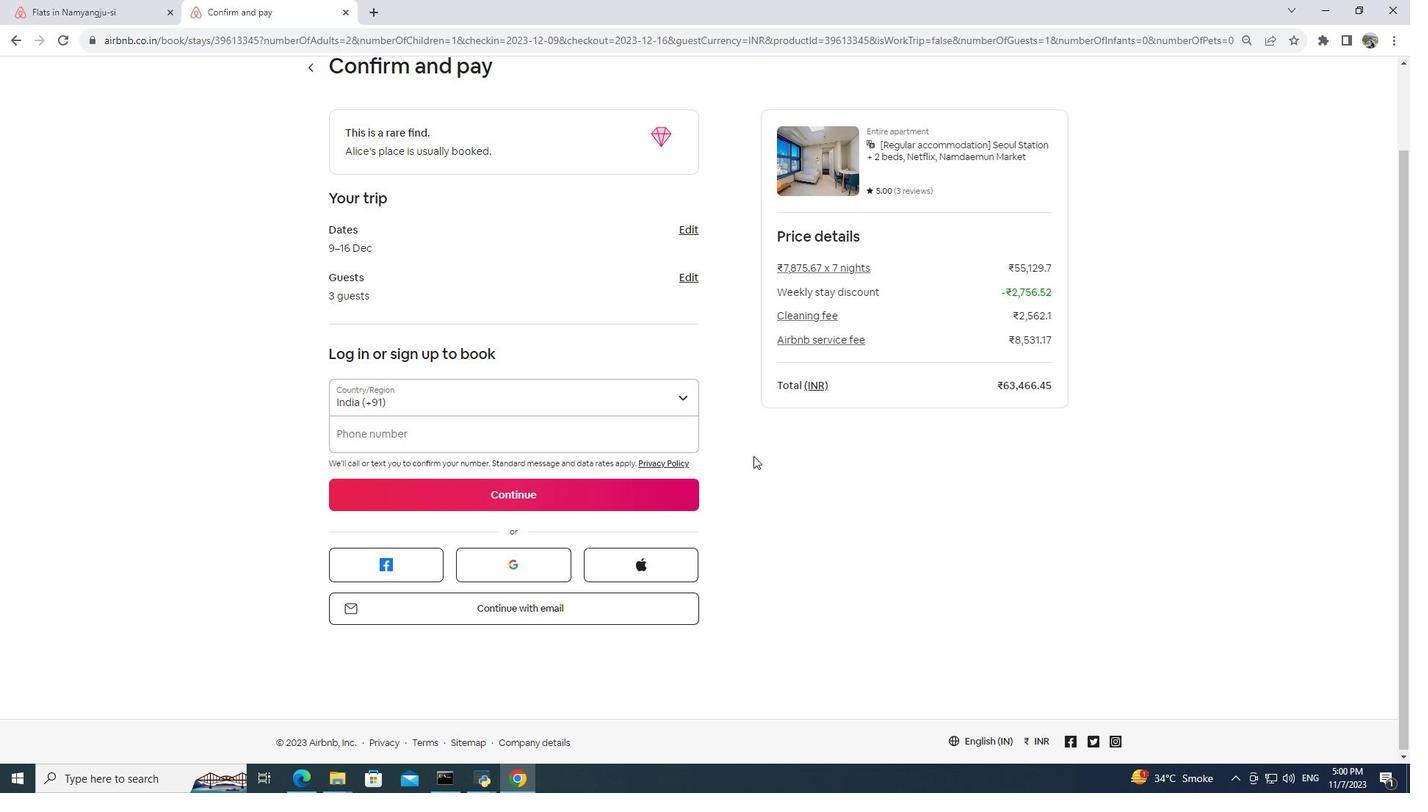 
Action: Mouse scrolled (753, 456) with delta (0, 0)
Screenshot: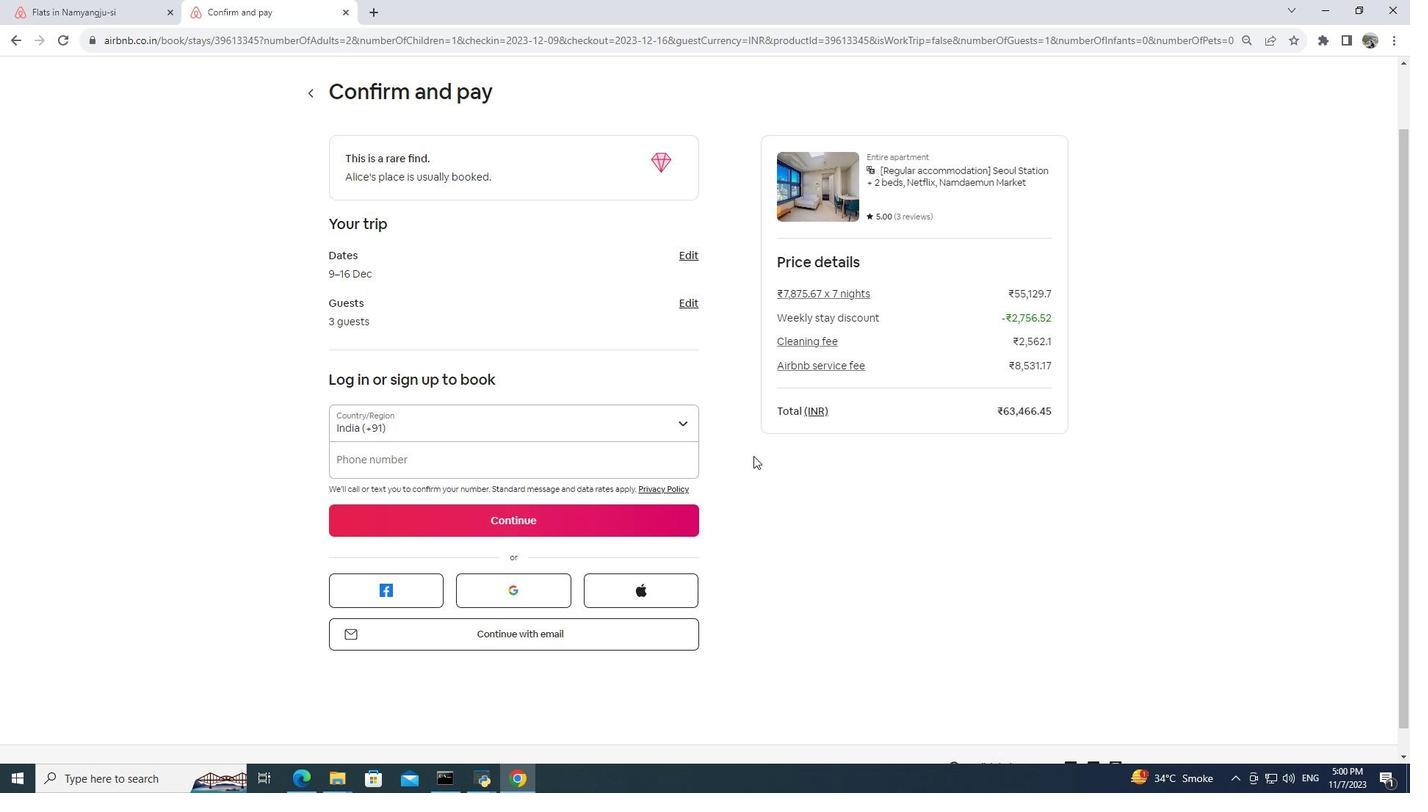 
Action: Mouse moved to (750, 465)
Screenshot: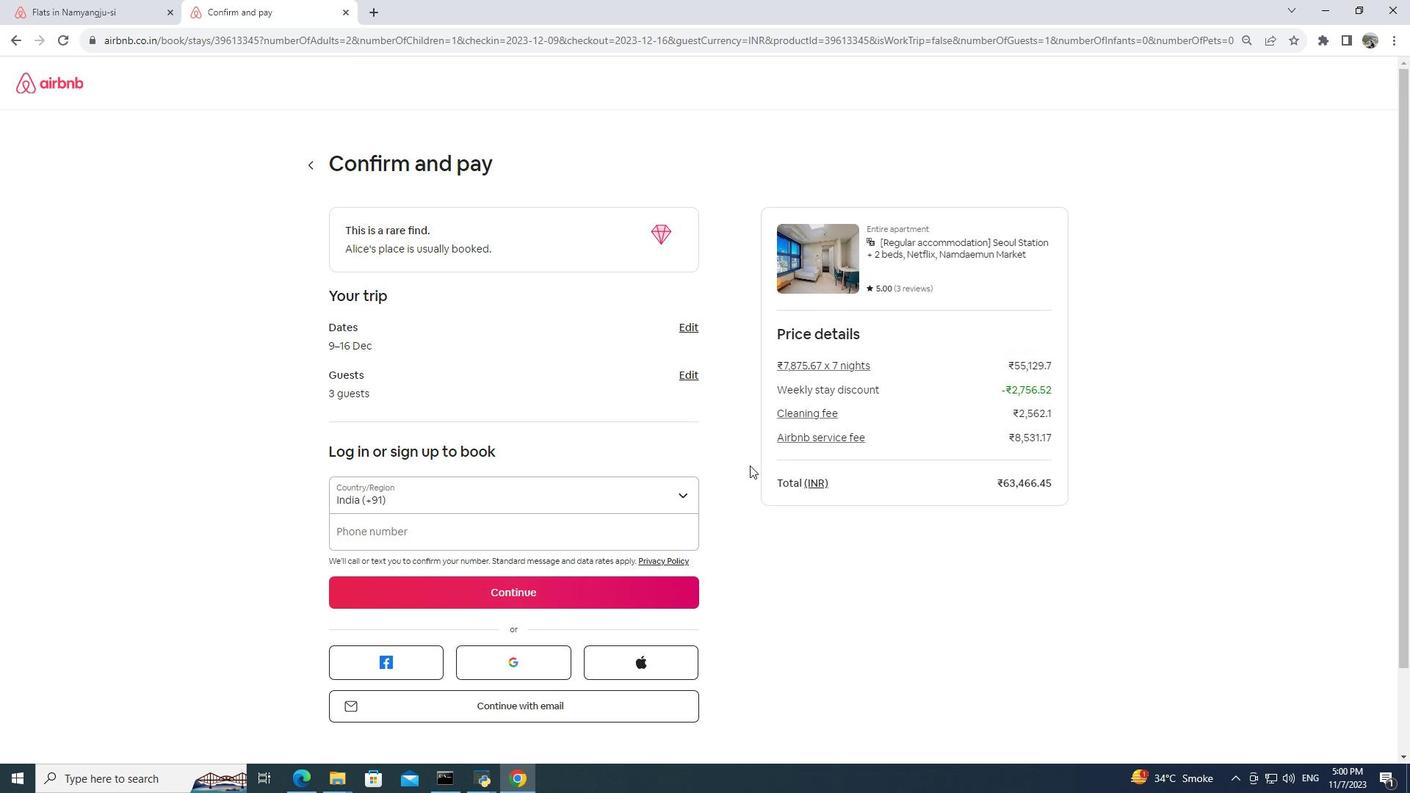 
Action: Mouse scrolled (750, 466) with delta (0, 0)
Screenshot: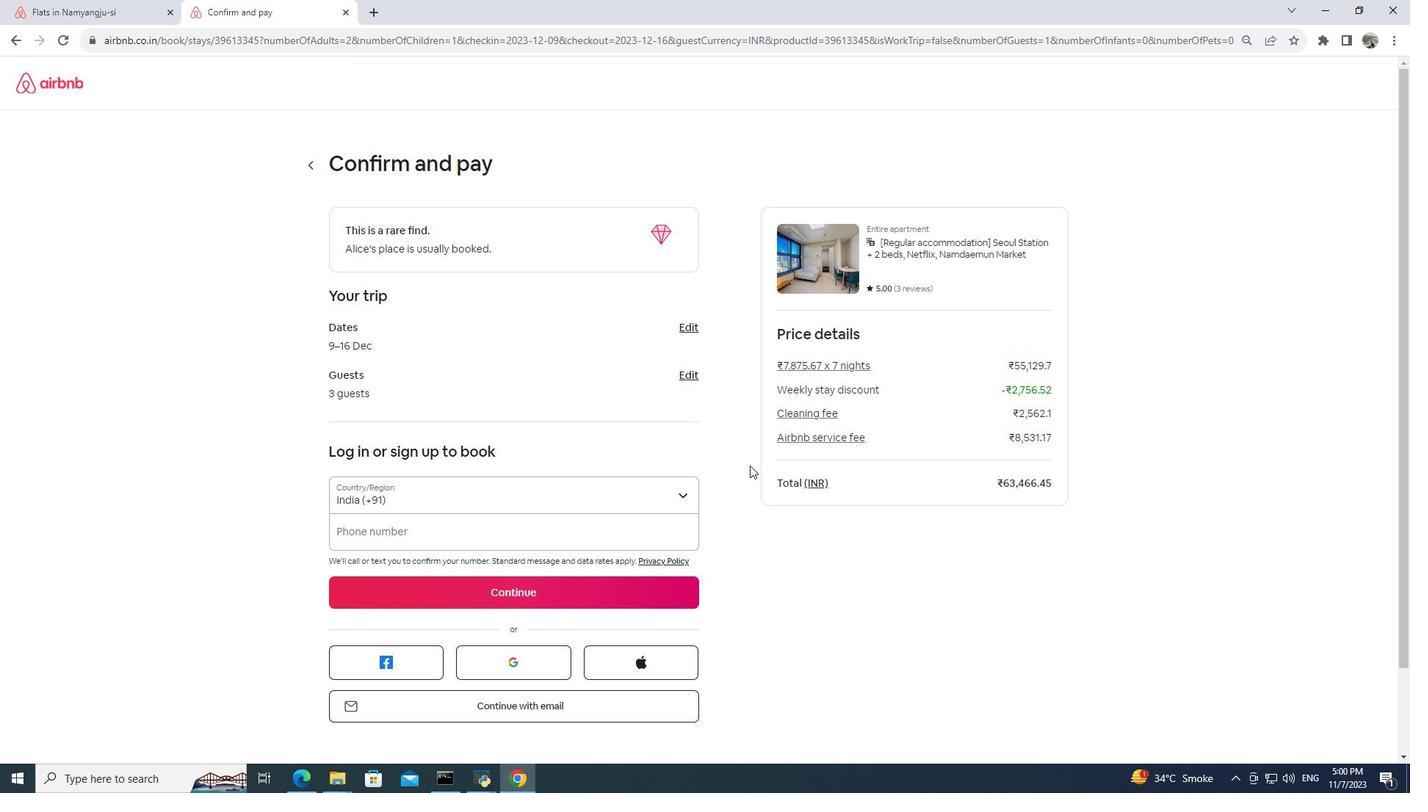 
Action: Mouse scrolled (750, 466) with delta (0, 0)
Screenshot: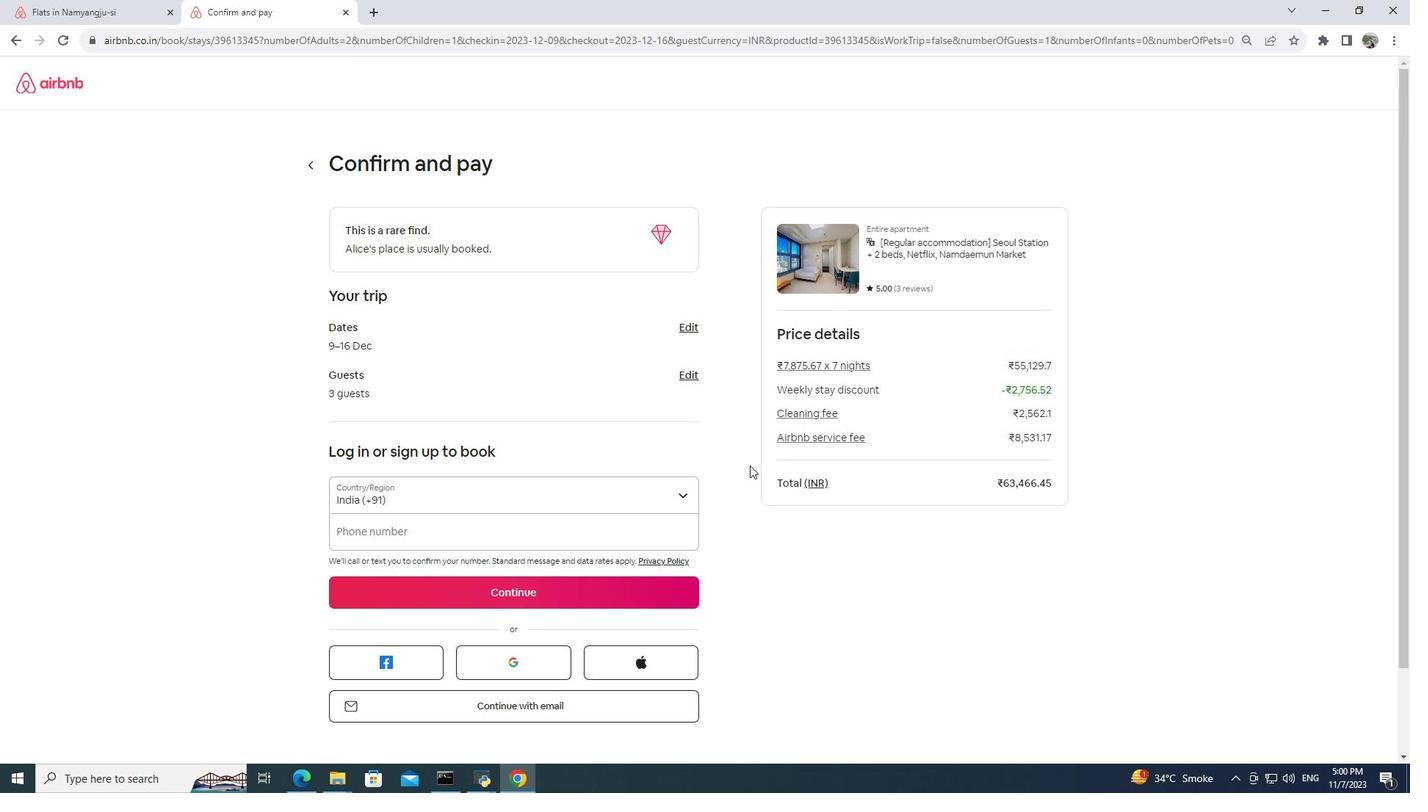
Action: Mouse scrolled (750, 466) with delta (0, 0)
Screenshot: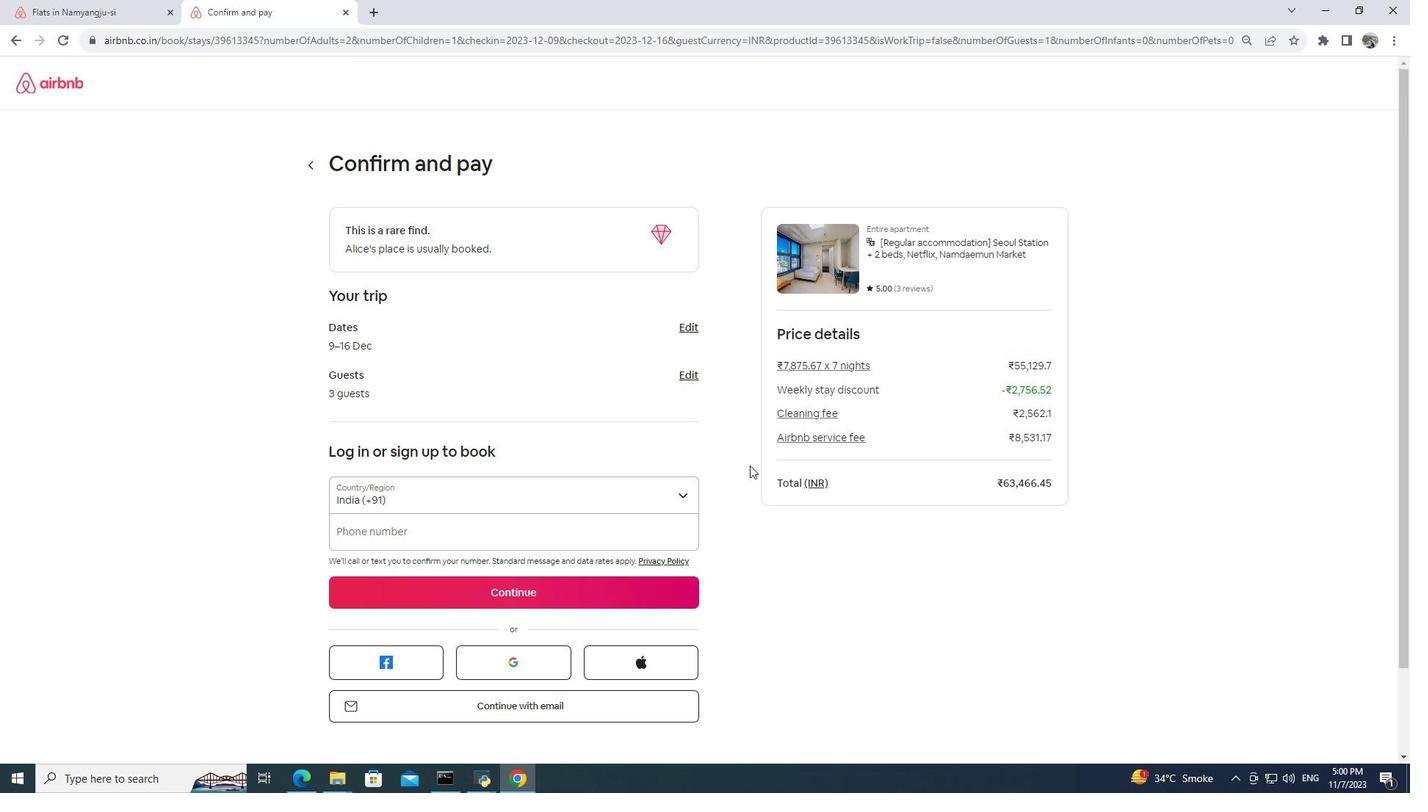 
Action: Mouse moved to (738, 478)
Screenshot: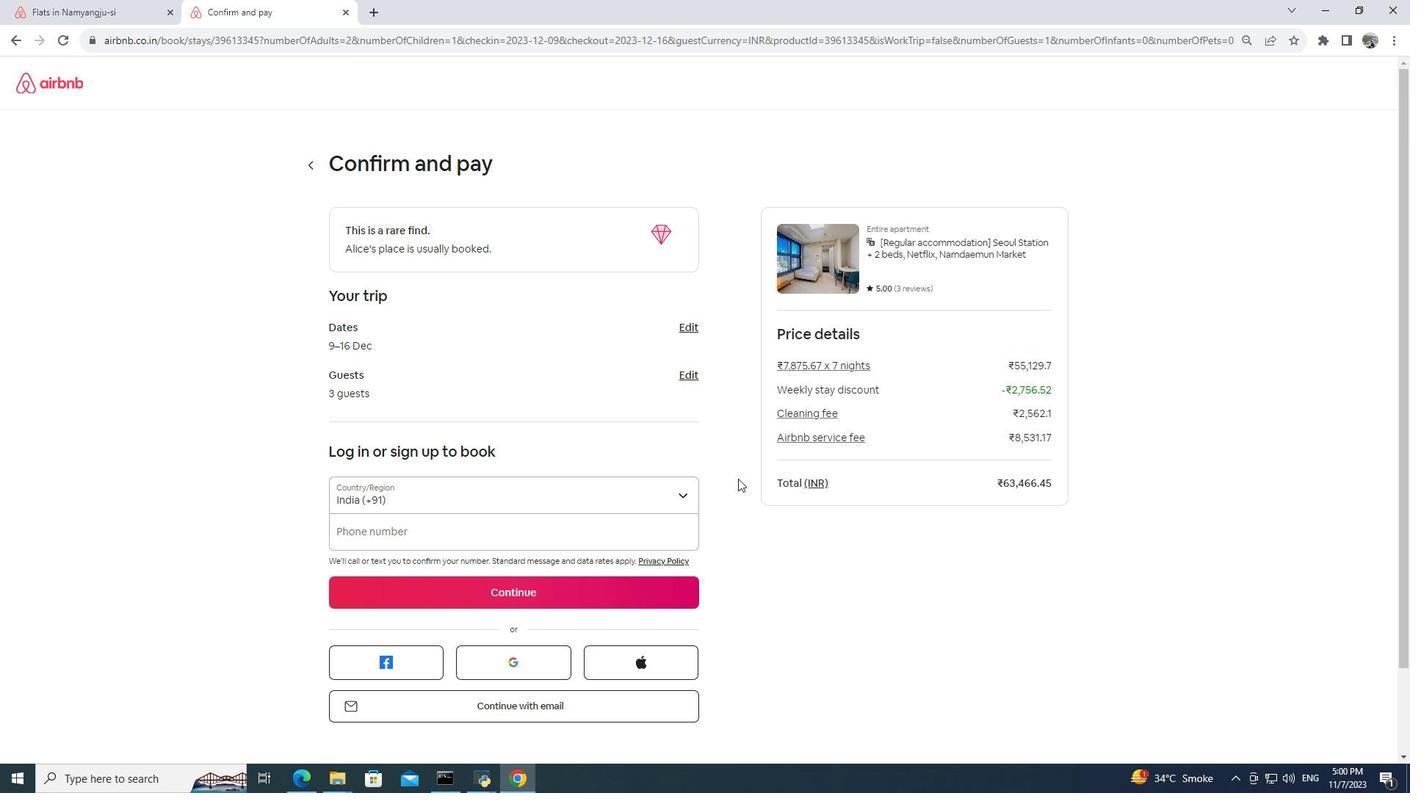 
Action: Mouse scrolled (738, 479) with delta (0, 0)
Screenshot: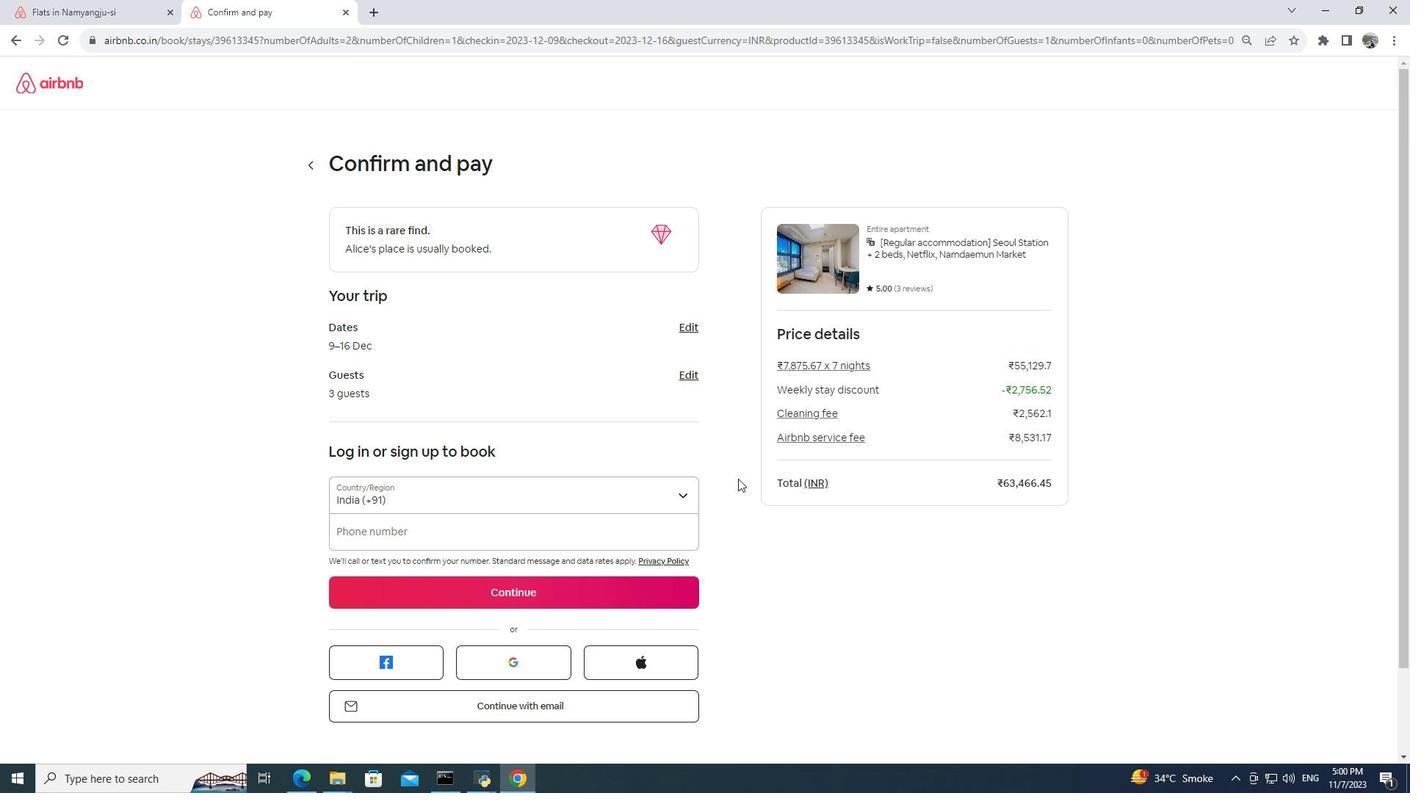 
Action: Mouse scrolled (738, 479) with delta (0, 0)
